 Task: Illustrate a Vector Scene of a Celestial Music Concert.
Action: Mouse moved to (191, 127)
Screenshot: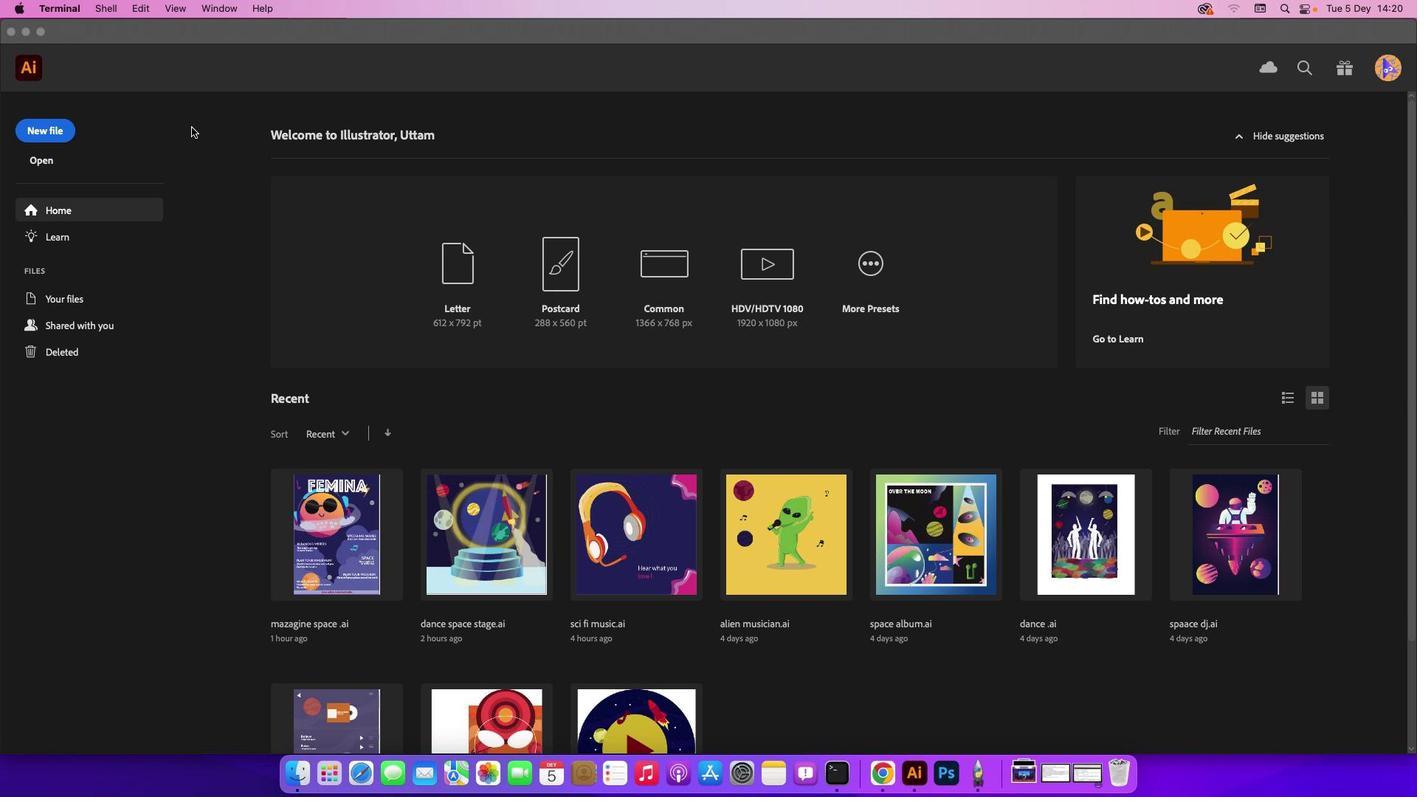 
Action: Mouse pressed left at (191, 127)
Screenshot: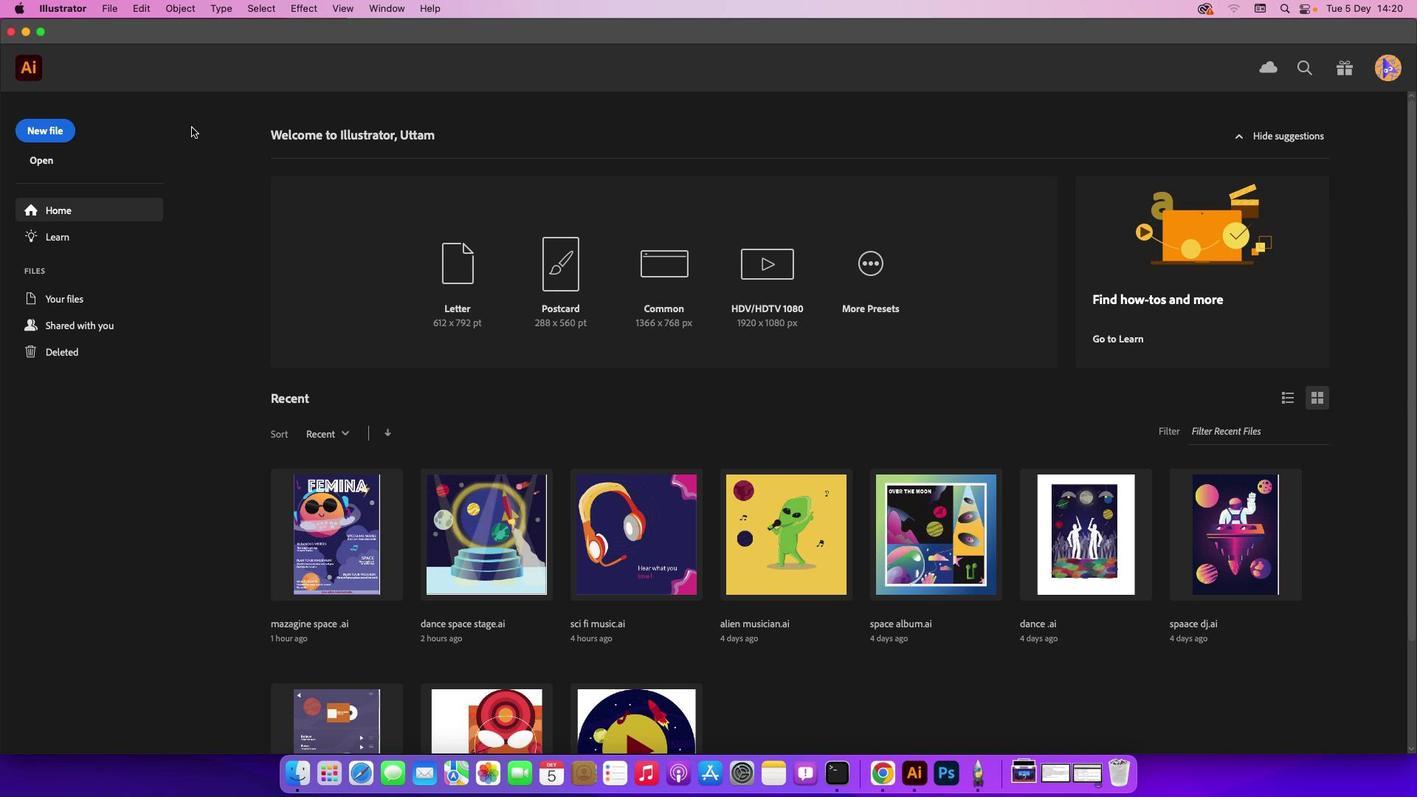 
Action: Mouse moved to (59, 132)
Screenshot: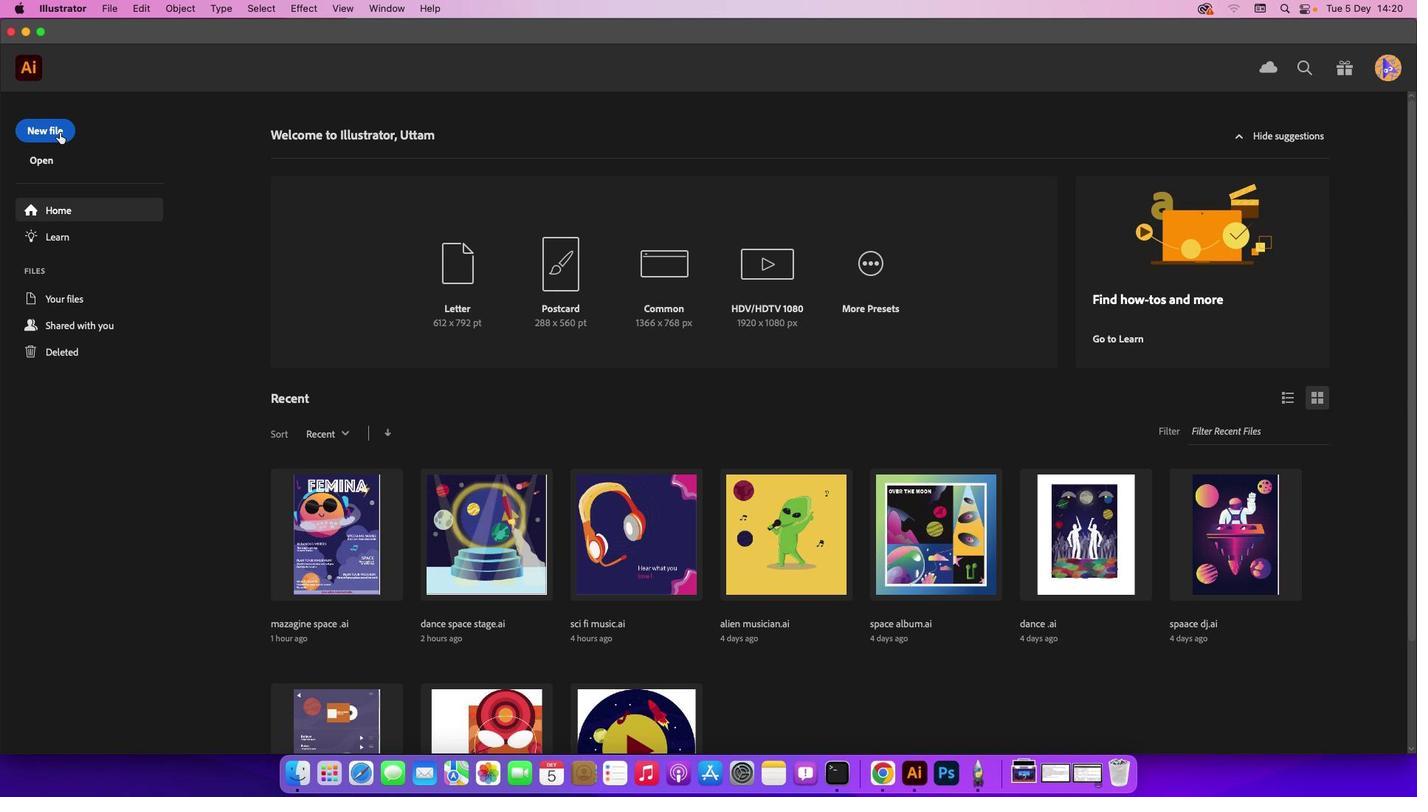 
Action: Mouse pressed left at (59, 132)
Screenshot: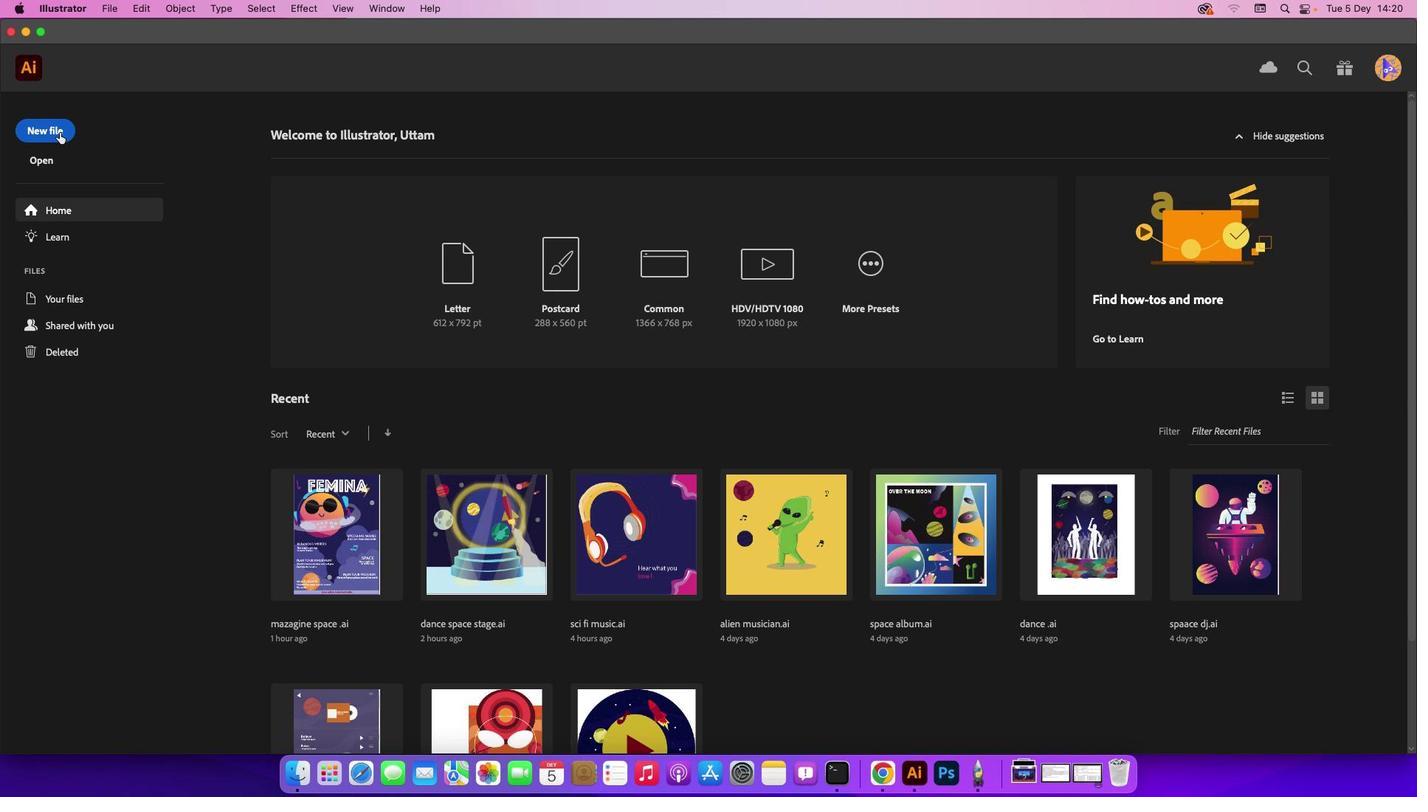 
Action: Mouse moved to (1042, 606)
Screenshot: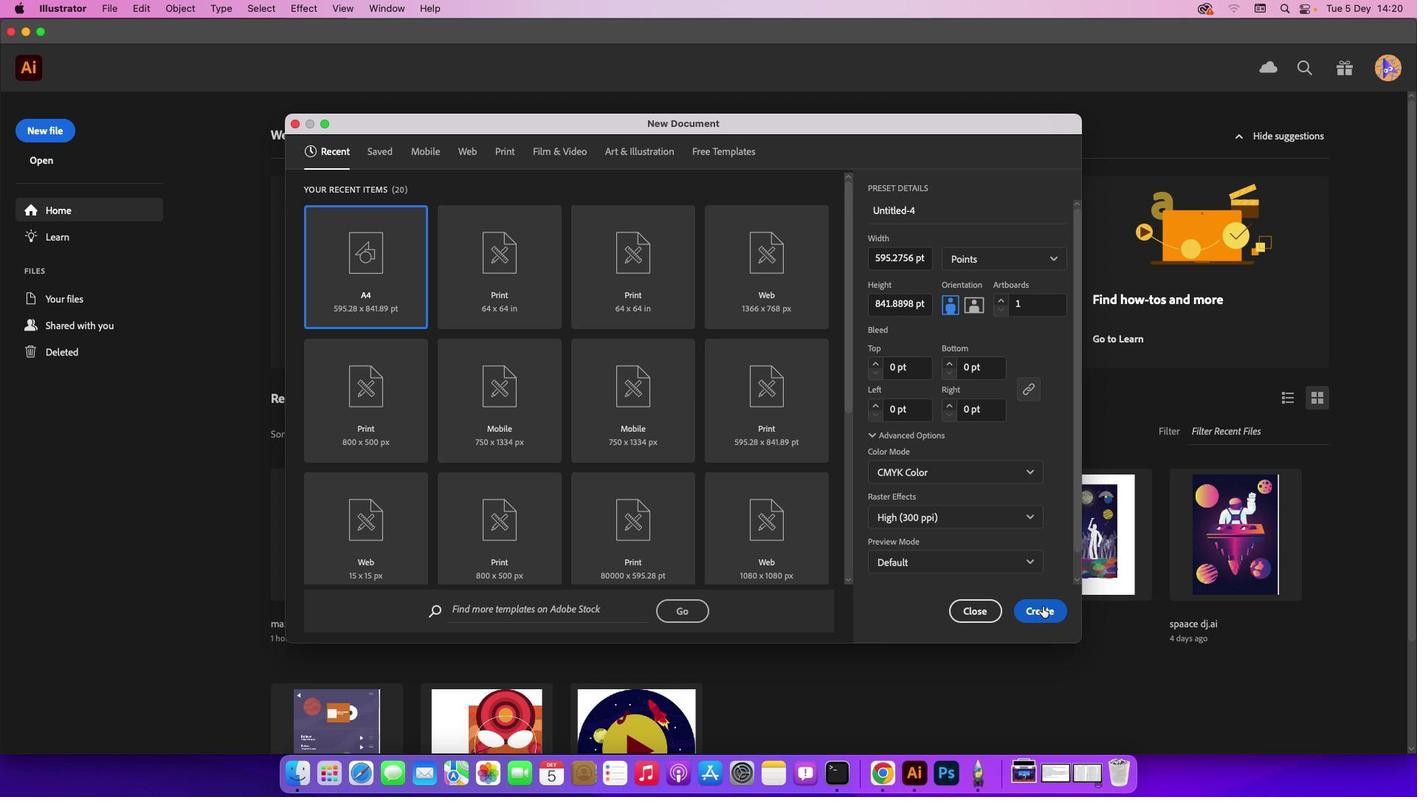 
Action: Mouse pressed left at (1042, 606)
Screenshot: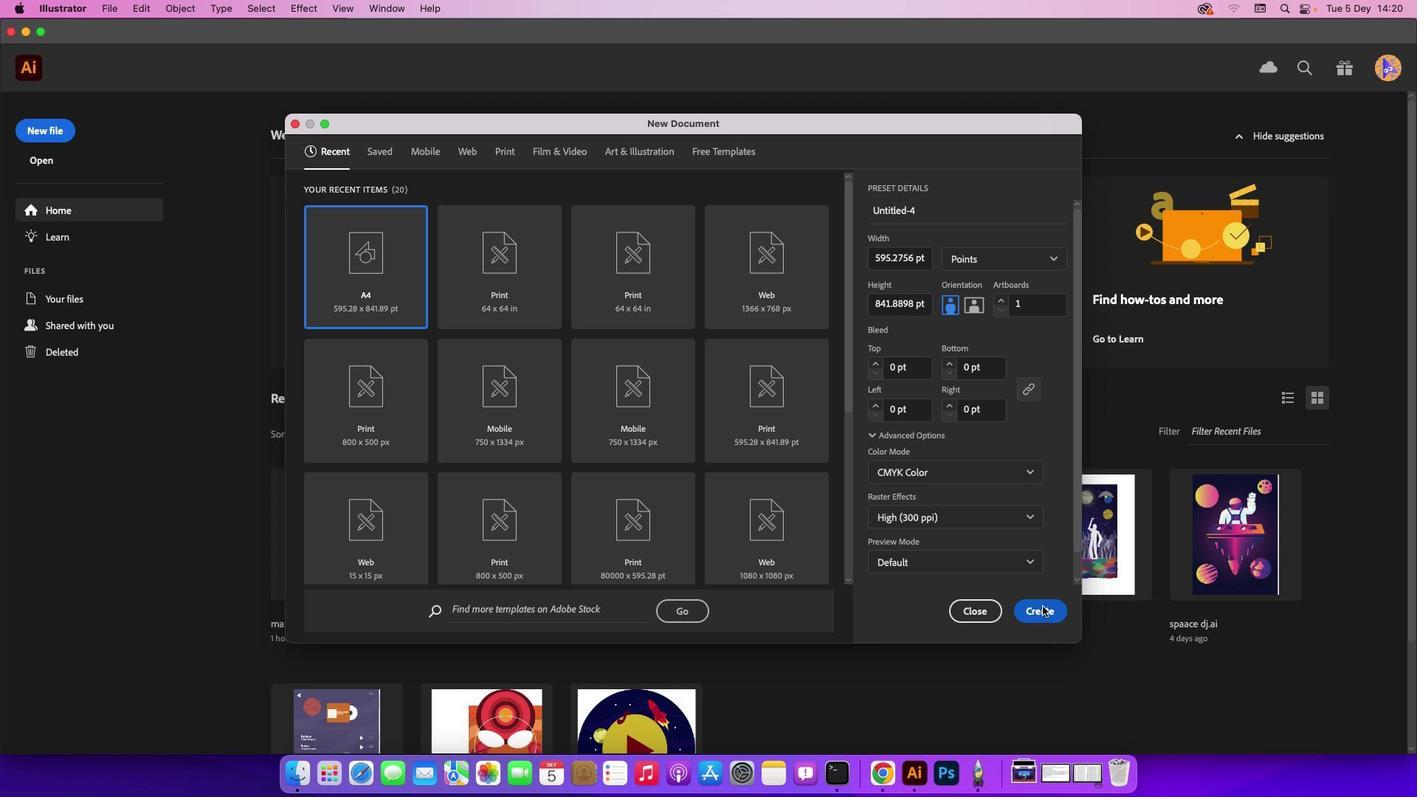 
Action: Mouse moved to (1376, 743)
Screenshot: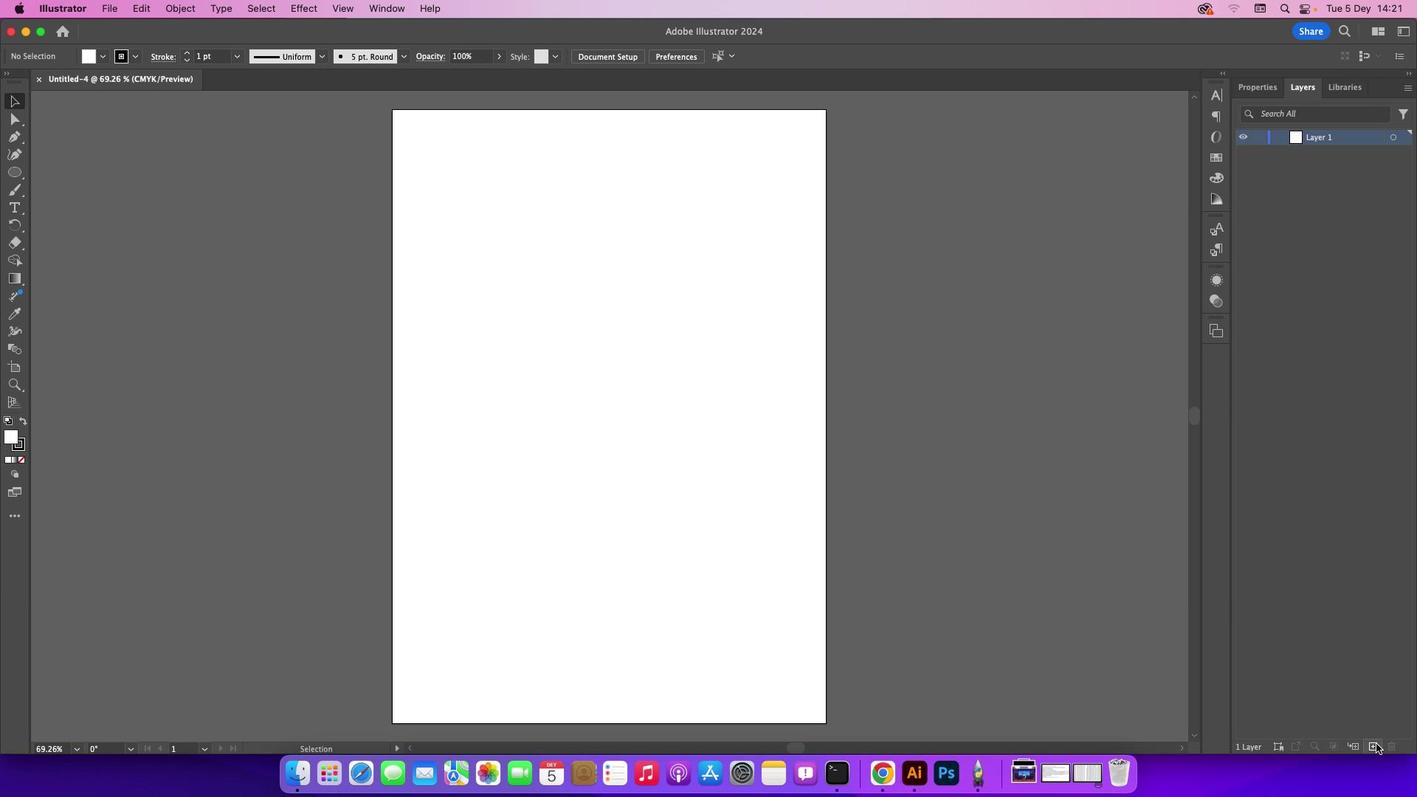 
Action: Mouse pressed left at (1376, 743)
Screenshot: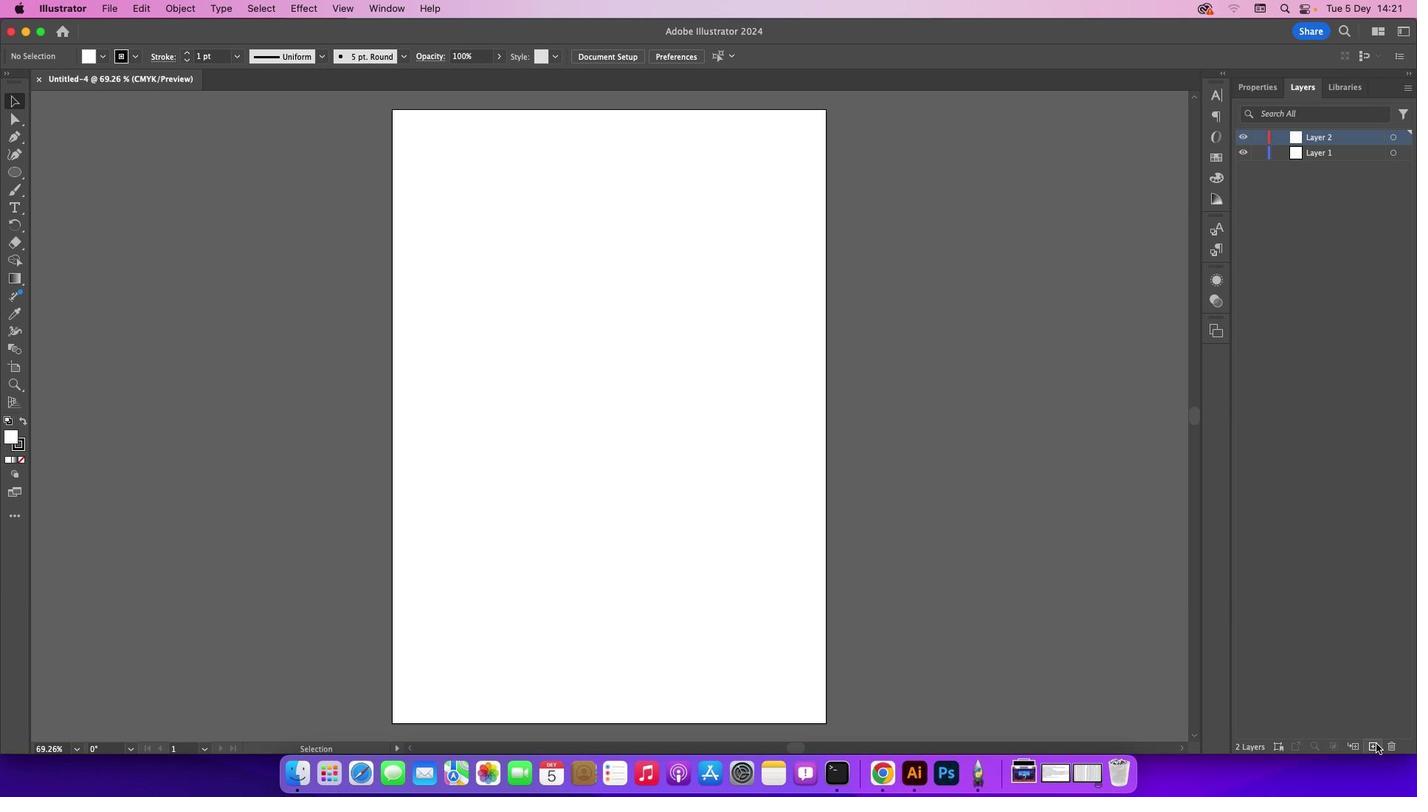 
Action: Mouse moved to (14, 169)
Screenshot: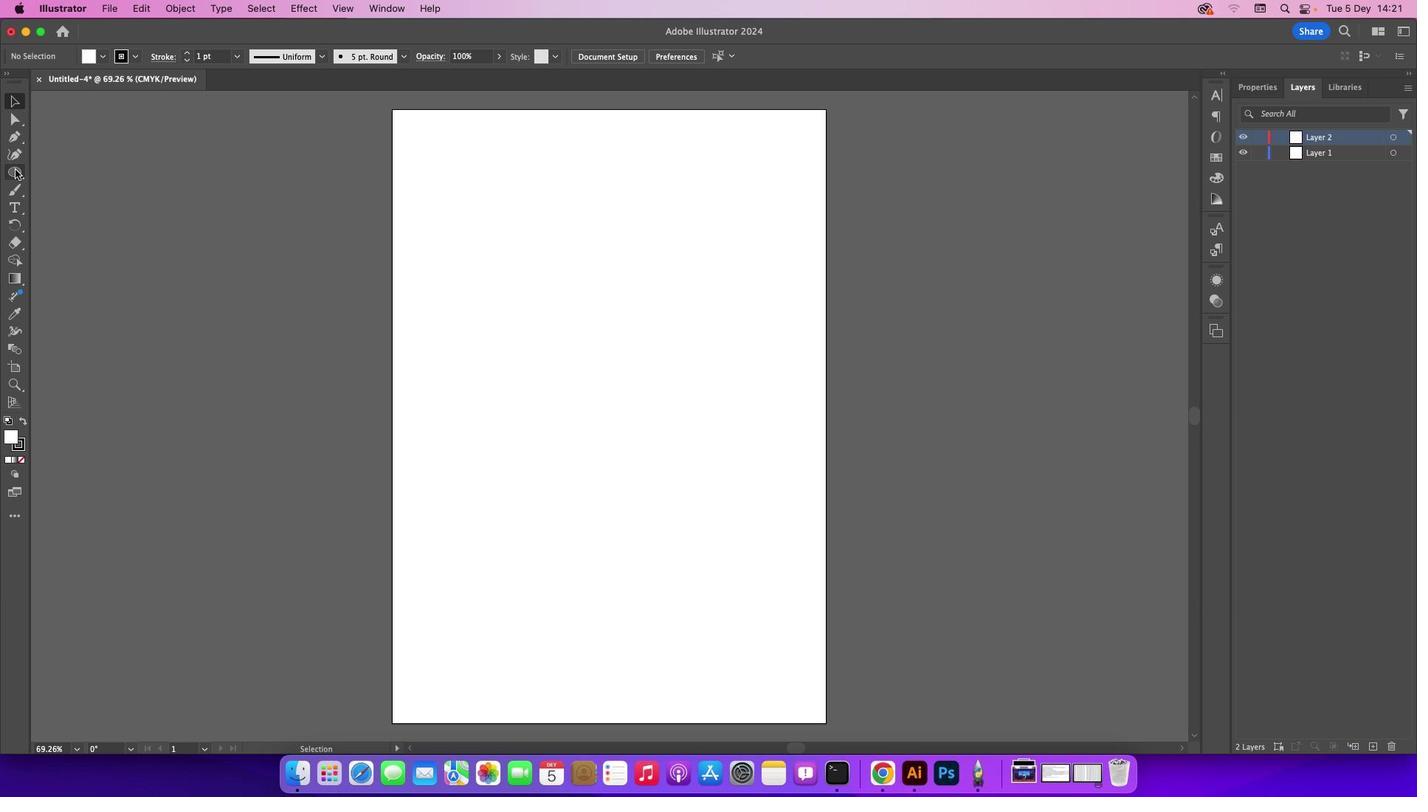 
Action: Mouse pressed left at (14, 169)
Screenshot: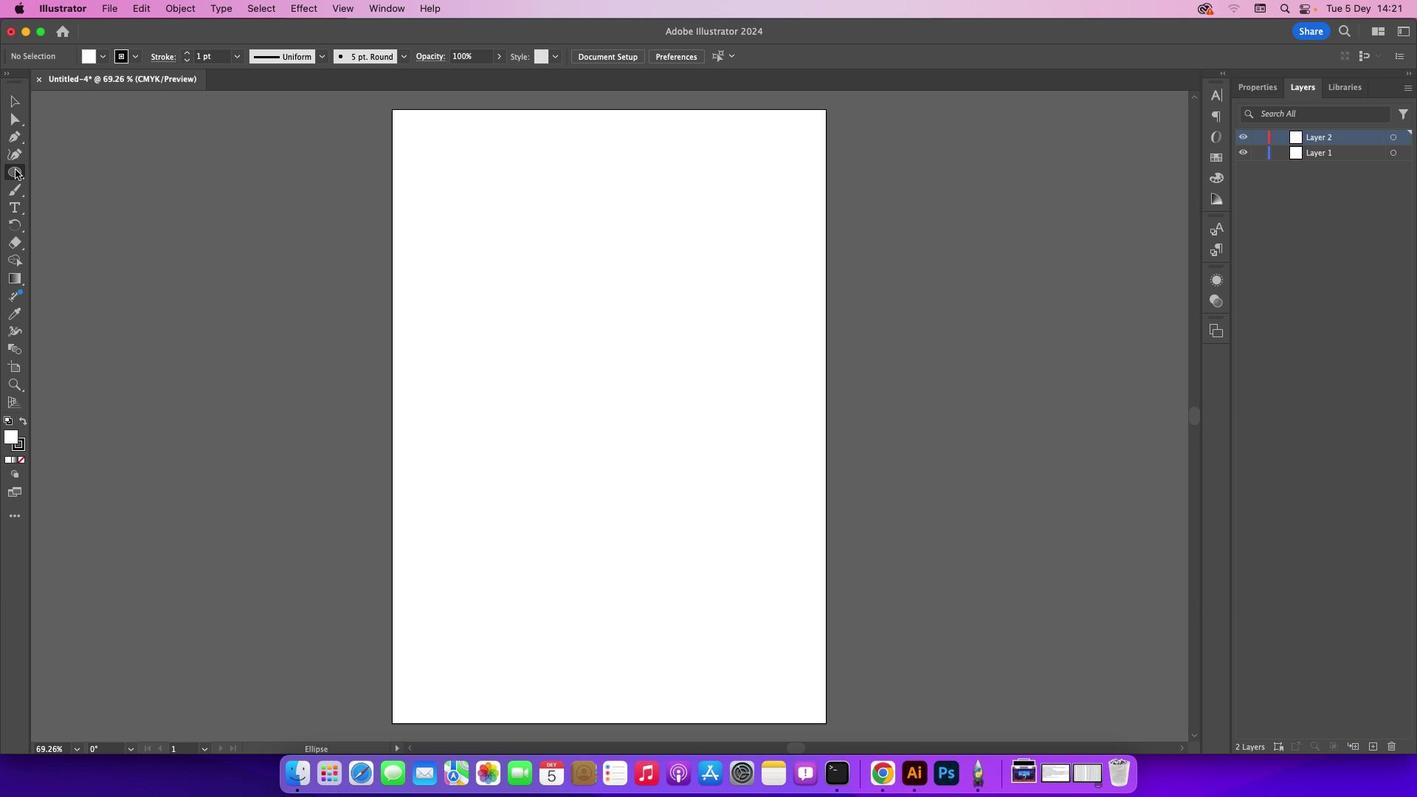 
Action: Mouse moved to (78, 183)
Screenshot: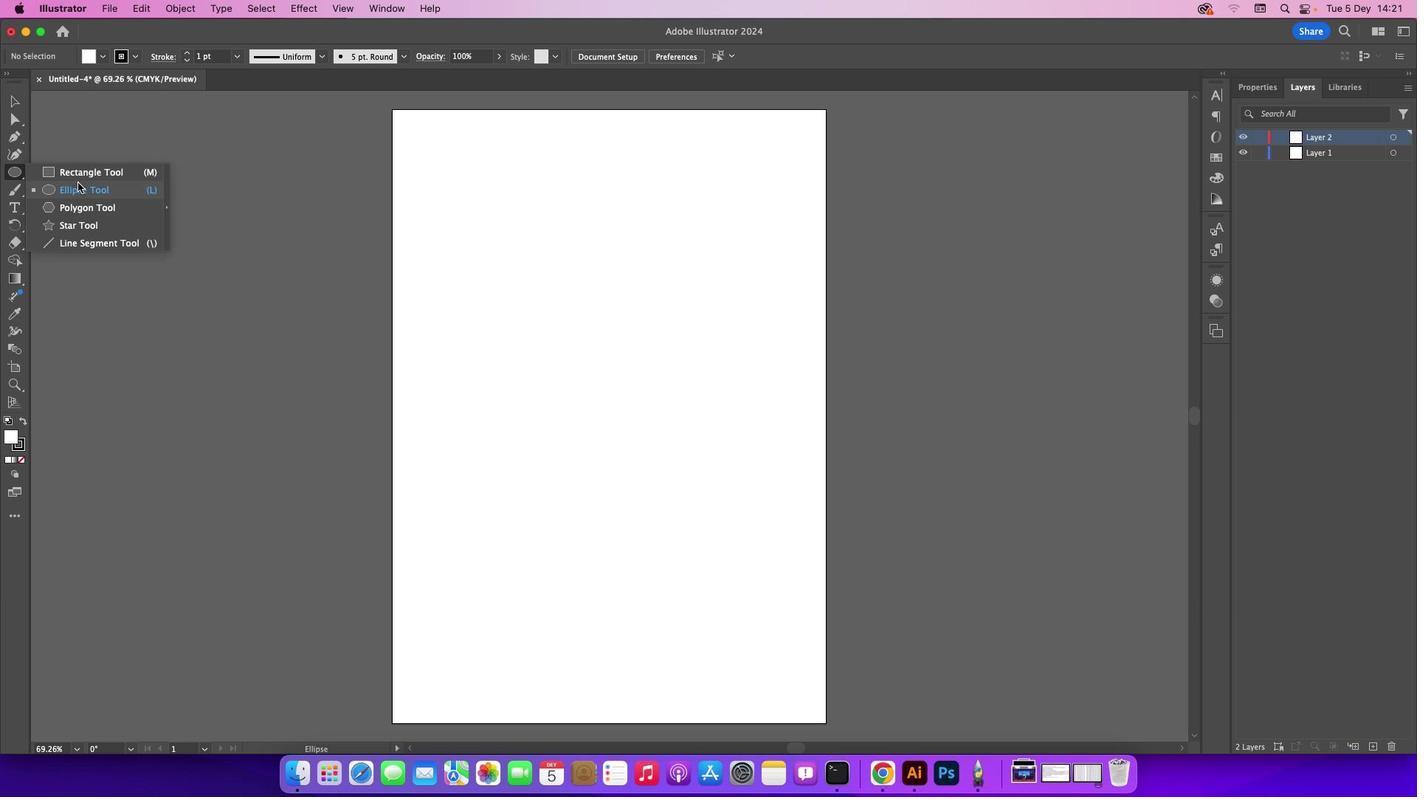 
Action: Mouse pressed left at (78, 183)
Screenshot: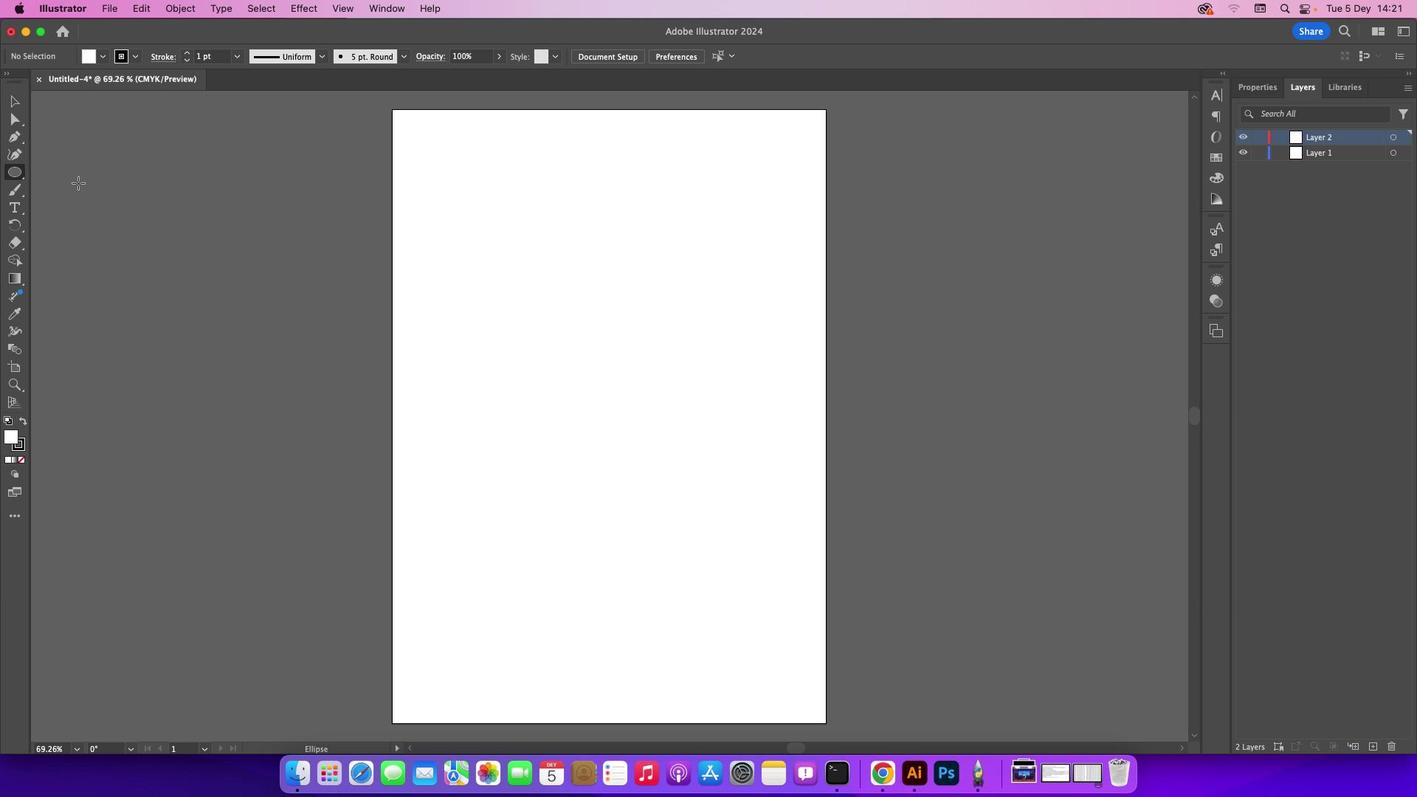 
Action: Mouse moved to (11, 166)
Screenshot: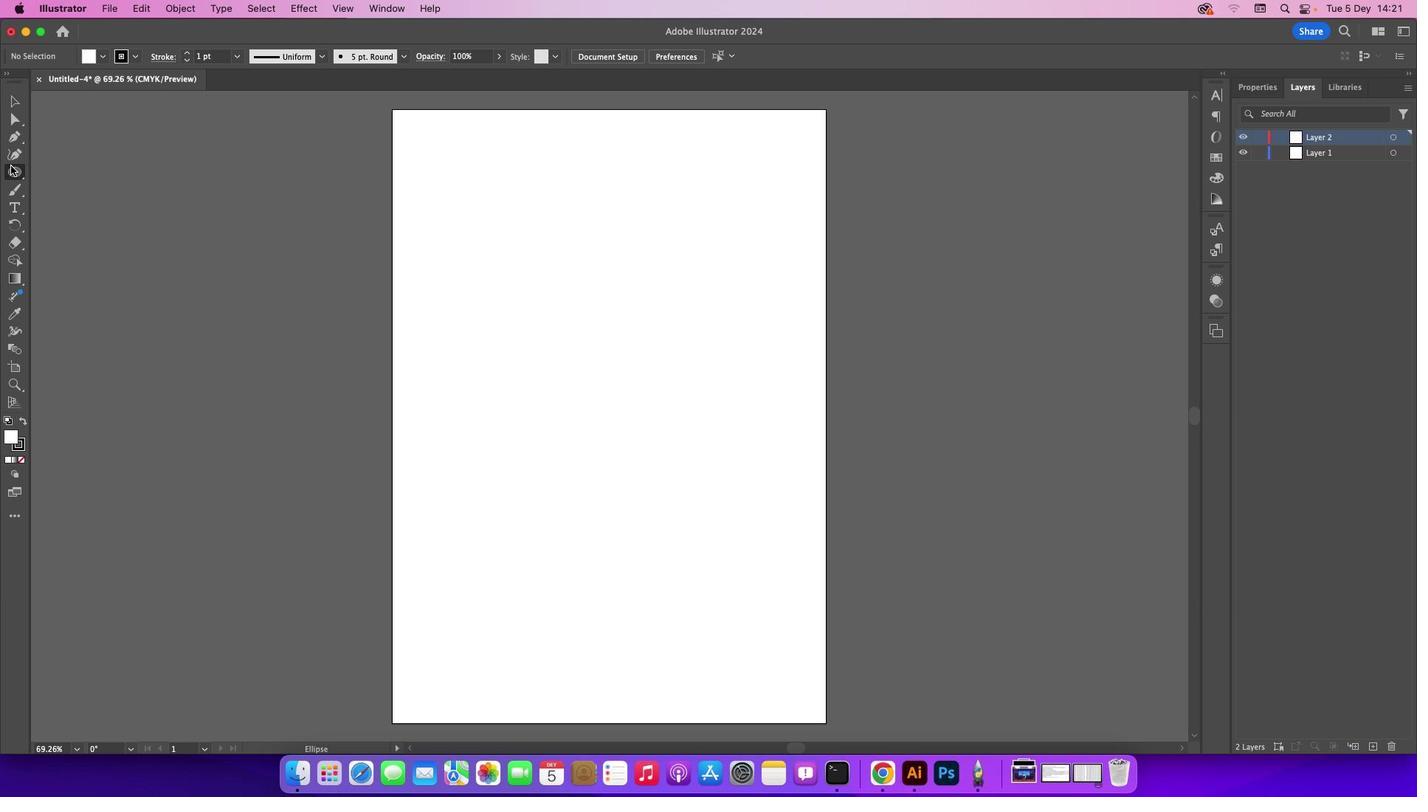 
Action: Mouse pressed left at (11, 166)
Screenshot: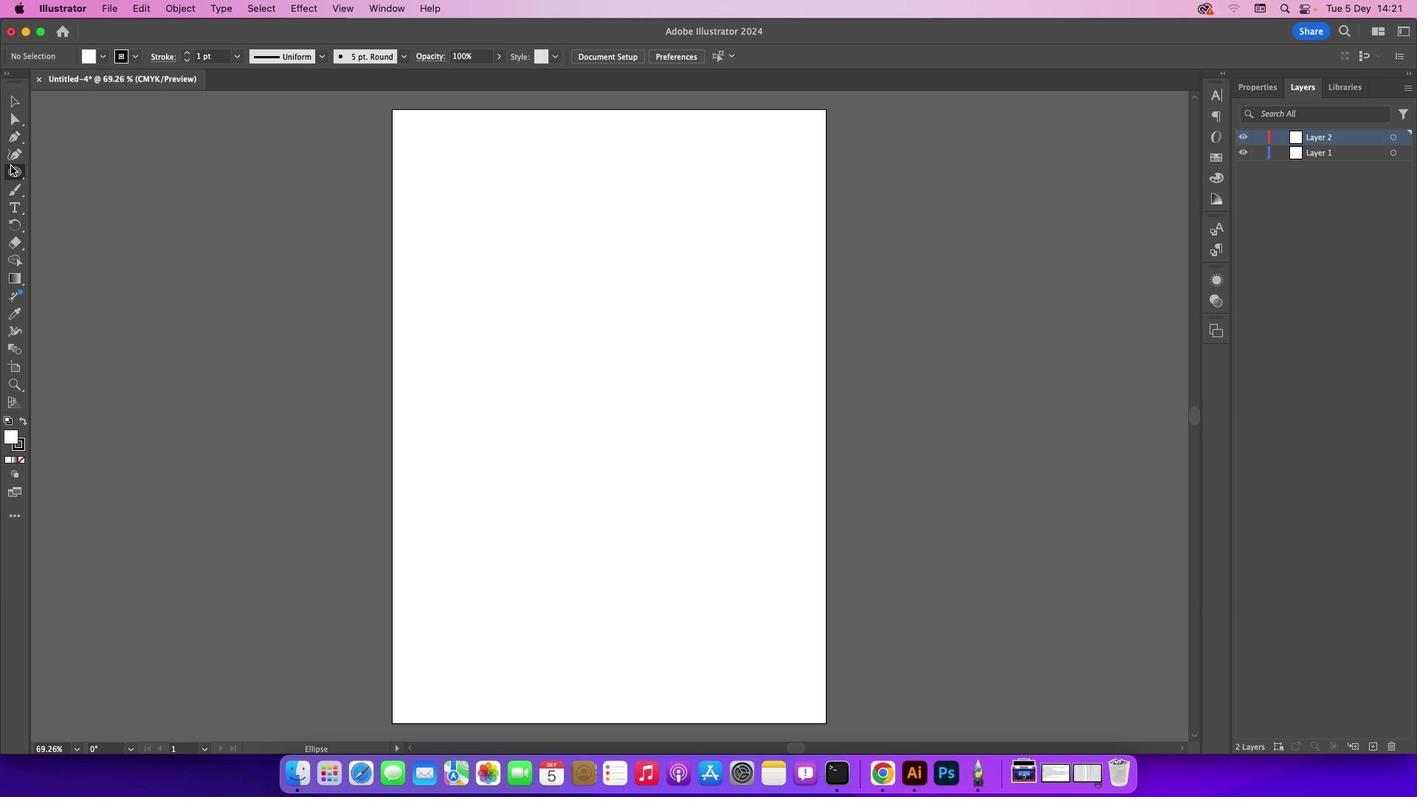 
Action: Mouse moved to (53, 165)
Screenshot: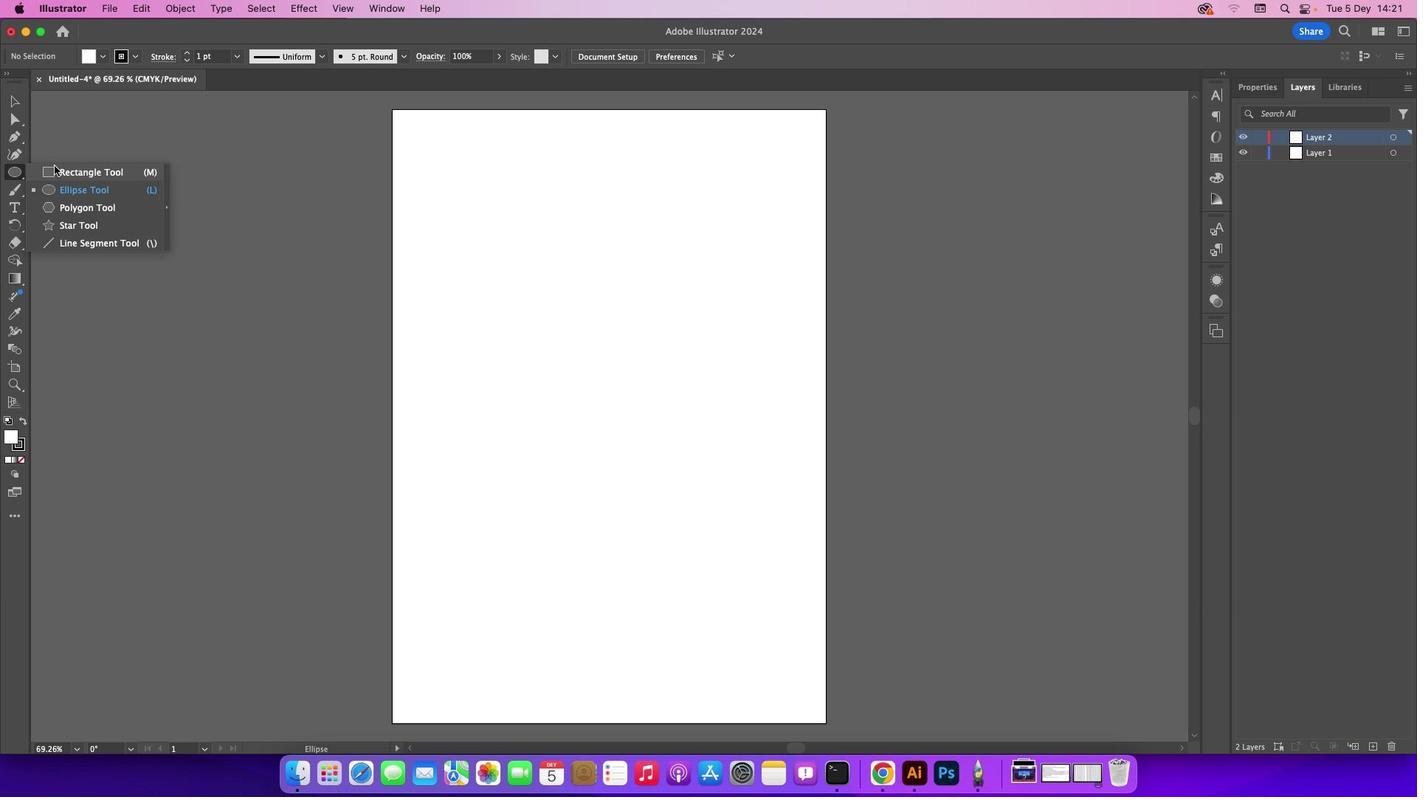 
Action: Mouse pressed left at (53, 165)
Screenshot: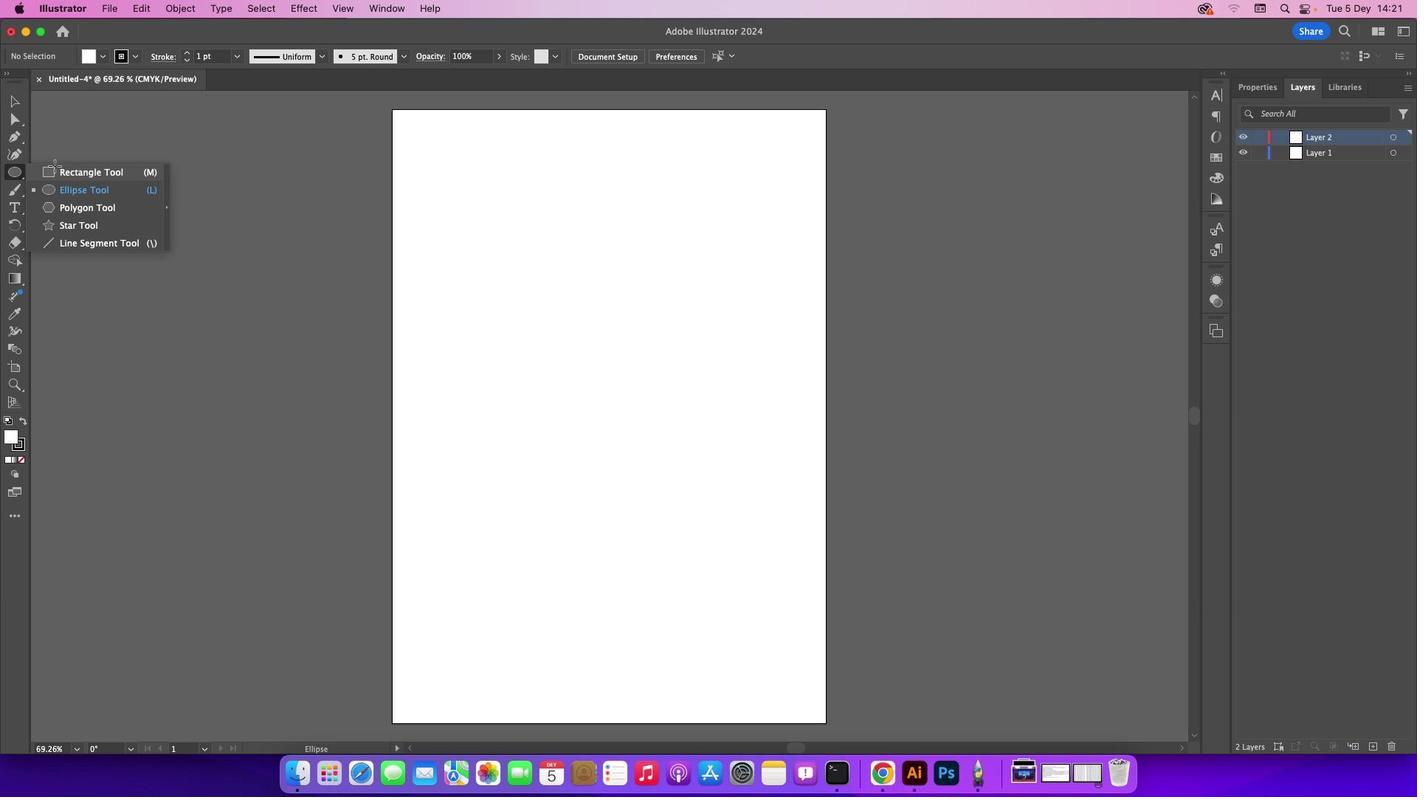 
Action: Mouse moved to (392, 109)
Screenshot: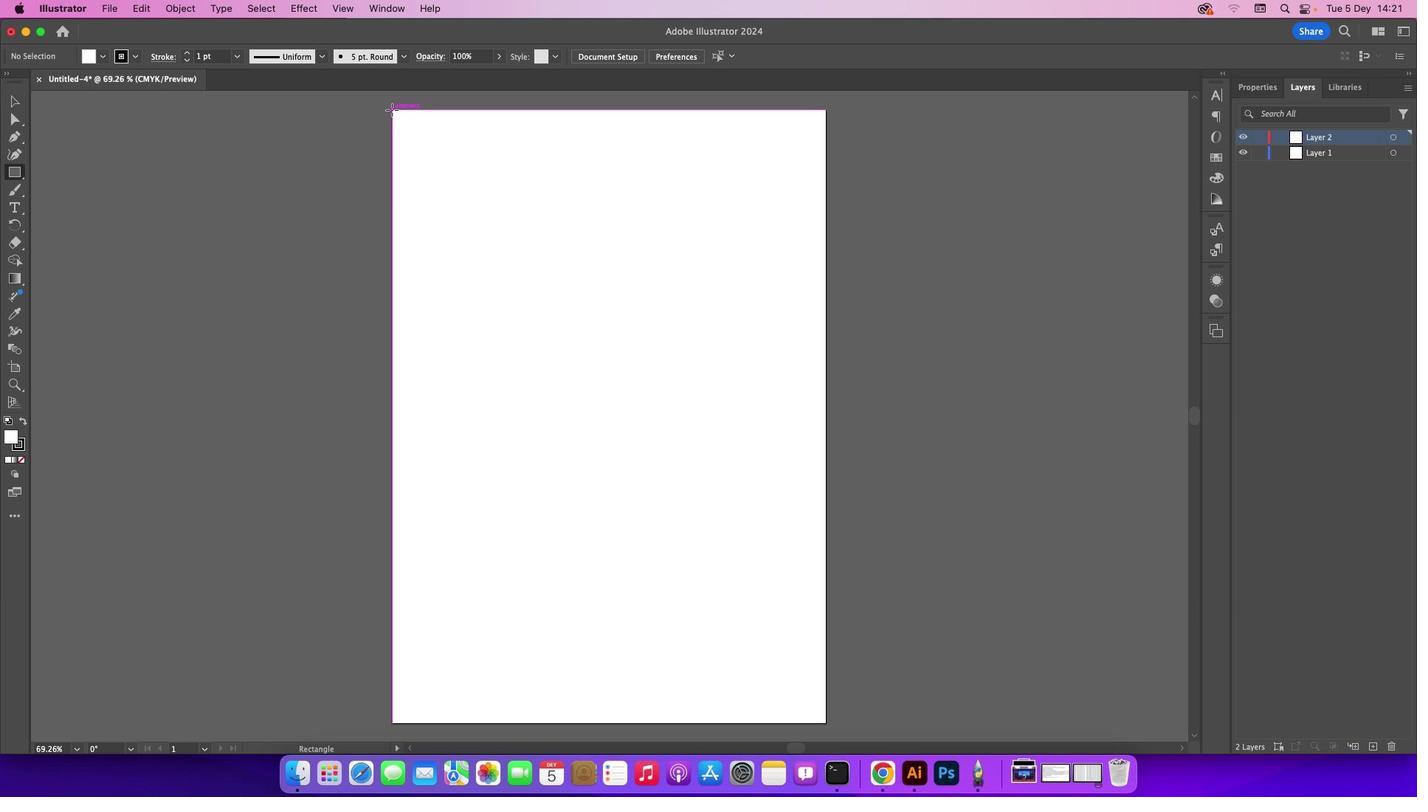 
Action: Mouse pressed left at (392, 109)
Screenshot: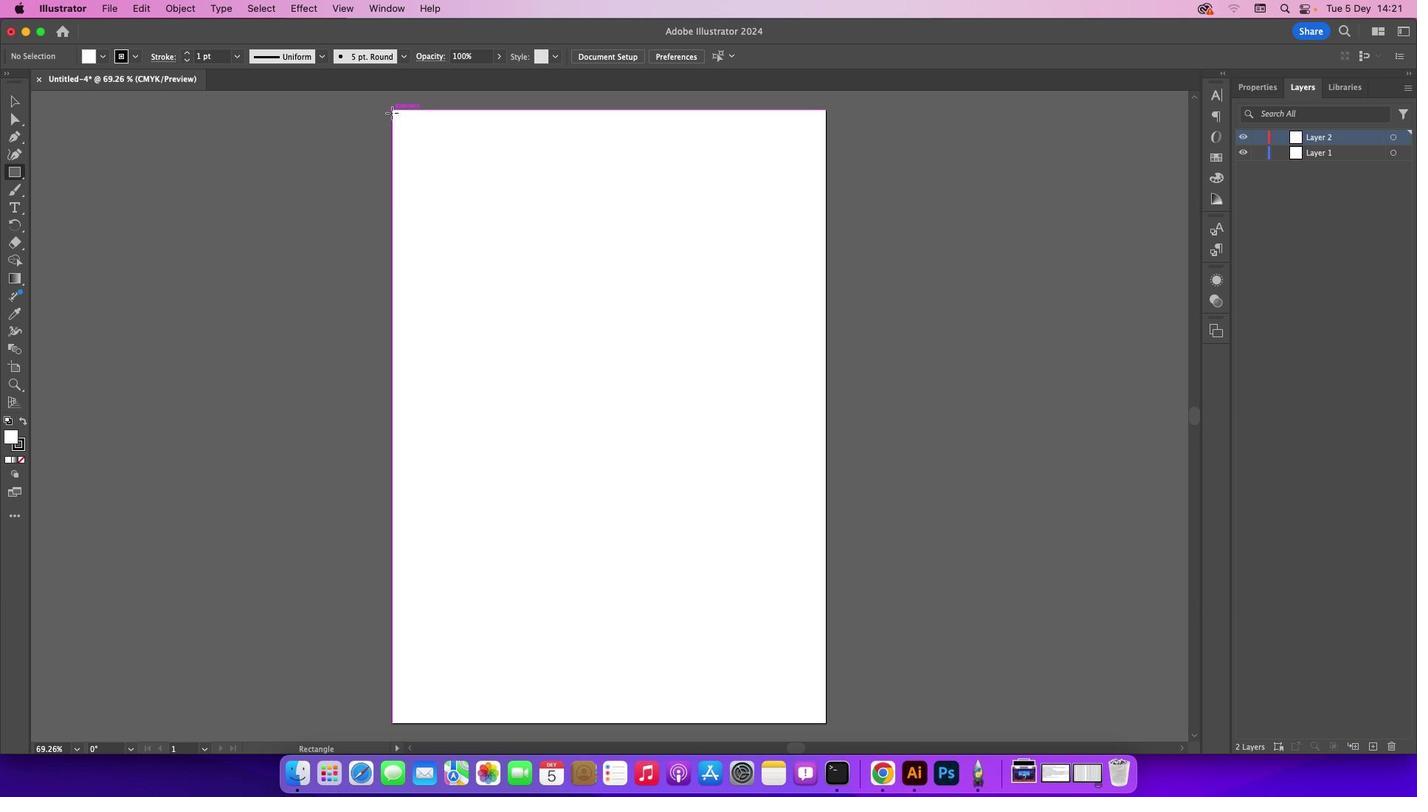 
Action: Mouse moved to (23, 450)
Screenshot: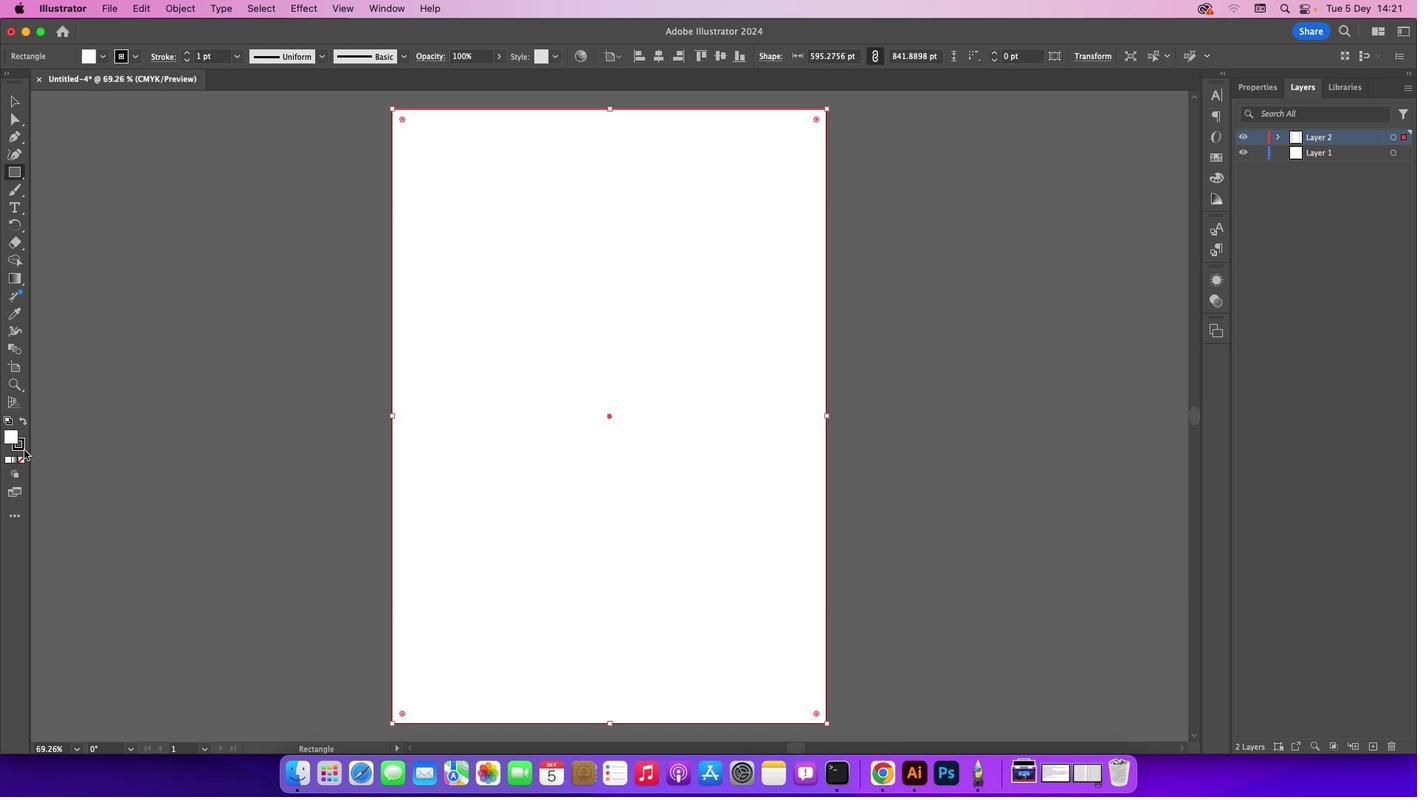 
Action: Mouse pressed left at (23, 450)
Screenshot: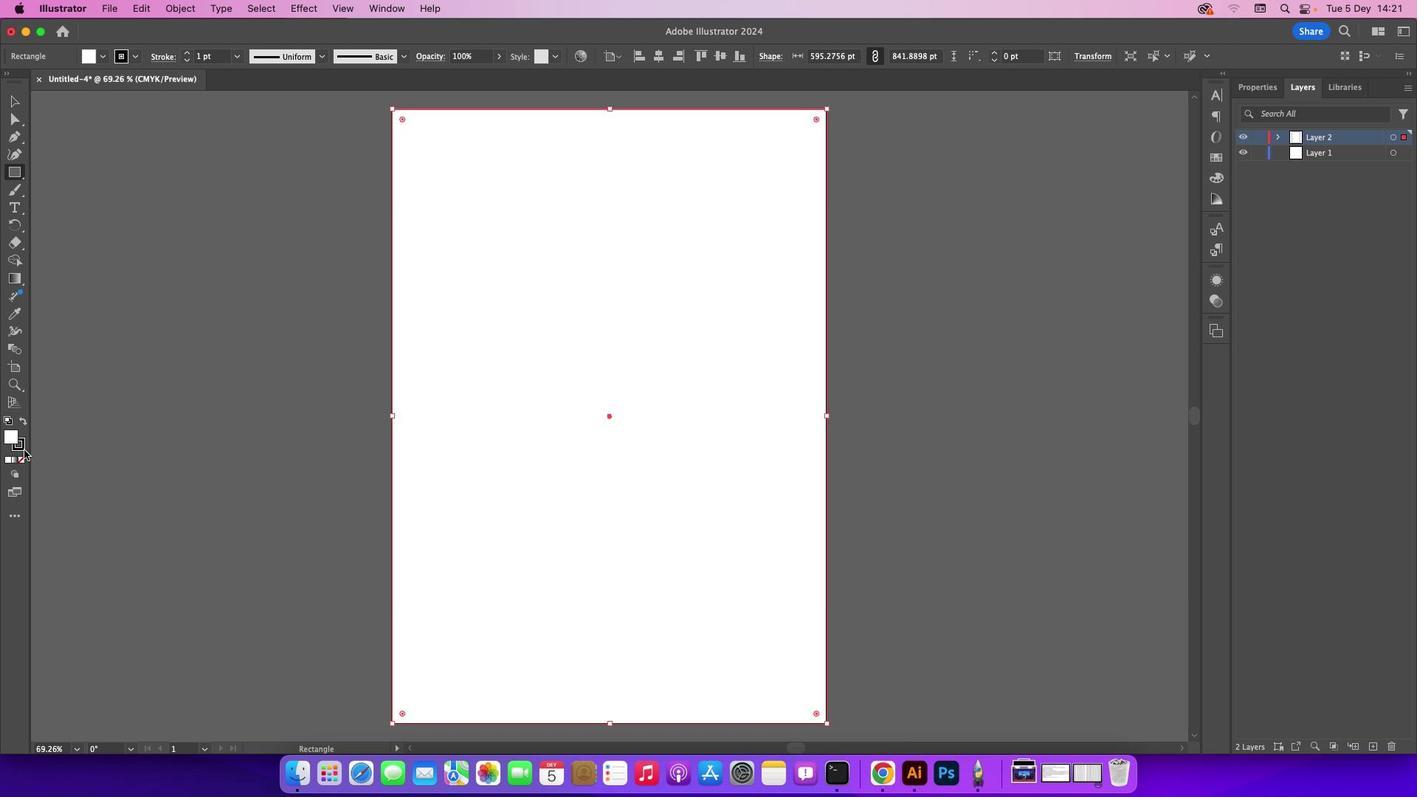 
Action: Mouse moved to (20, 462)
Screenshot: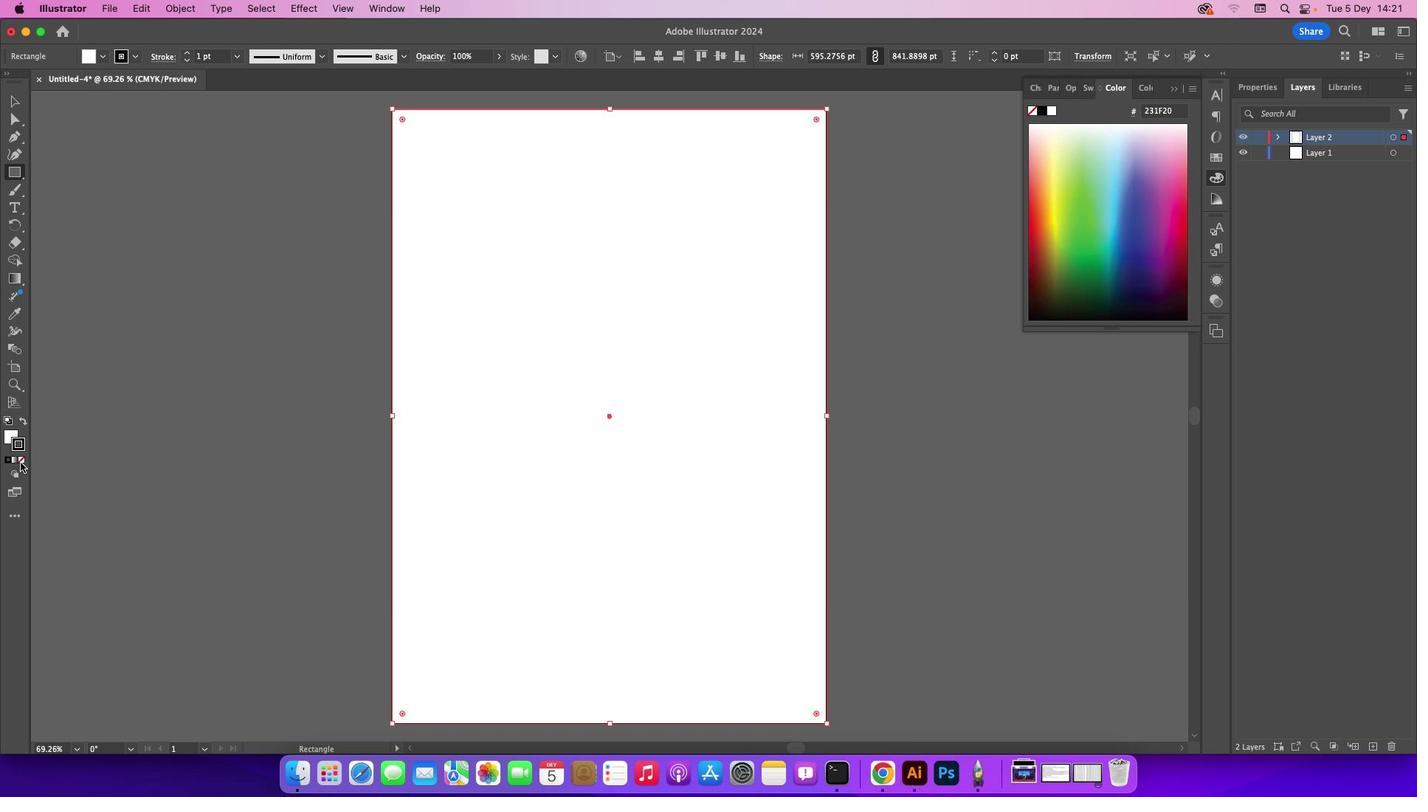 
Action: Mouse pressed left at (20, 462)
Screenshot: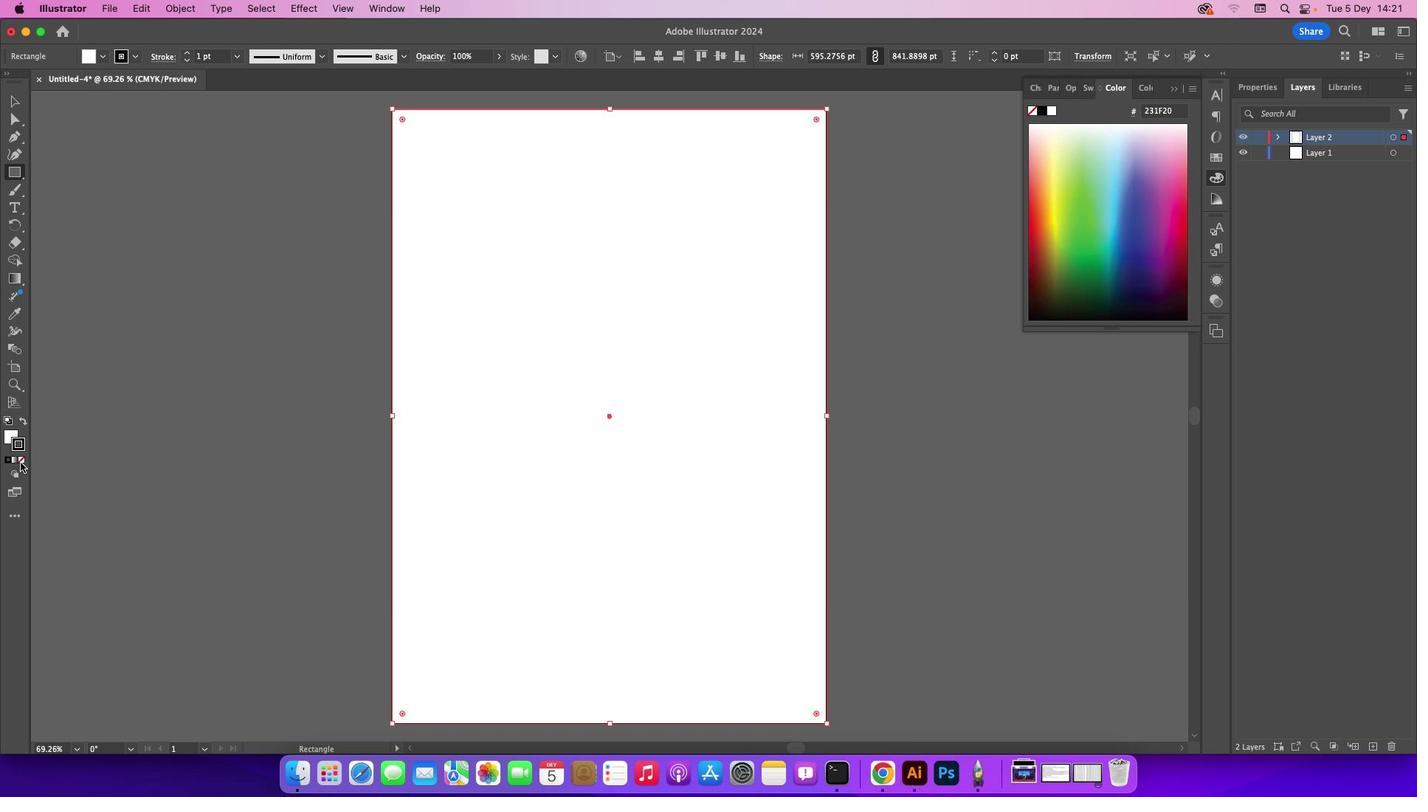 
Action: Mouse moved to (9, 433)
Screenshot: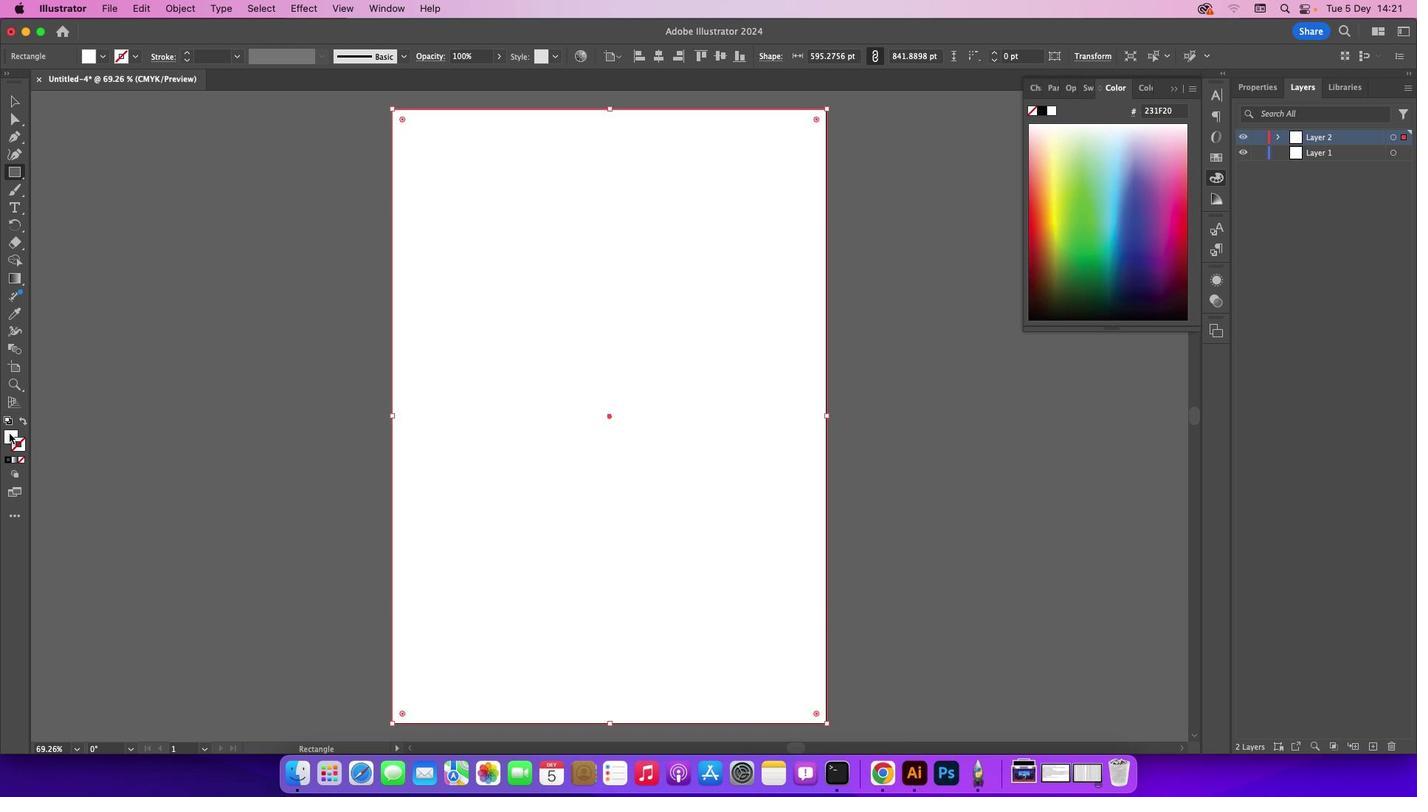 
Action: Mouse pressed left at (9, 433)
Screenshot: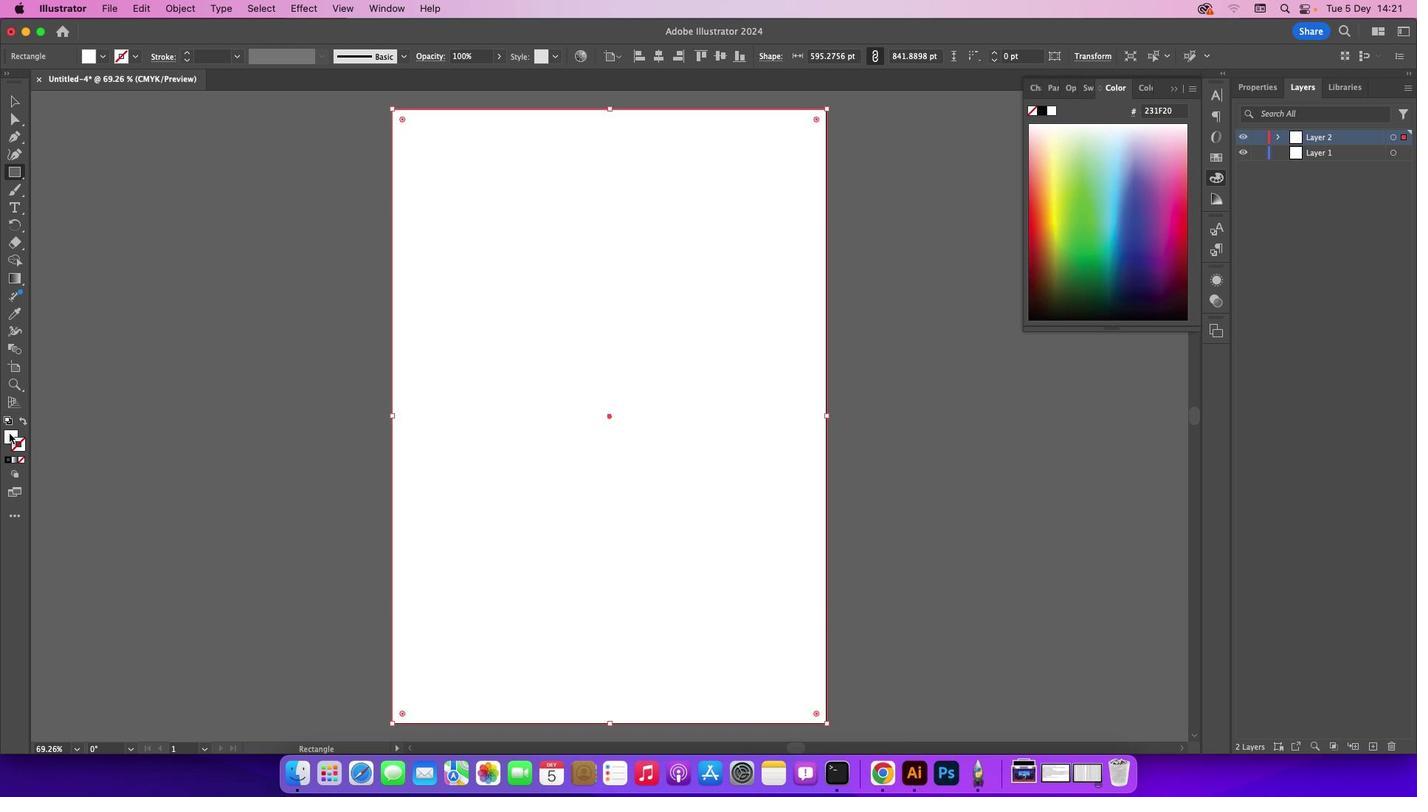 
Action: Mouse pressed left at (9, 433)
Screenshot: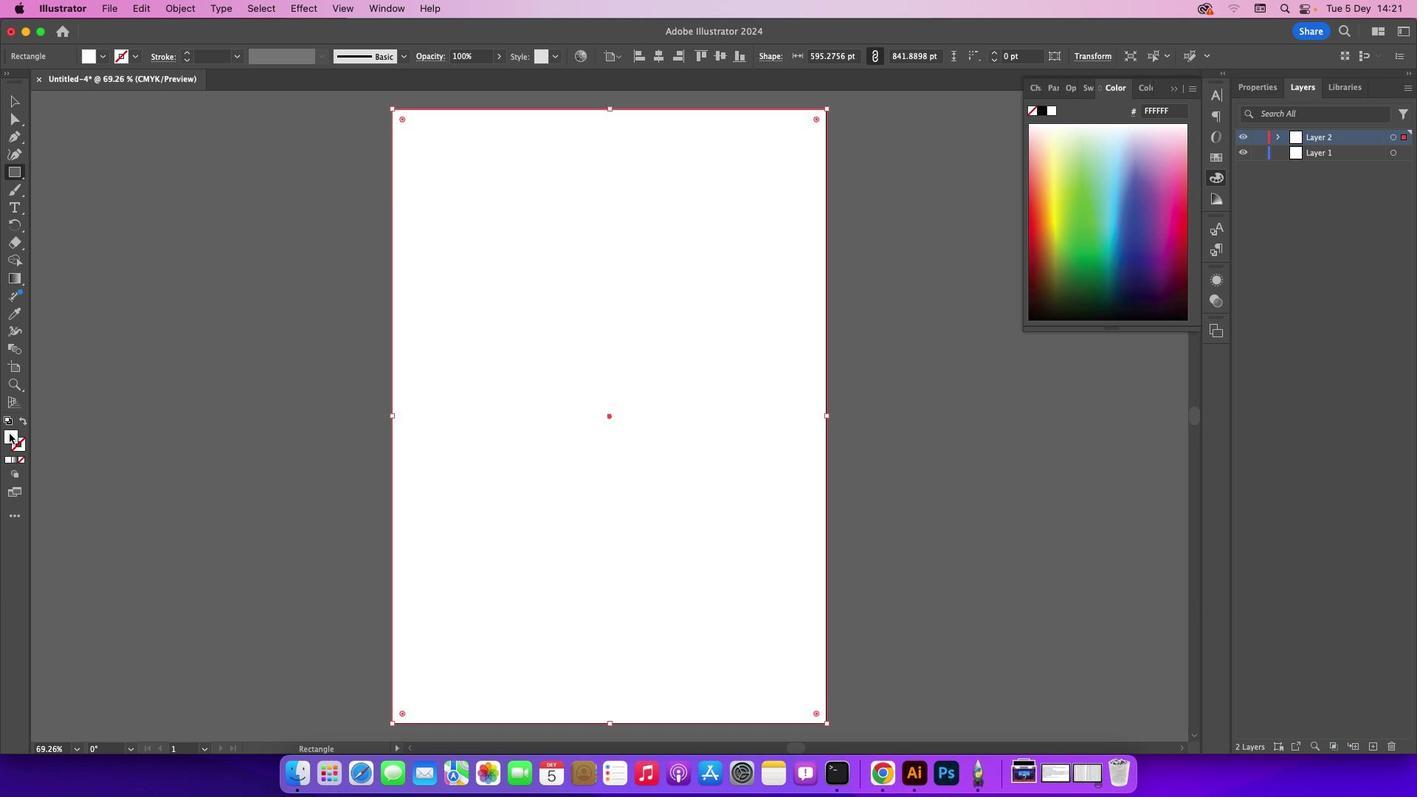 
Action: Mouse pressed left at (9, 433)
Screenshot: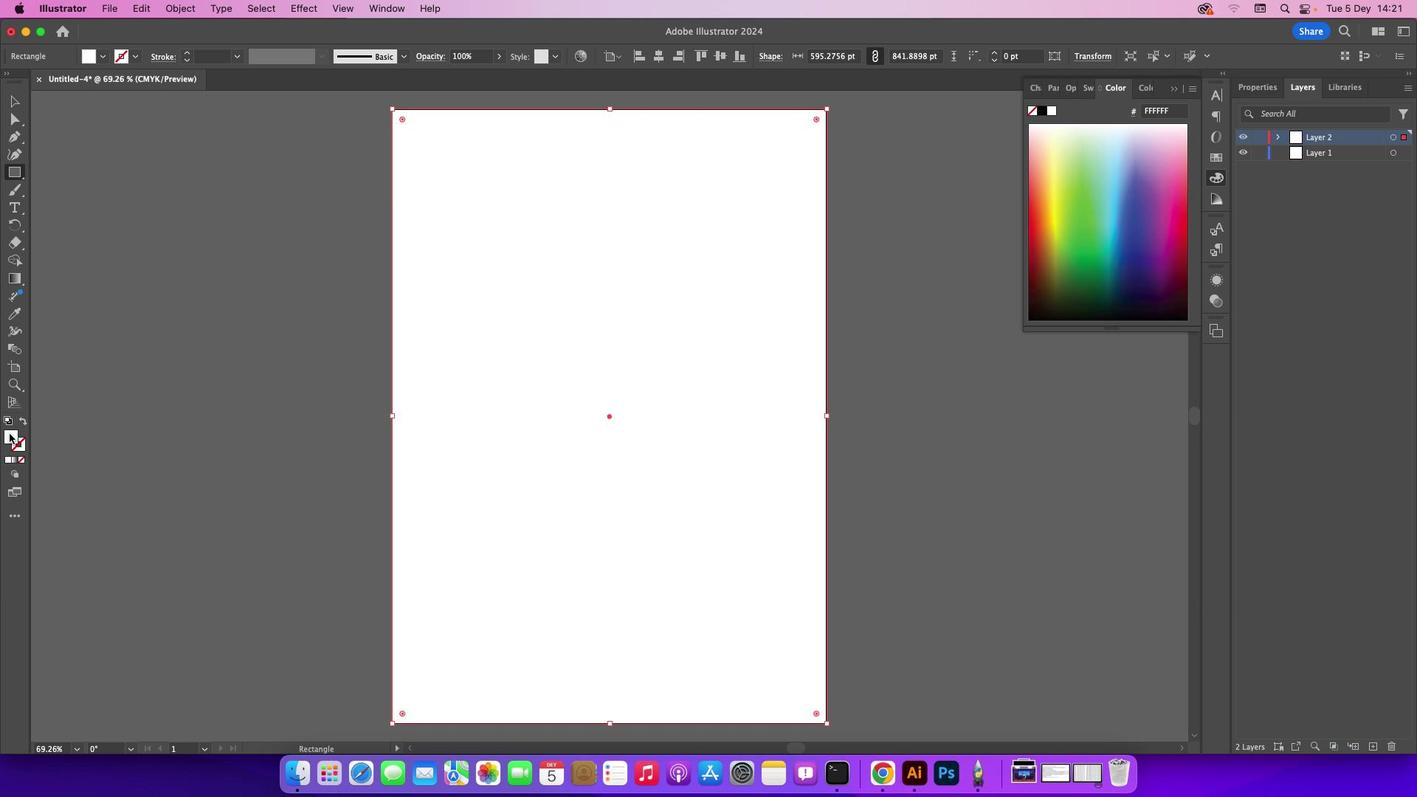 
Action: Mouse moved to (1025, 438)
Screenshot: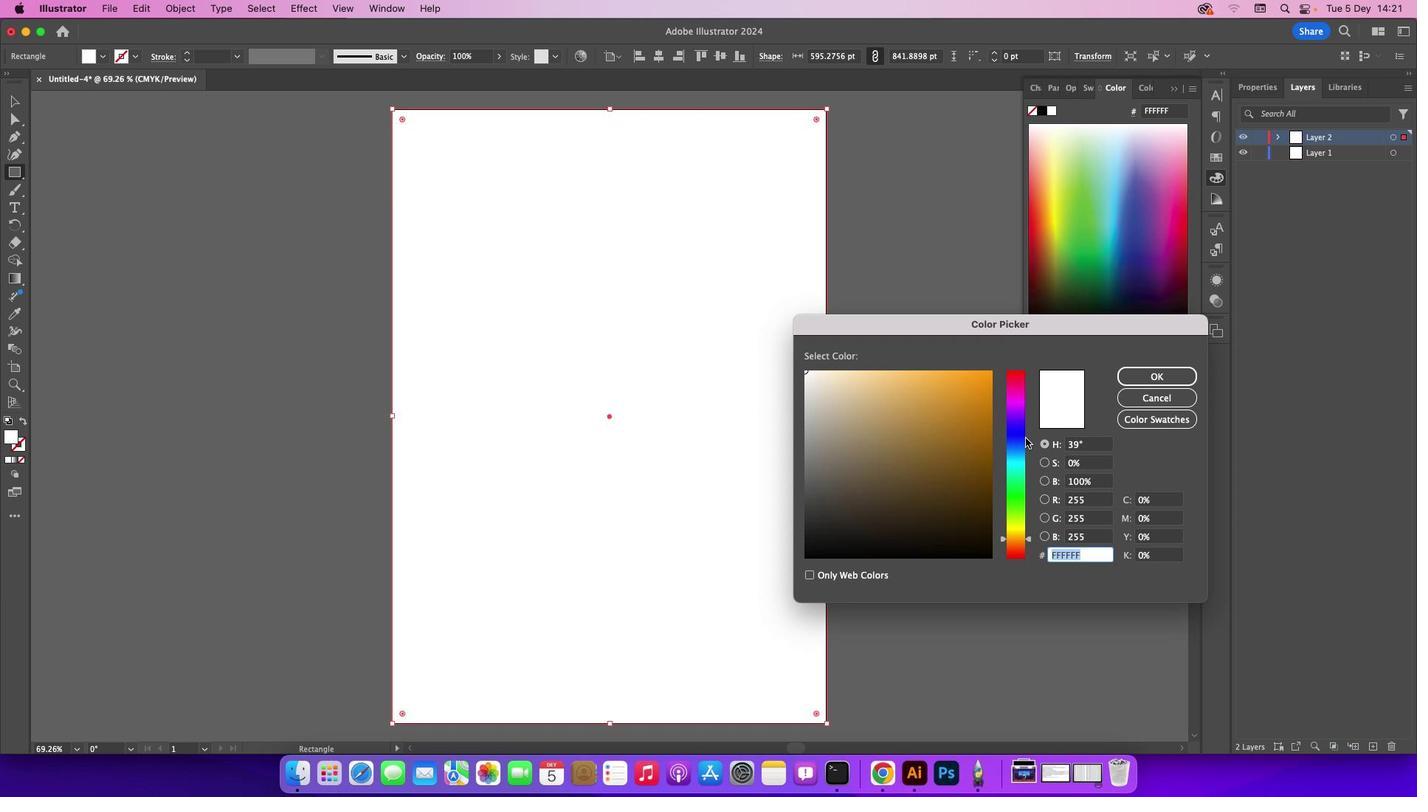 
Action: Mouse pressed left at (1025, 438)
Screenshot: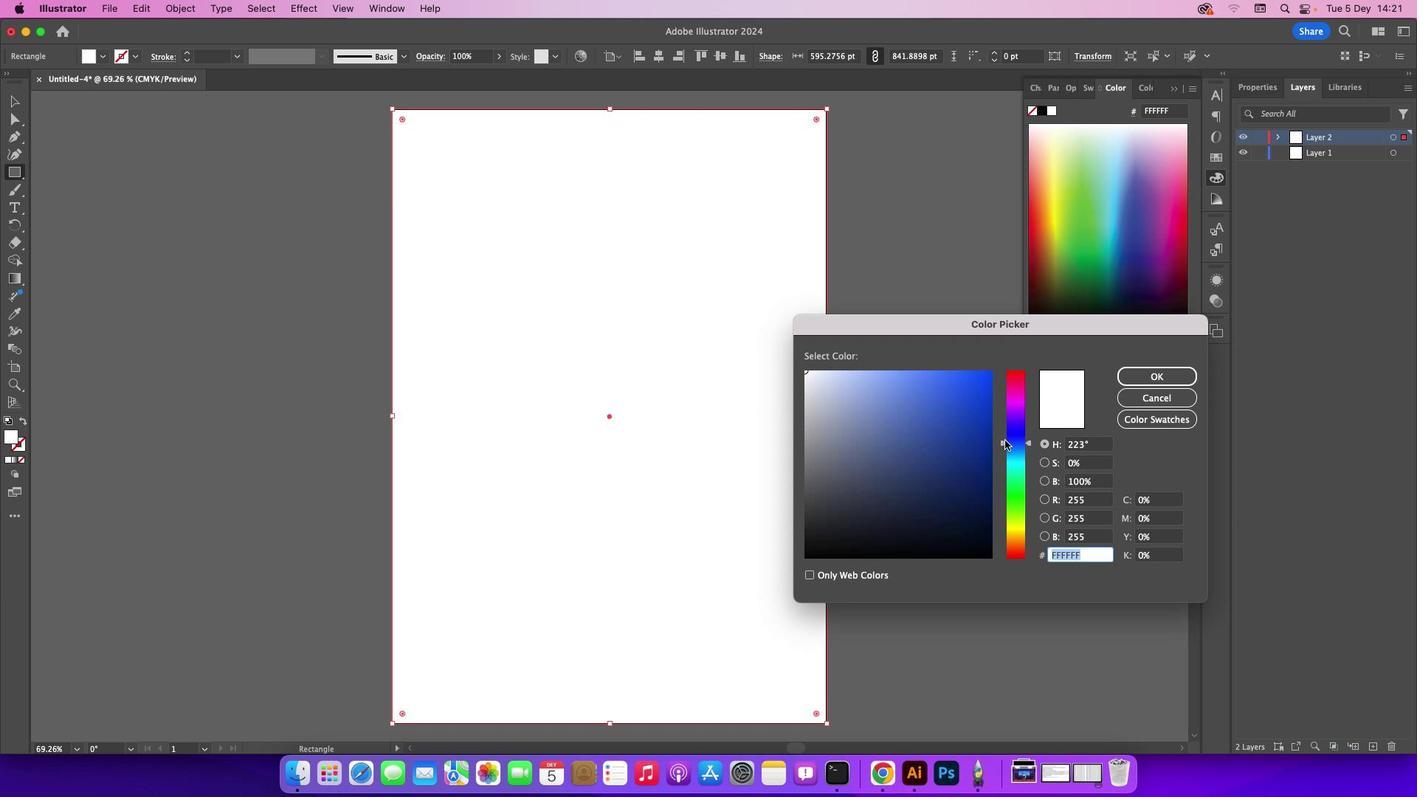 
Action: Mouse moved to (959, 495)
Screenshot: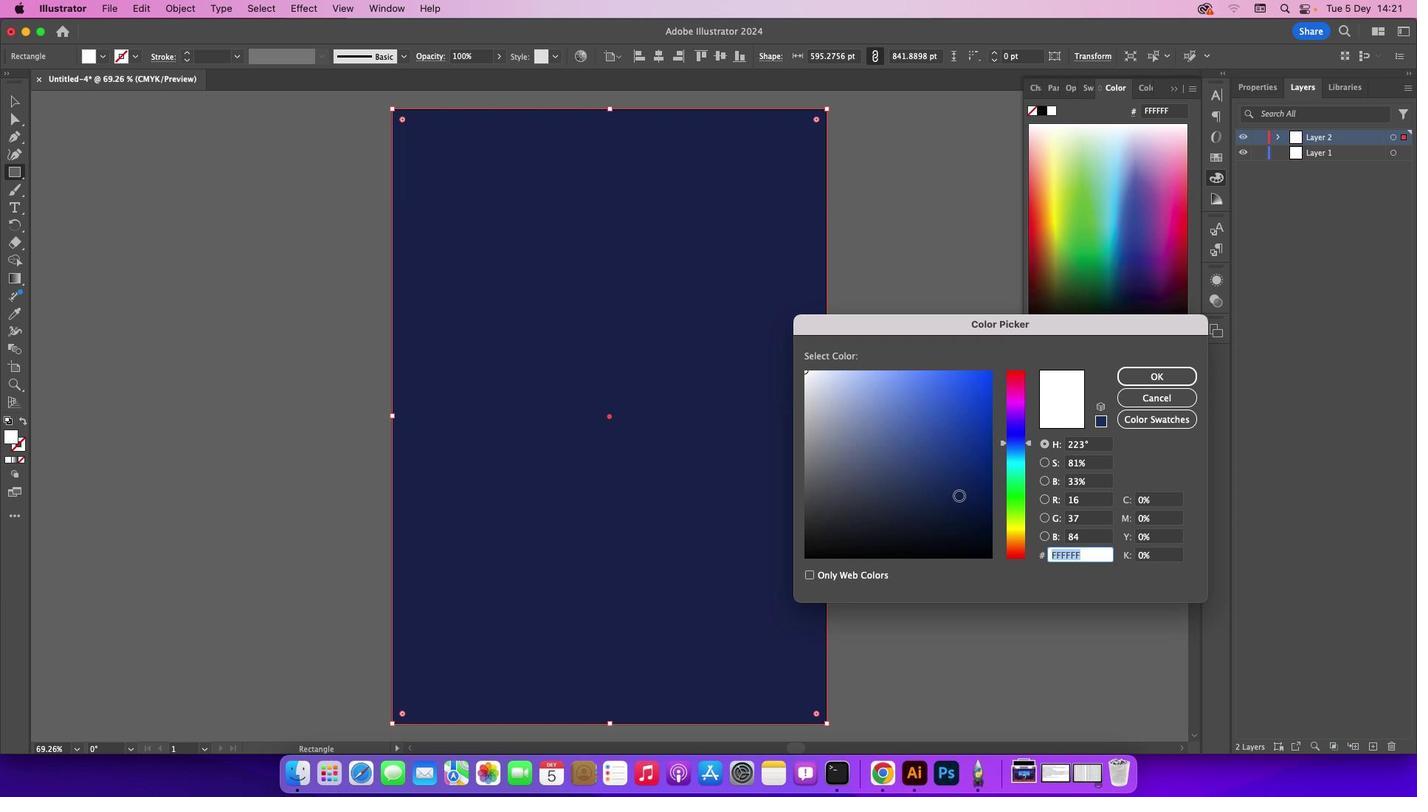 
Action: Mouse pressed left at (959, 495)
Screenshot: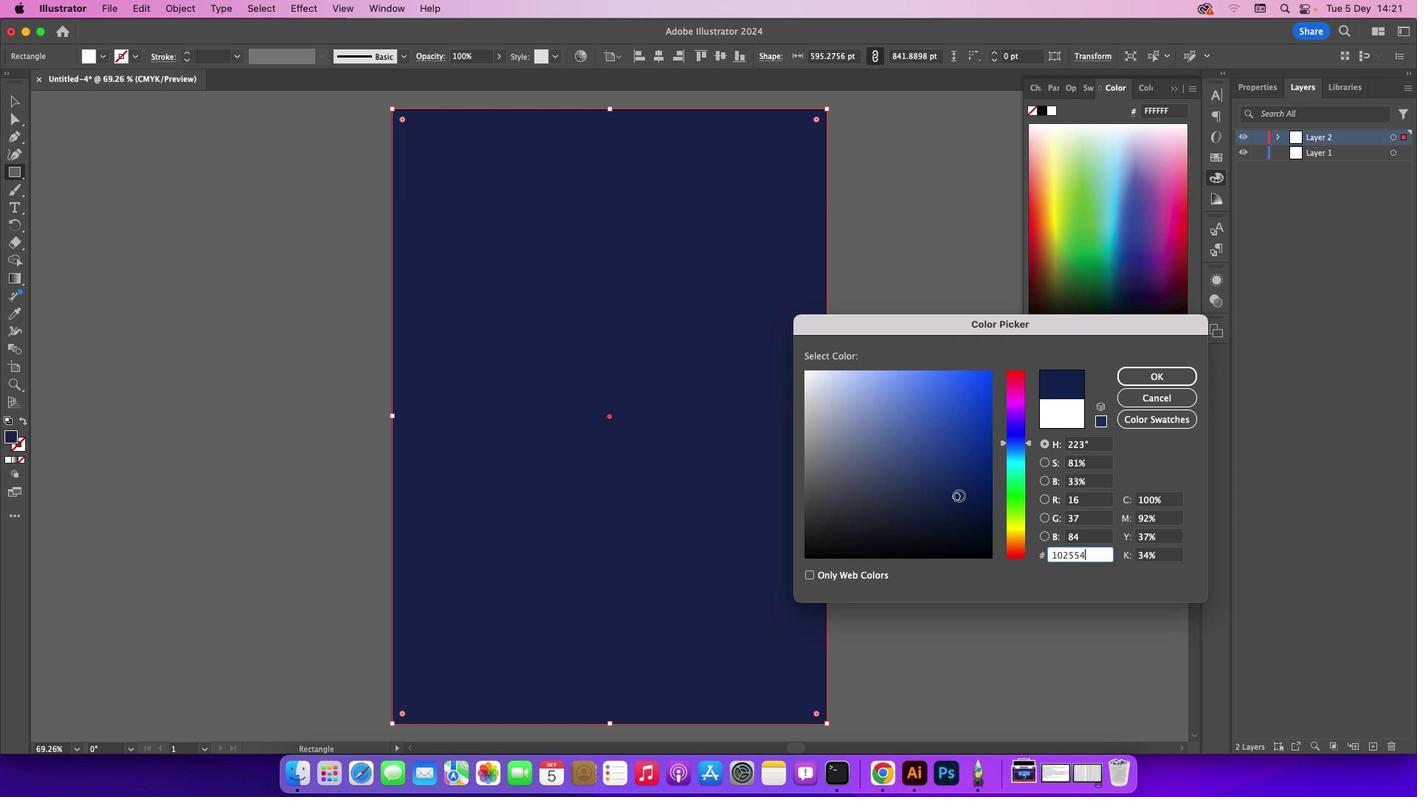 
Action: Mouse moved to (962, 446)
Screenshot: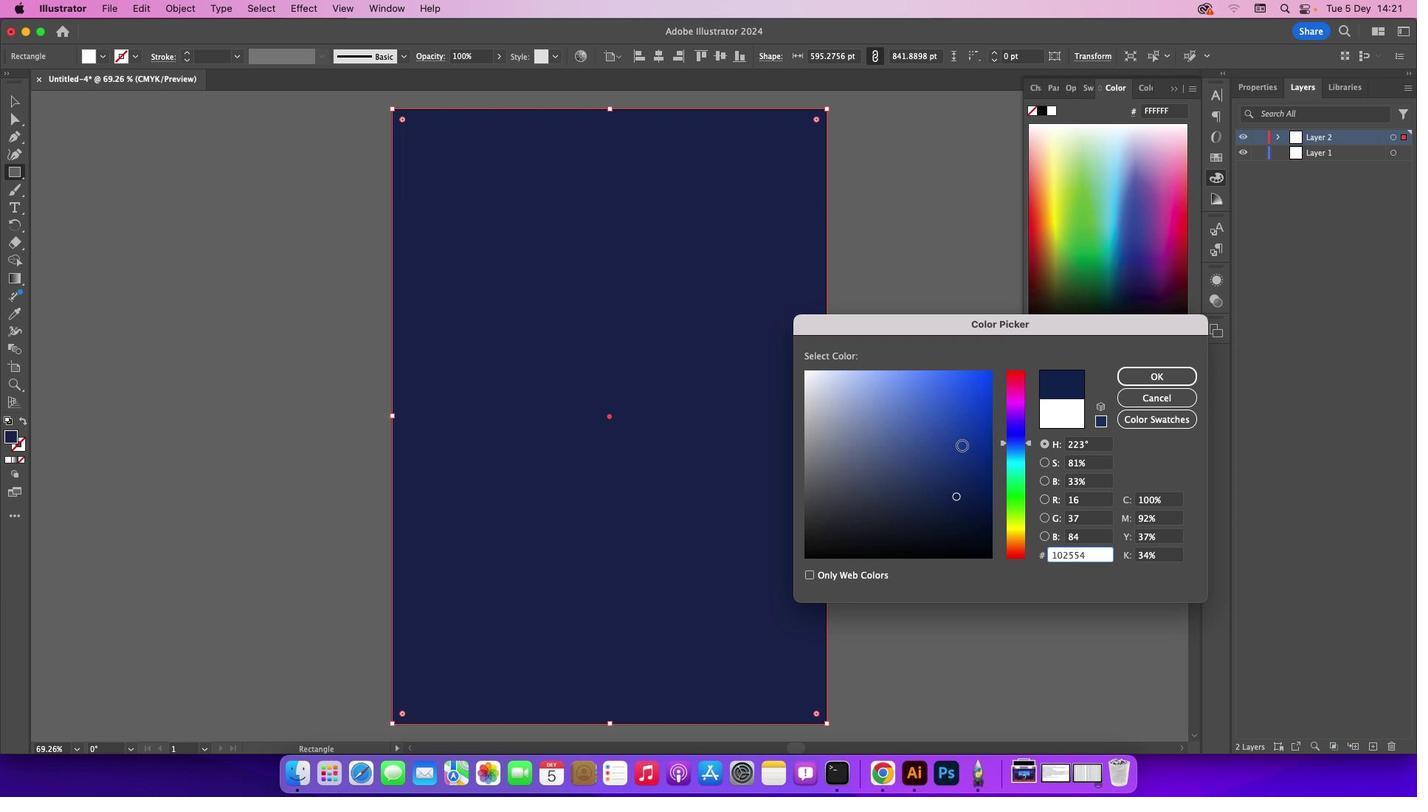 
Action: Mouse pressed left at (962, 446)
Screenshot: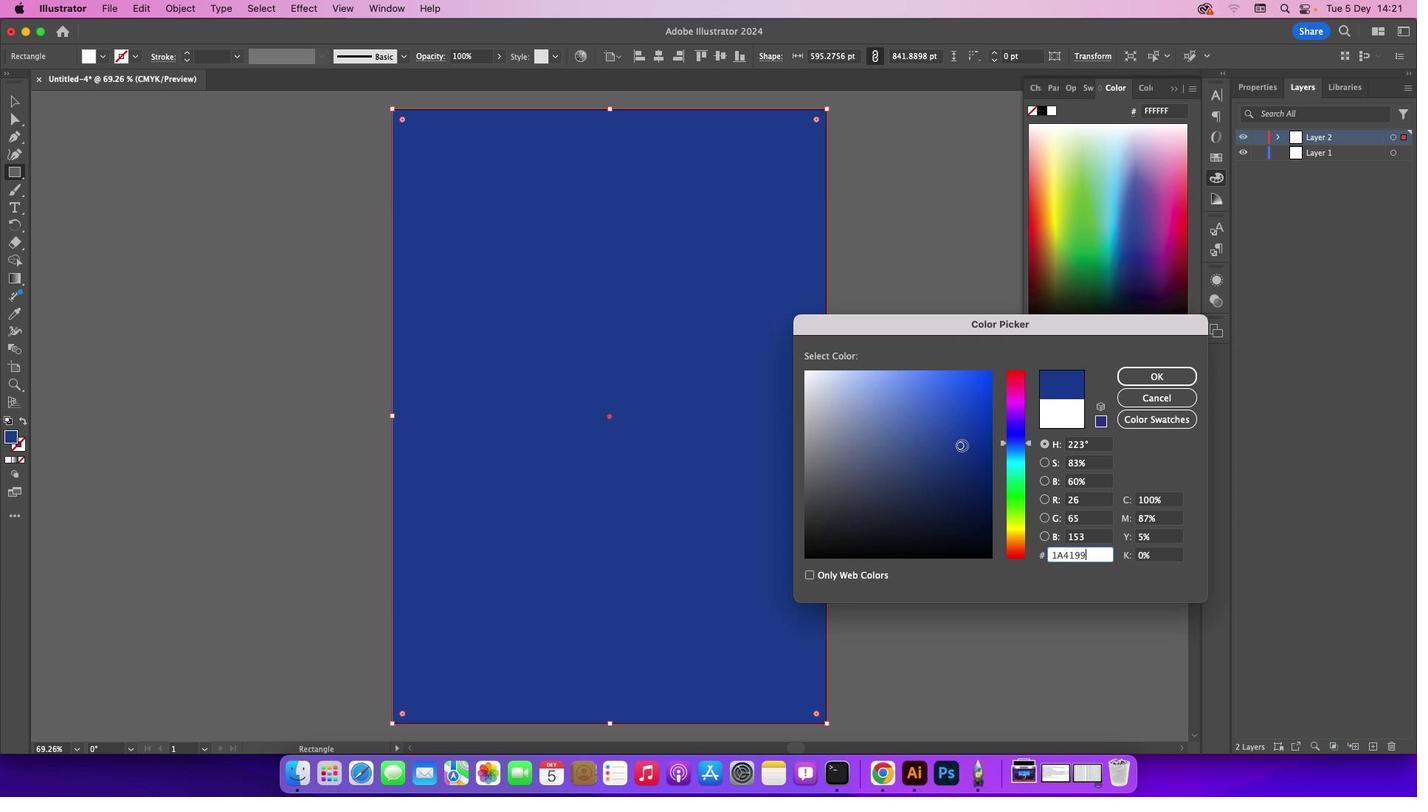
Action: Mouse moved to (865, 522)
Screenshot: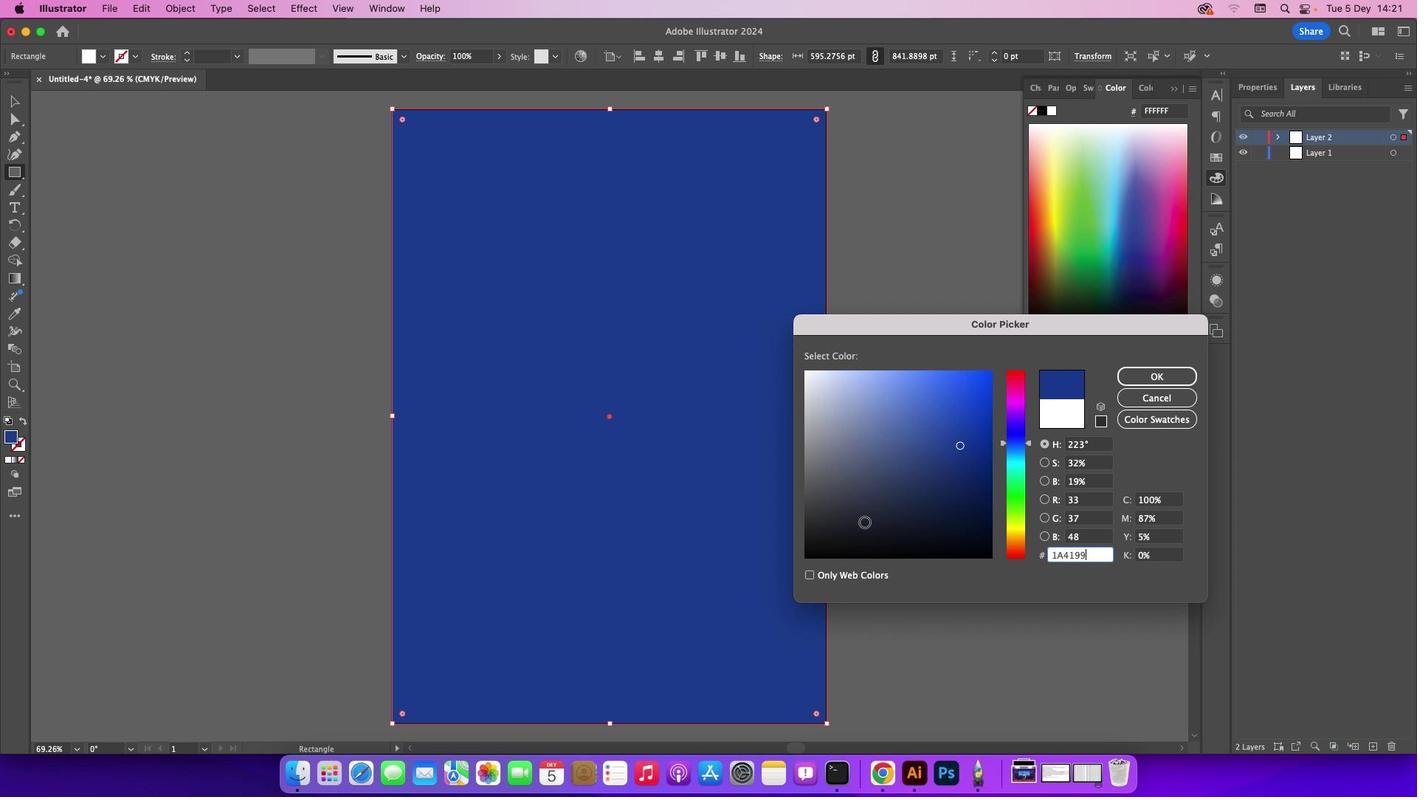
Action: Mouse pressed left at (865, 522)
Screenshot: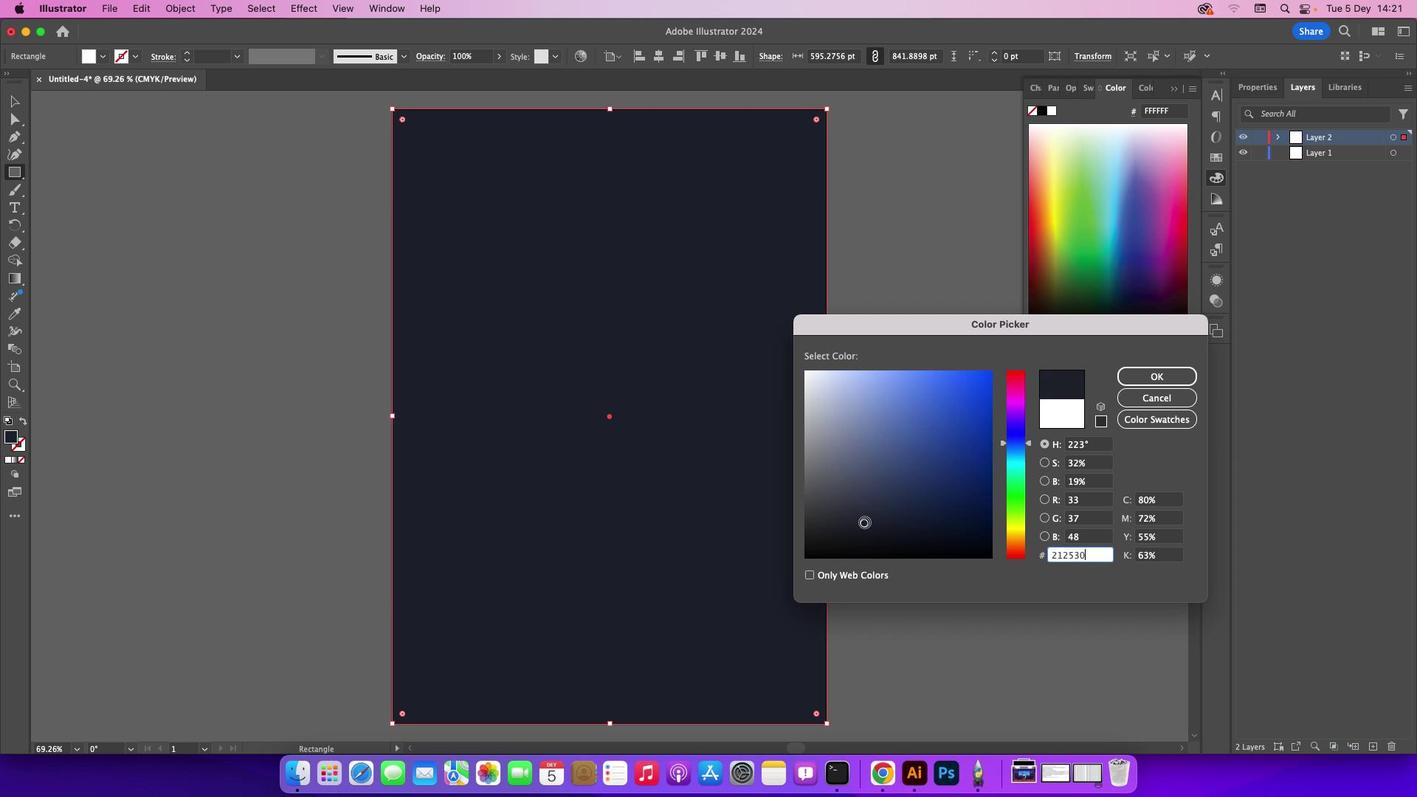
Action: Mouse moved to (973, 475)
Screenshot: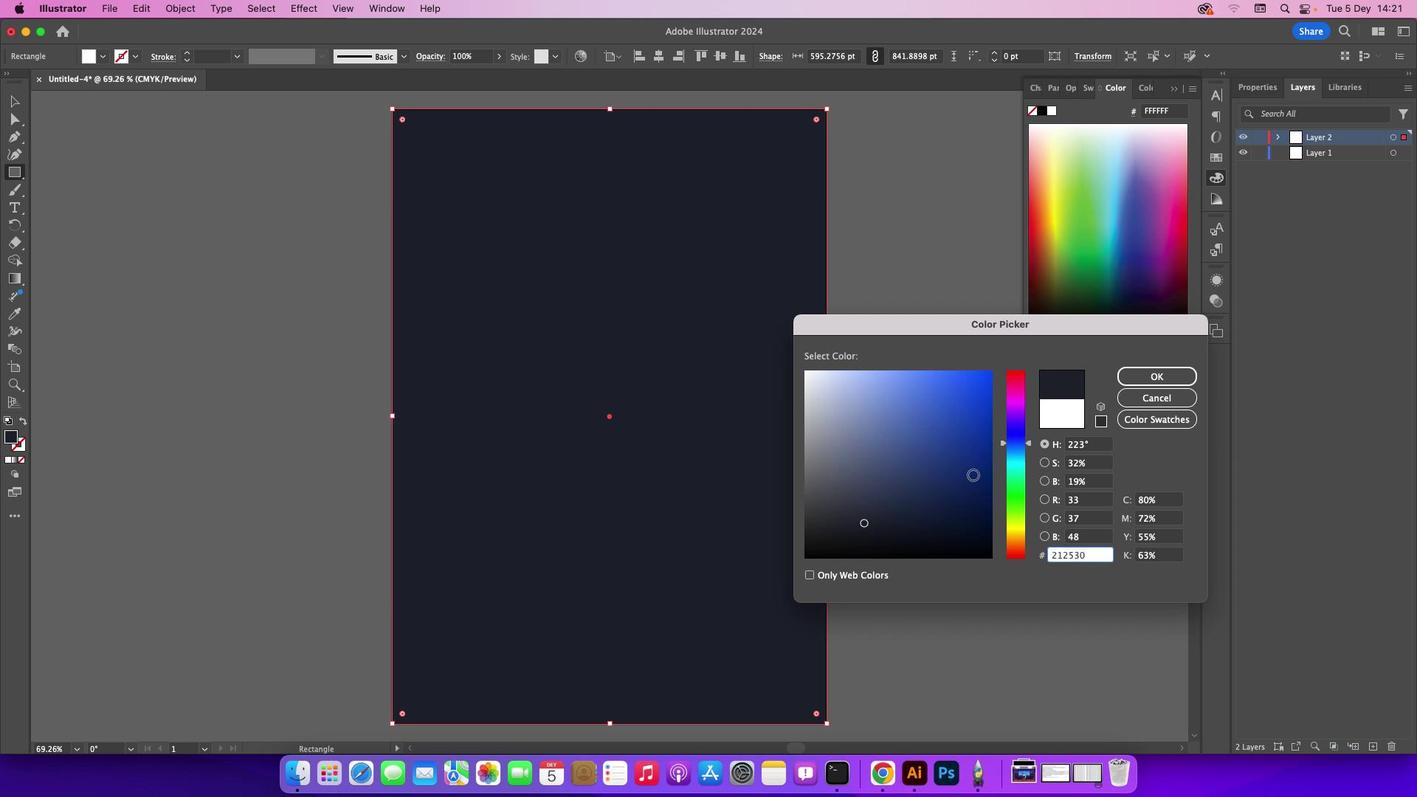 
Action: Mouse pressed left at (973, 475)
Screenshot: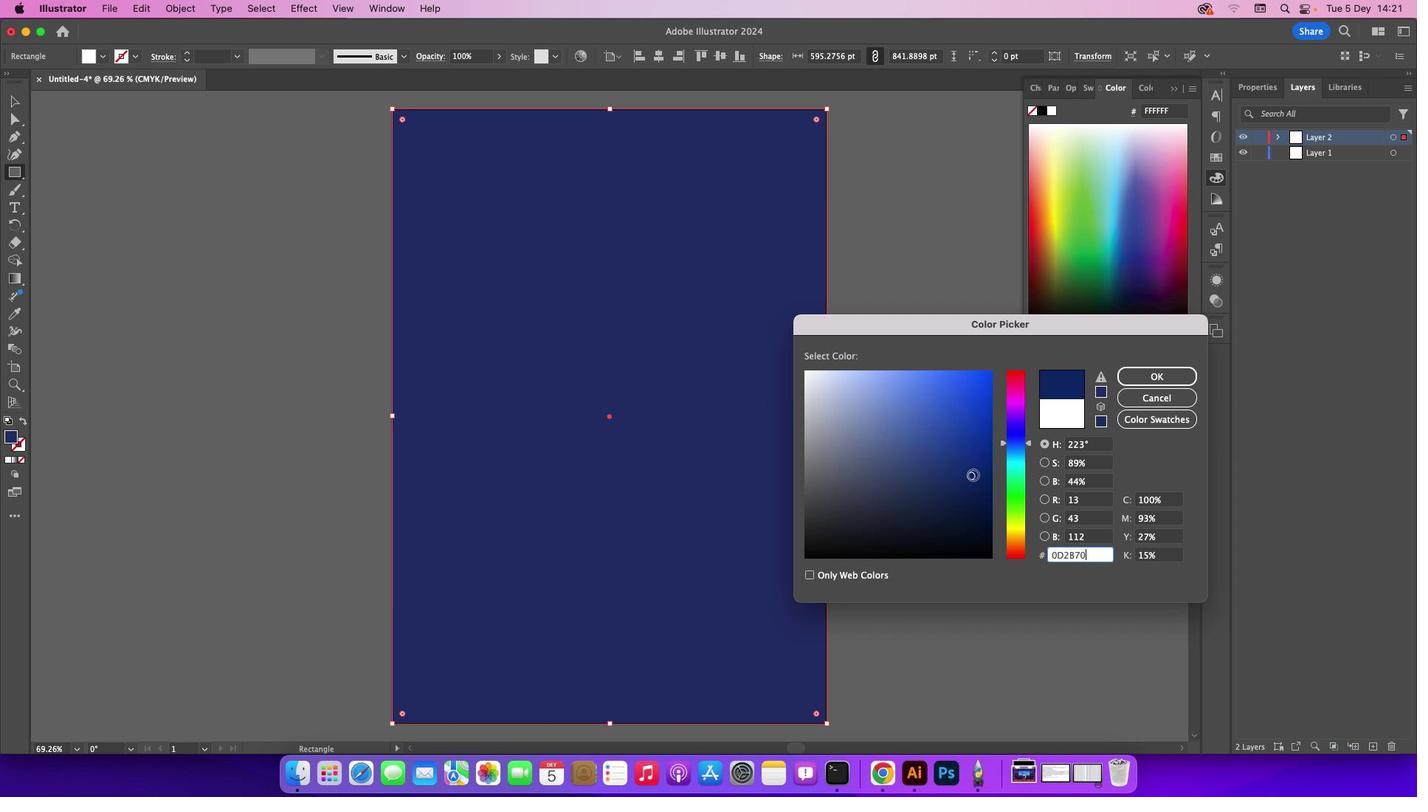 
Action: Mouse moved to (948, 488)
Screenshot: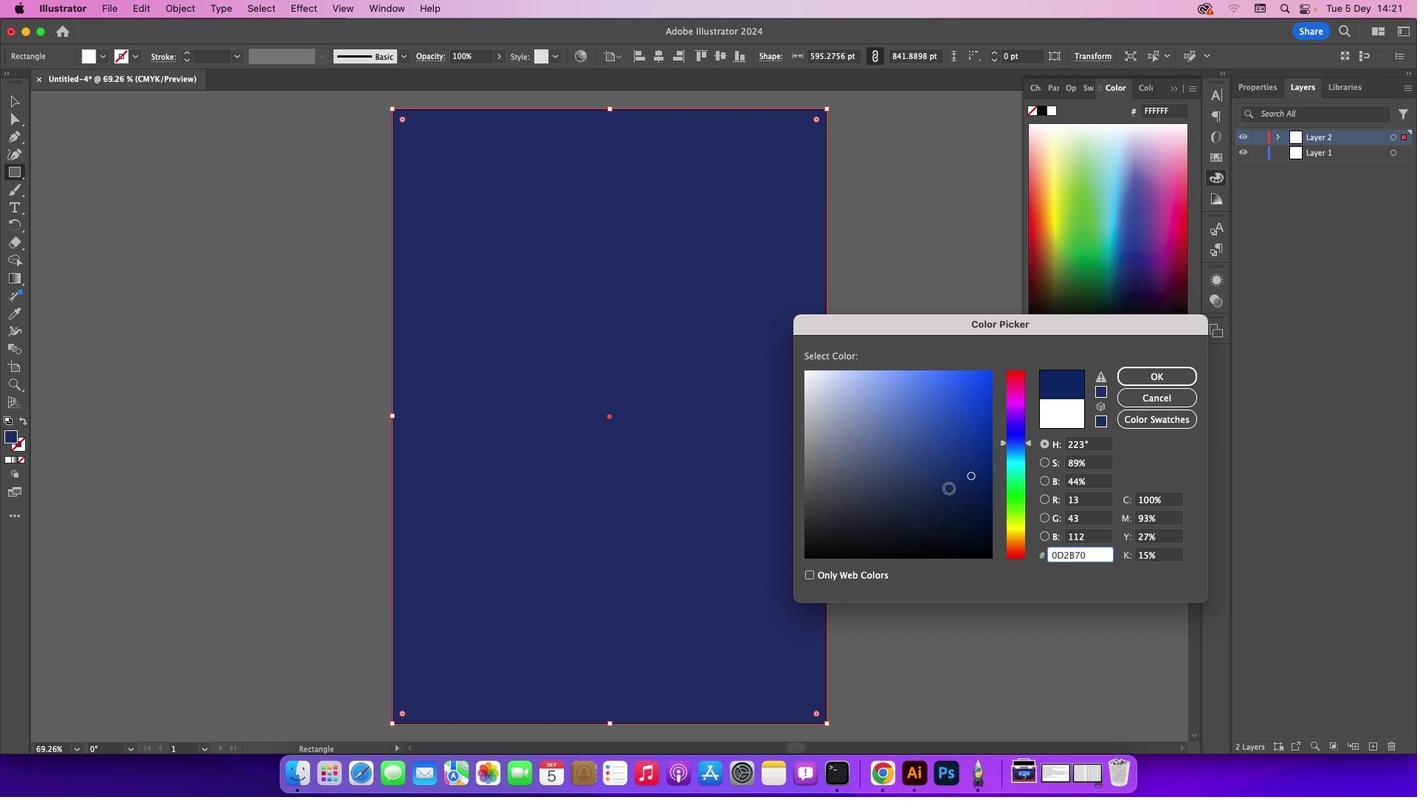 
Action: Mouse pressed left at (948, 488)
Screenshot: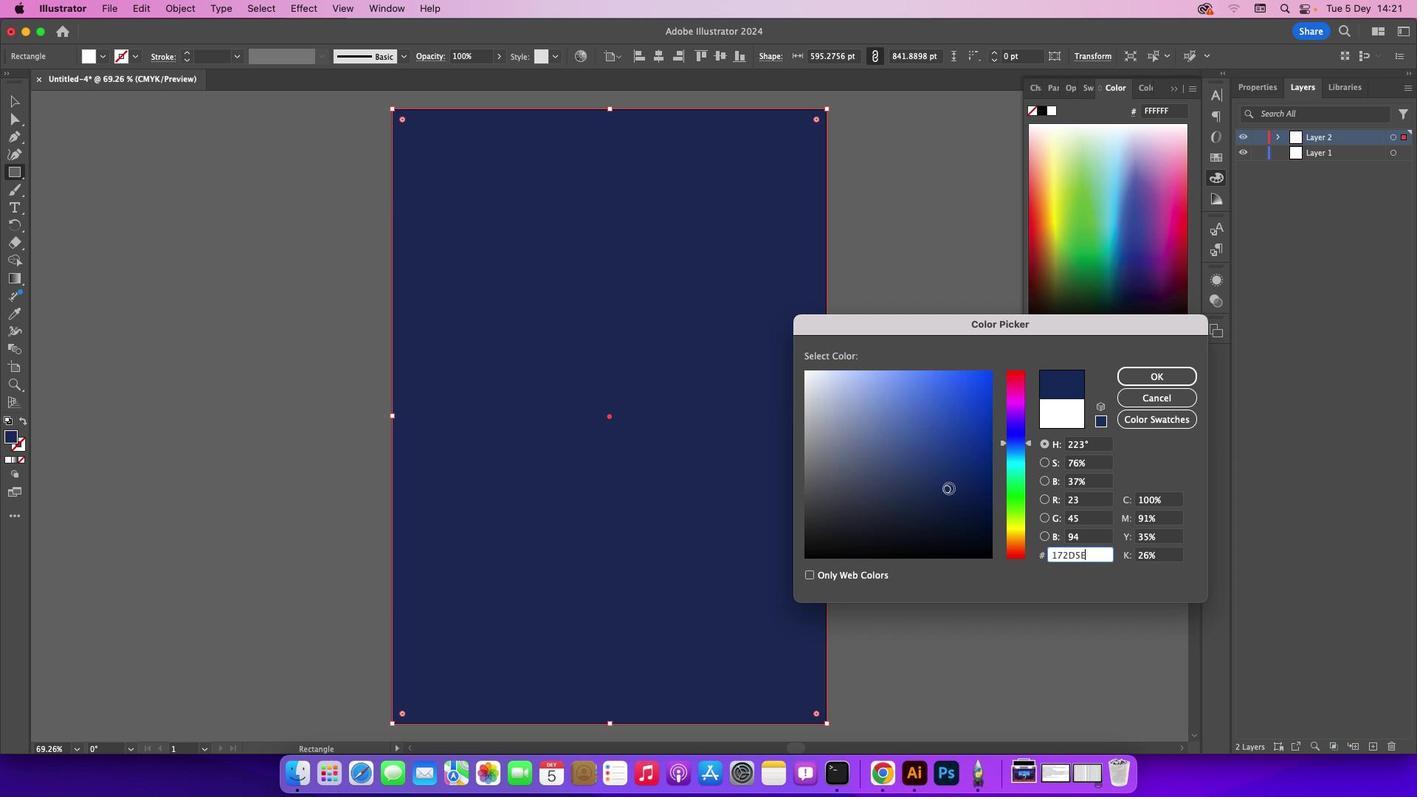
Action: Mouse moved to (1164, 376)
Screenshot: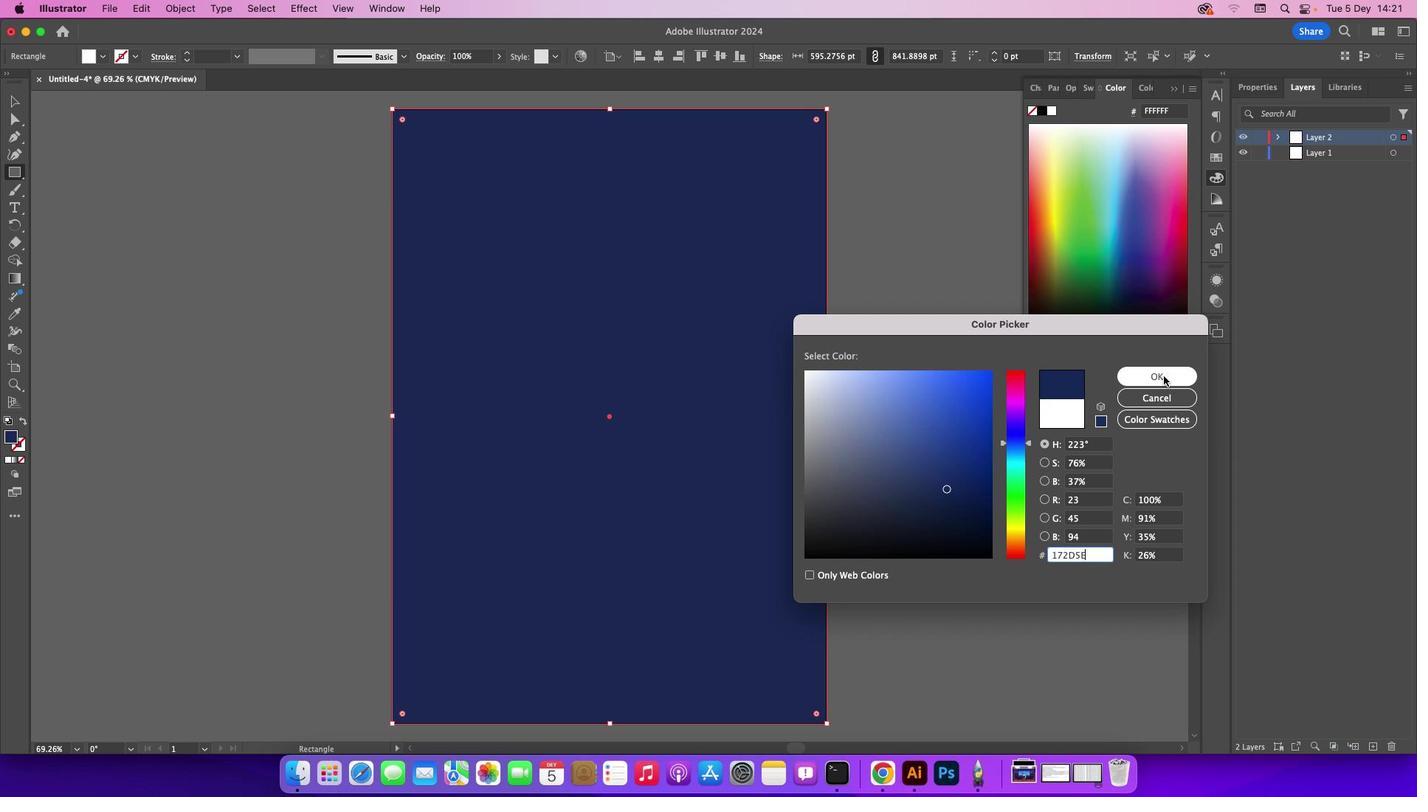 
Action: Mouse pressed left at (1164, 376)
Screenshot: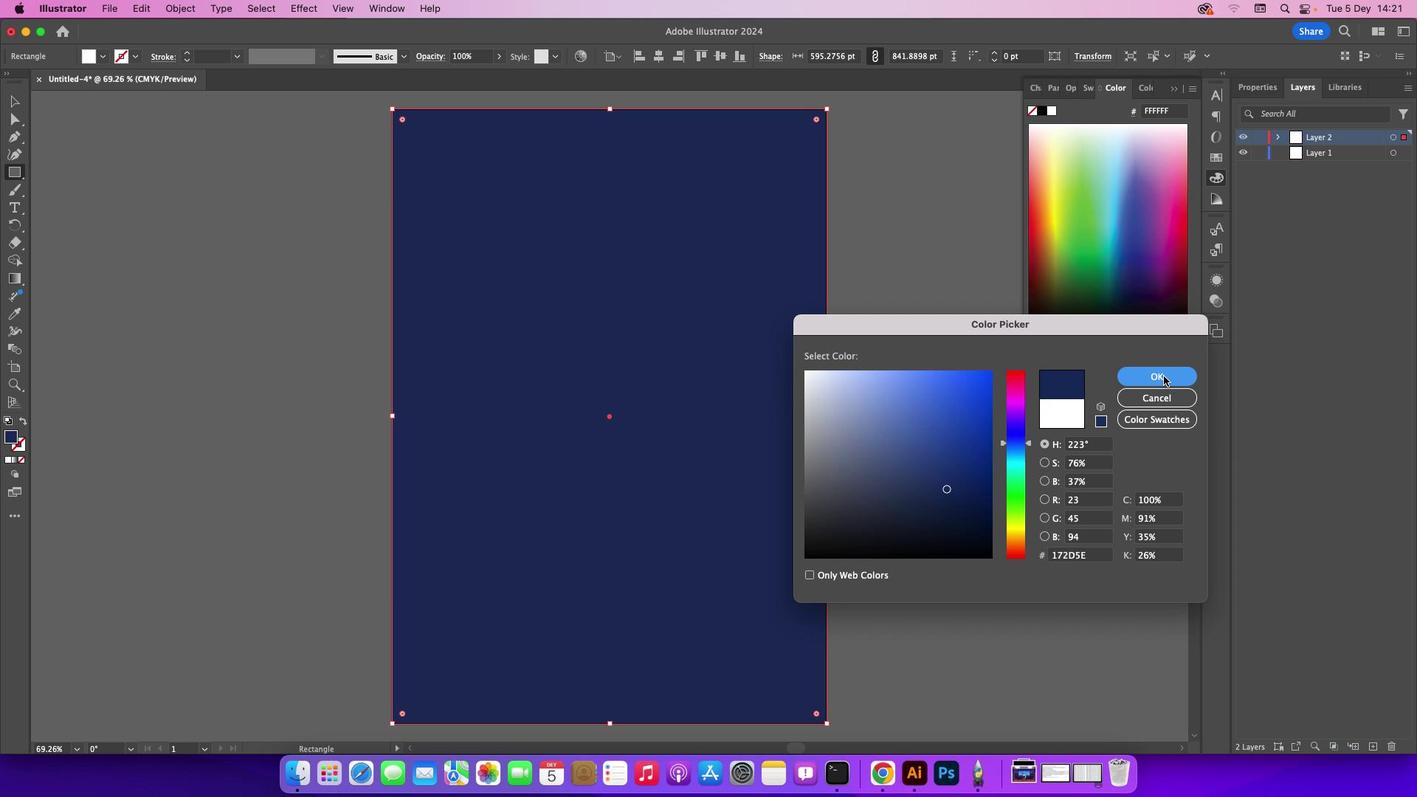 
Action: Mouse moved to (17, 104)
Screenshot: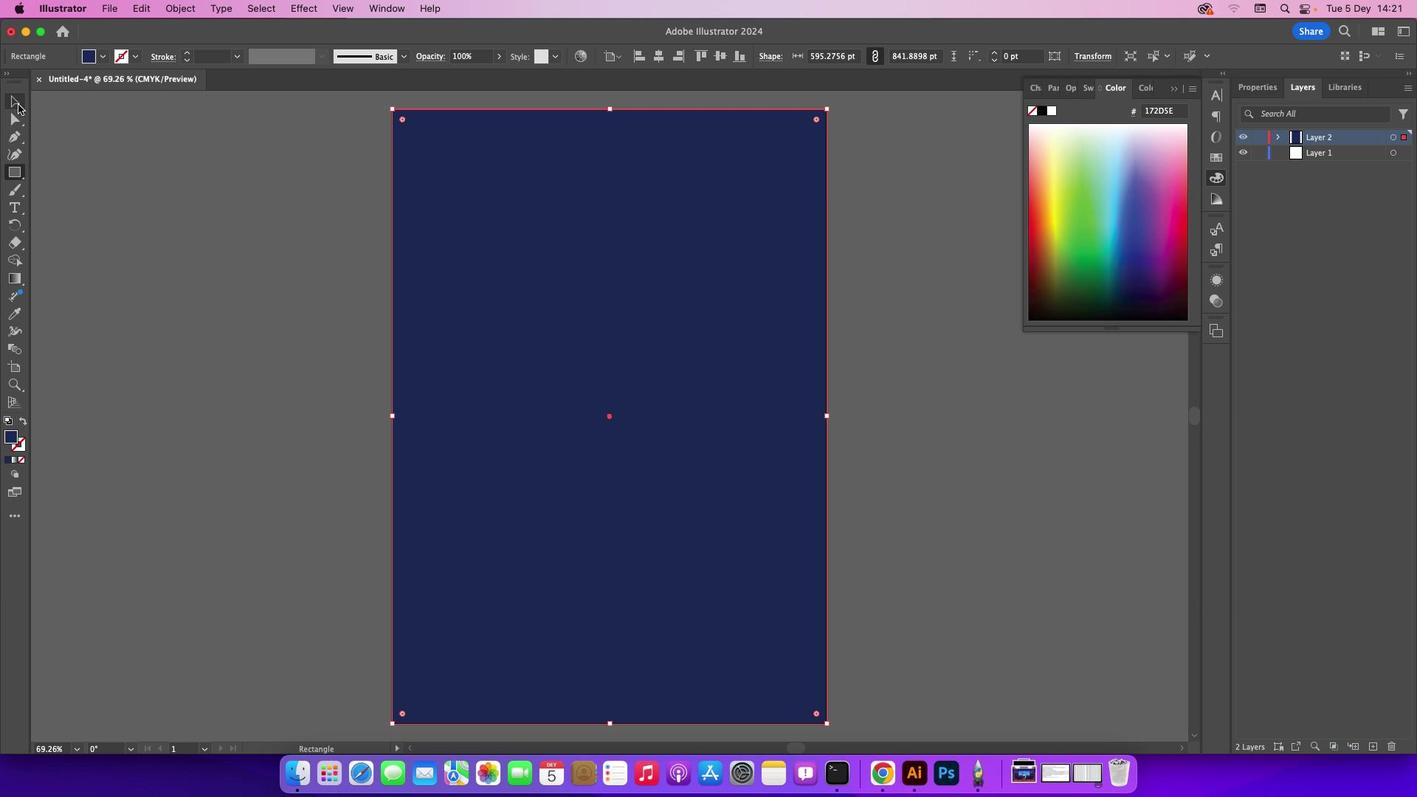 
Action: Mouse pressed left at (17, 104)
Screenshot: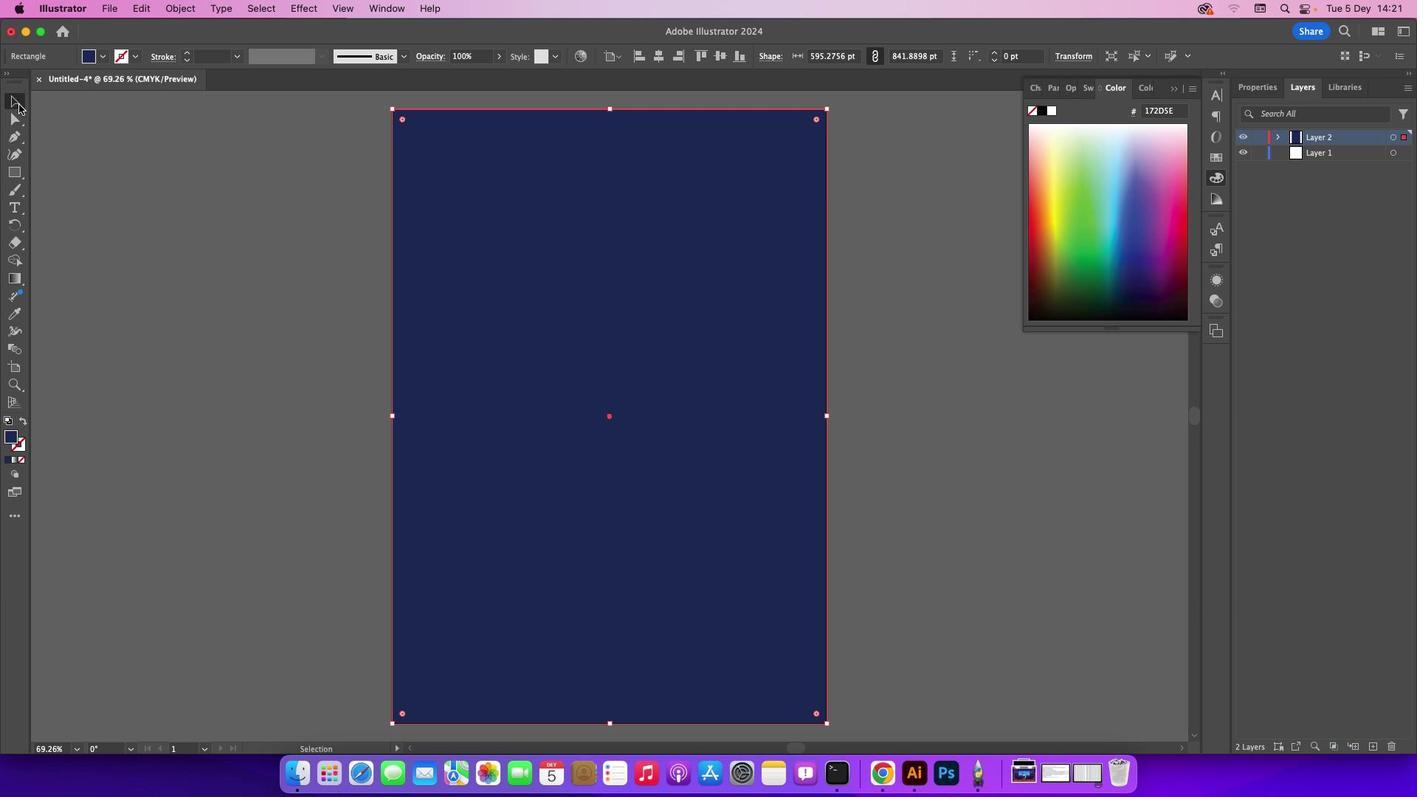 
Action: Mouse moved to (166, 170)
Screenshot: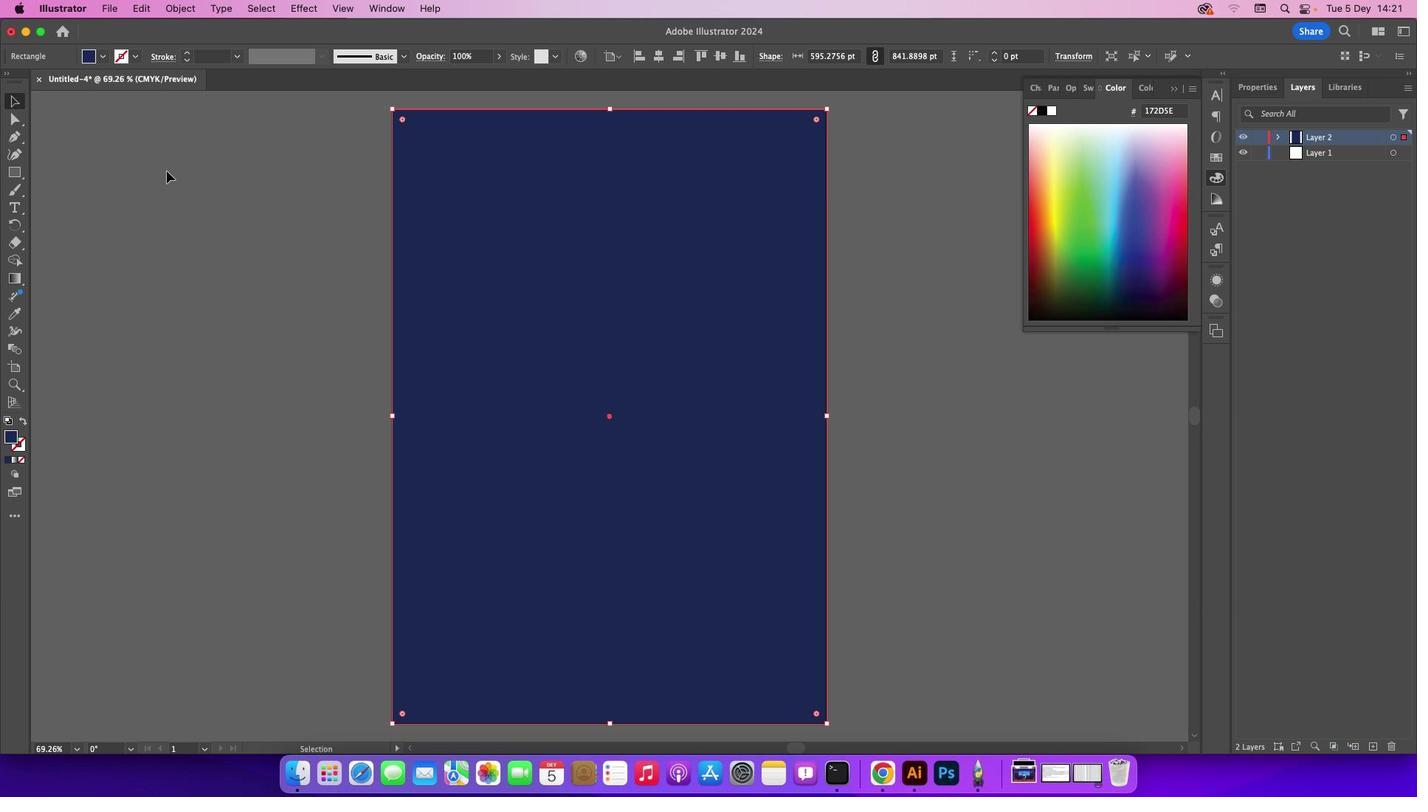 
Action: Mouse pressed left at (166, 170)
Screenshot: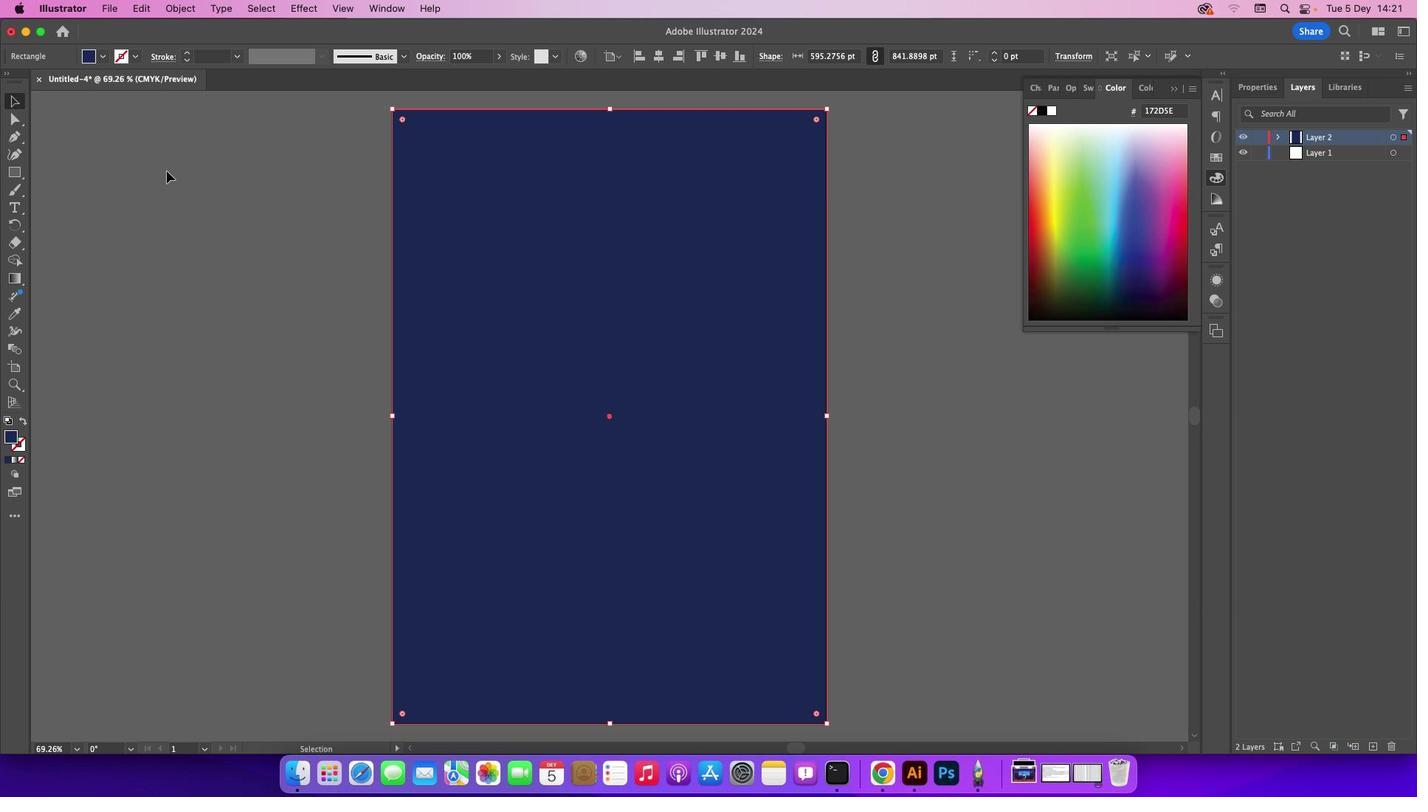 
Action: Mouse moved to (1375, 749)
Screenshot: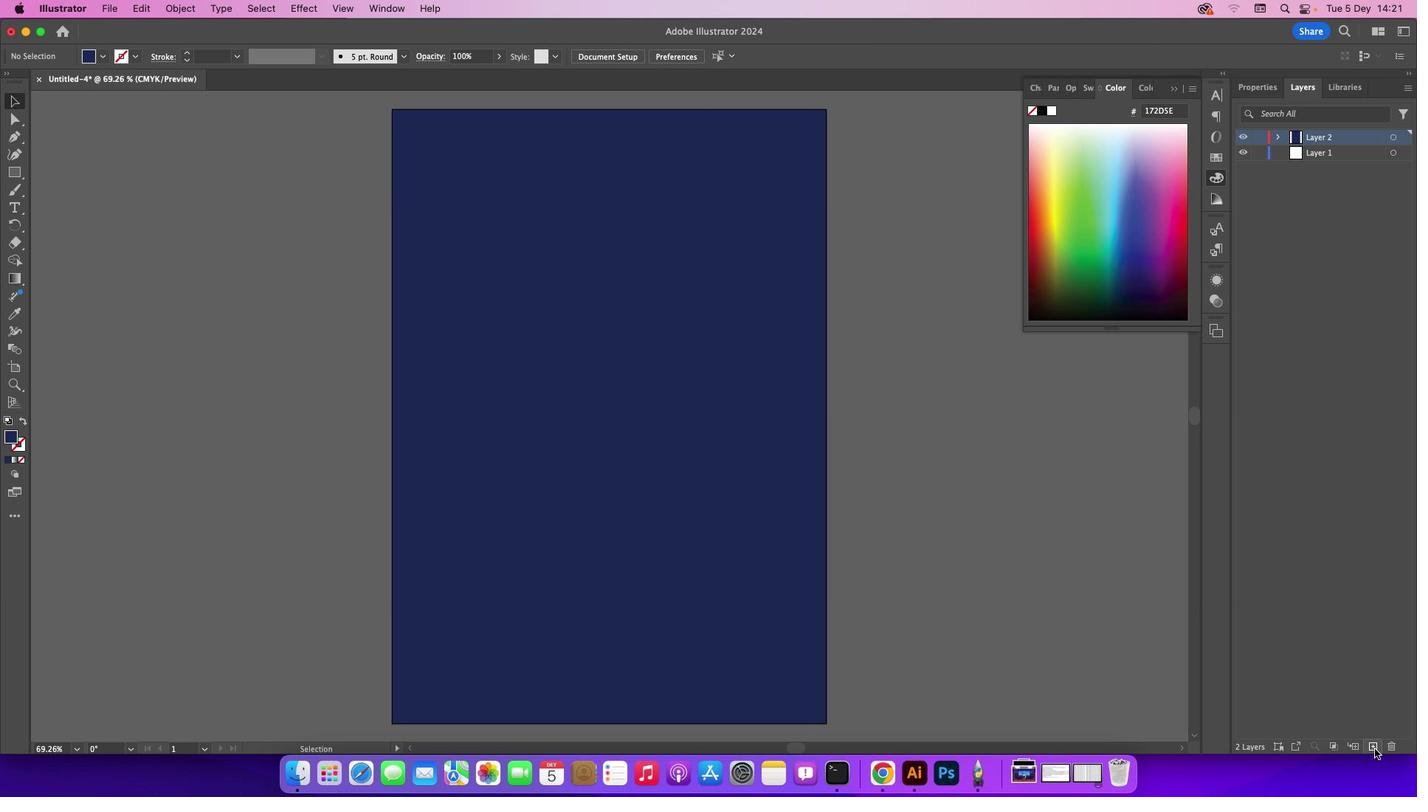 
Action: Mouse pressed left at (1375, 749)
Screenshot: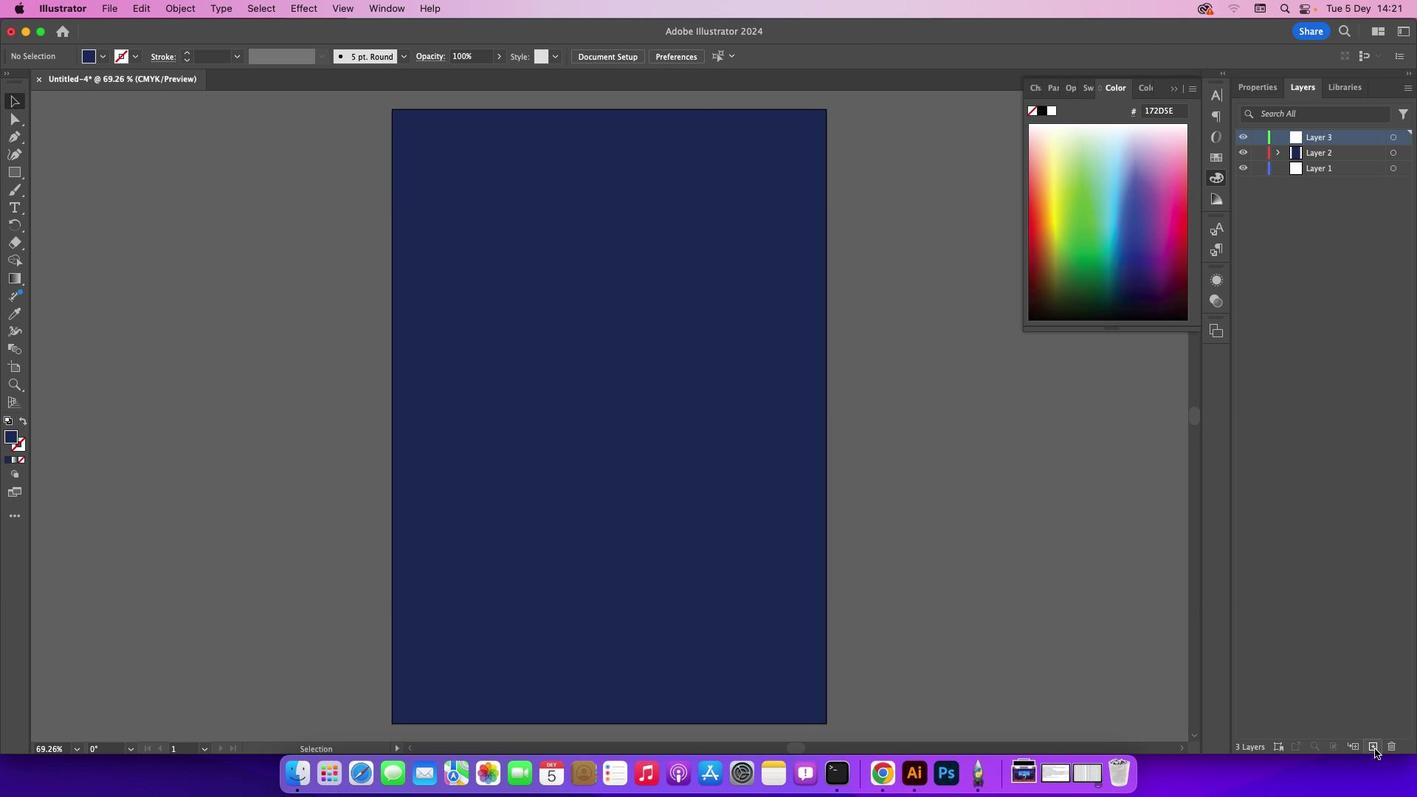 
Action: Mouse moved to (1173, 93)
Screenshot: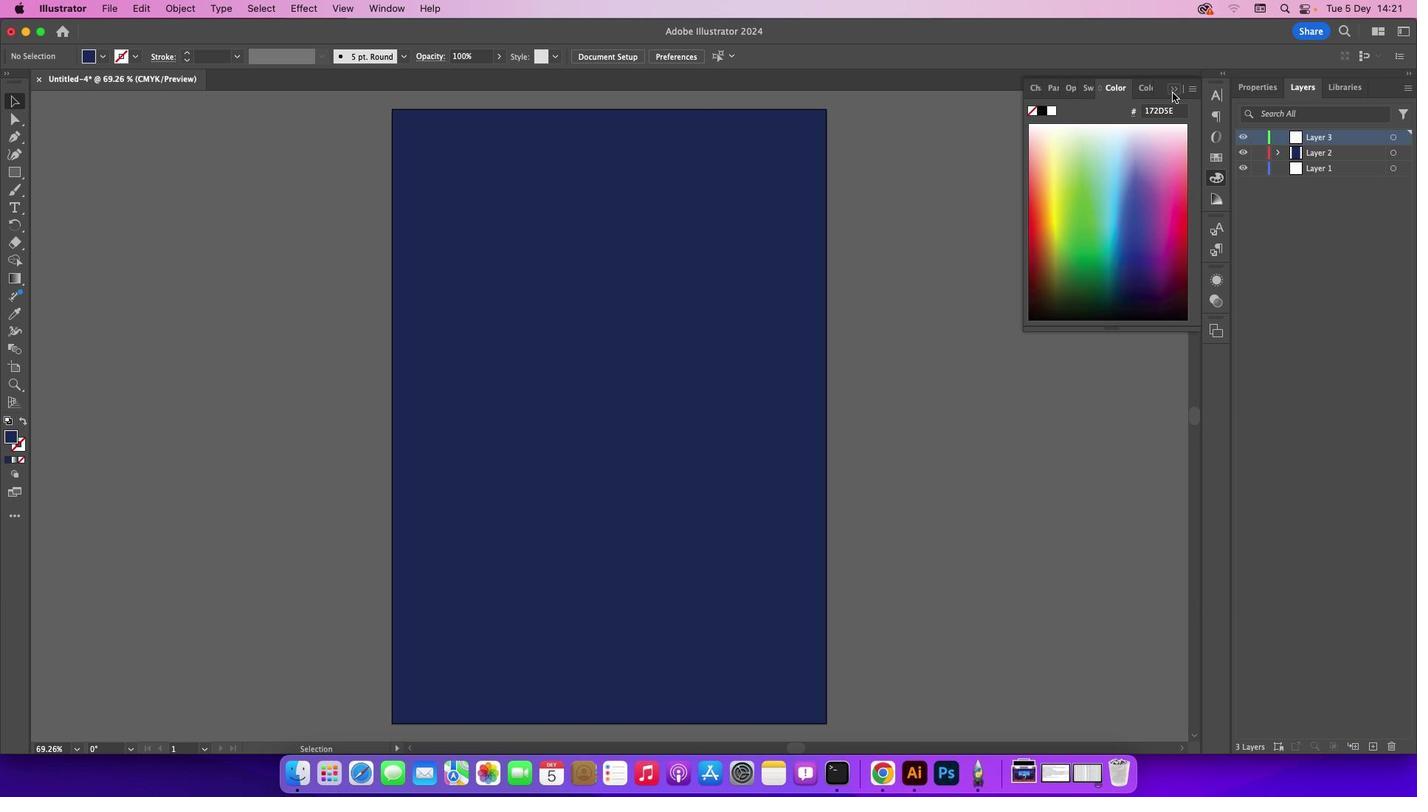 
Action: Mouse pressed left at (1173, 93)
Screenshot: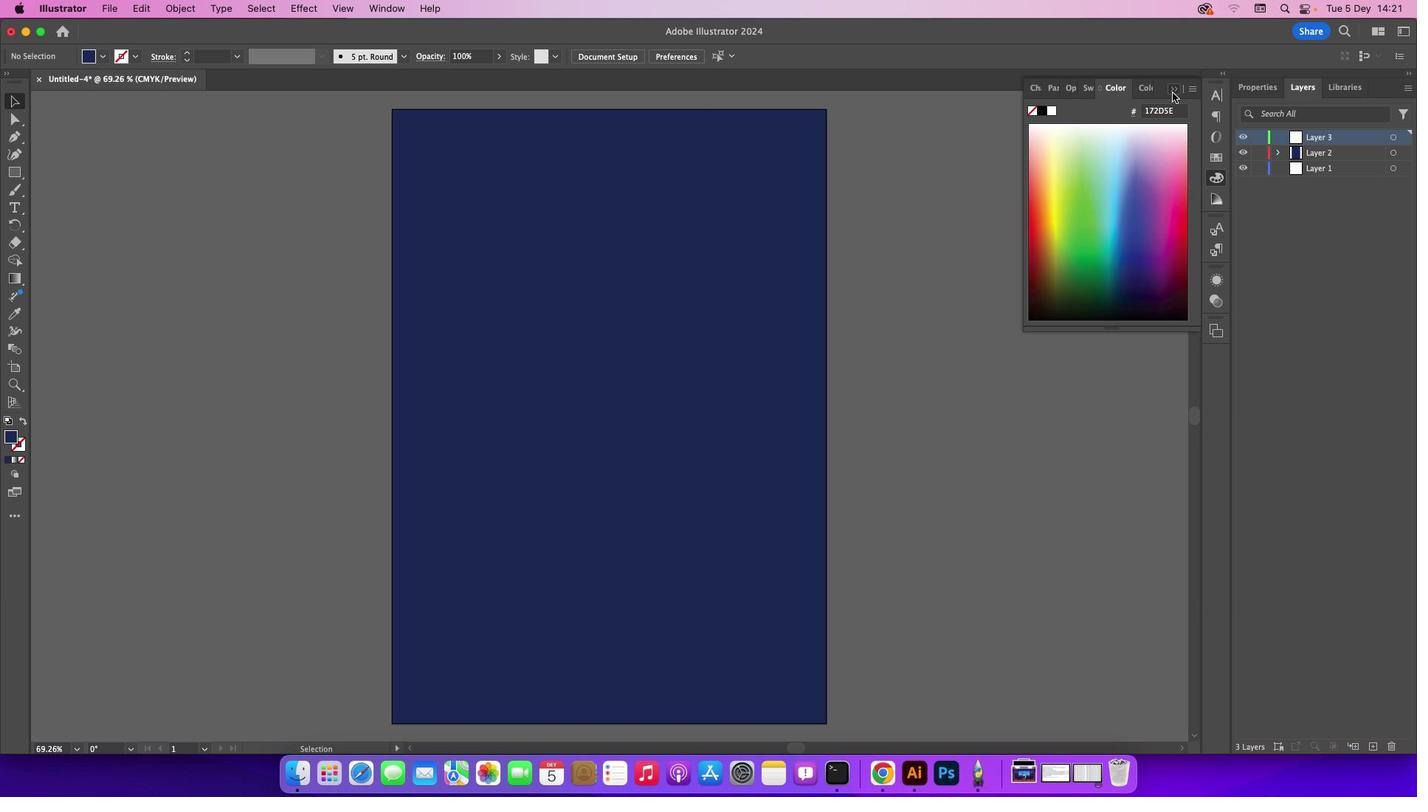 
Action: Mouse moved to (14, 135)
Screenshot: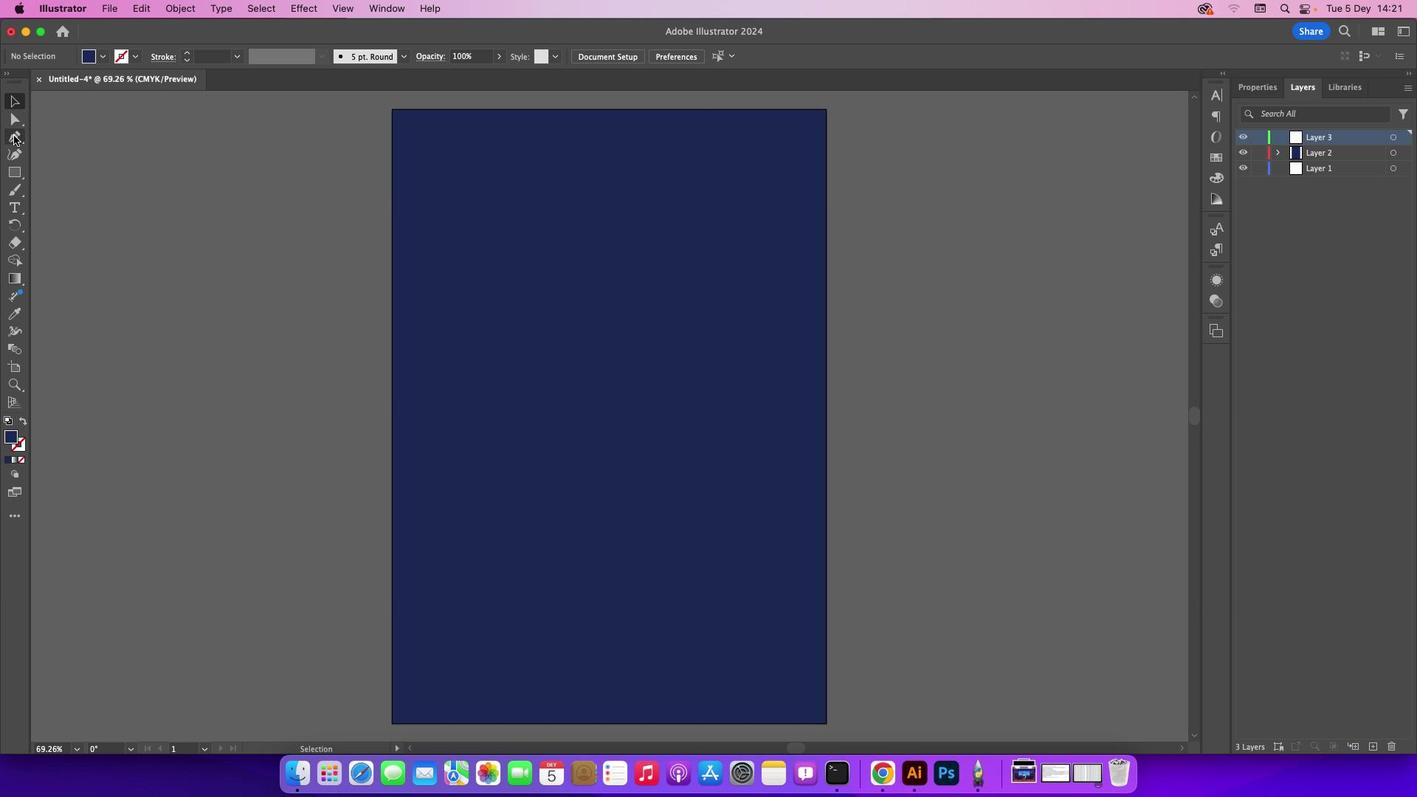 
Action: Mouse pressed left at (14, 135)
Screenshot: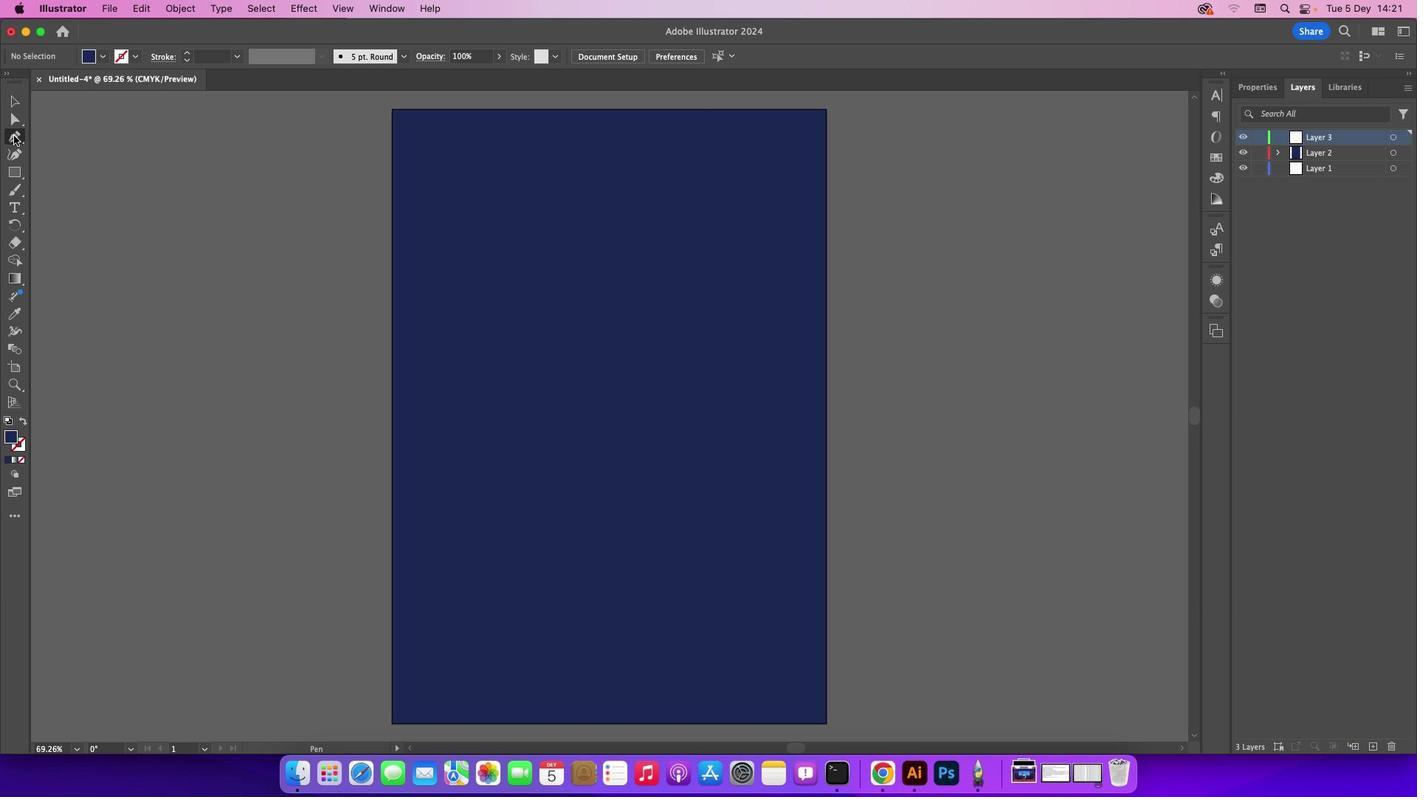 
Action: Mouse moved to (290, 186)
Screenshot: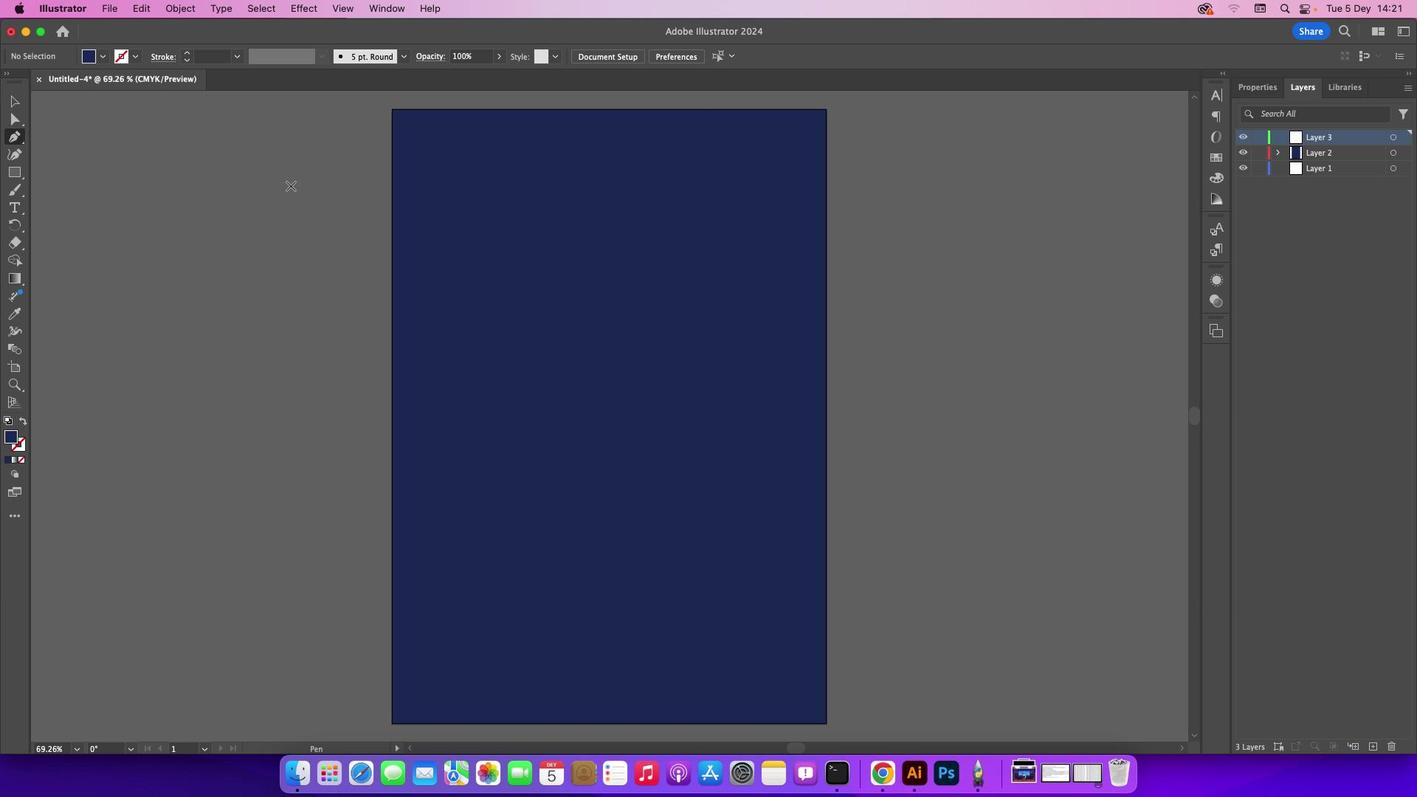 
Action: Key pressed Key.caps_lock
Screenshot: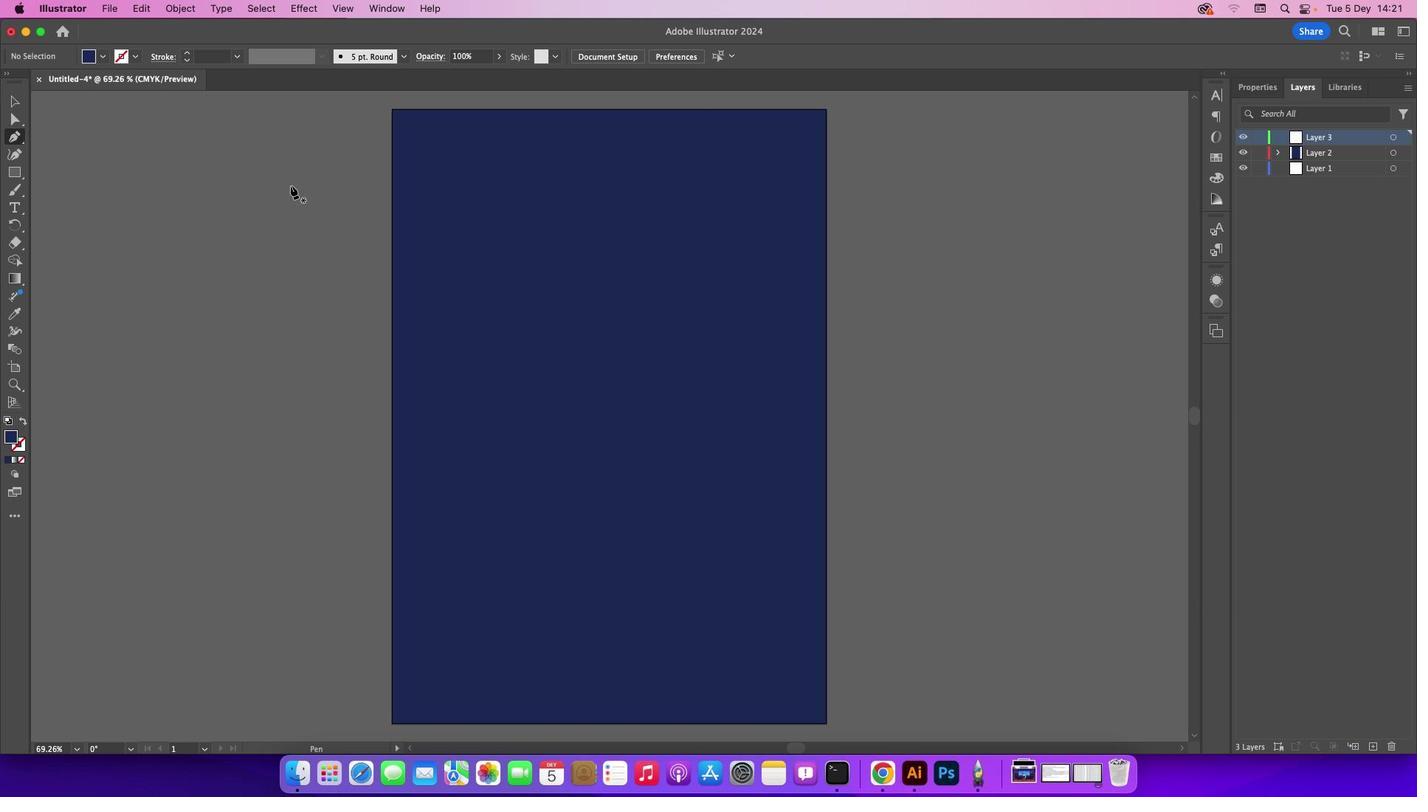 
Action: Mouse moved to (392, 235)
Screenshot: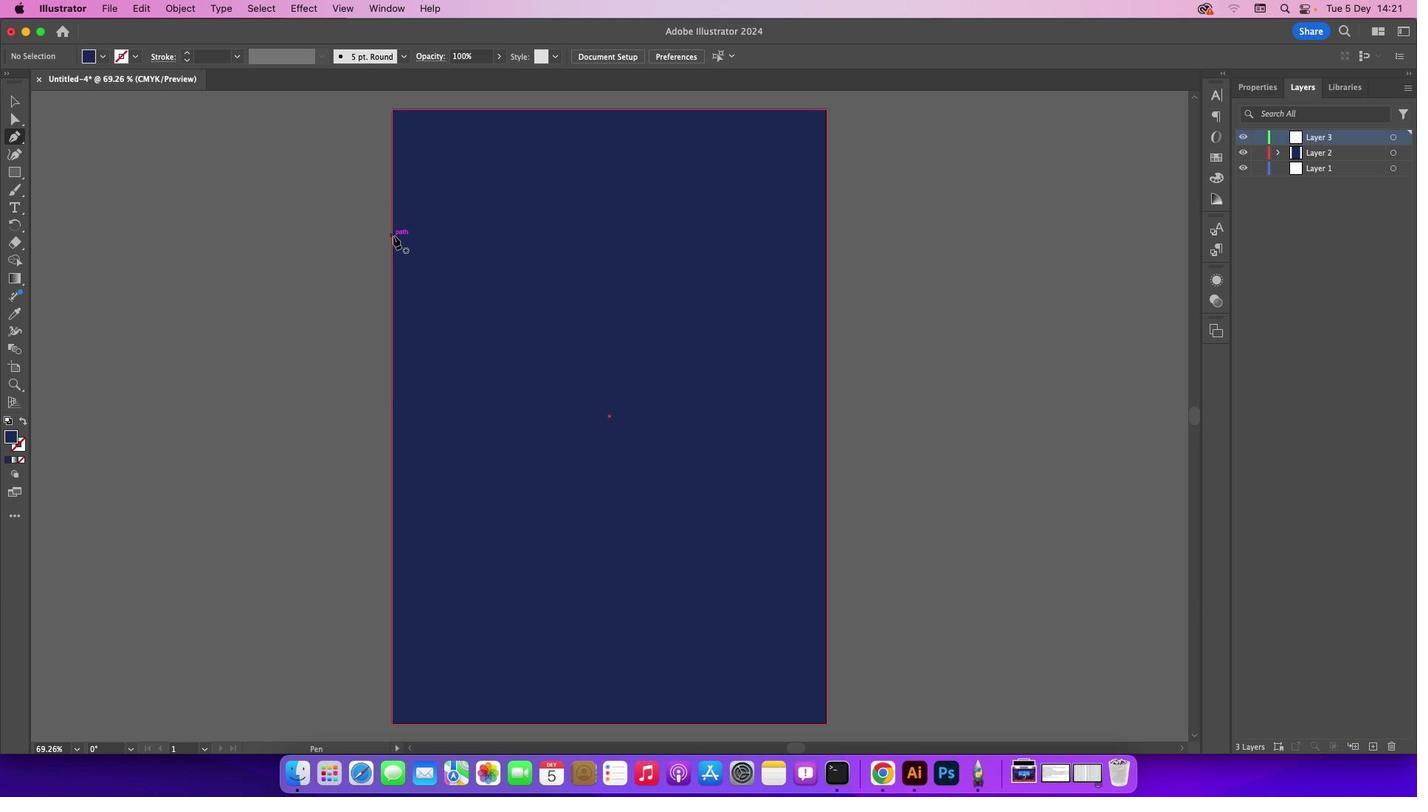 
Action: Mouse pressed left at (392, 235)
Screenshot: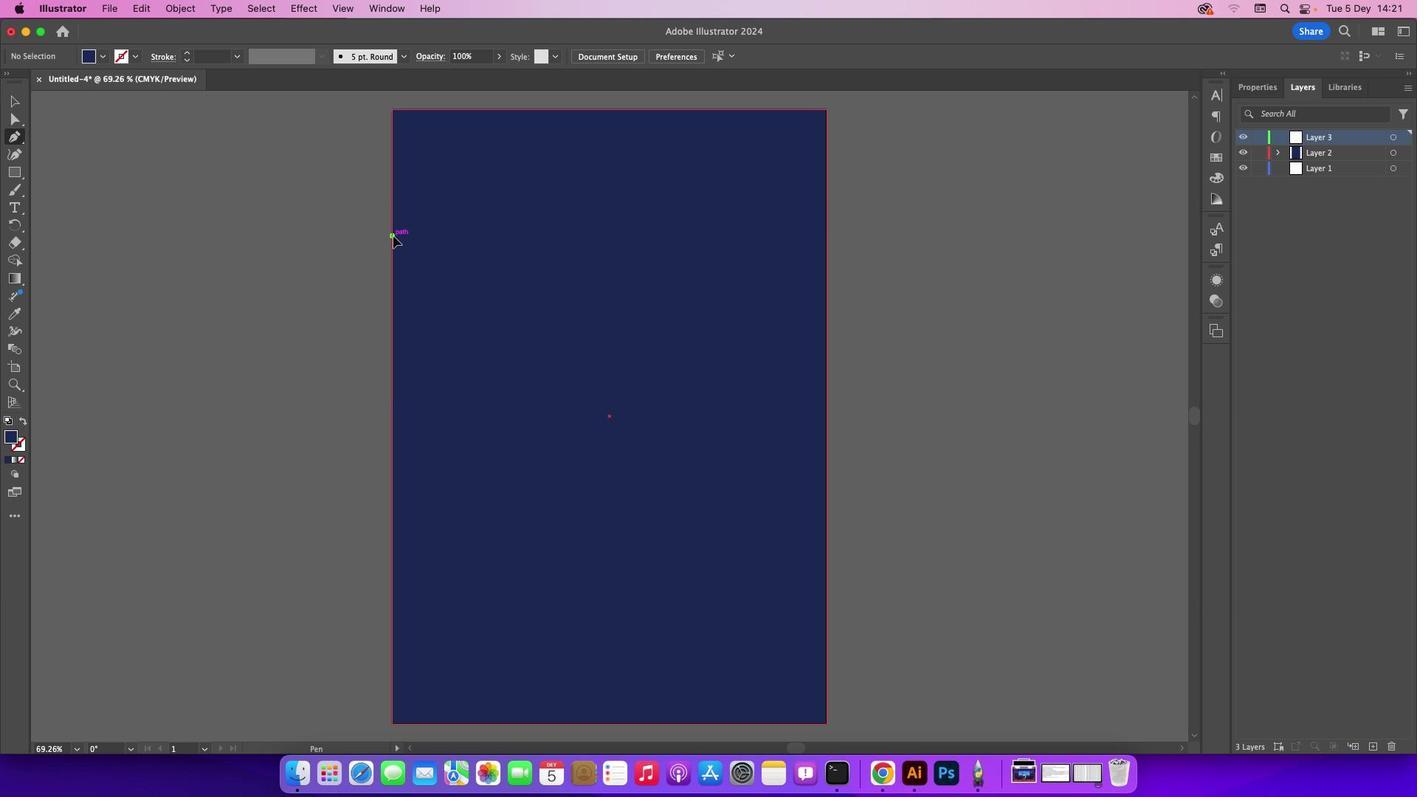 
Action: Mouse moved to (457, 258)
Screenshot: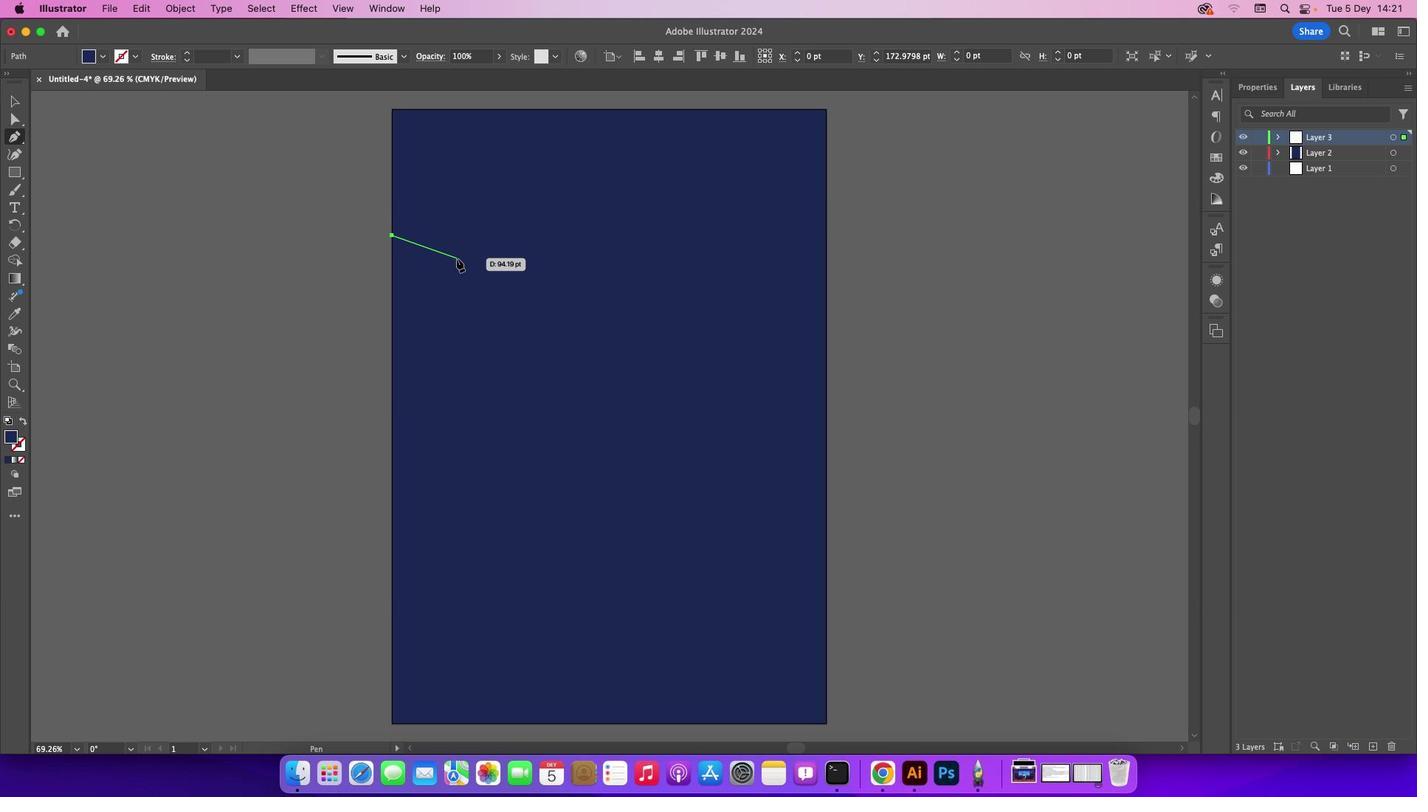 
Action: Mouse pressed left at (457, 258)
Screenshot: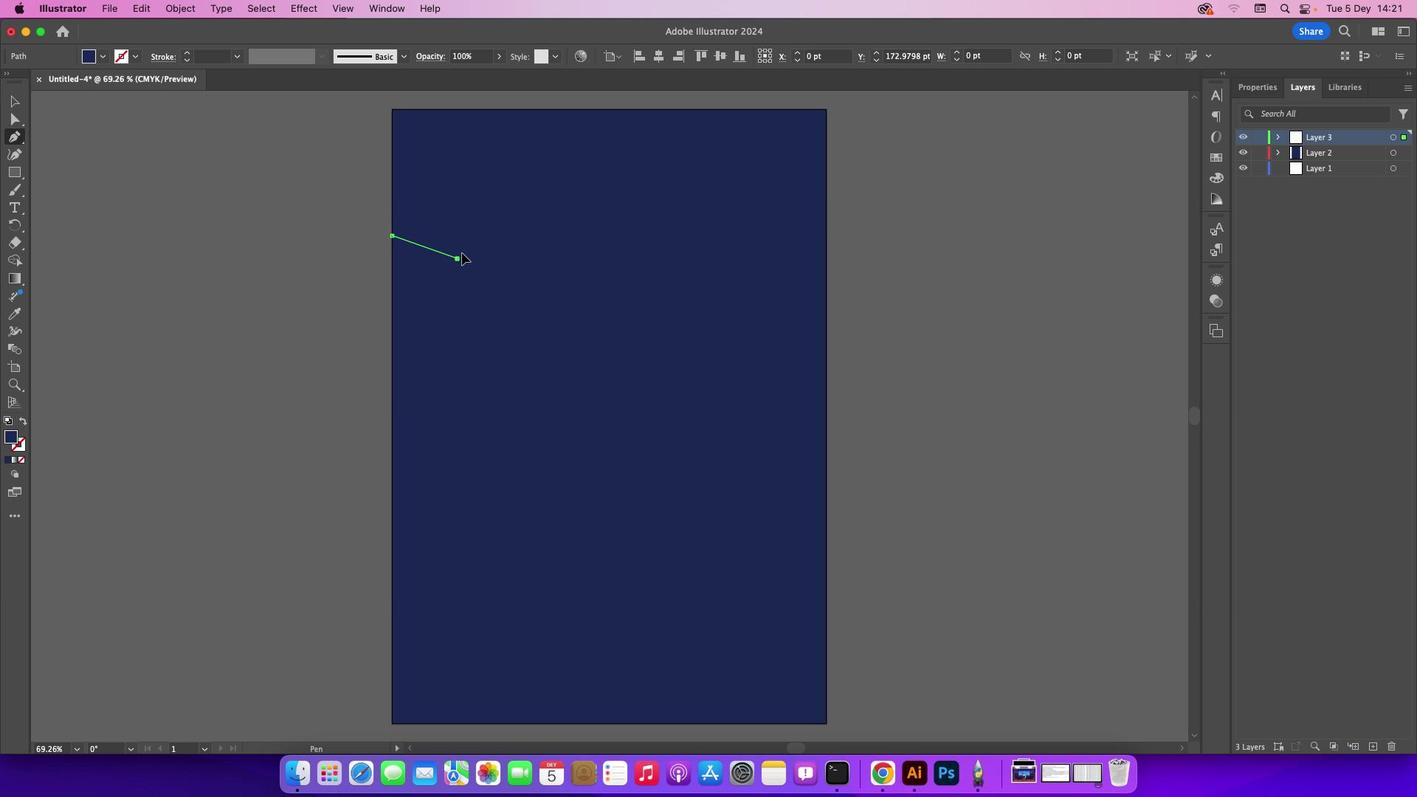 
Action: Mouse moved to (522, 194)
Screenshot: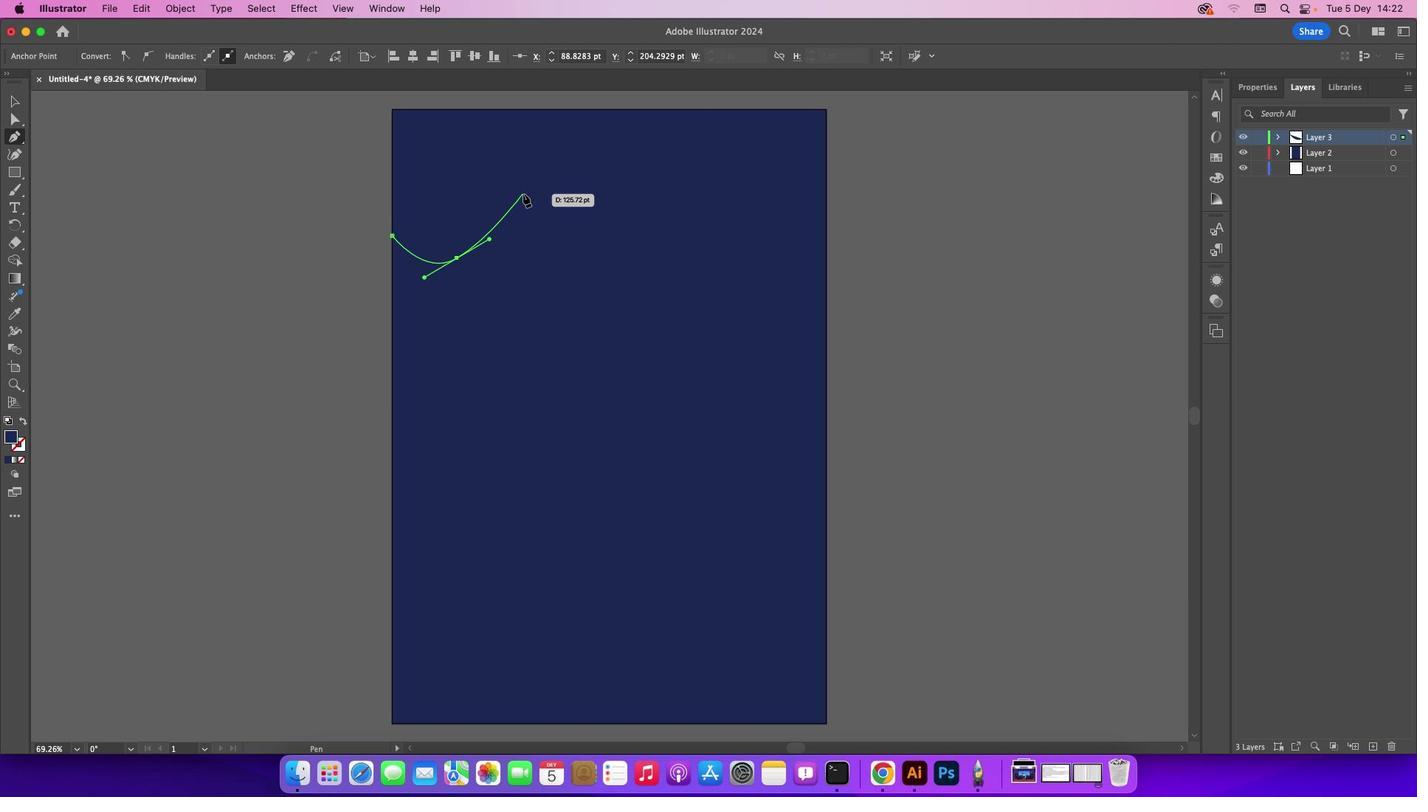 
Action: Mouse pressed left at (522, 194)
Screenshot: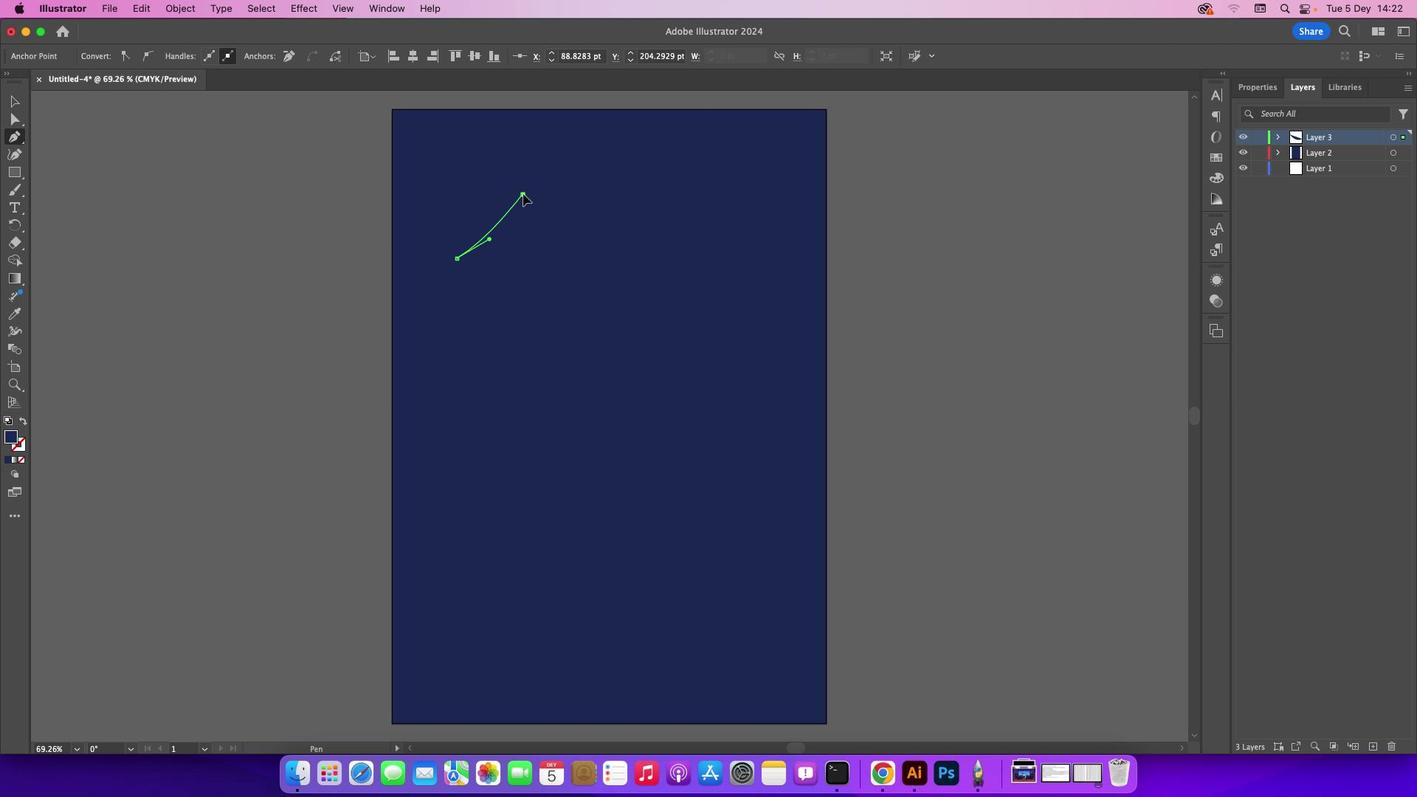
Action: Mouse moved to (664, 177)
Screenshot: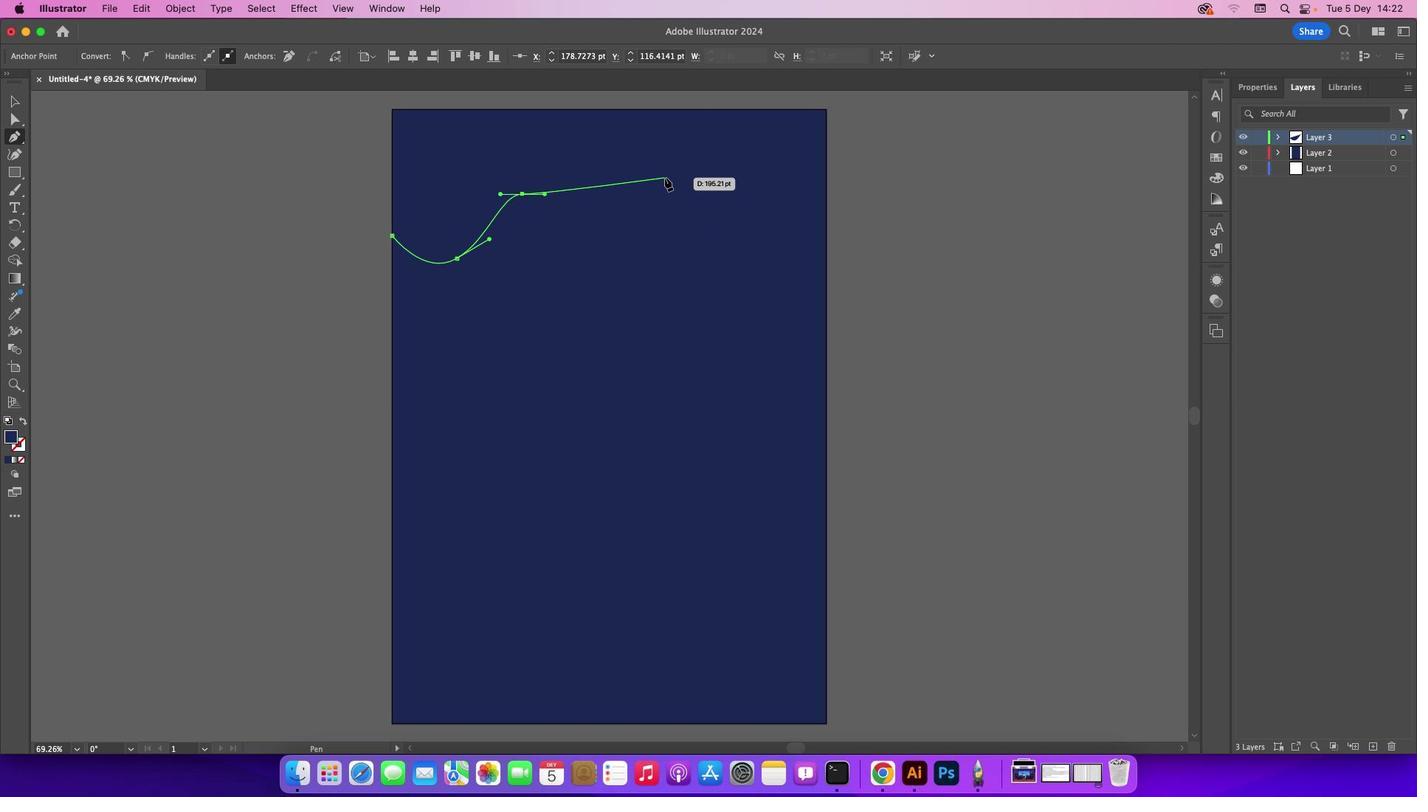 
Action: Mouse pressed left at (664, 177)
Screenshot: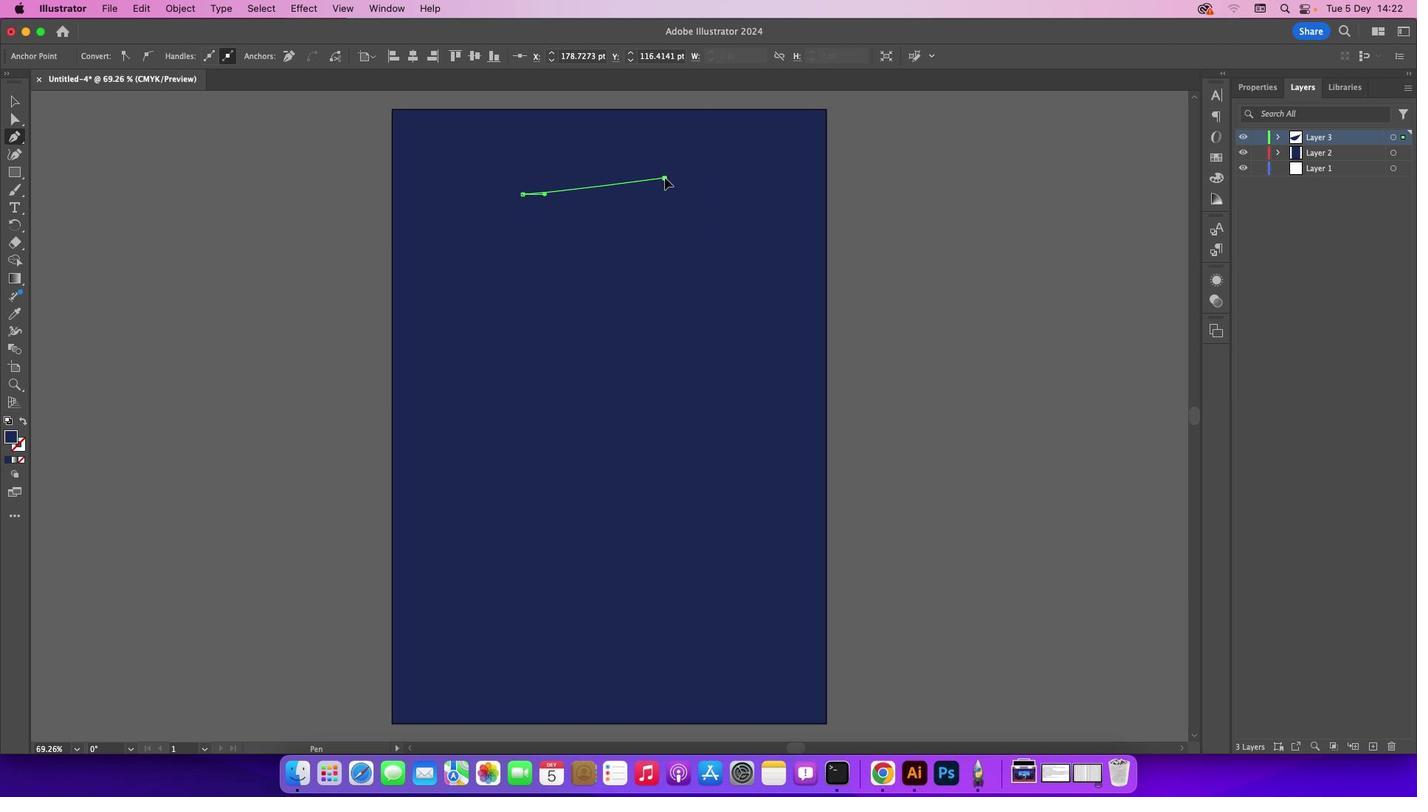 
Action: Mouse moved to (732, 128)
Screenshot: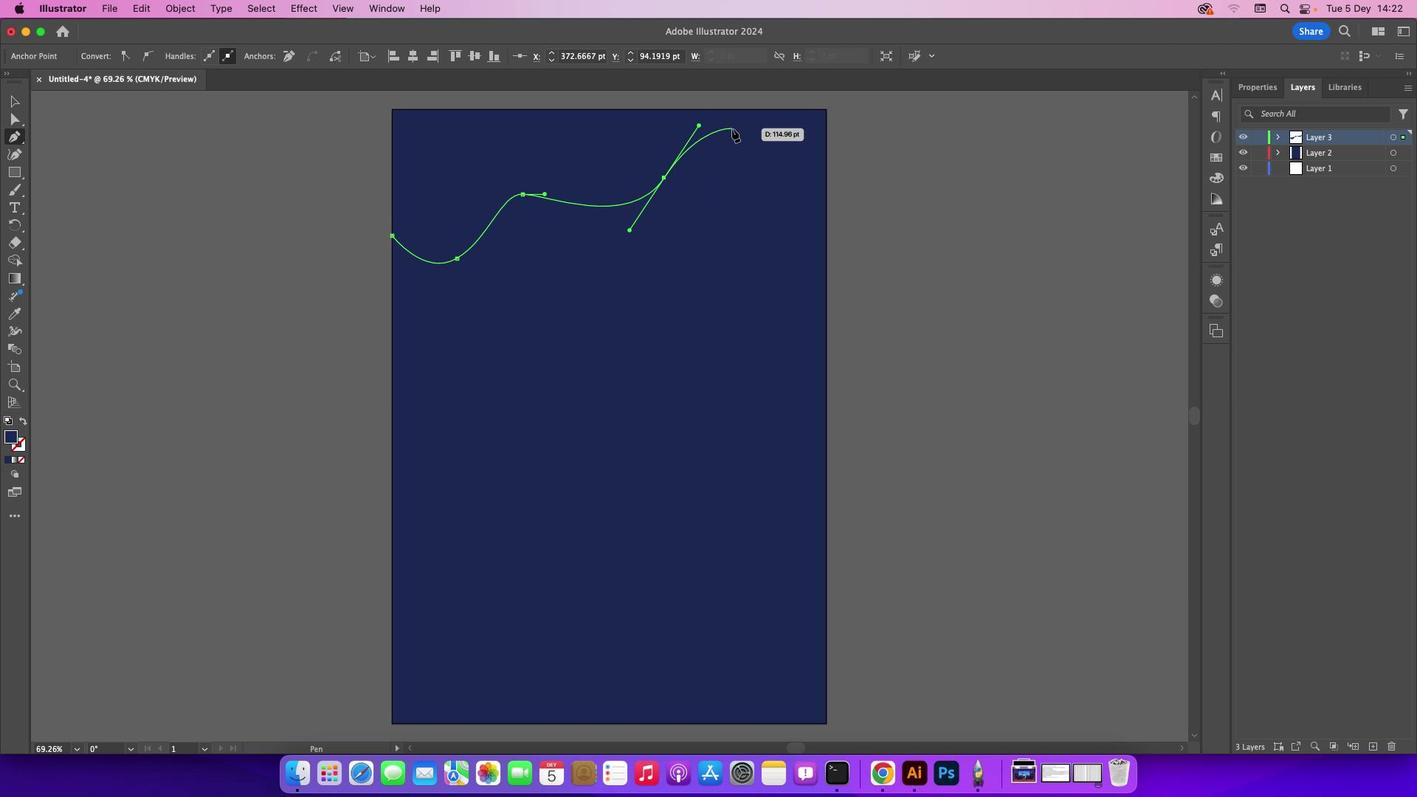 
Action: Mouse pressed left at (732, 128)
Screenshot: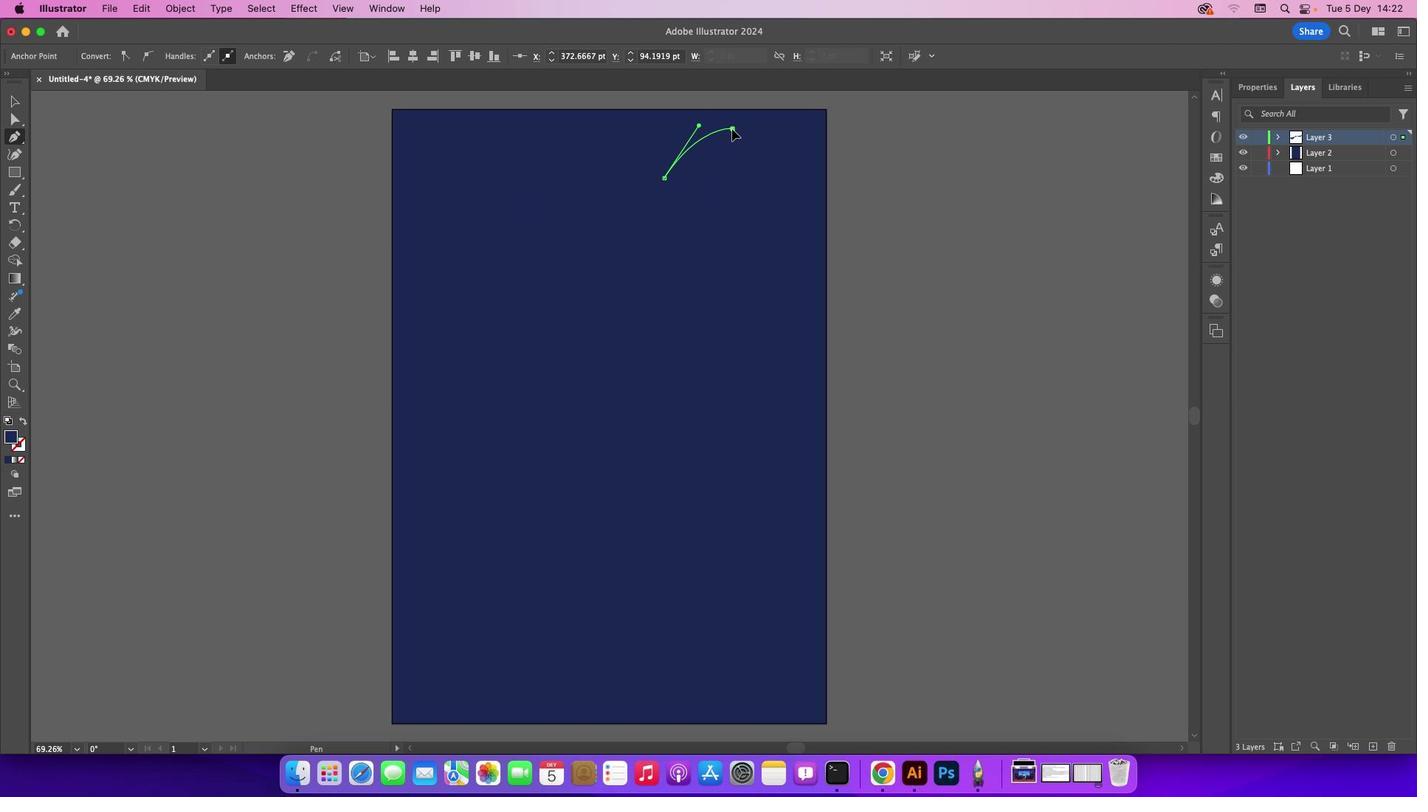 
Action: Mouse moved to (825, 133)
Screenshot: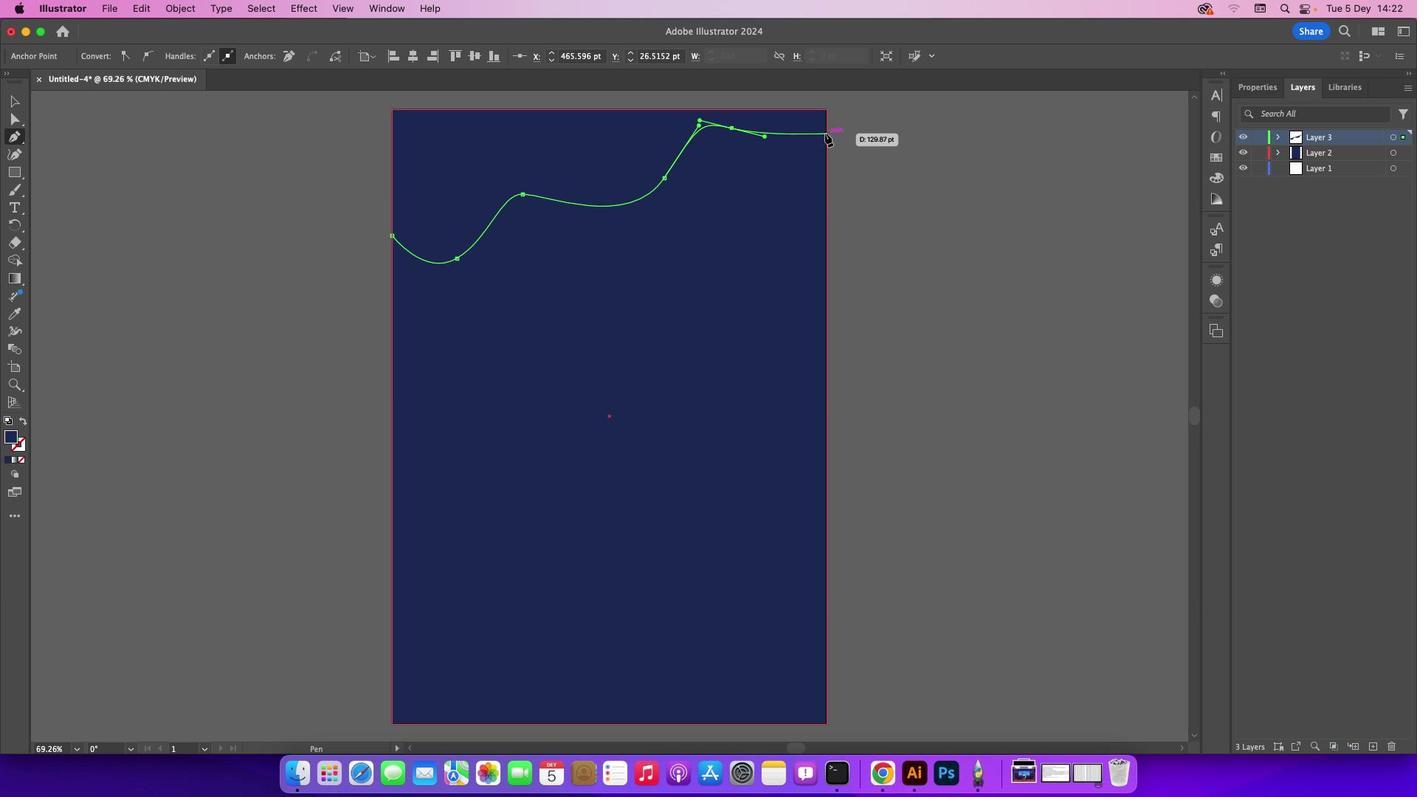 
Action: Mouse pressed left at (825, 133)
Screenshot: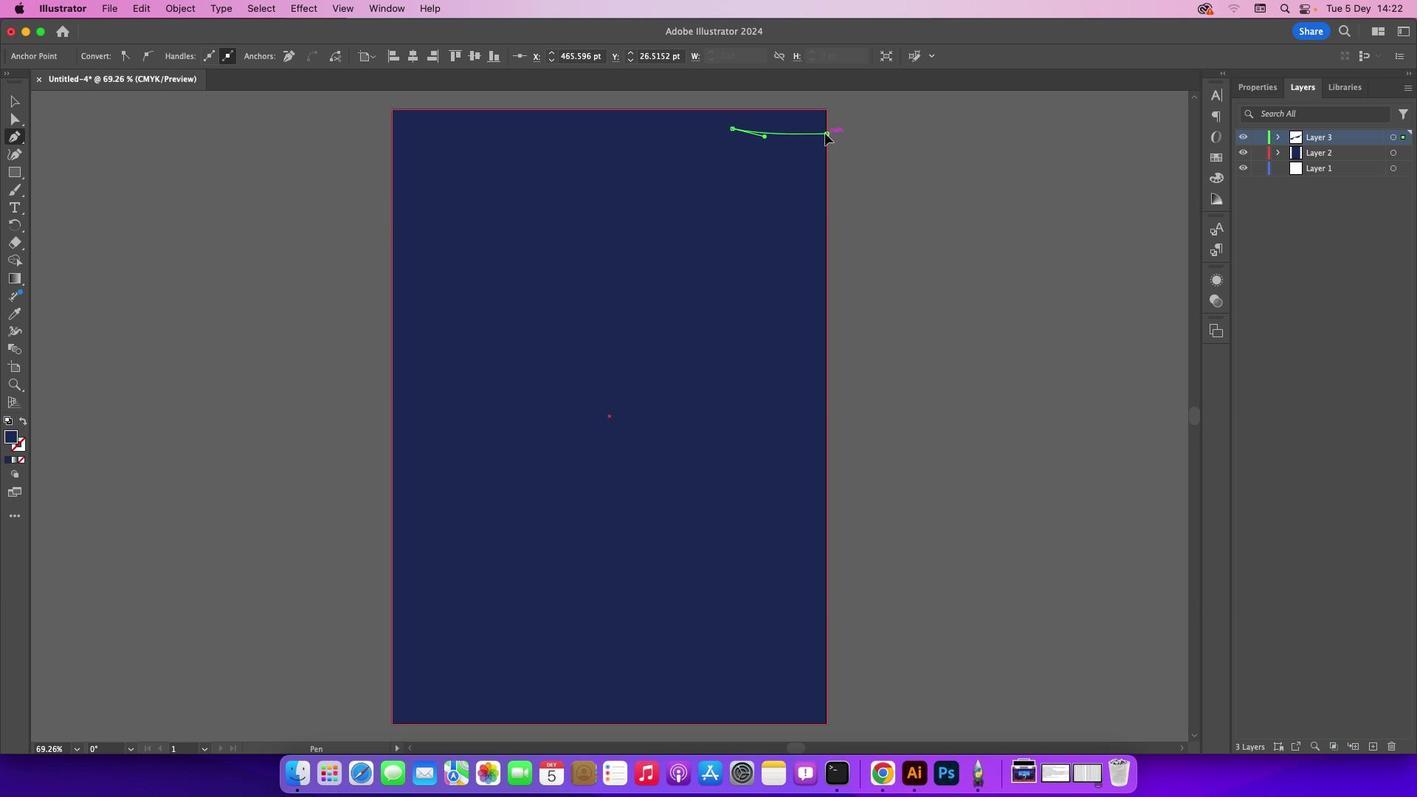 
Action: Mouse moved to (826, 132)
Screenshot: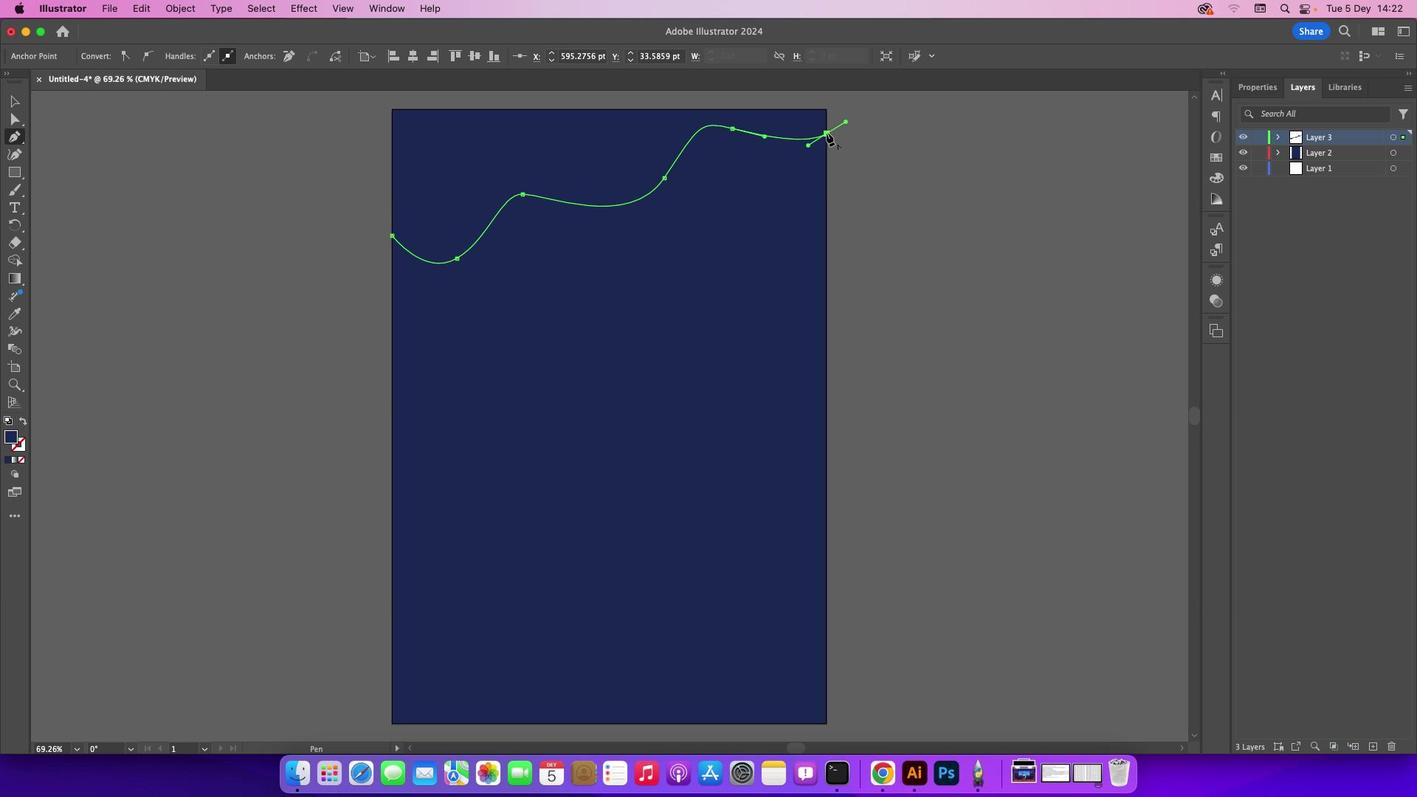 
Action: Mouse pressed left at (826, 132)
Screenshot: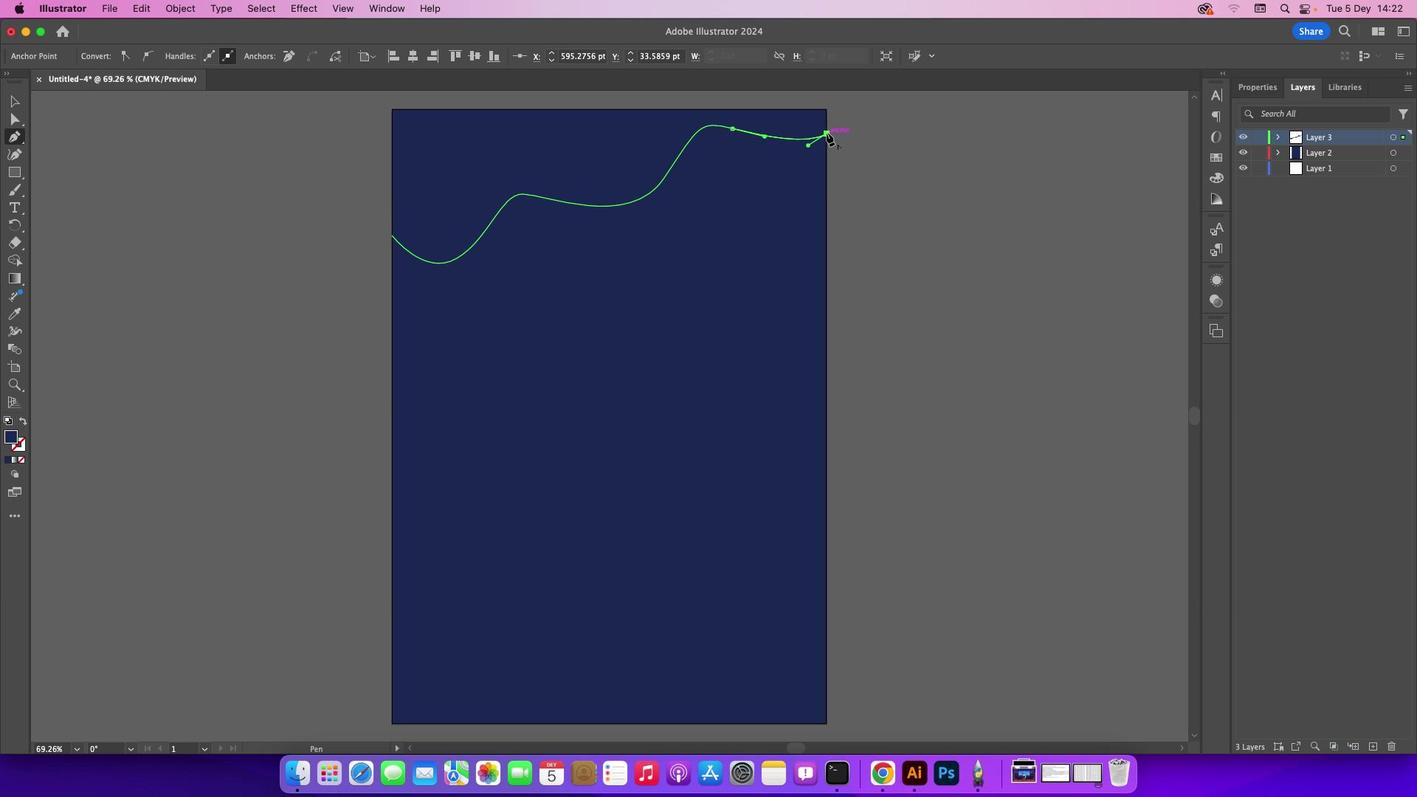 
Action: Mouse moved to (827, 110)
Screenshot: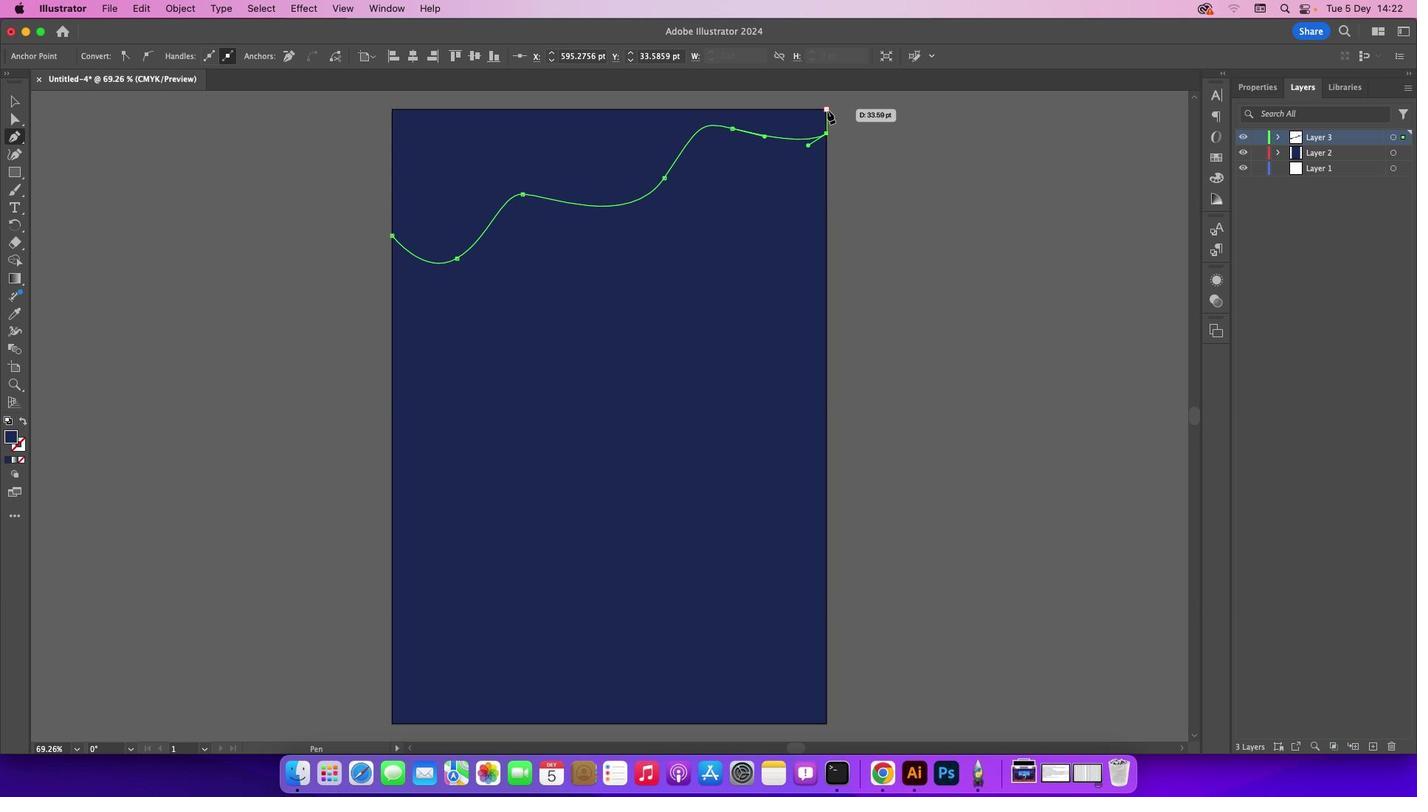 
Action: Mouse pressed left at (827, 110)
Screenshot: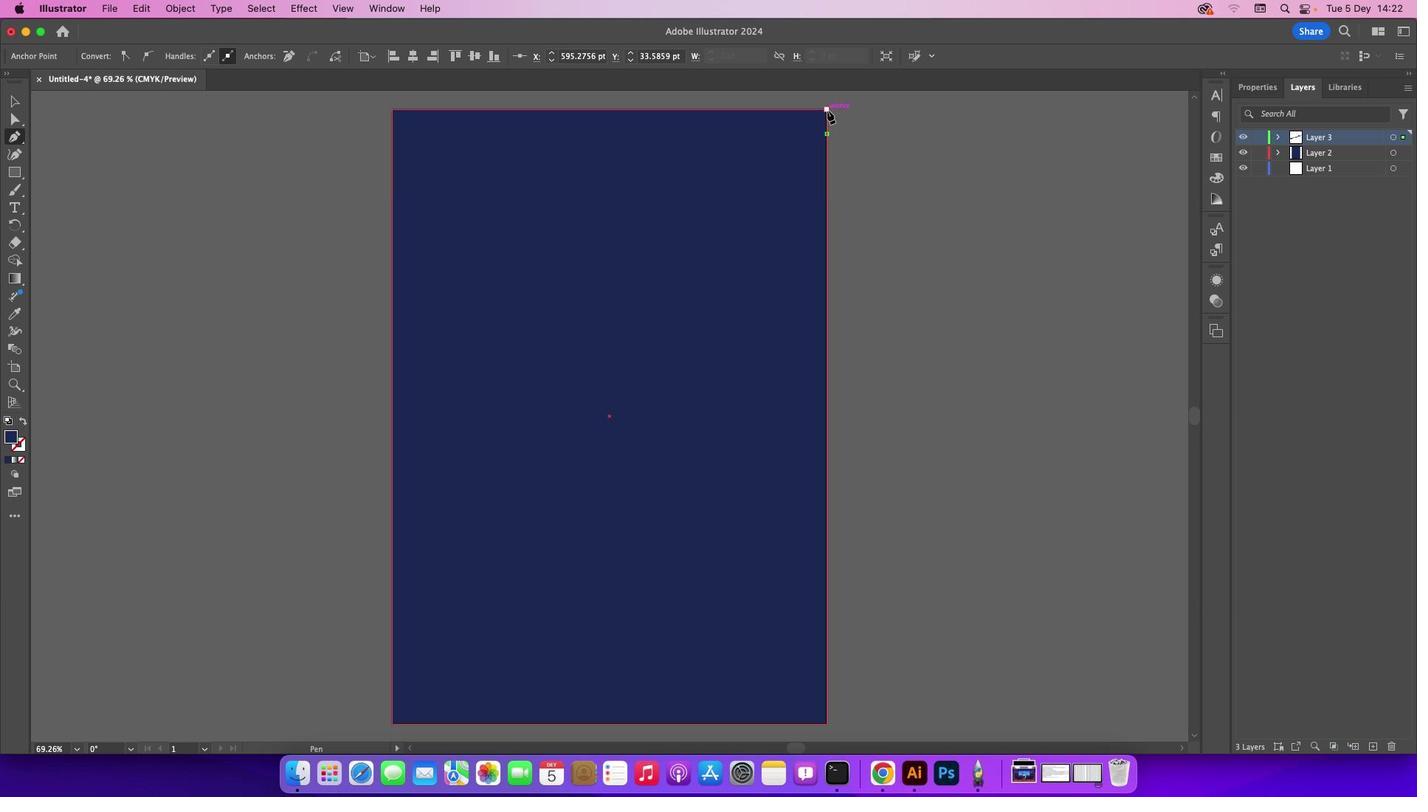 
Action: Mouse moved to (395, 109)
Screenshot: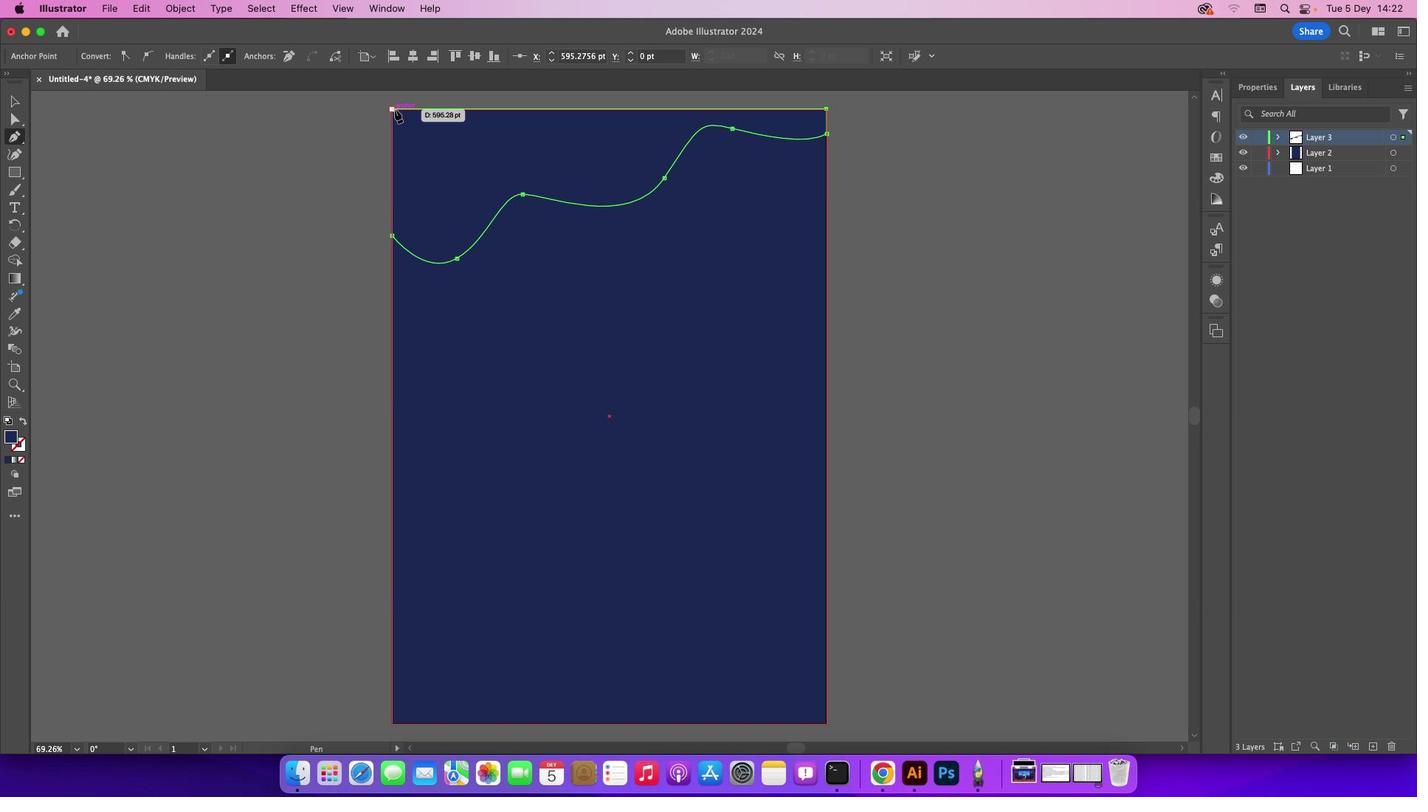 
Action: Mouse pressed left at (395, 109)
Screenshot: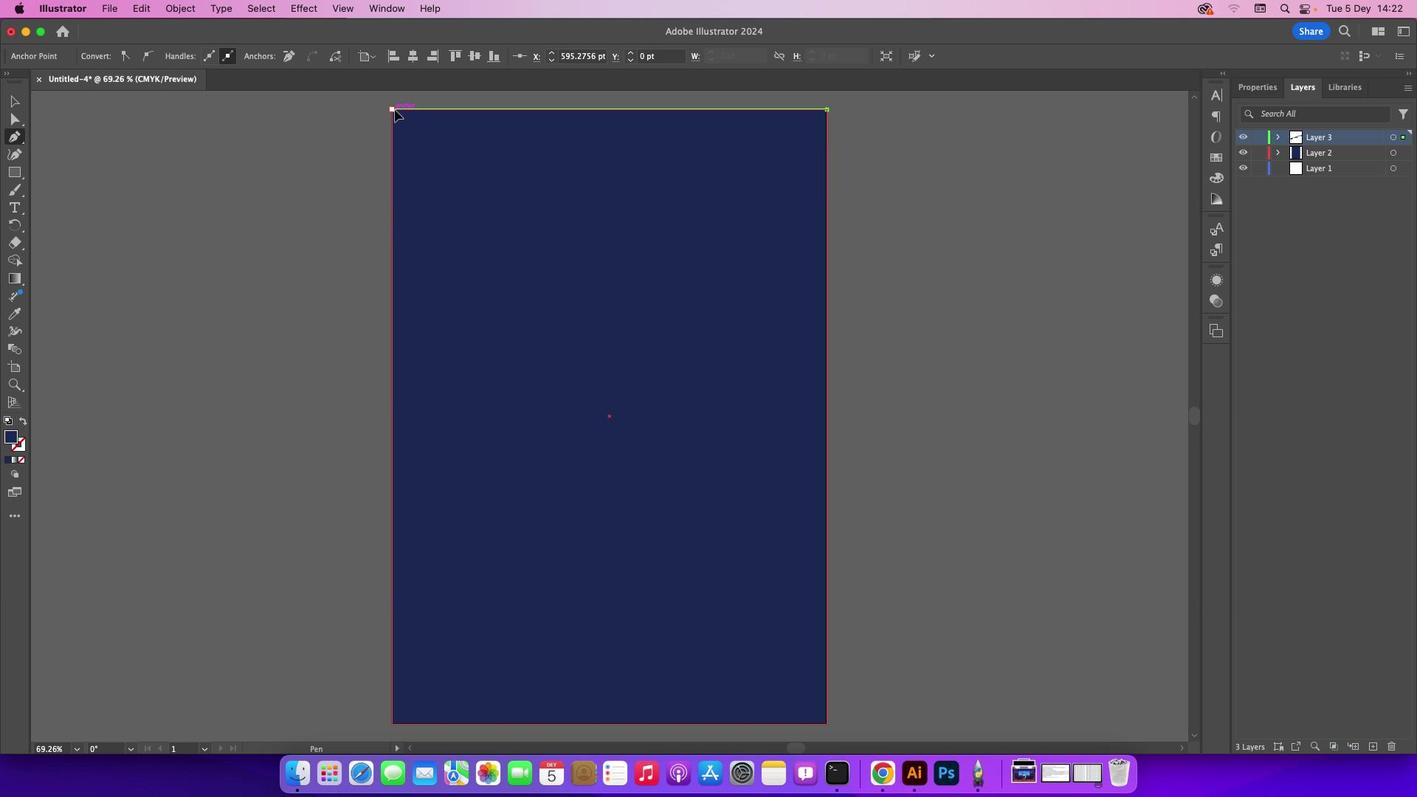 
Action: Mouse moved to (392, 234)
Screenshot: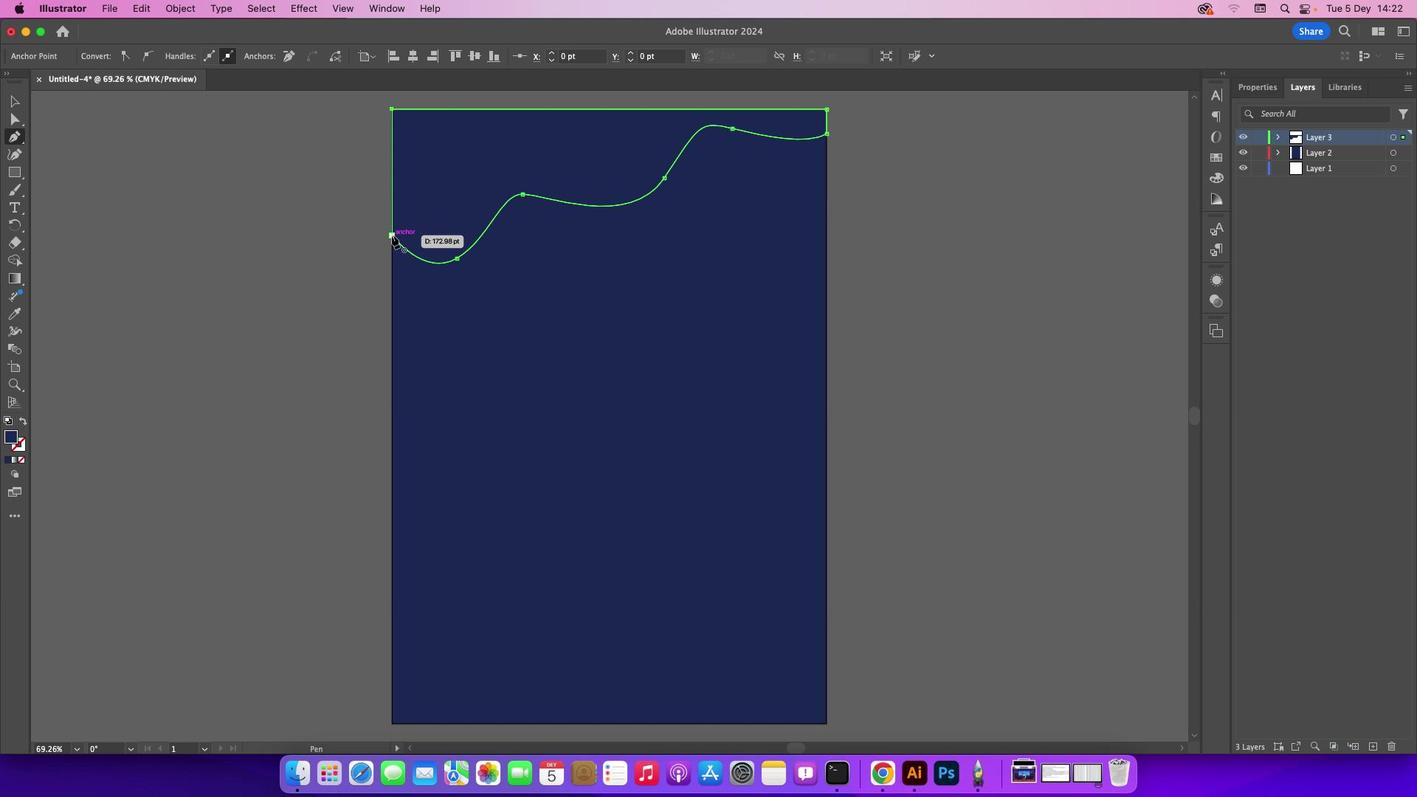 
Action: Mouse pressed left at (392, 234)
Screenshot: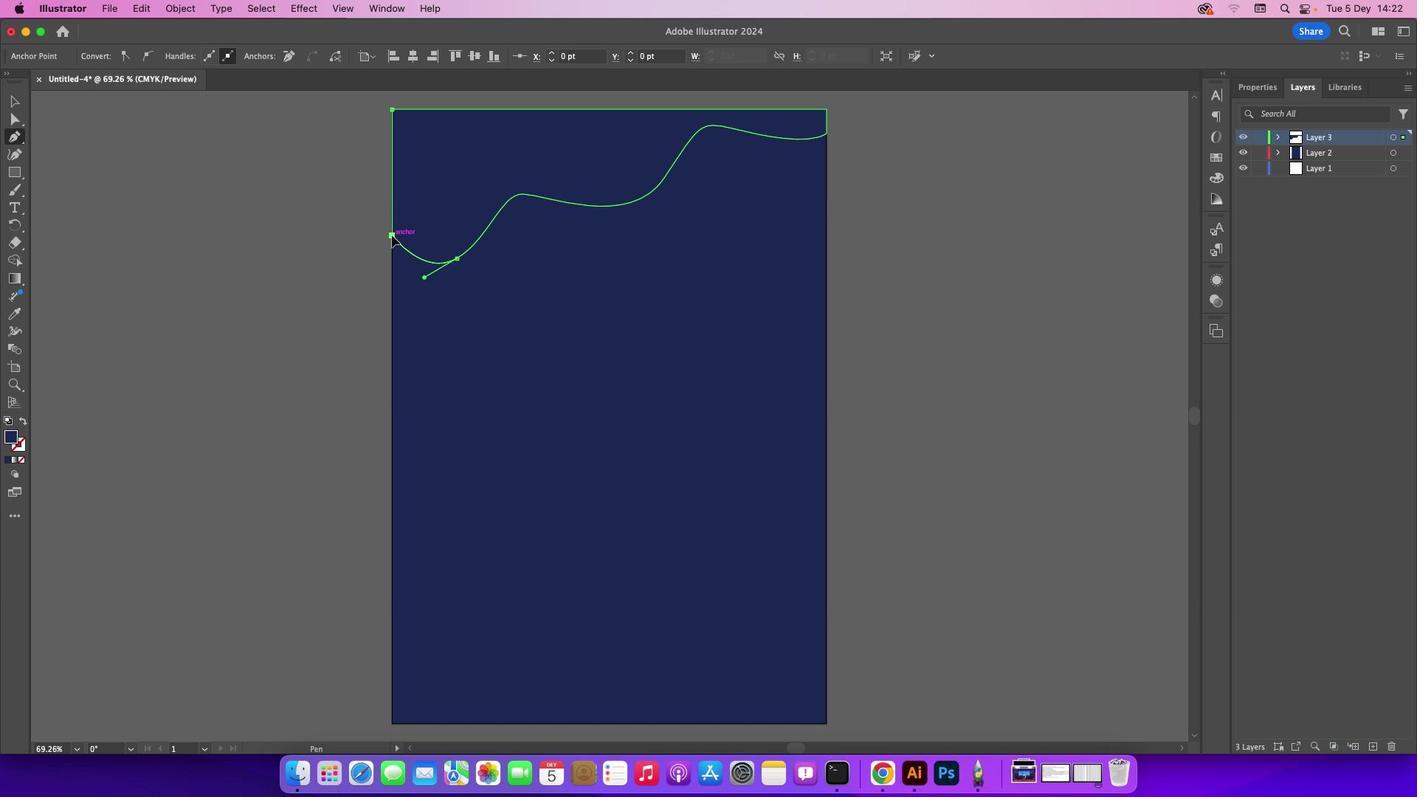 
Action: Mouse moved to (13, 105)
Screenshot: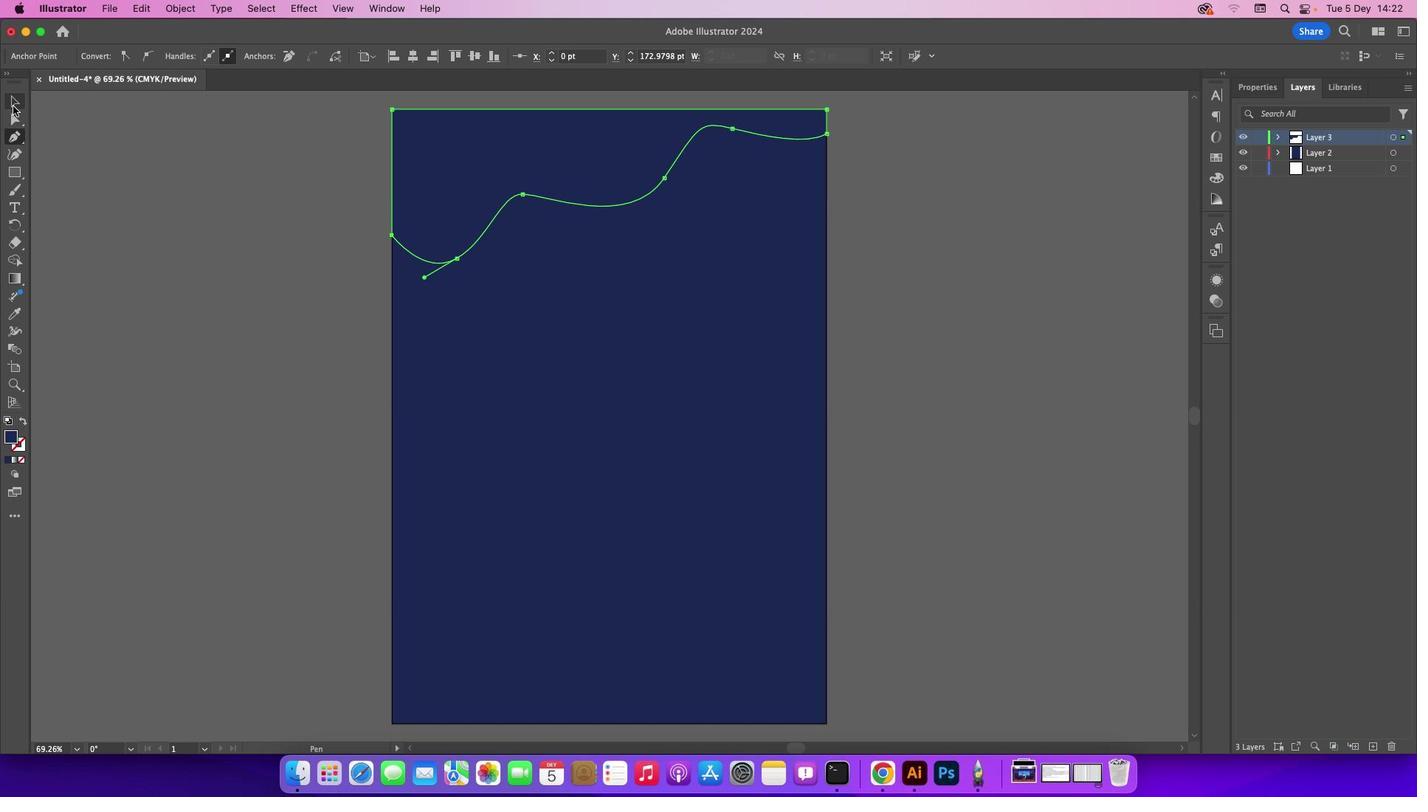 
Action: Mouse pressed left at (13, 105)
Screenshot: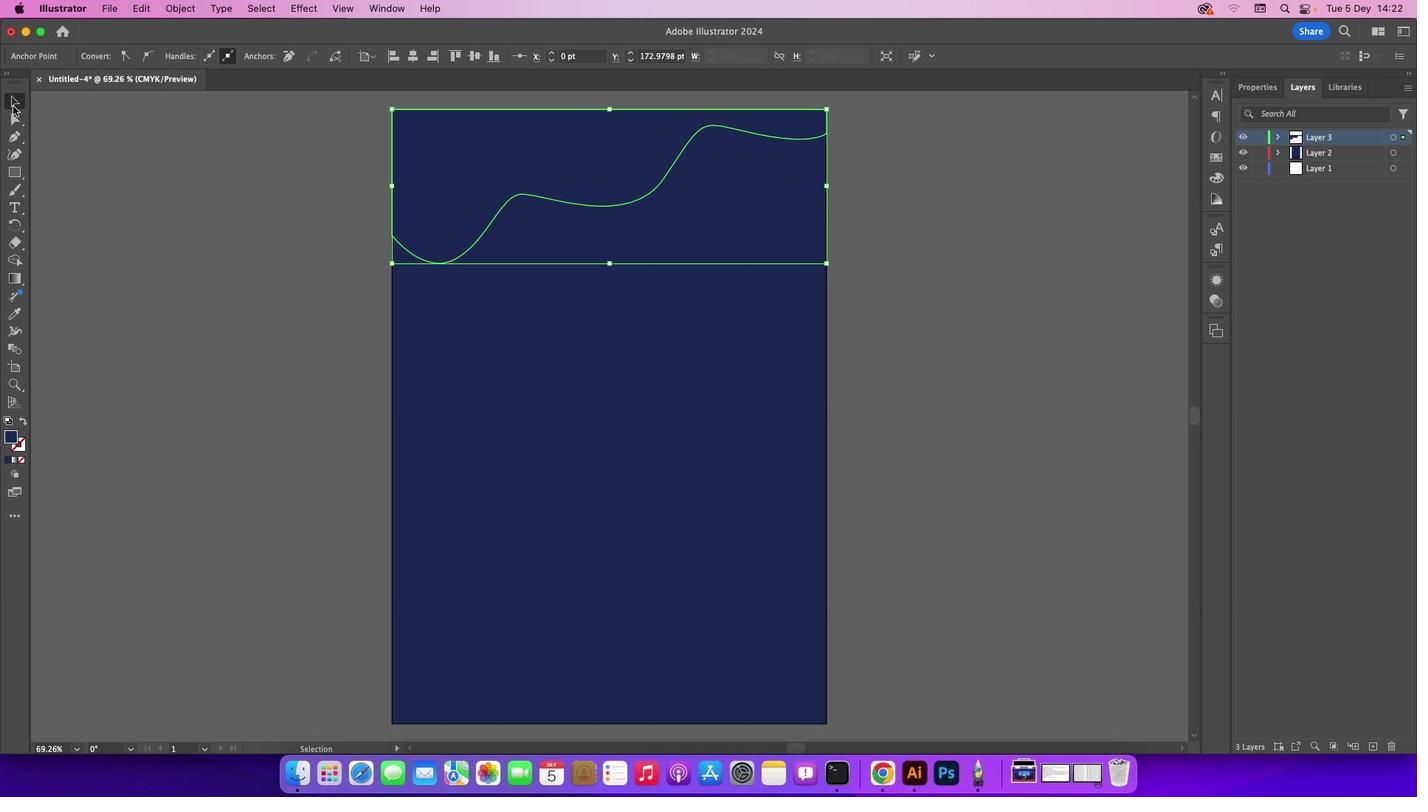 
Action: Mouse moved to (14, 461)
Screenshot: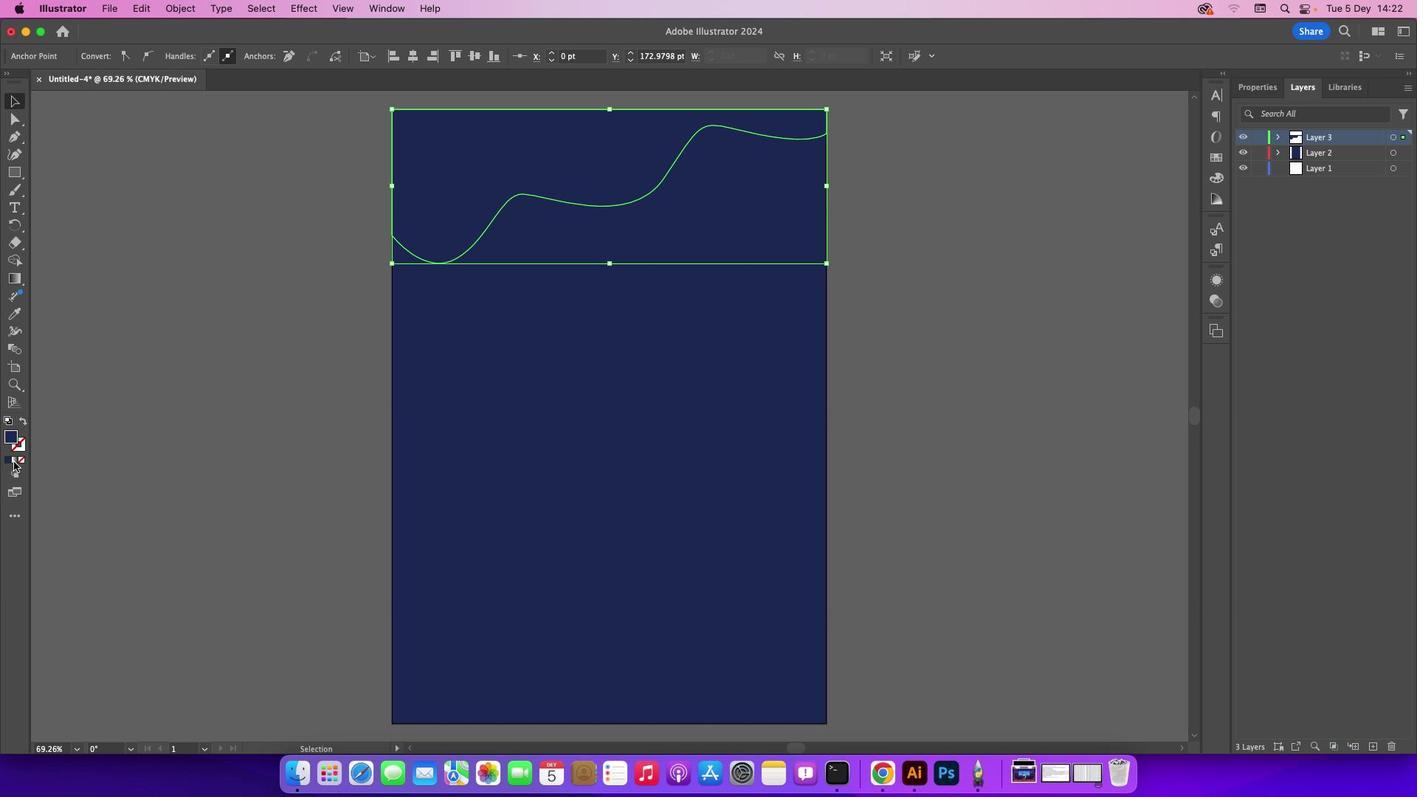 
Action: Mouse pressed left at (14, 461)
Screenshot: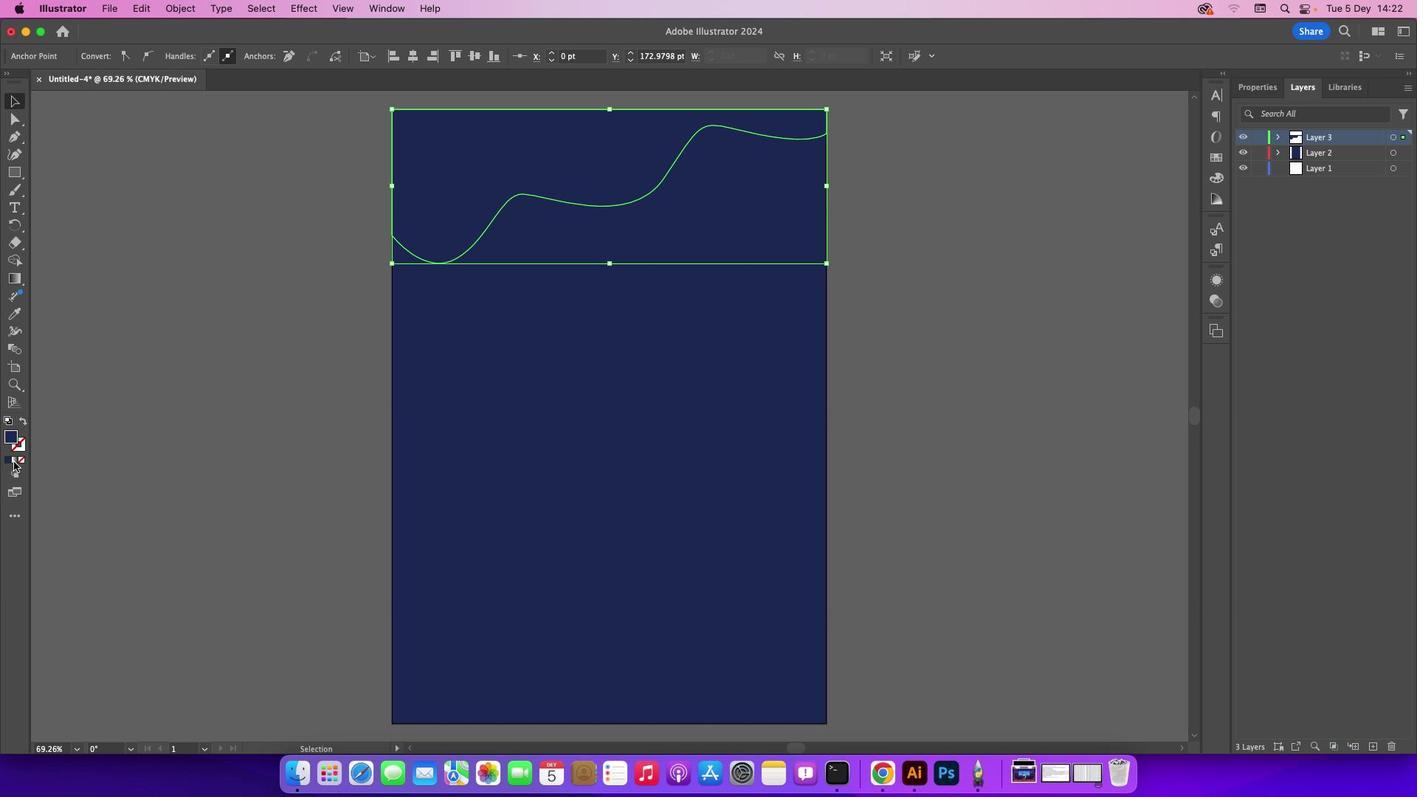 
Action: Mouse moved to (190, 477)
Screenshot: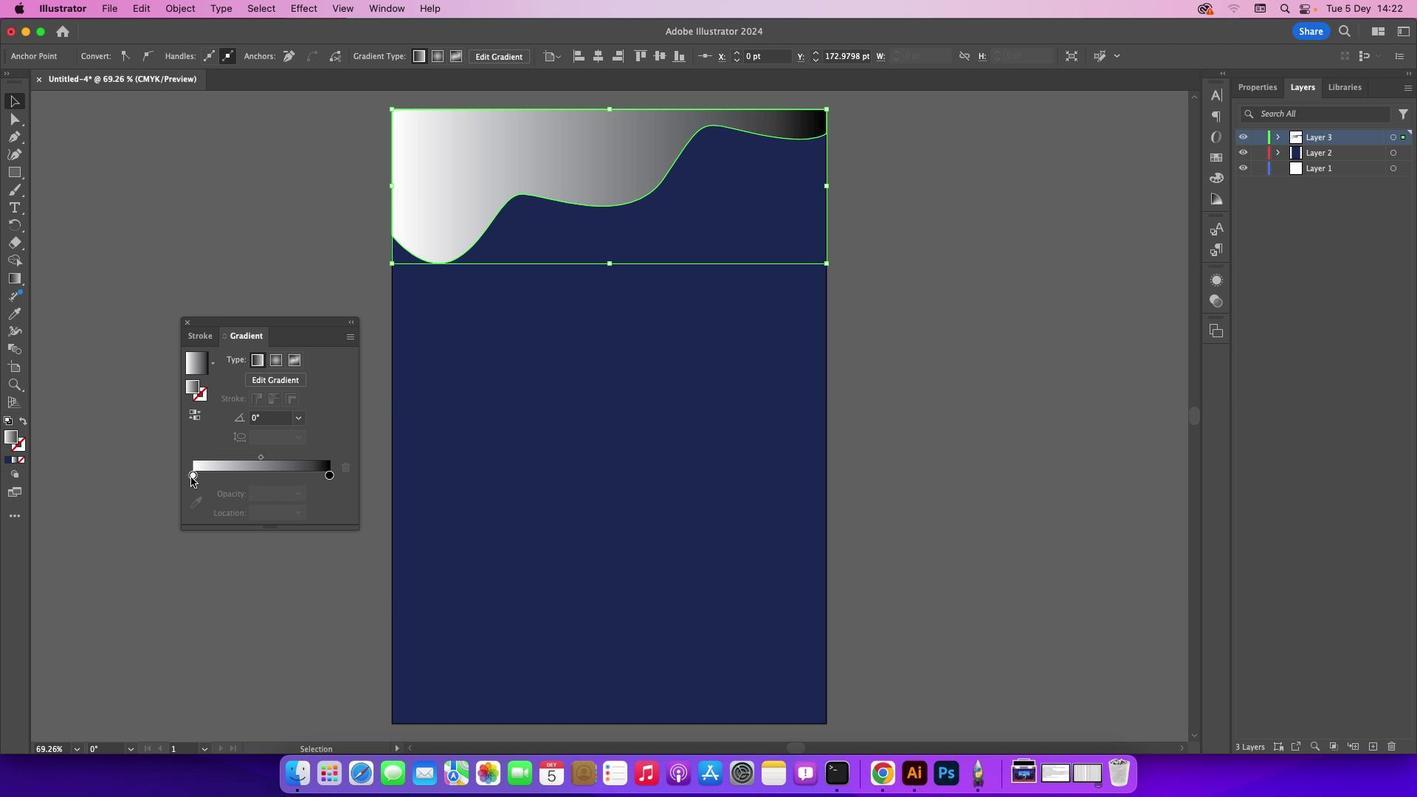 
Action: Mouse pressed left at (190, 477)
Screenshot: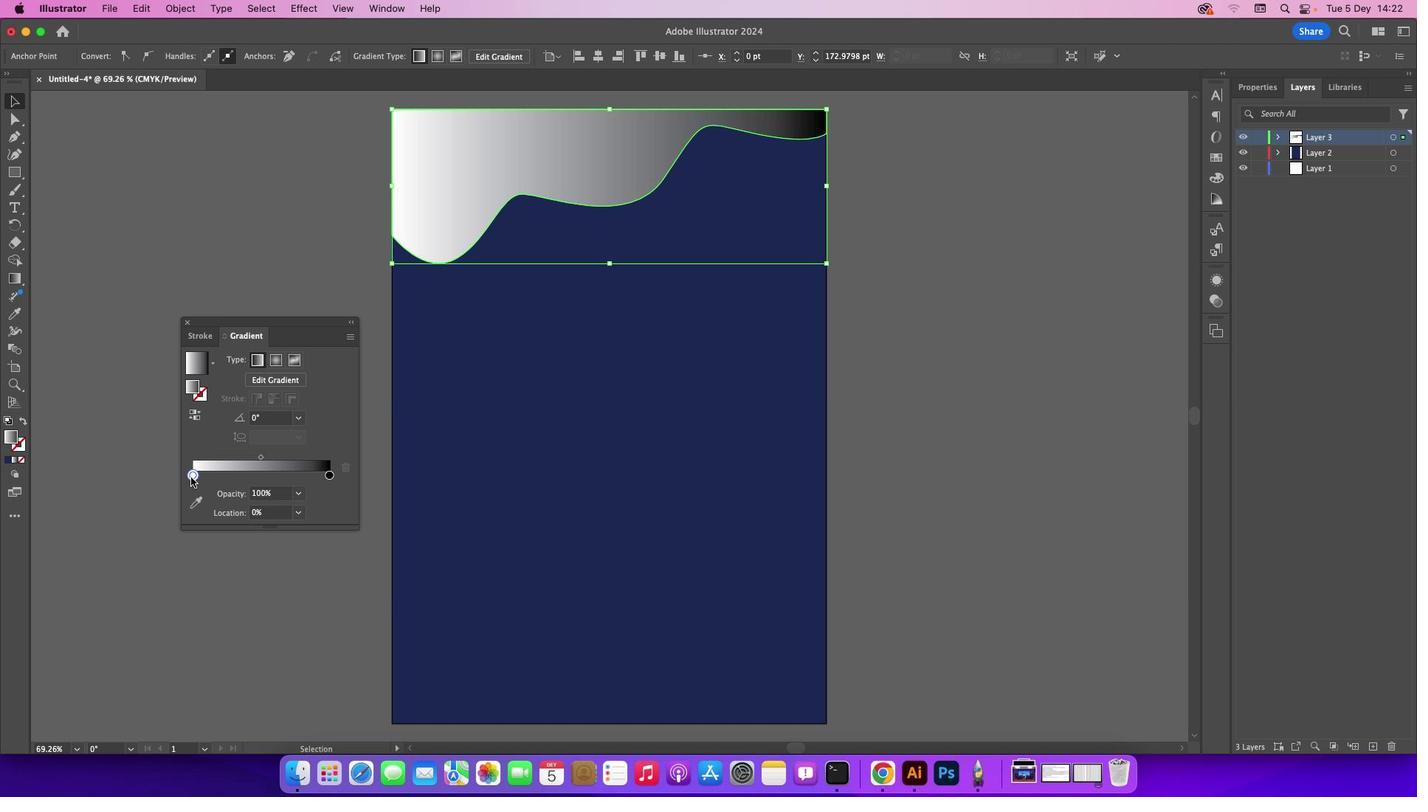 
Action: Mouse pressed left at (190, 477)
Screenshot: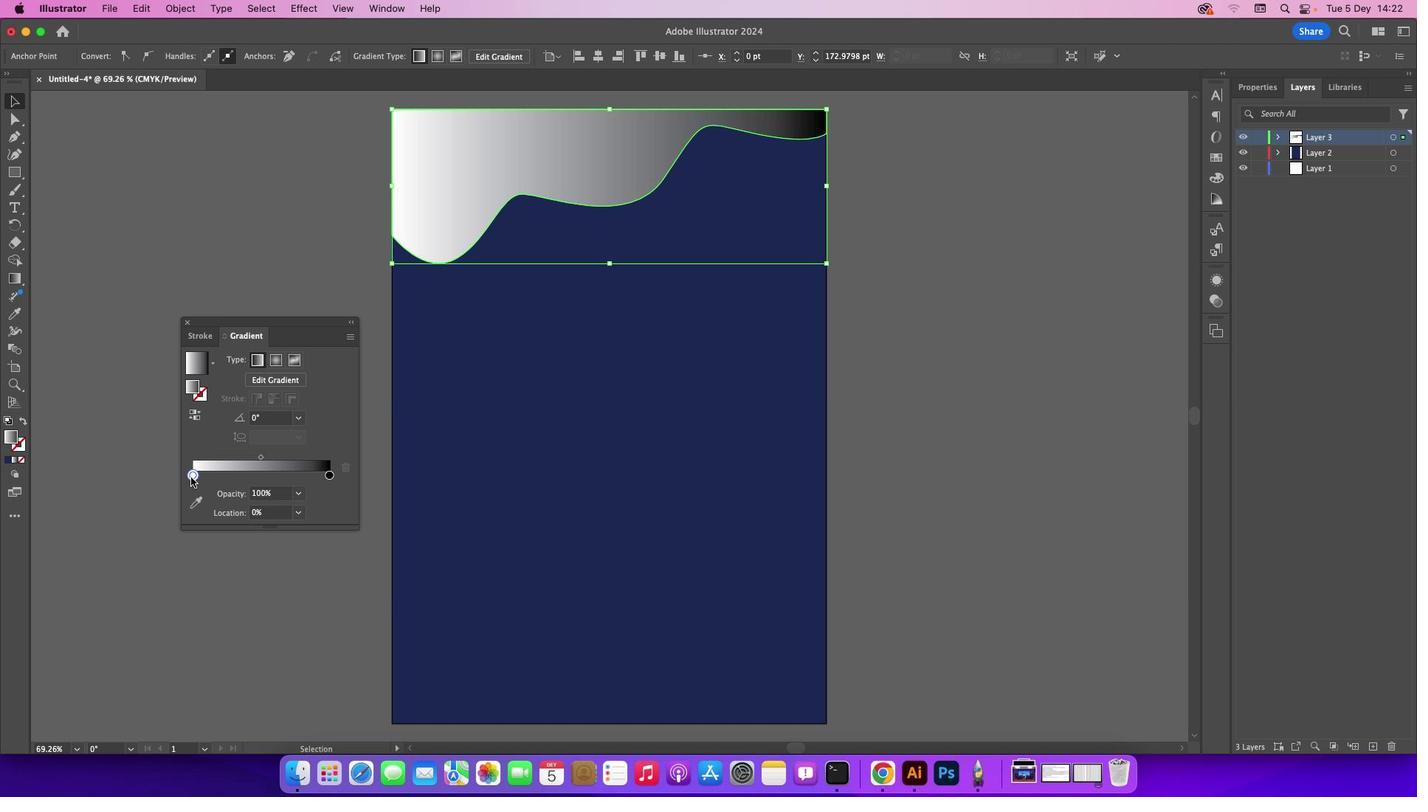 
Action: Mouse moved to (270, 626)
Screenshot: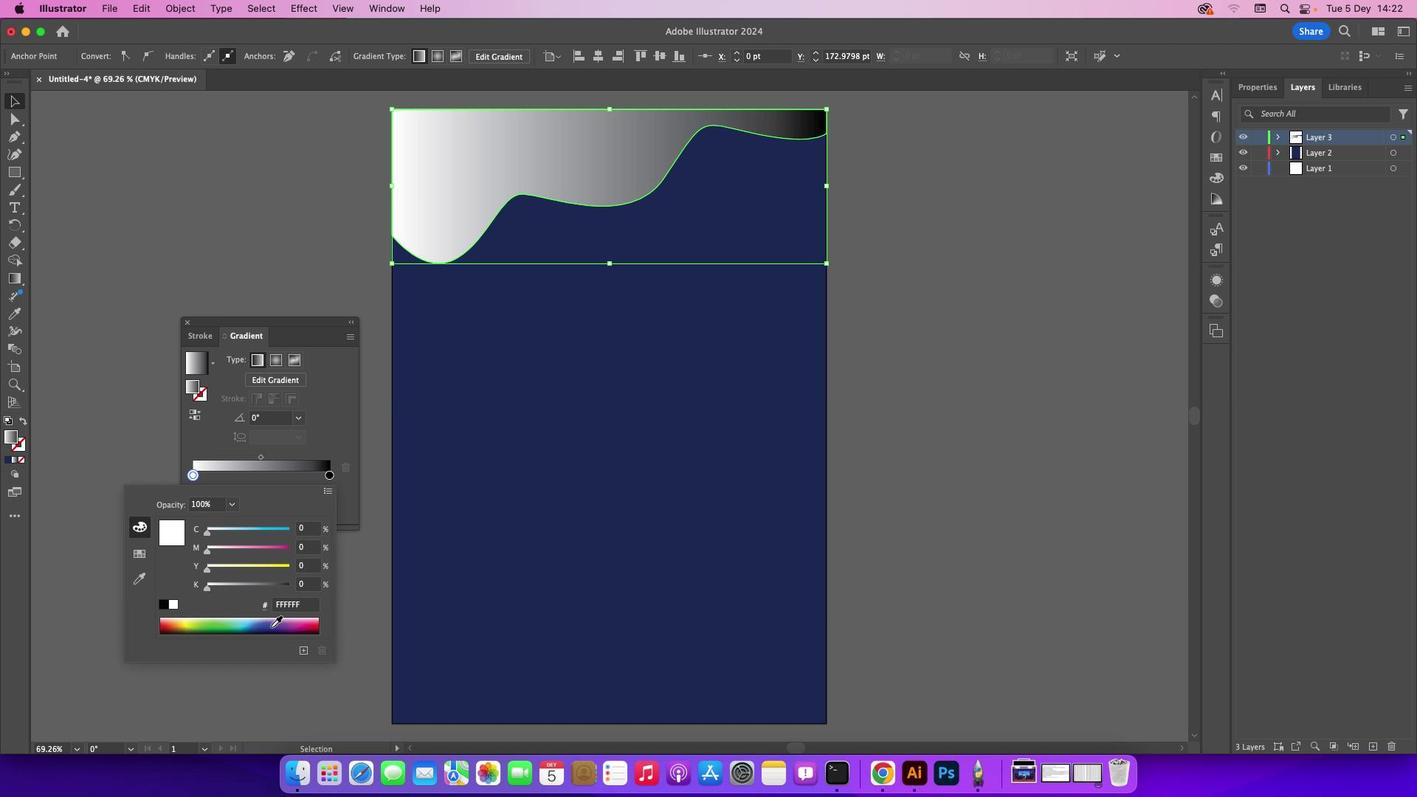 
Action: Mouse pressed left at (270, 626)
Screenshot: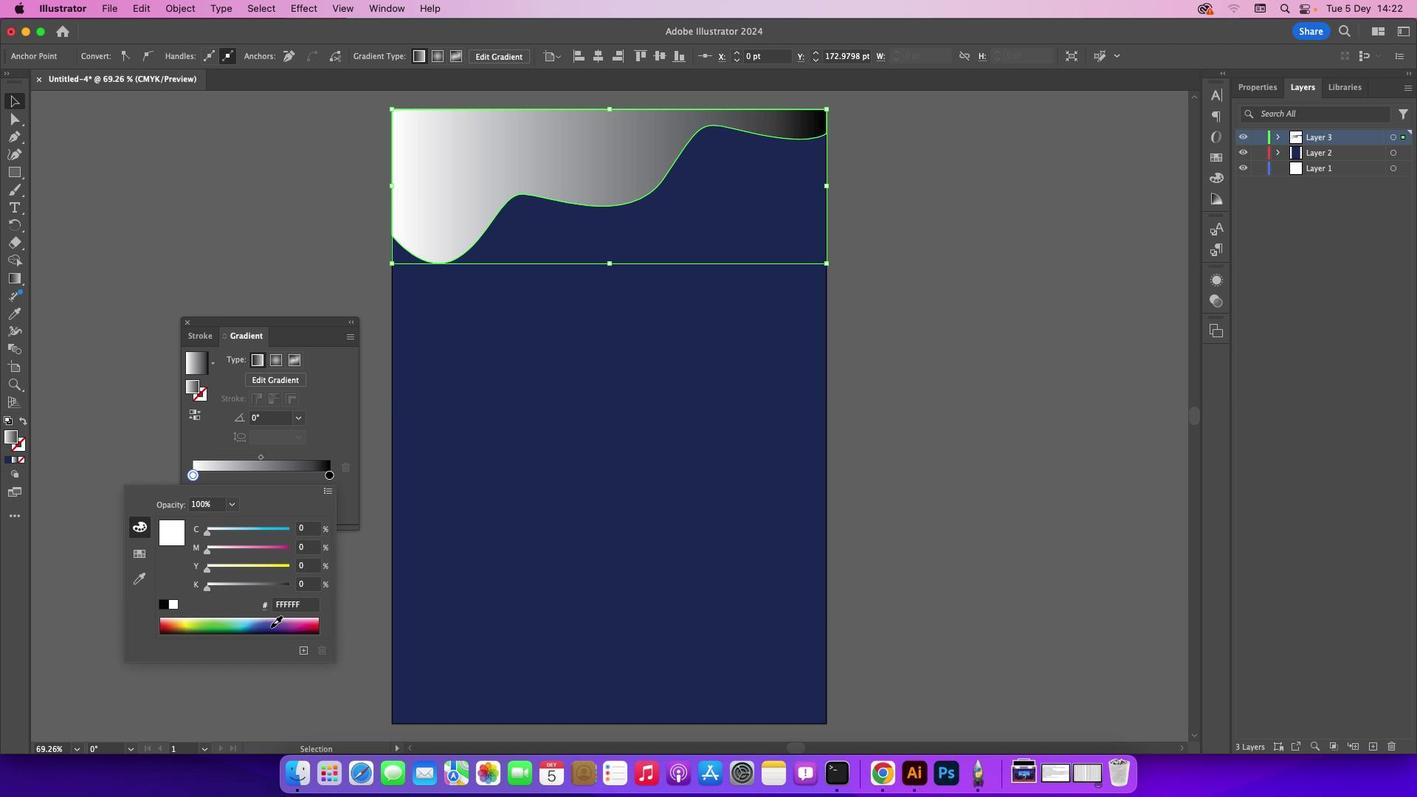 
Action: Mouse moved to (326, 416)
Screenshot: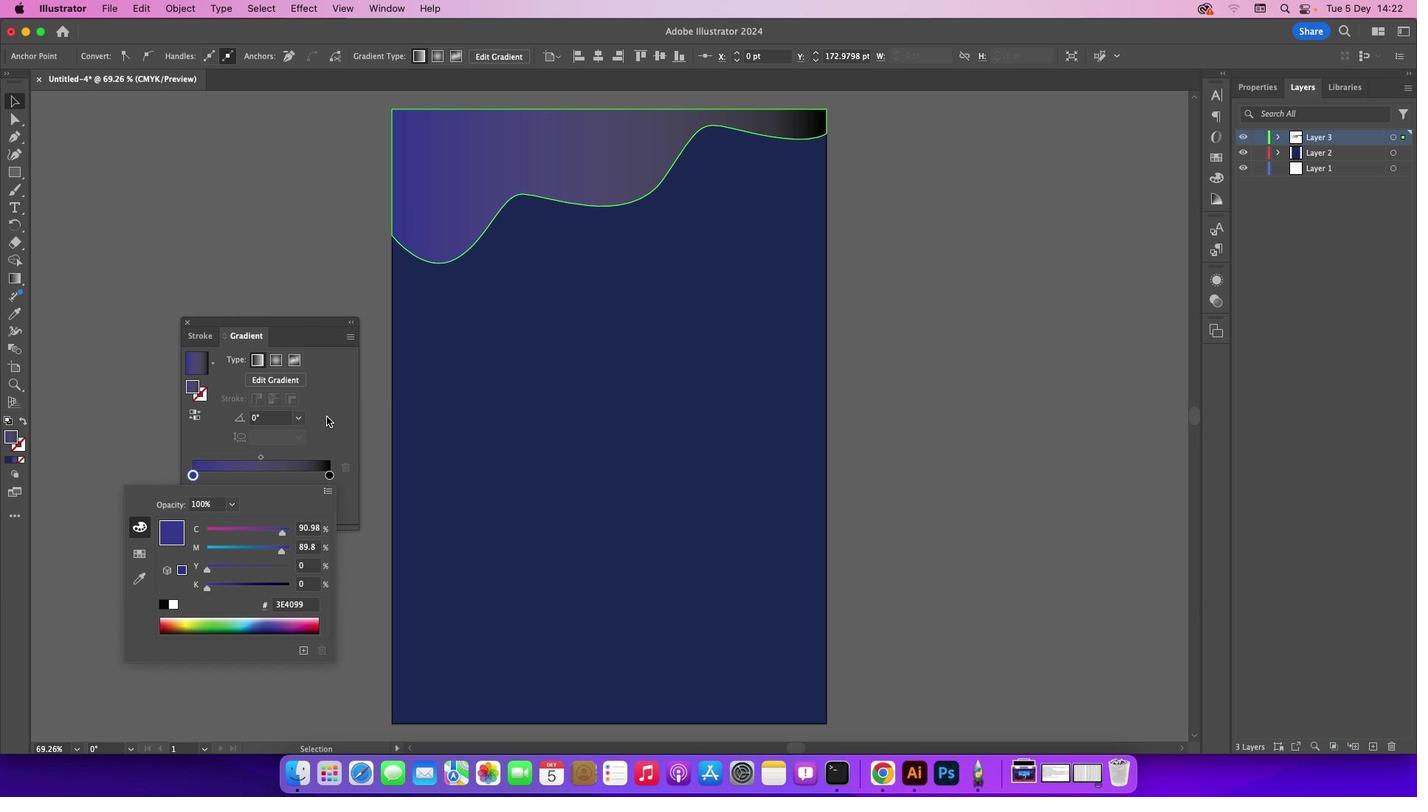 
Action: Mouse pressed left at (326, 416)
Screenshot: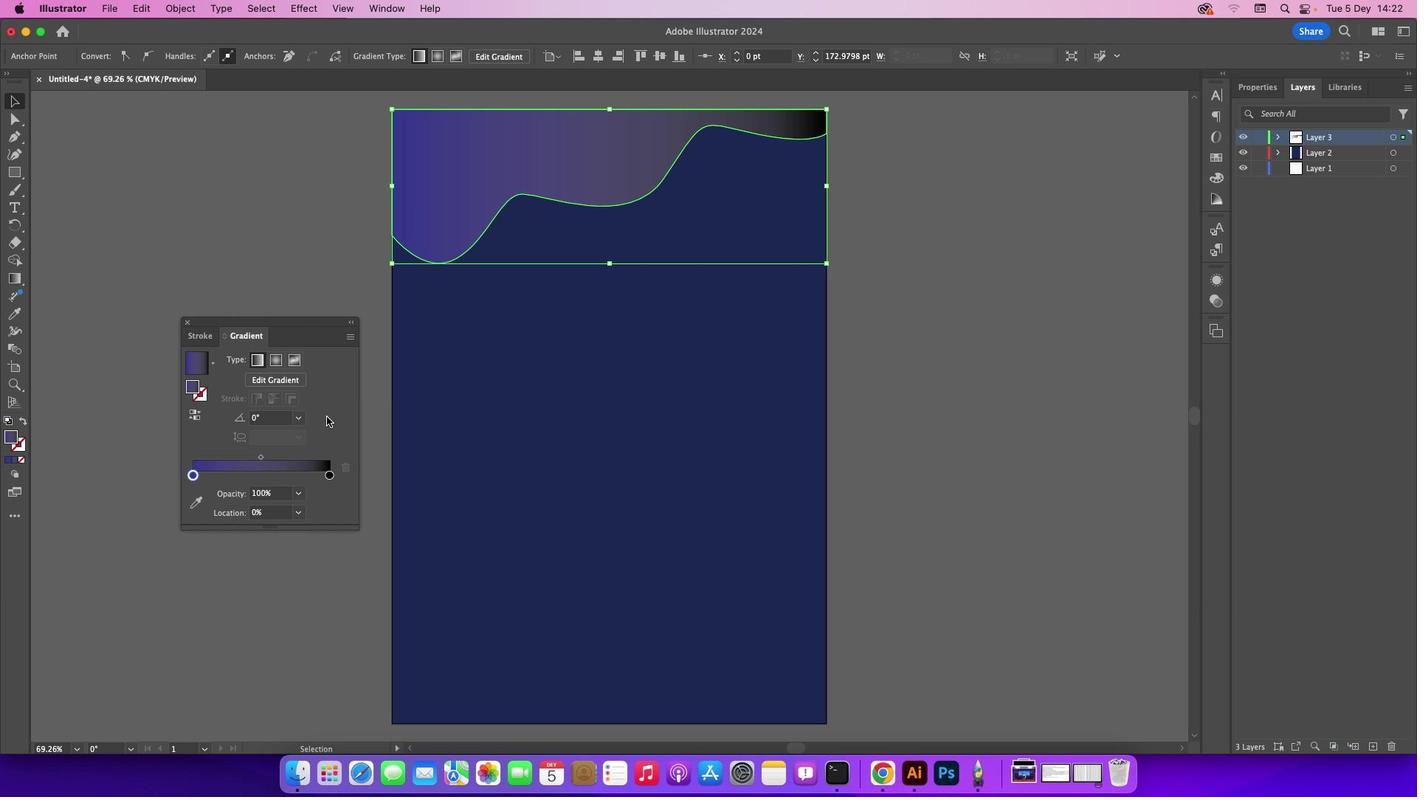 
Action: Mouse moved to (331, 478)
Screenshot: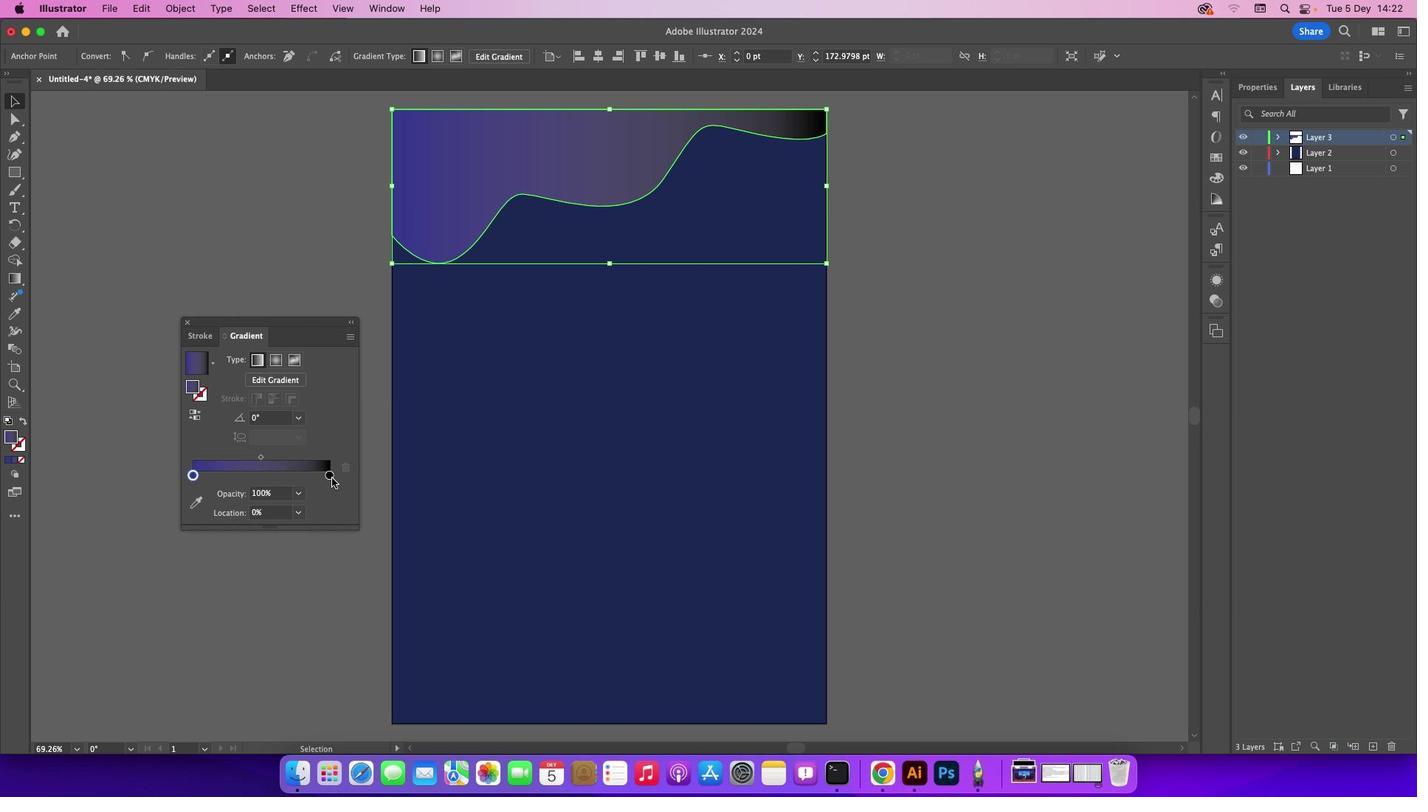 
Action: Mouse pressed left at (331, 478)
Screenshot: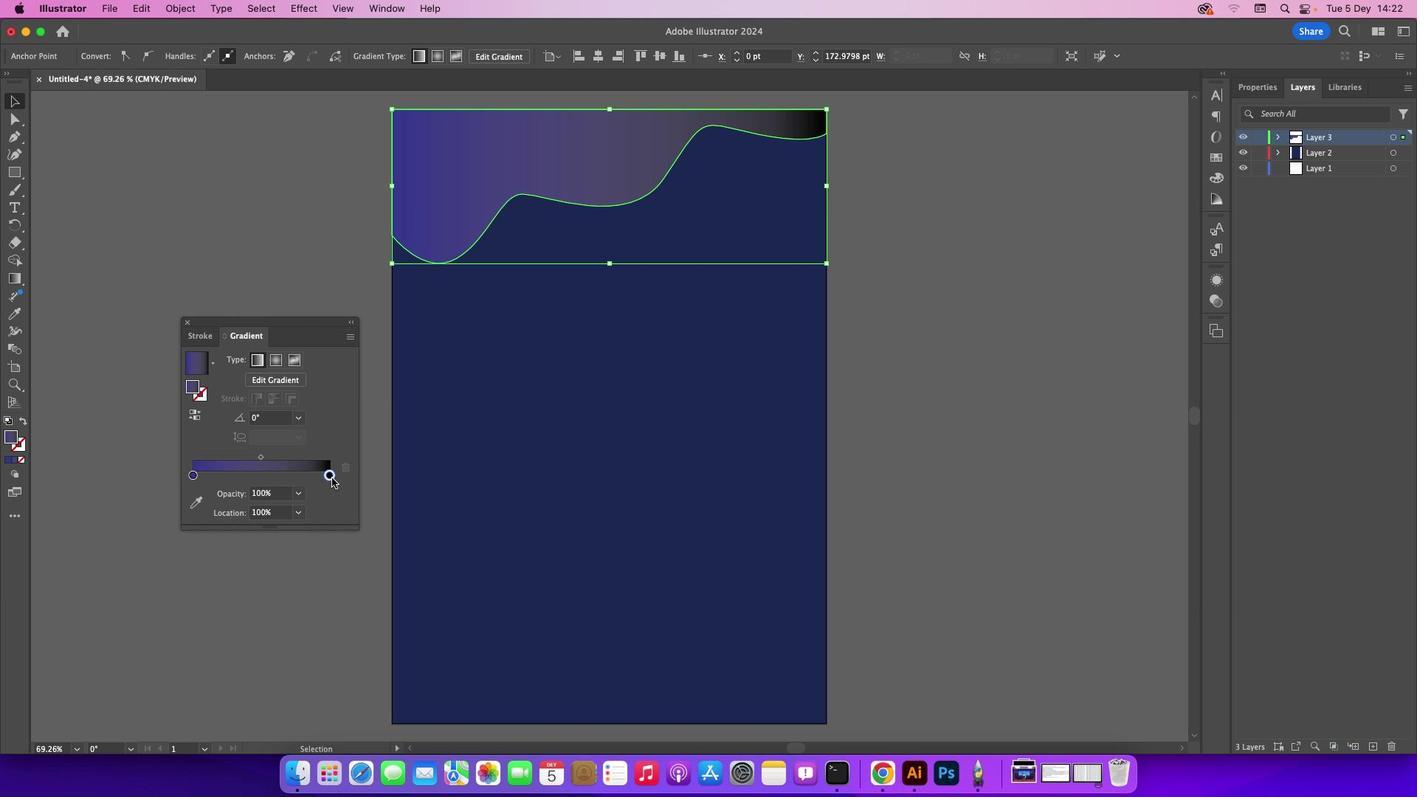 
Action: Mouse pressed left at (331, 478)
Screenshot: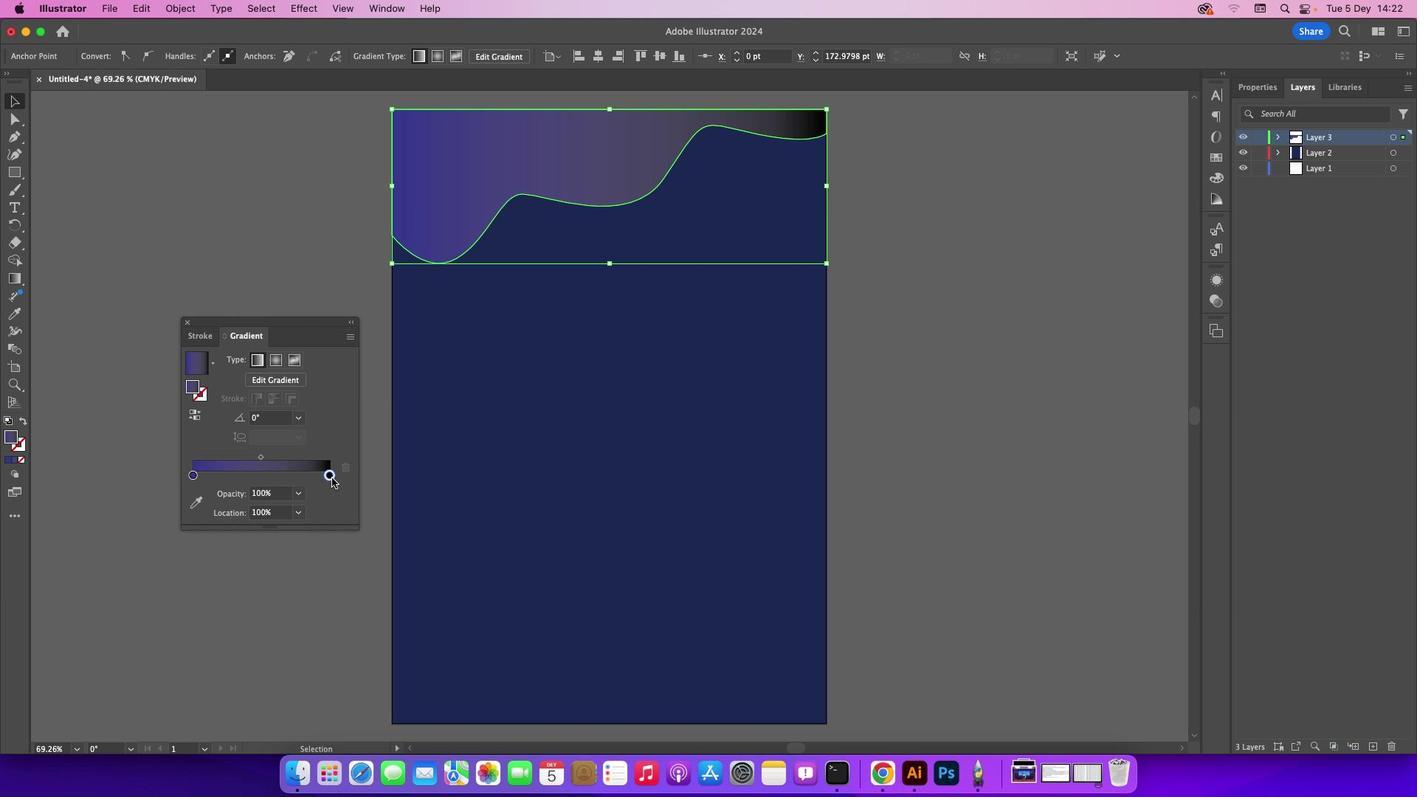 
Action: Mouse moved to (298, 623)
Screenshot: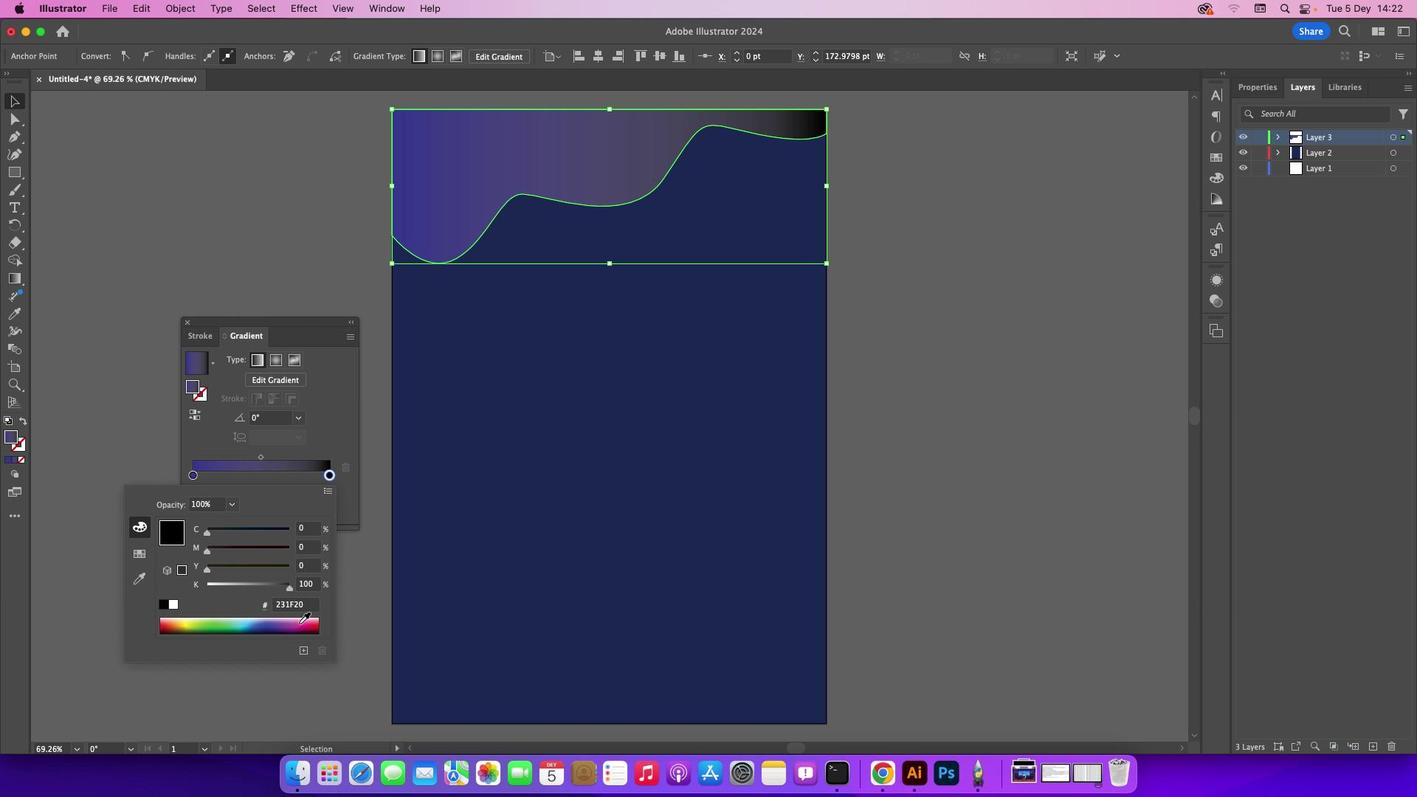 
Action: Mouse pressed left at (298, 623)
Screenshot: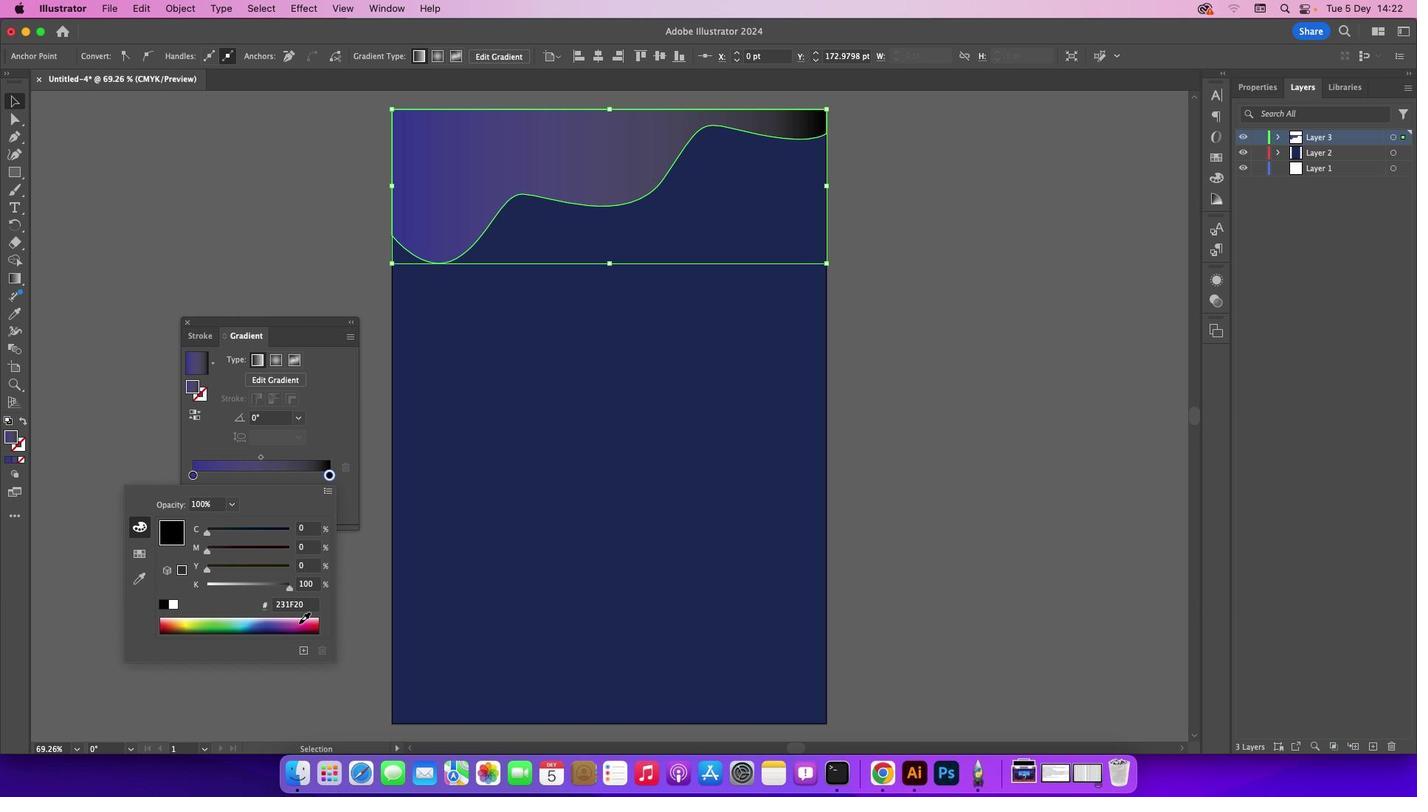 
Action: Mouse moved to (333, 415)
Screenshot: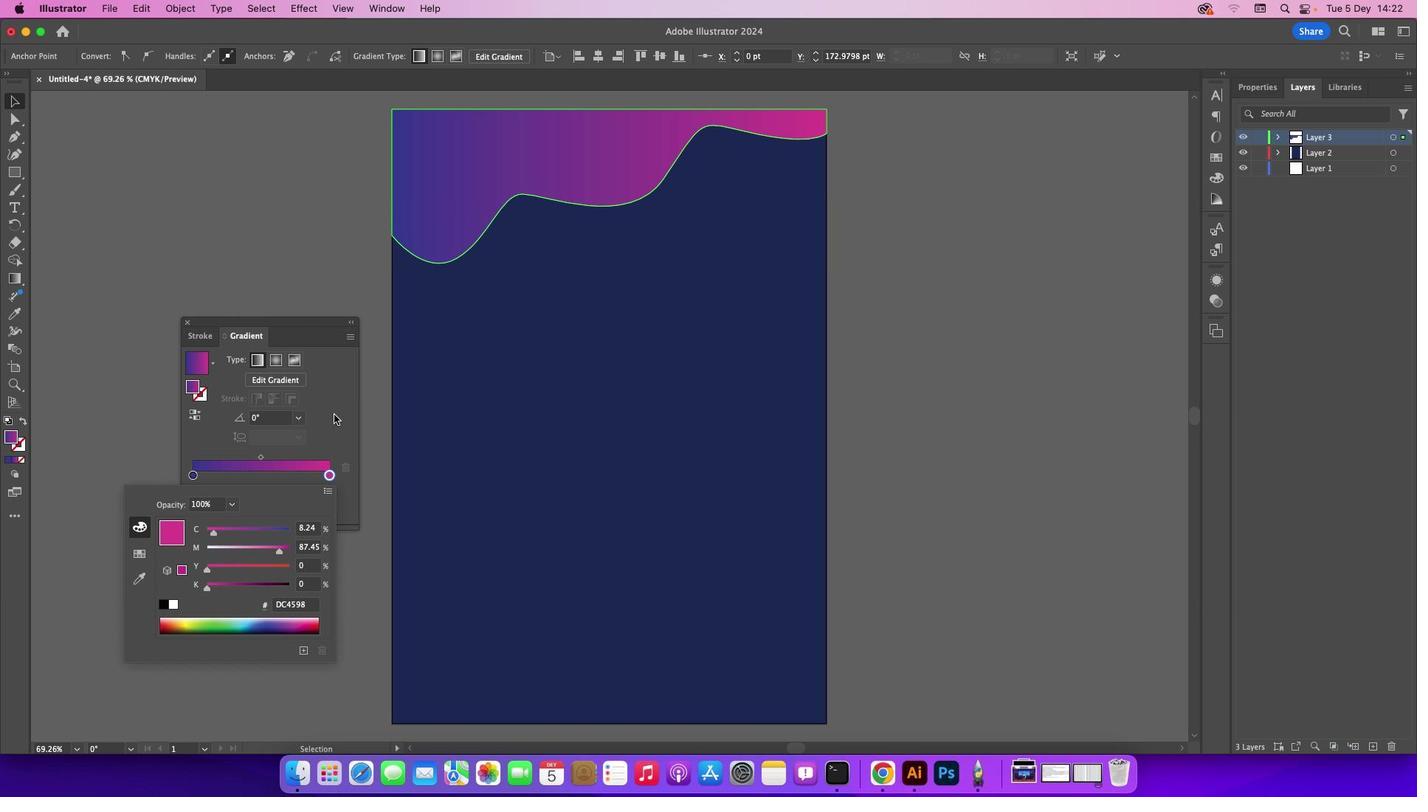 
Action: Mouse pressed left at (333, 415)
Screenshot: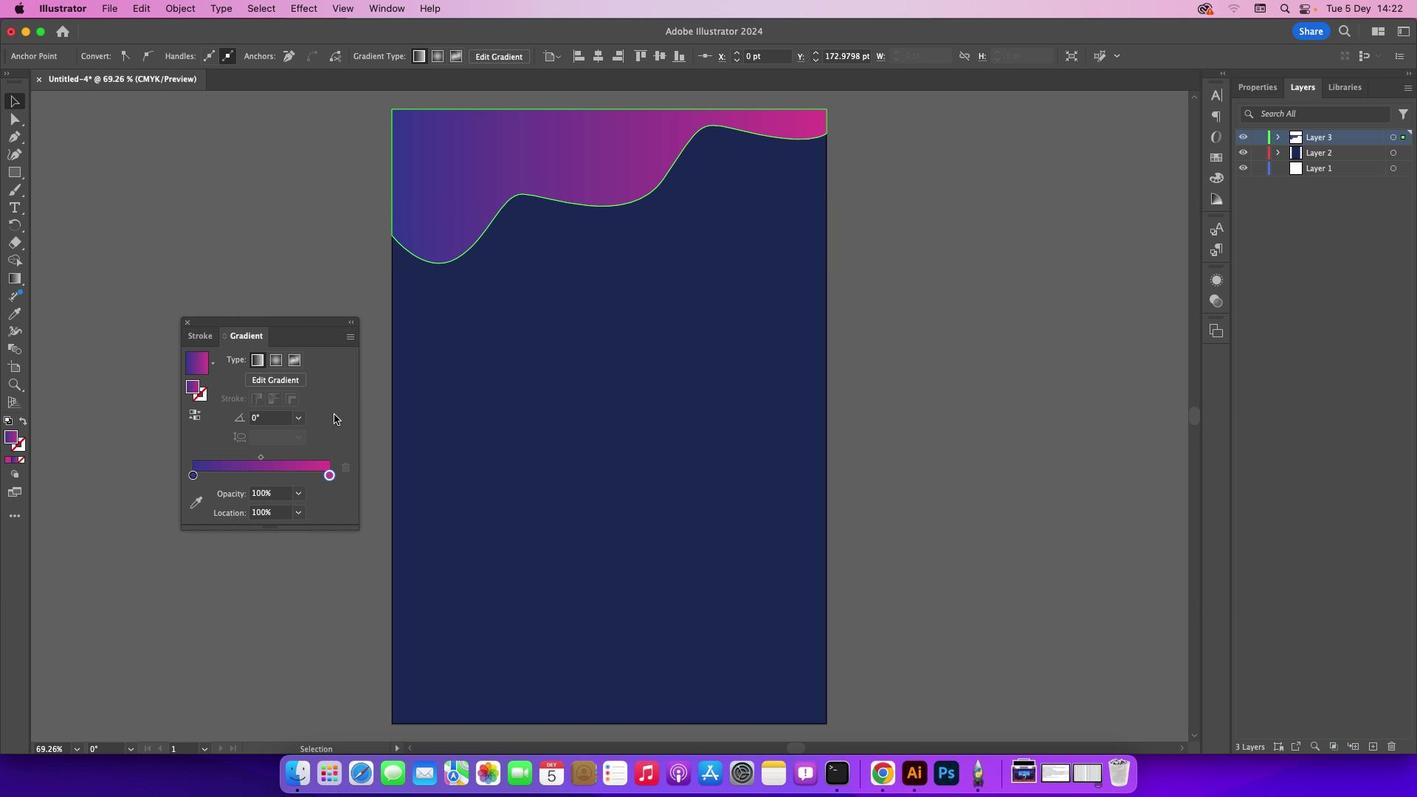 
Action: Mouse moved to (226, 228)
Screenshot: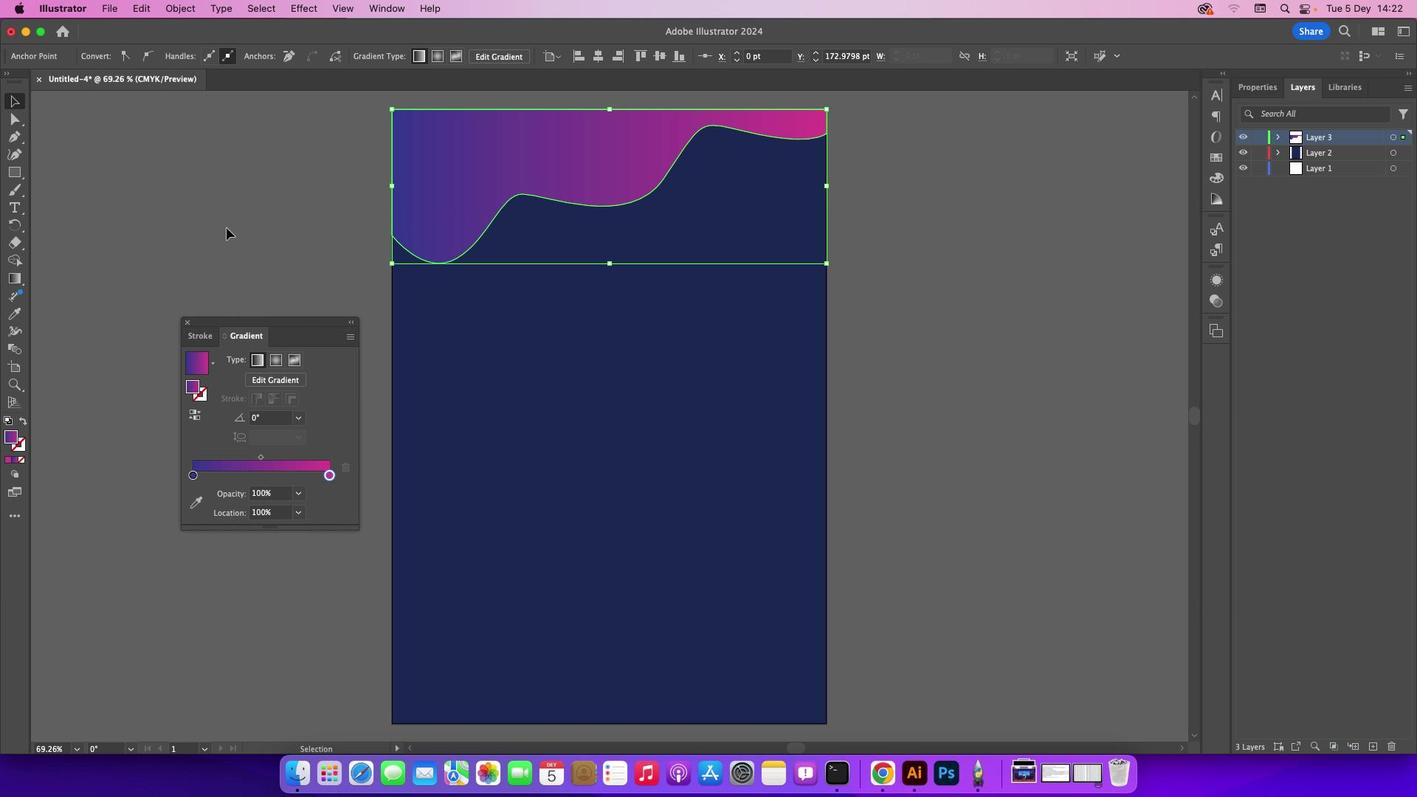
Action: Mouse pressed left at (226, 228)
Screenshot: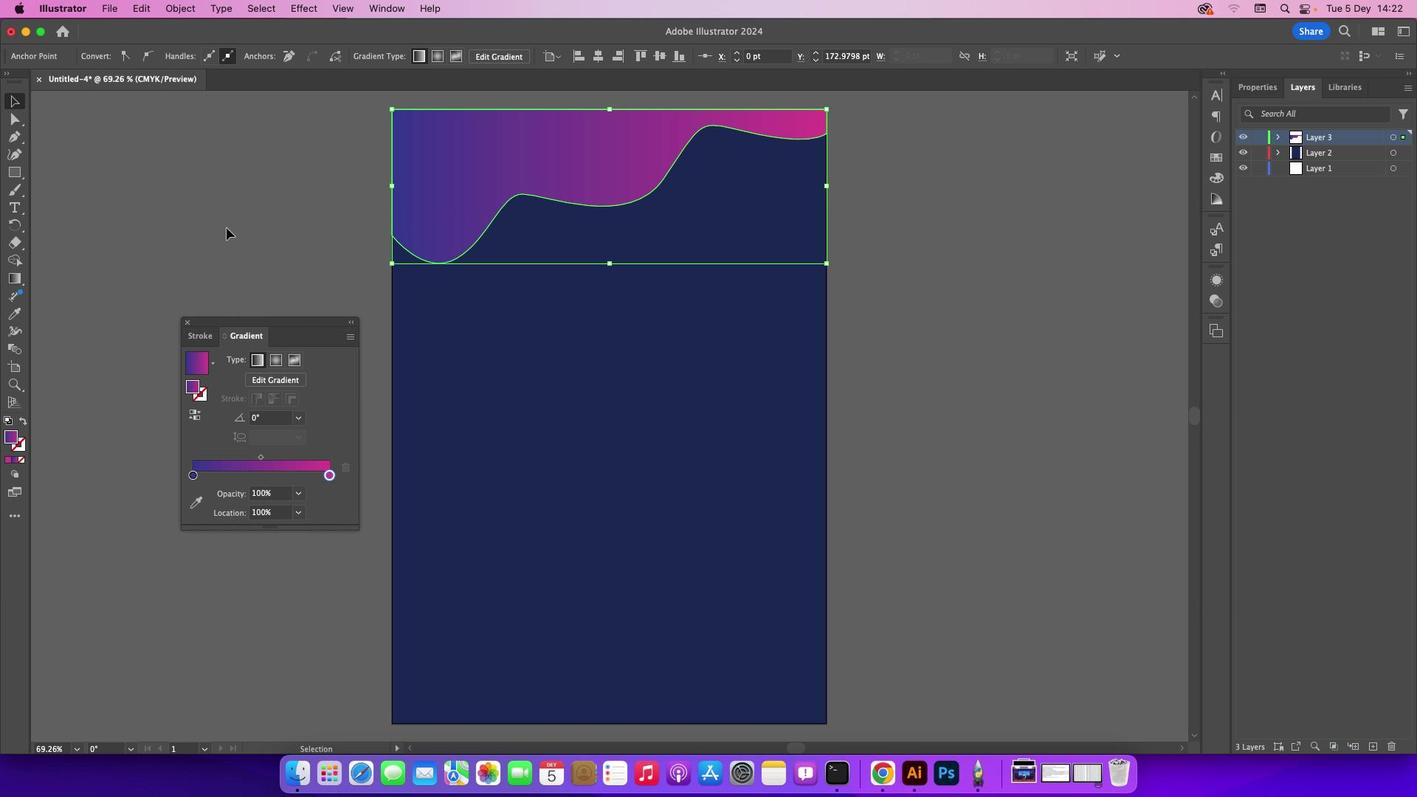 
Action: Mouse moved to (187, 321)
Screenshot: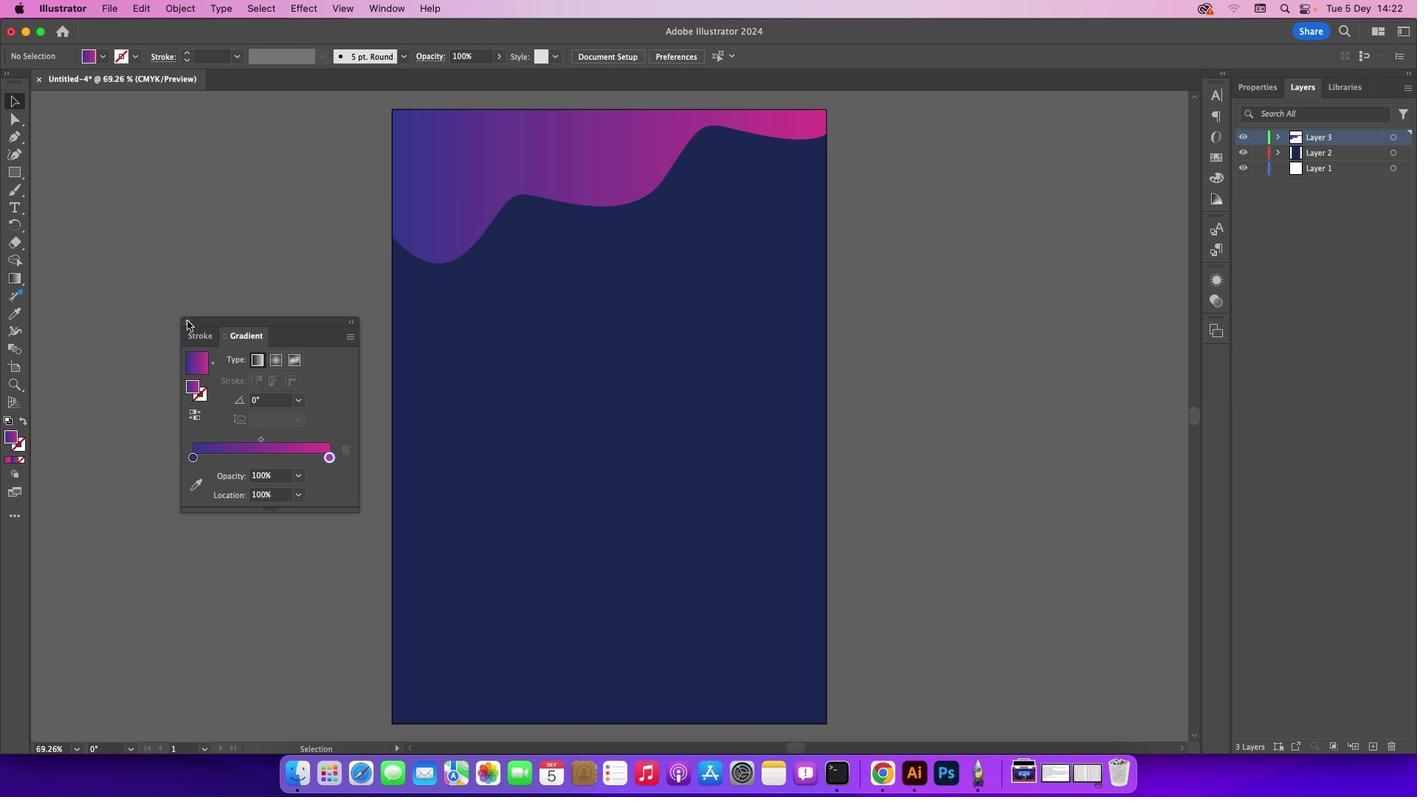
Action: Mouse pressed left at (187, 321)
Screenshot: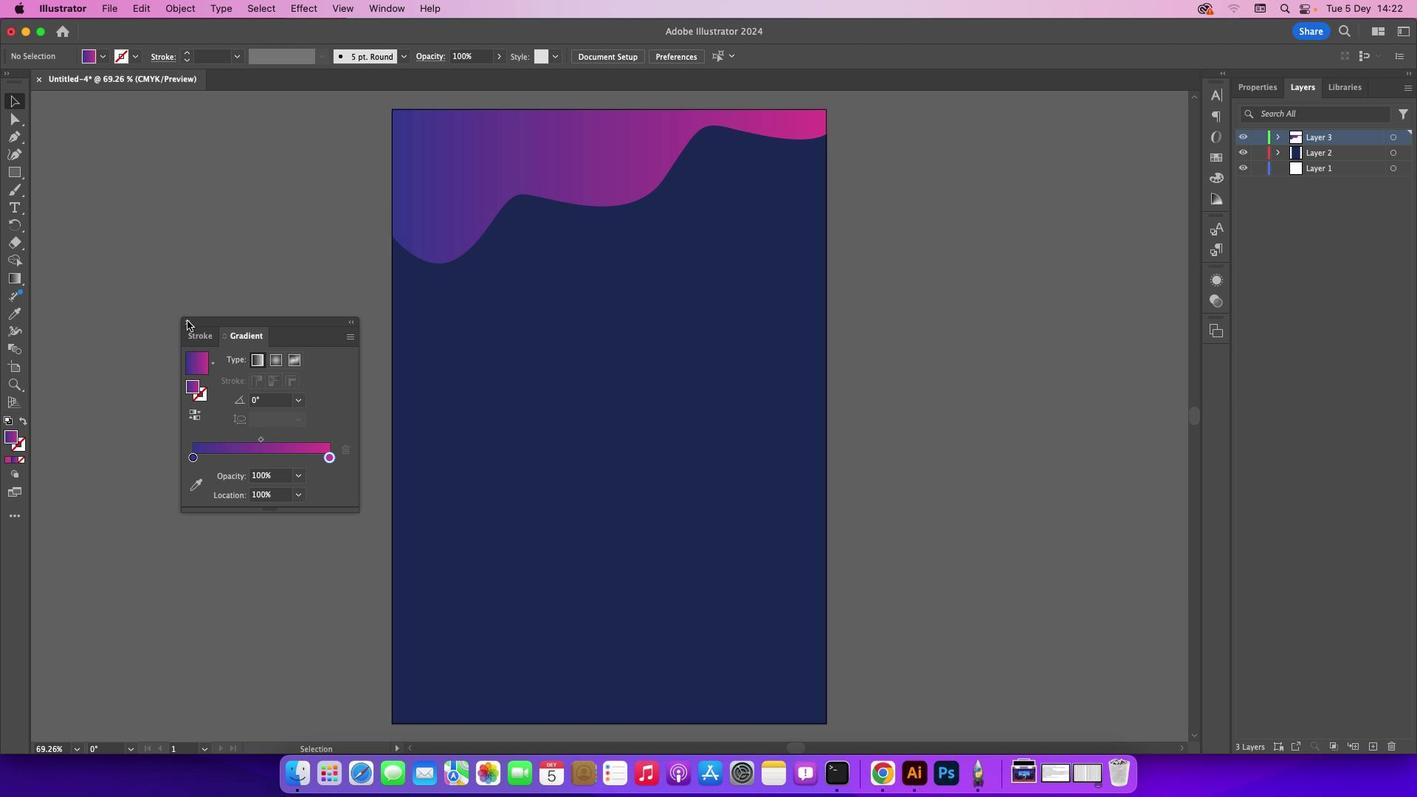
Action: Mouse moved to (510, 183)
Screenshot: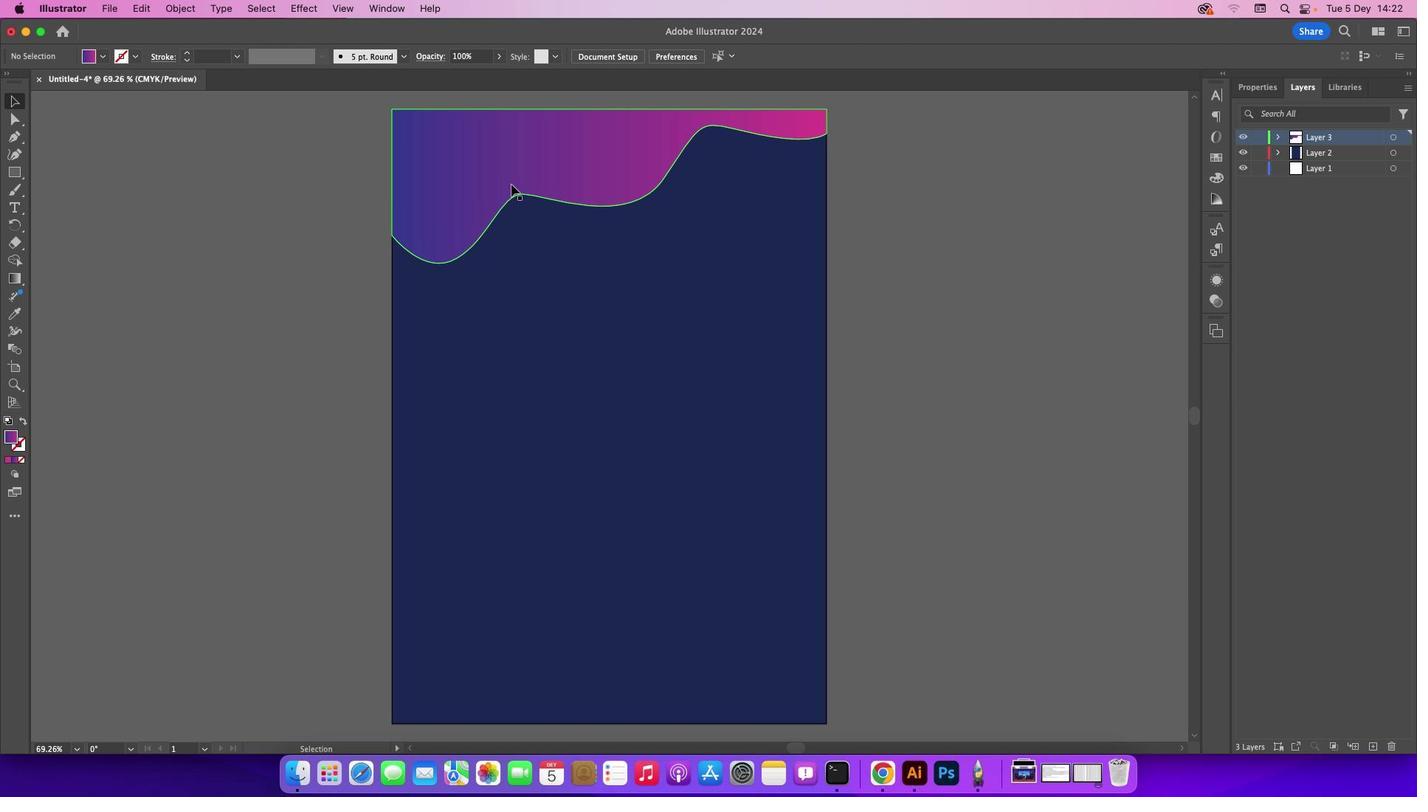 
Action: Mouse pressed left at (510, 183)
Screenshot: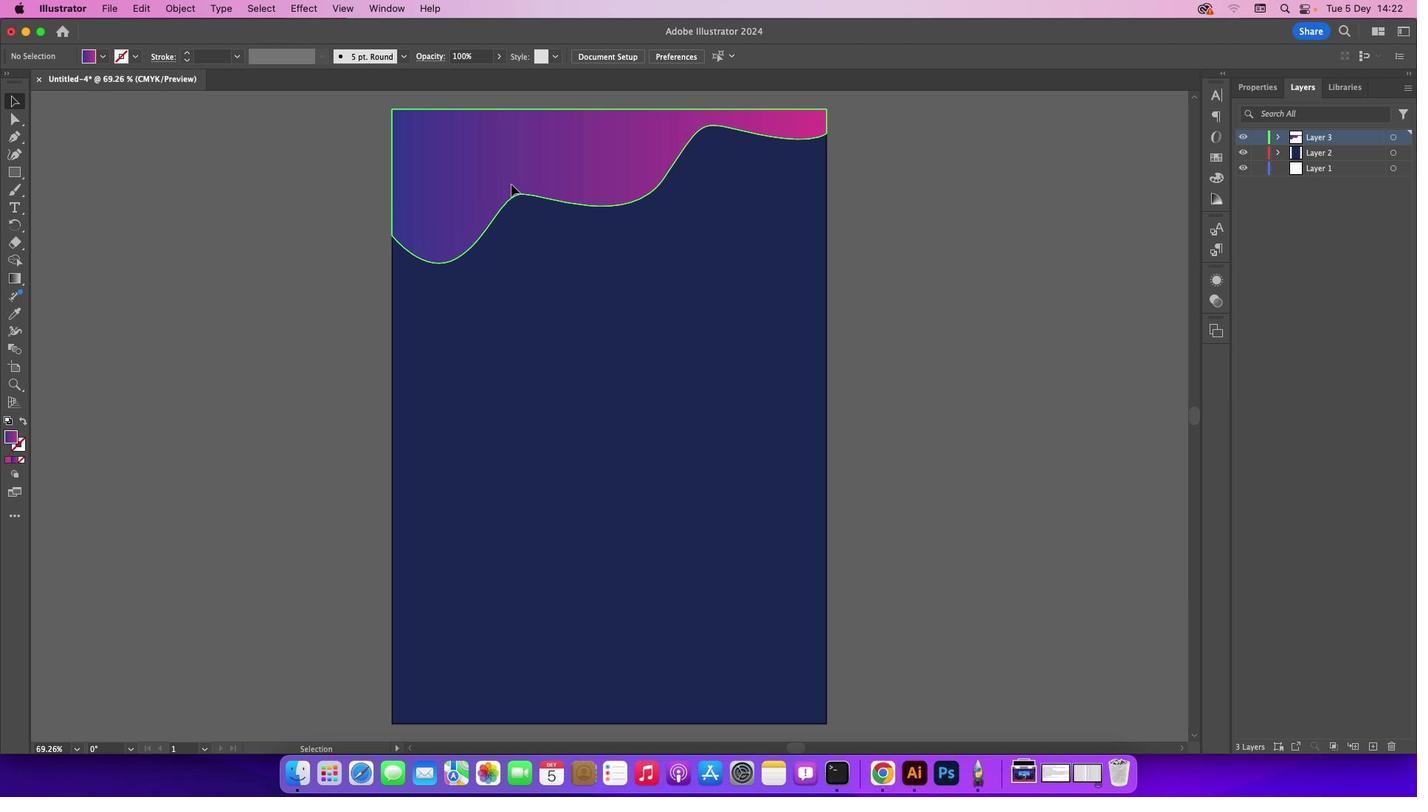 
Action: Mouse moved to (1366, 747)
Screenshot: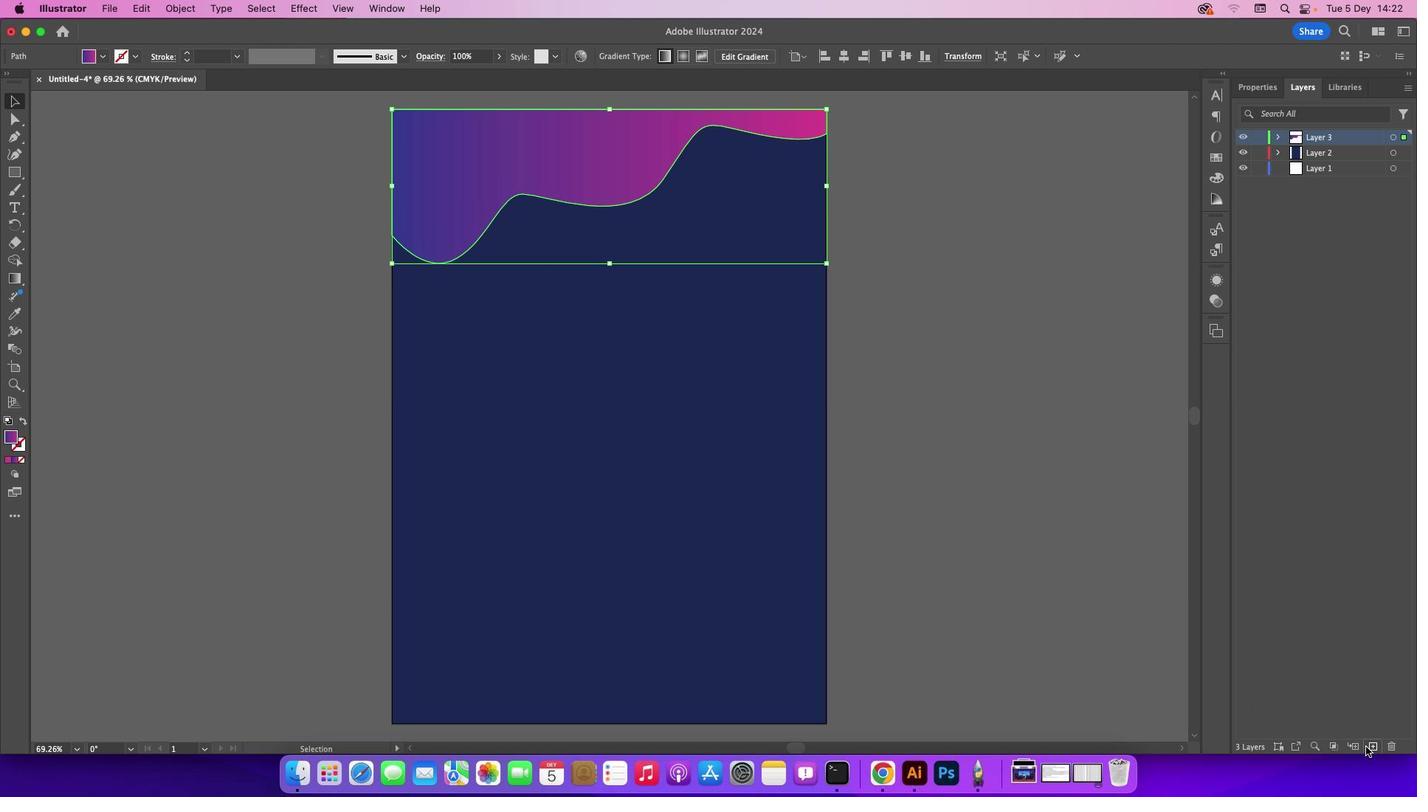 
Action: Mouse pressed left at (1366, 747)
Screenshot: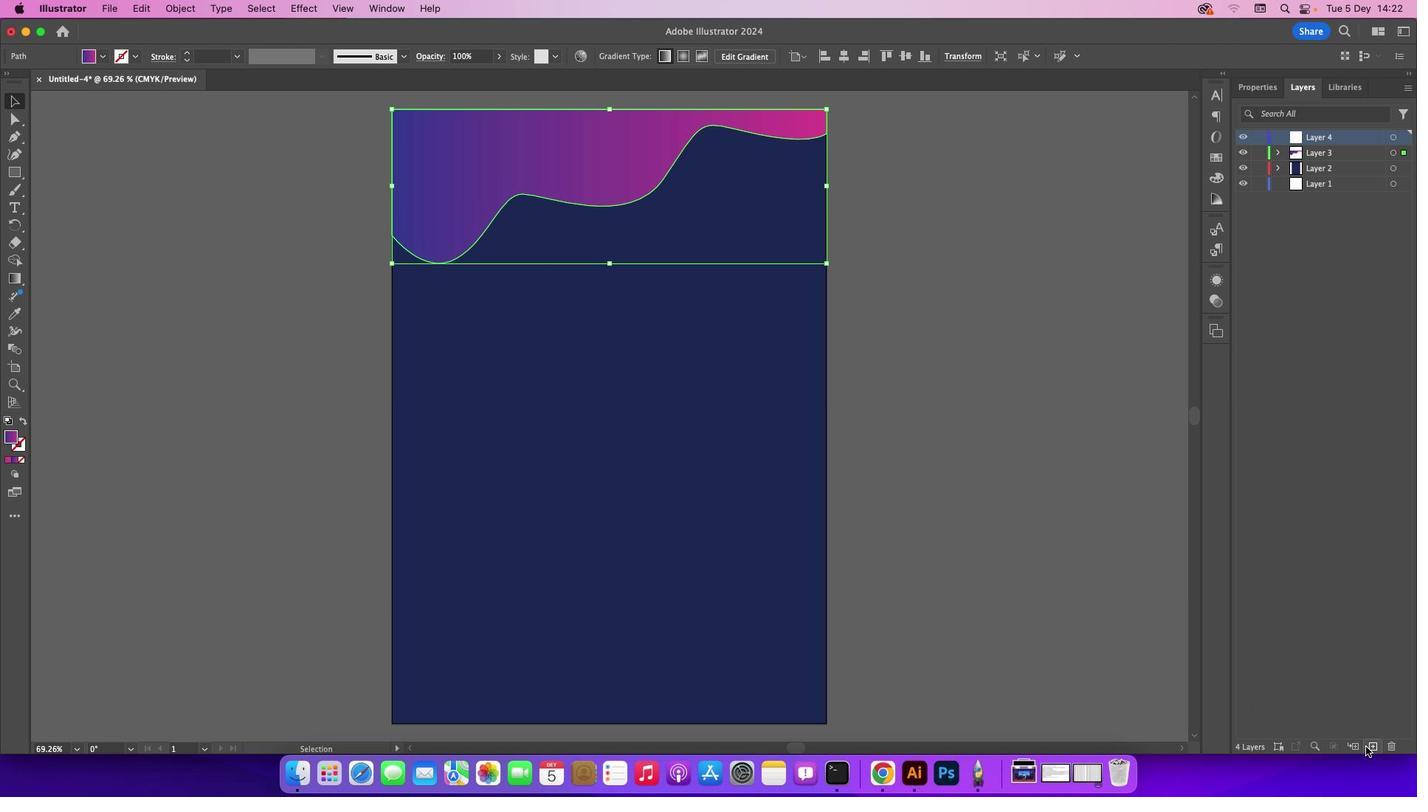 
Action: Mouse moved to (906, 494)
Screenshot: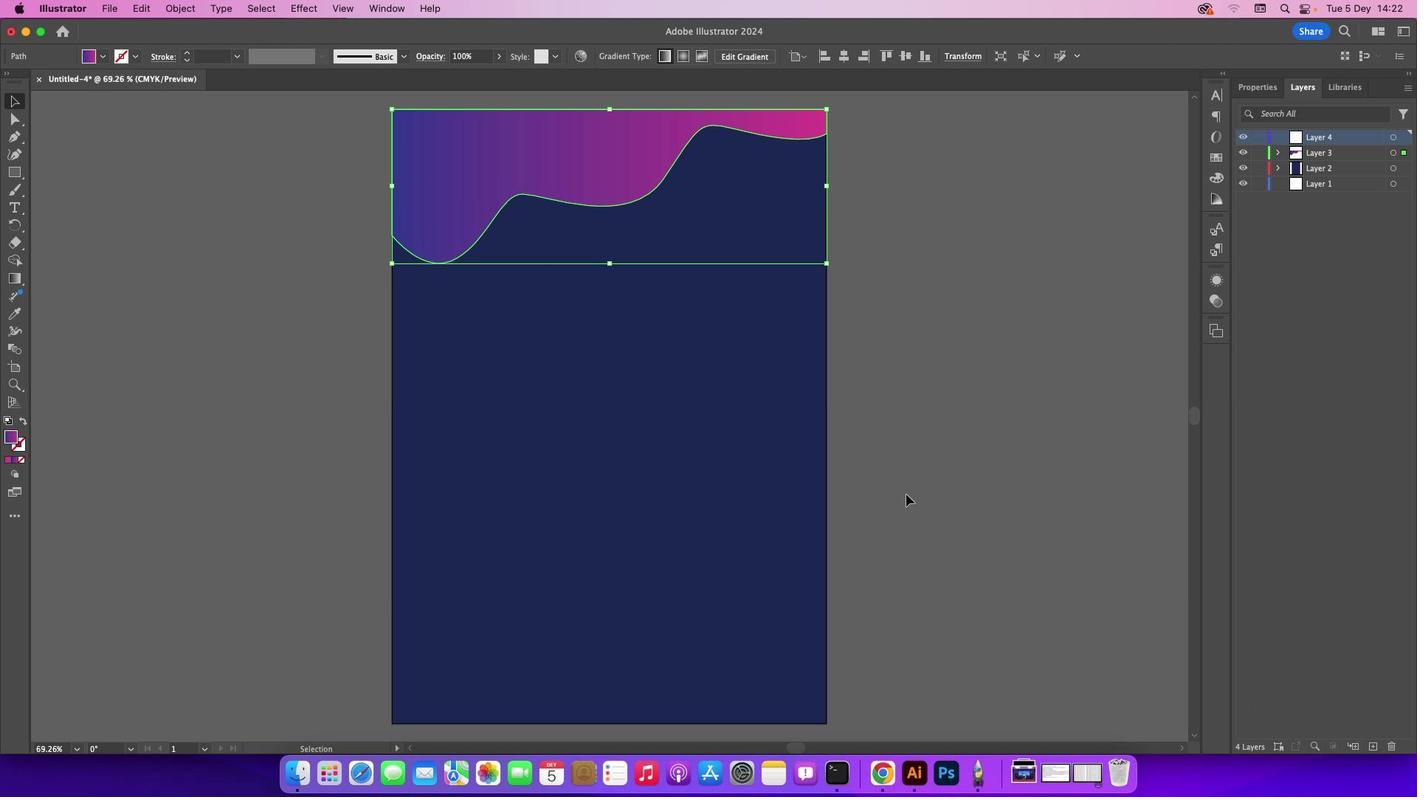 
Action: Mouse pressed left at (906, 494)
Screenshot: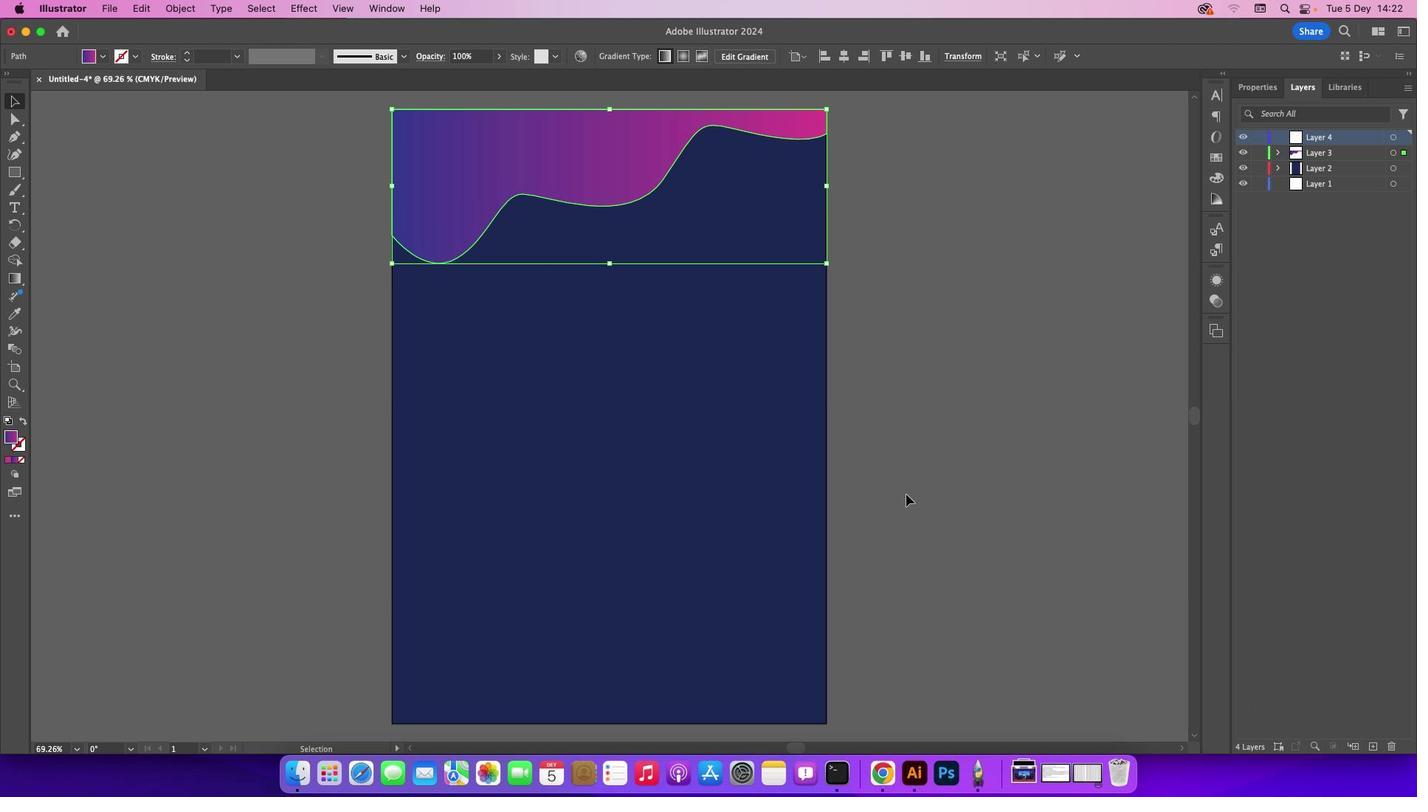
Action: Mouse moved to (440, 118)
Screenshot: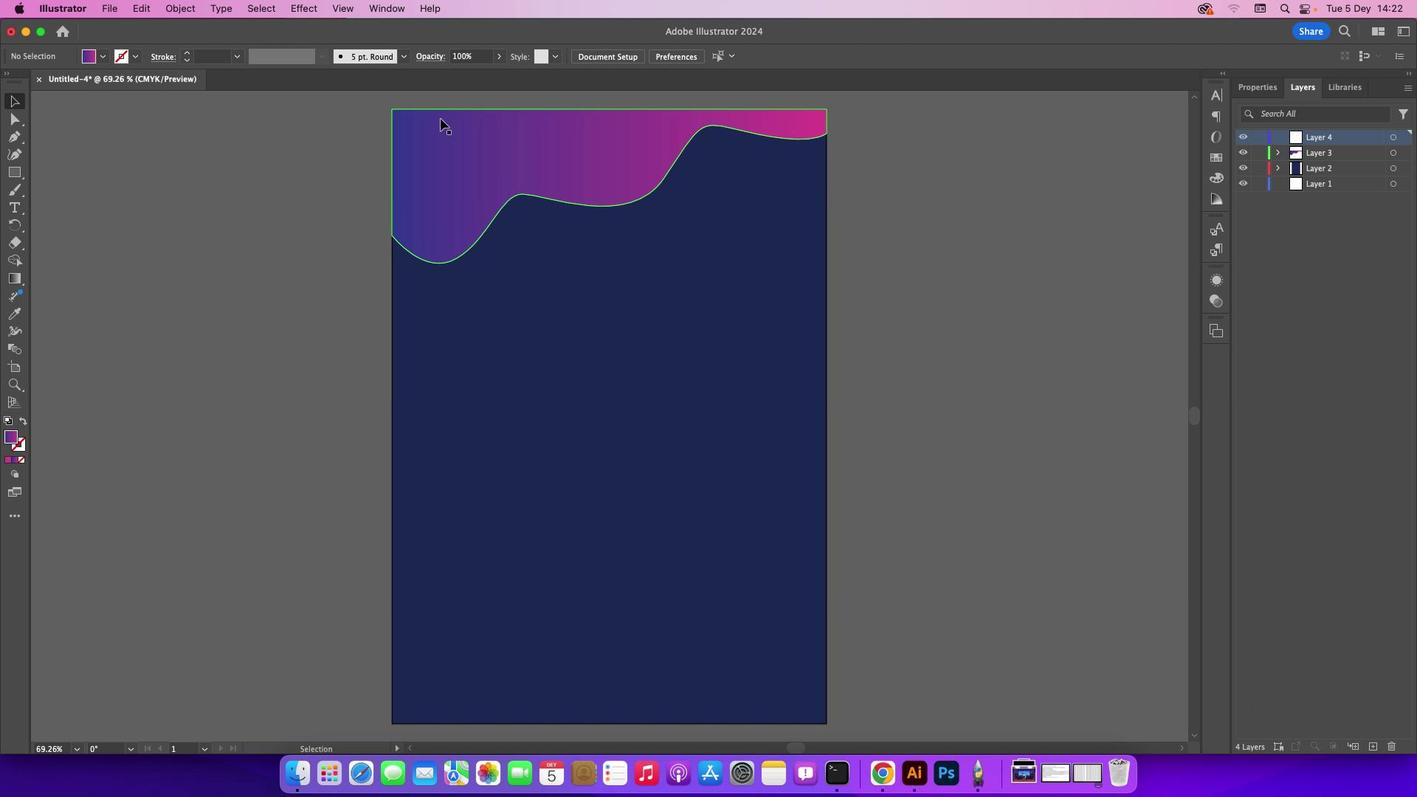 
Action: Mouse pressed left at (440, 118)
Screenshot: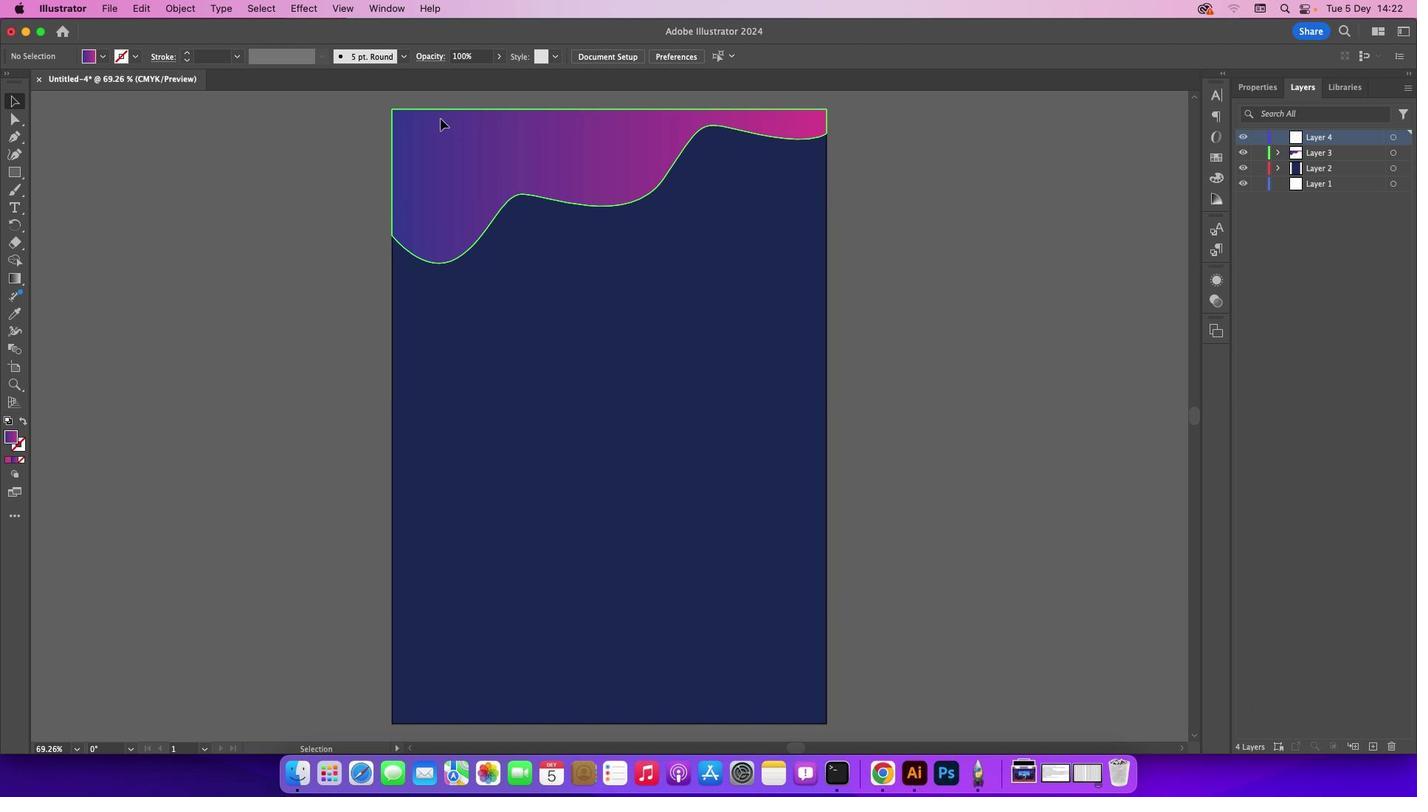 
Action: Mouse moved to (11, 282)
Screenshot: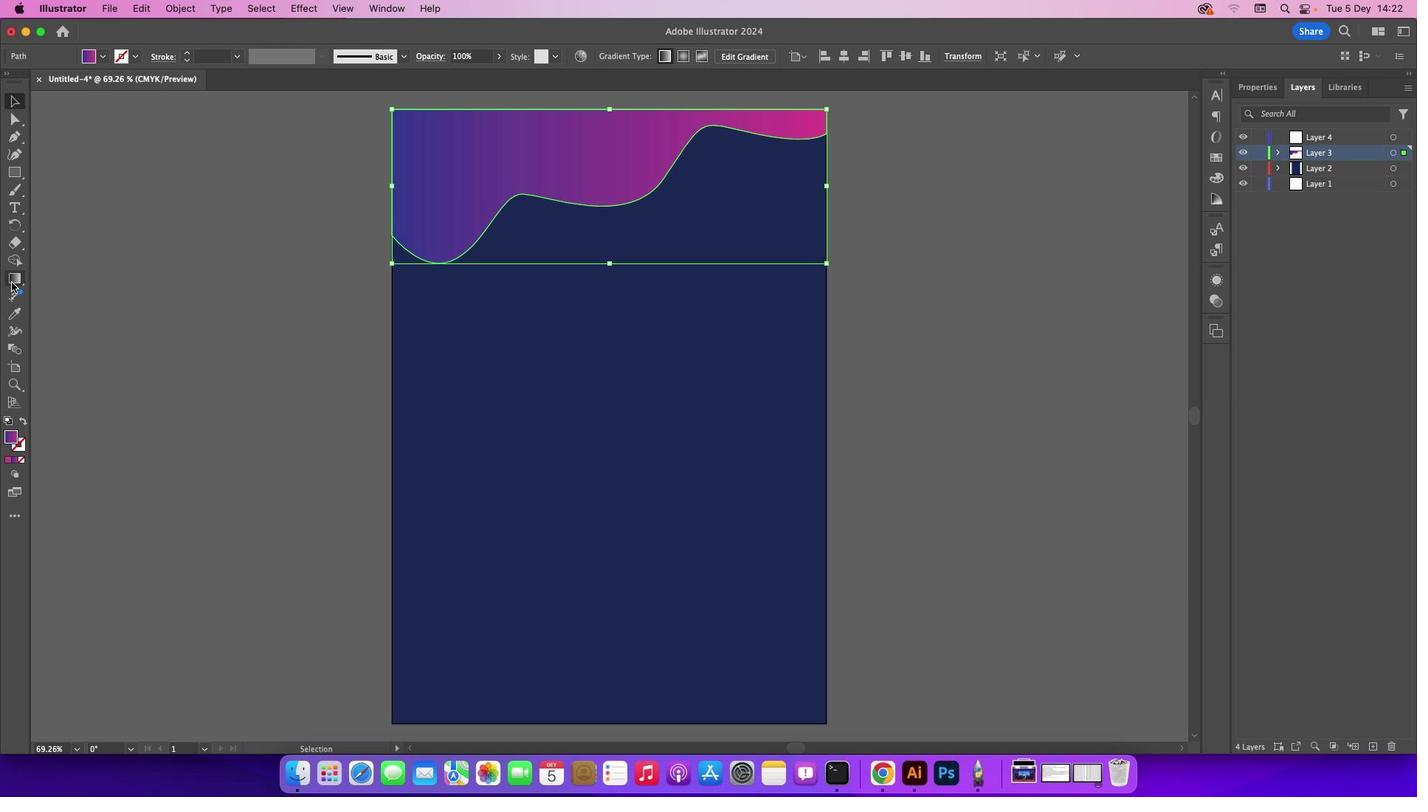
Action: Mouse pressed left at (11, 282)
Screenshot: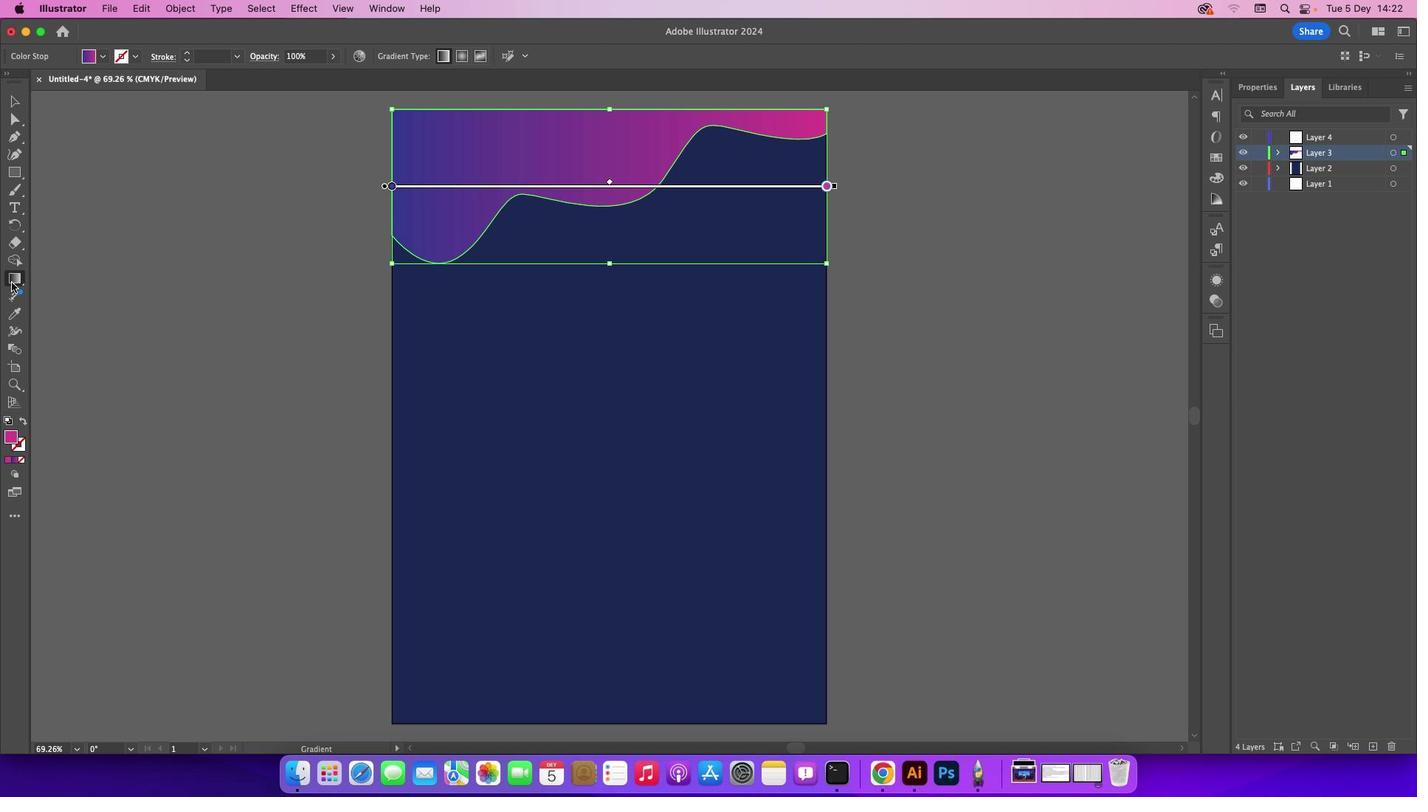 
Action: Mouse moved to (16, 276)
Screenshot: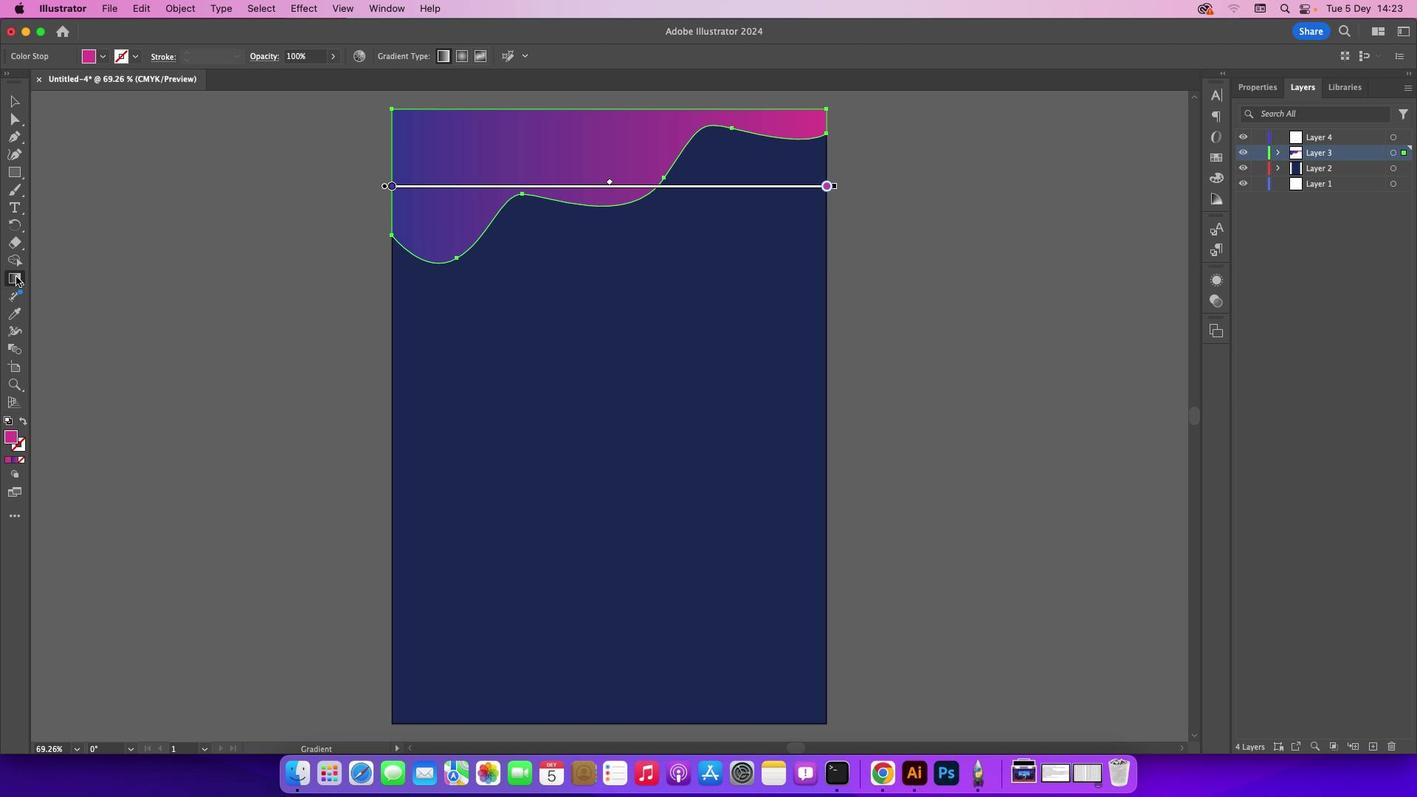 
Action: Mouse pressed left at (16, 276)
Screenshot: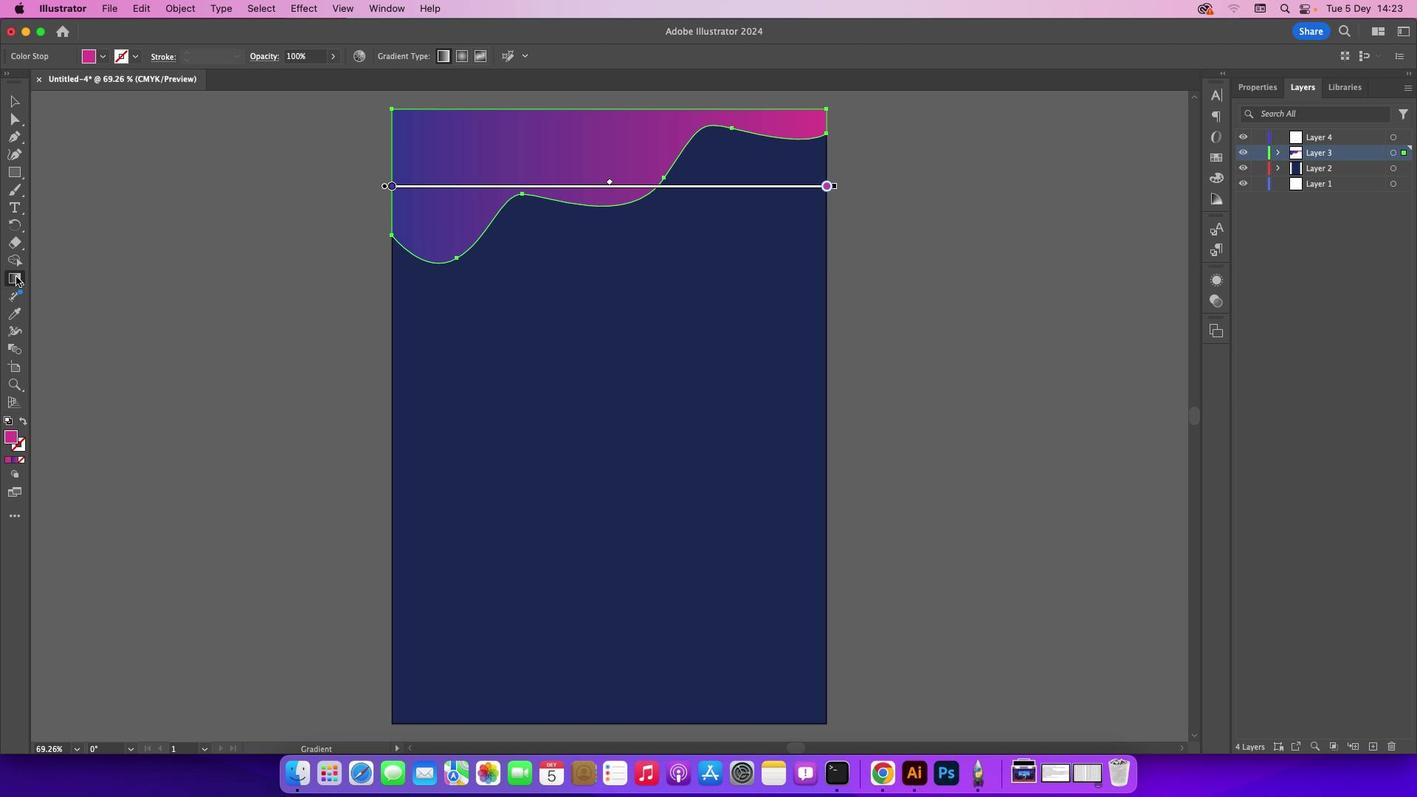 
Action: Mouse pressed left at (16, 276)
Screenshot: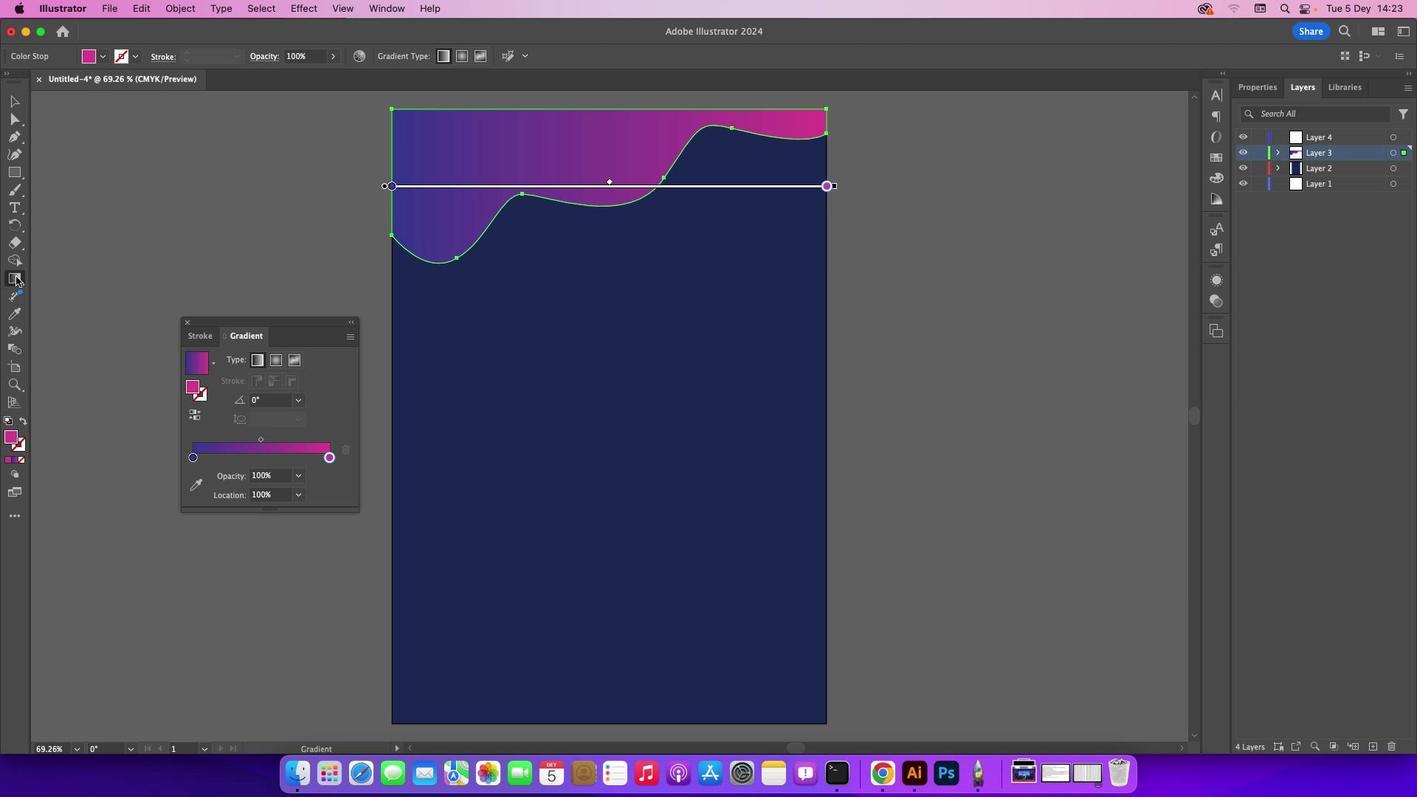
Action: Mouse moved to (262, 437)
Screenshot: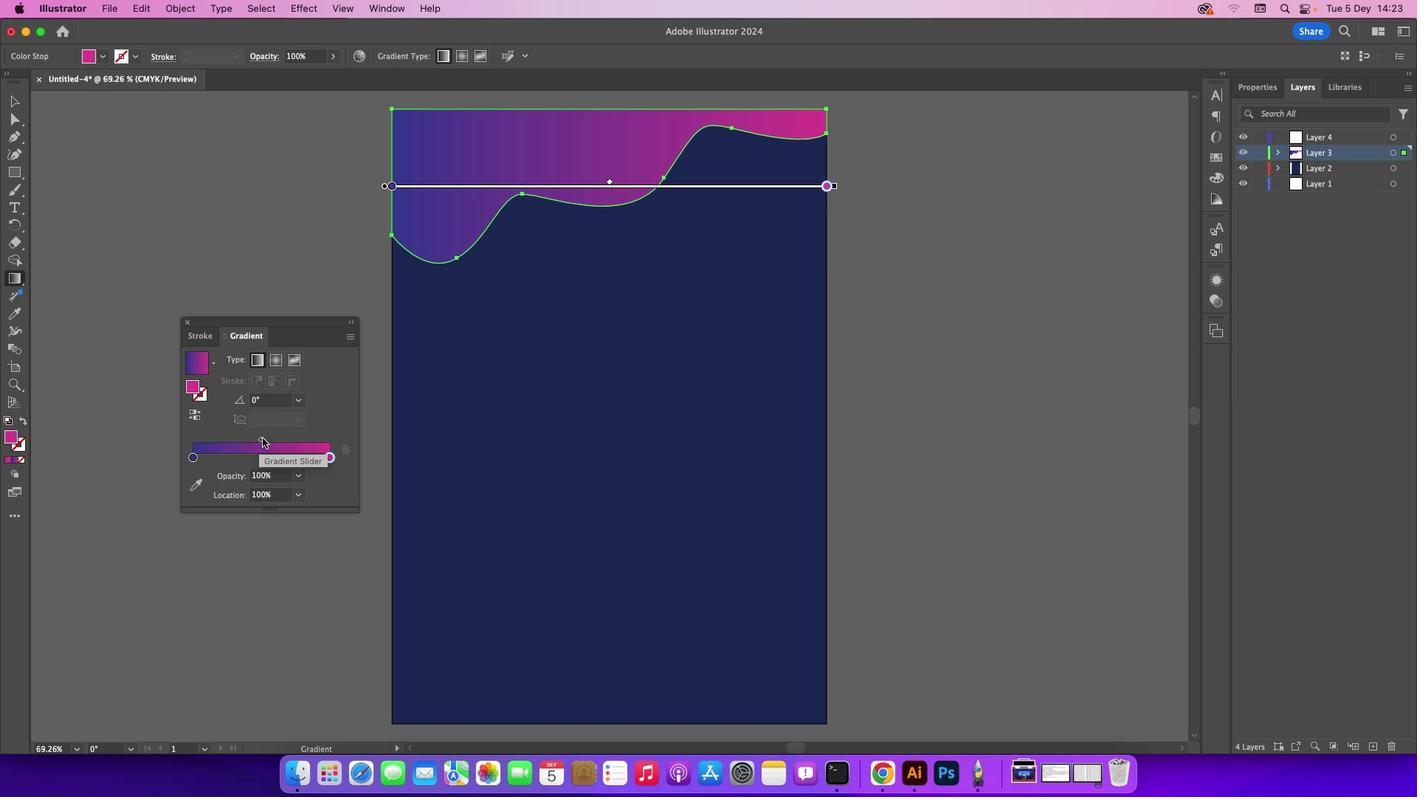
Action: Mouse pressed left at (262, 437)
Screenshot: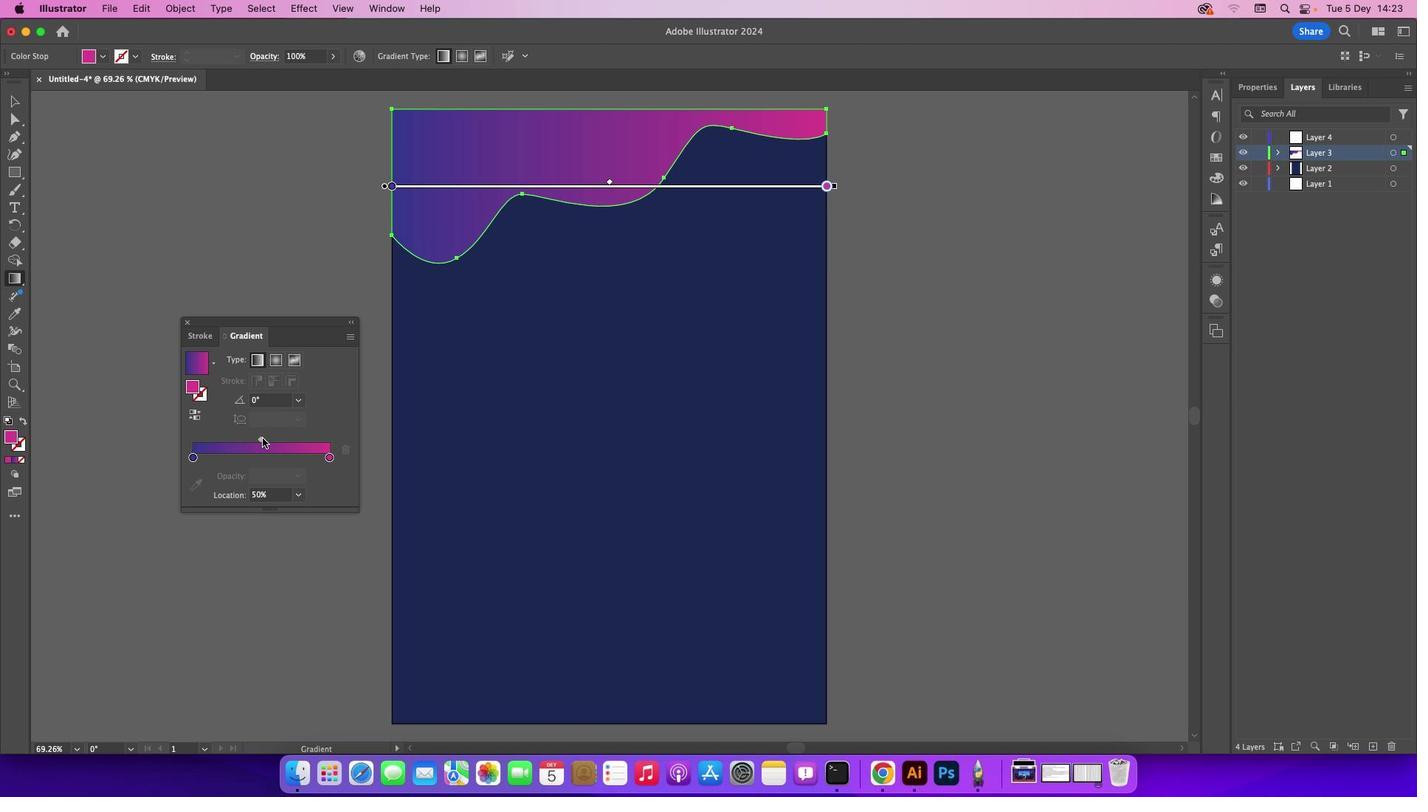 
Action: Mouse moved to (261, 440)
Screenshot: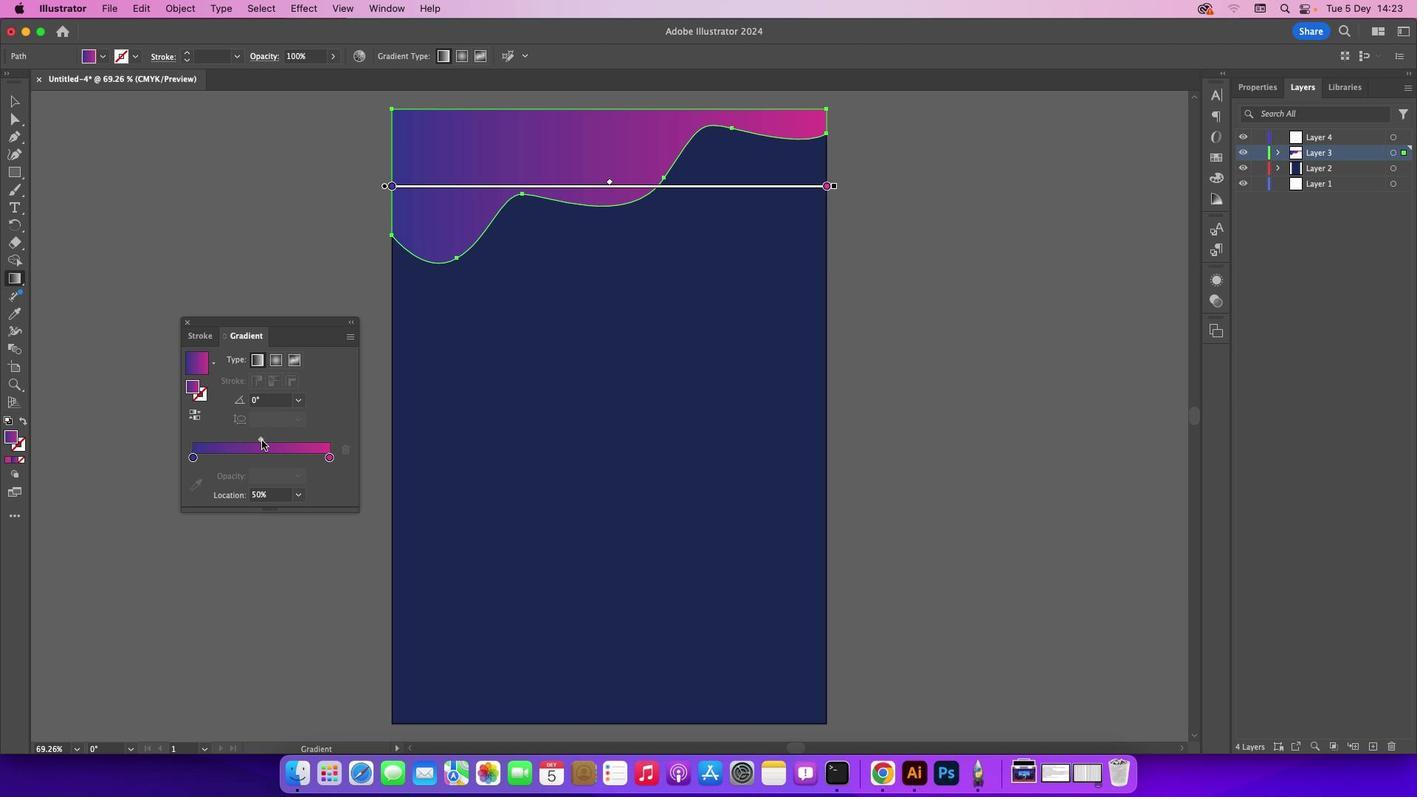 
Action: Mouse pressed left at (261, 440)
Screenshot: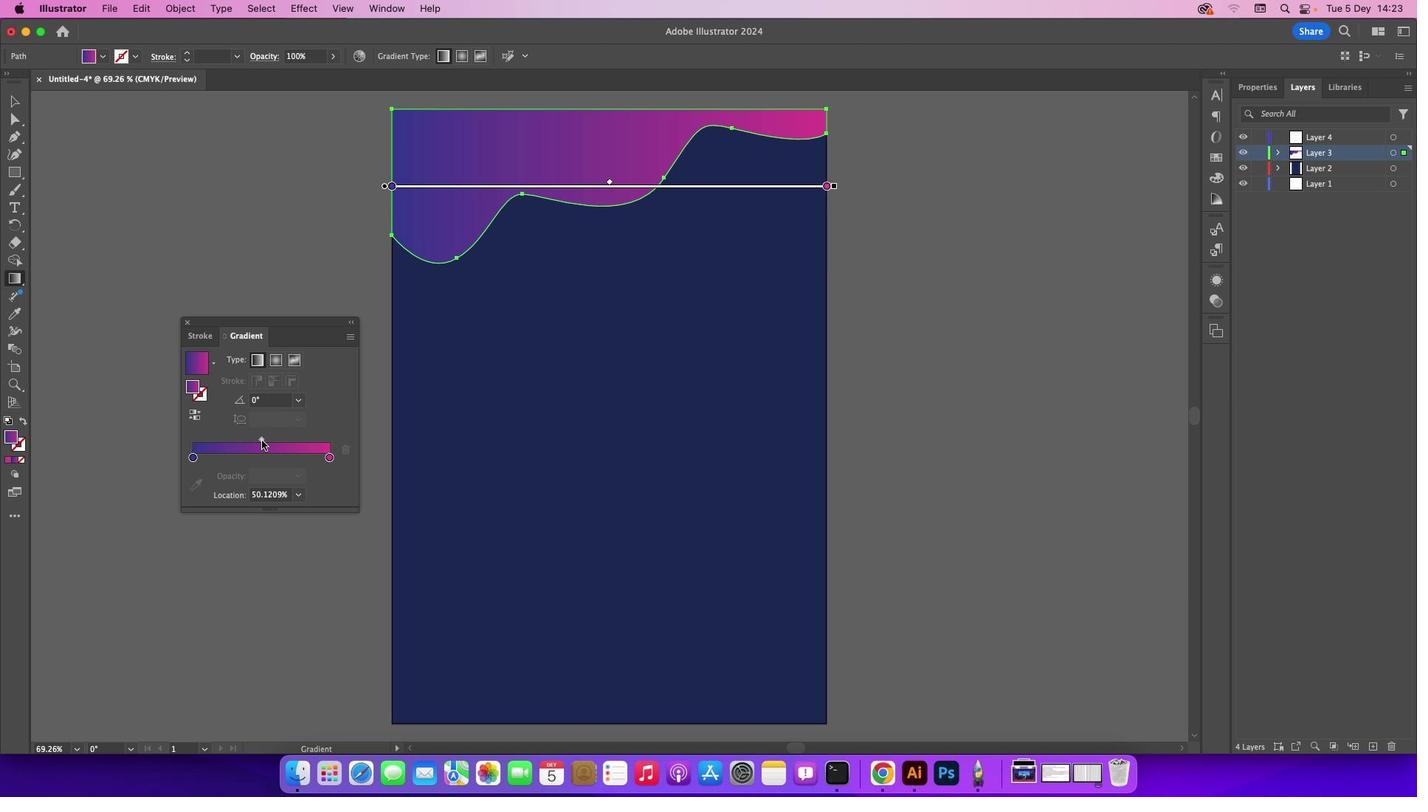 
Action: Mouse moved to (188, 322)
Screenshot: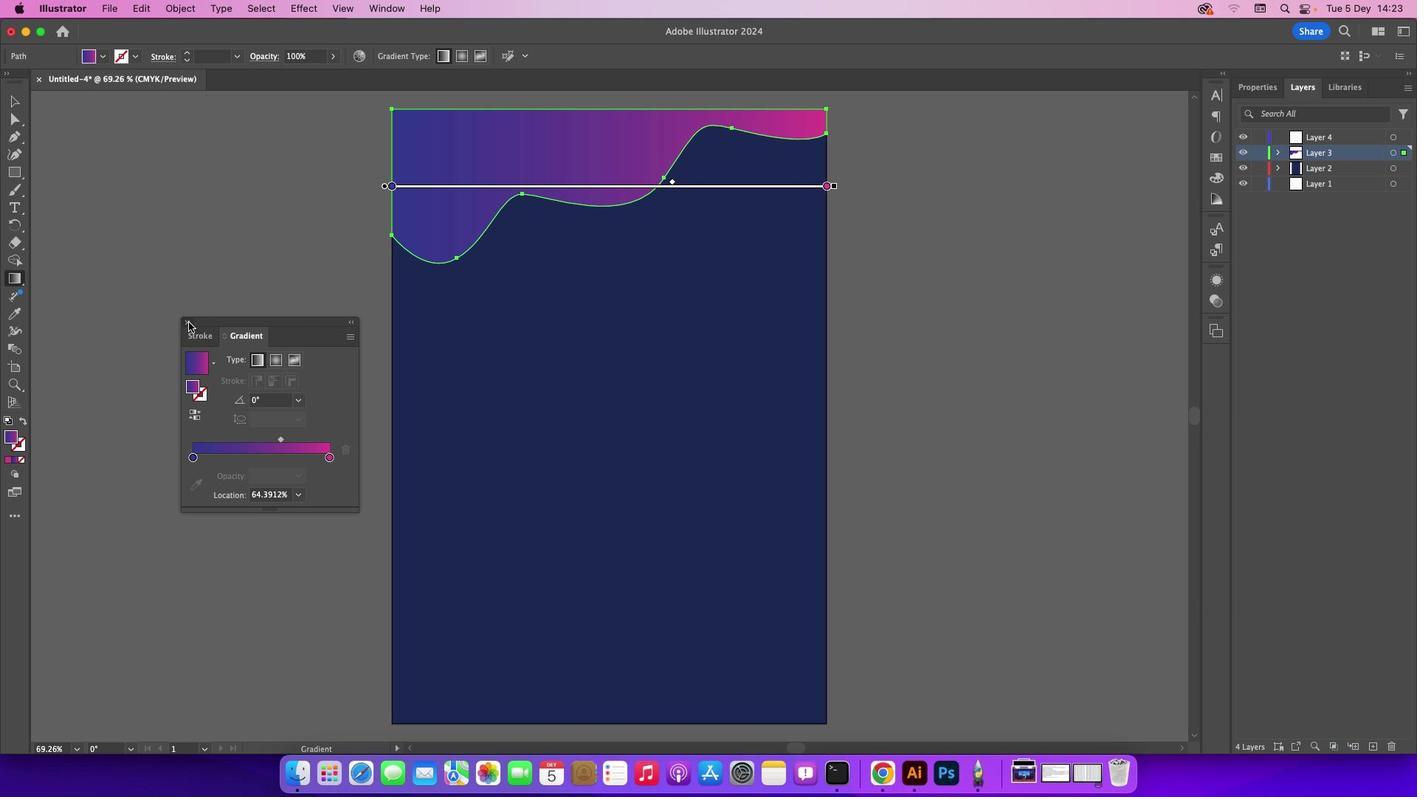 
Action: Mouse pressed left at (188, 322)
Screenshot: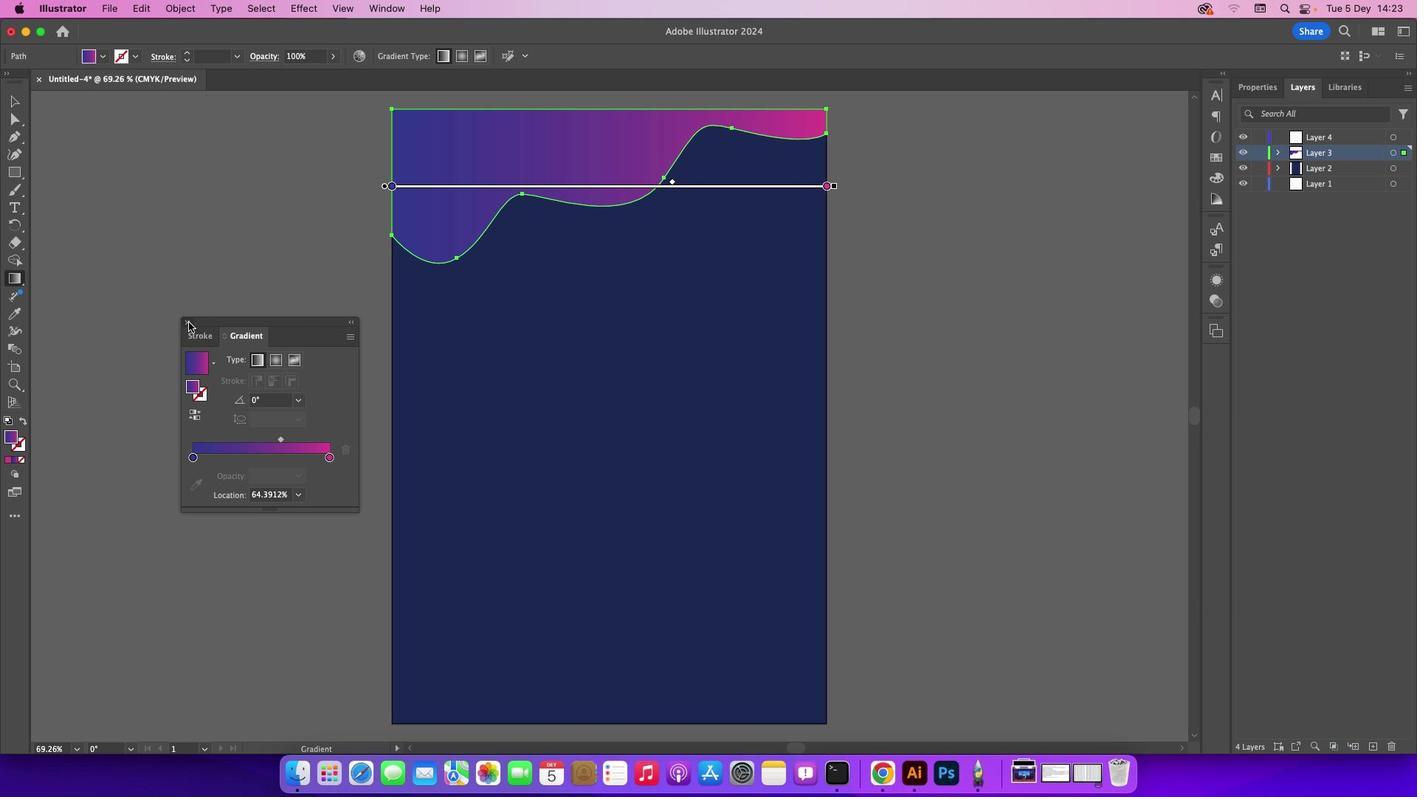
Action: Mouse moved to (18, 110)
Screenshot: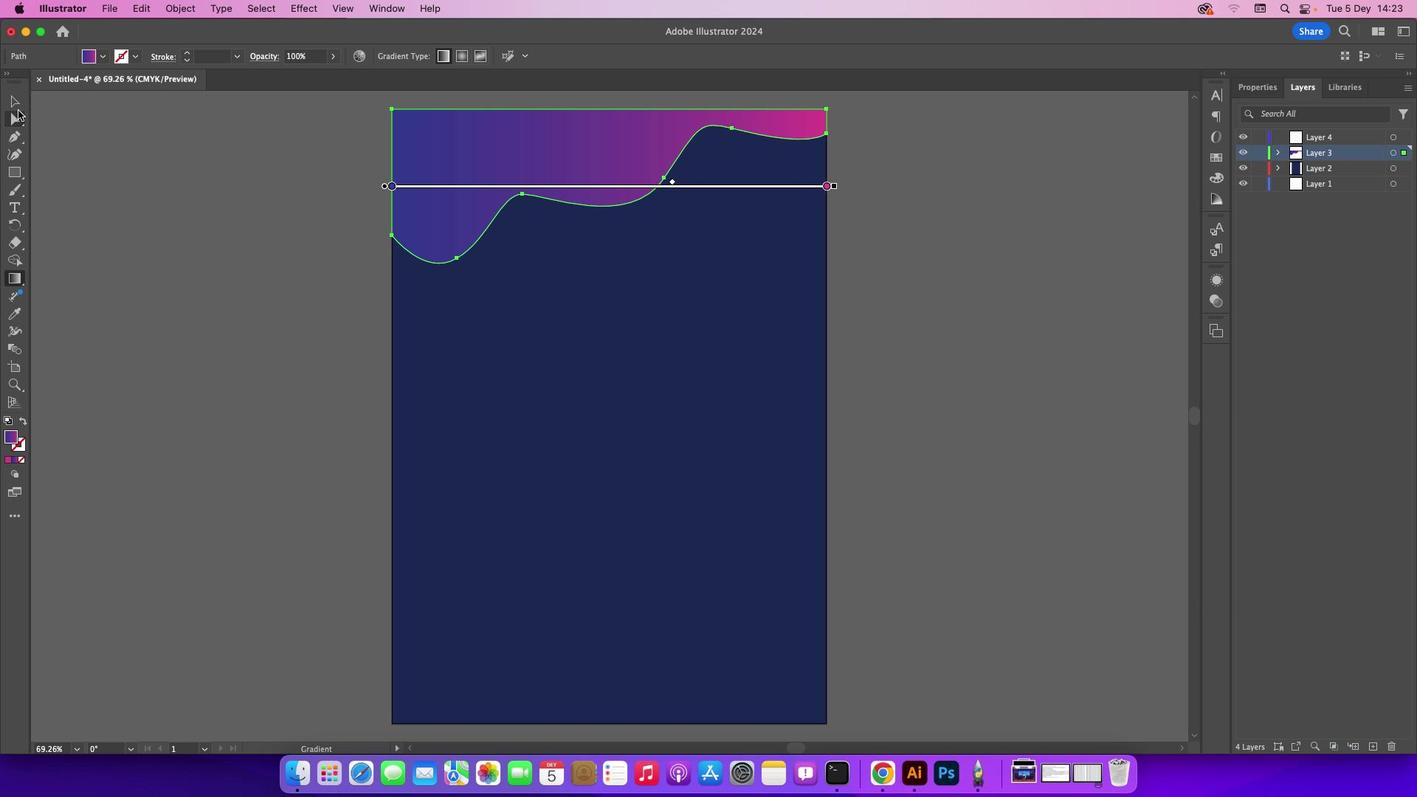 
Action: Mouse pressed left at (18, 110)
Screenshot: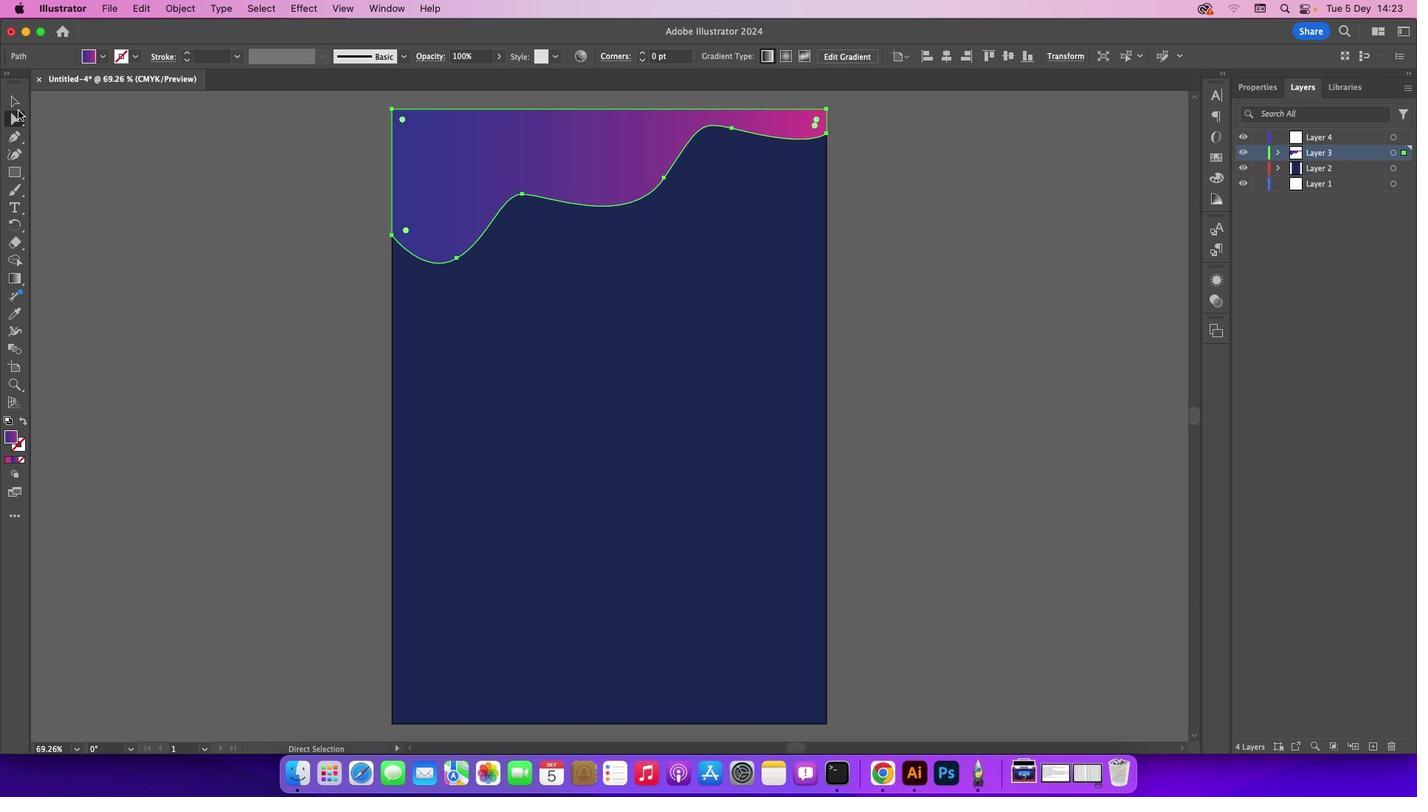 
Action: Mouse moved to (16, 97)
Screenshot: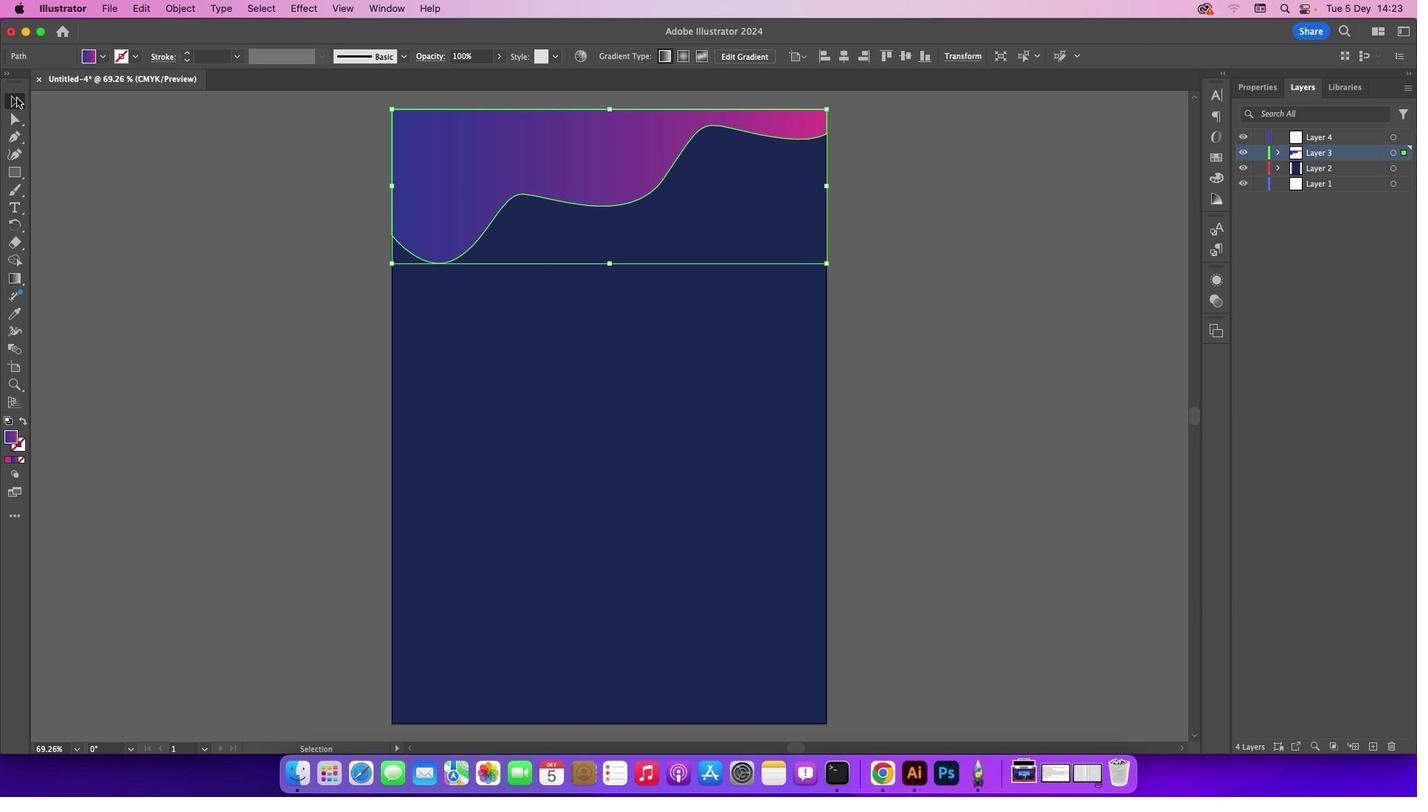
Action: Mouse pressed left at (16, 97)
Screenshot: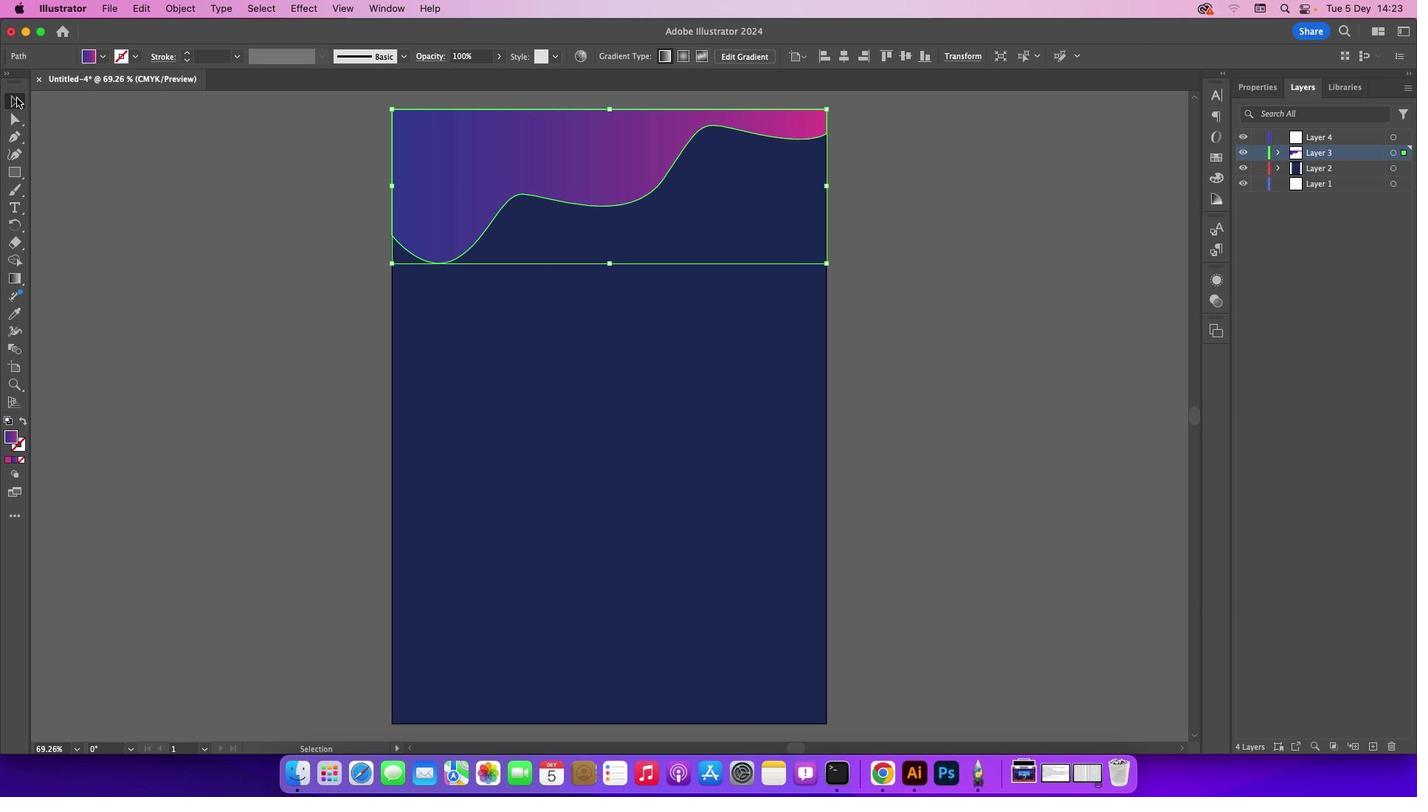 
Action: Mouse moved to (294, 220)
Screenshot: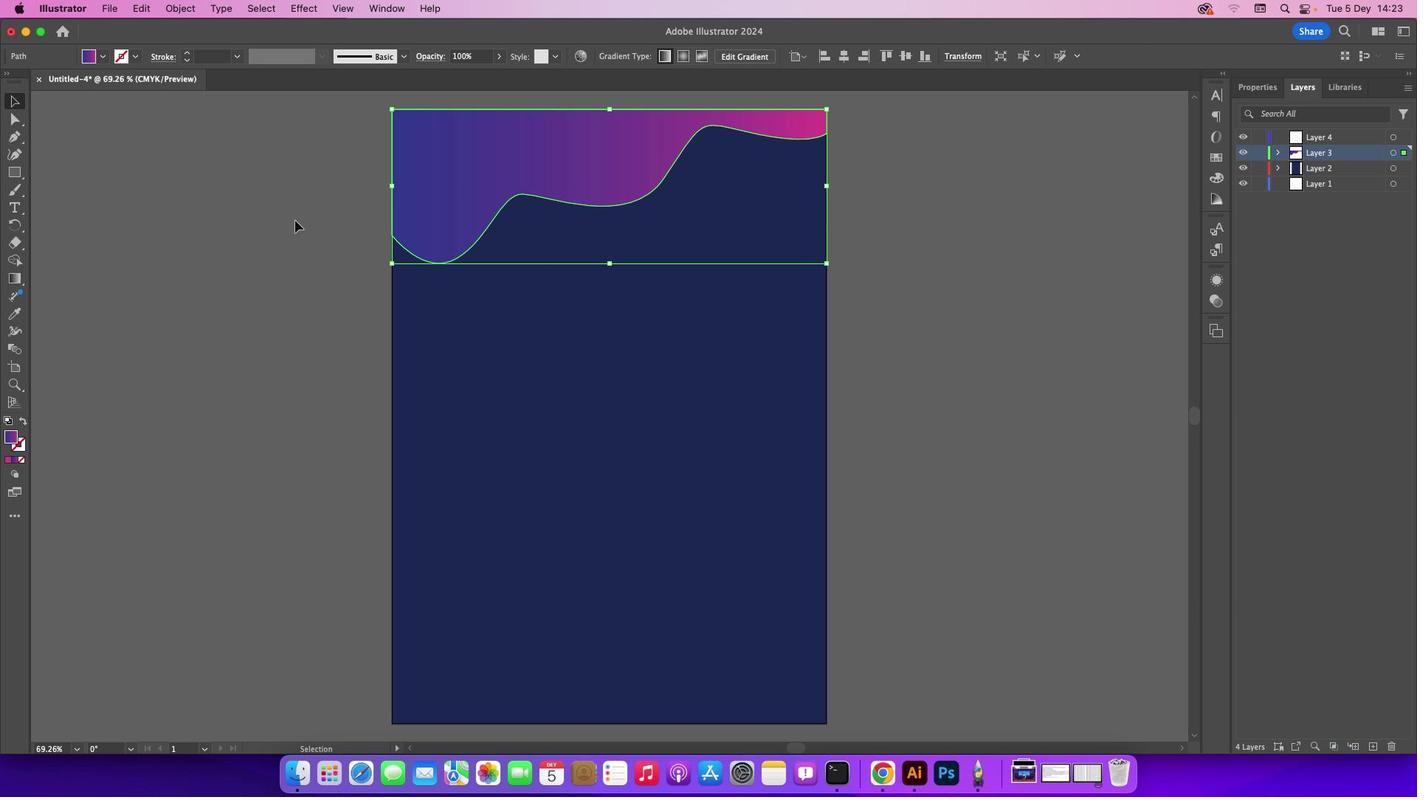 
Action: Mouse pressed left at (294, 220)
Screenshot: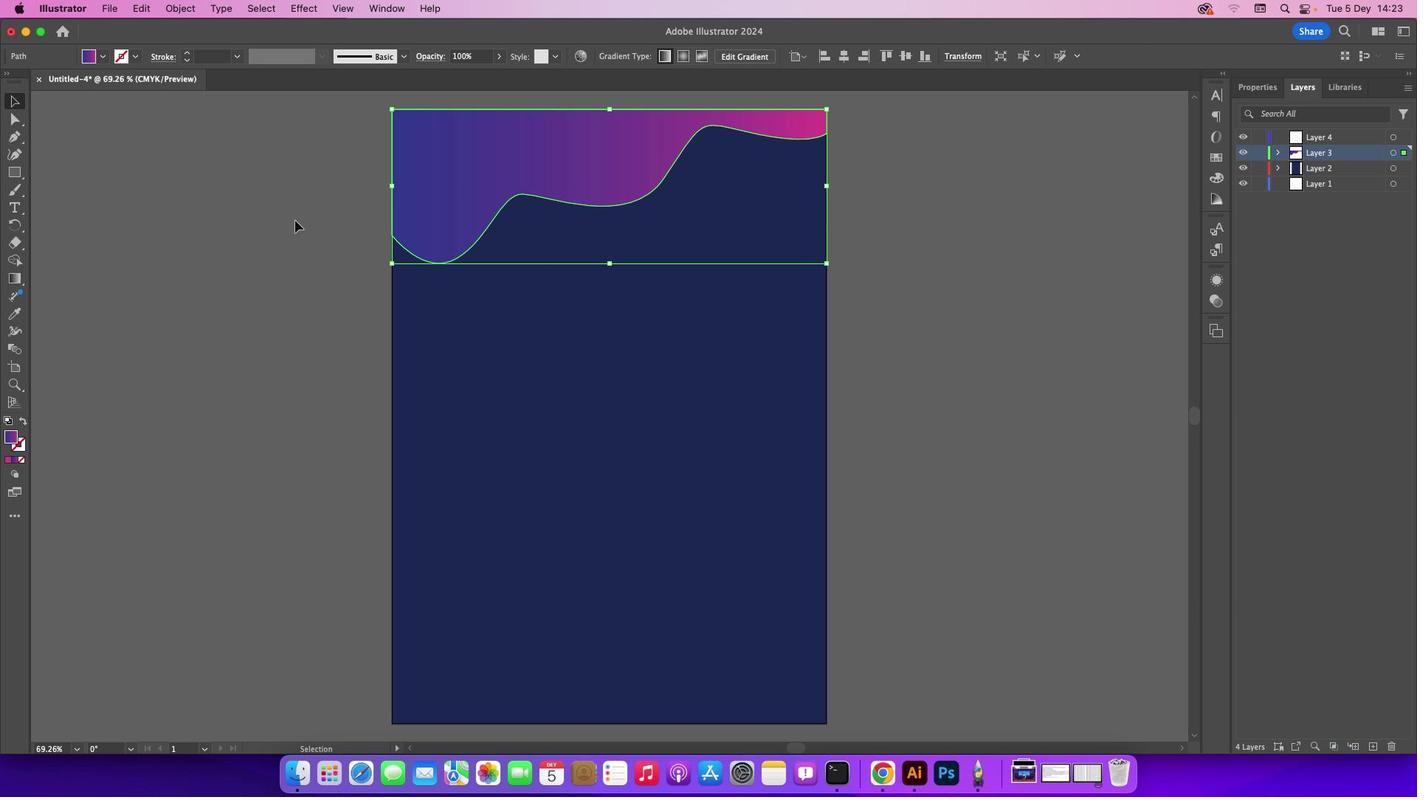 
Action: Mouse moved to (503, 136)
Screenshot: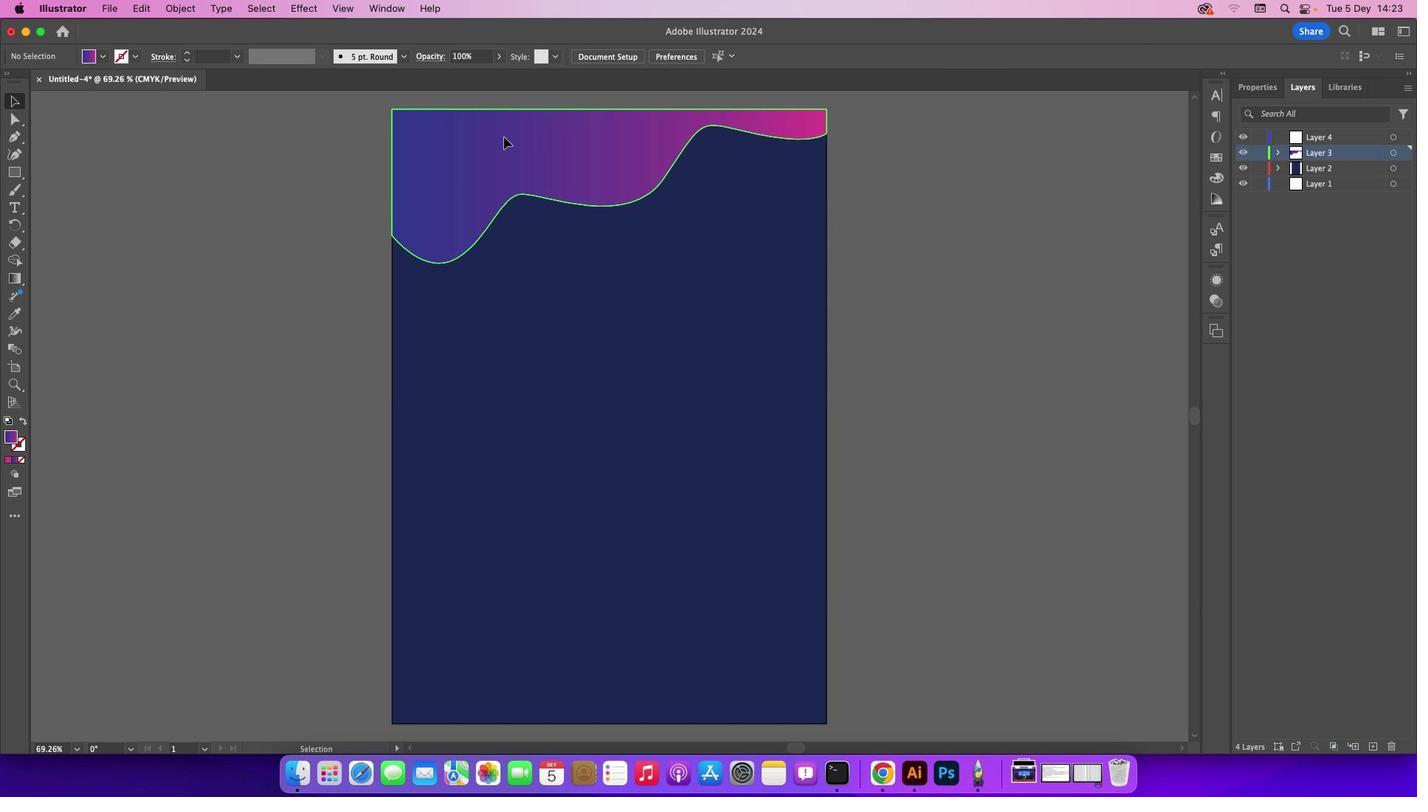 
Action: Mouse pressed left at (503, 136)
Screenshot: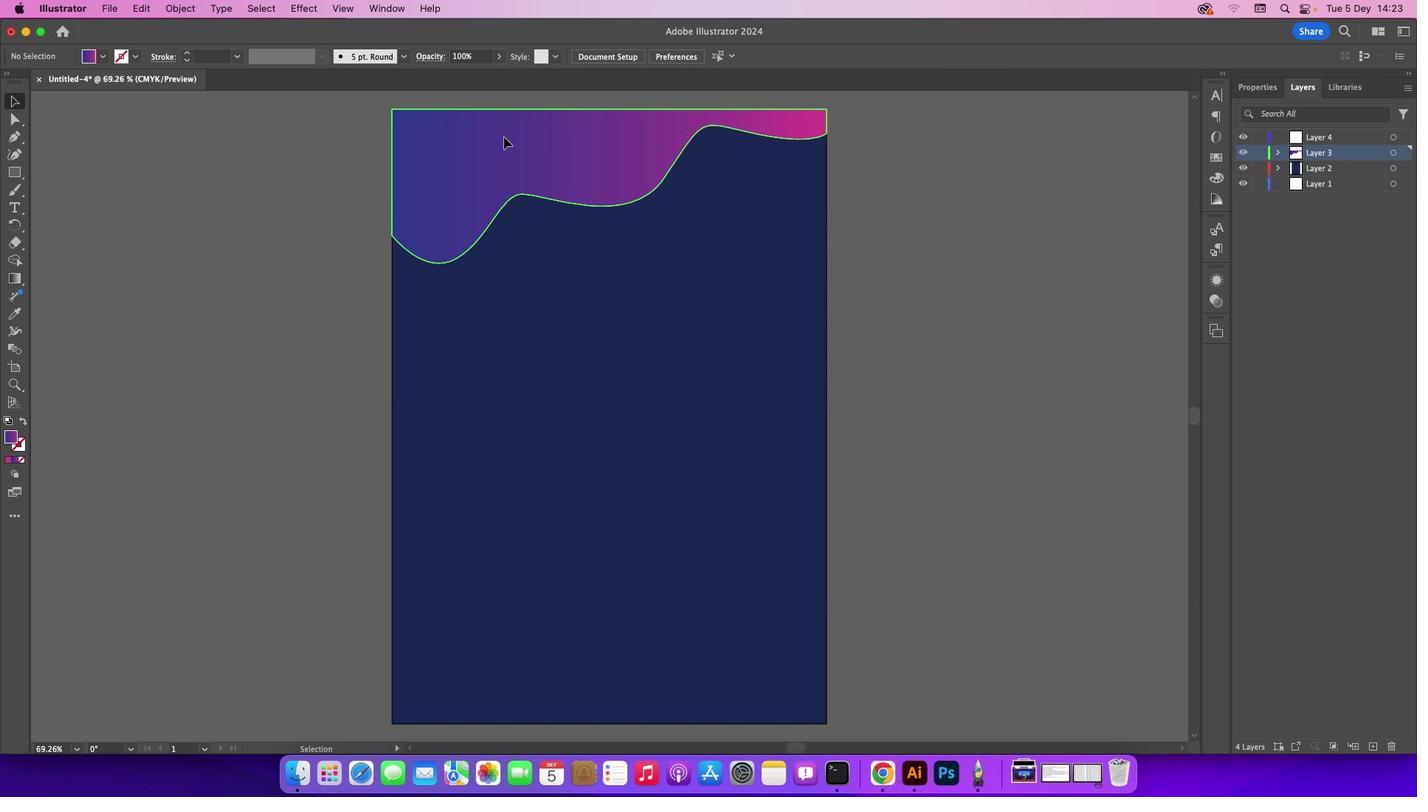 
Action: Mouse moved to (503, 137)
Screenshot: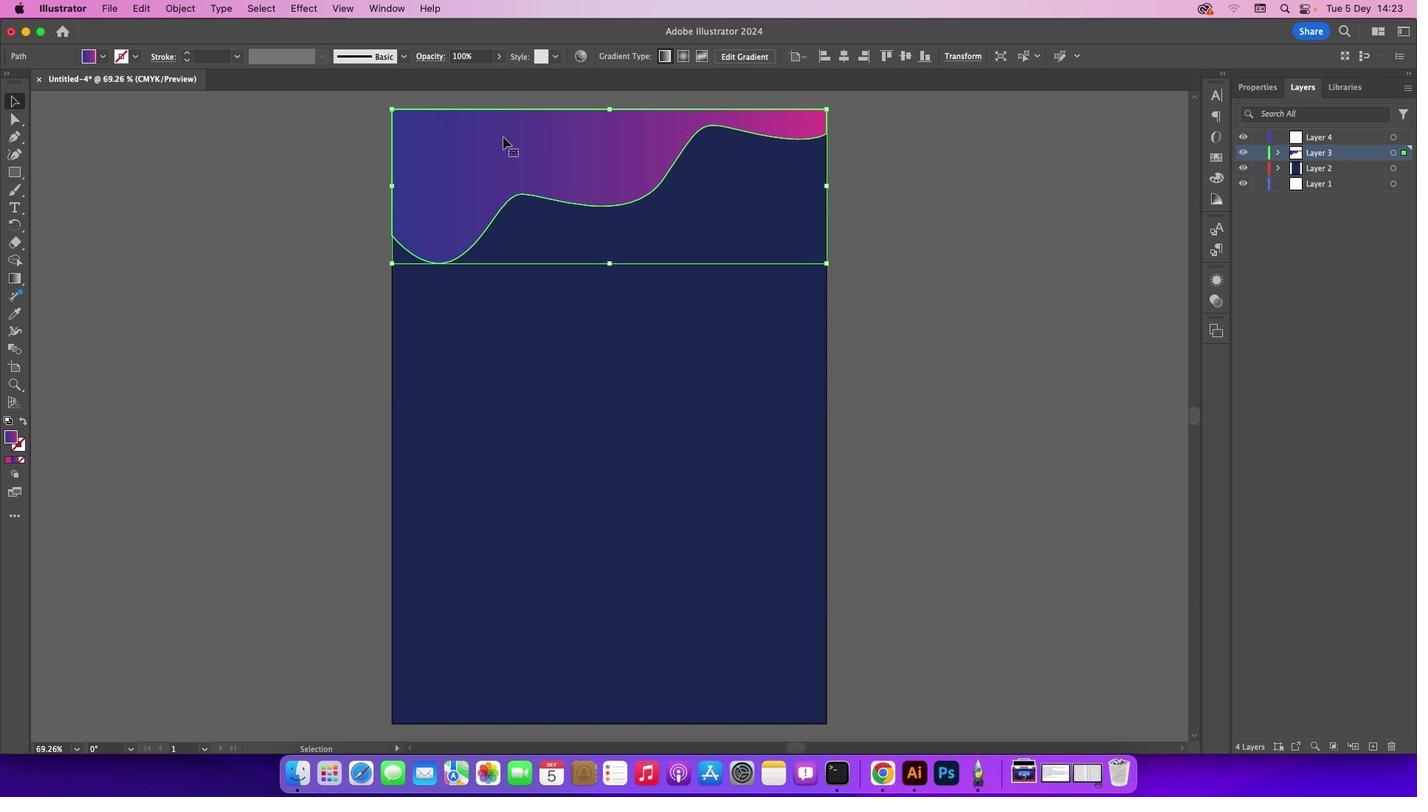 
Action: Key pressed Key.up
Screenshot: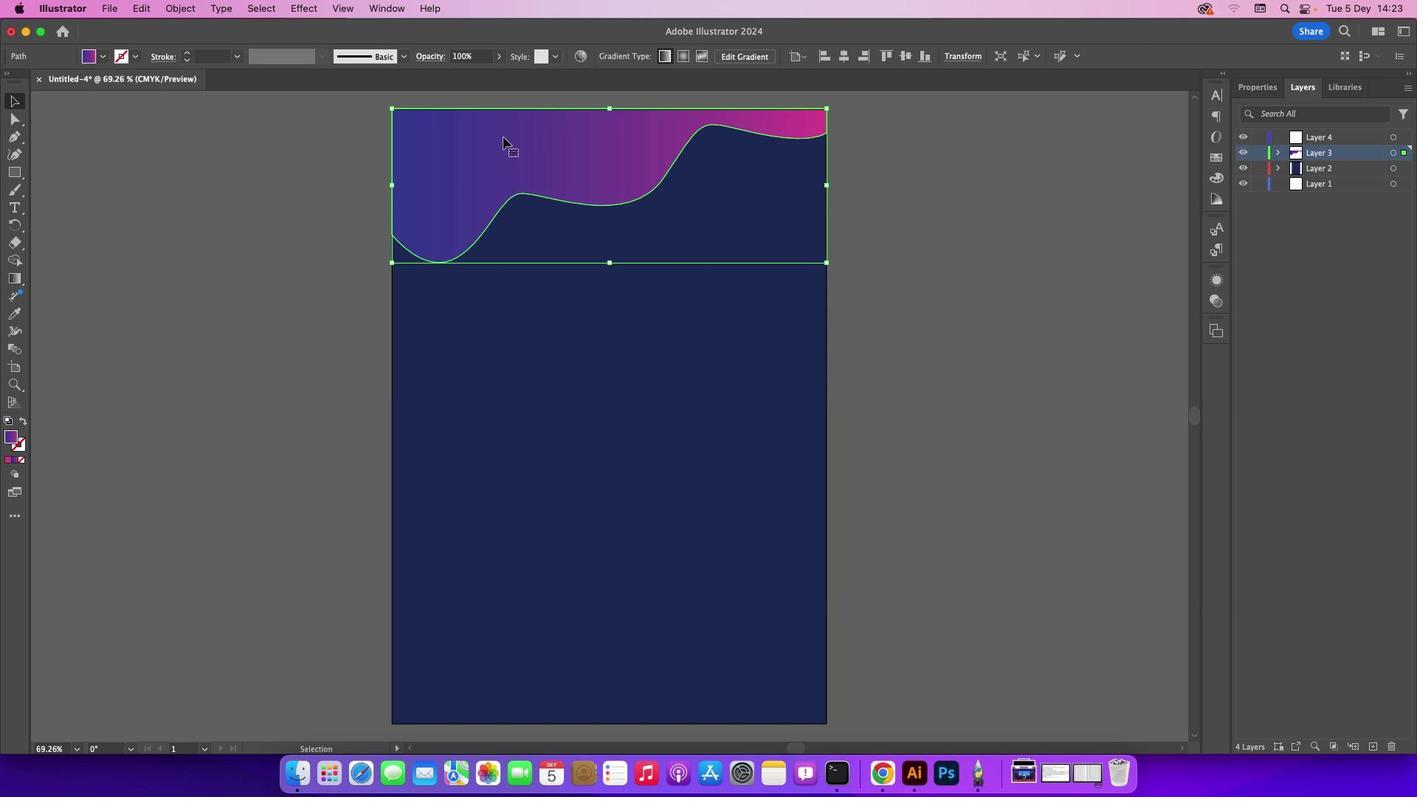 
Action: Mouse moved to (911, 378)
Screenshot: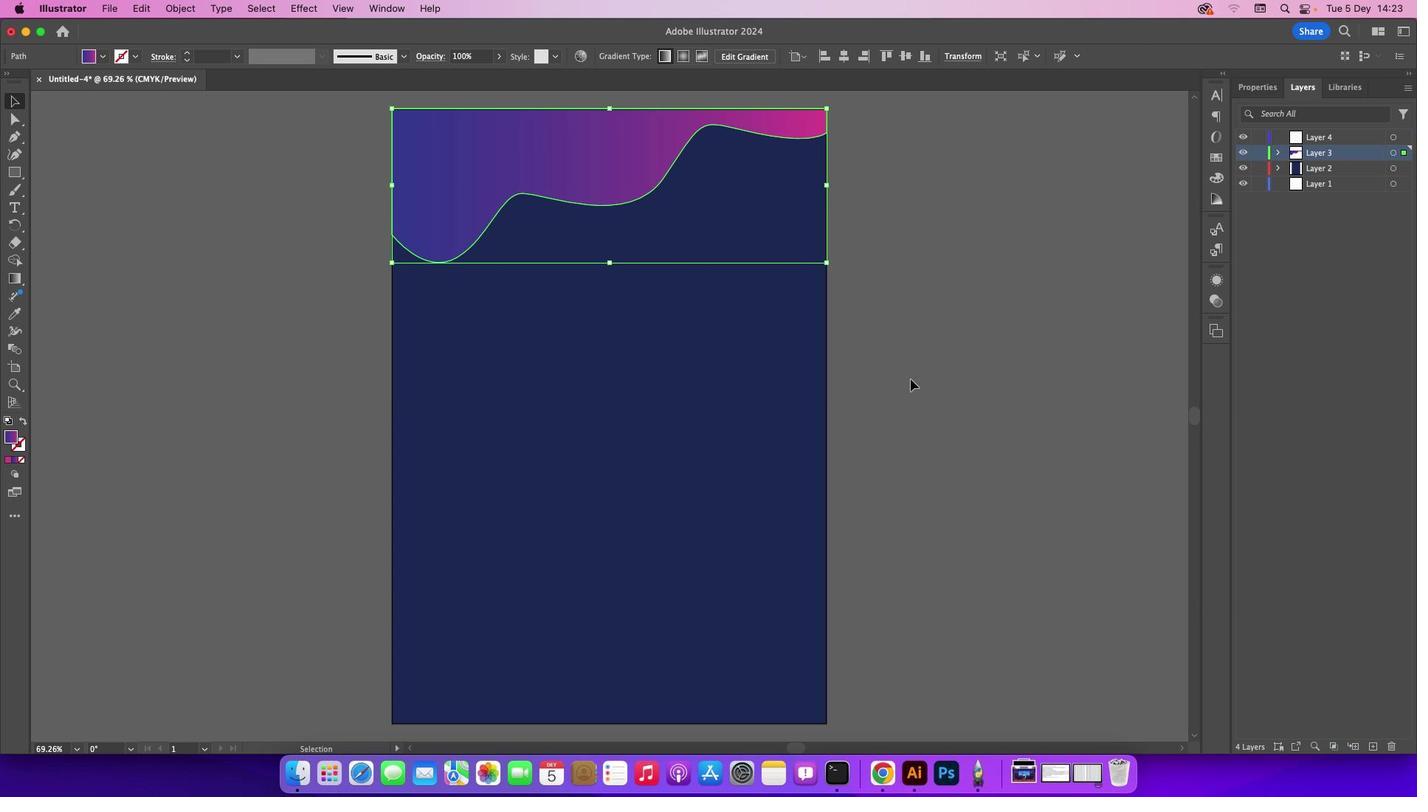 
Action: Mouse pressed left at (911, 378)
Screenshot: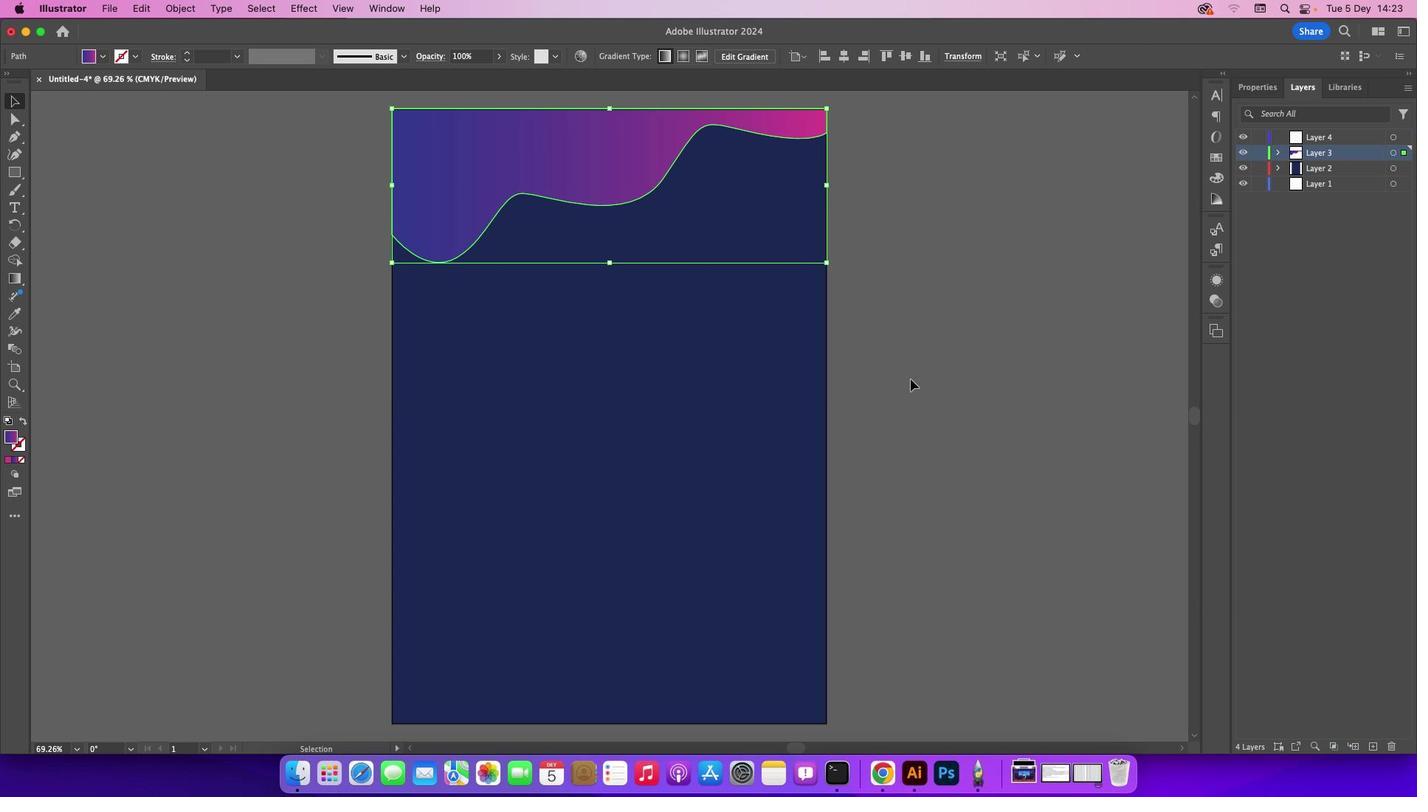 
Action: Mouse moved to (595, 152)
Screenshot: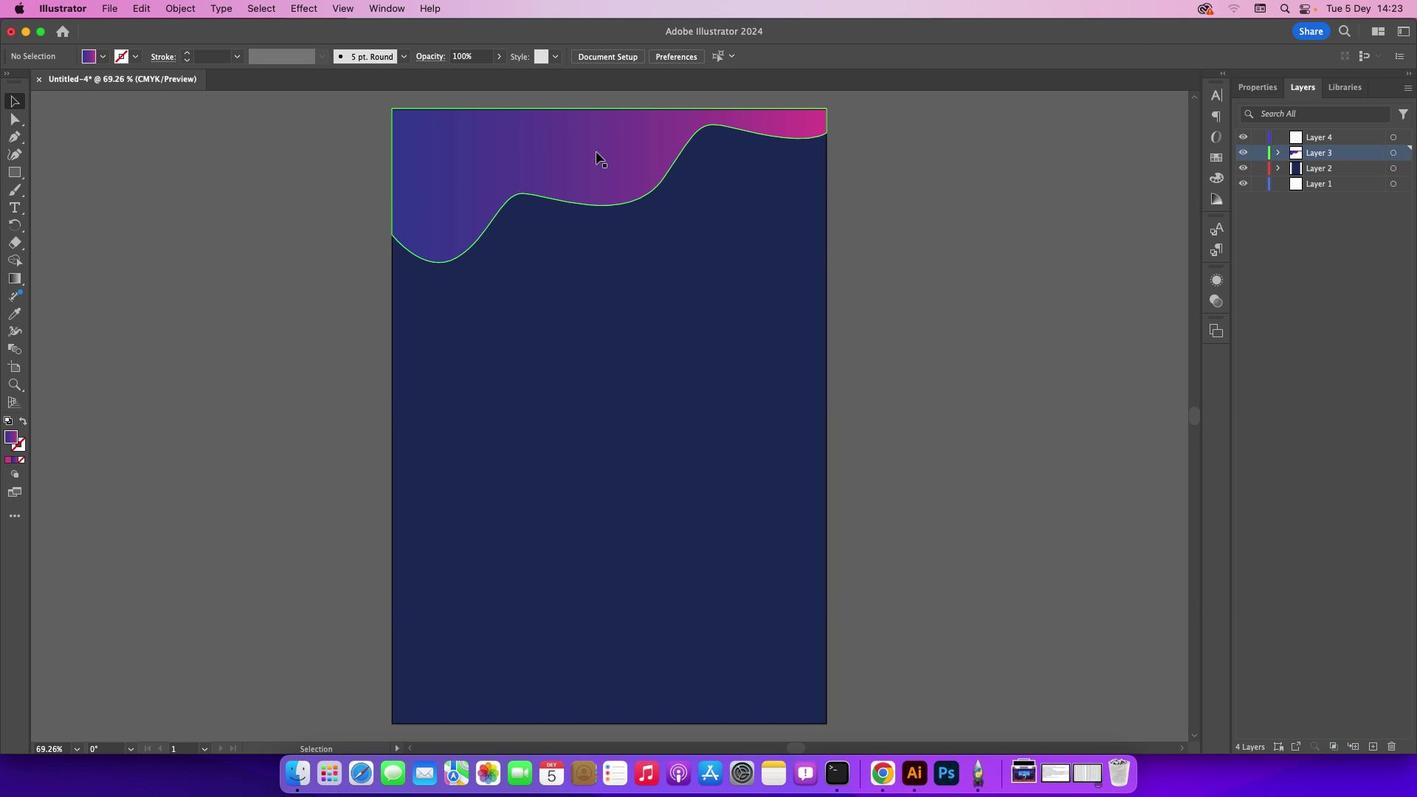 
Action: Mouse pressed left at (595, 152)
Screenshot: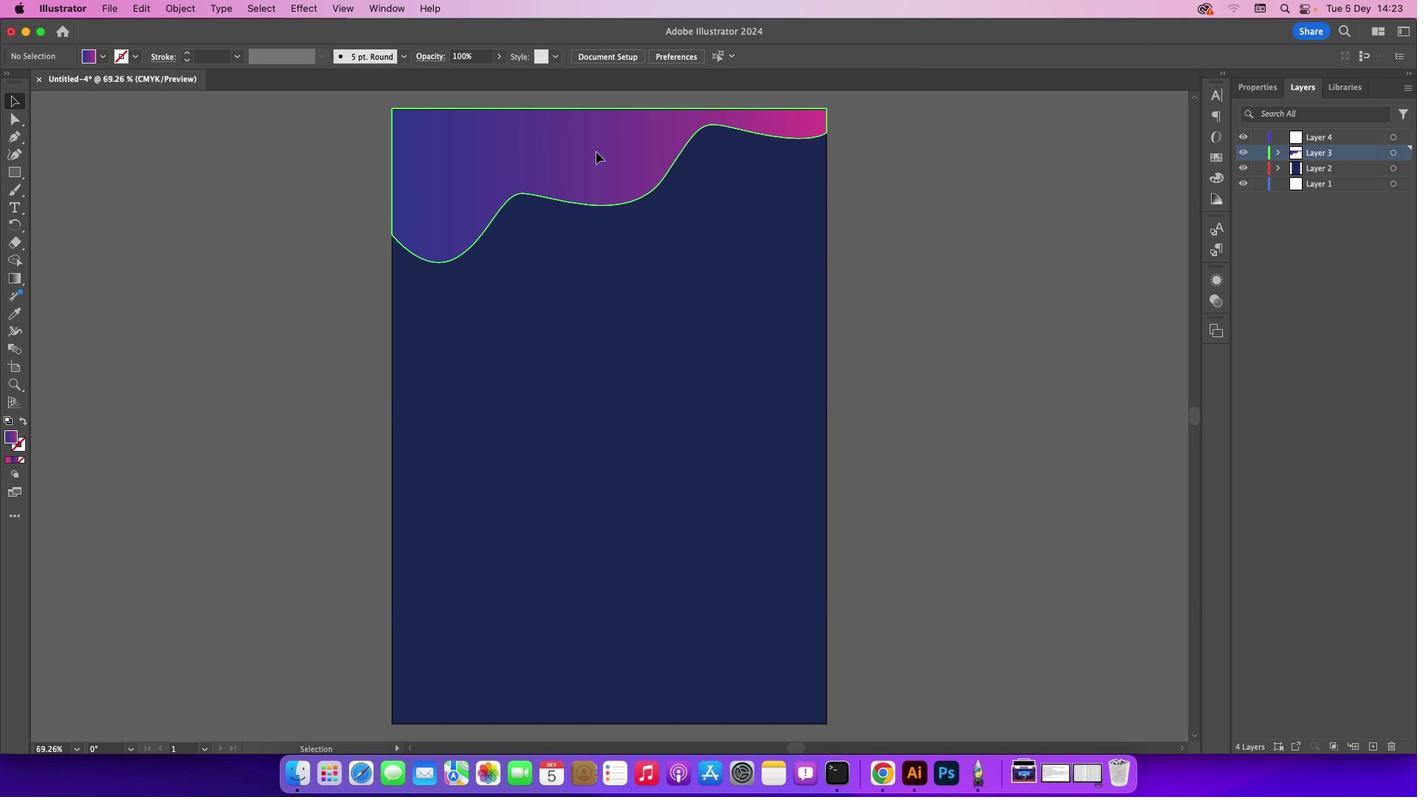
Action: Key pressed Key.down
Screenshot: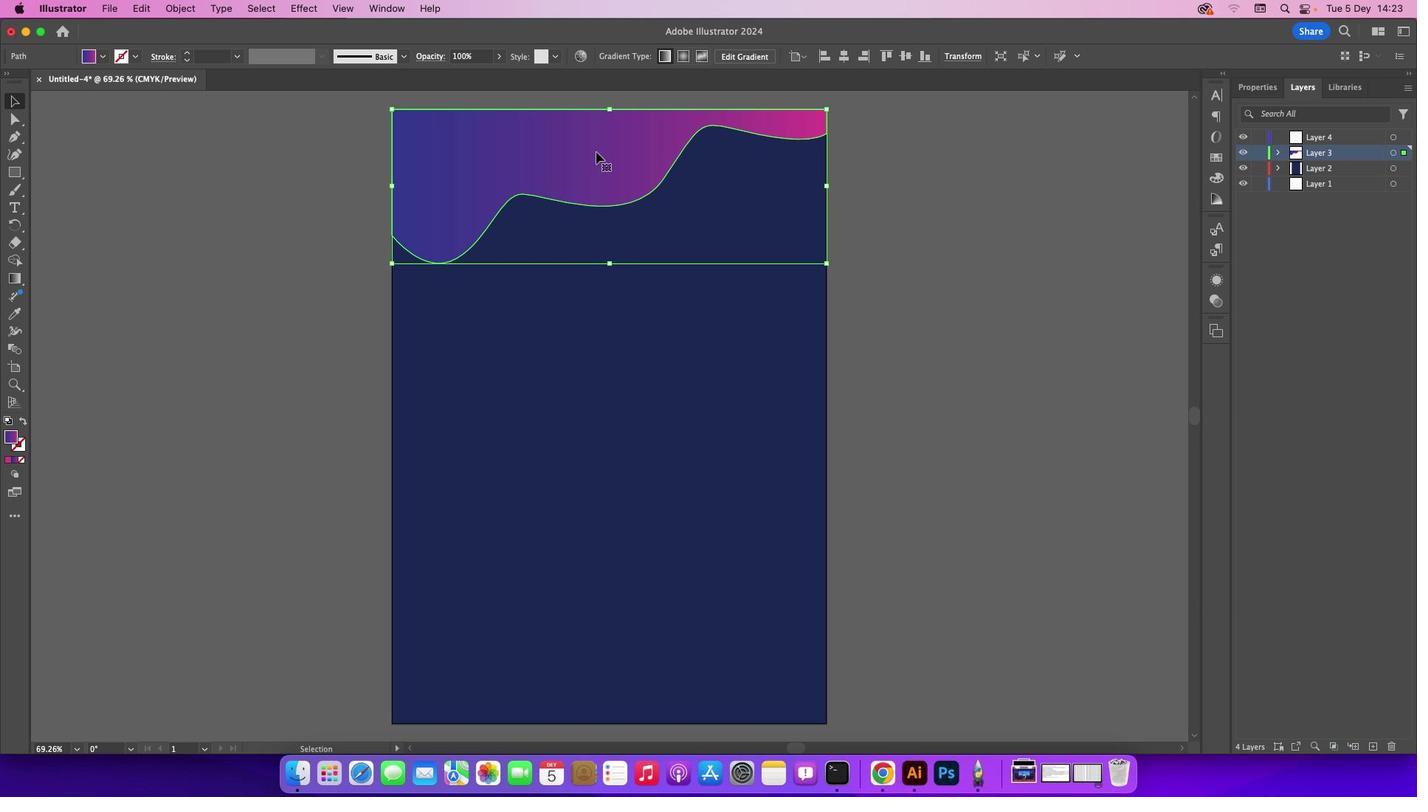 
Action: Mouse moved to (916, 386)
Screenshot: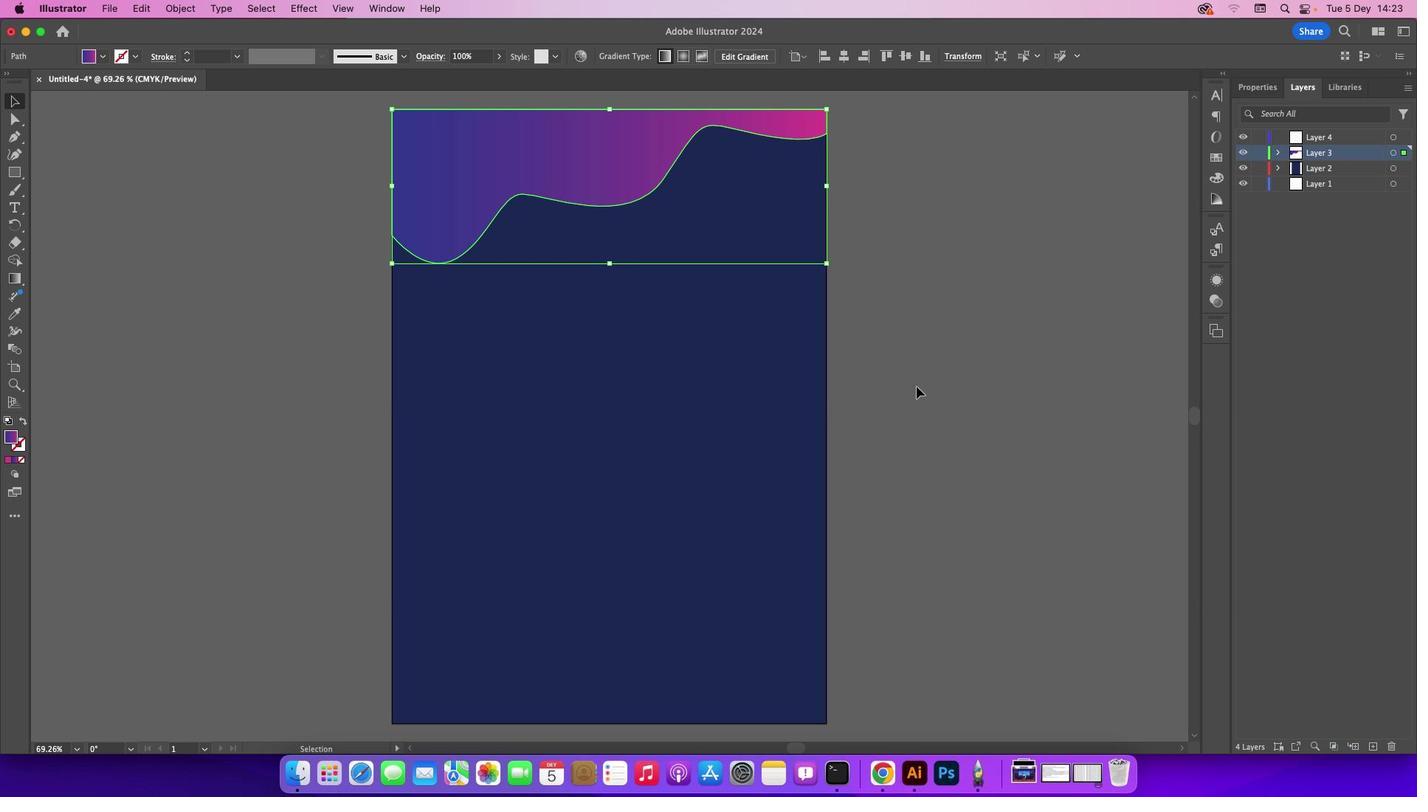 
Action: Mouse pressed left at (916, 386)
Screenshot: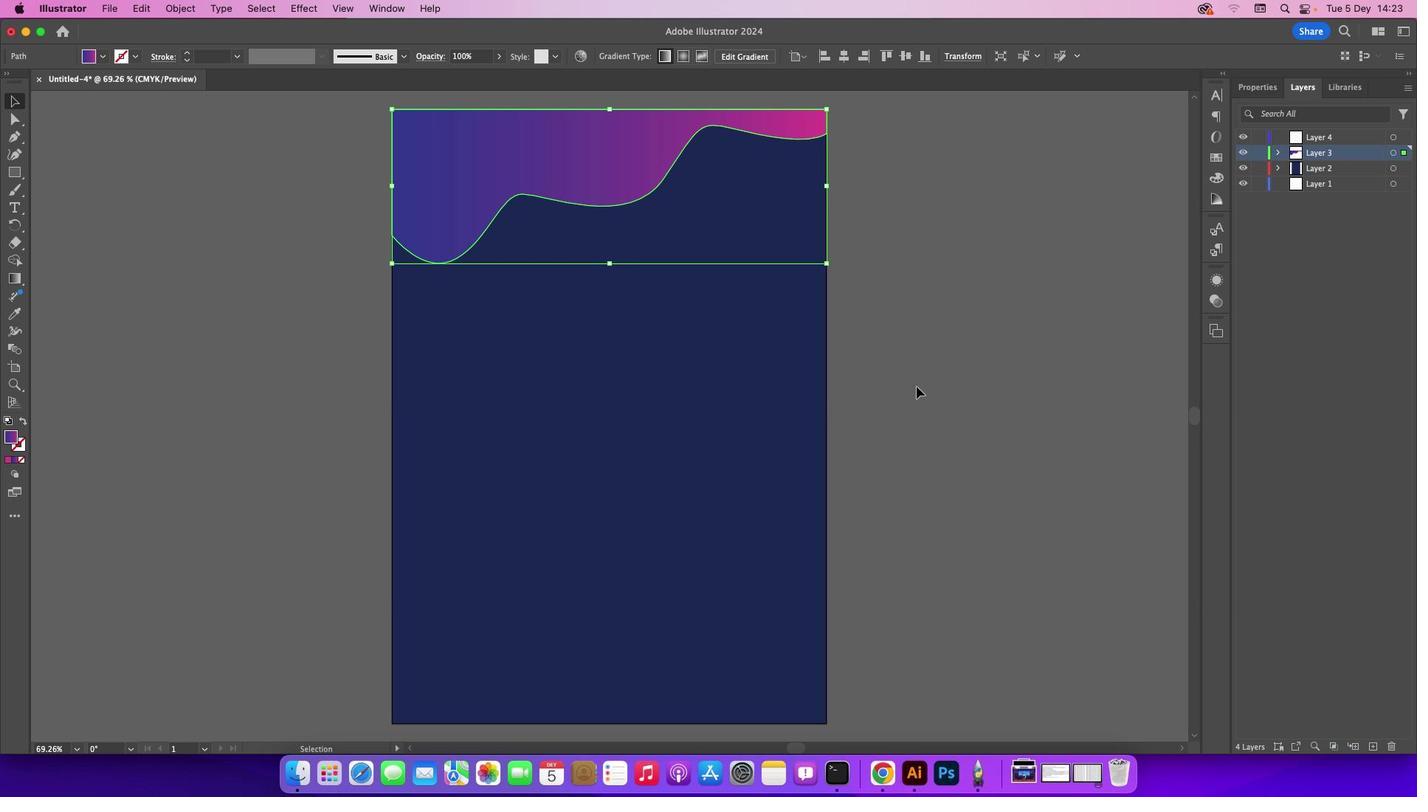 
Action: Mouse moved to (1321, 141)
Screenshot: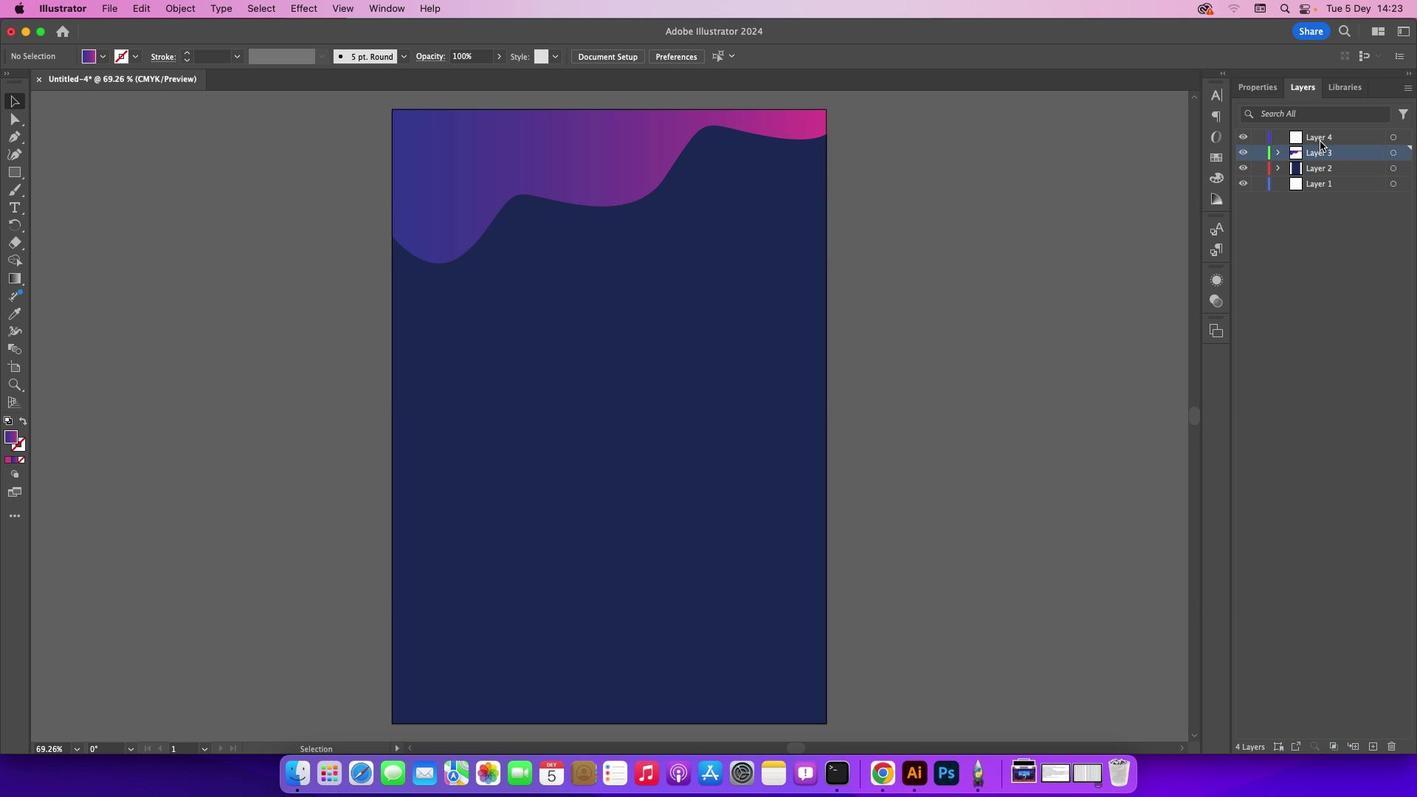 
Action: Mouse pressed left at (1321, 141)
Screenshot: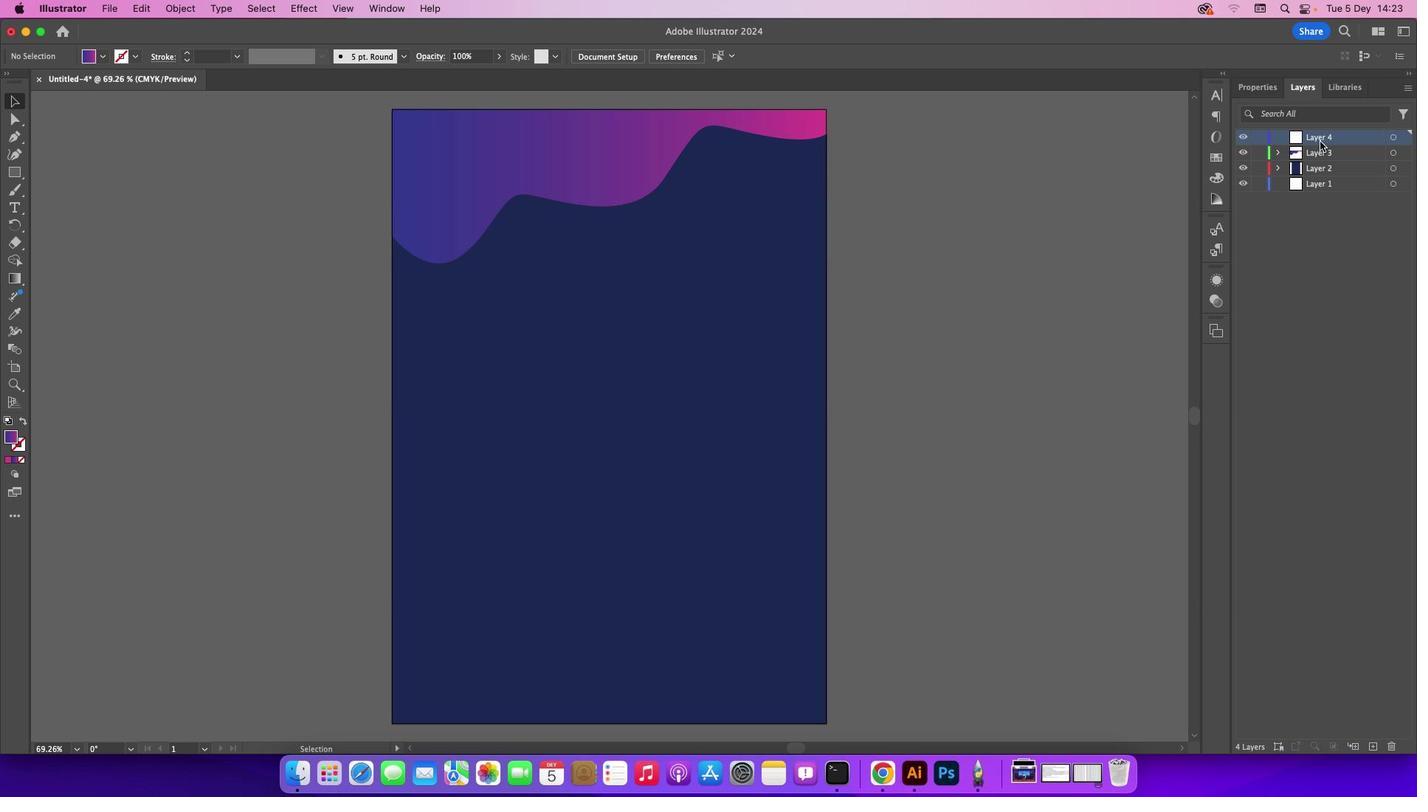 
Action: Mouse moved to (10, 142)
Screenshot: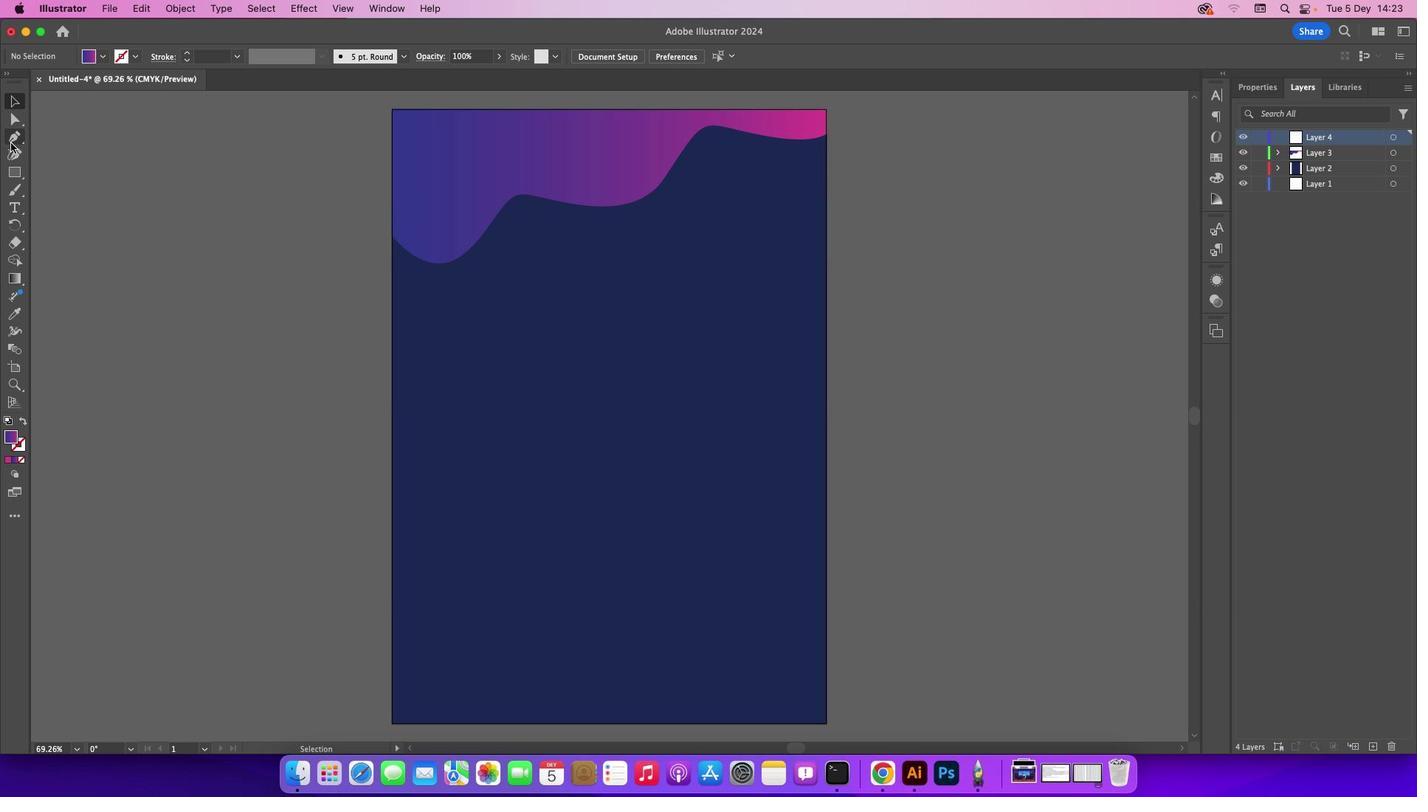 
Action: Mouse pressed left at (10, 142)
Screenshot: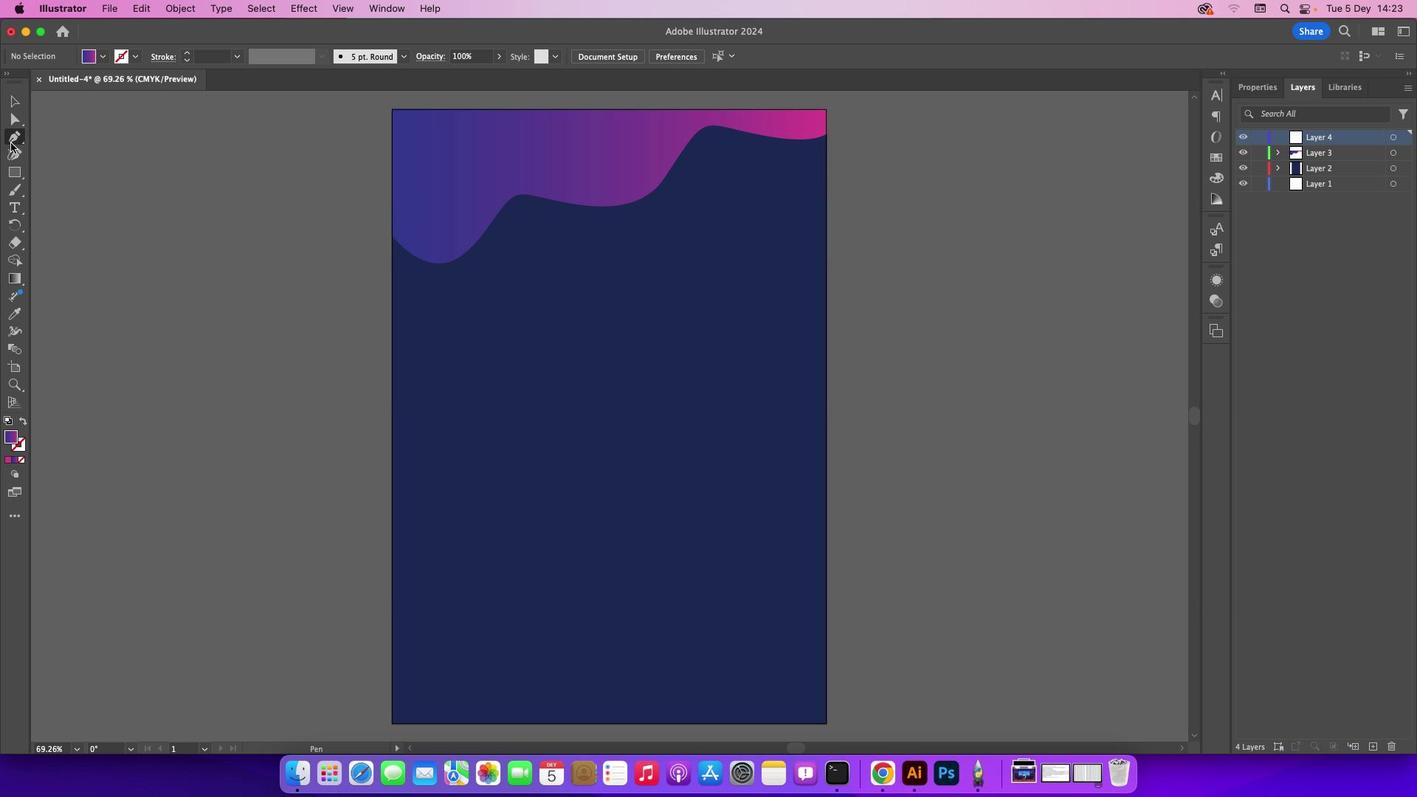 
Action: Mouse moved to (392, 526)
Screenshot: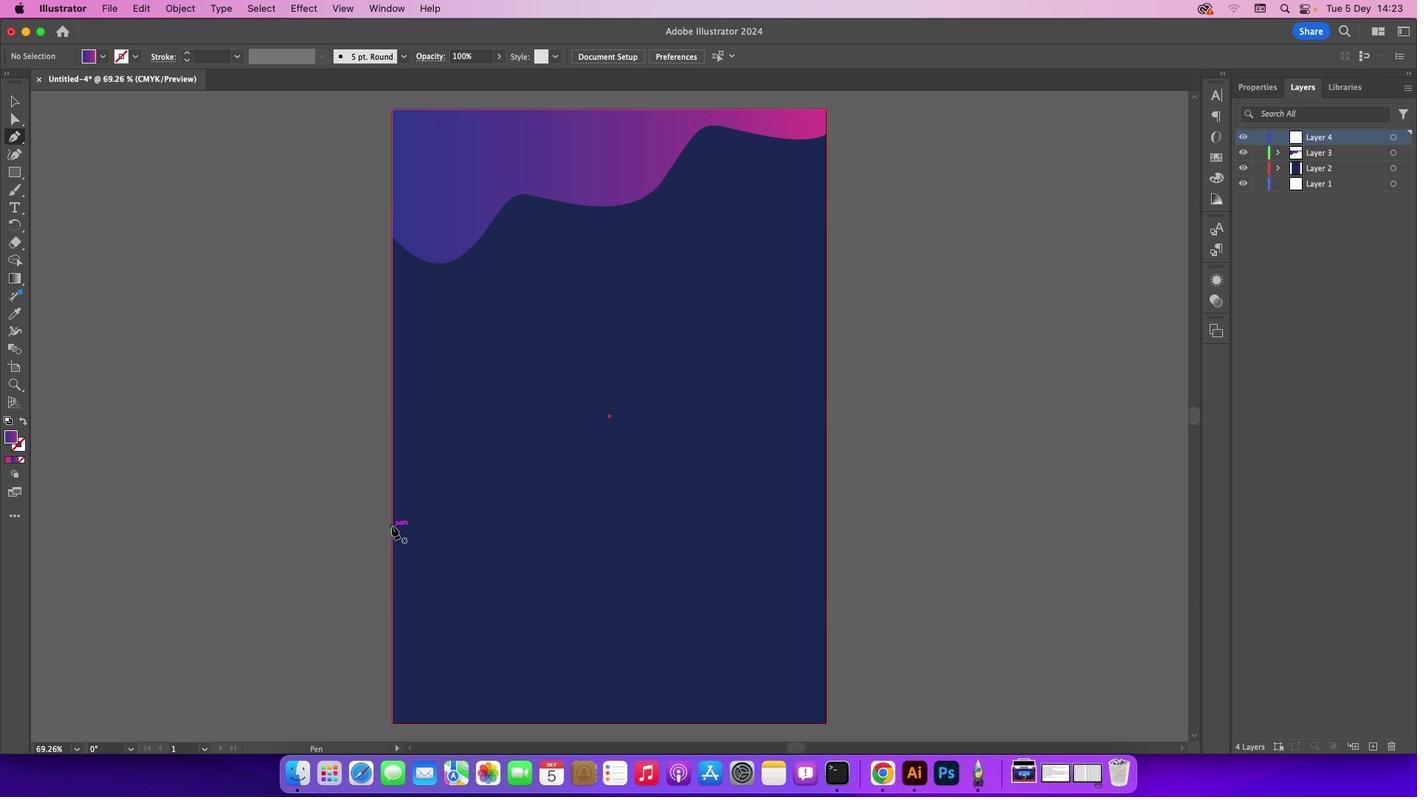 
Action: Mouse pressed left at (392, 526)
Screenshot: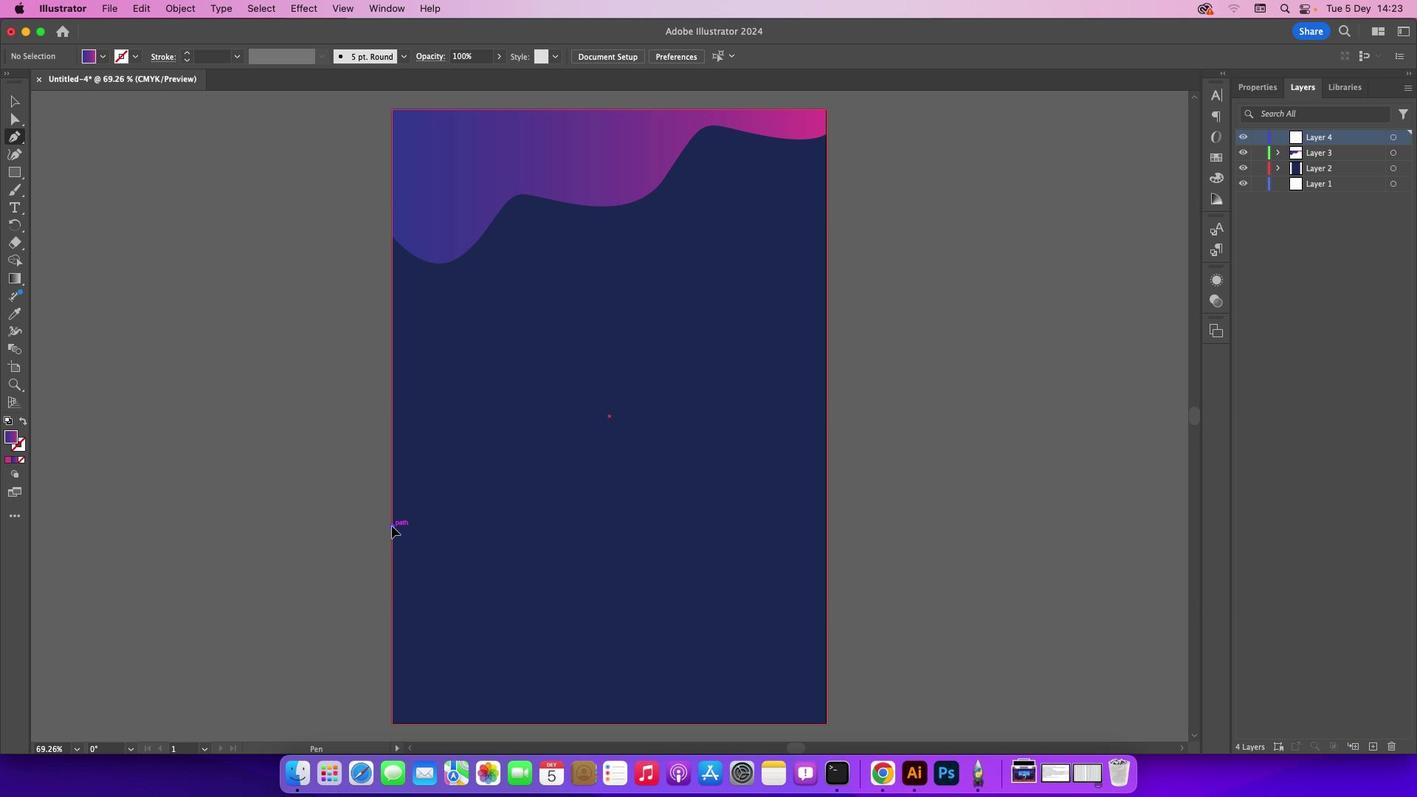 
Action: Mouse moved to (816, 723)
Screenshot: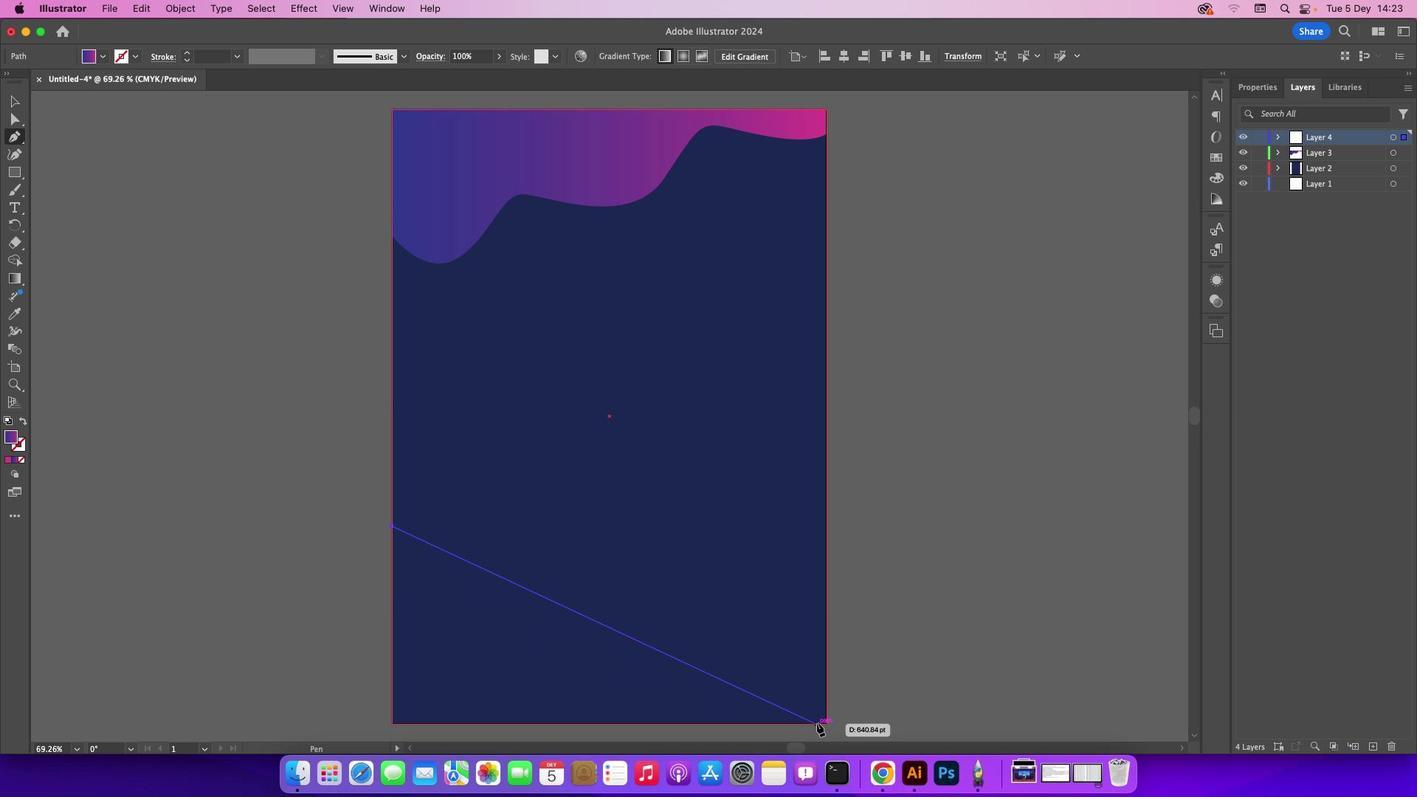 
Action: Mouse pressed left at (816, 723)
Screenshot: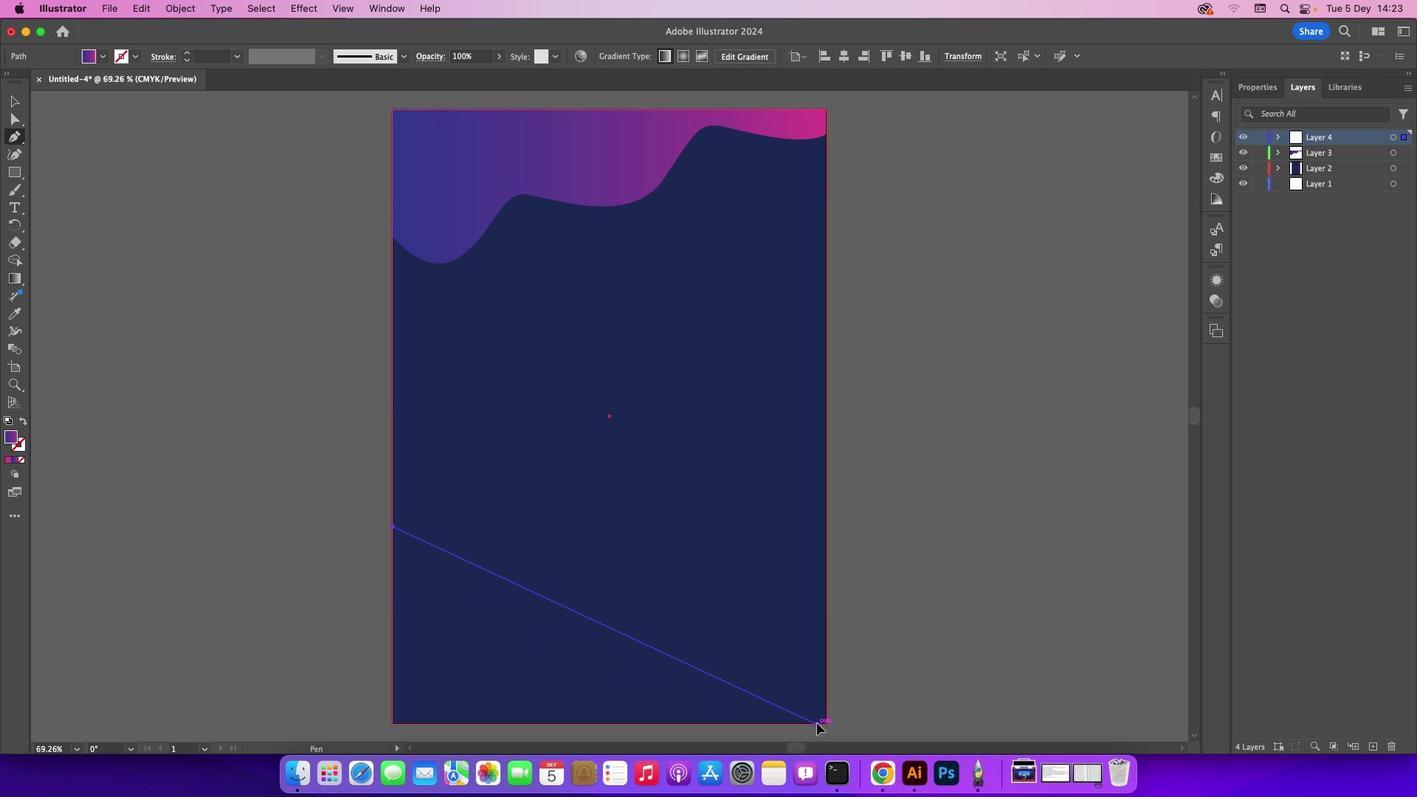 
Action: Mouse moved to (816, 406)
Screenshot: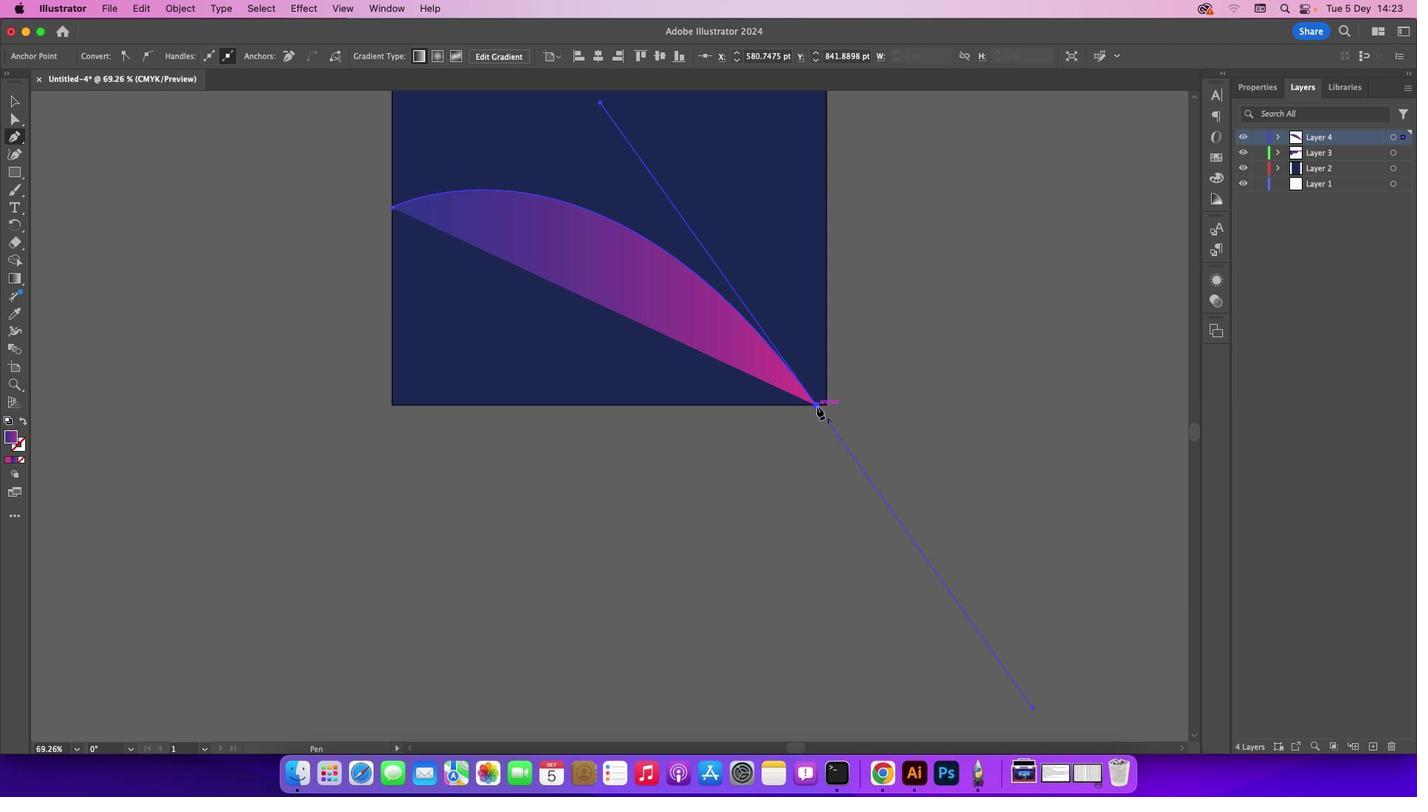 
Action: Mouse pressed left at (816, 406)
Screenshot: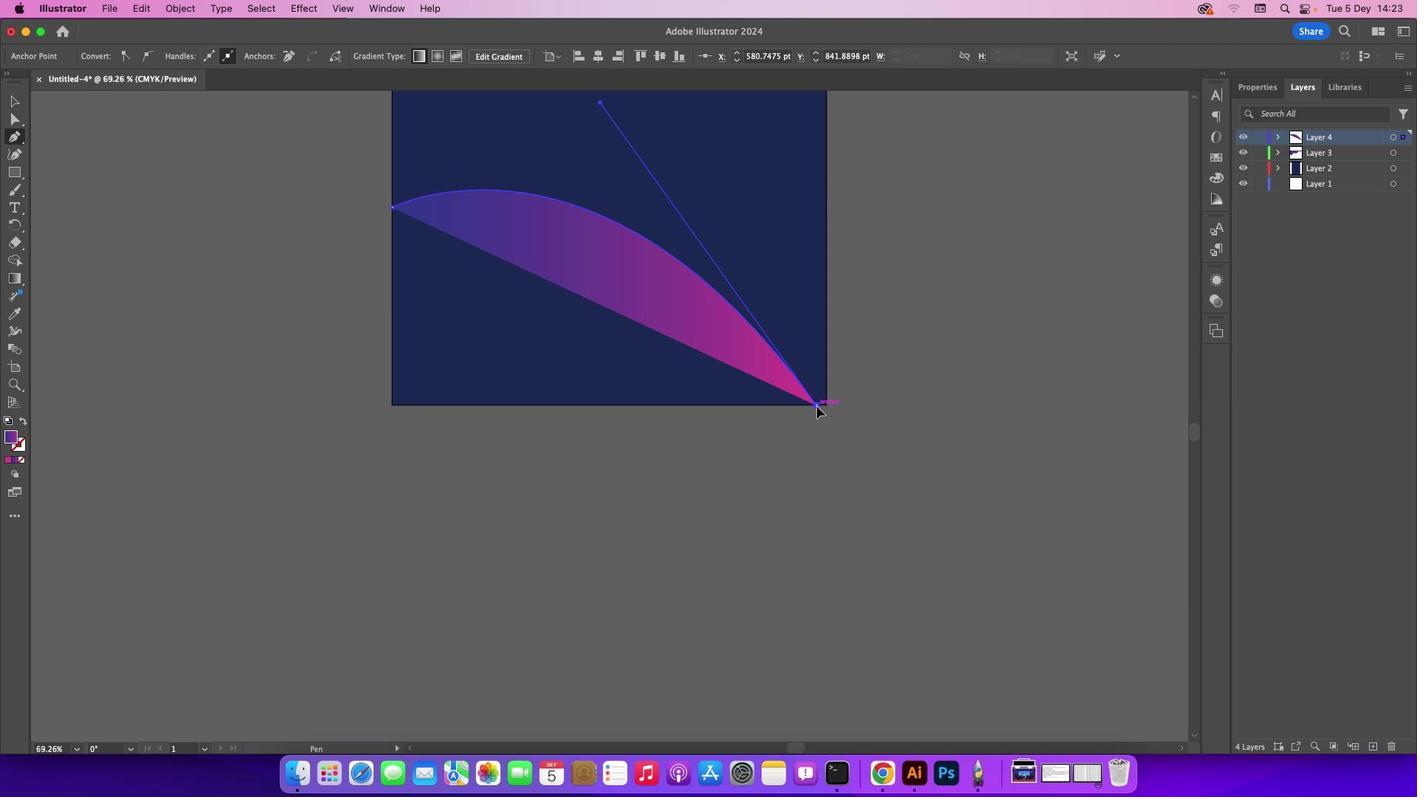 
Action: Mouse moved to (393, 403)
Screenshot: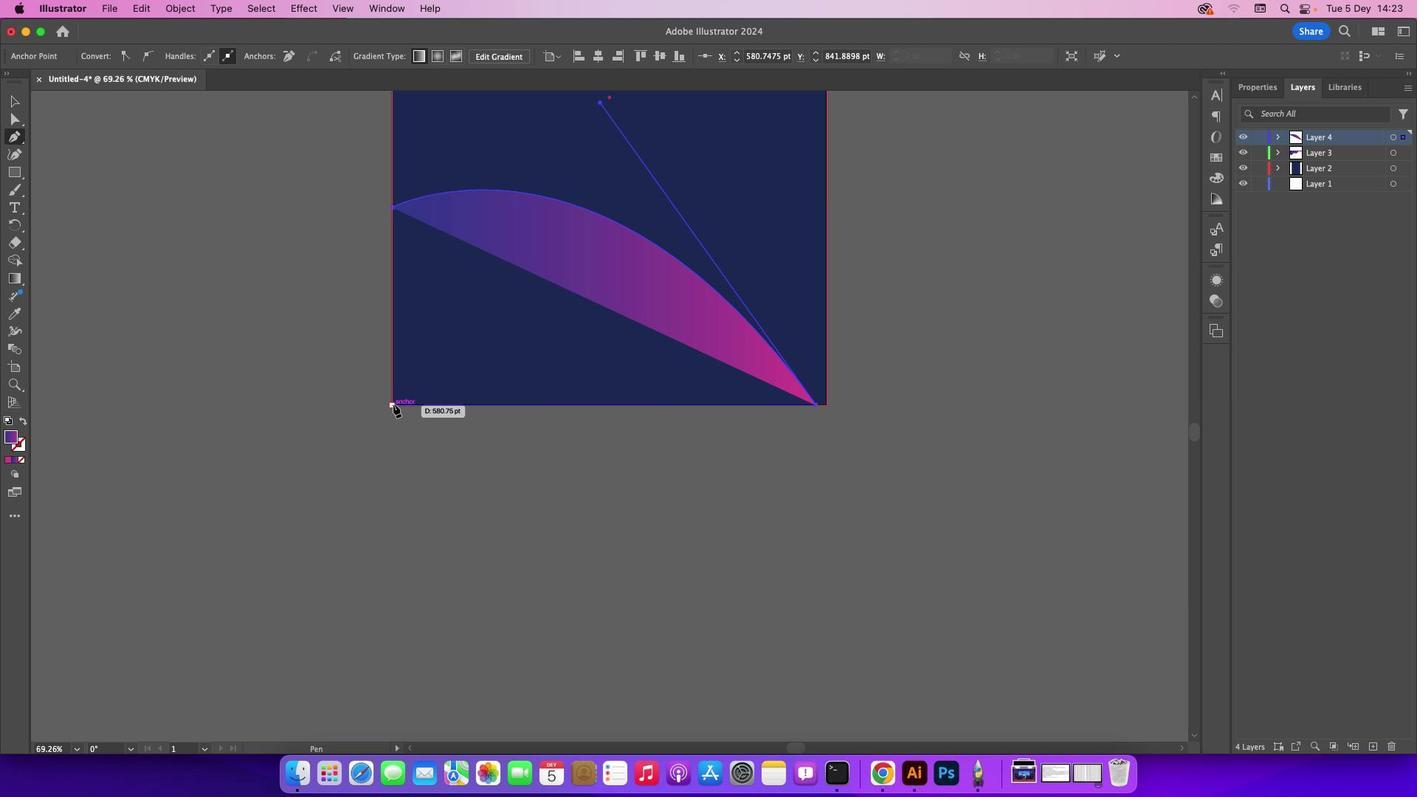 
Action: Mouse pressed left at (393, 403)
Screenshot: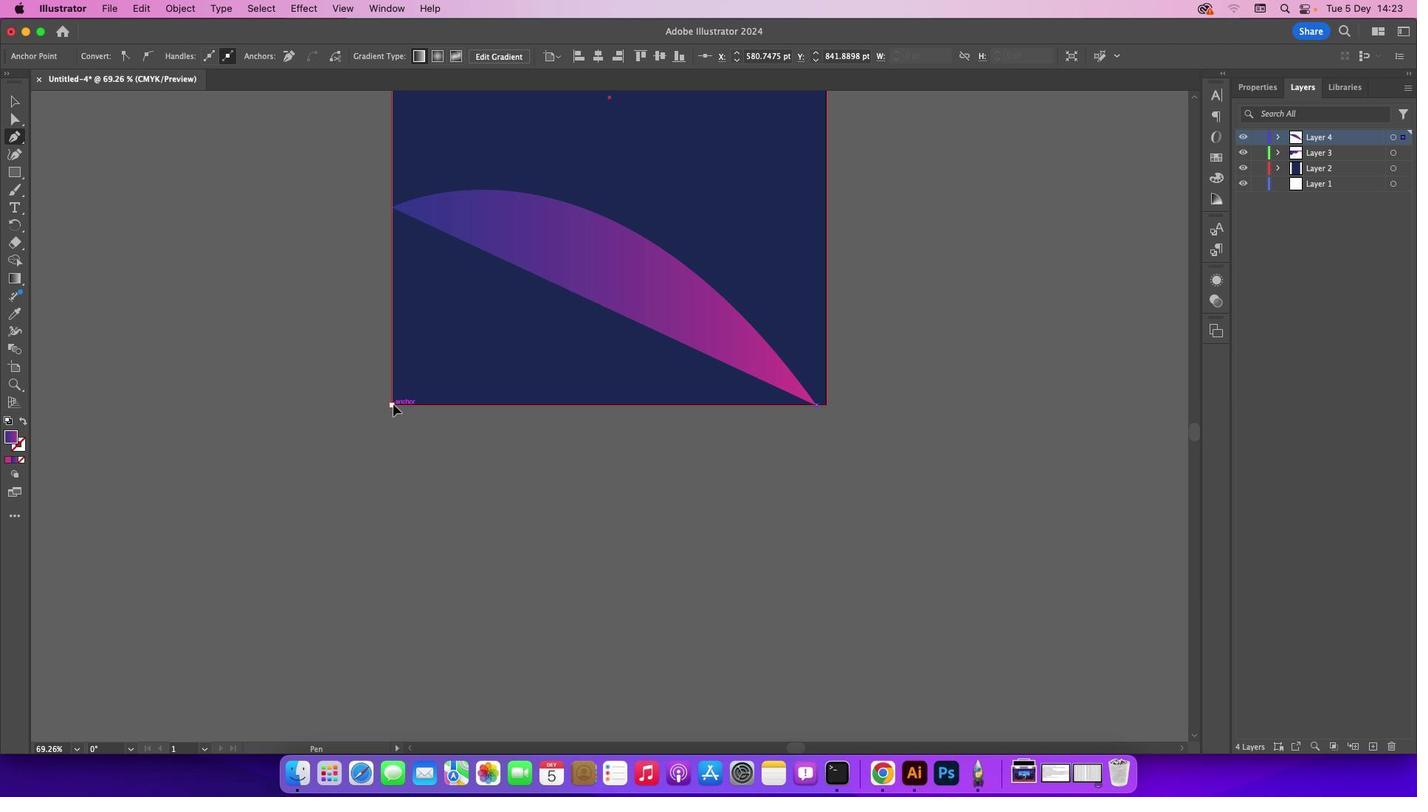 
Action: Mouse moved to (391, 208)
Screenshot: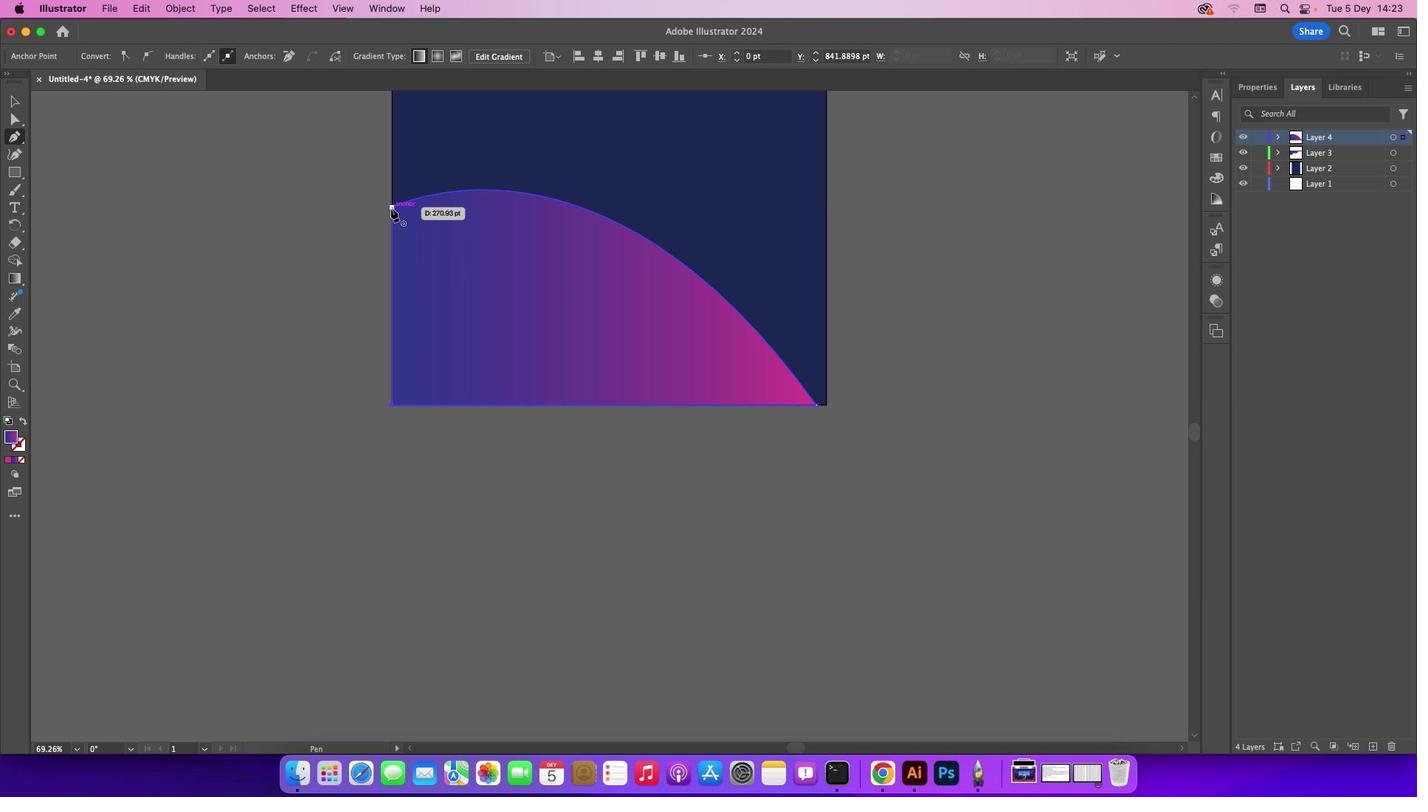 
Action: Mouse pressed left at (391, 208)
Screenshot: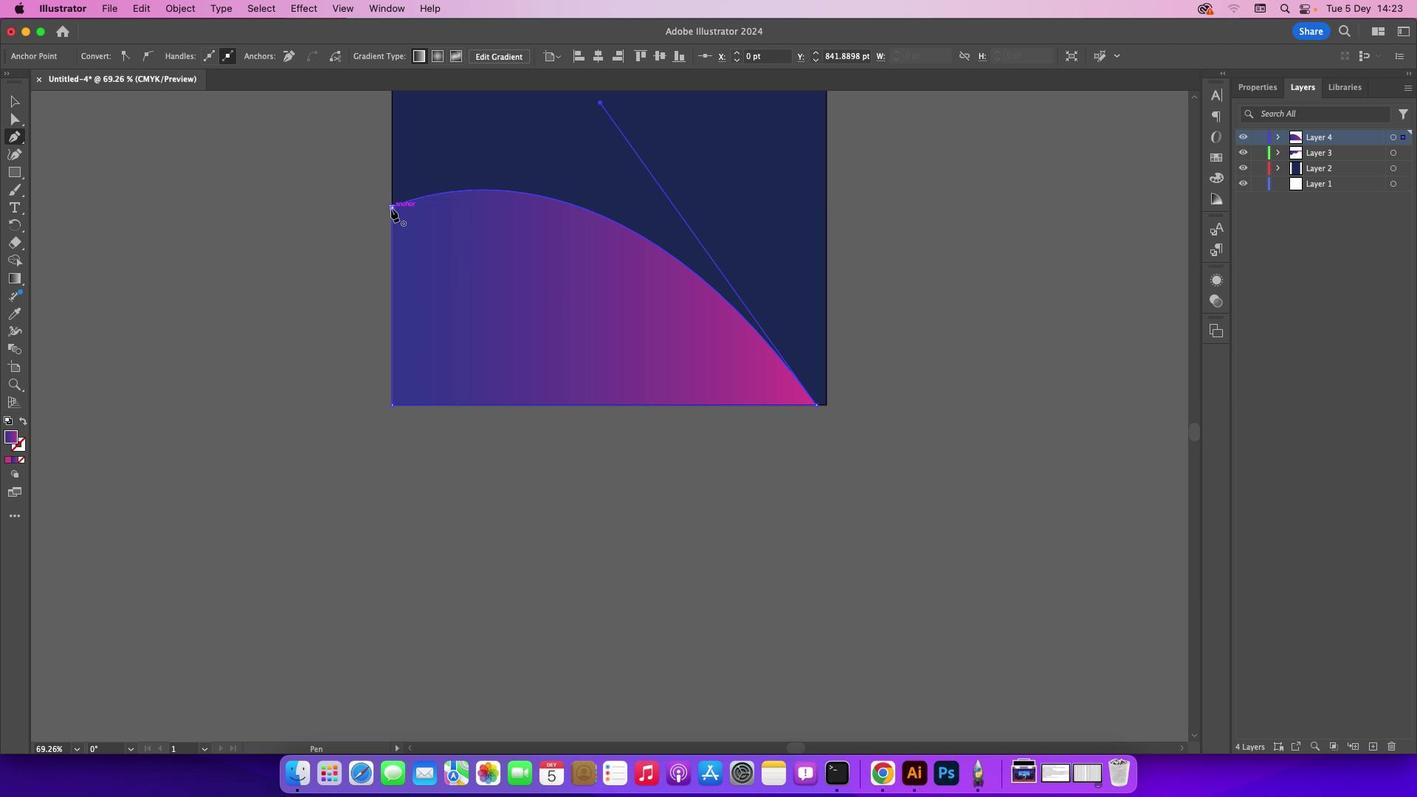 
Action: Mouse moved to (890, 437)
Screenshot: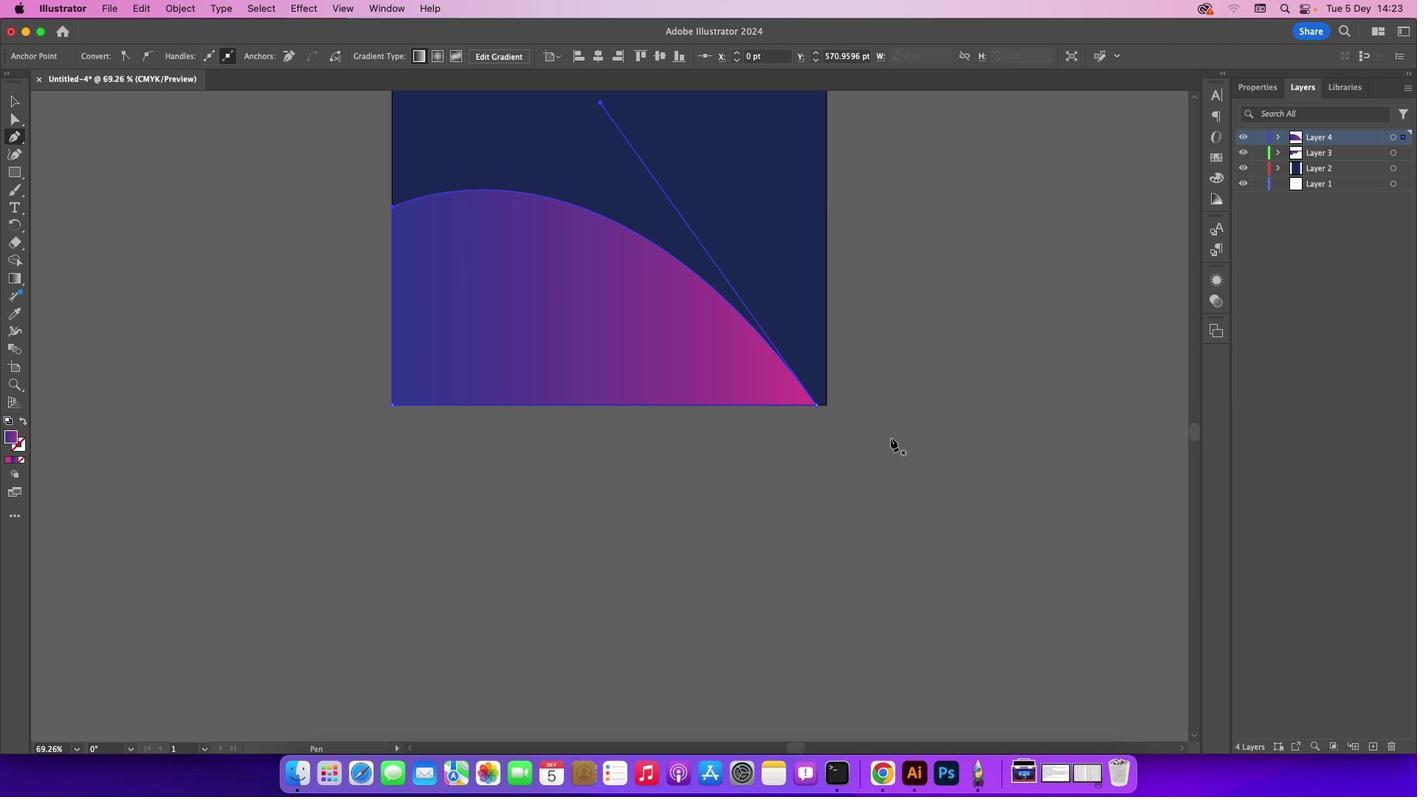 
Action: Mouse scrolled (890, 437) with delta (0, 0)
Screenshot: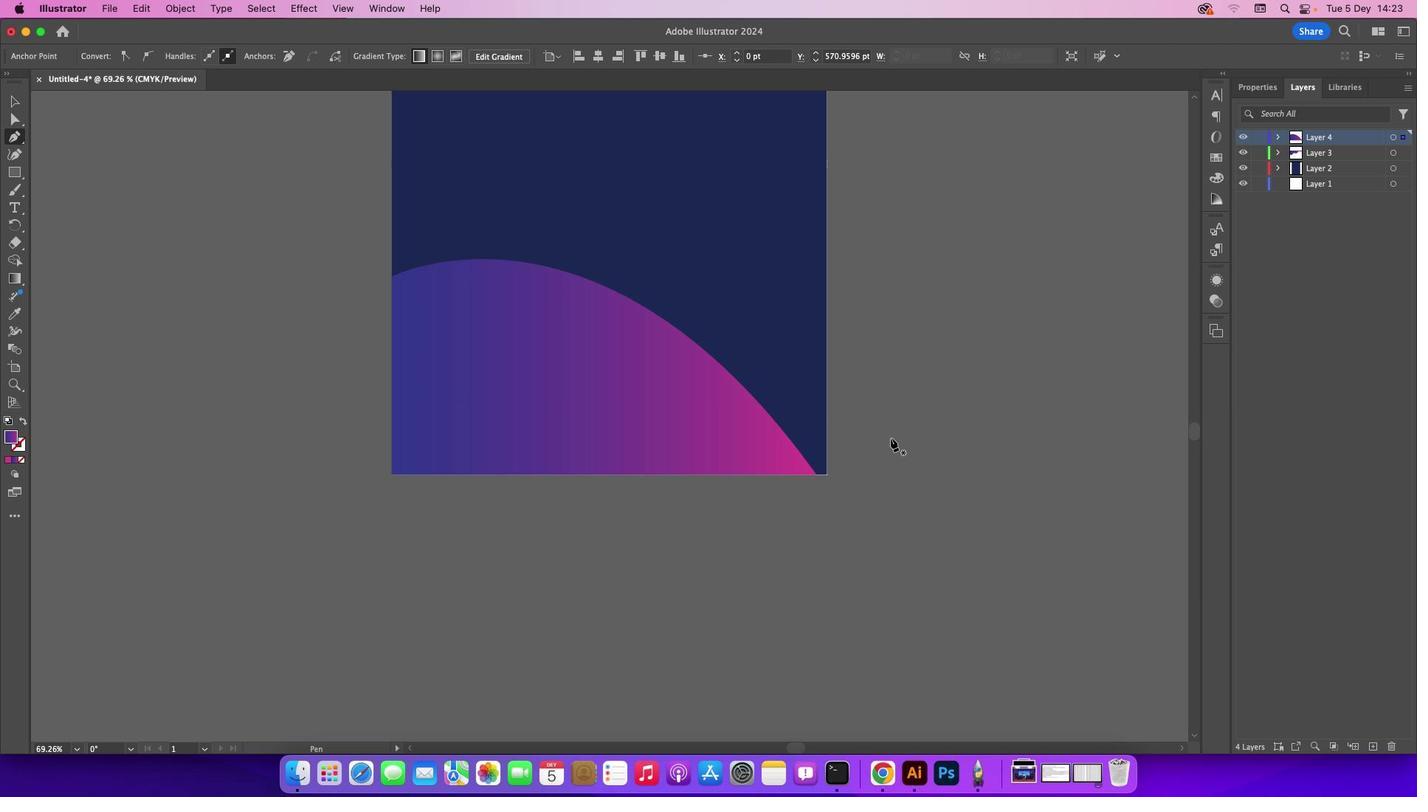 
Action: Mouse scrolled (890, 437) with delta (0, 0)
Screenshot: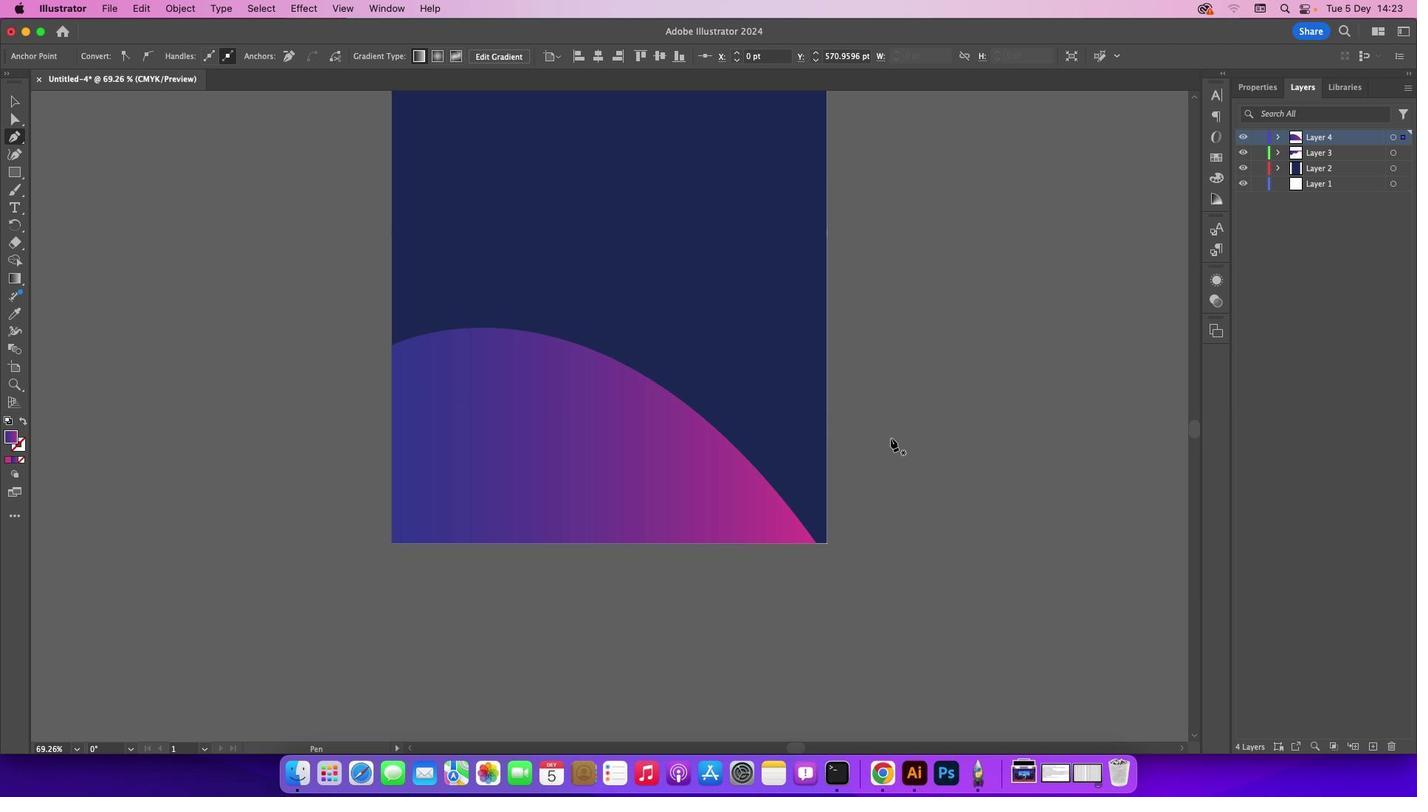 
Action: Mouse scrolled (890, 437) with delta (0, 1)
Screenshot: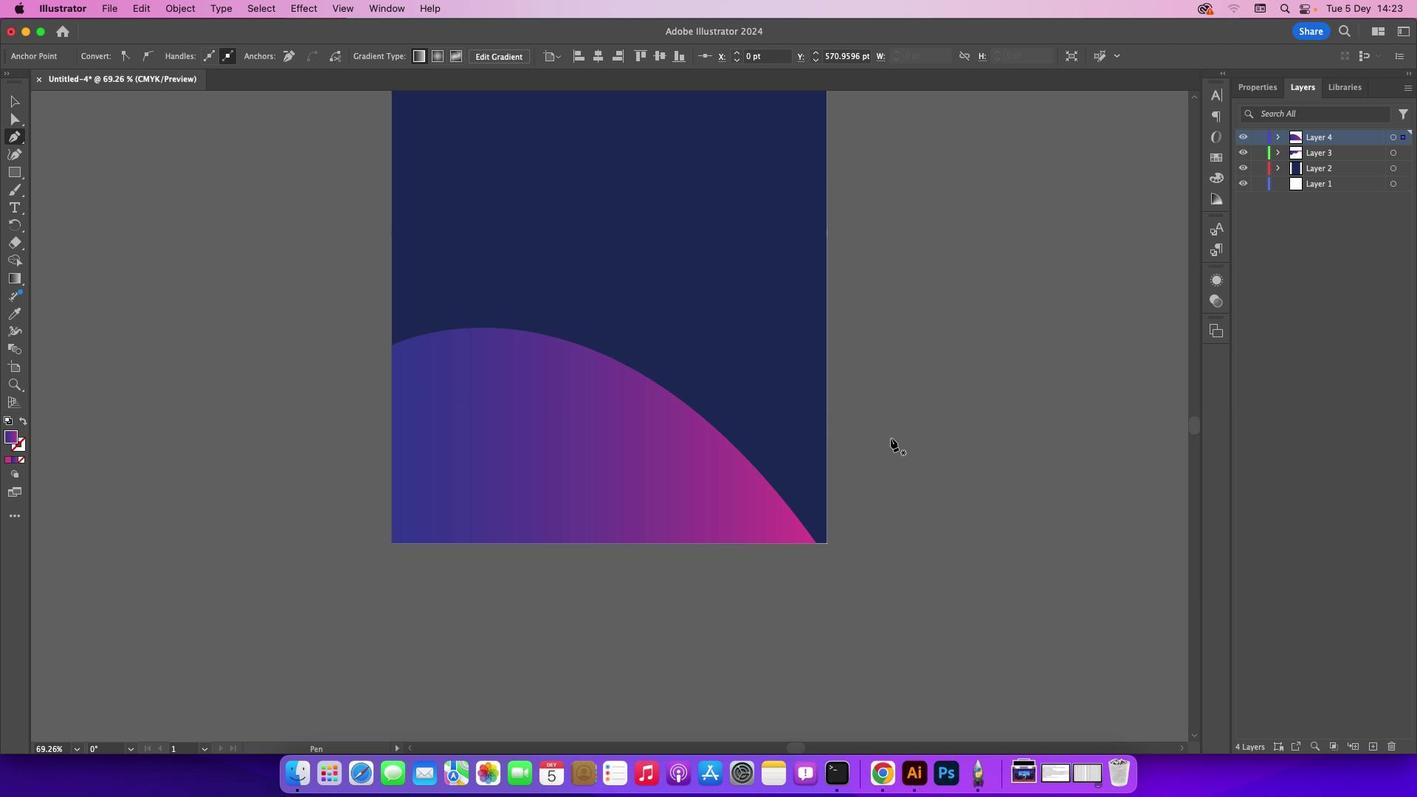 
Action: Mouse scrolled (890, 437) with delta (0, 2)
Screenshot: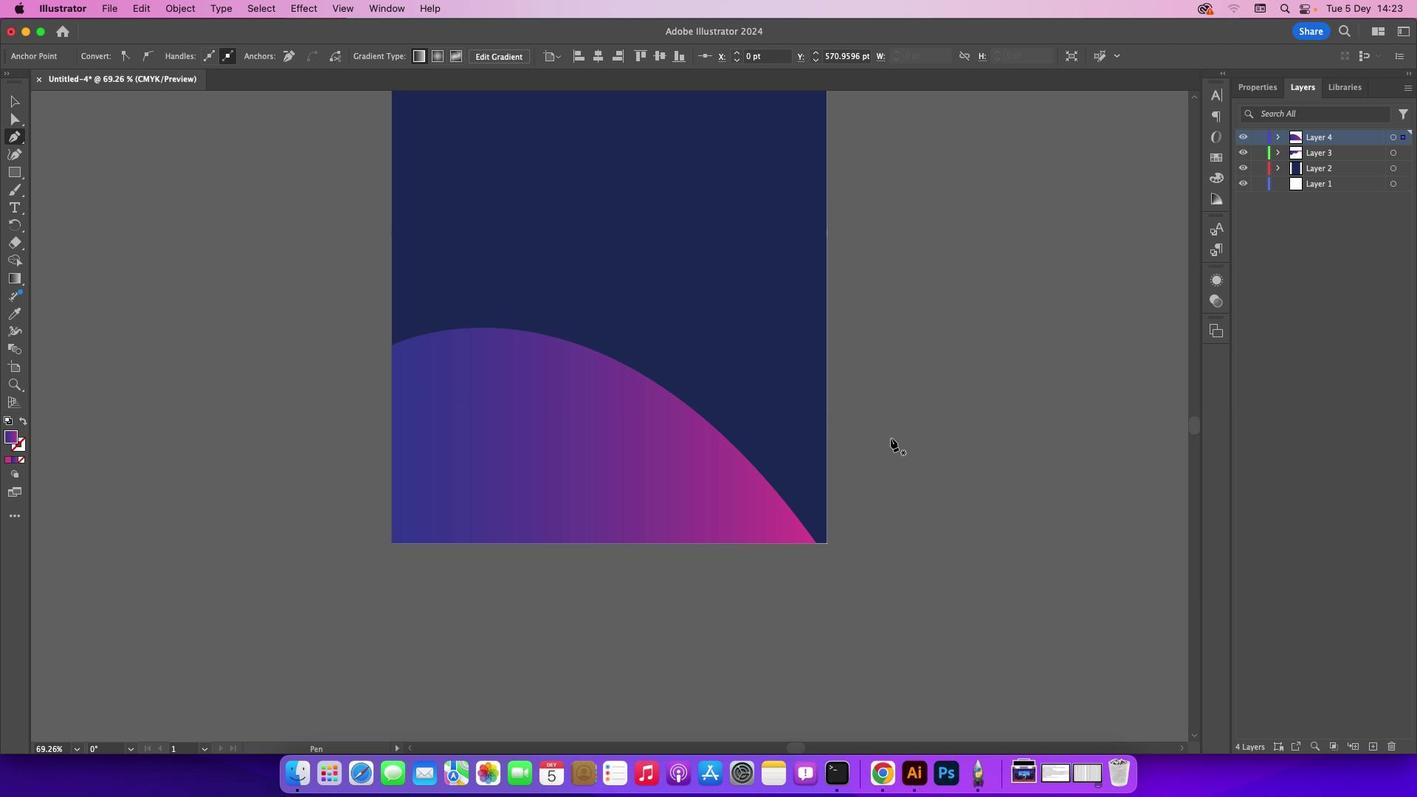 
Action: Mouse scrolled (890, 437) with delta (0, 0)
Screenshot: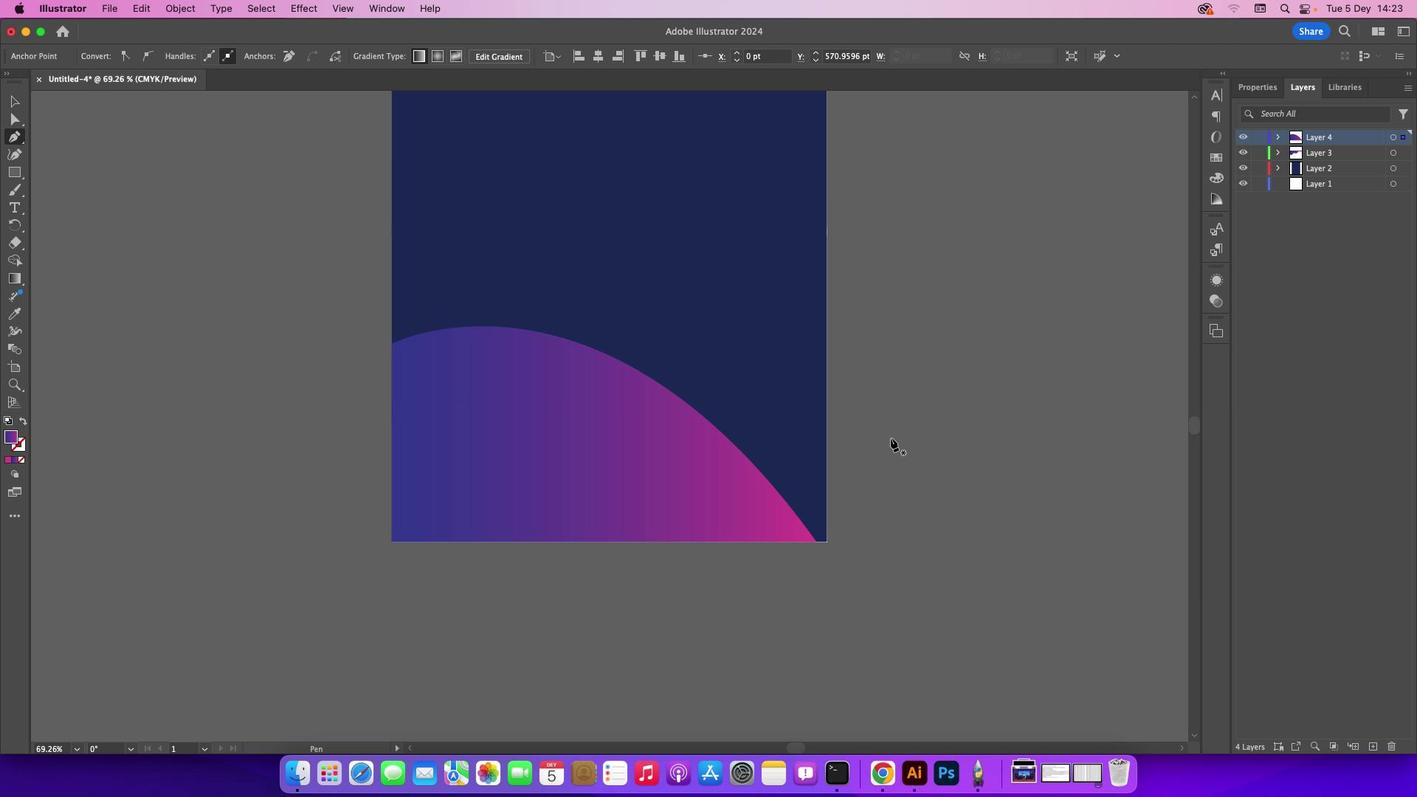 
Action: Mouse scrolled (890, 437) with delta (0, 0)
Screenshot: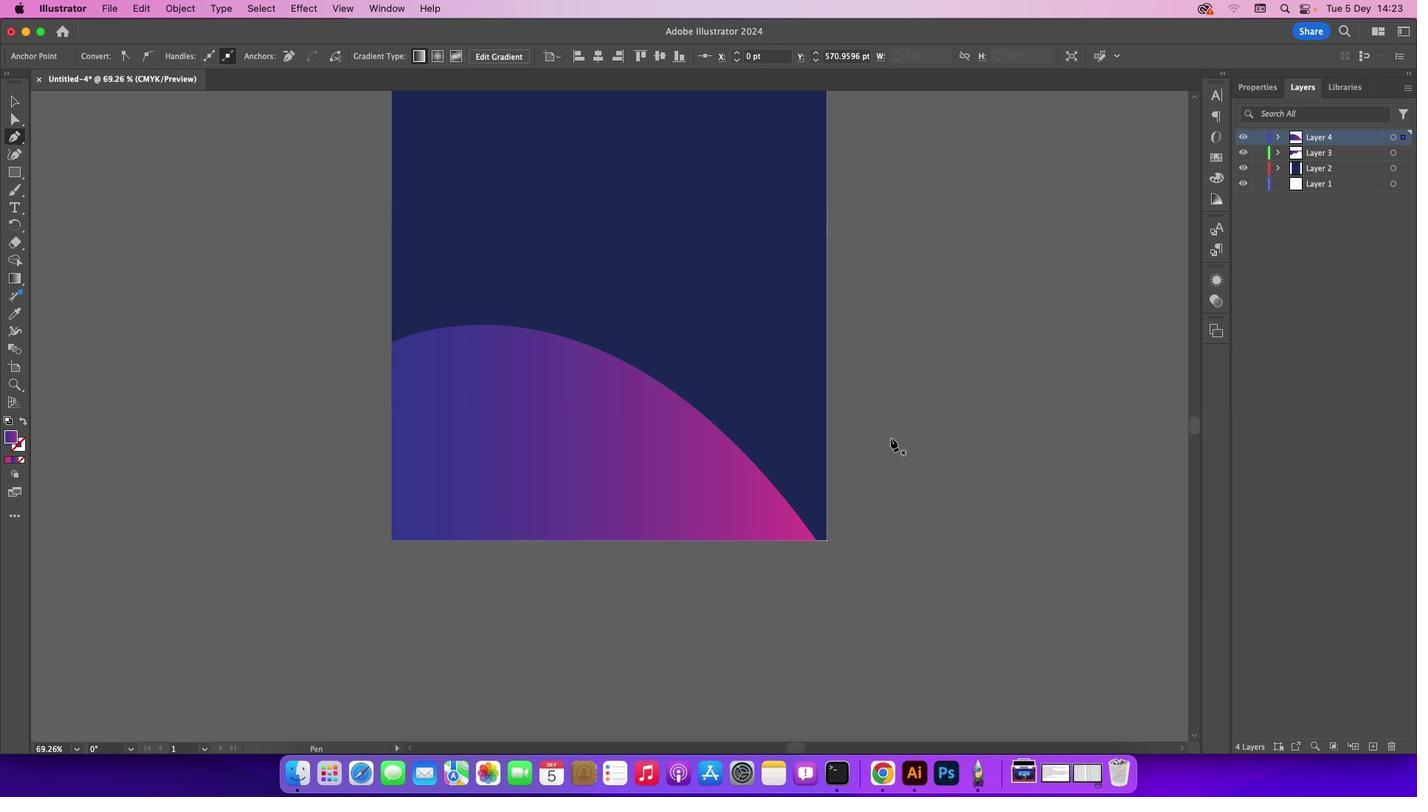 
Action: Mouse moved to (16, 278)
Screenshot: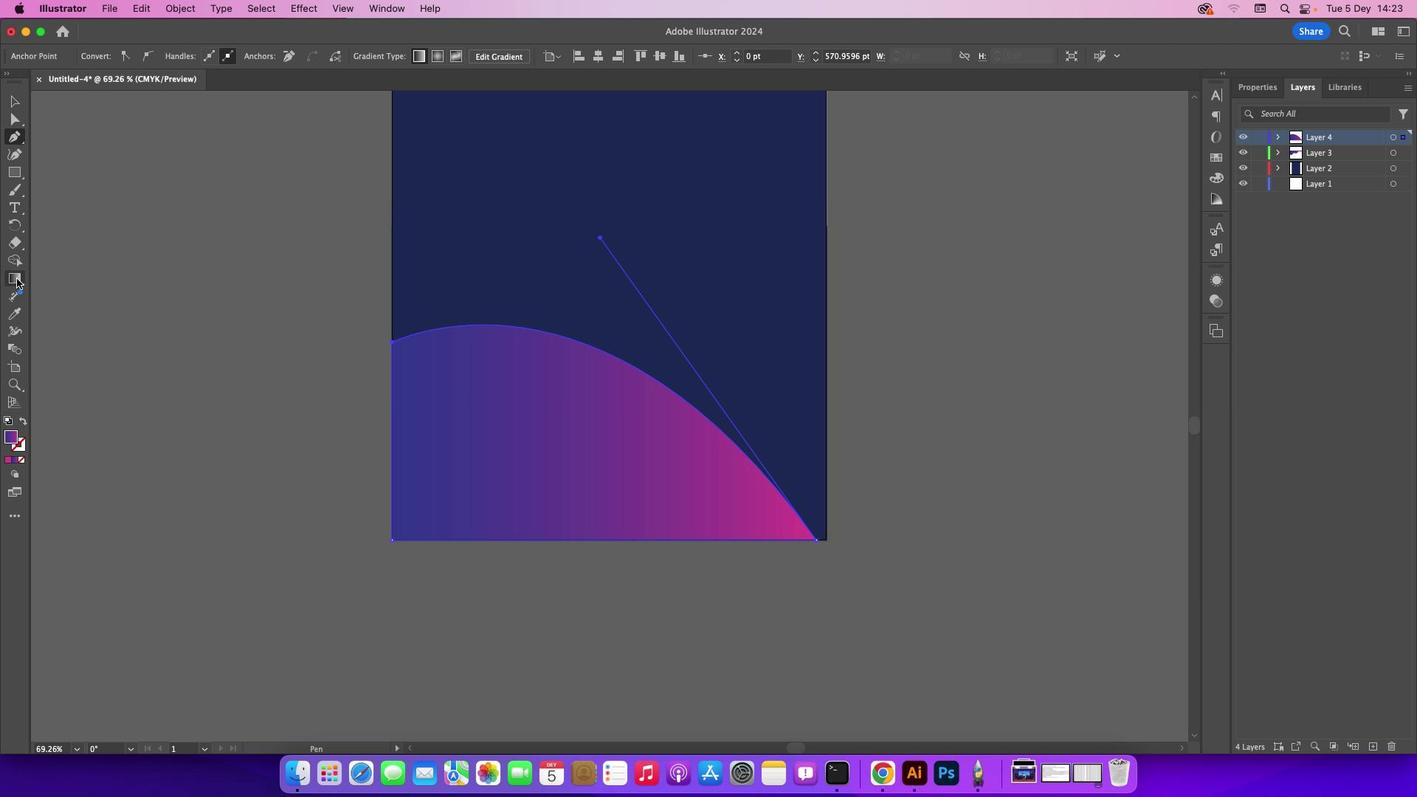 
Action: Mouse pressed left at (16, 278)
Screenshot: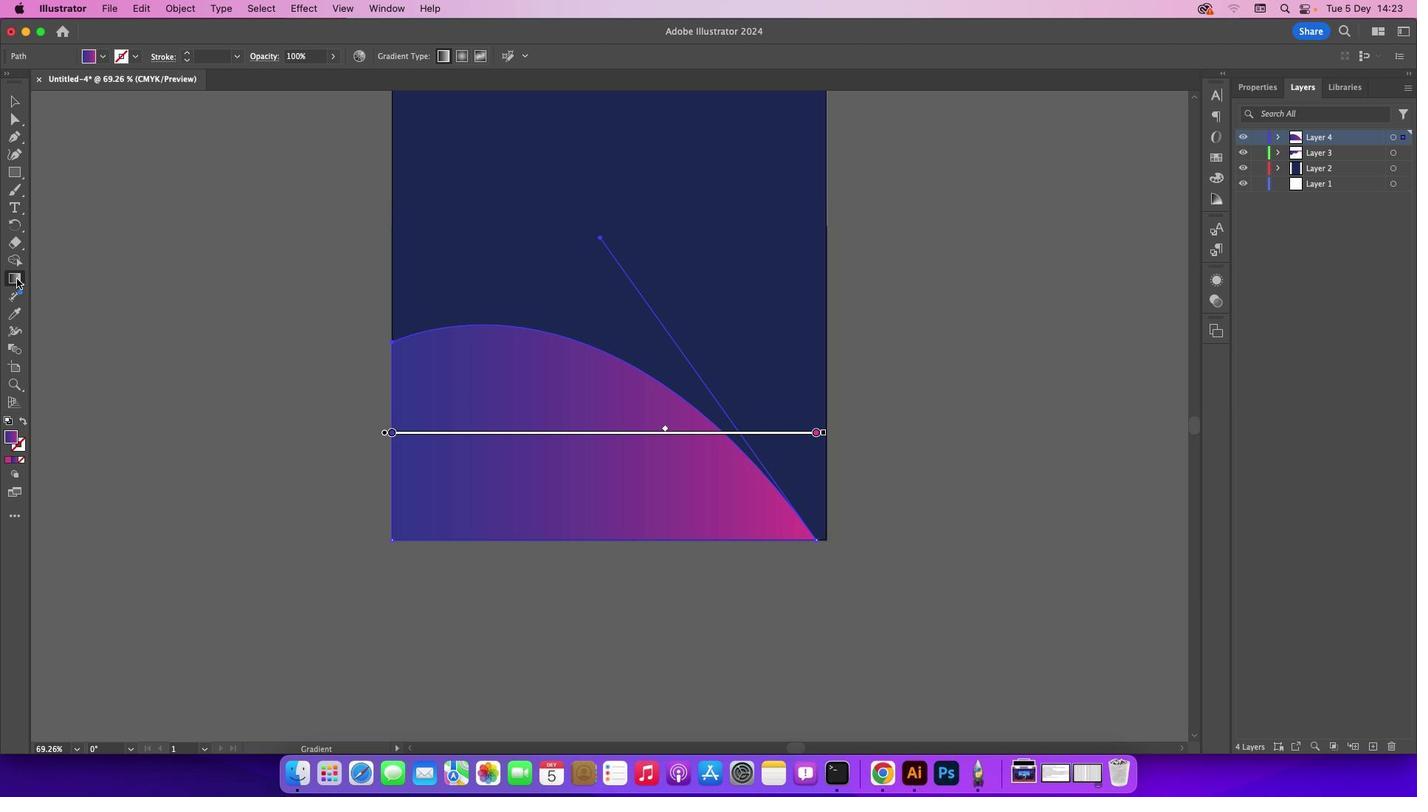 
Action: Mouse moved to (665, 426)
Screenshot: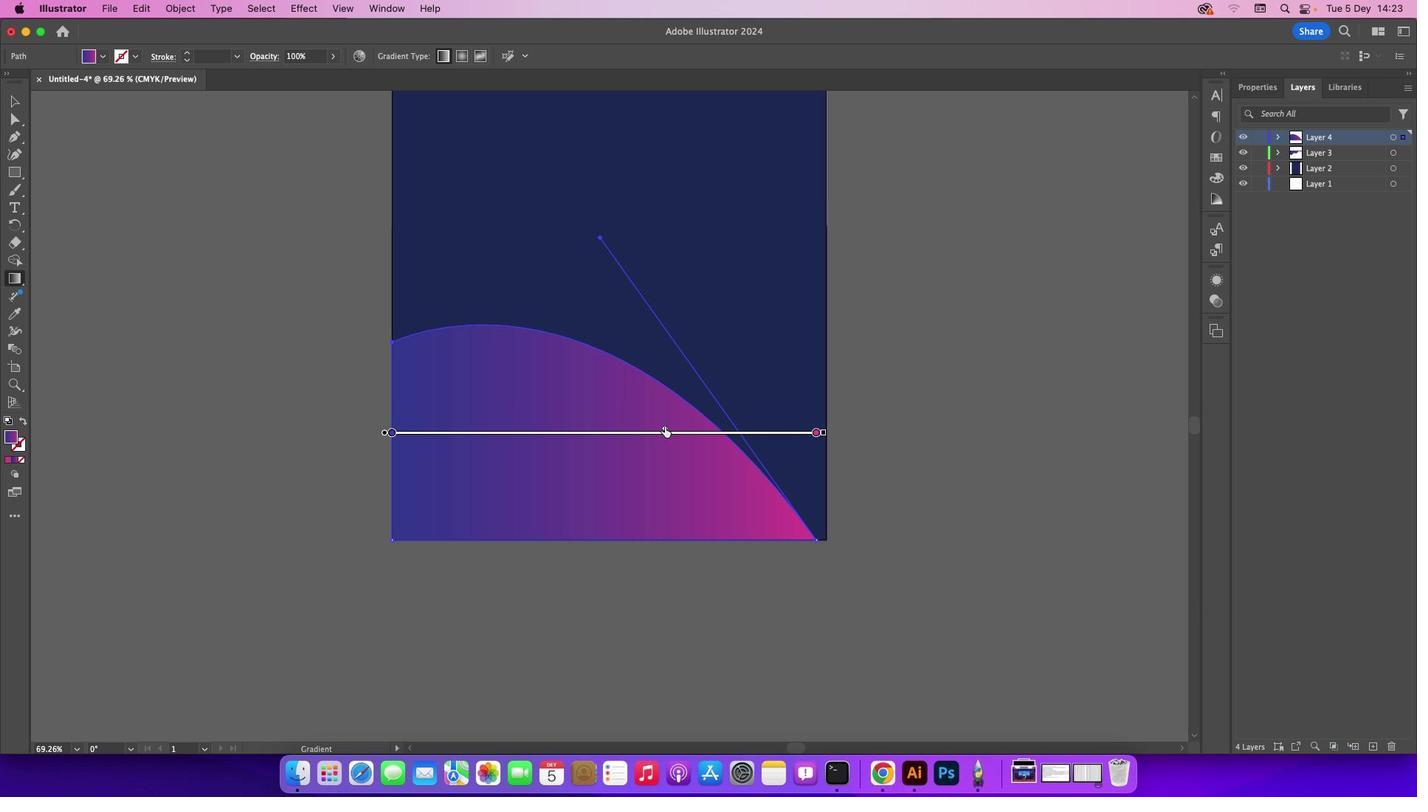 
Action: Mouse pressed left at (665, 426)
Screenshot: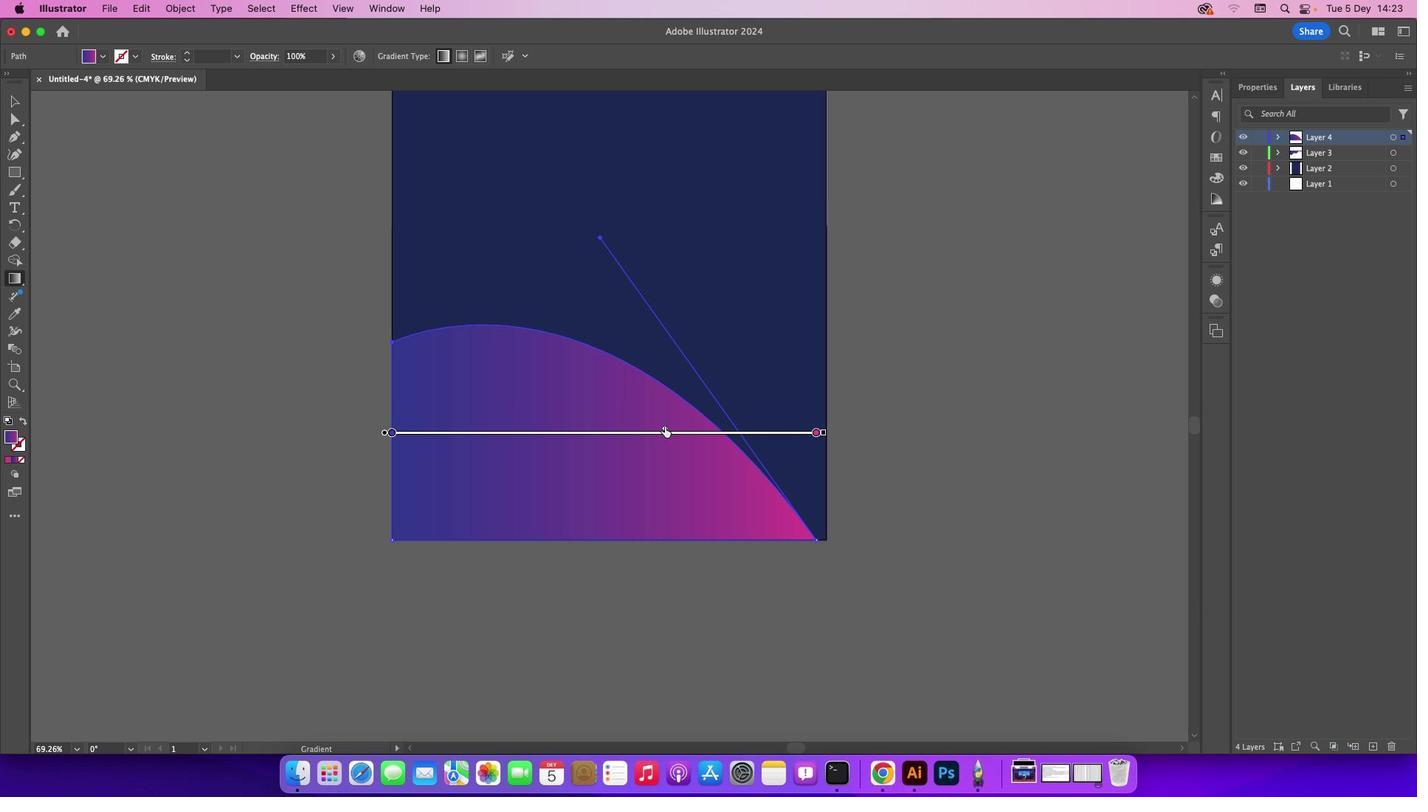 
Action: Mouse moved to (665, 427)
Screenshot: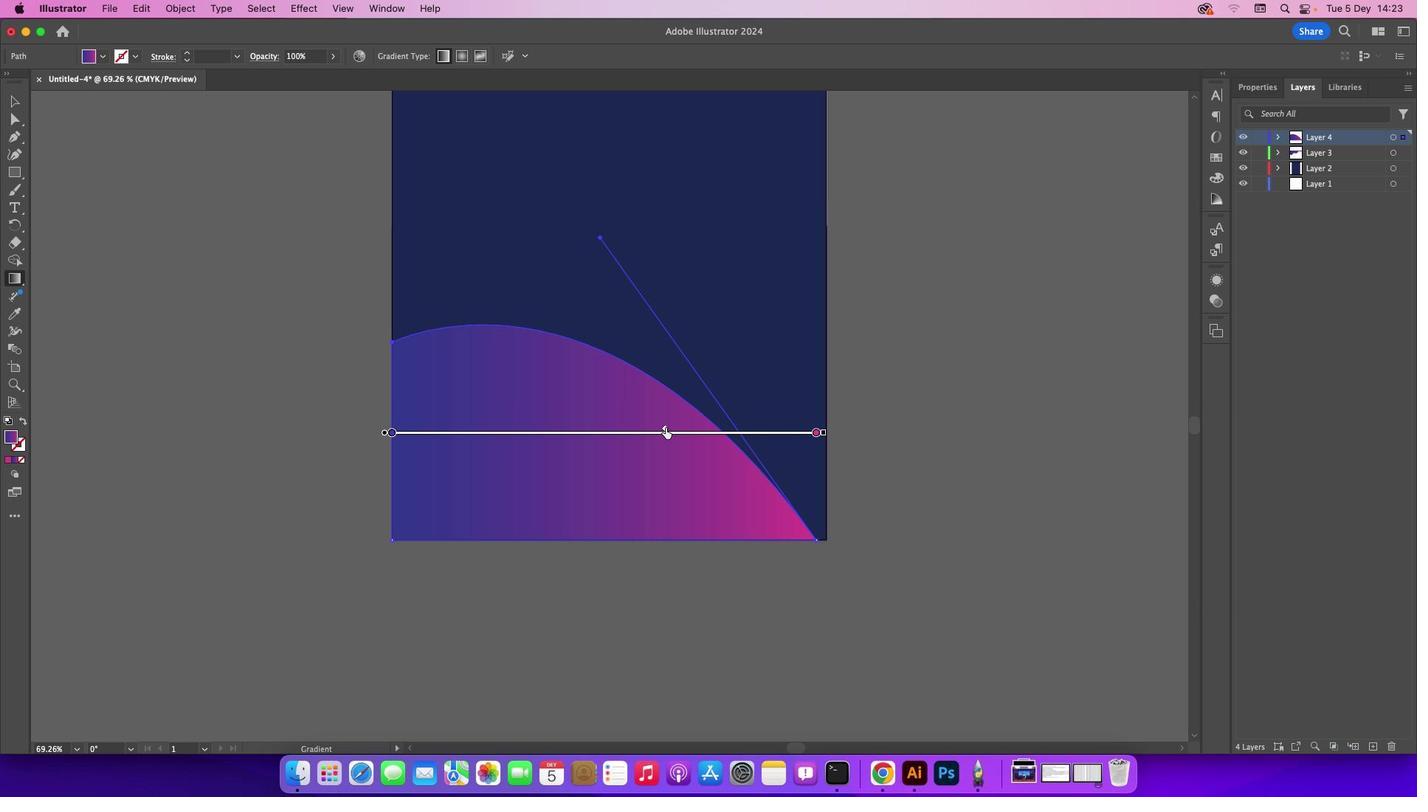 
Action: Mouse pressed left at (665, 427)
Screenshot: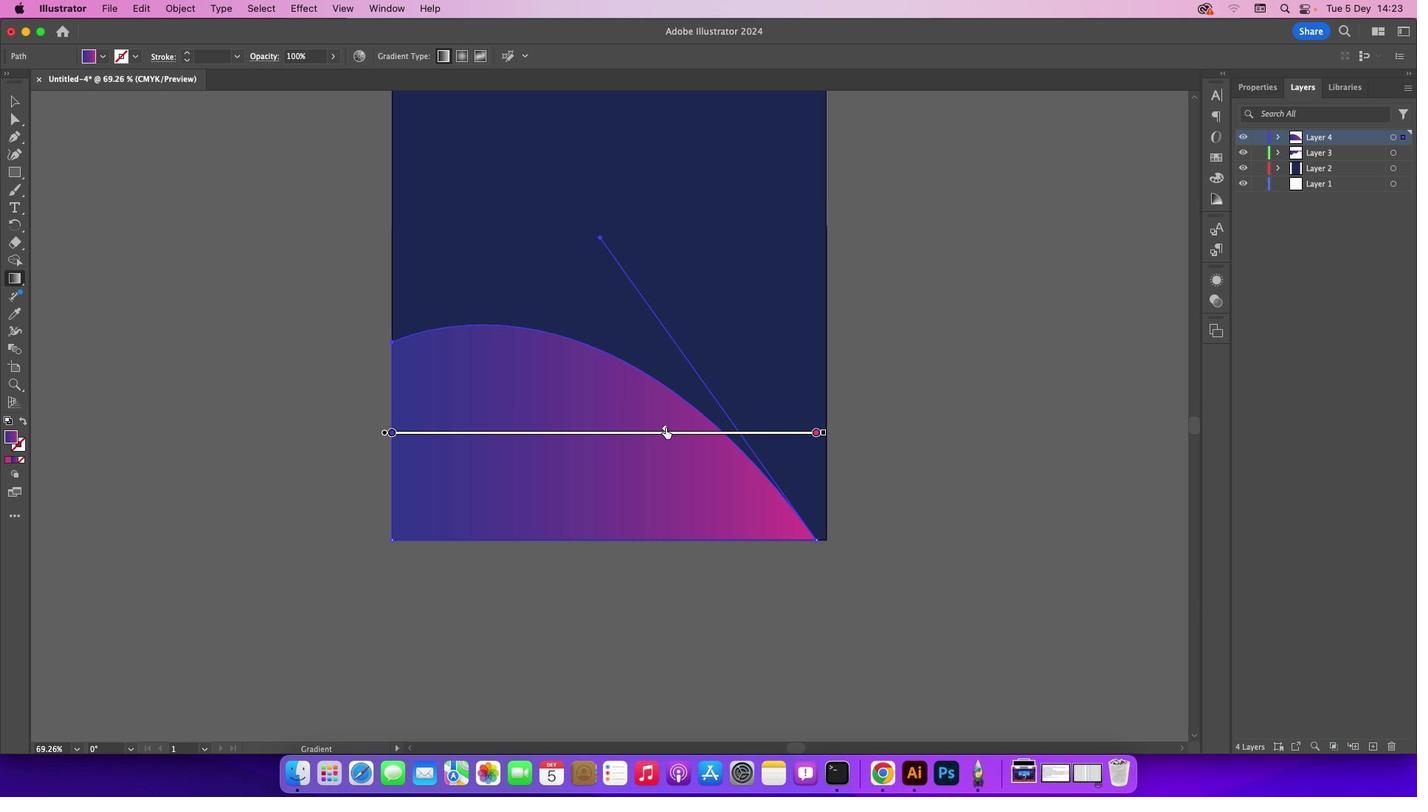 
Action: Mouse moved to (638, 428)
Screenshot: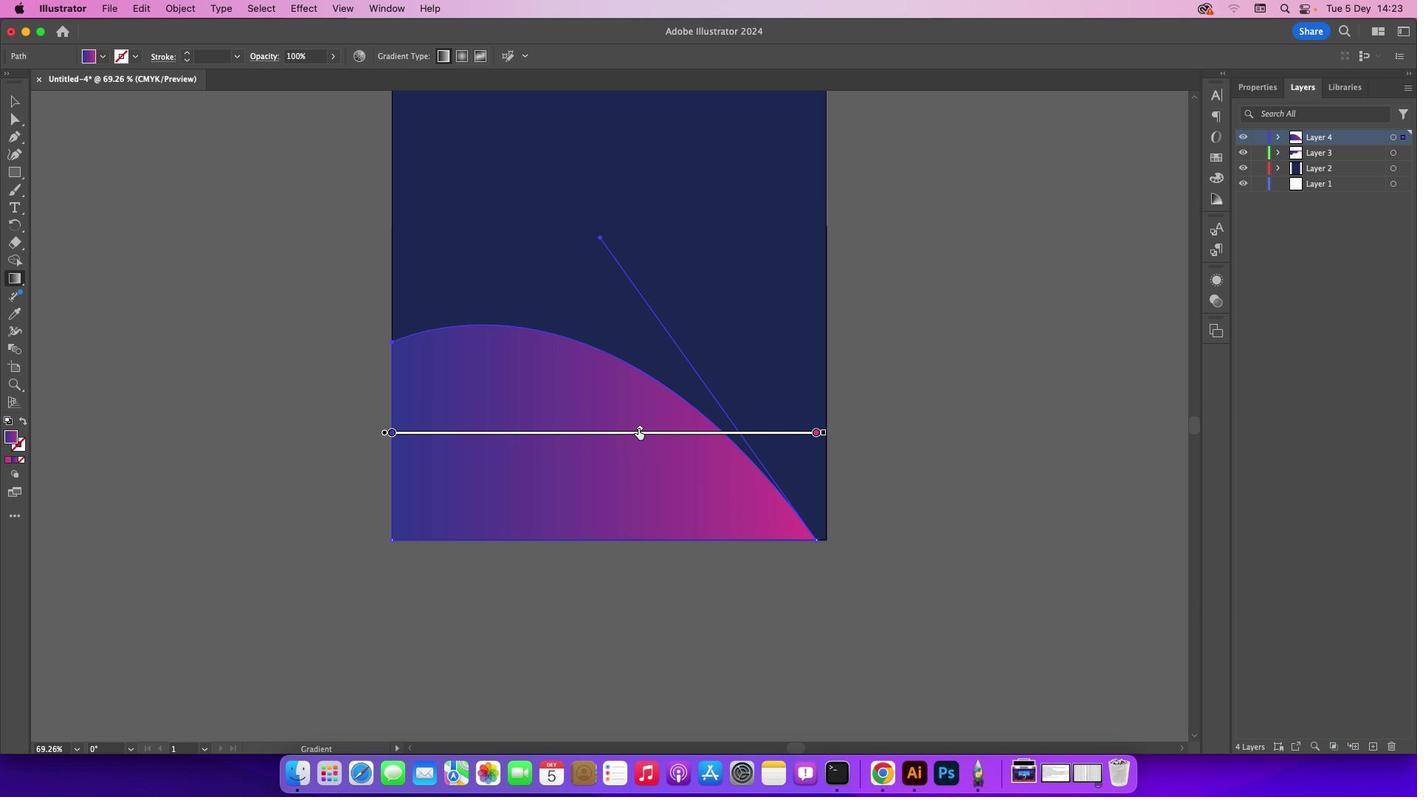 
Action: Mouse pressed left at (638, 428)
Screenshot: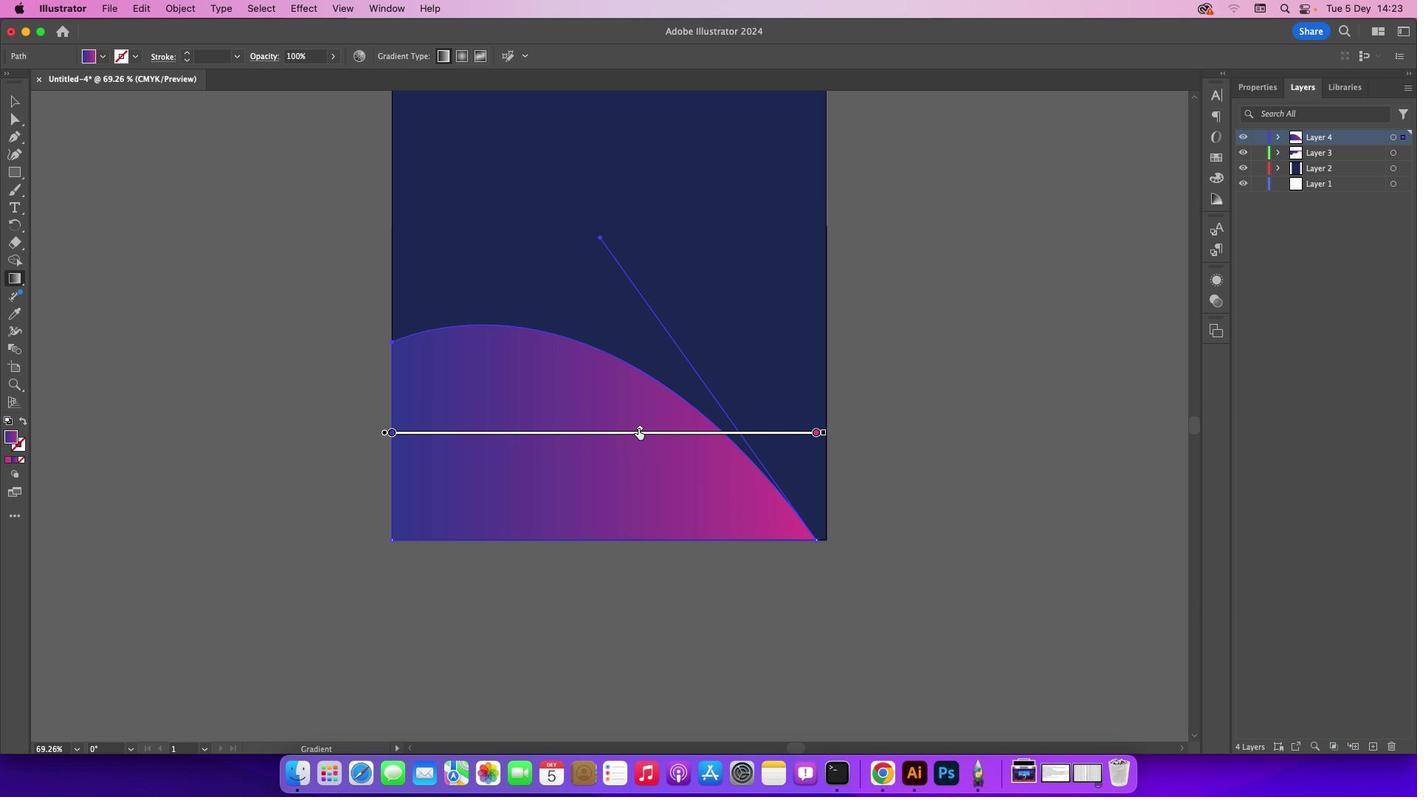 
Action: Mouse moved to (19, 104)
Screenshot: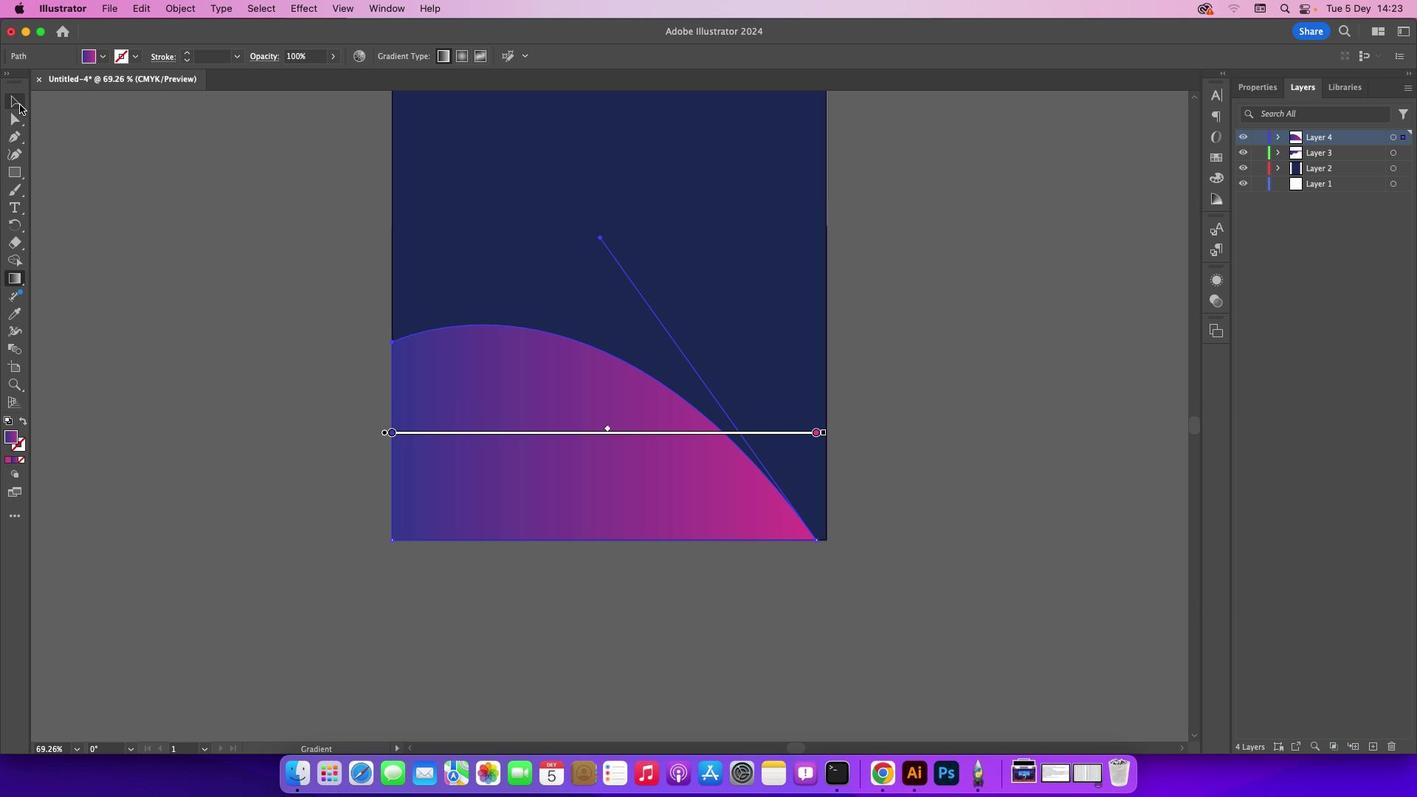 
Action: Mouse pressed left at (19, 104)
Screenshot: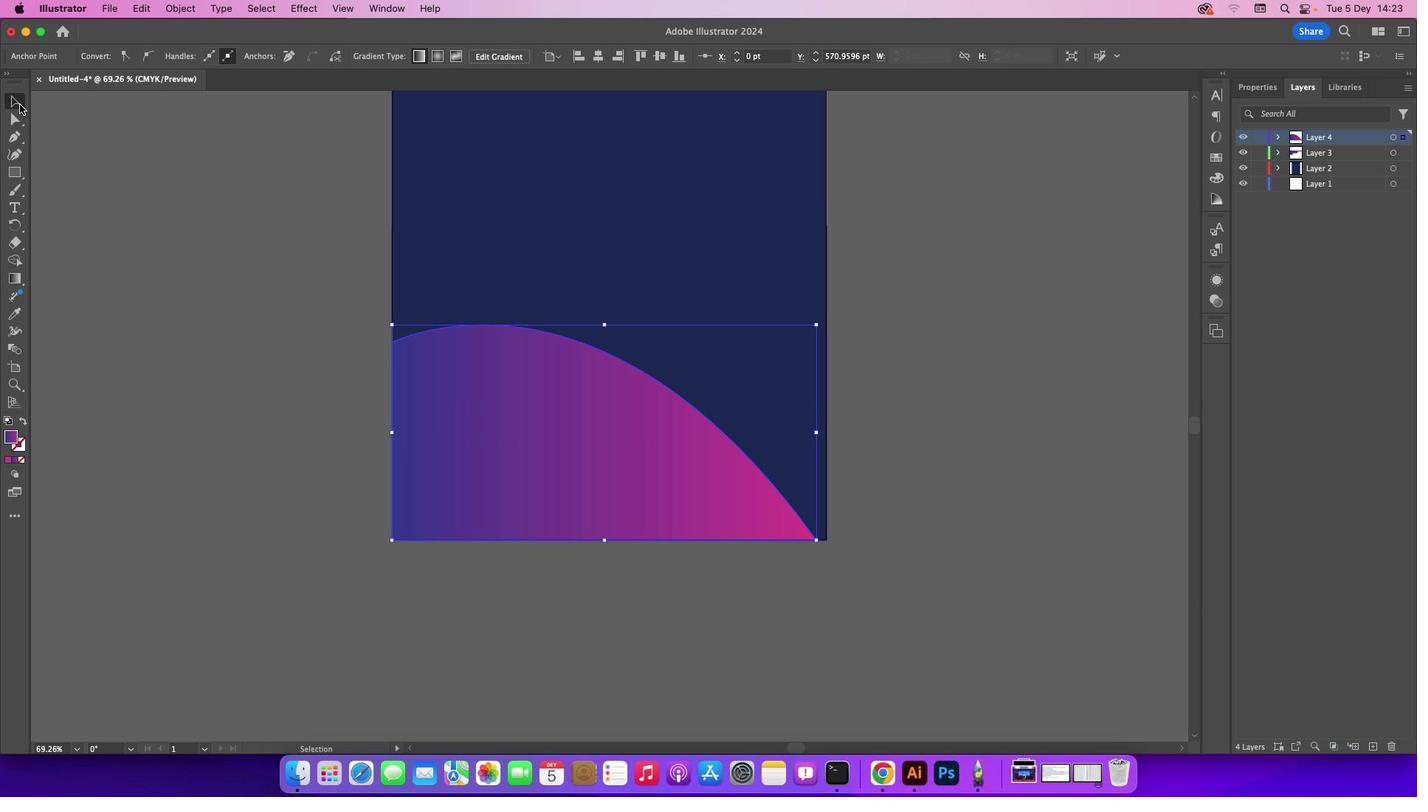 
Action: Mouse moved to (165, 198)
Screenshot: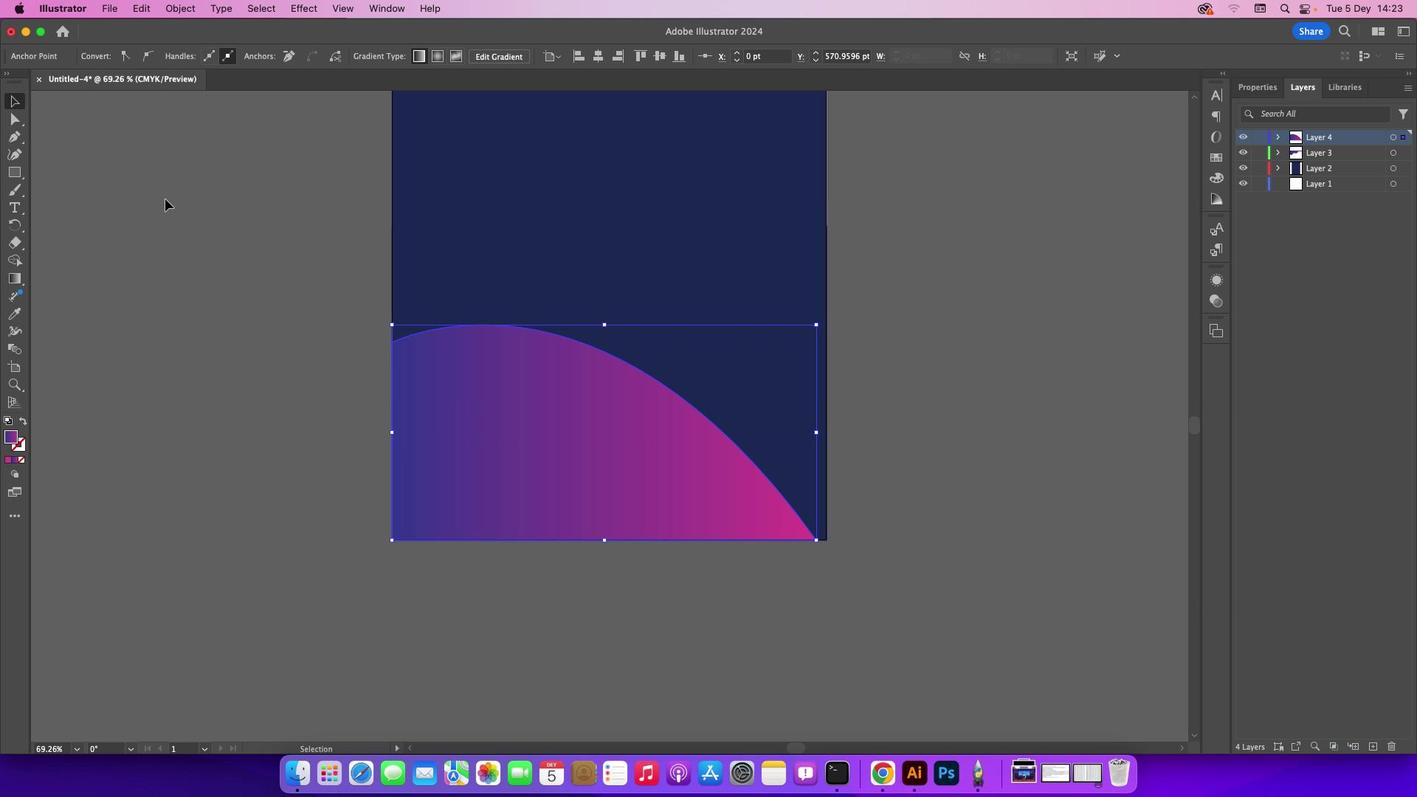 
Action: Mouse pressed left at (165, 198)
Screenshot: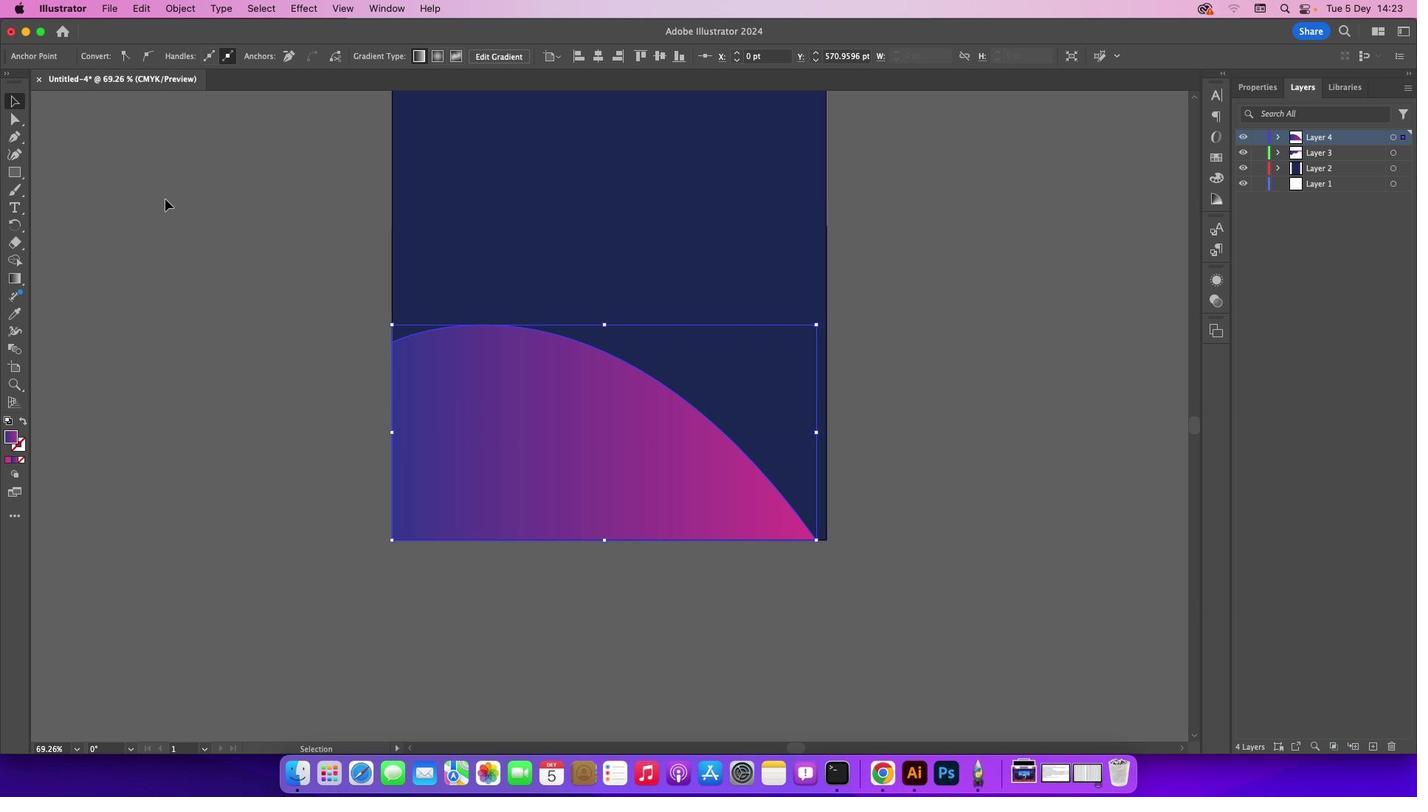 
Action: Mouse moved to (852, 334)
Screenshot: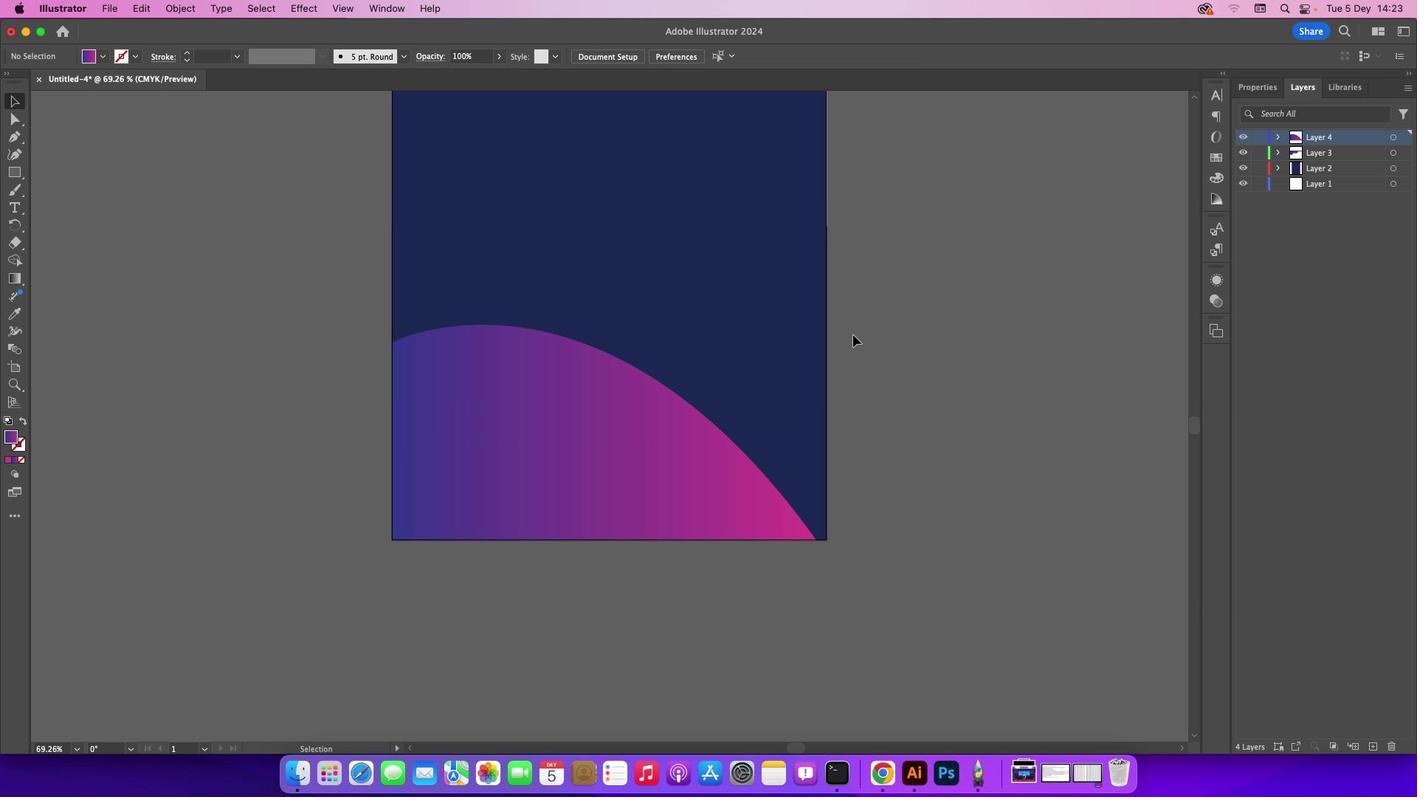 
Action: Mouse scrolled (852, 334) with delta (0, 0)
Screenshot: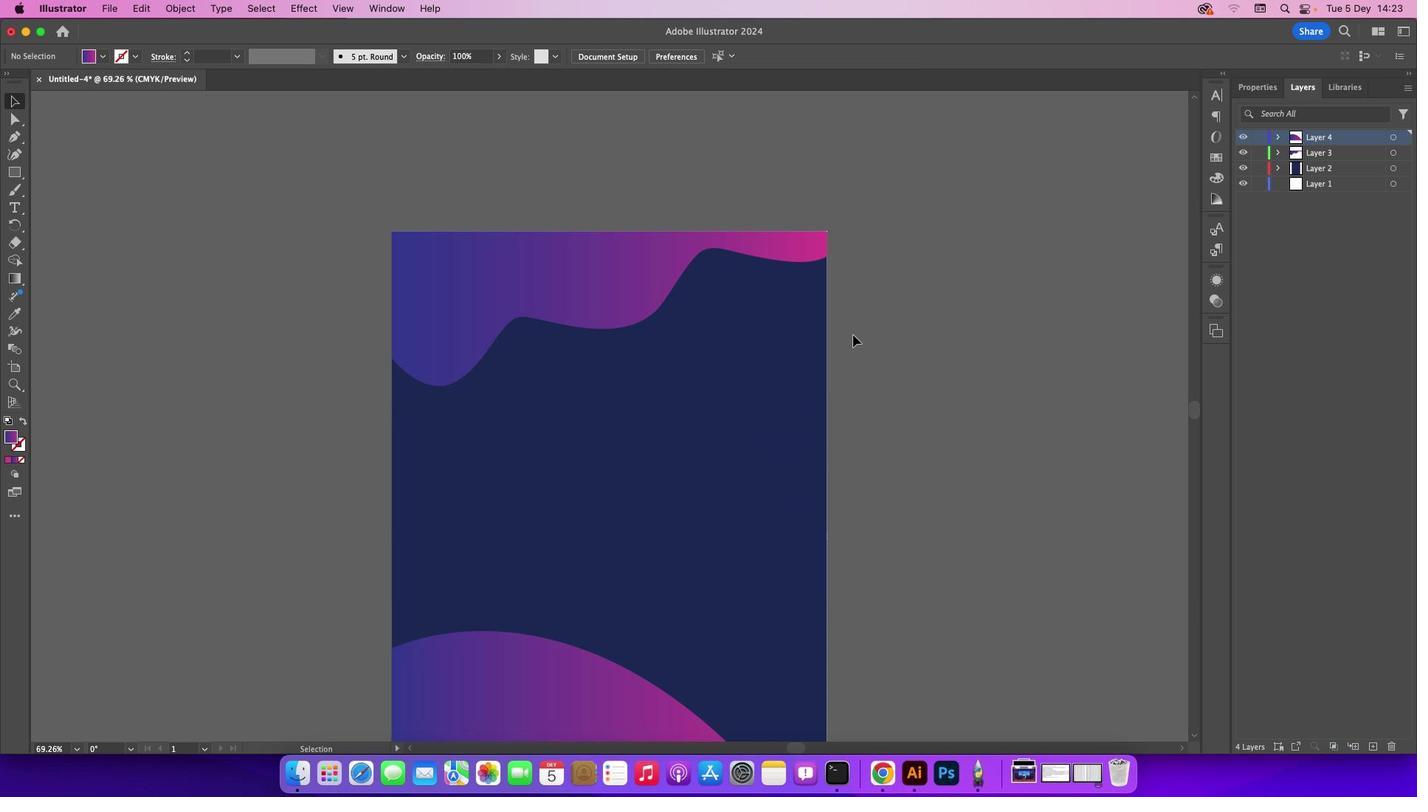 
Action: Mouse scrolled (852, 334) with delta (0, 0)
Screenshot: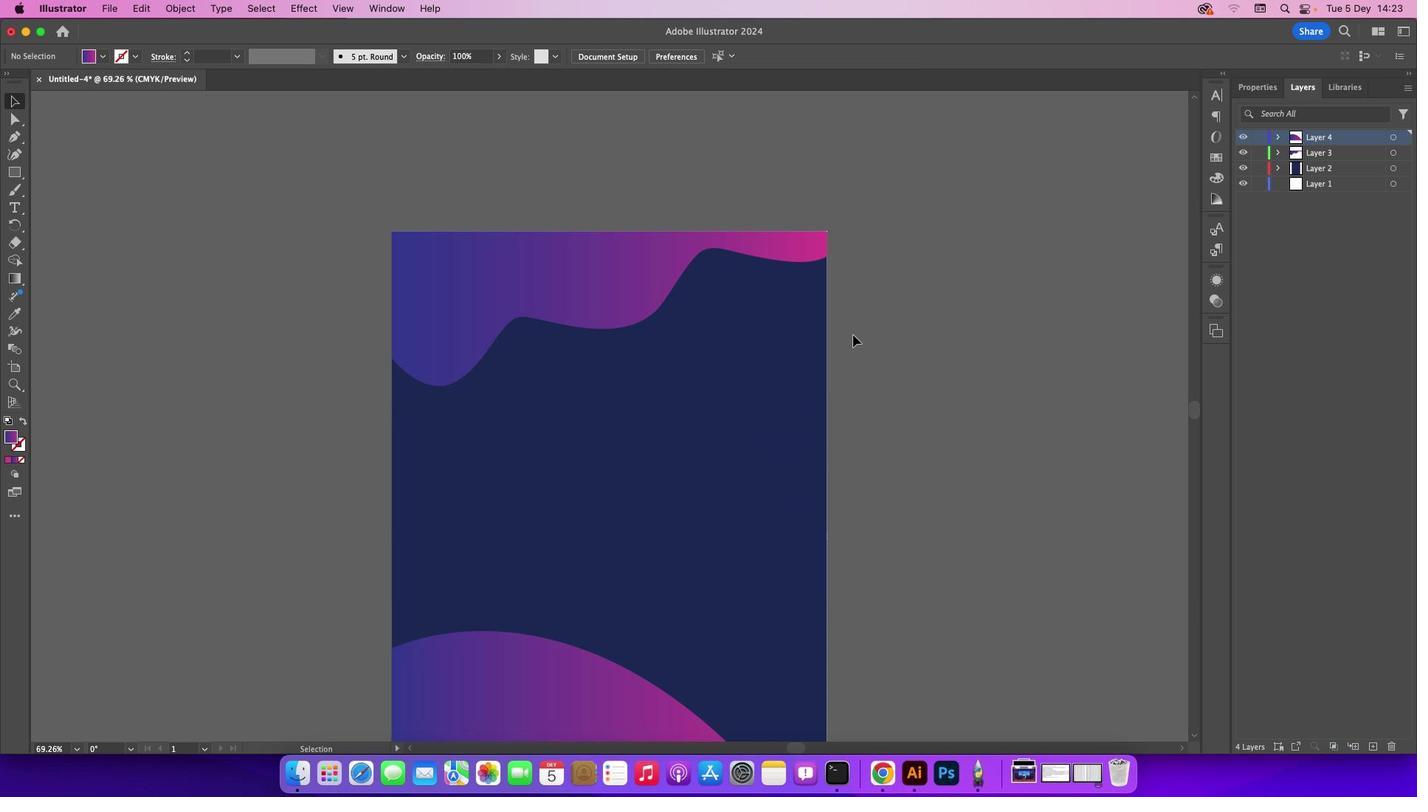 
Action: Mouse scrolled (852, 334) with delta (0, 2)
Screenshot: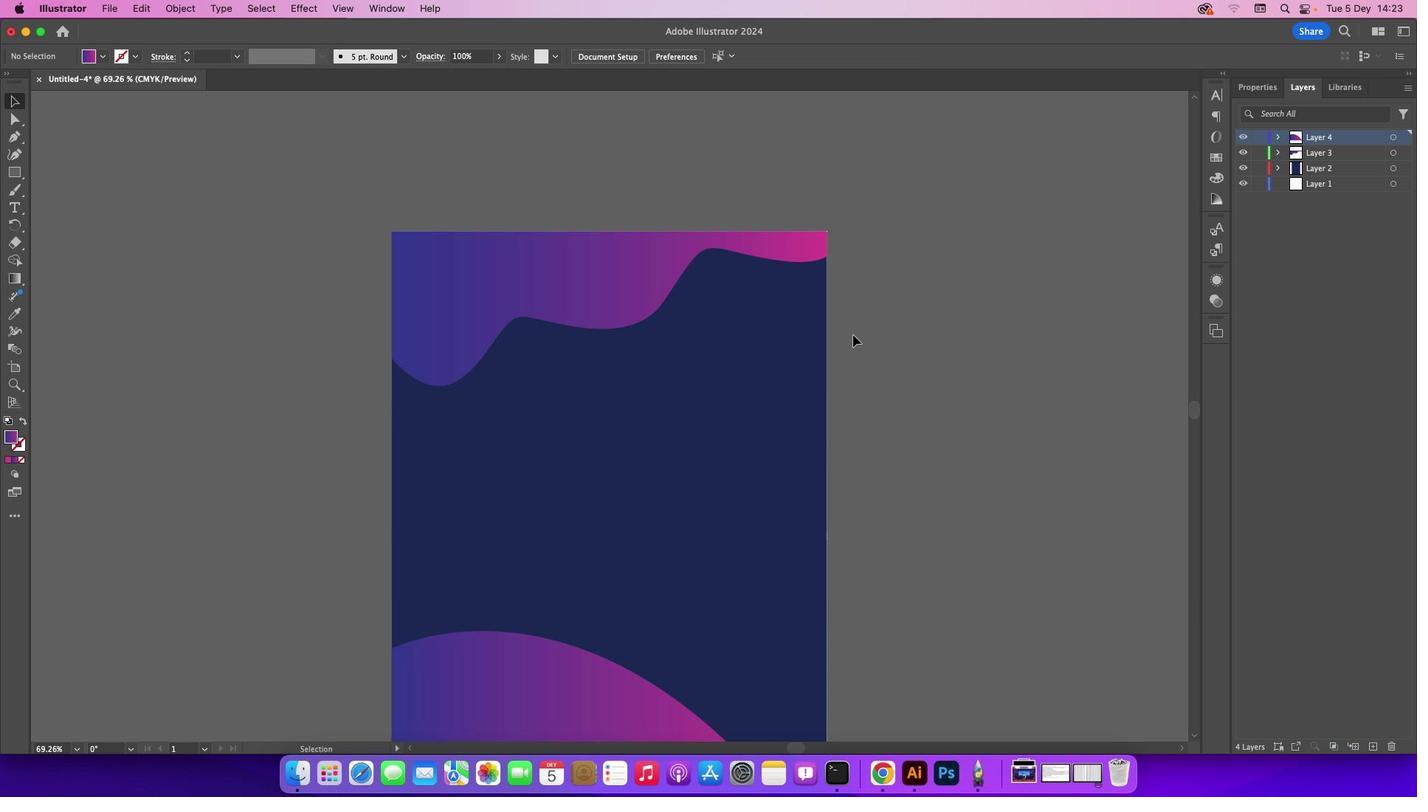 
Action: Mouse scrolled (852, 334) with delta (0, 3)
Screenshot: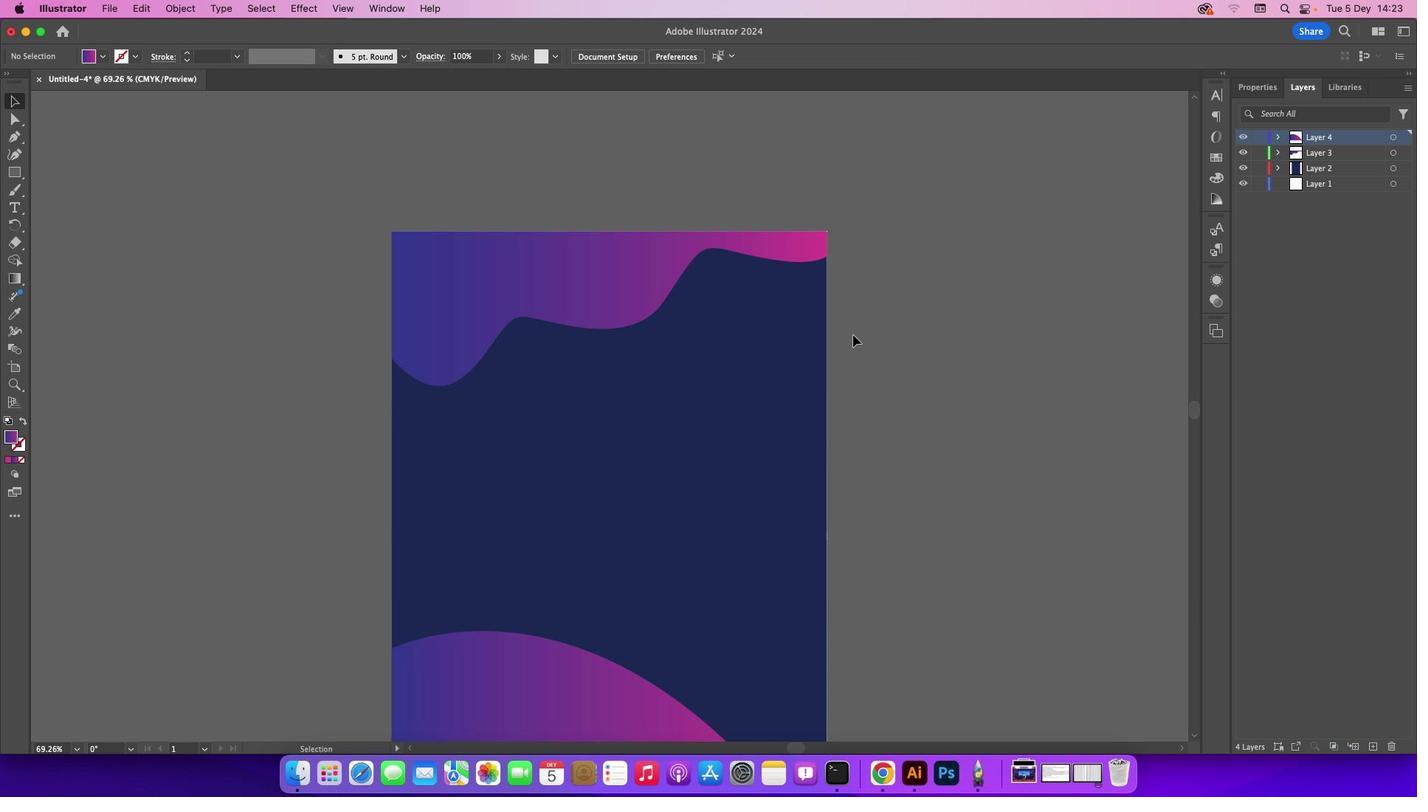 
Action: Mouse scrolled (852, 334) with delta (0, 4)
Screenshot: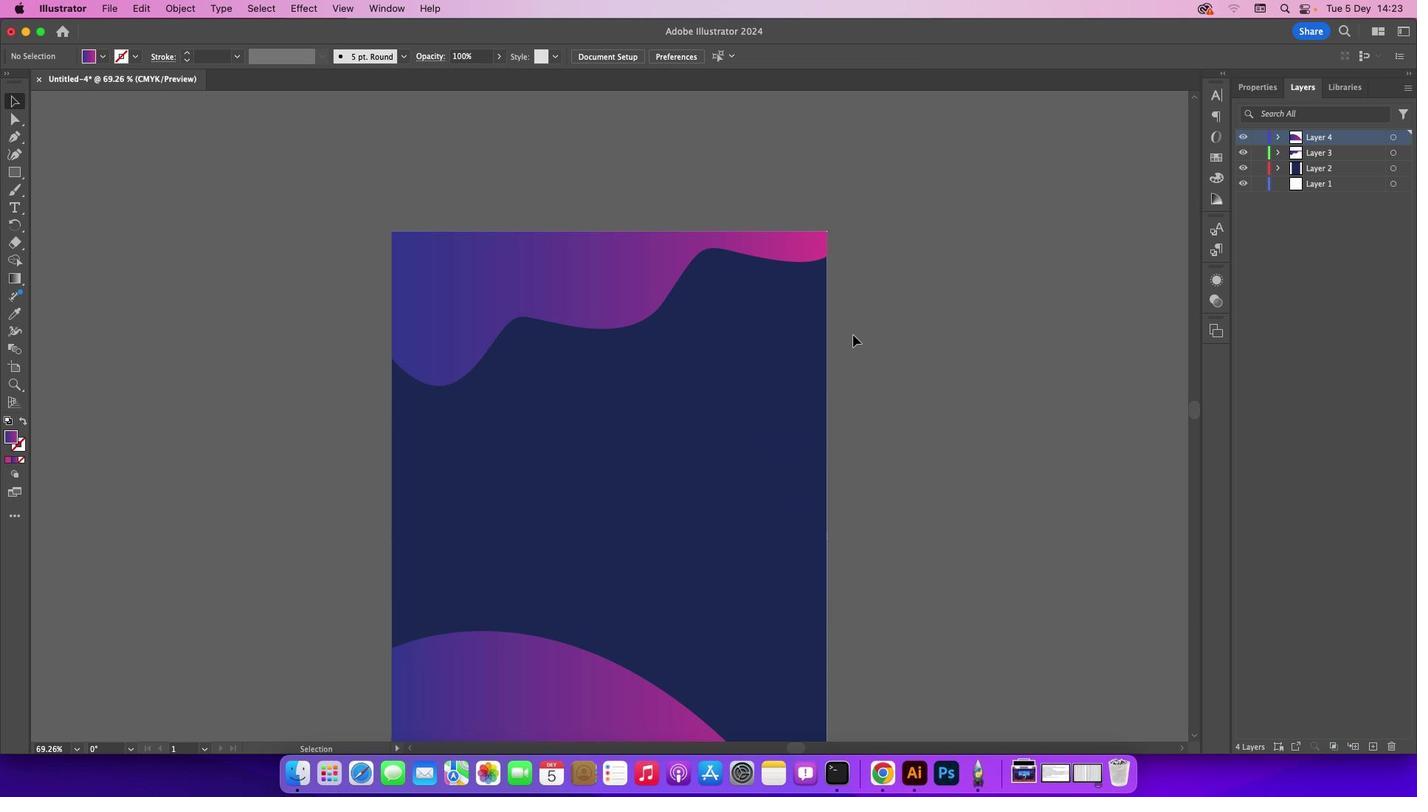 
Action: Mouse scrolled (852, 334) with delta (0, 0)
Screenshot: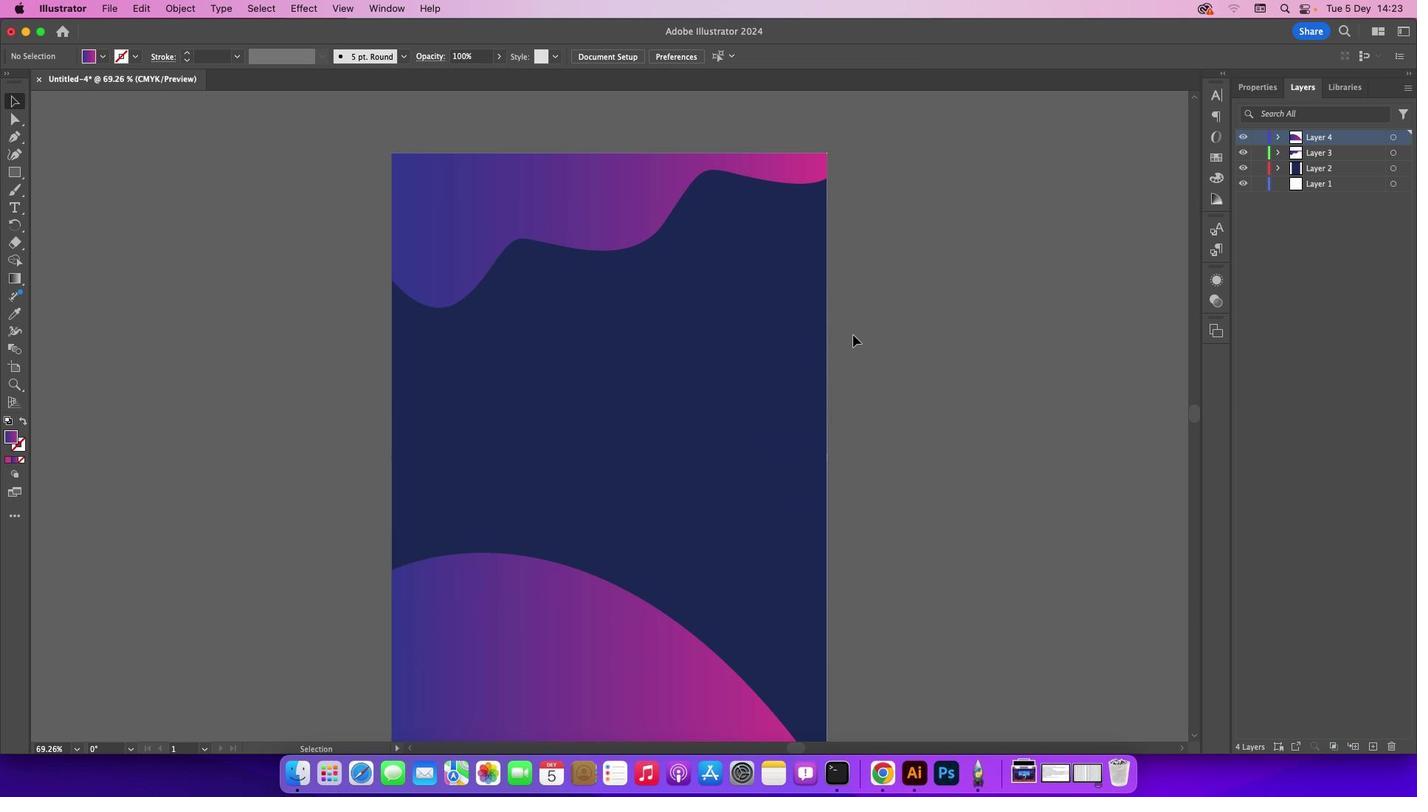 
Action: Mouse scrolled (852, 334) with delta (0, 0)
Screenshot: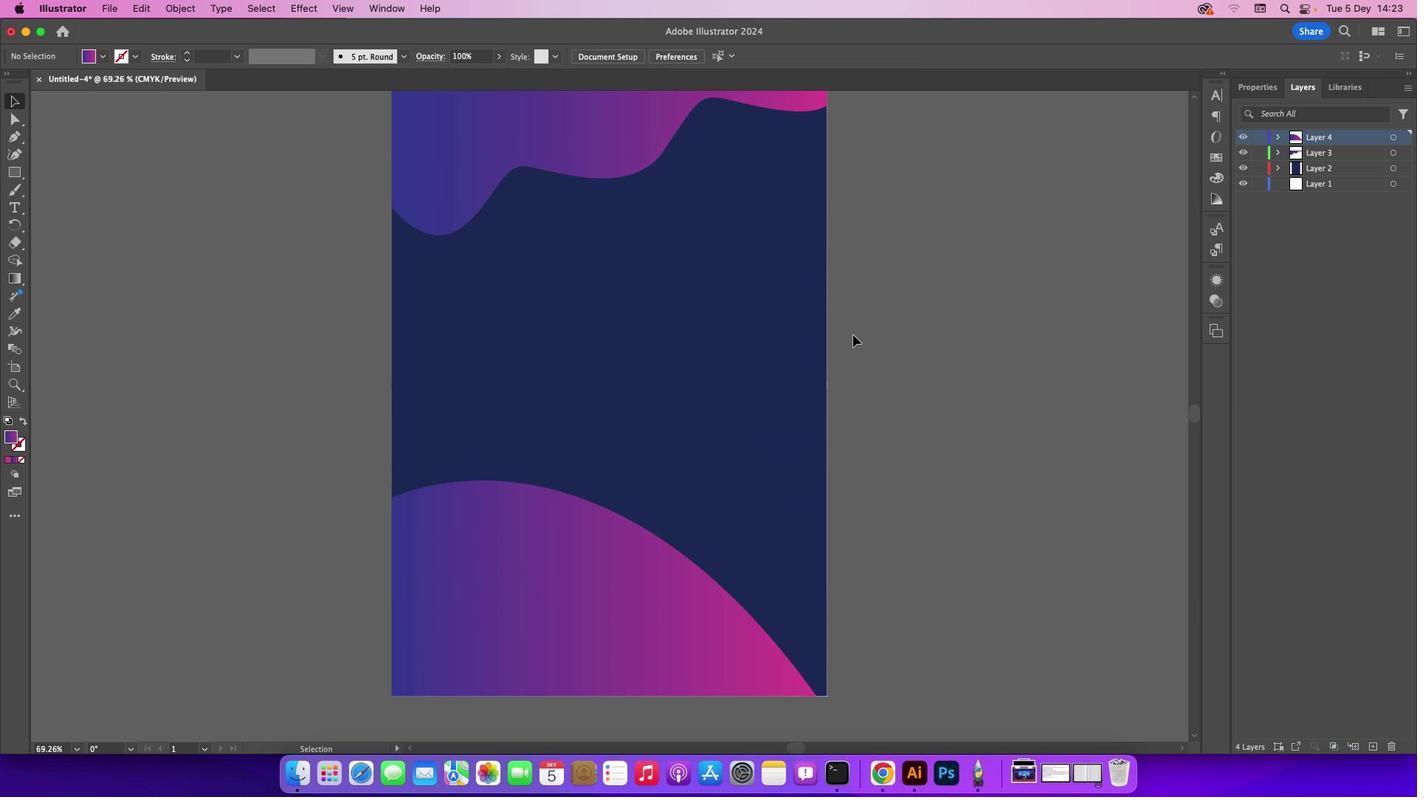 
Action: Mouse scrolled (852, 334) with delta (0, -2)
Screenshot: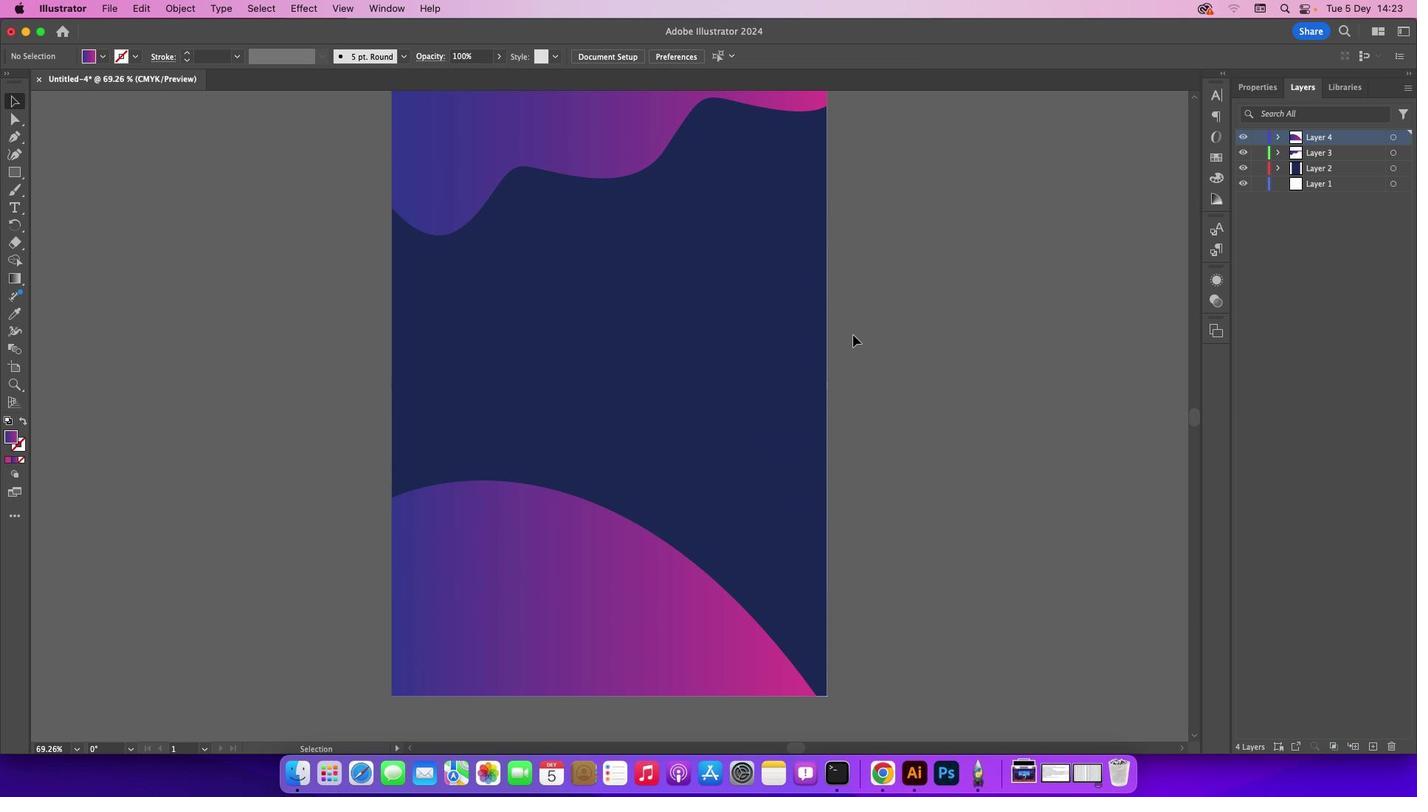 
Action: Mouse scrolled (852, 334) with delta (0, -2)
Screenshot: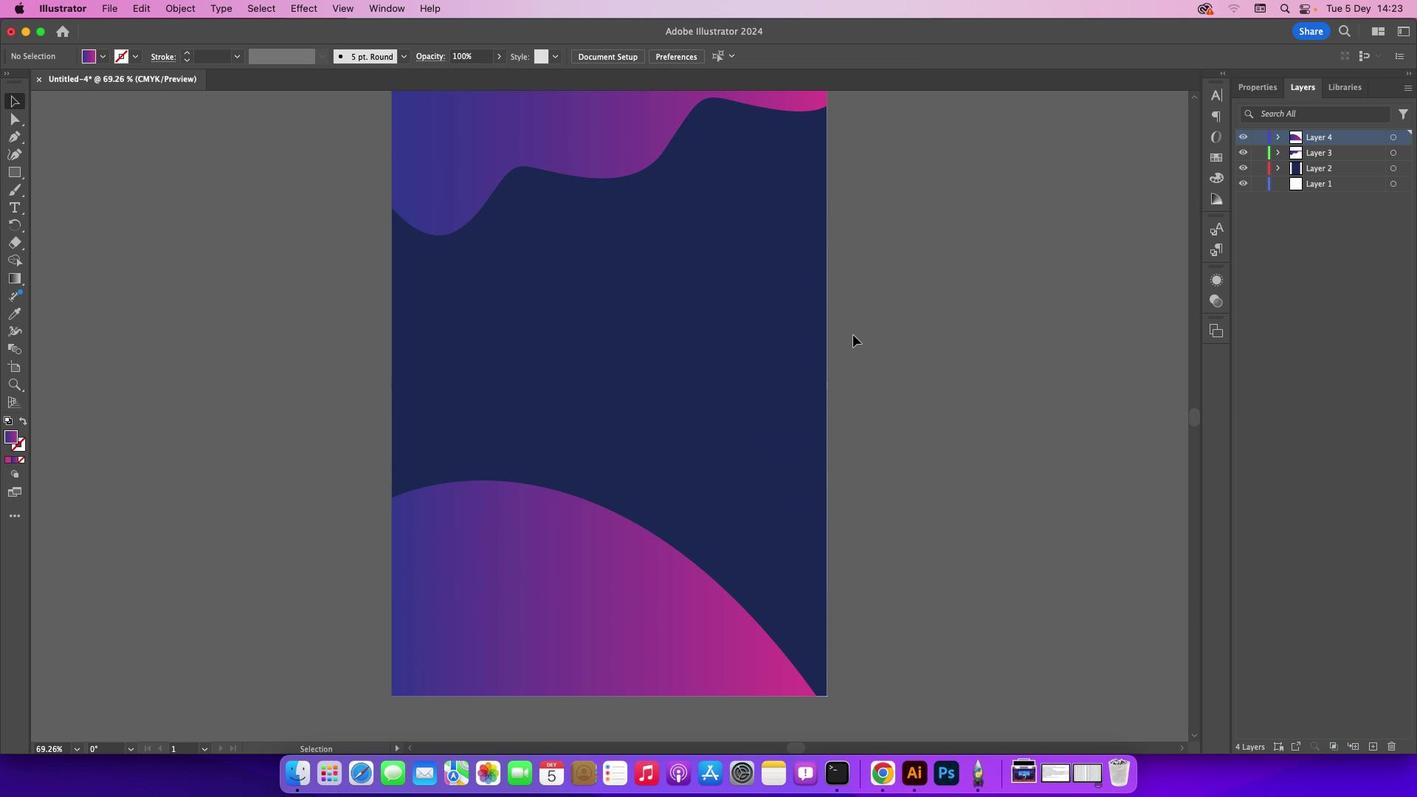
Action: Mouse scrolled (852, 334) with delta (0, 0)
Screenshot: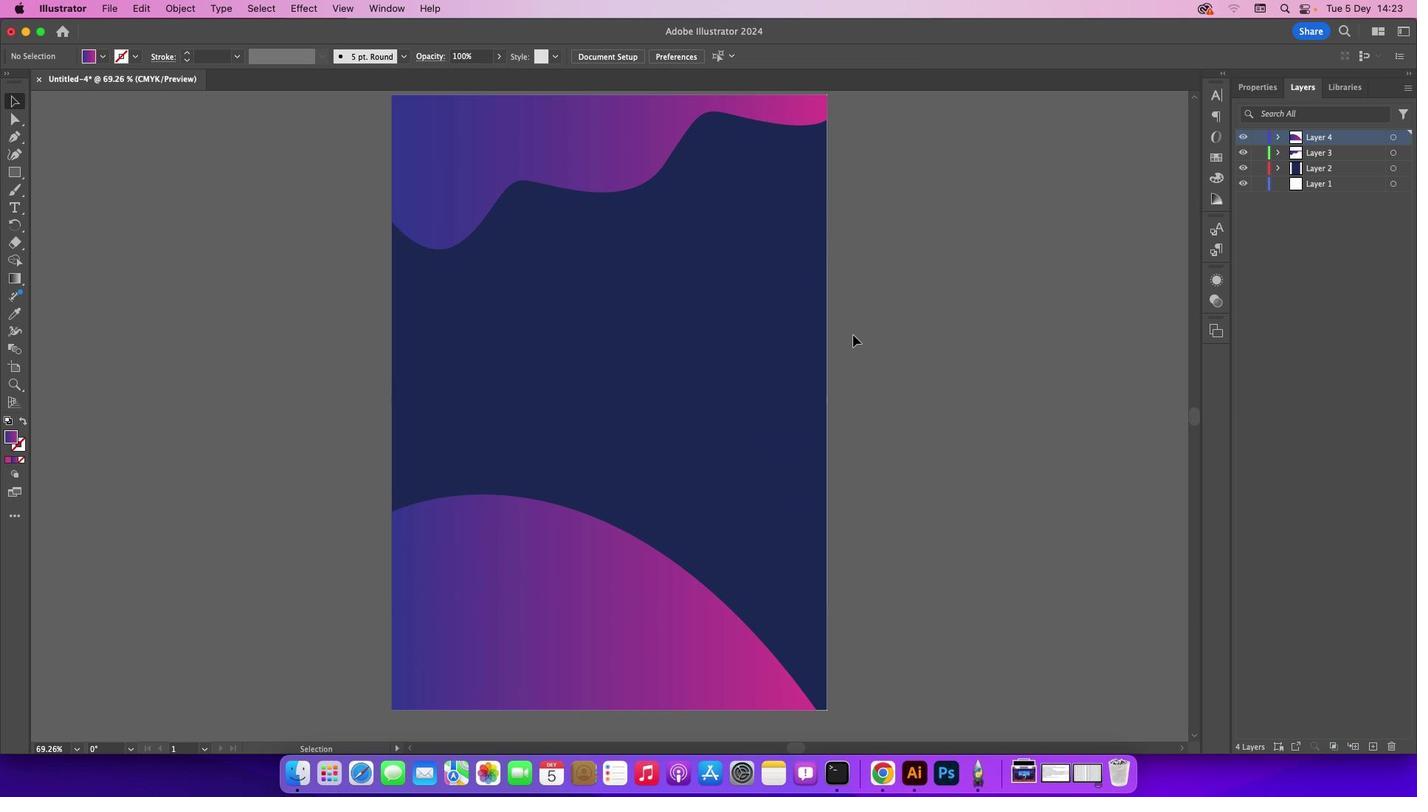 
Action: Mouse scrolled (852, 334) with delta (0, 0)
Screenshot: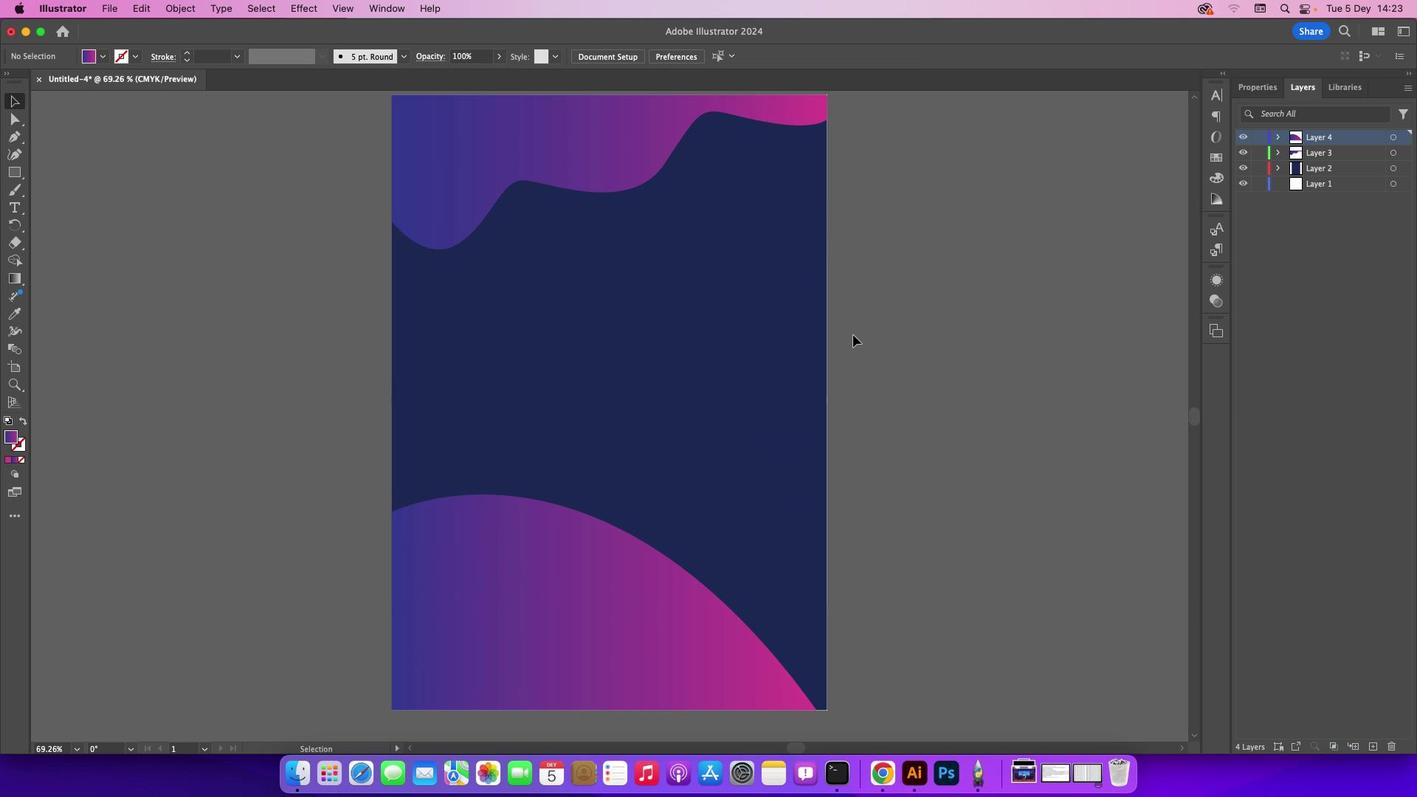 
Action: Mouse scrolled (852, 334) with delta (0, 0)
Screenshot: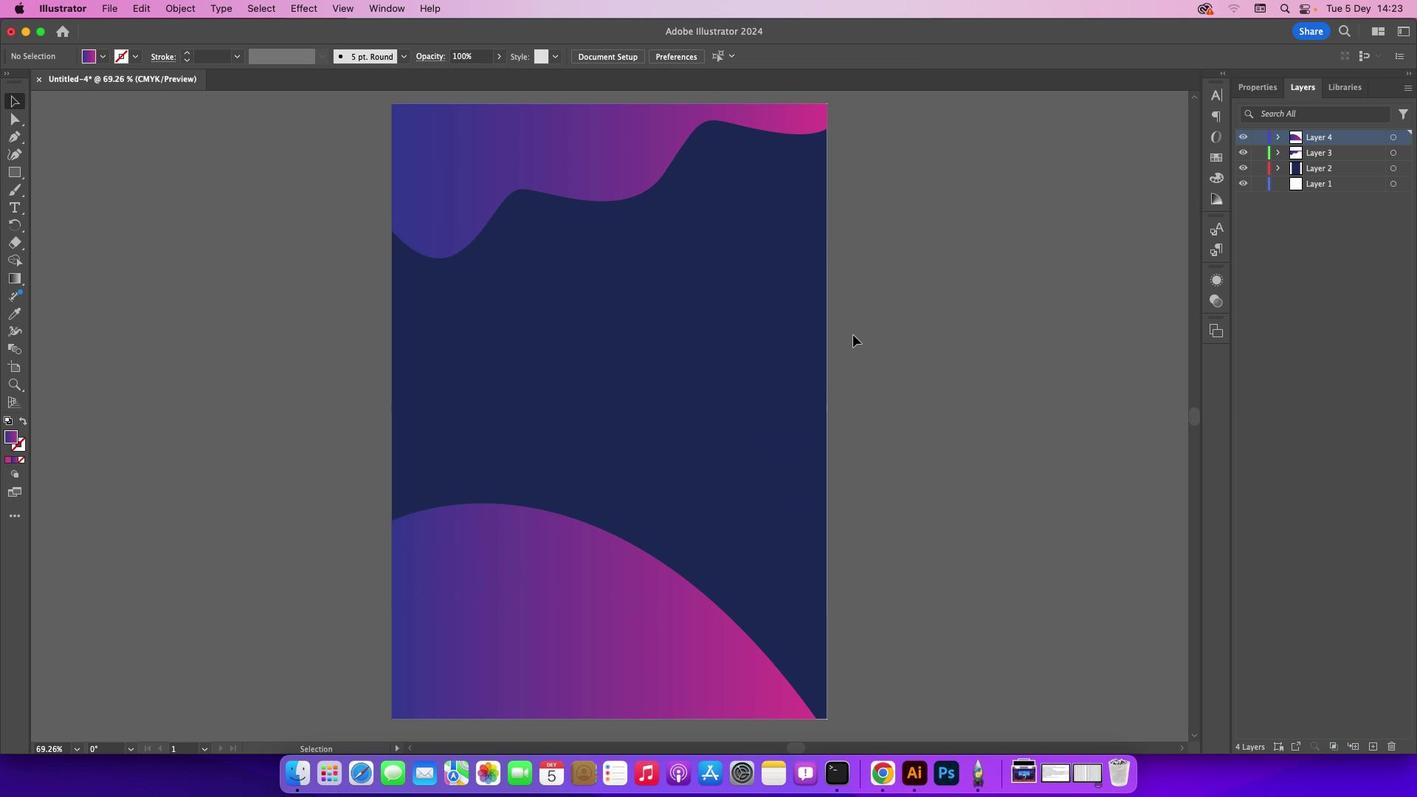 
Action: Mouse scrolled (852, 334) with delta (0, 0)
Screenshot: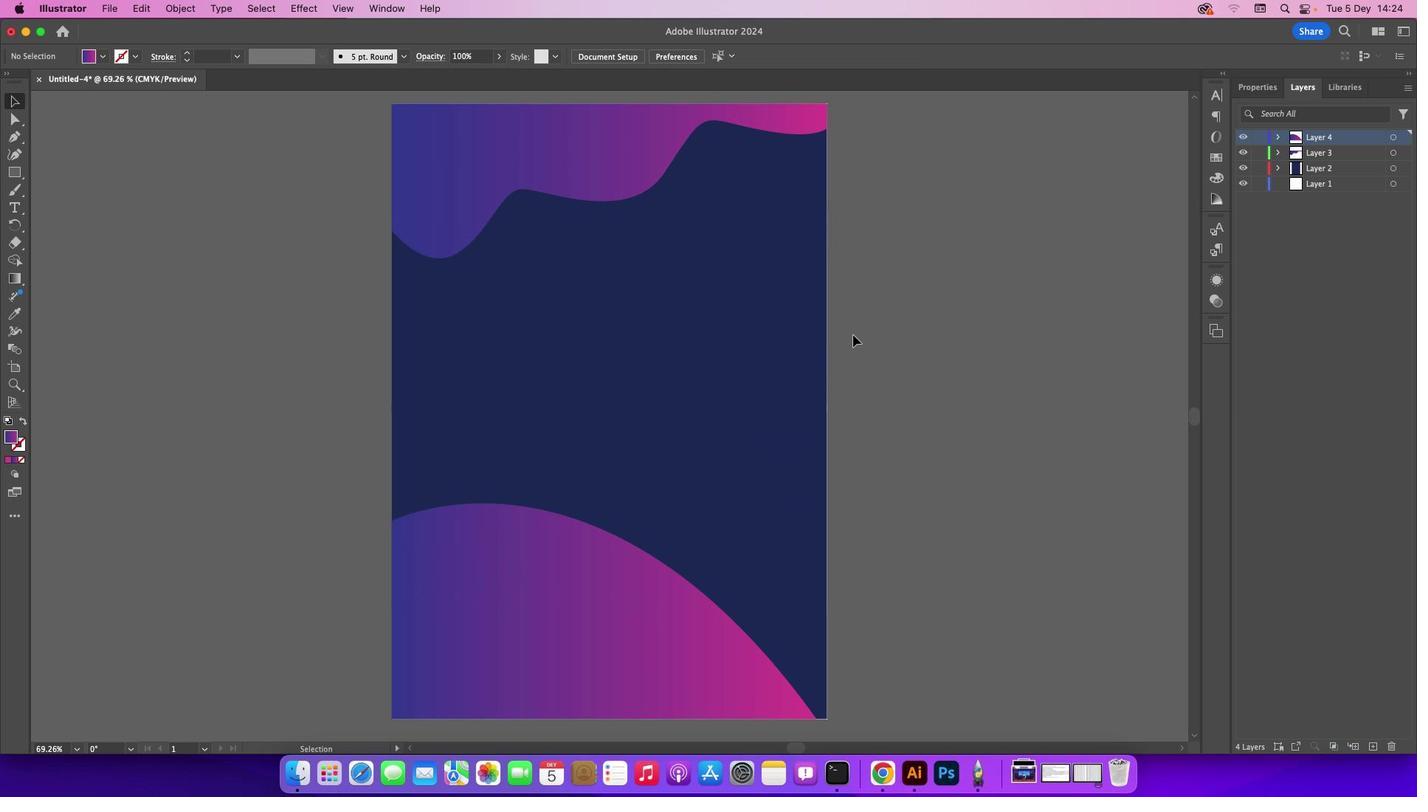 
Action: Mouse scrolled (852, 334) with delta (0, 0)
Screenshot: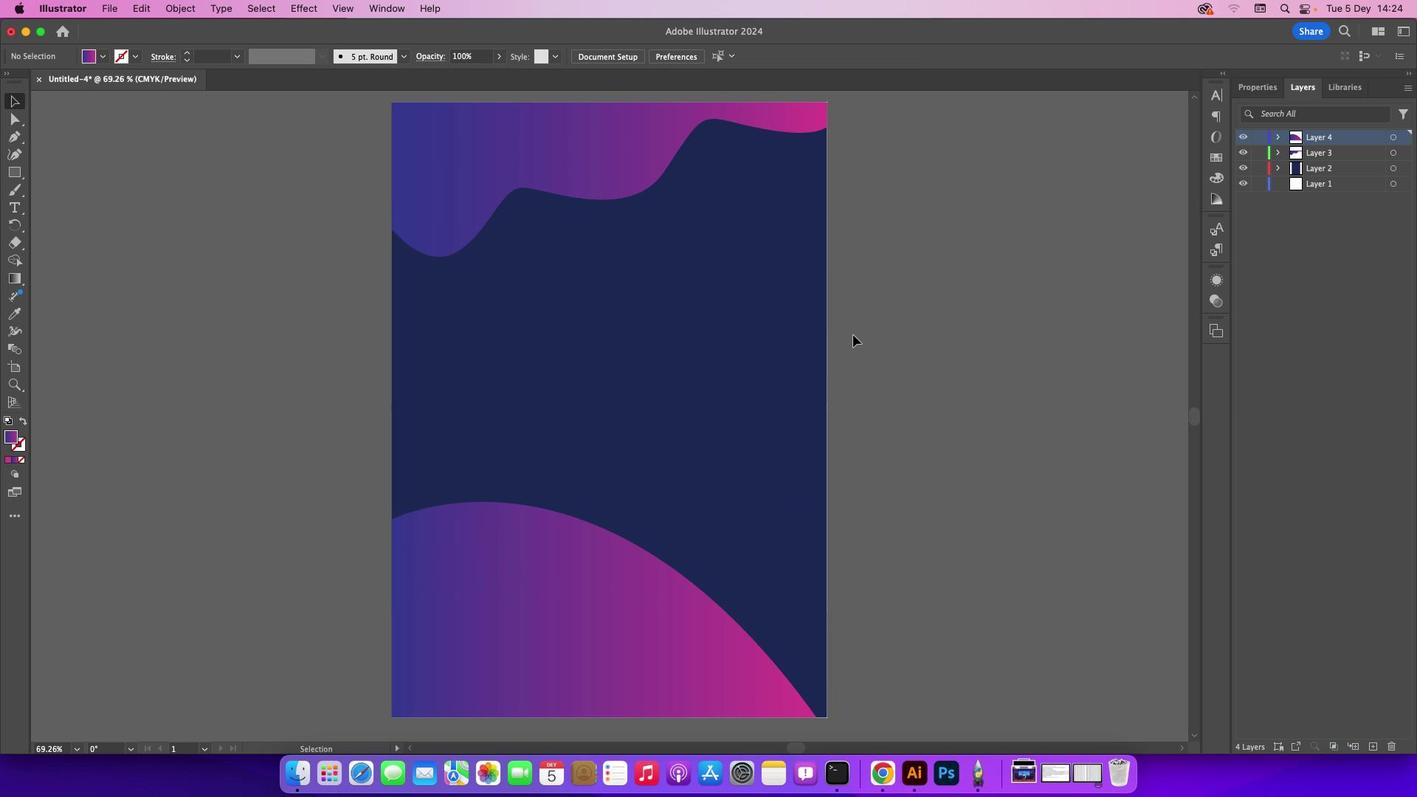 
Action: Mouse moved to (1372, 740)
Screenshot: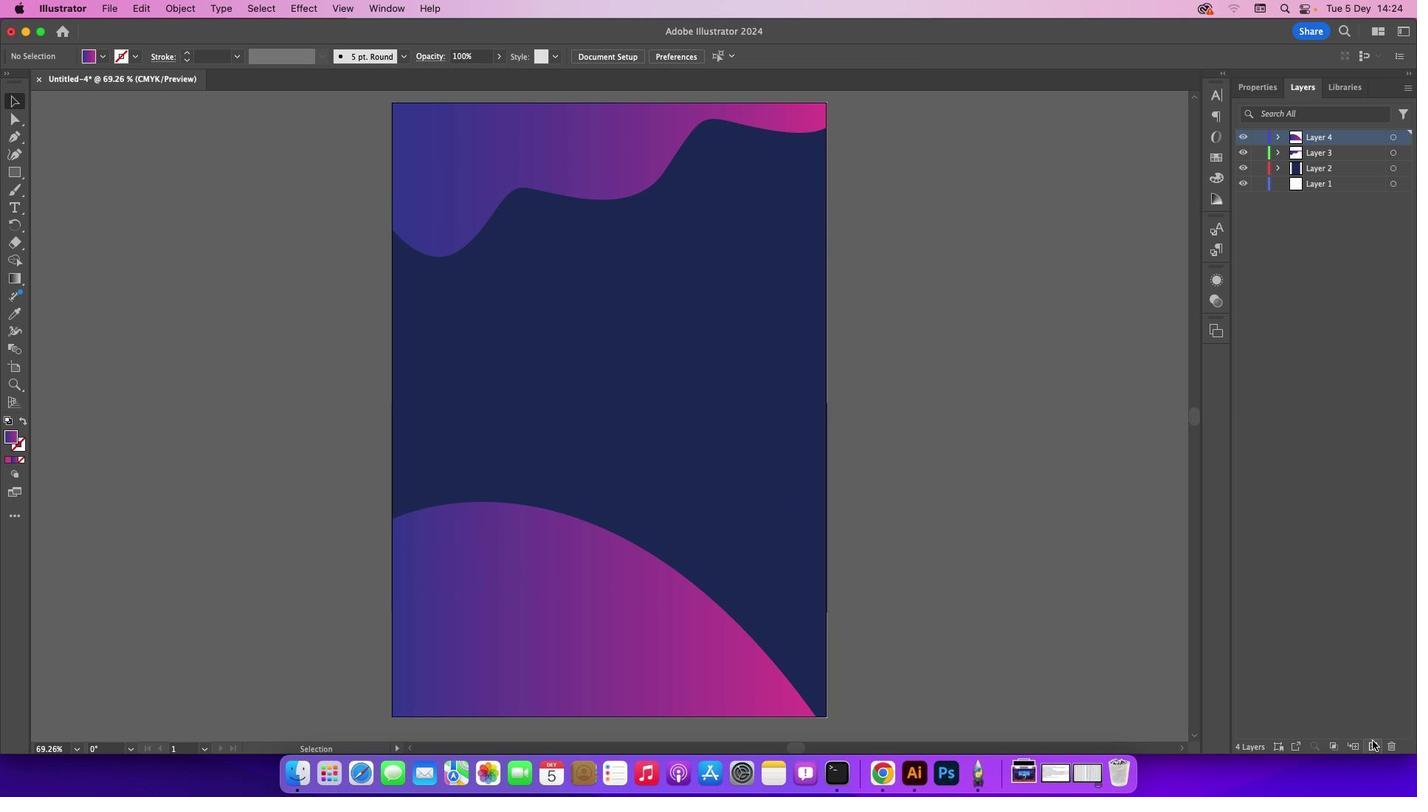 
Action: Mouse pressed left at (1372, 740)
Screenshot: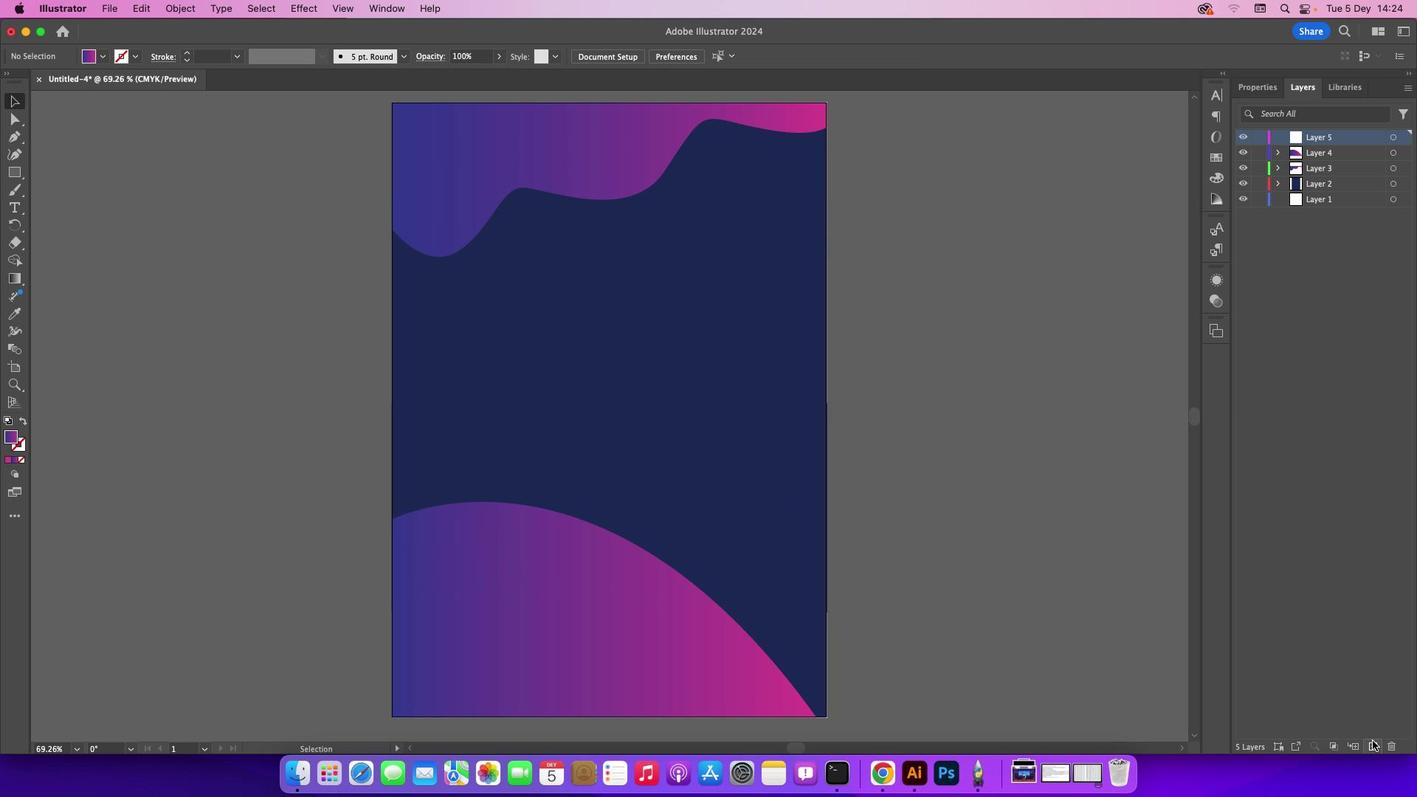 
Action: Mouse moved to (13, 132)
Screenshot: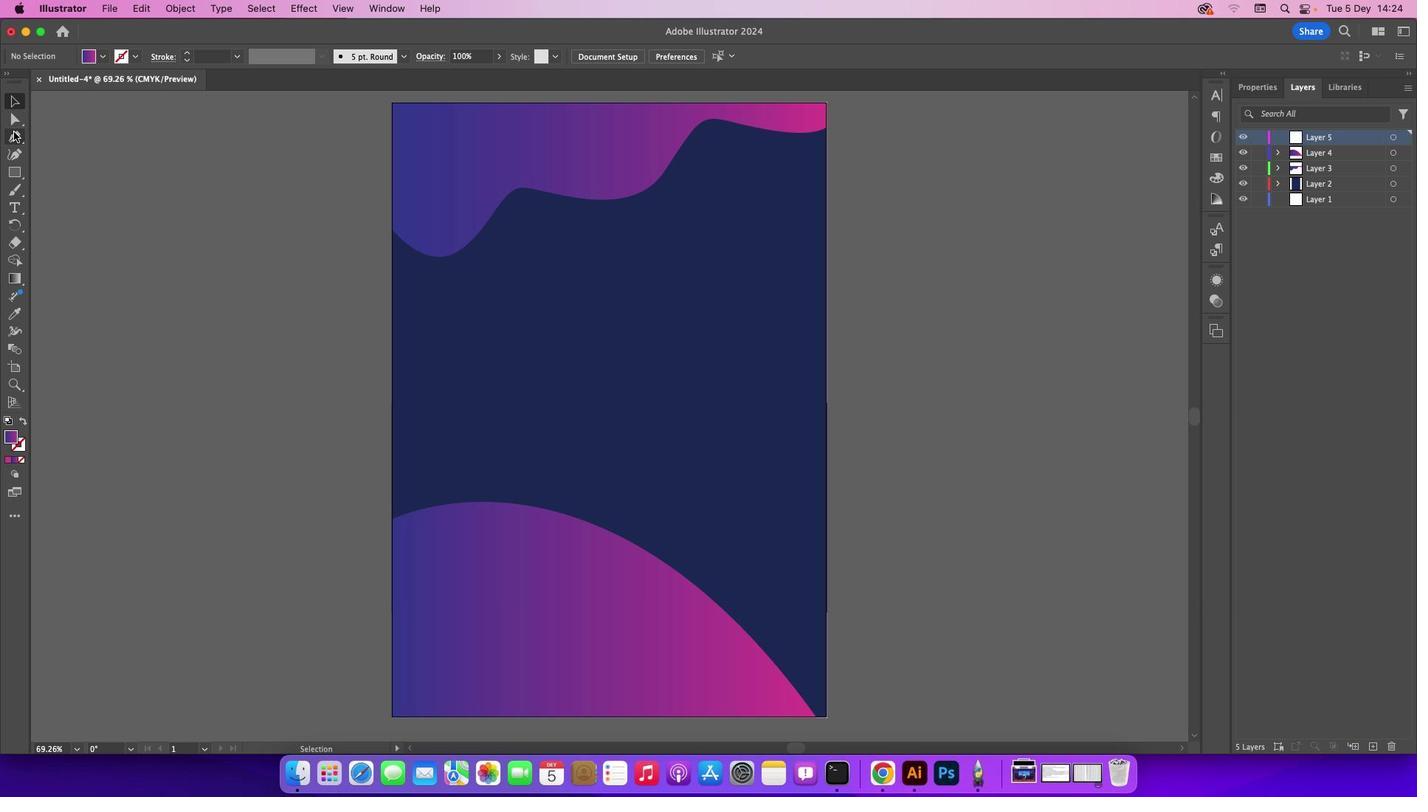 
Action: Mouse pressed left at (13, 132)
Screenshot: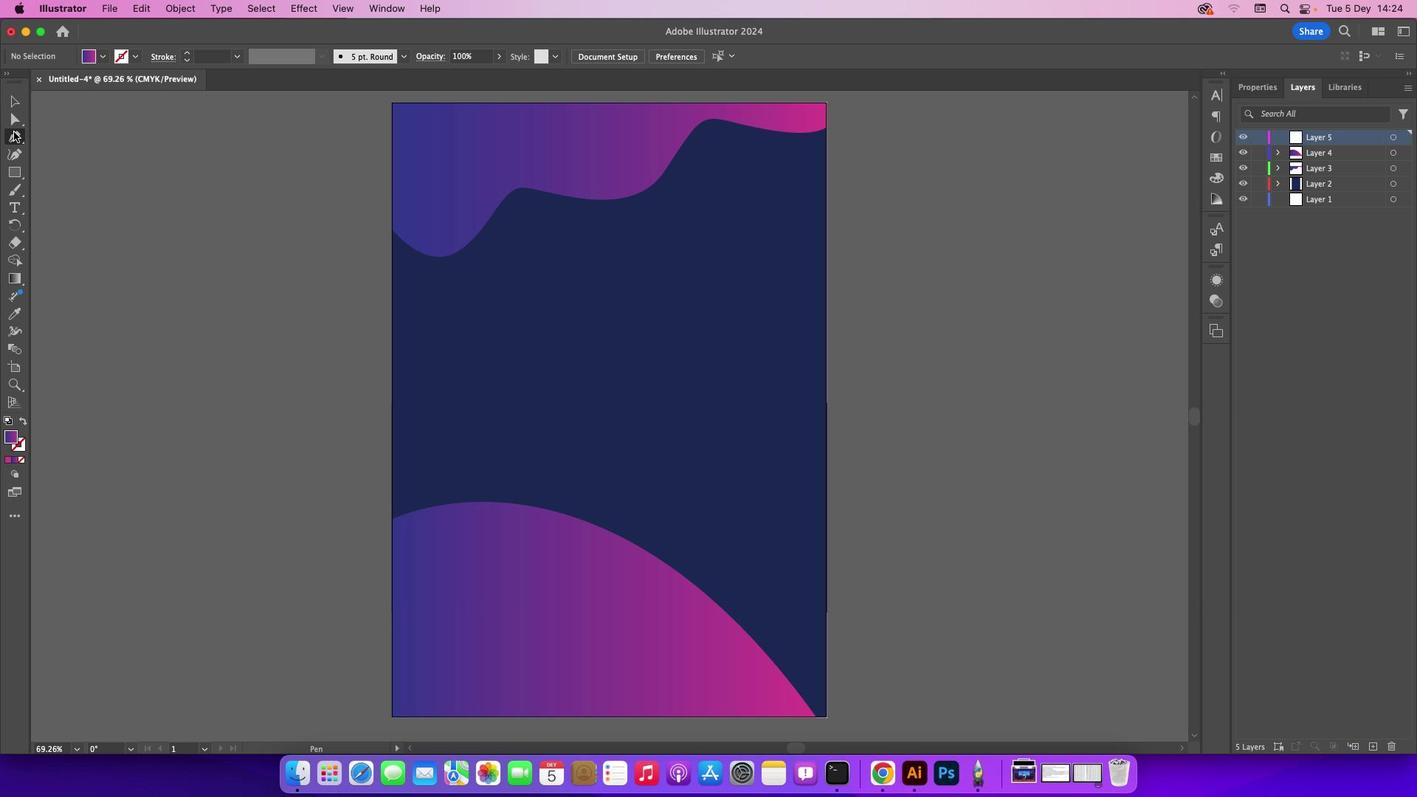
Action: Mouse moved to (826, 152)
Screenshot: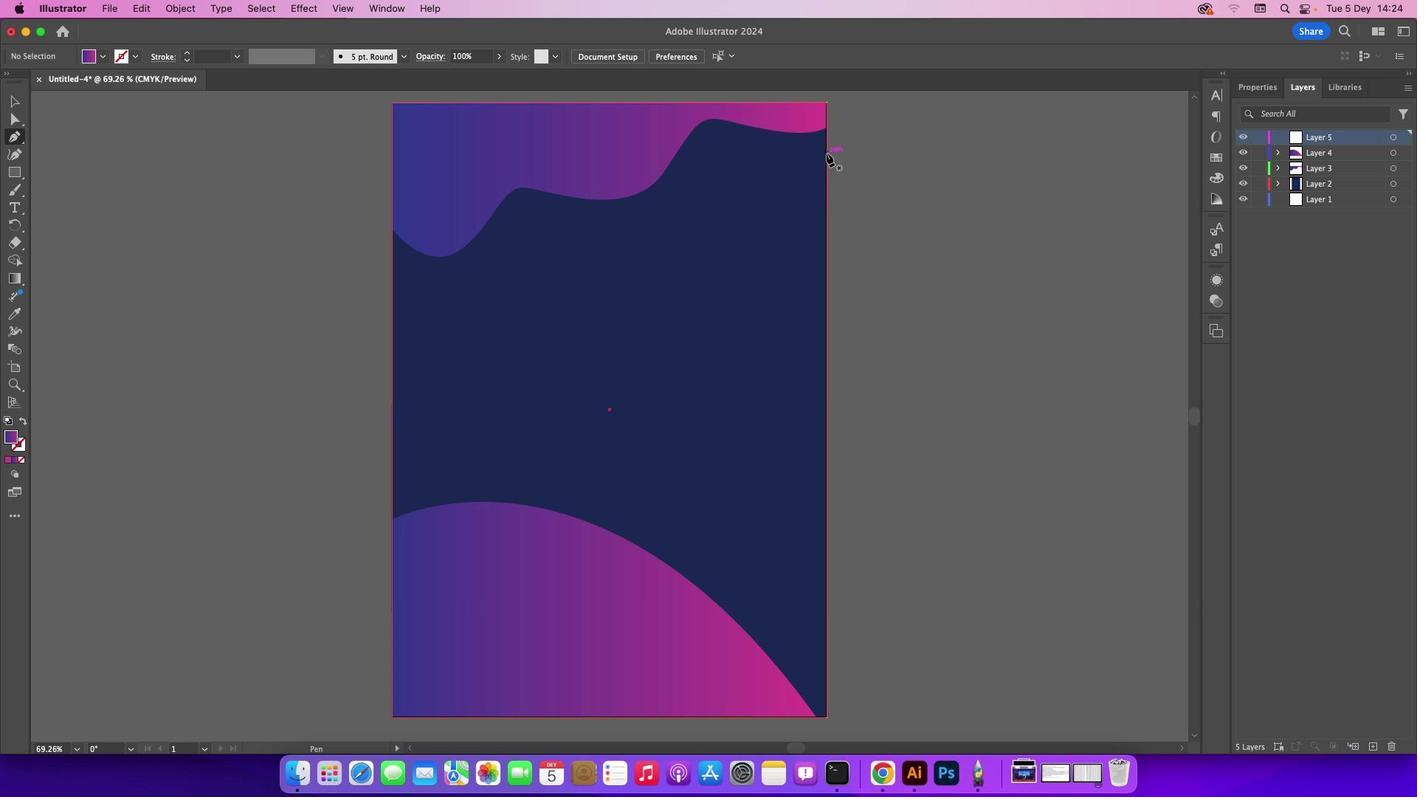 
Action: Mouse pressed left at (826, 152)
Screenshot: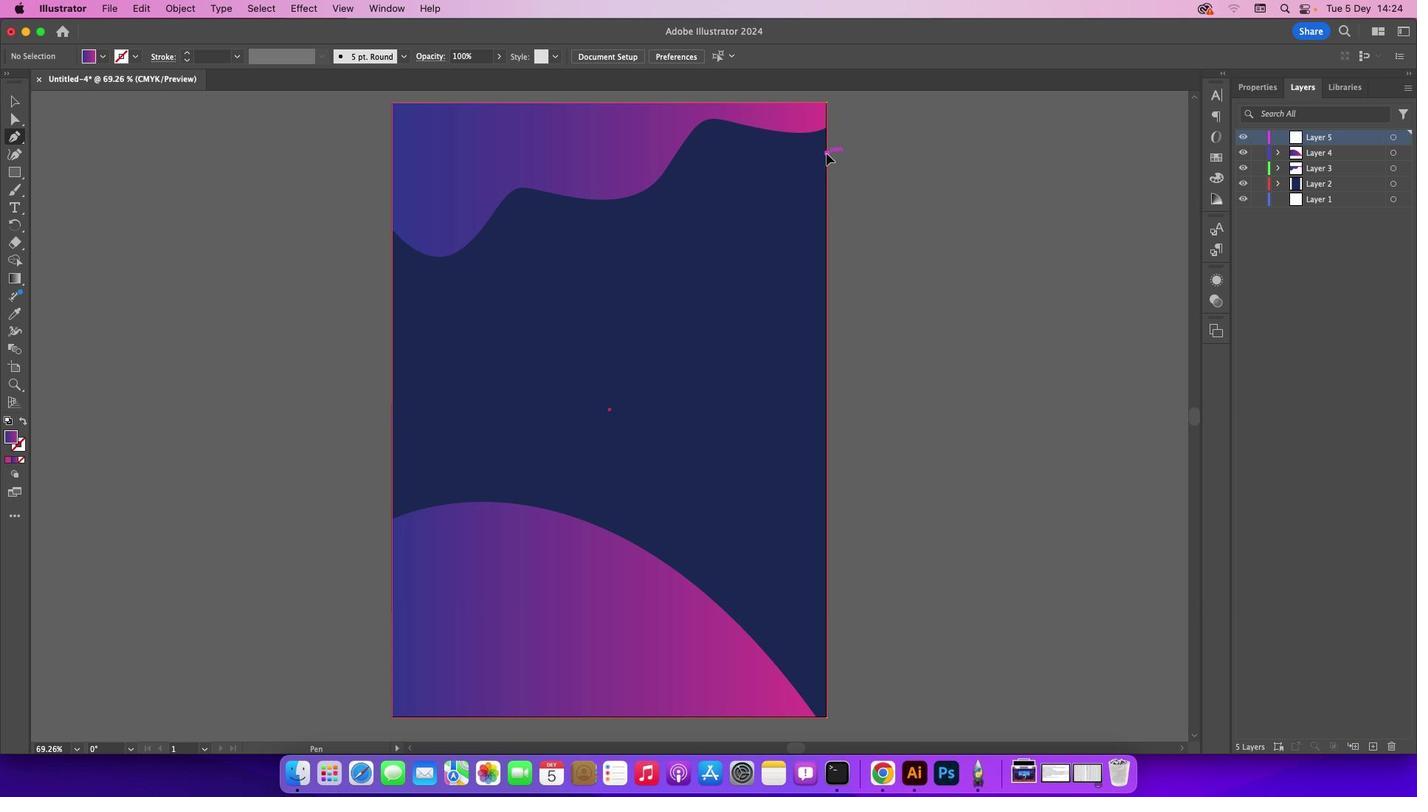 
Action: Mouse moved to (725, 251)
Screenshot: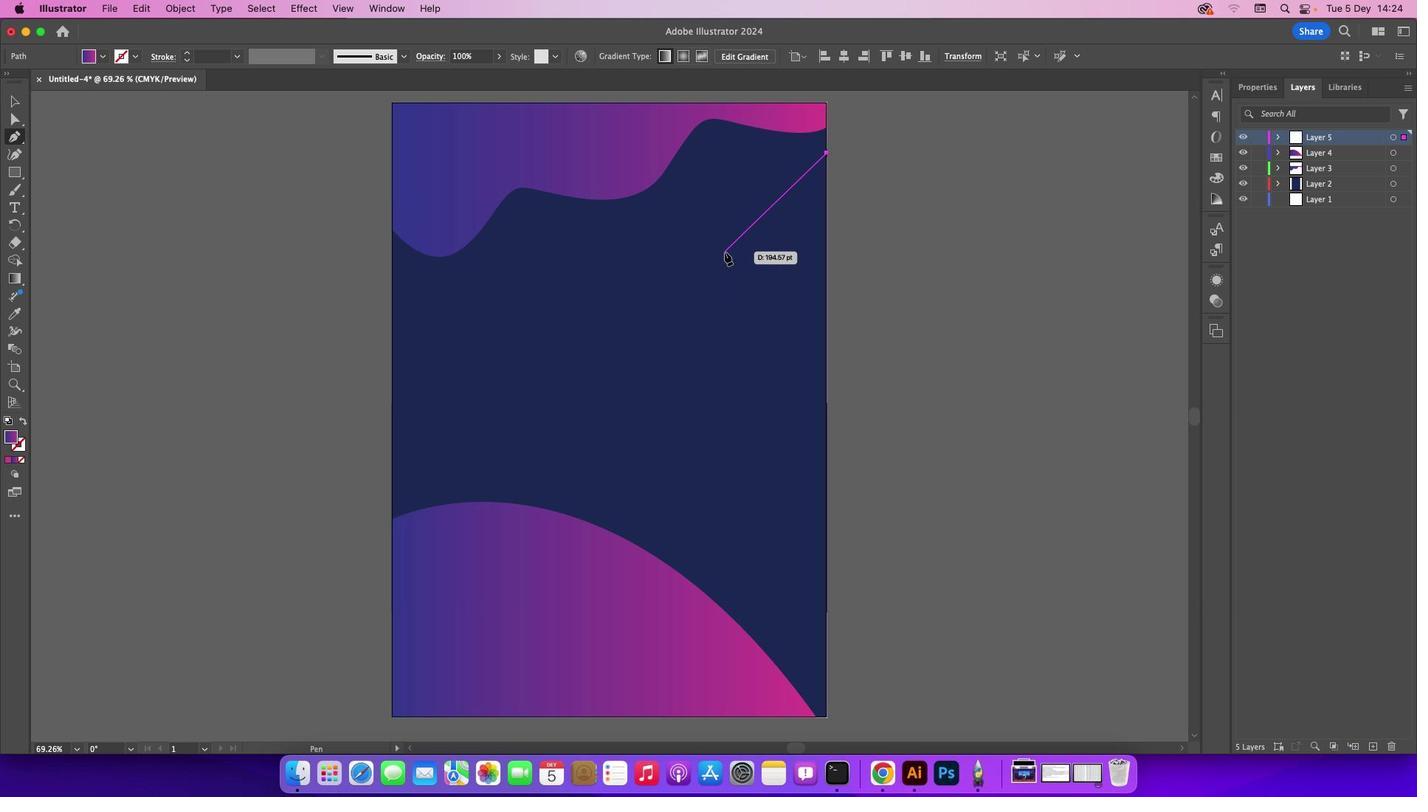 
Action: Mouse pressed left at (725, 251)
Screenshot: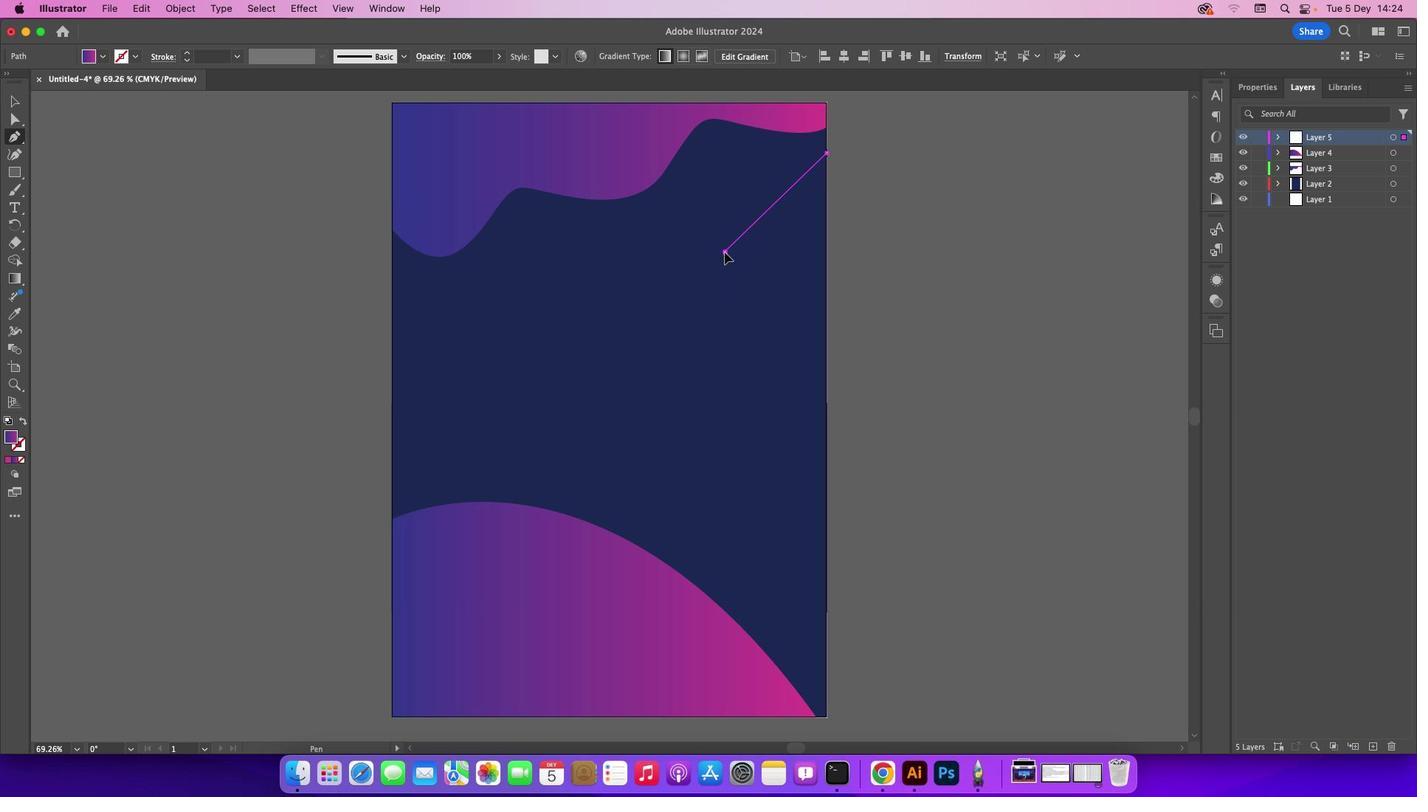 
Action: Mouse moved to (825, 321)
Screenshot: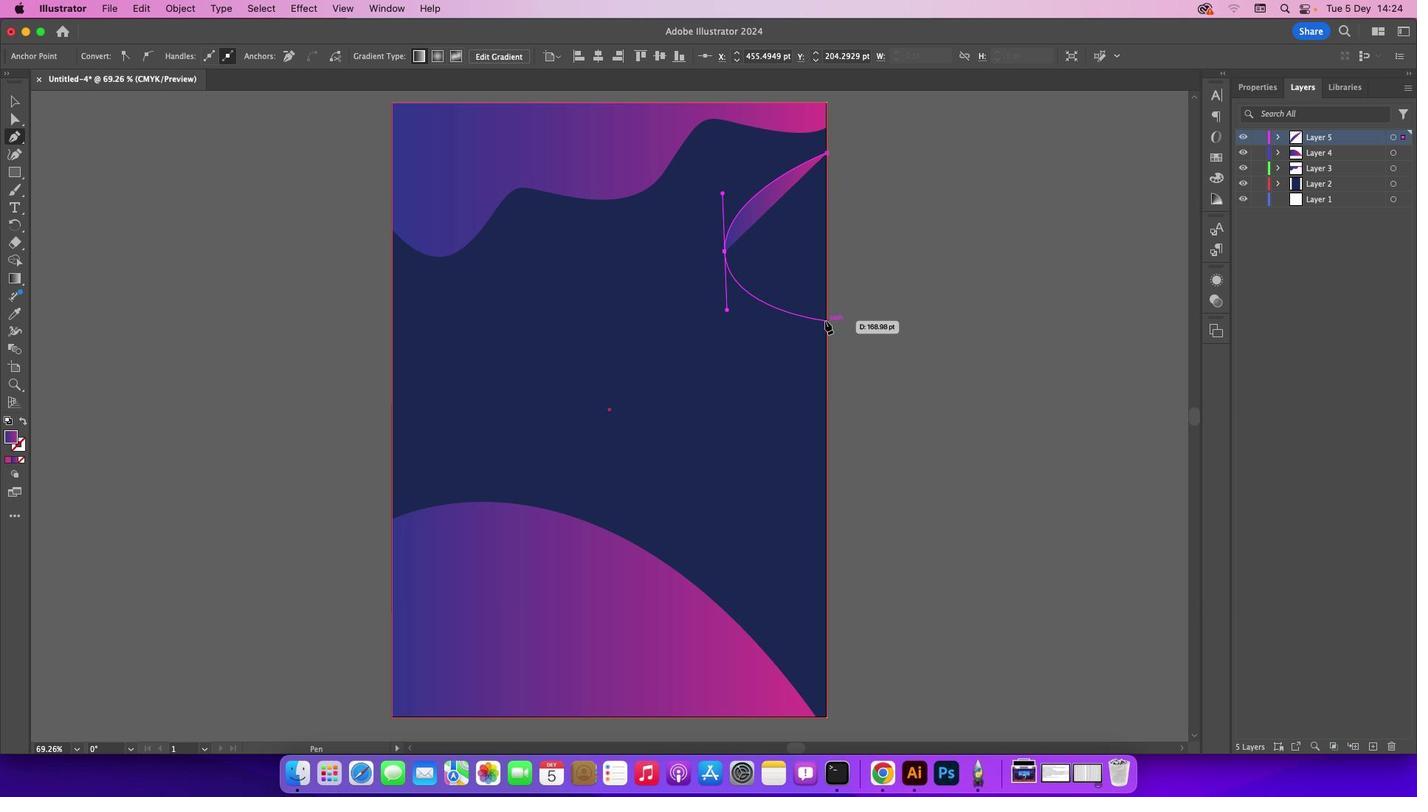 
Action: Mouse pressed left at (825, 321)
Screenshot: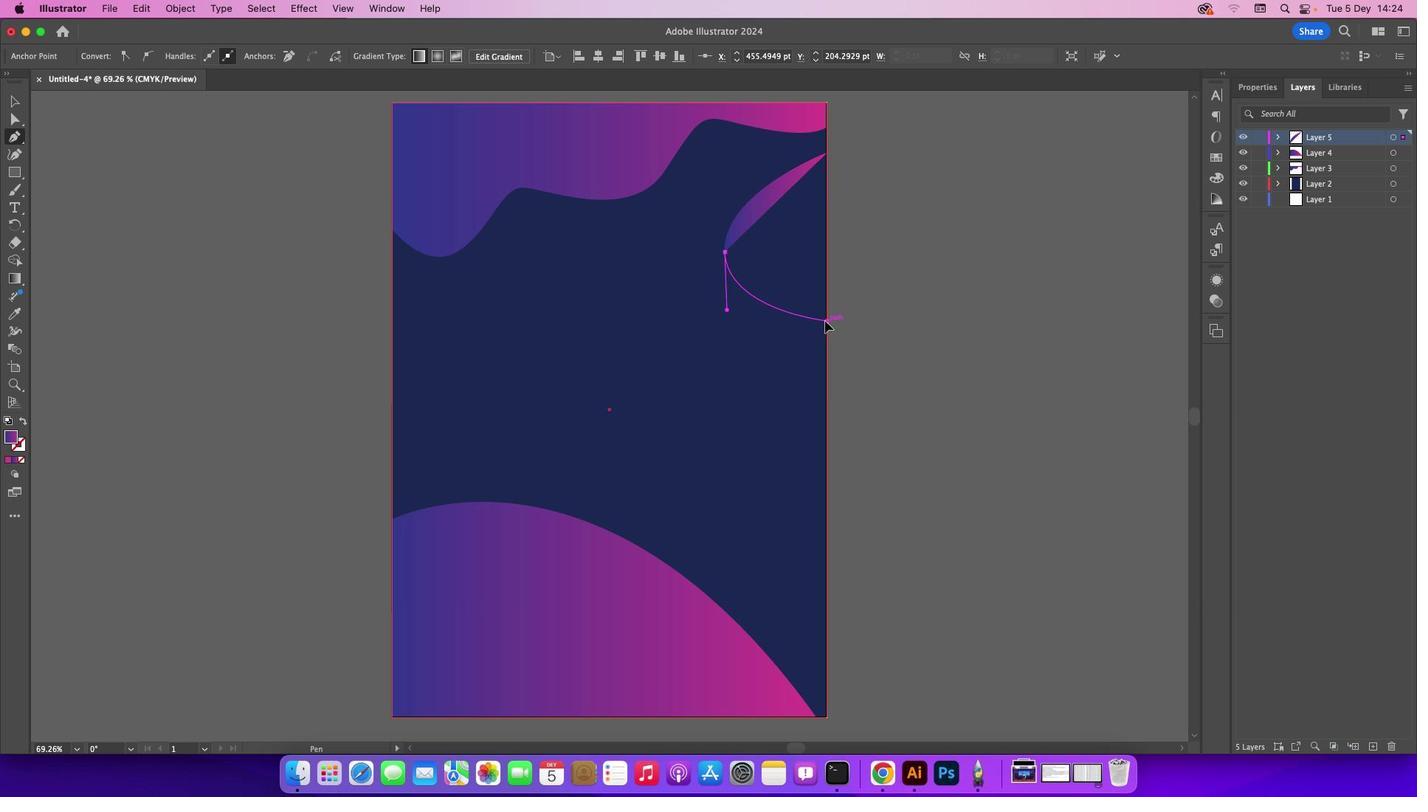 
Action: Mouse moved to (827, 150)
Screenshot: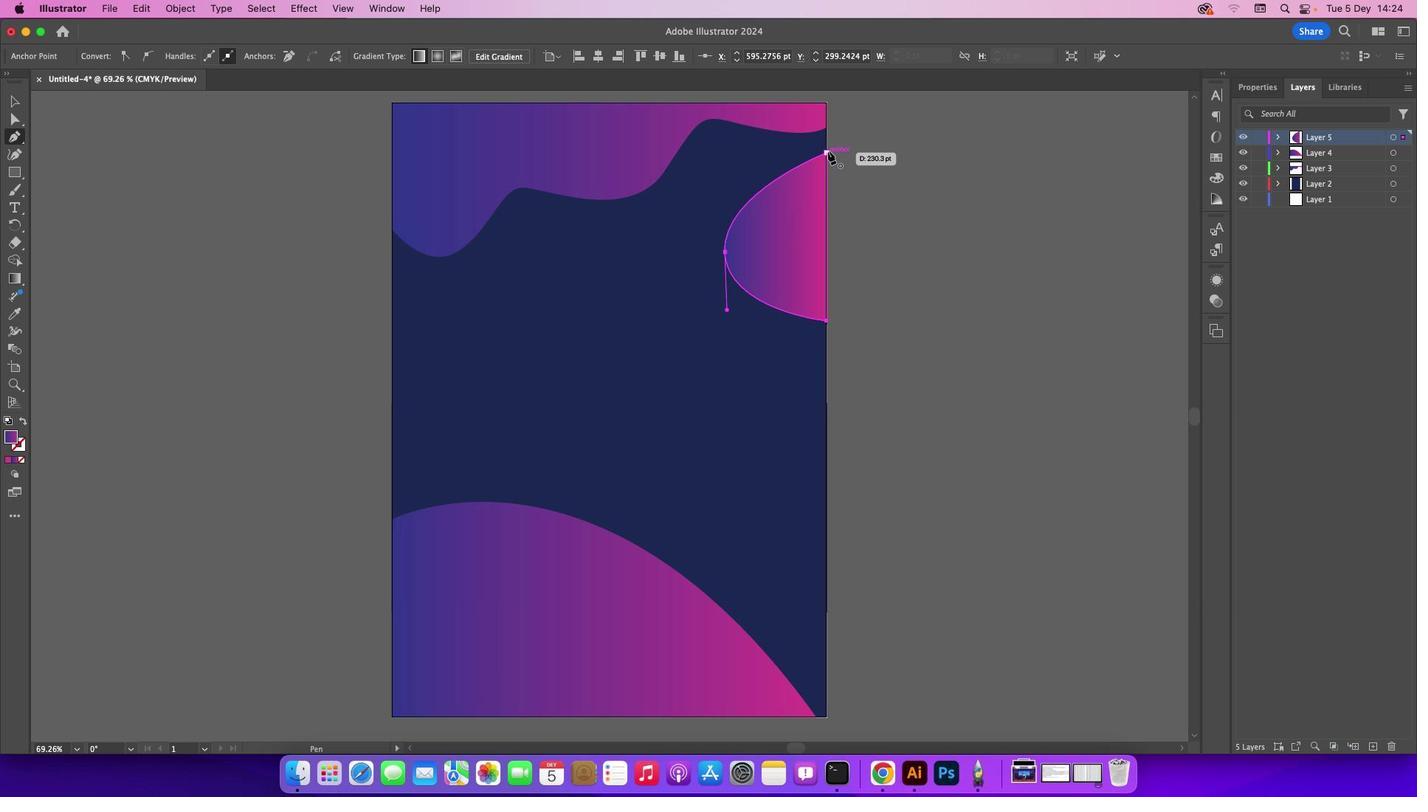 
Action: Mouse pressed left at (827, 150)
Screenshot: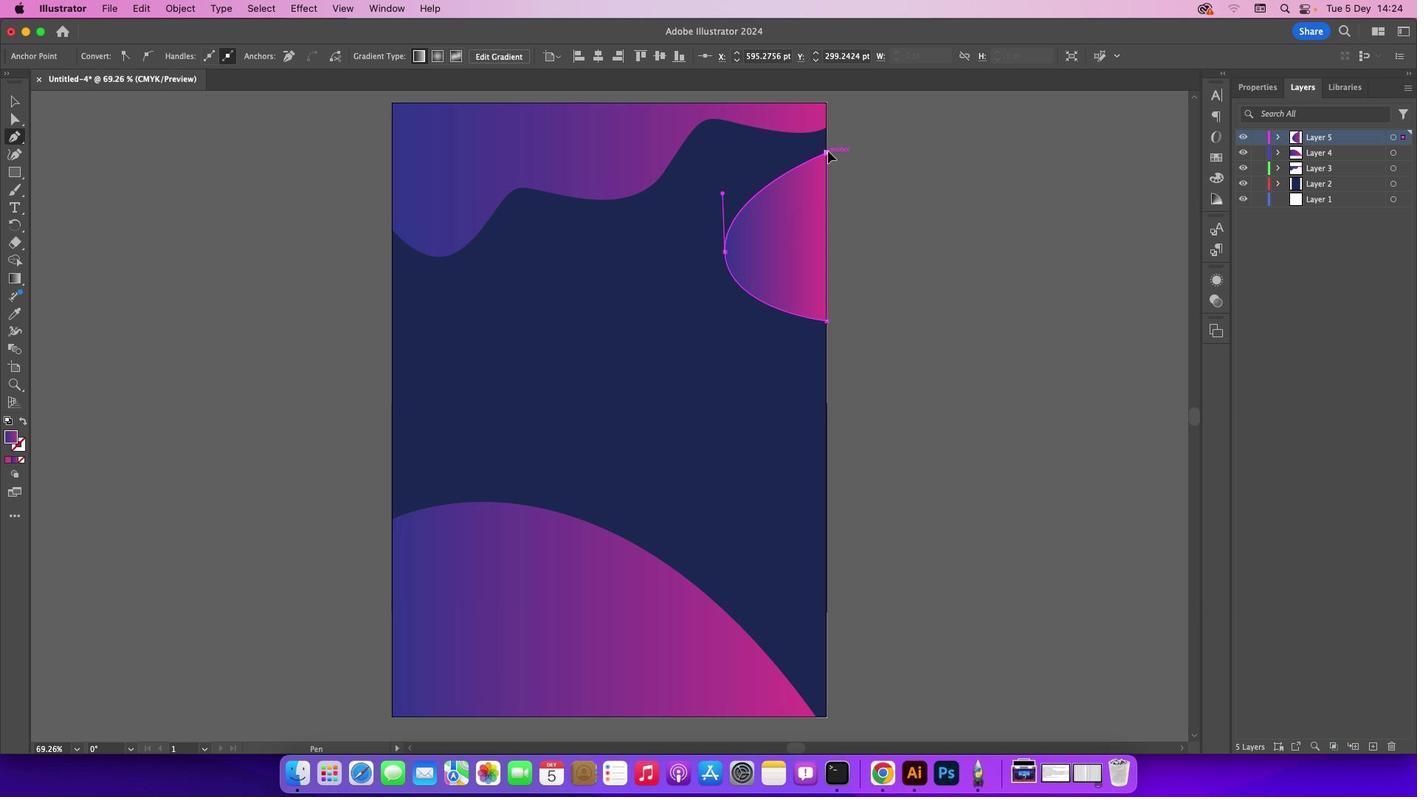 
Action: Mouse moved to (22, 107)
Screenshot: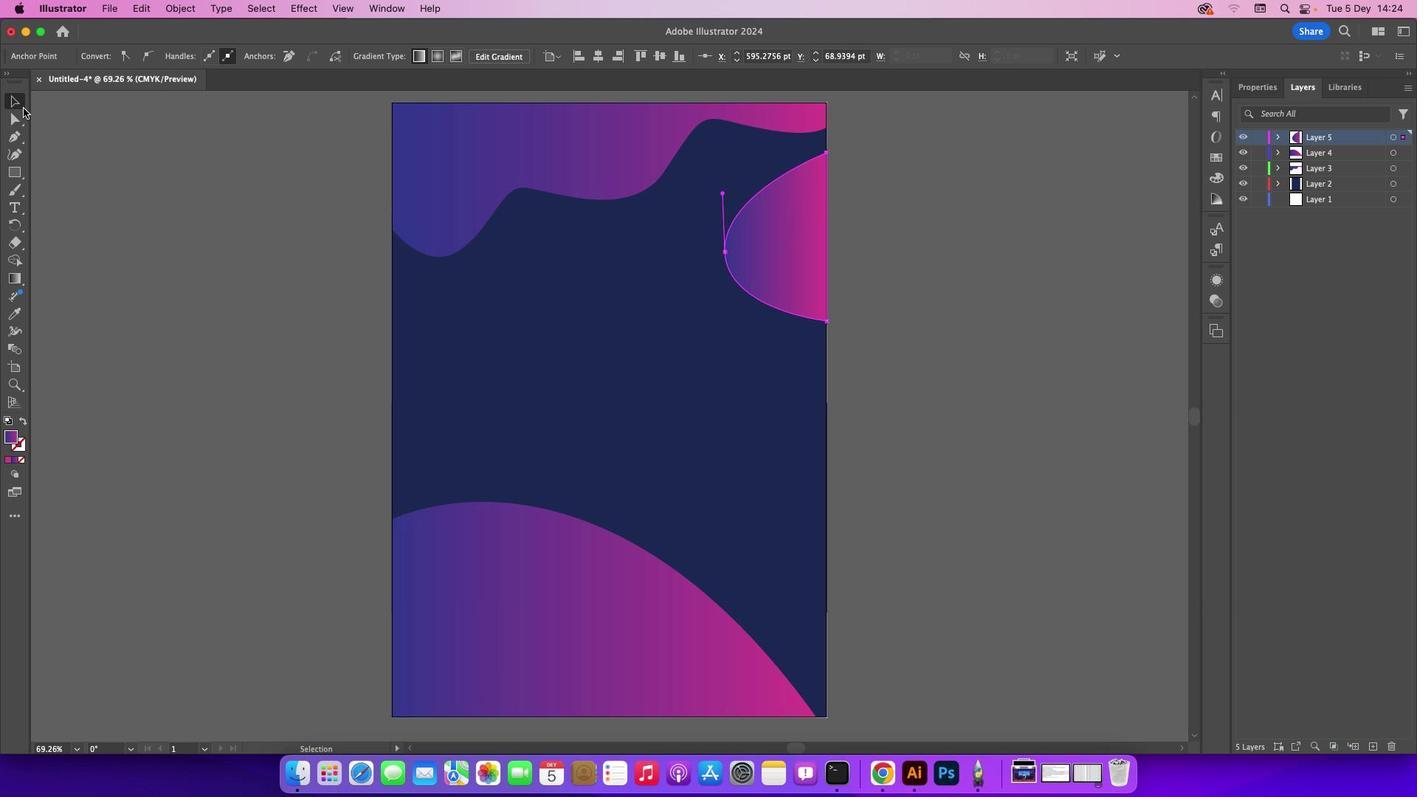 
Action: Mouse pressed left at (22, 107)
Screenshot: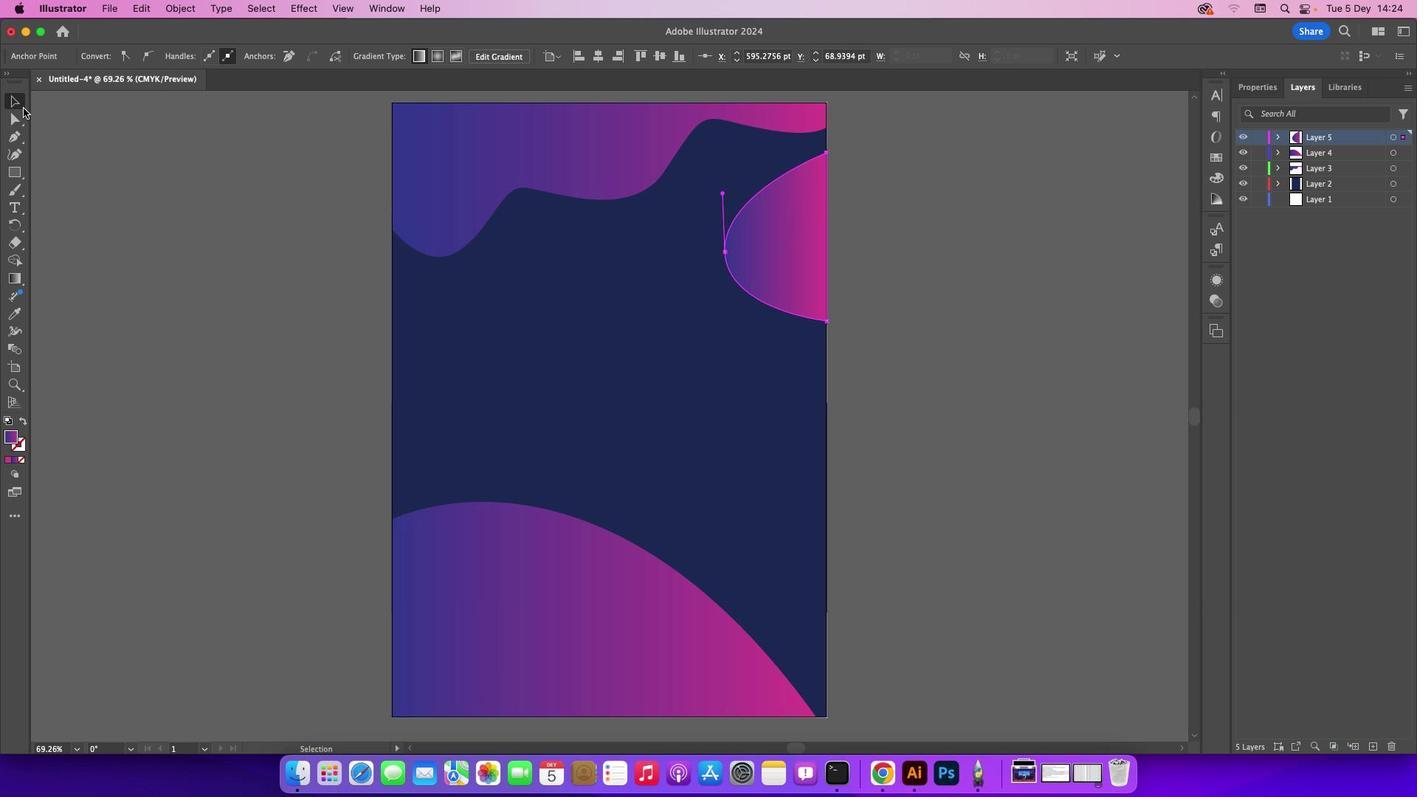 
Action: Mouse moved to (577, 594)
Screenshot: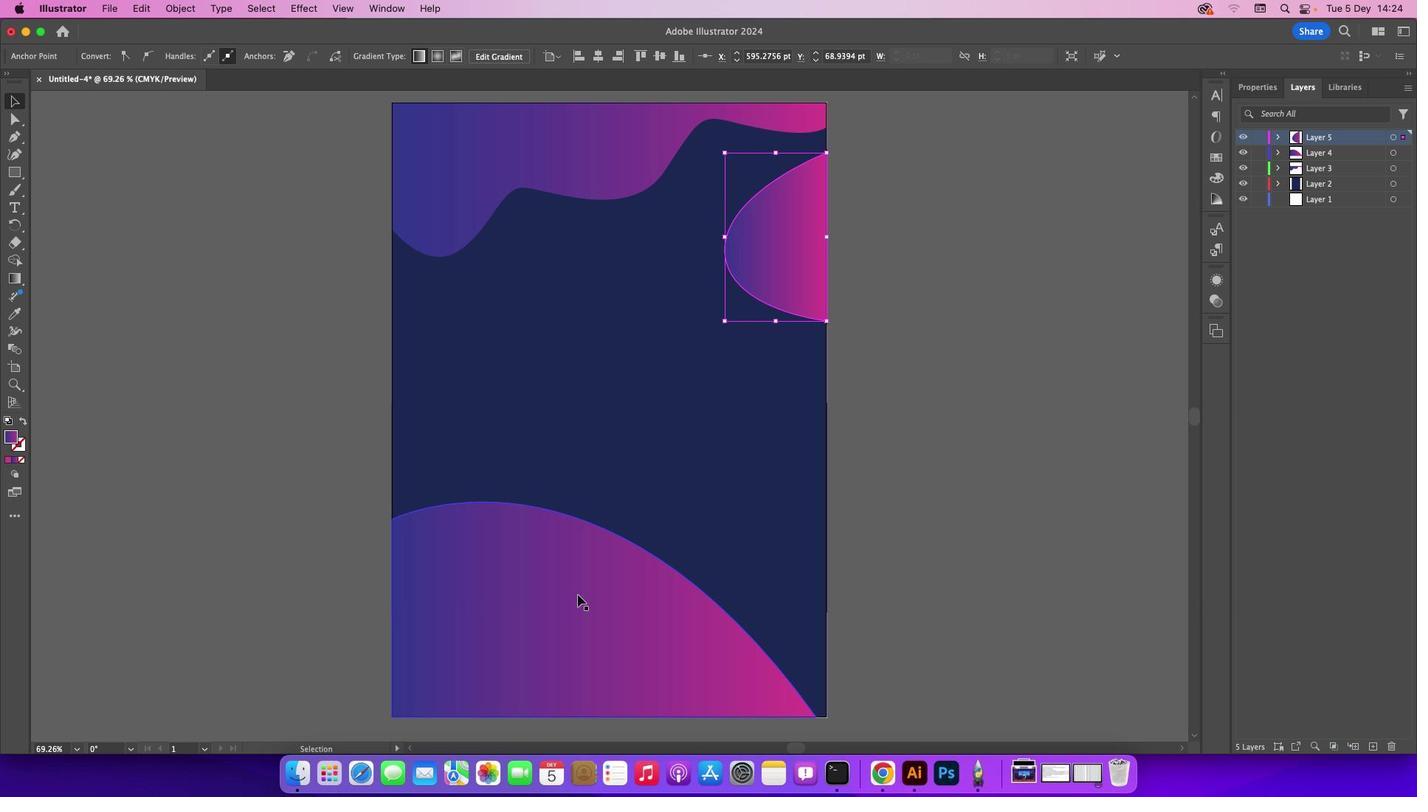 
Action: Mouse pressed left at (577, 594)
Screenshot: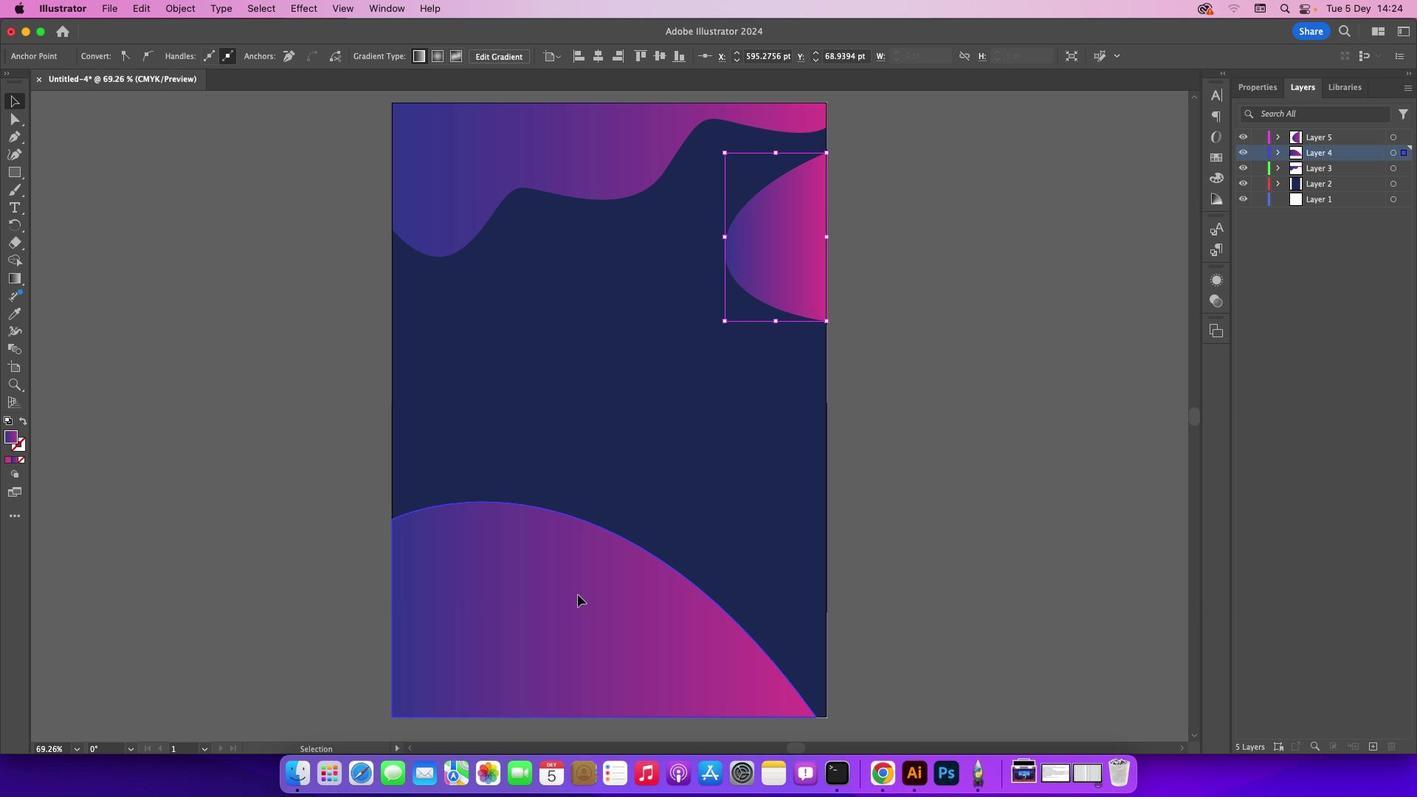 
Action: Mouse moved to (9, 285)
Screenshot: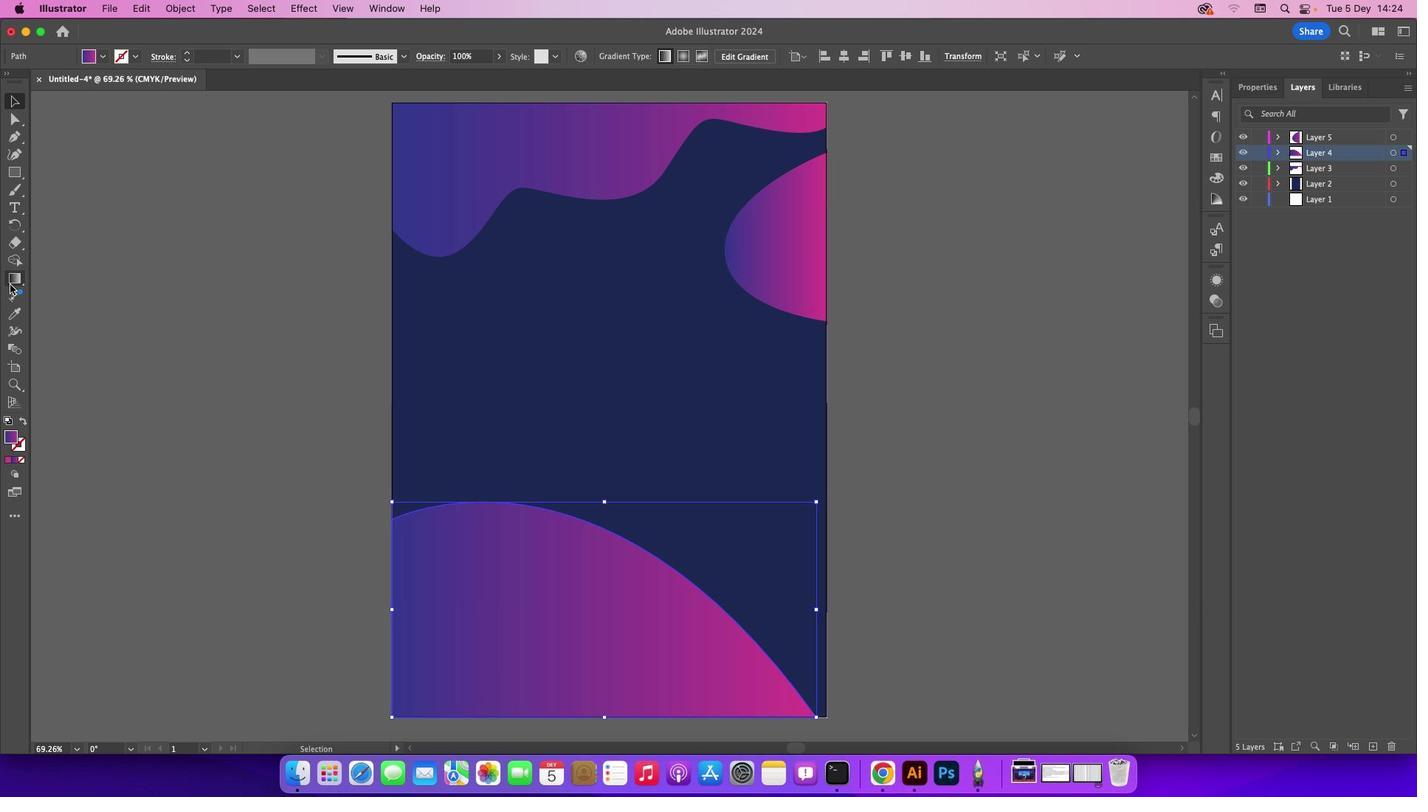 
Action: Mouse pressed left at (9, 285)
Screenshot: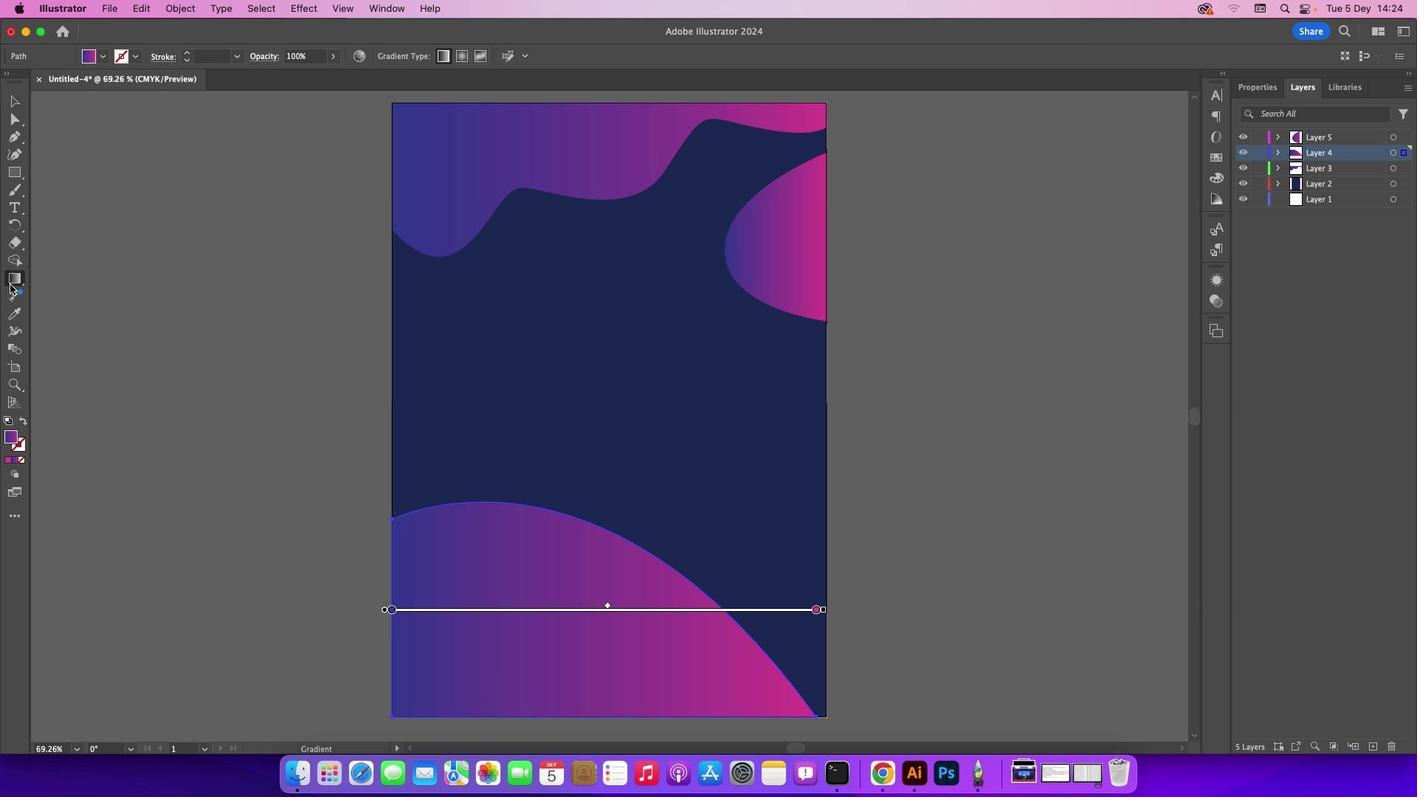 
Action: Mouse pressed left at (9, 285)
Screenshot: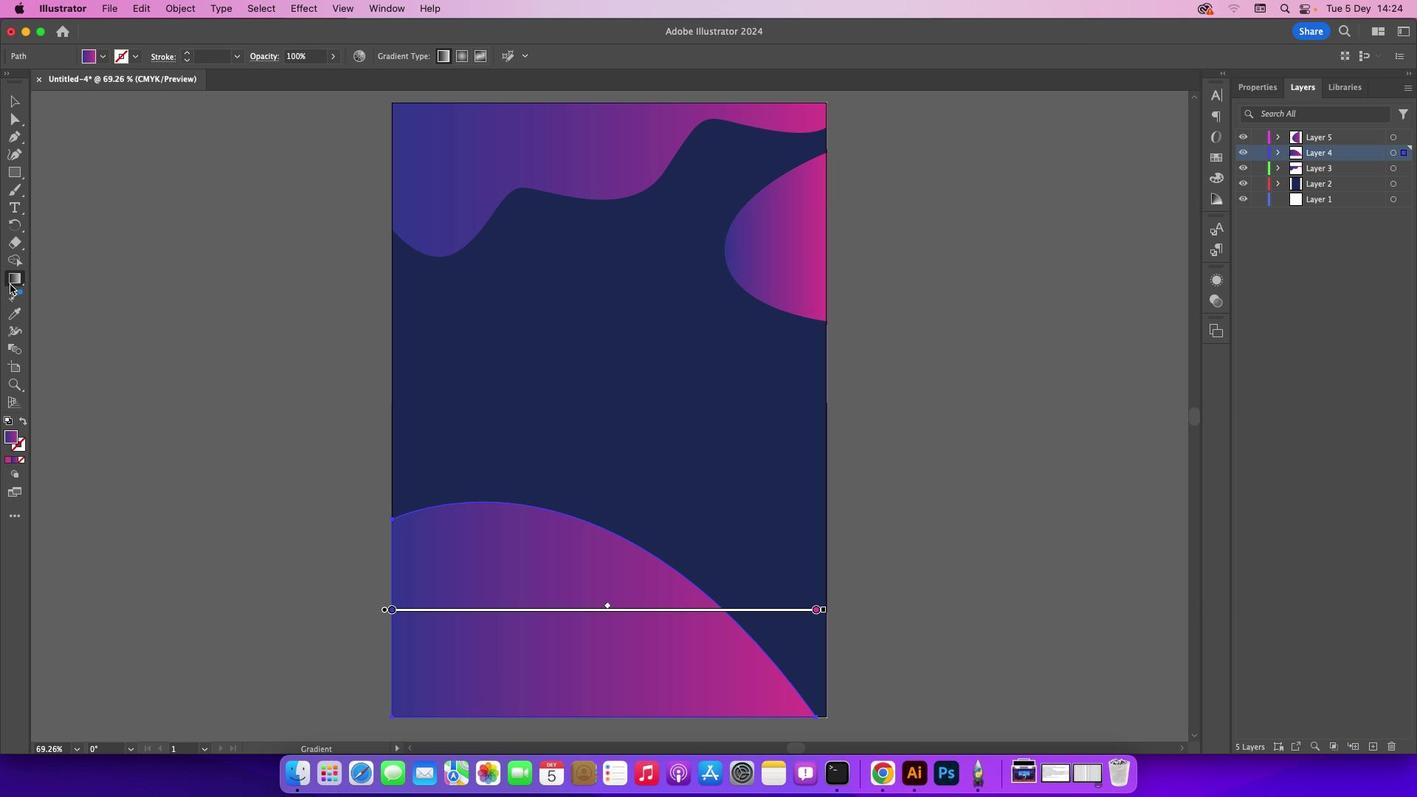 
Action: Mouse pressed left at (9, 285)
Screenshot: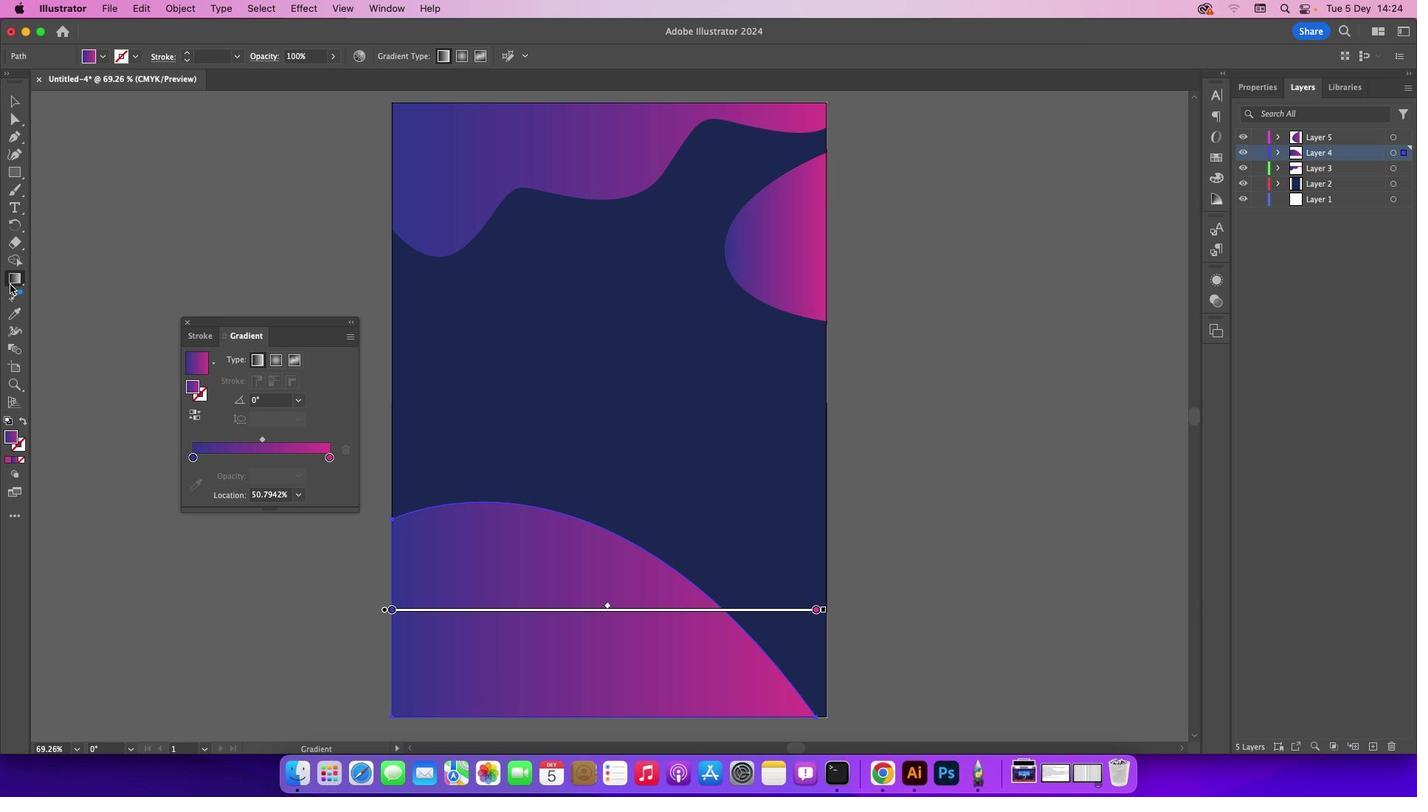 
Action: Mouse moved to (262, 440)
Screenshot: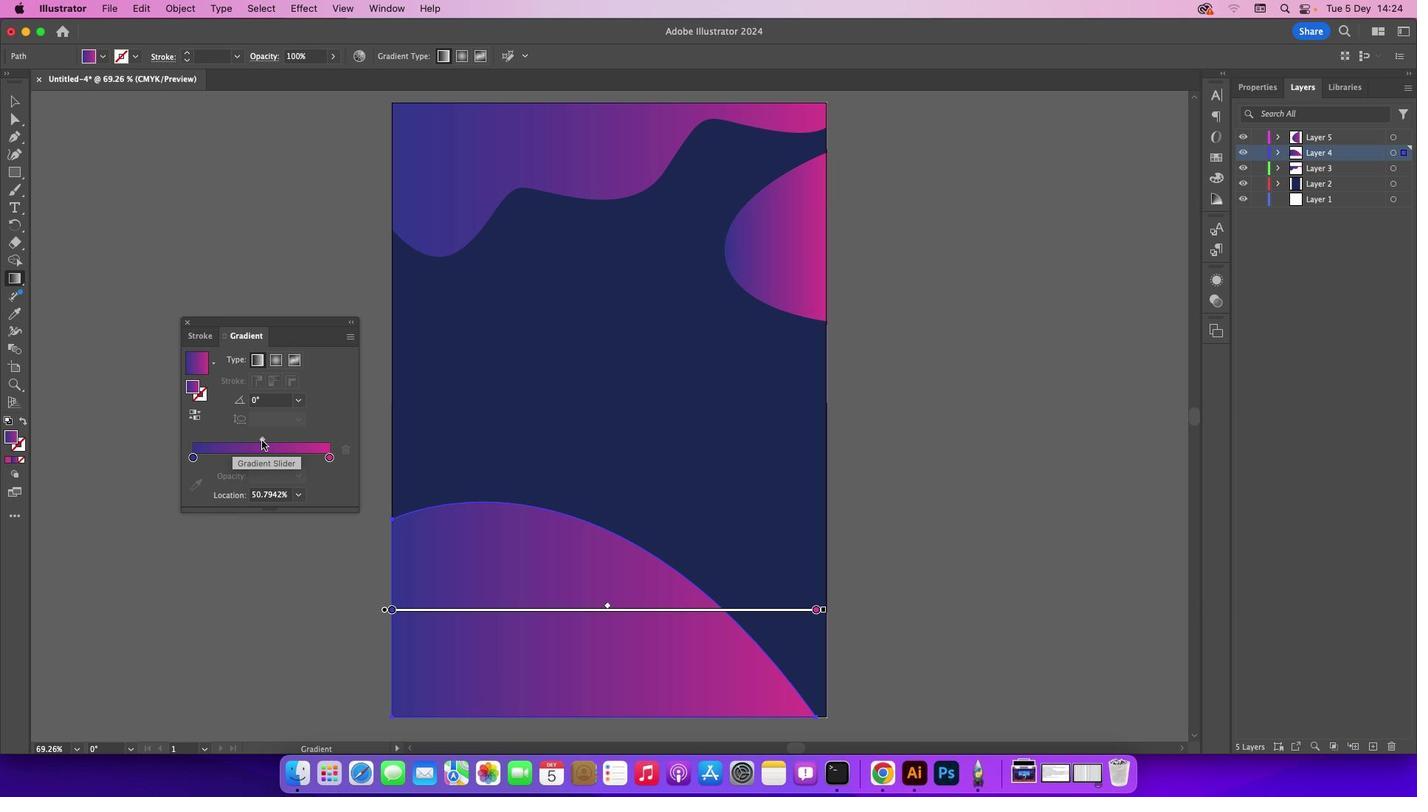 
Action: Mouse pressed left at (262, 440)
Screenshot: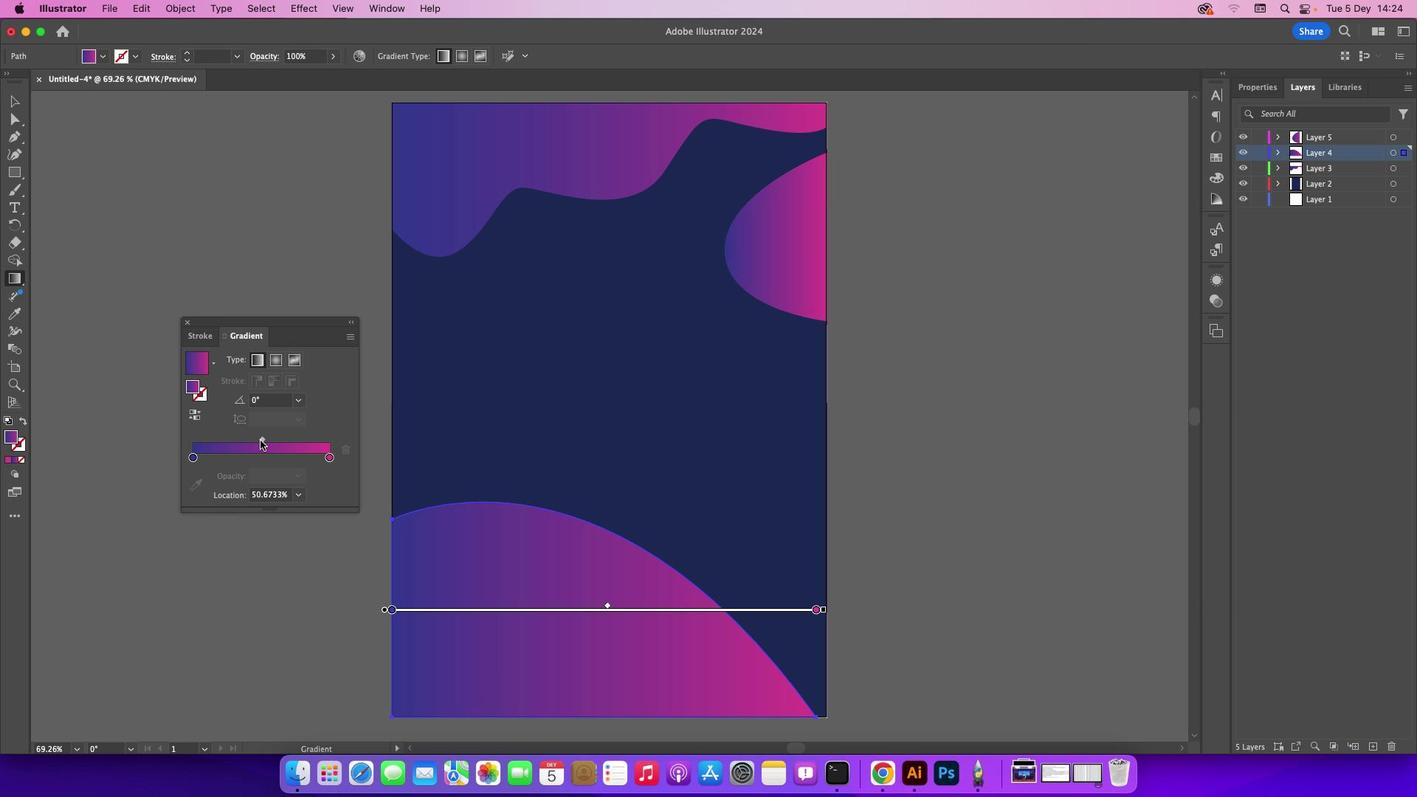 
Action: Mouse moved to (237, 441)
Screenshot: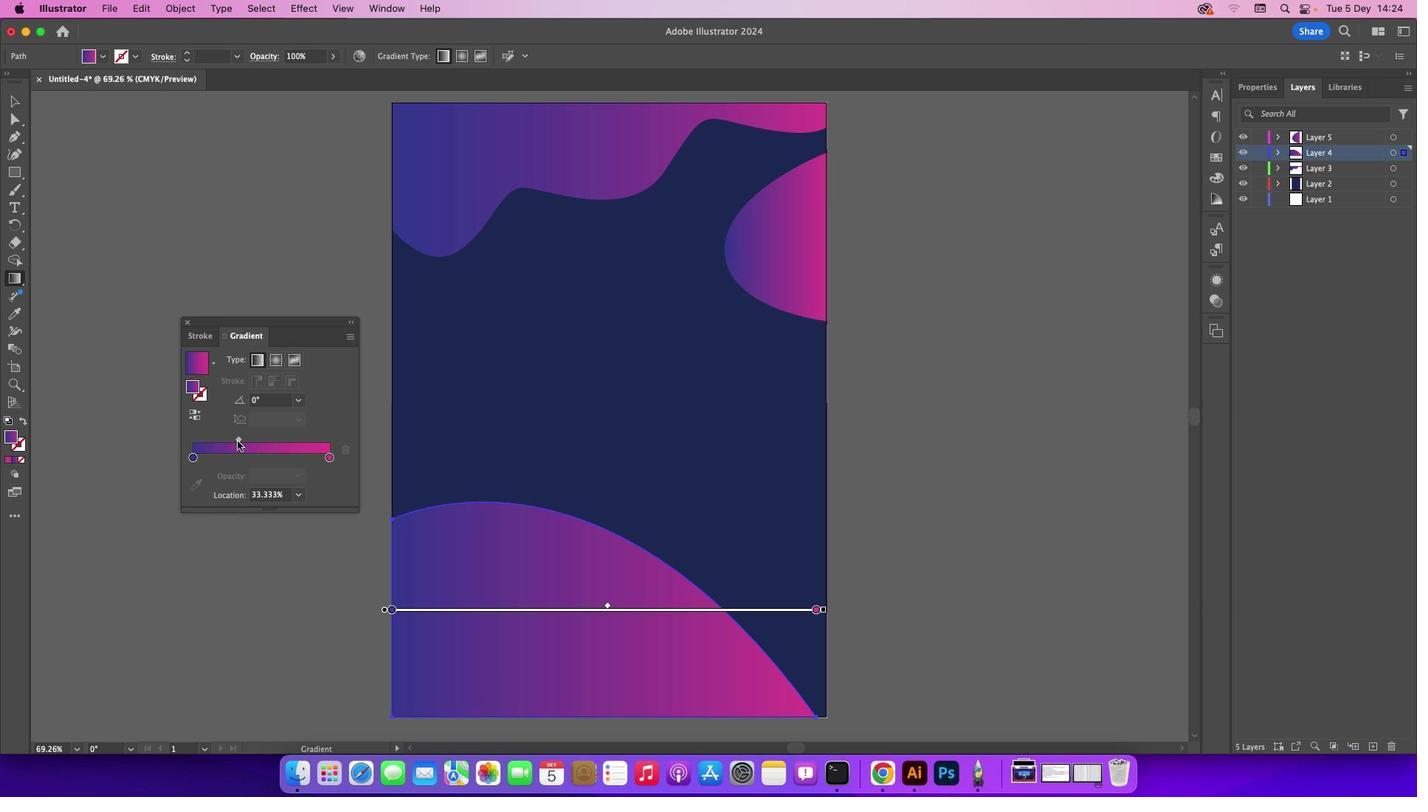
Action: Mouse pressed left at (237, 441)
Screenshot: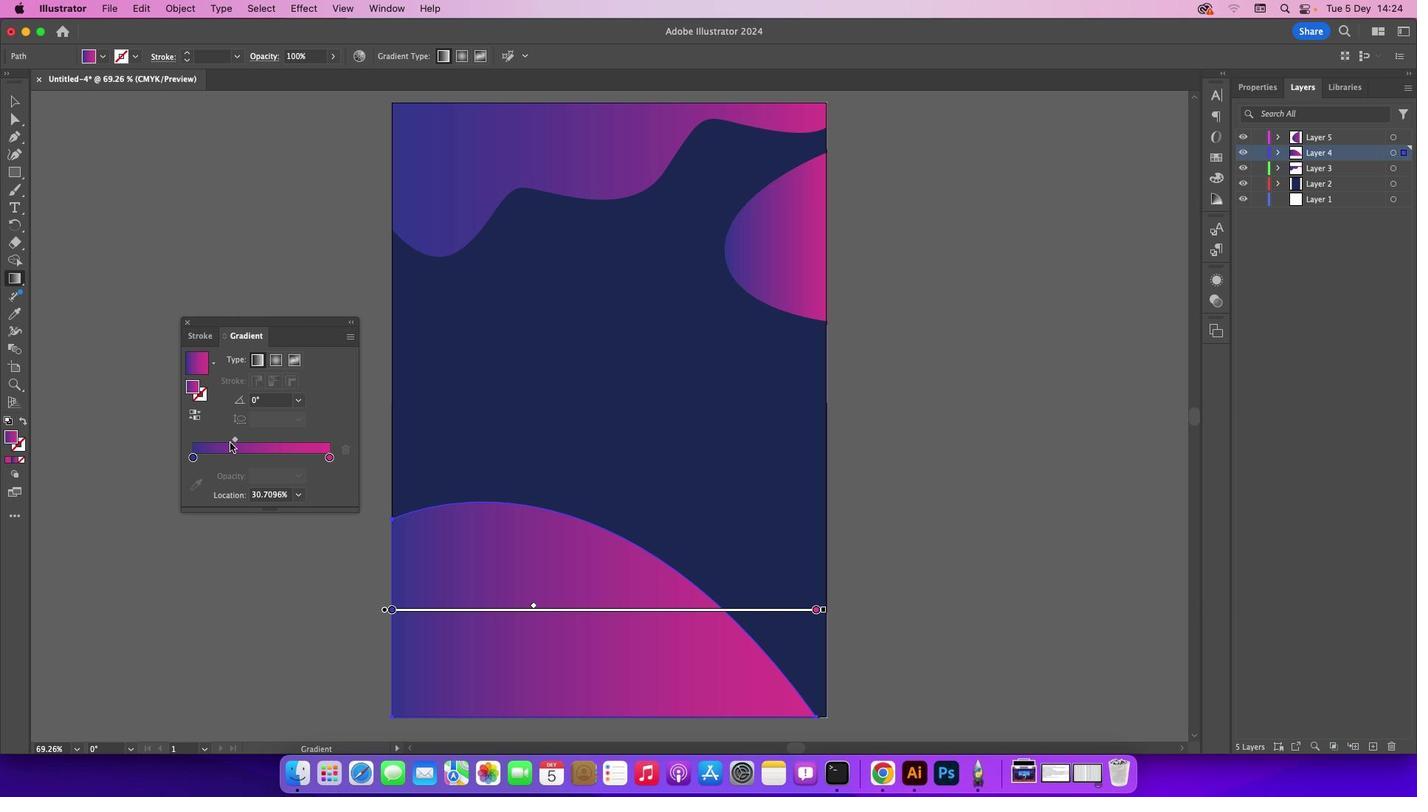 
Action: Mouse moved to (190, 324)
Screenshot: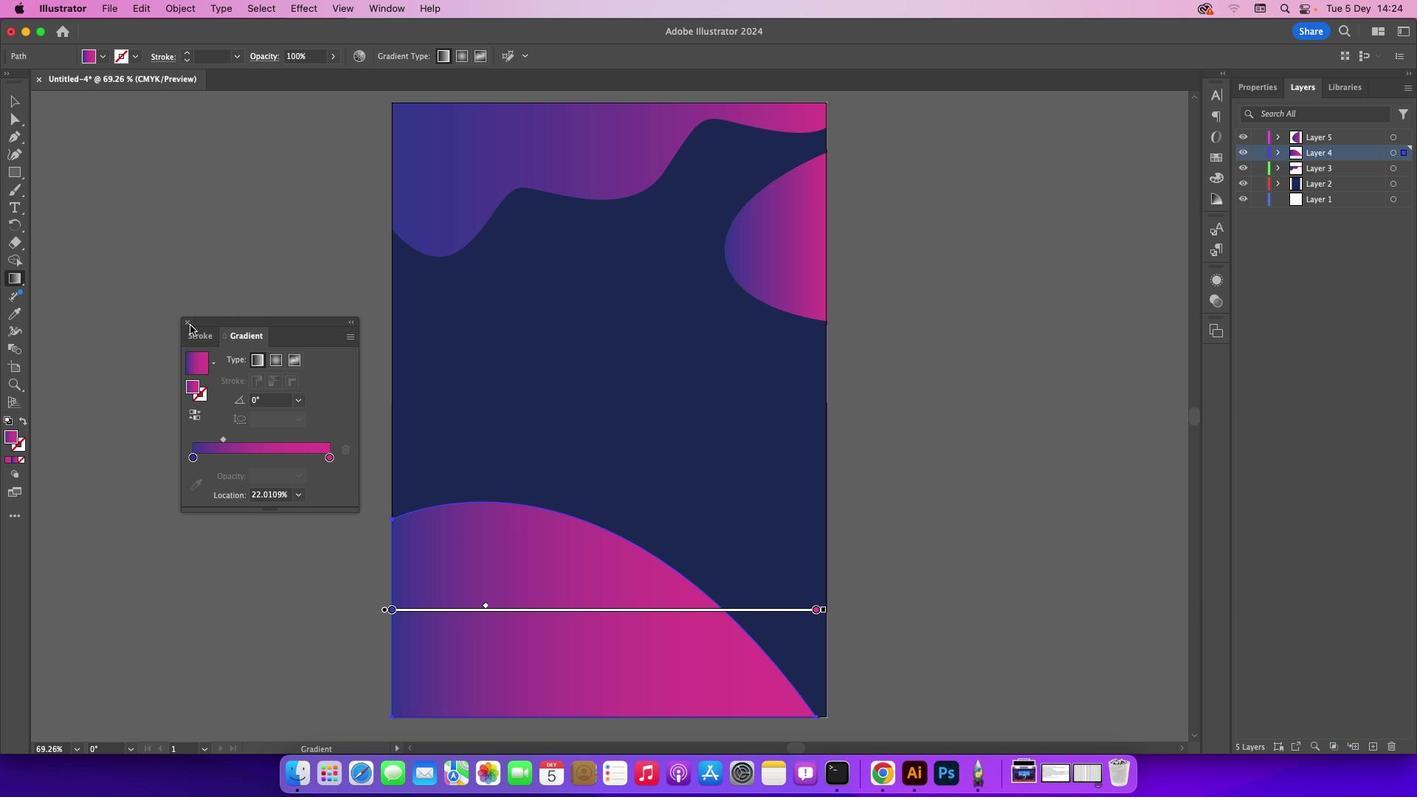 
Action: Mouse pressed left at (190, 324)
Screenshot: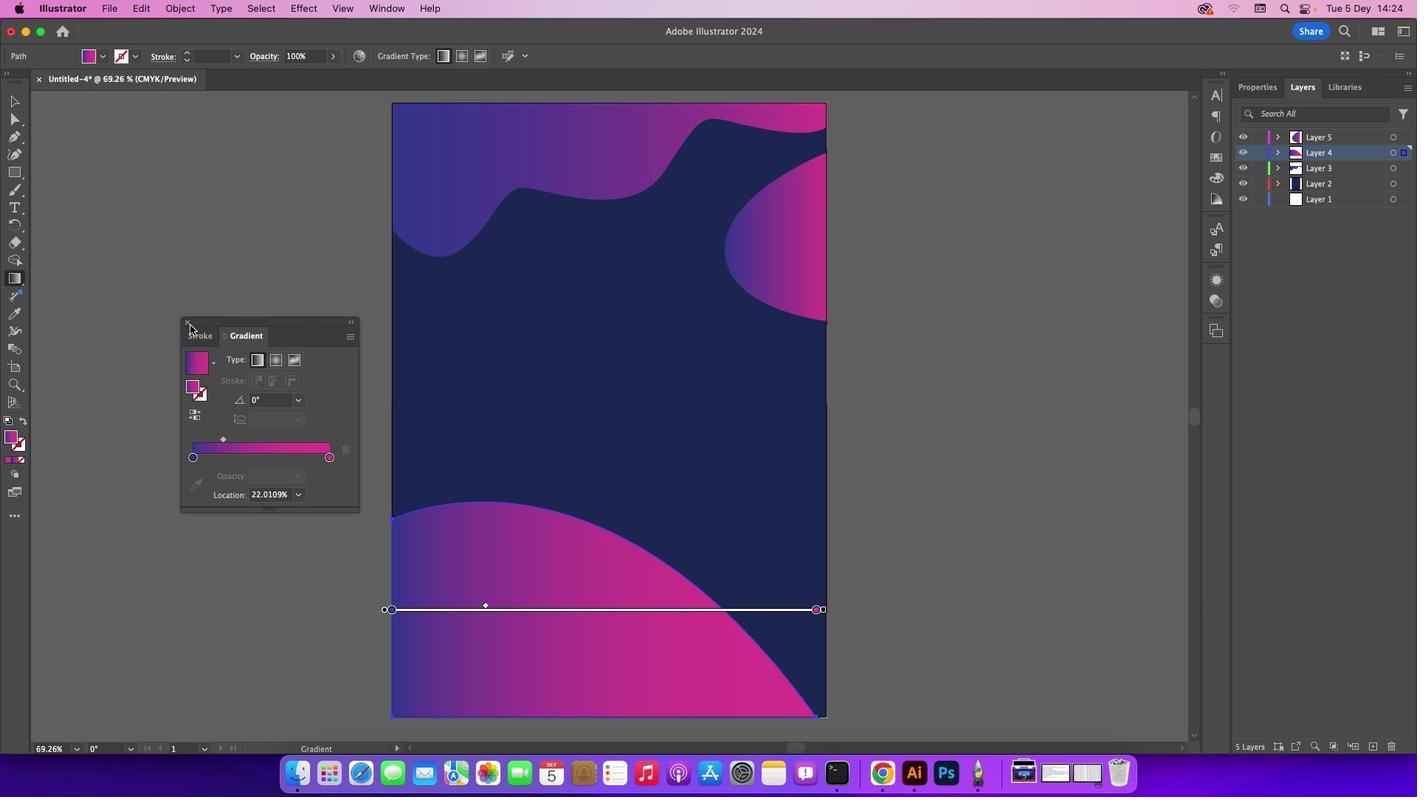 
Action: Mouse moved to (19, 100)
Screenshot: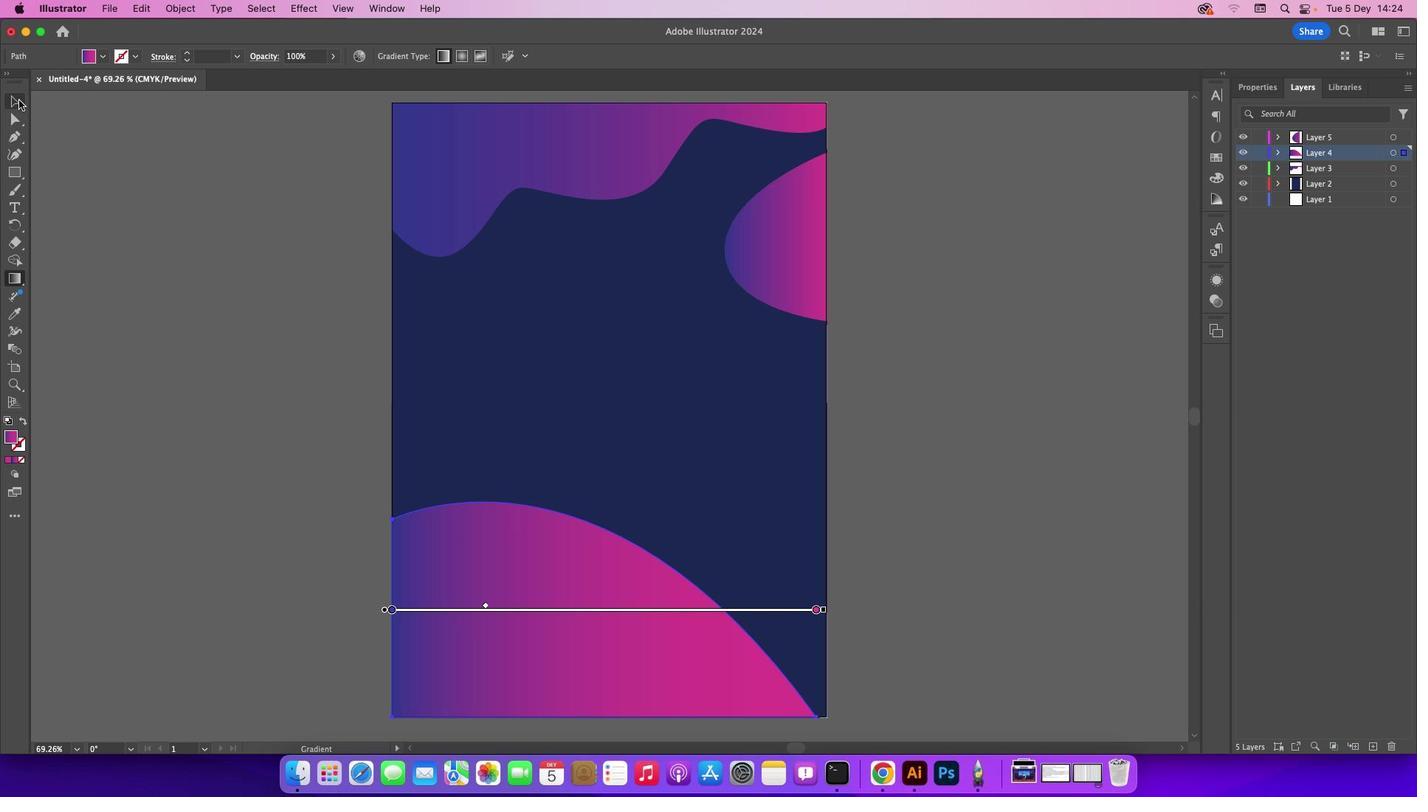 
Action: Mouse pressed left at (19, 100)
Screenshot: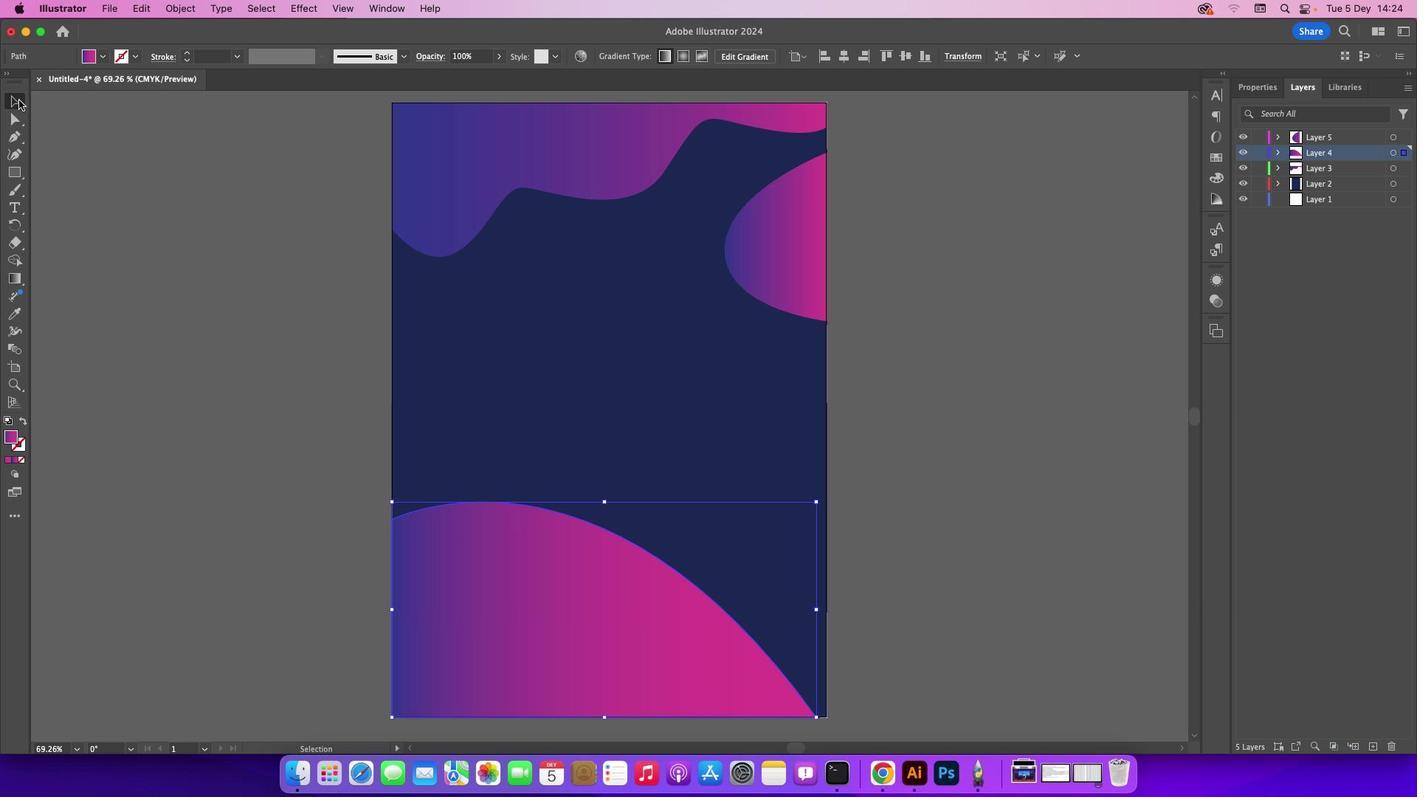 
Action: Mouse moved to (237, 206)
Screenshot: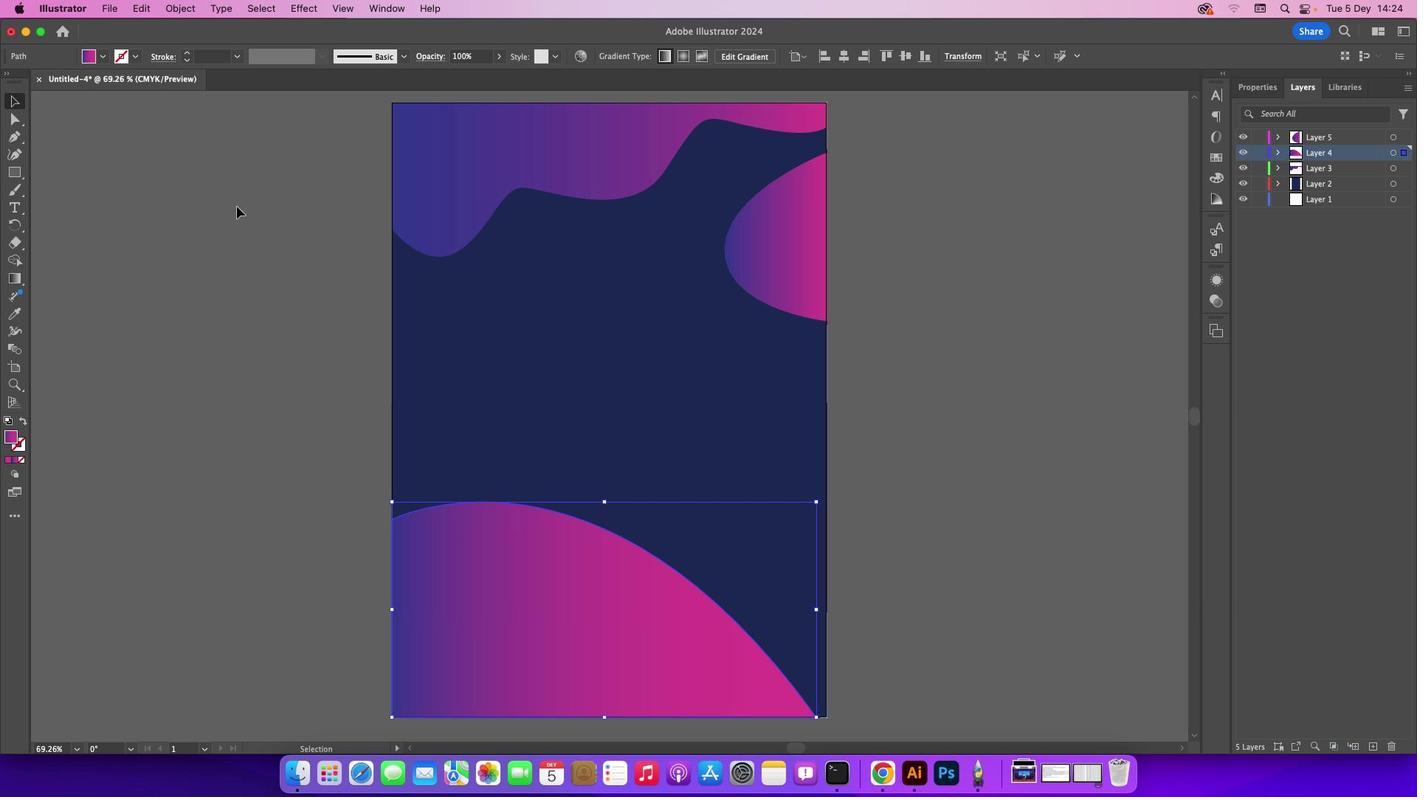 
Action: Mouse pressed left at (237, 206)
Screenshot: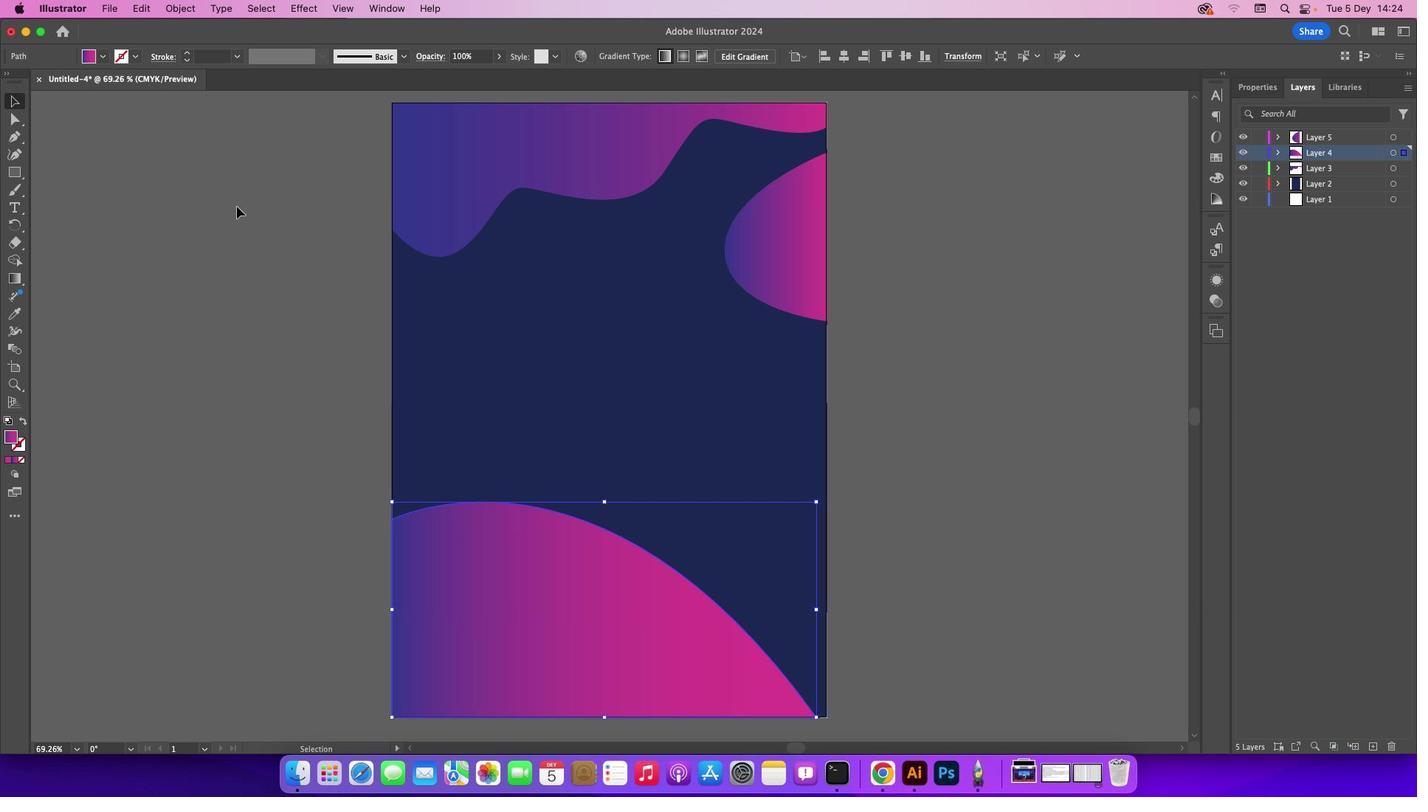 
Action: Mouse moved to (1318, 142)
Screenshot: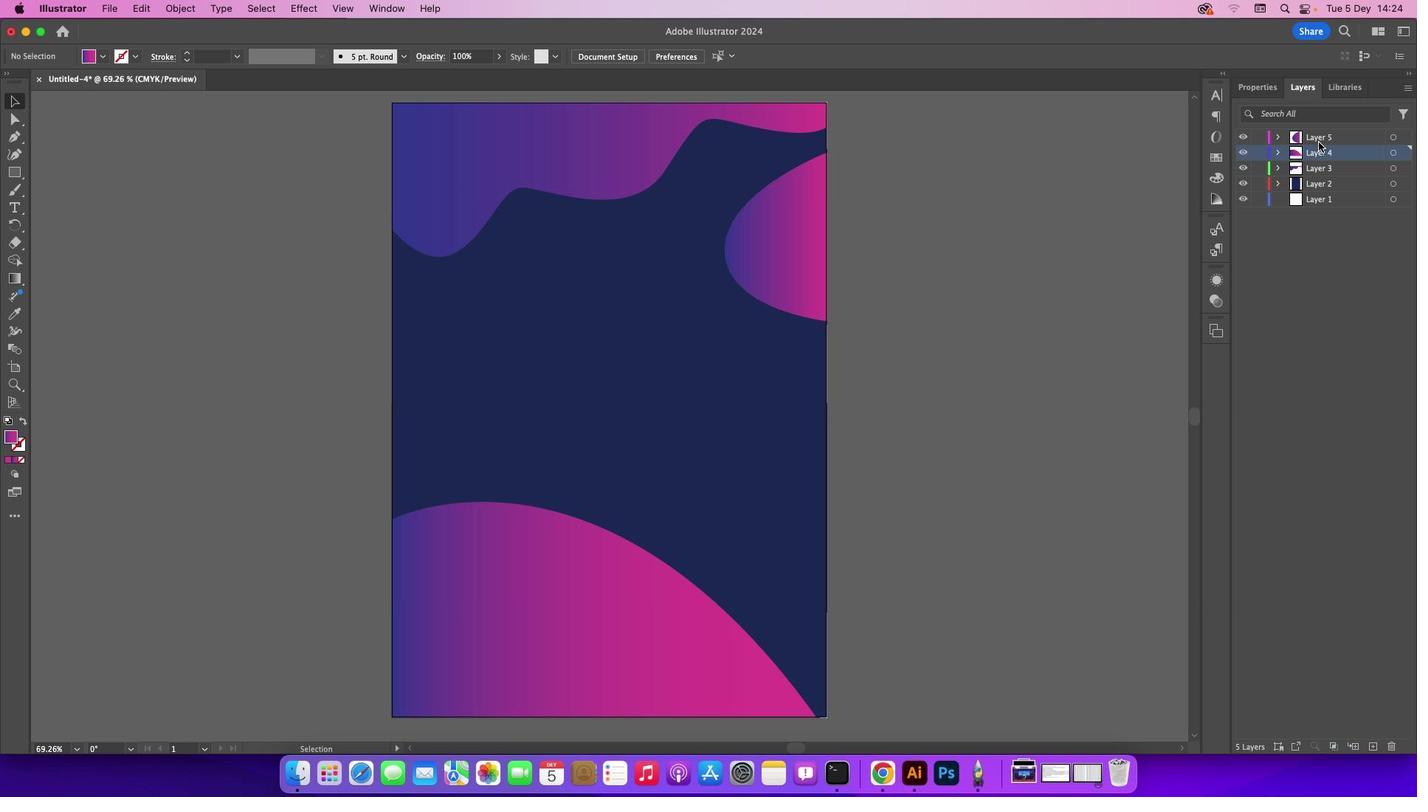
Action: Mouse pressed left at (1318, 142)
Screenshot: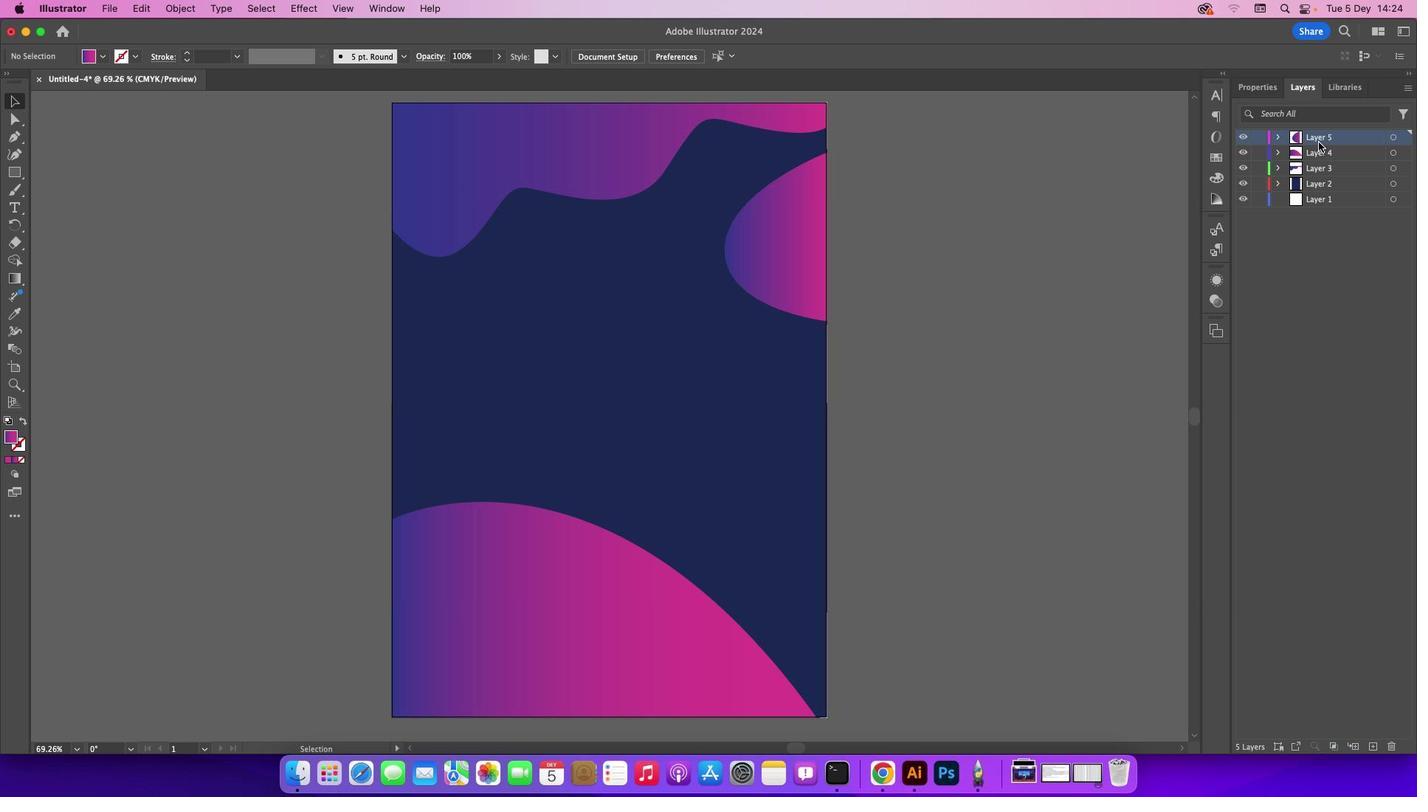 
Action: Mouse moved to (797, 247)
Screenshot: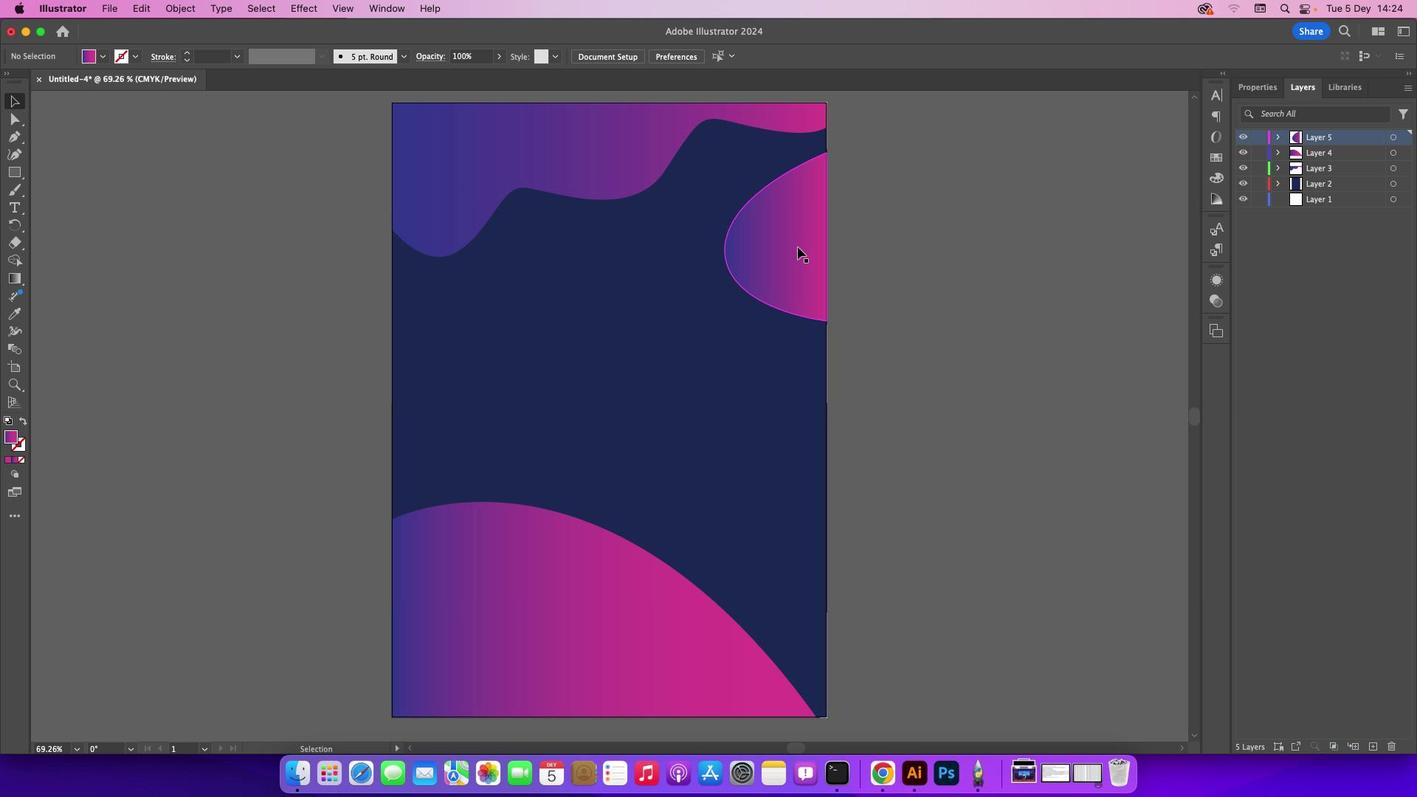 
Action: Mouse pressed left at (797, 247)
Screenshot: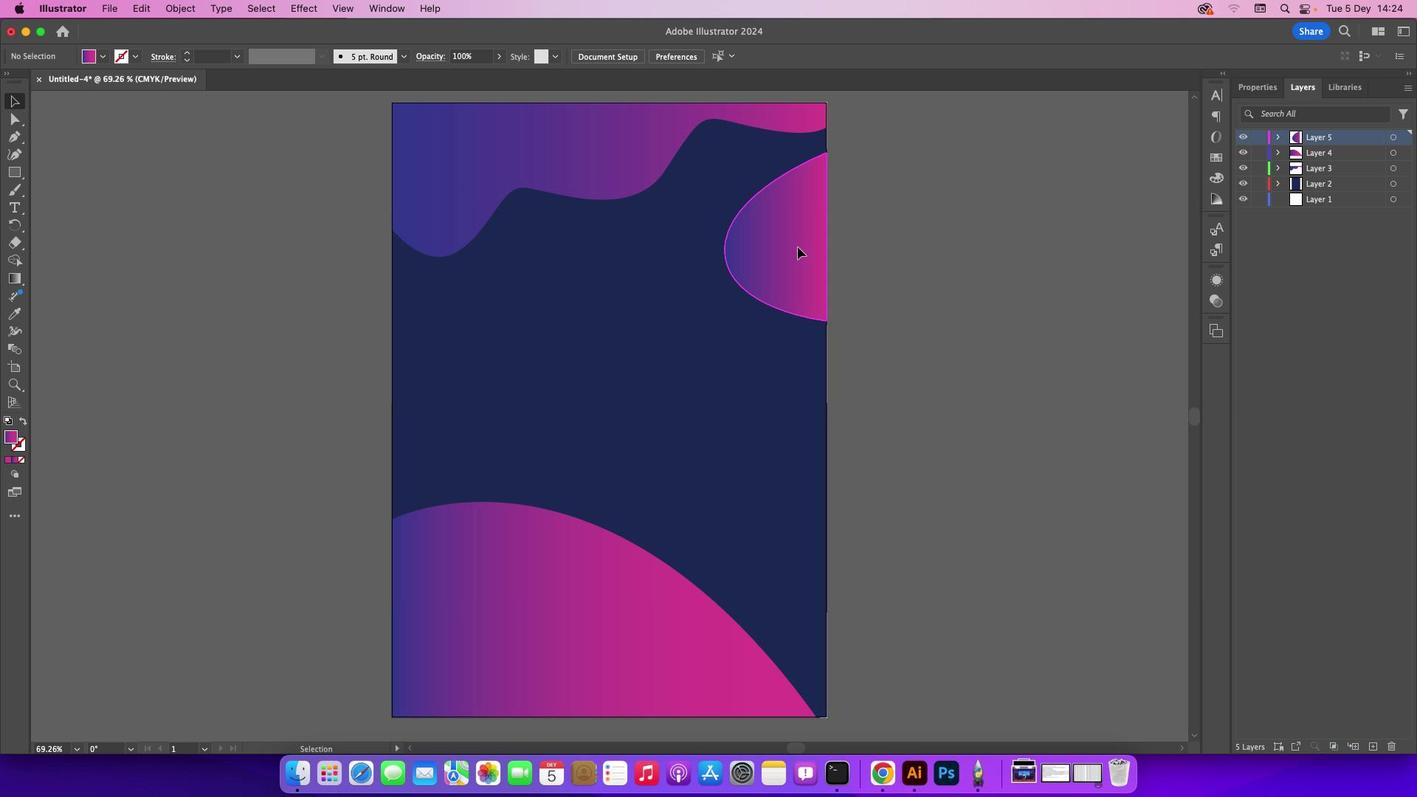 
Action: Mouse moved to (14, 277)
Screenshot: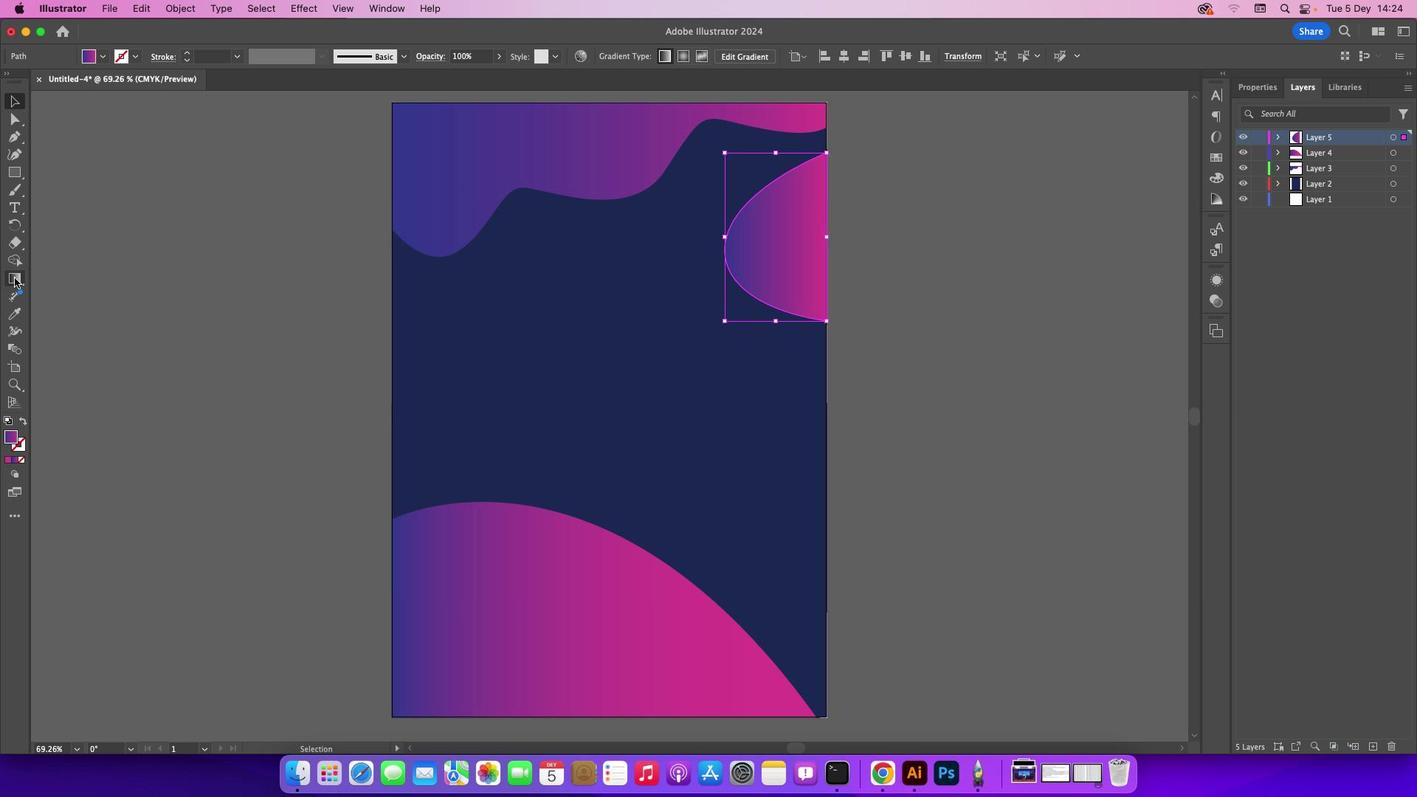 
Action: Mouse pressed left at (14, 277)
Screenshot: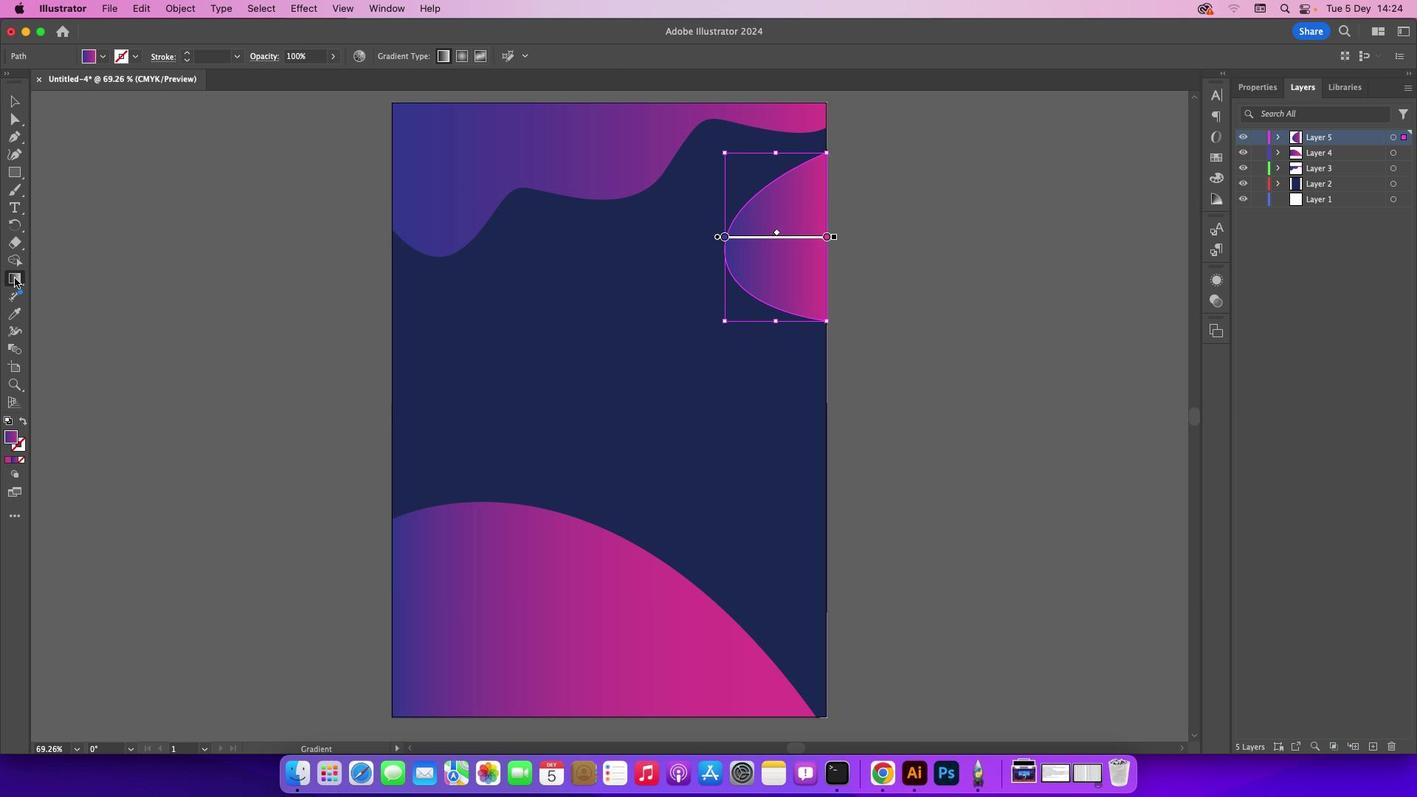 
Action: Mouse pressed left at (14, 277)
Screenshot: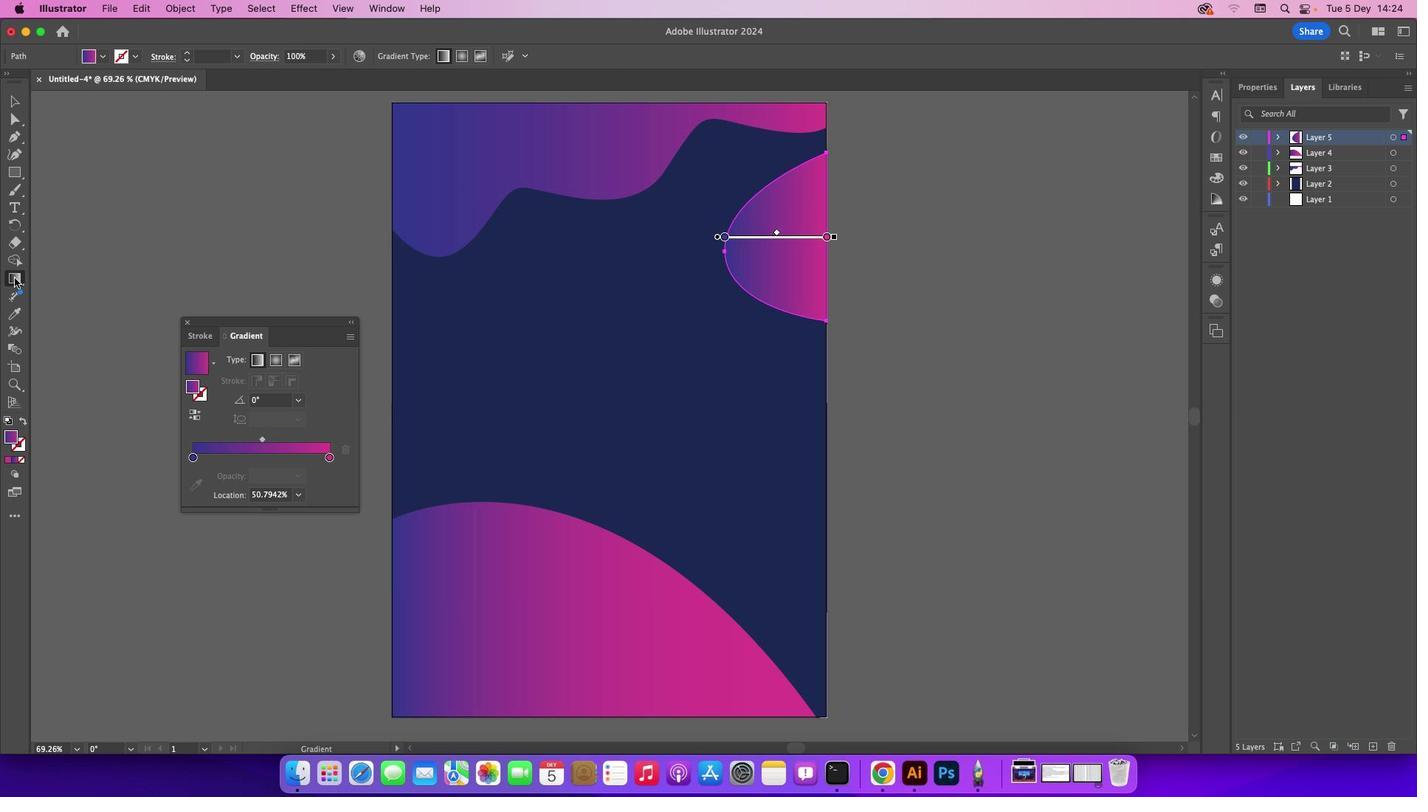 
Action: Mouse moved to (193, 456)
Screenshot: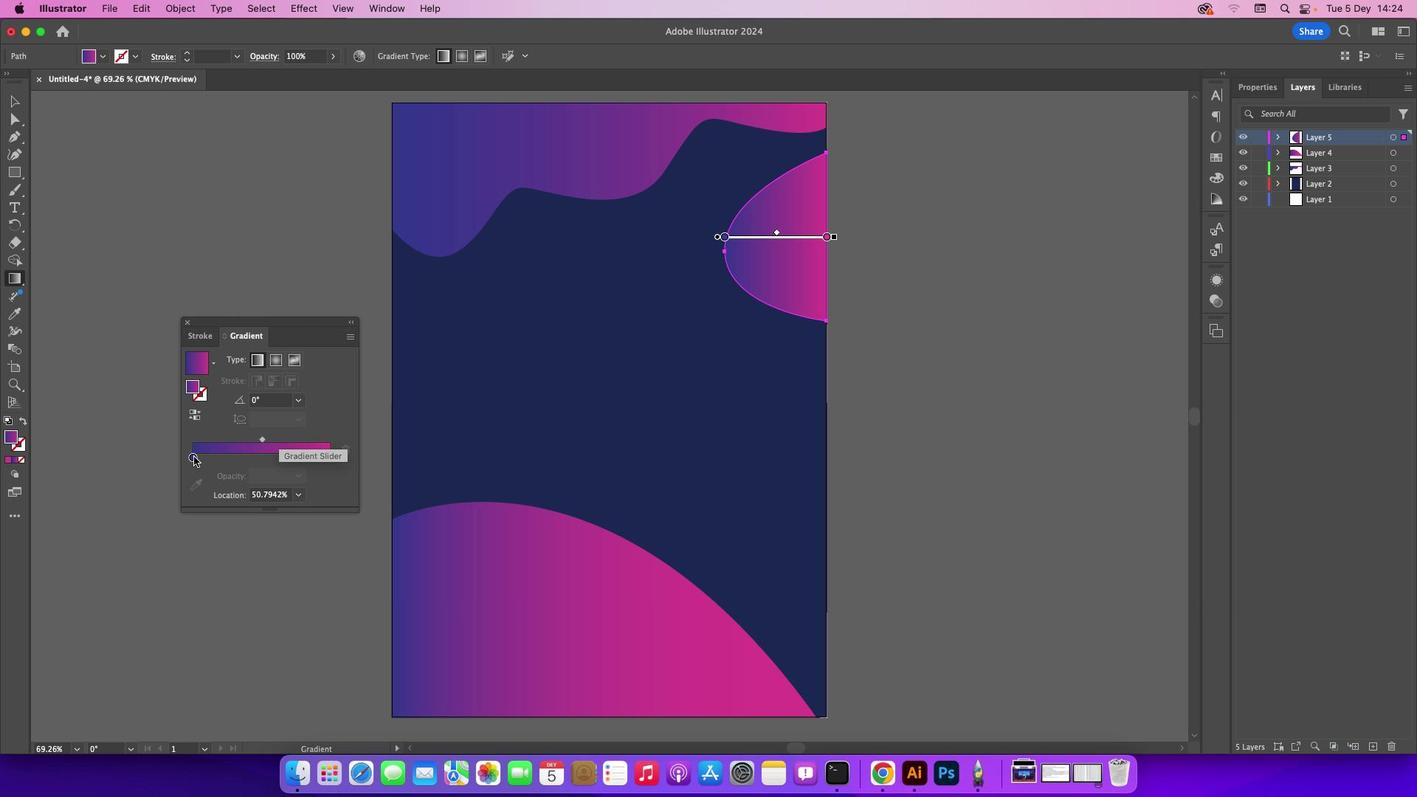 
Action: Mouse pressed left at (193, 456)
Screenshot: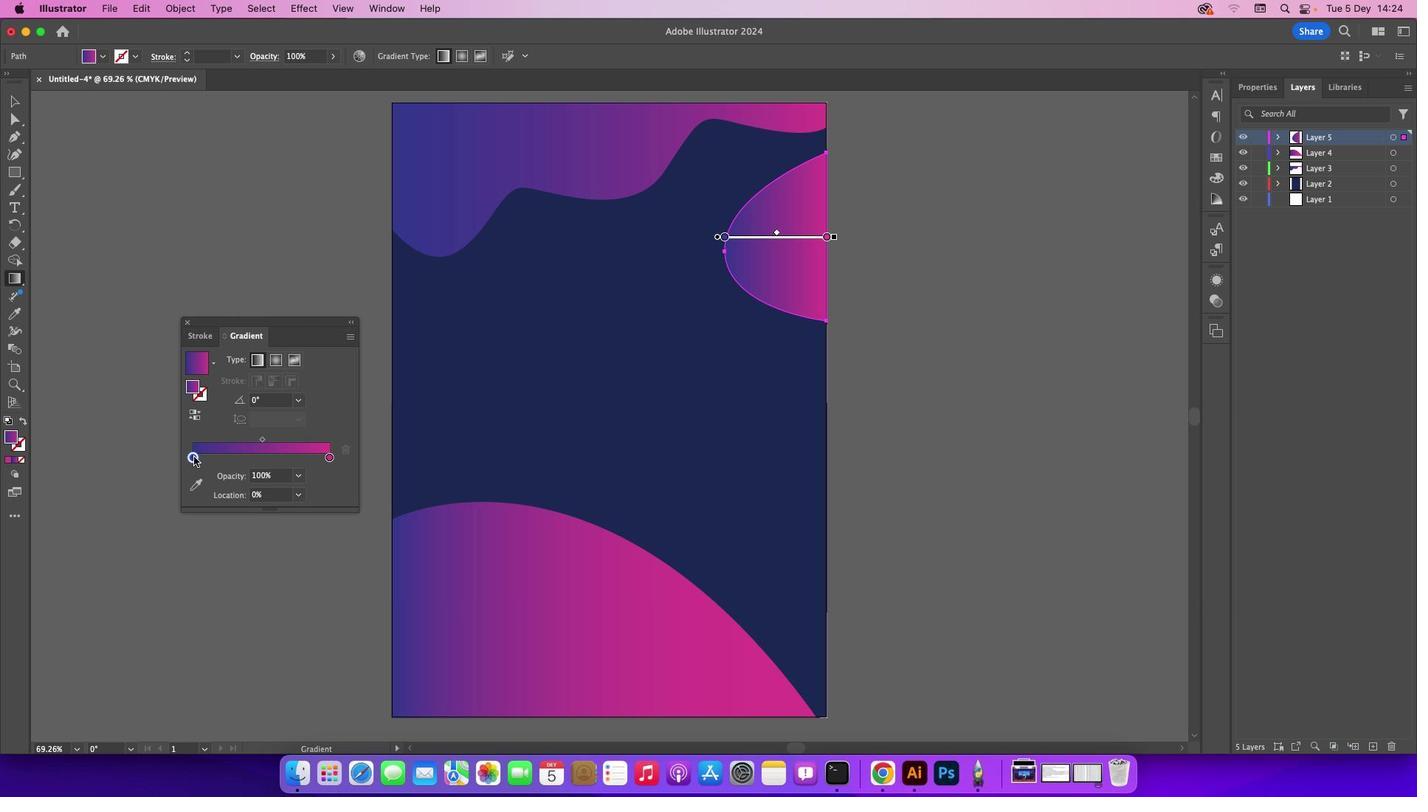 
Action: Mouse pressed left at (193, 456)
Screenshot: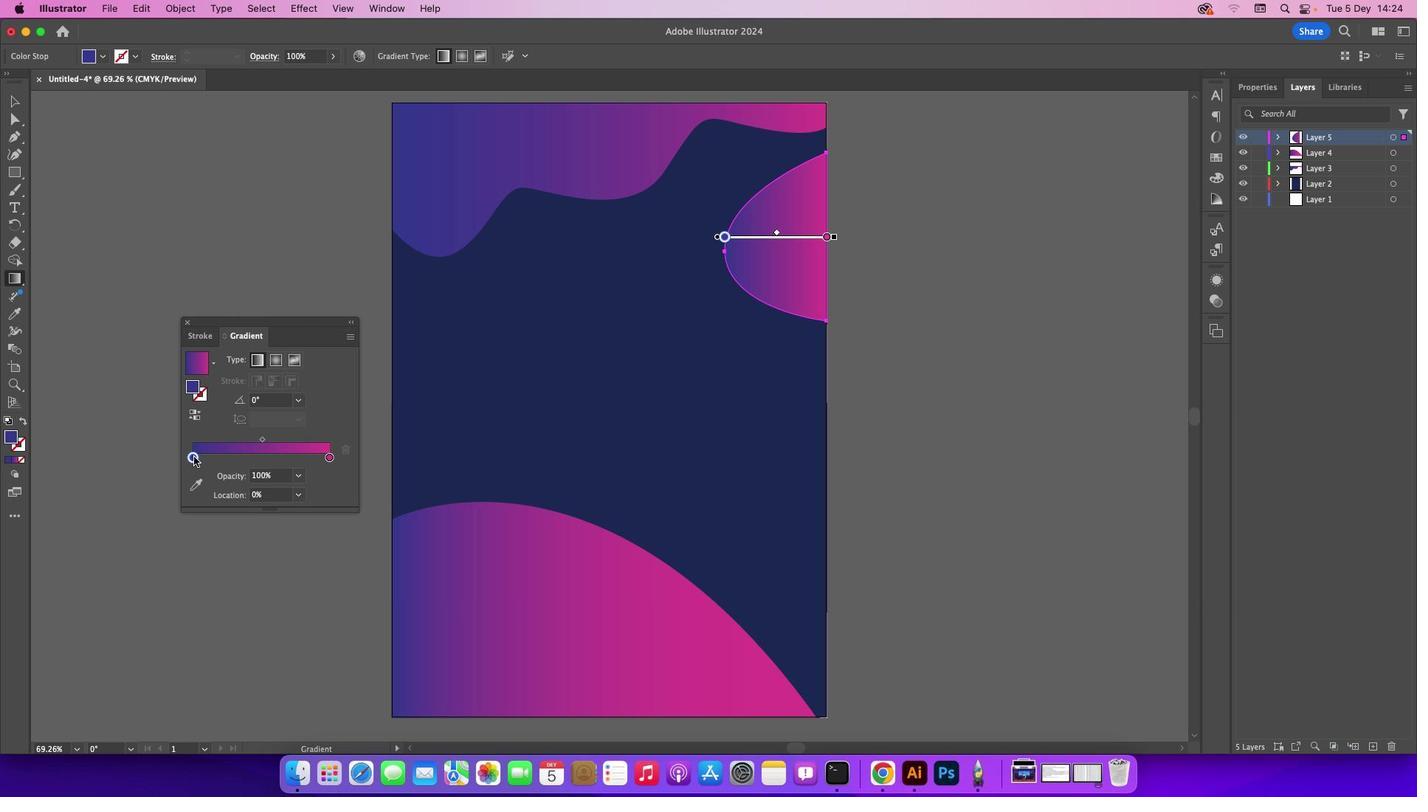 
Action: Mouse moved to (291, 608)
Screenshot: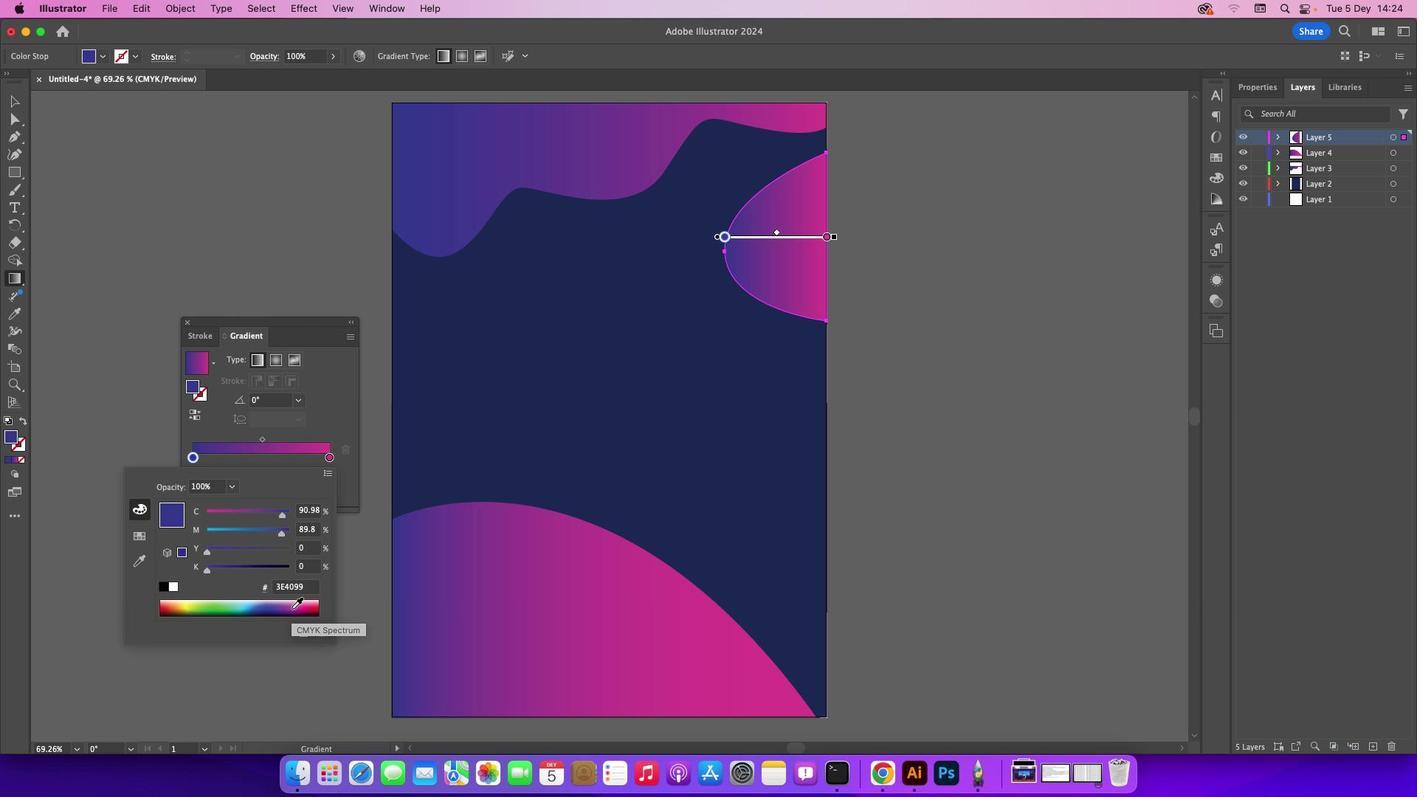 
Action: Mouse pressed left at (291, 608)
Screenshot: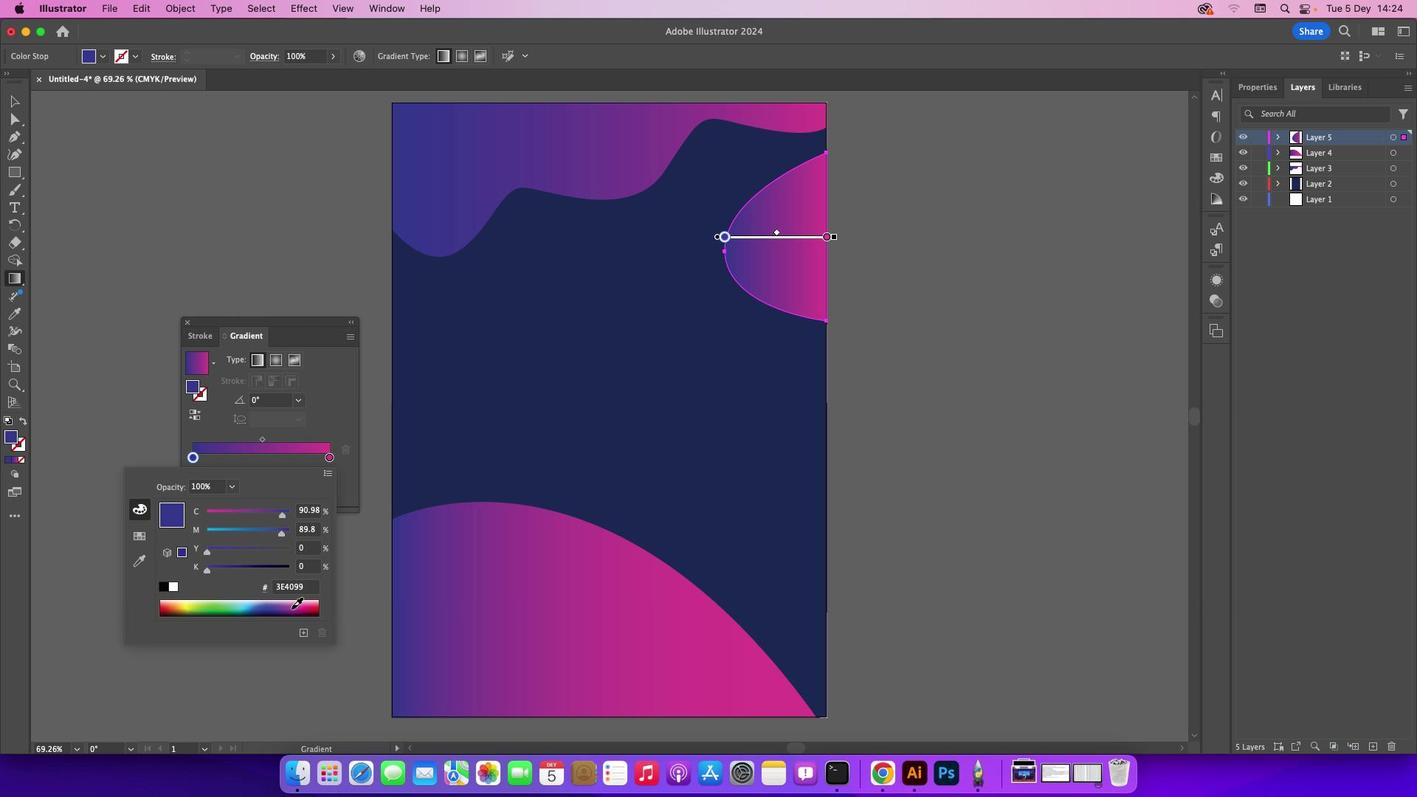 
Action: Mouse moved to (293, 608)
Screenshot: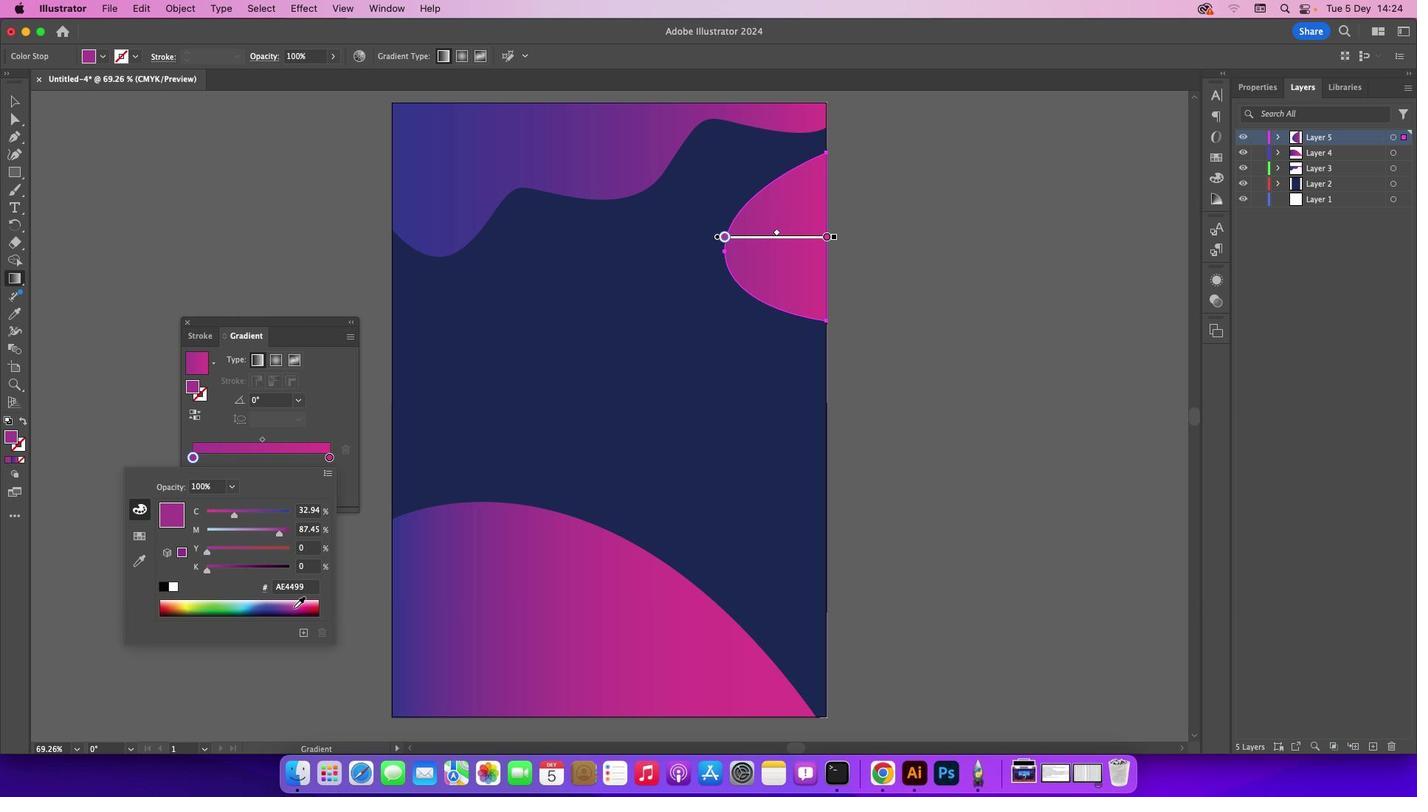 
Action: Mouse pressed left at (293, 608)
Screenshot: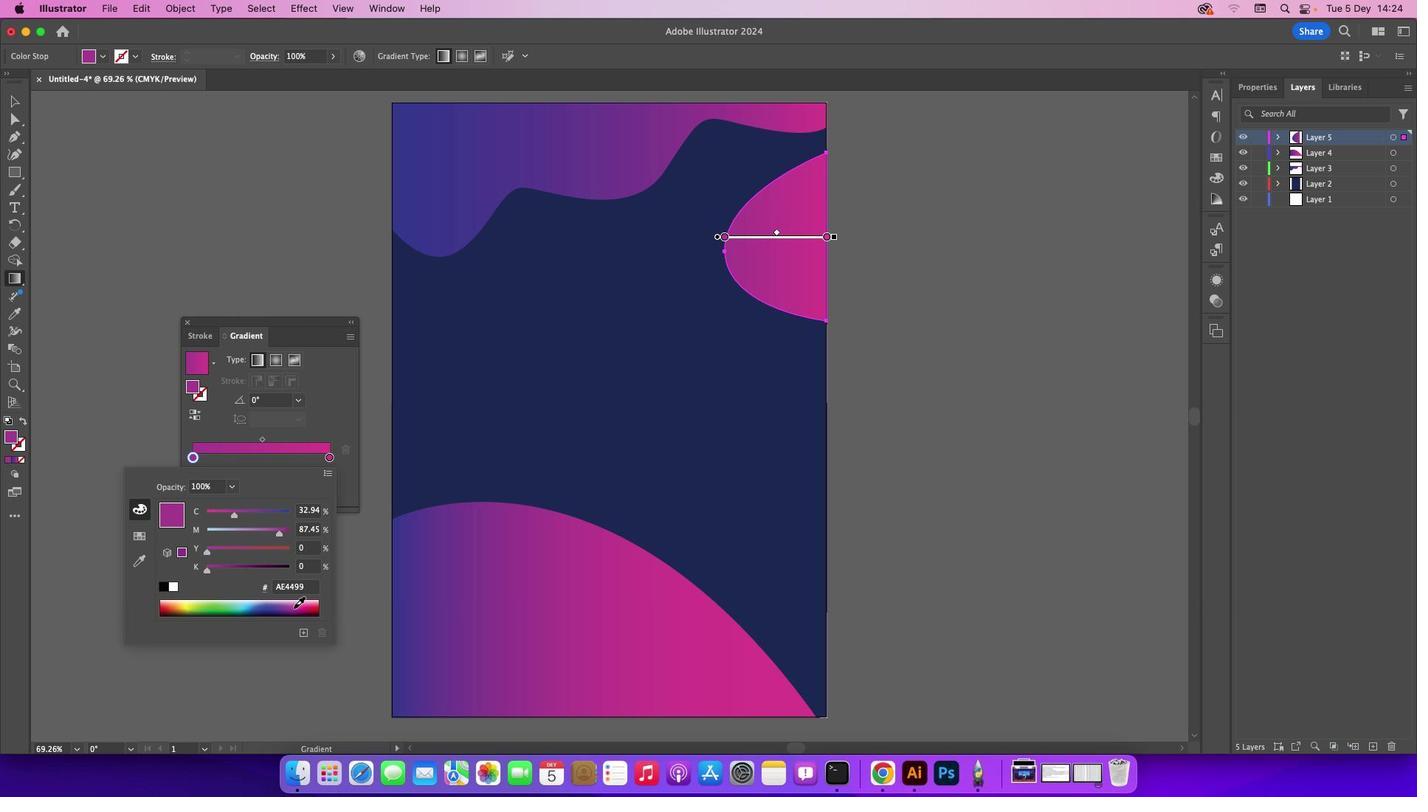 
Action: Mouse moved to (298, 612)
Screenshot: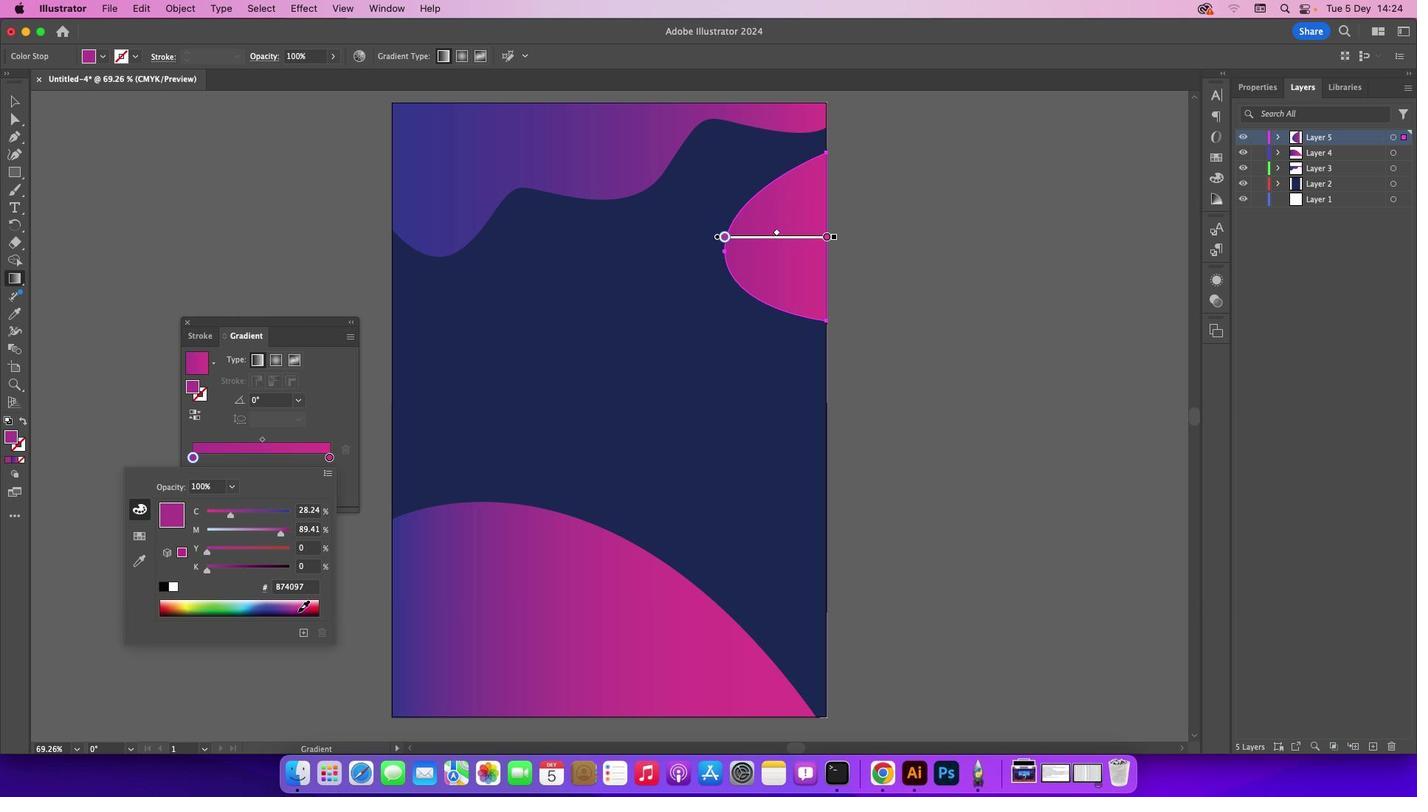 
Action: Mouse pressed left at (298, 612)
Screenshot: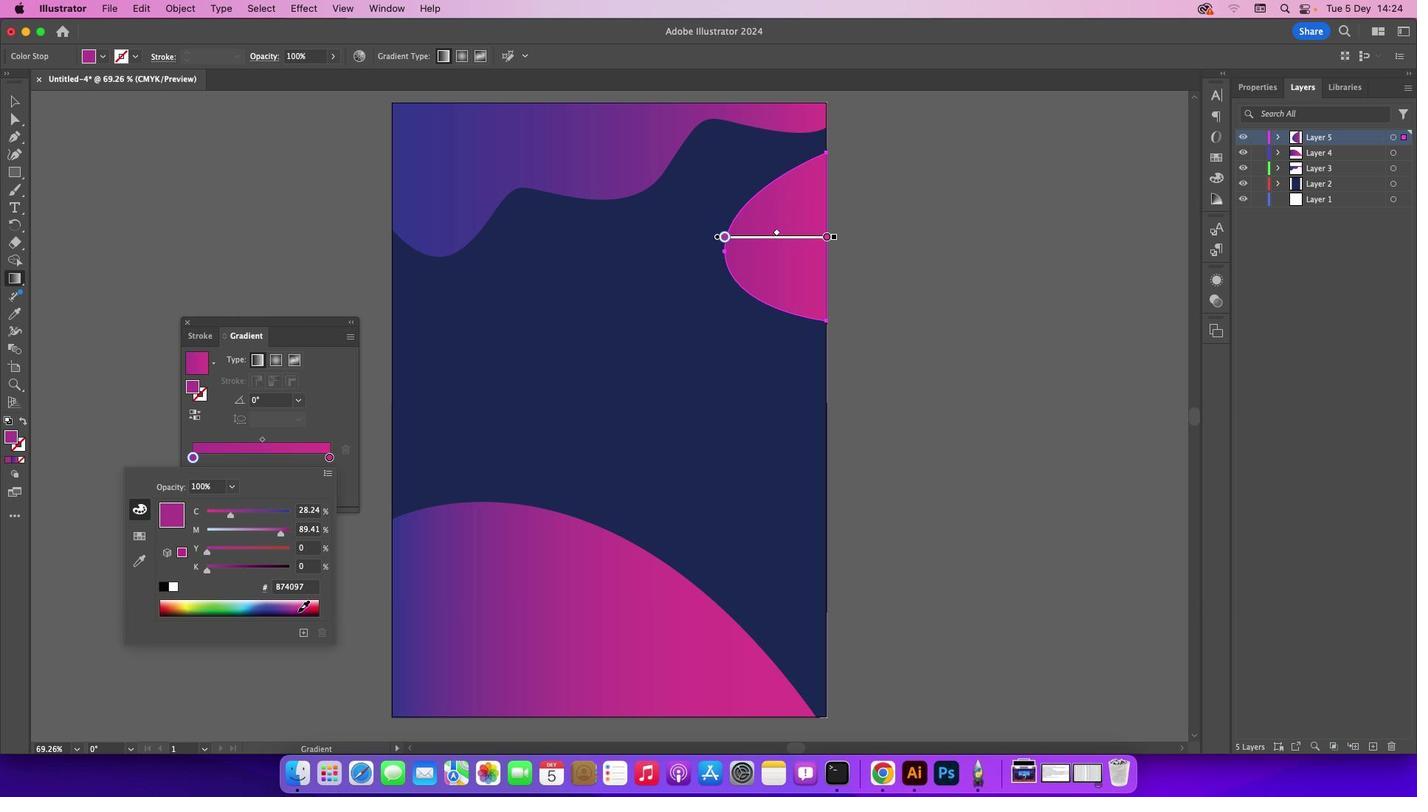 
Action: Mouse moved to (281, 608)
Screenshot: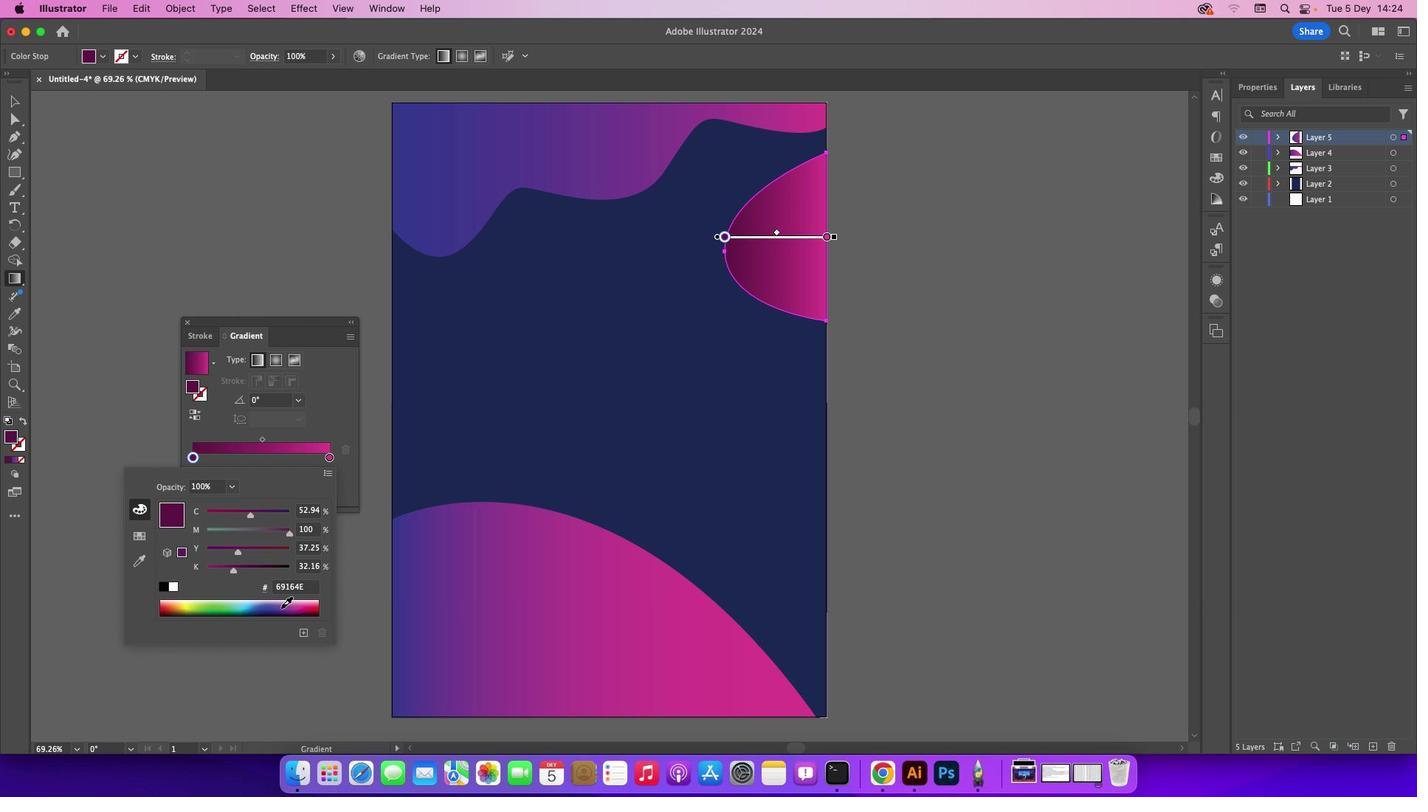 
Action: Mouse pressed left at (281, 608)
Screenshot: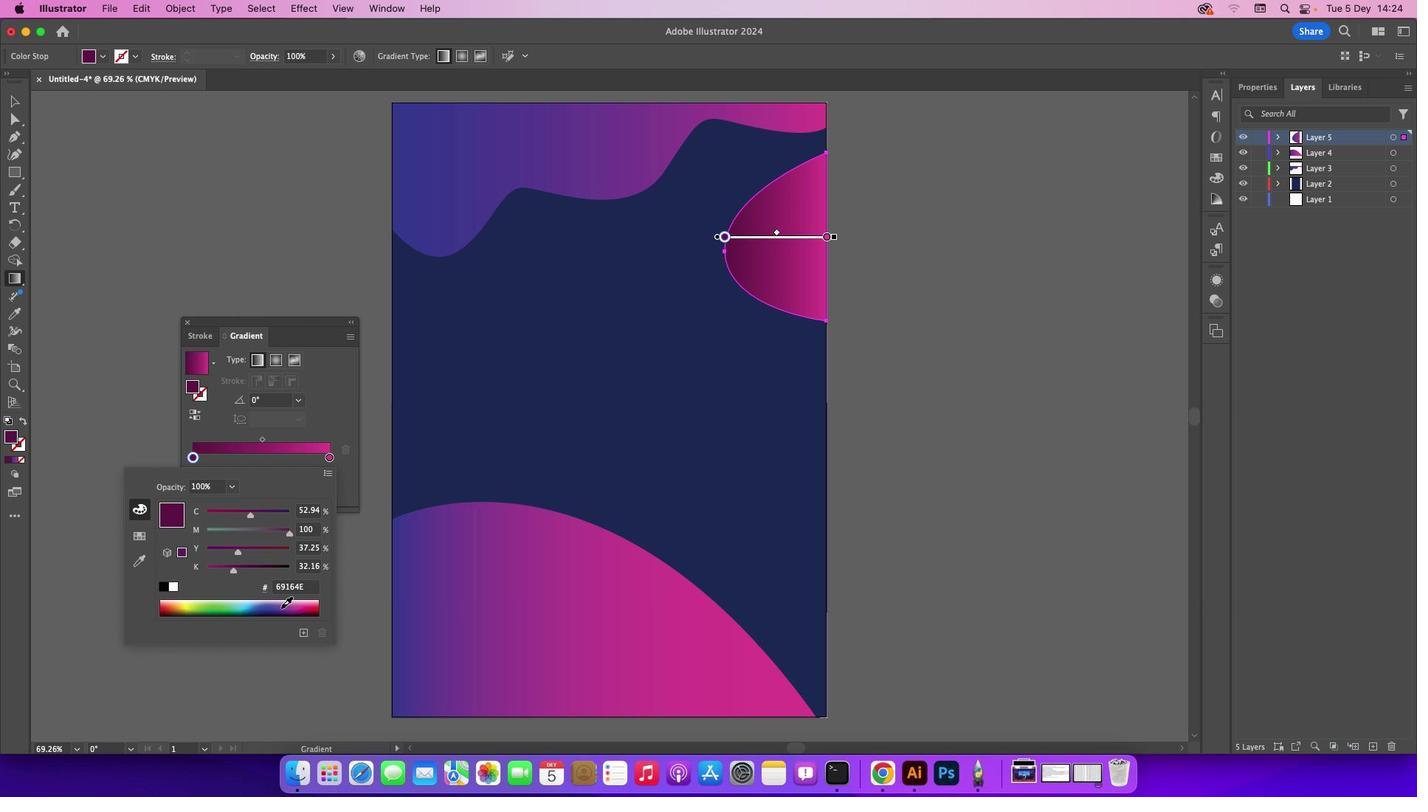 
Action: Mouse moved to (339, 381)
Screenshot: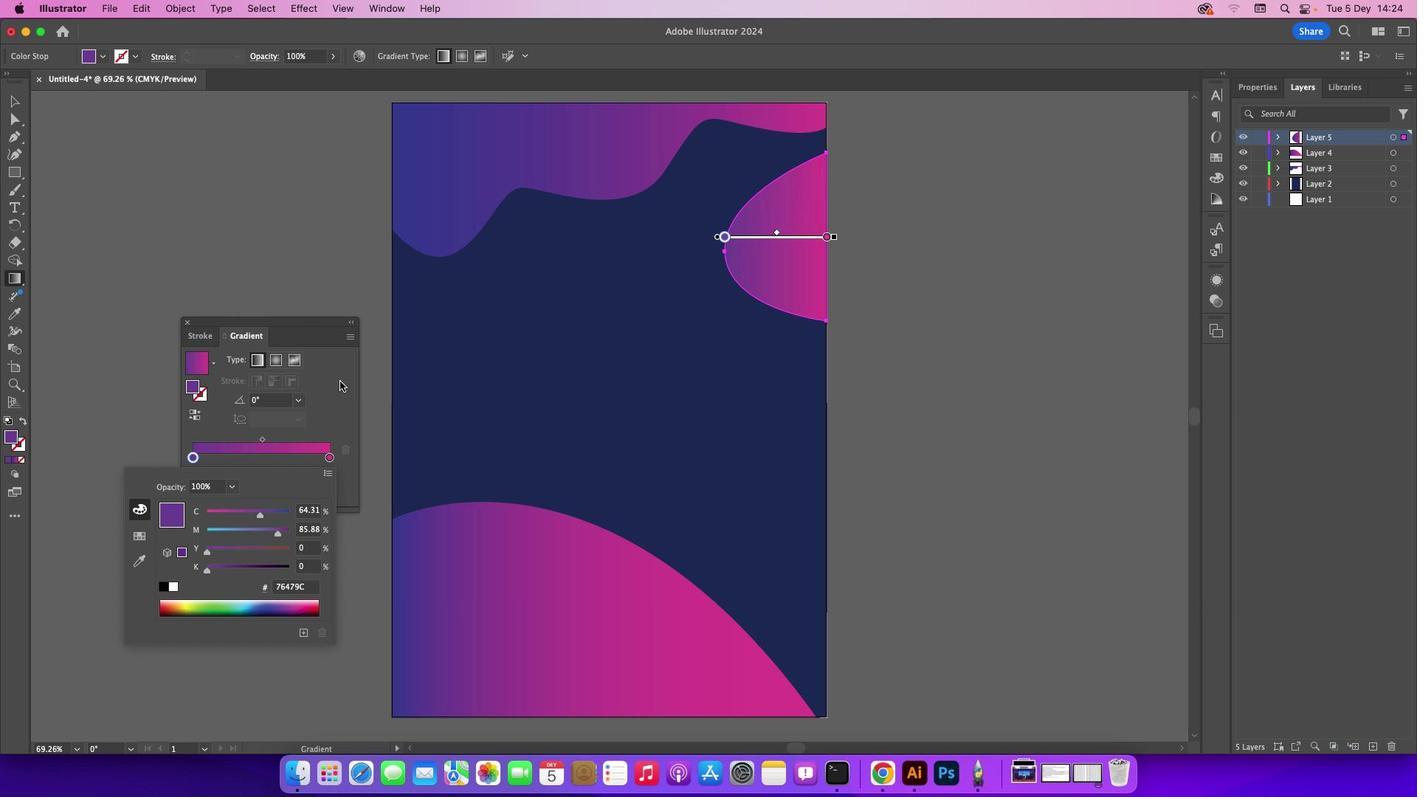 
Action: Mouse pressed left at (339, 381)
Screenshot: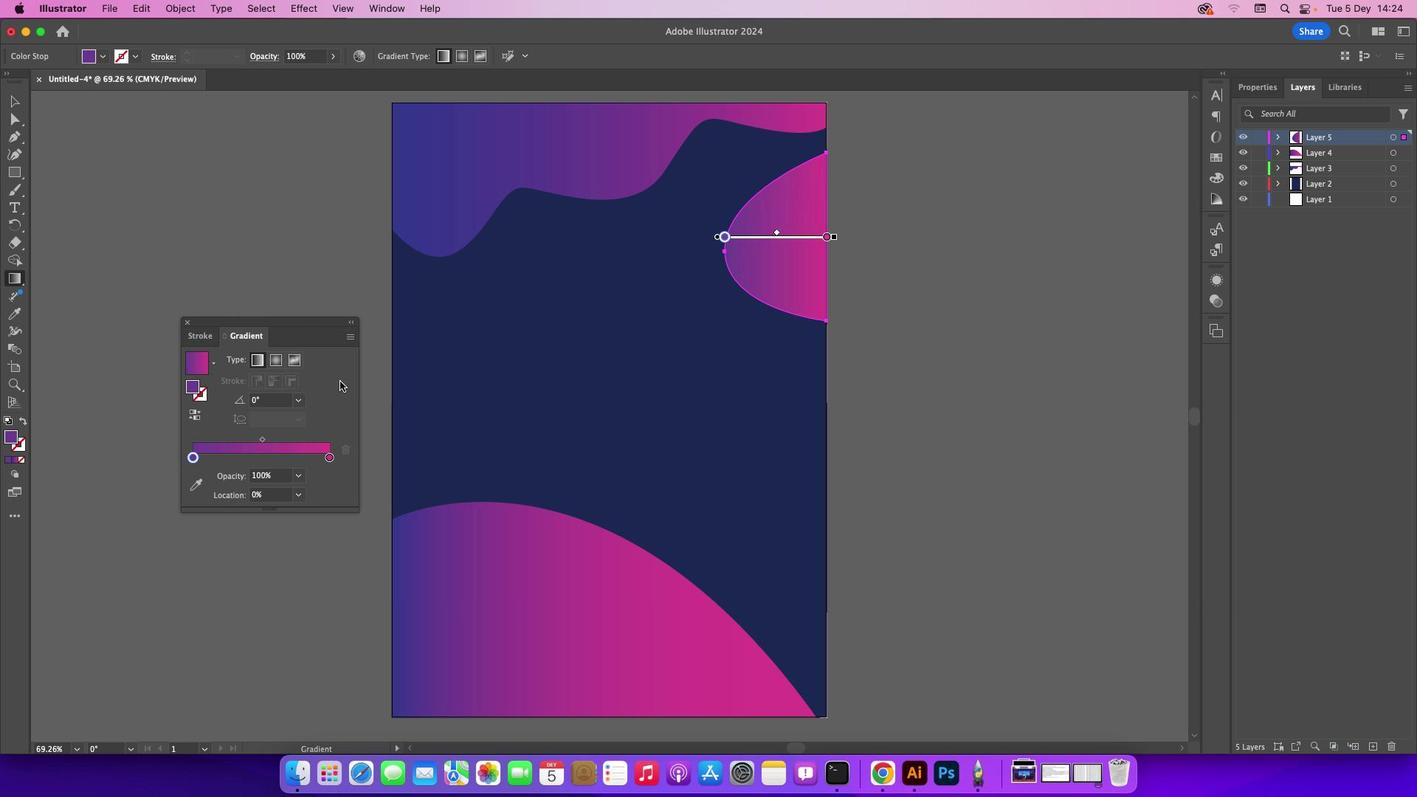 
Action: Mouse moved to (185, 322)
Screenshot: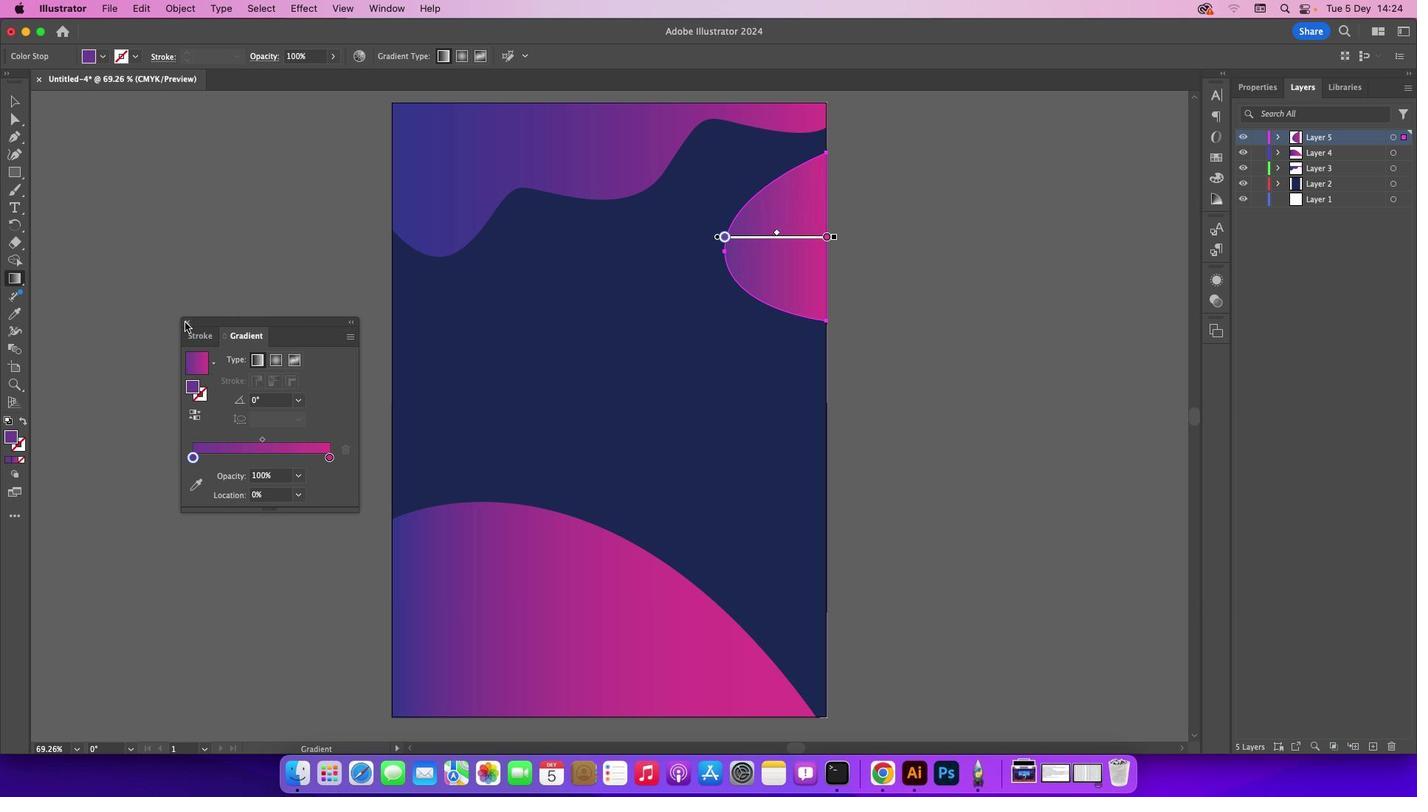 
Action: Mouse pressed left at (185, 322)
Screenshot: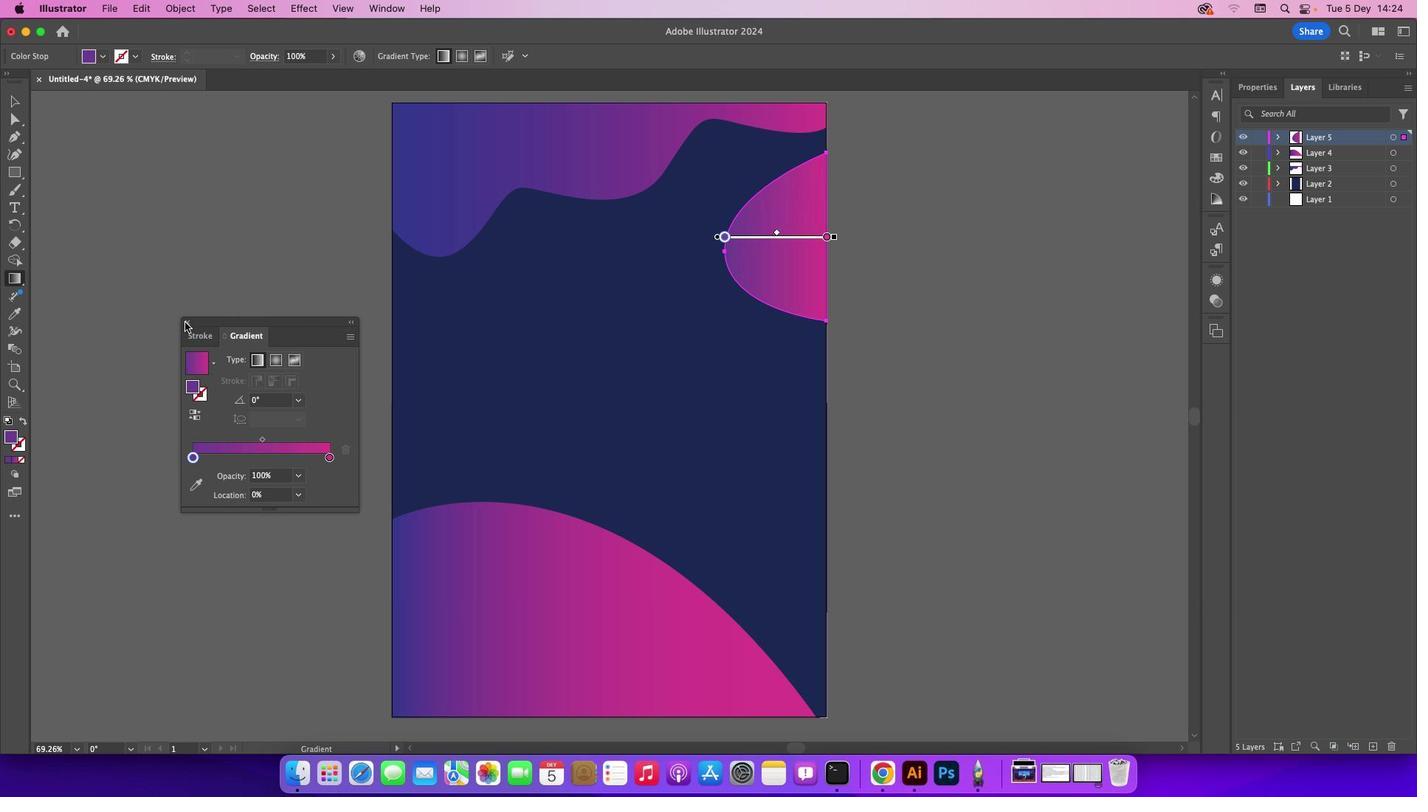 
Action: Mouse moved to (18, 103)
Screenshot: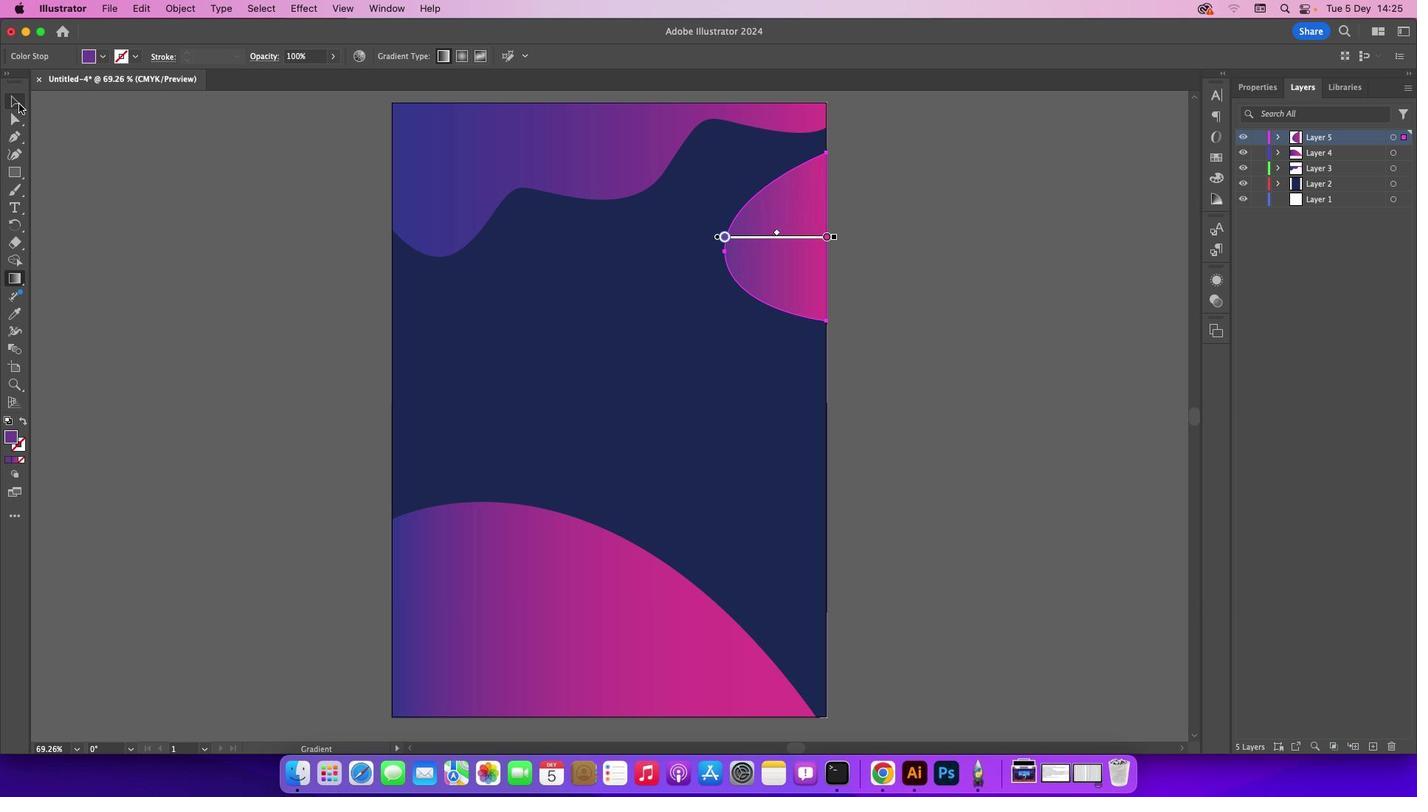 
Action: Mouse pressed left at (18, 103)
Screenshot: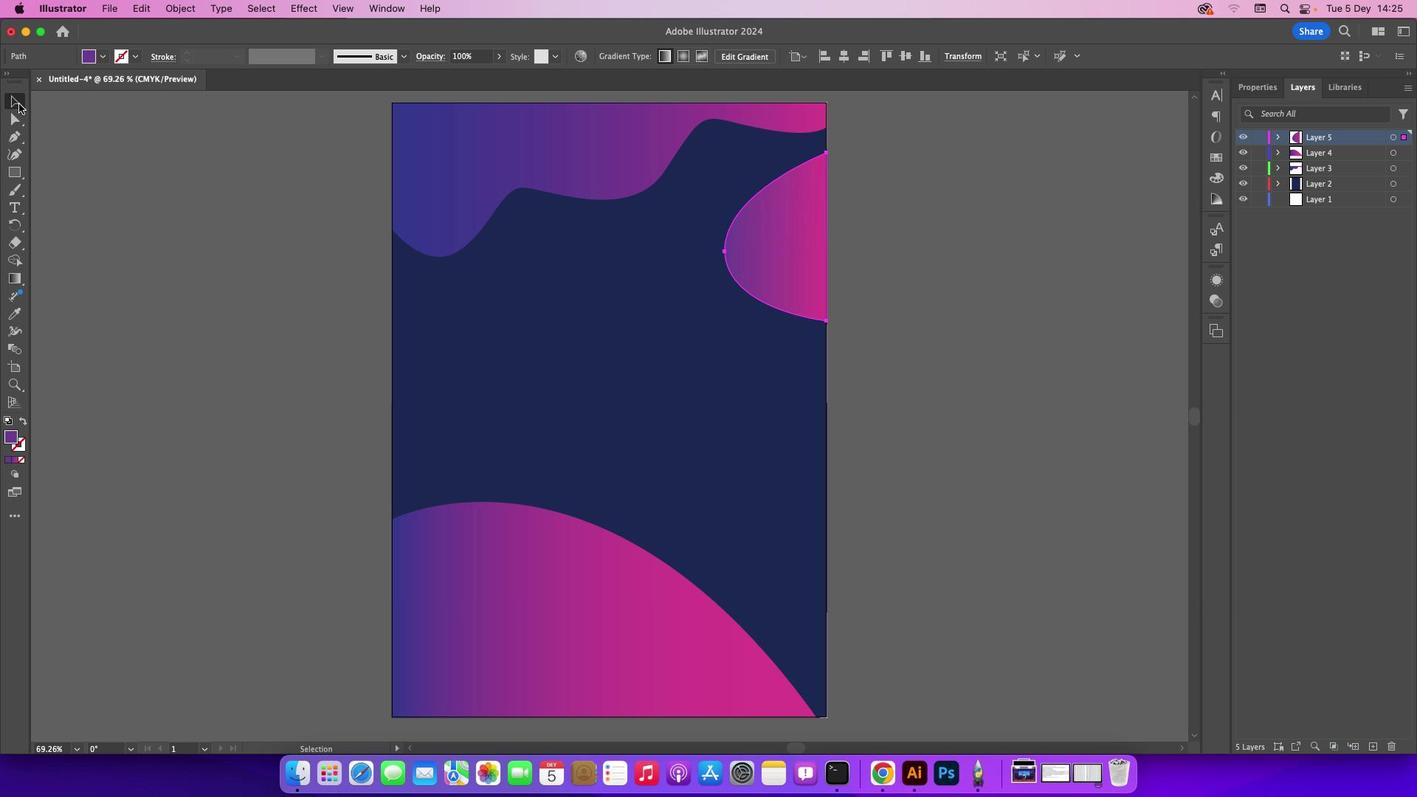 
Action: Mouse moved to (175, 182)
Screenshot: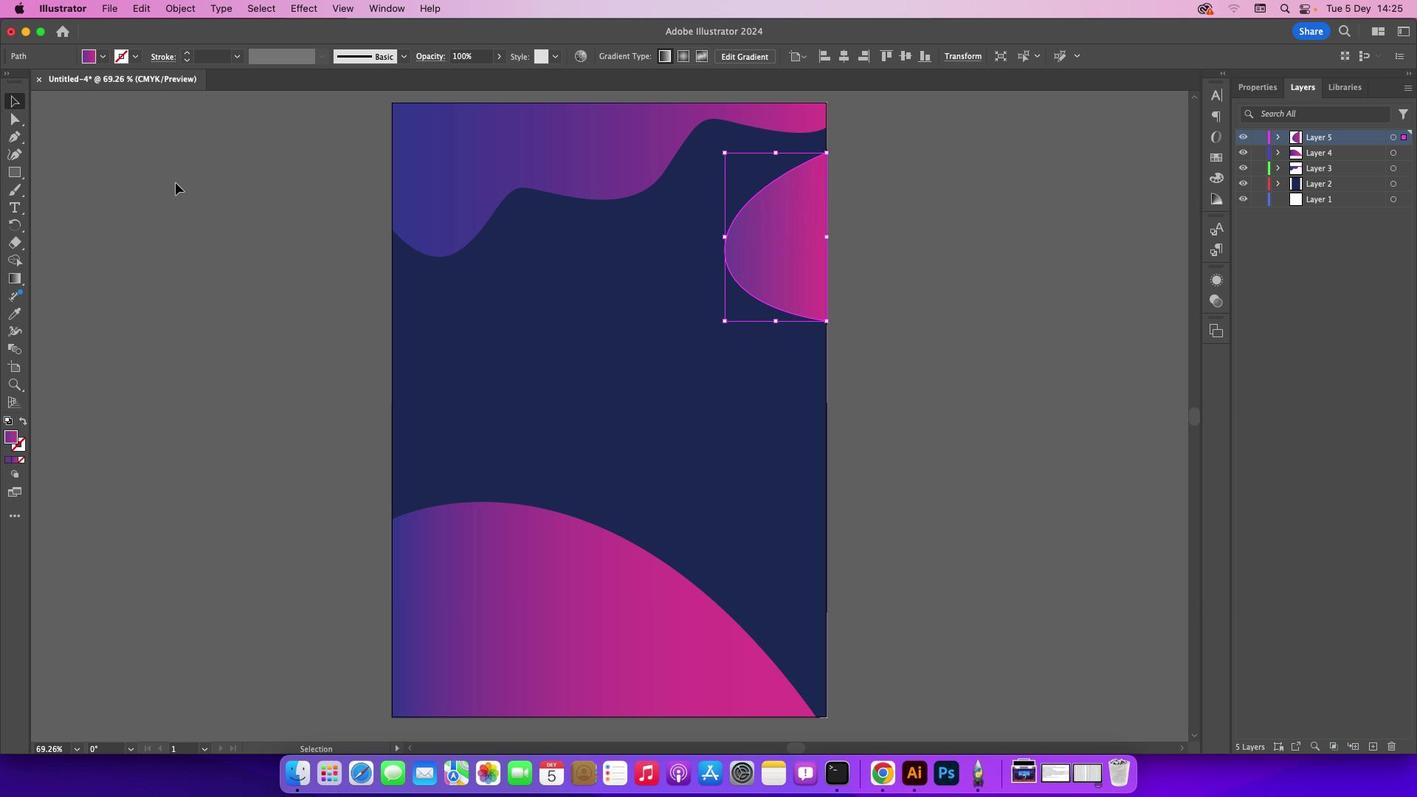 
Action: Mouse pressed left at (175, 182)
Screenshot: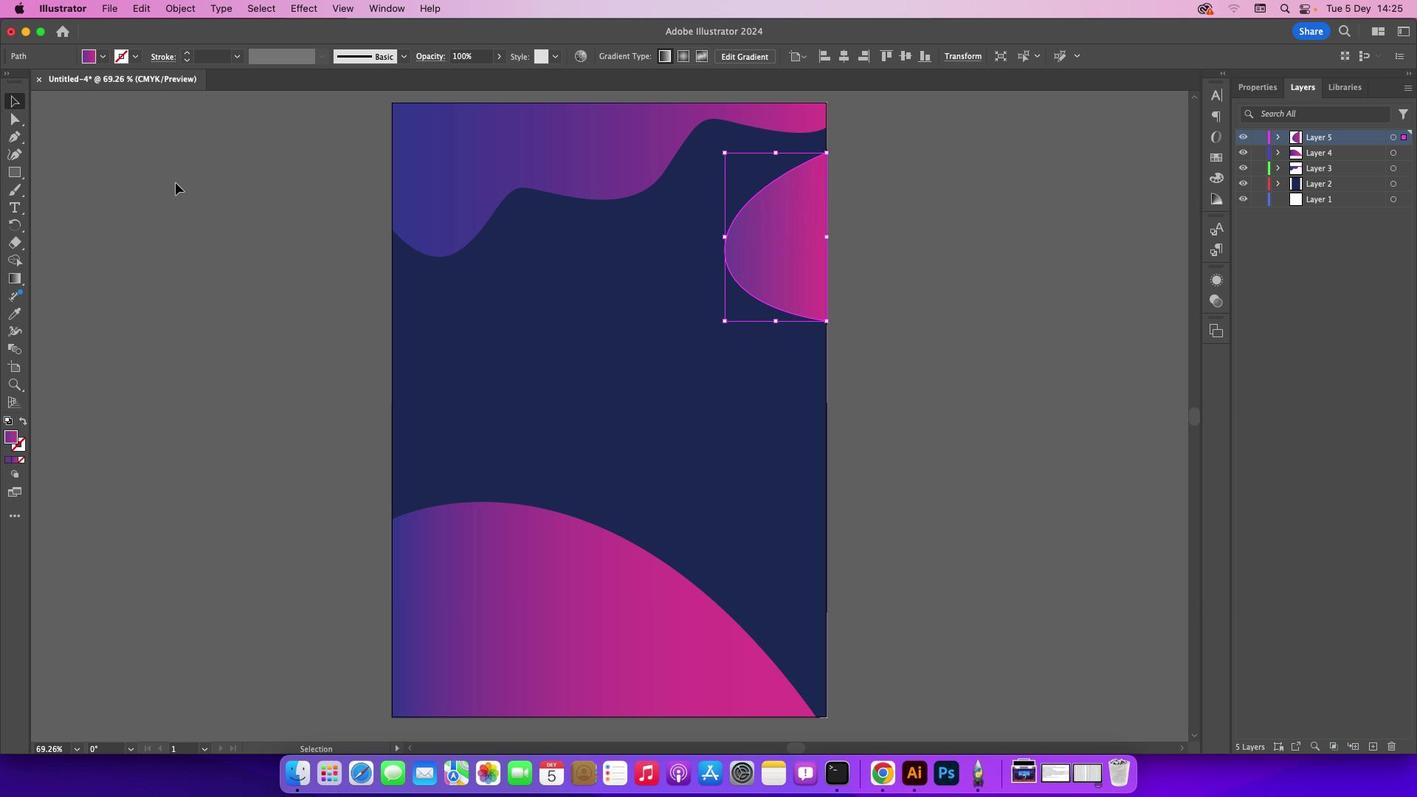 
Action: Mouse moved to (1377, 743)
Screenshot: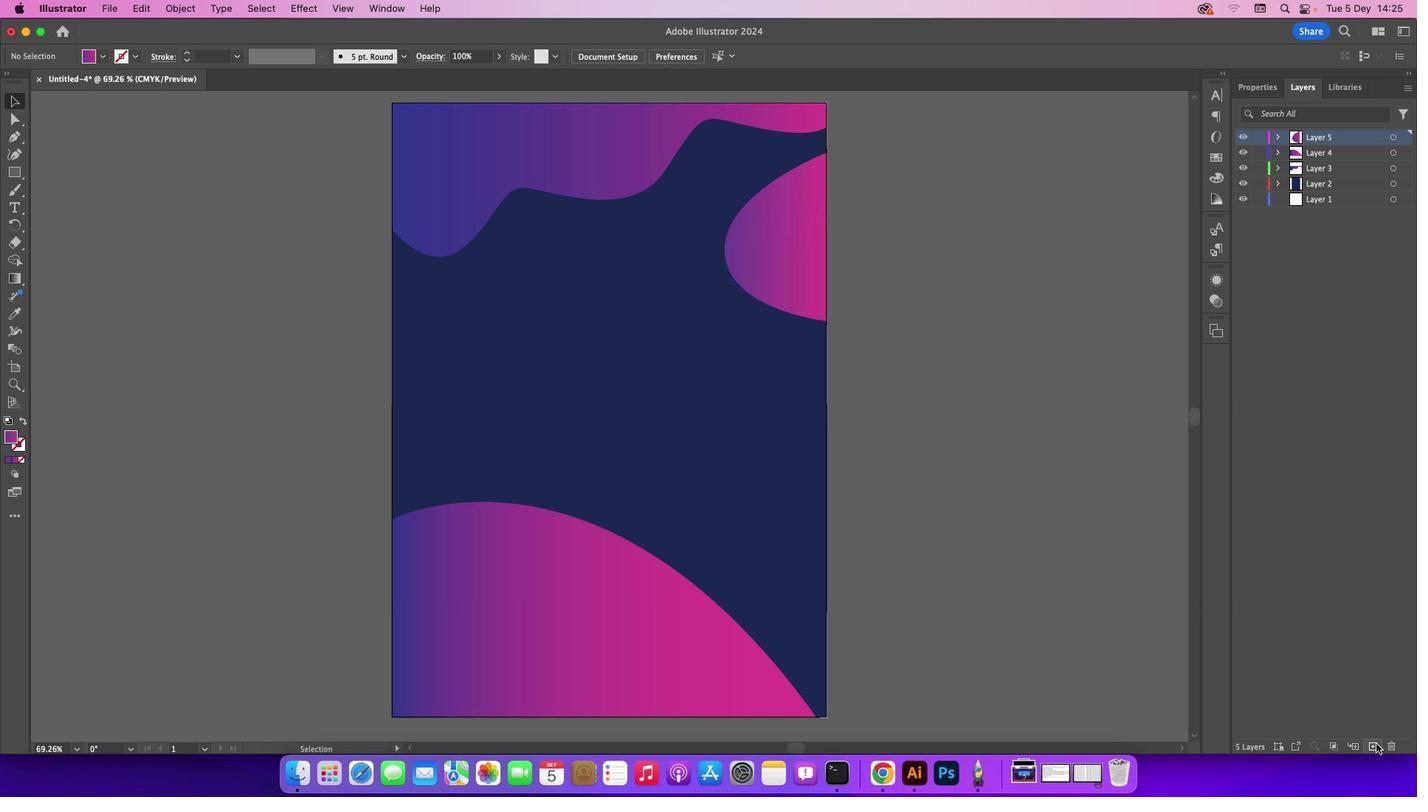 
Action: Mouse pressed left at (1377, 743)
Screenshot: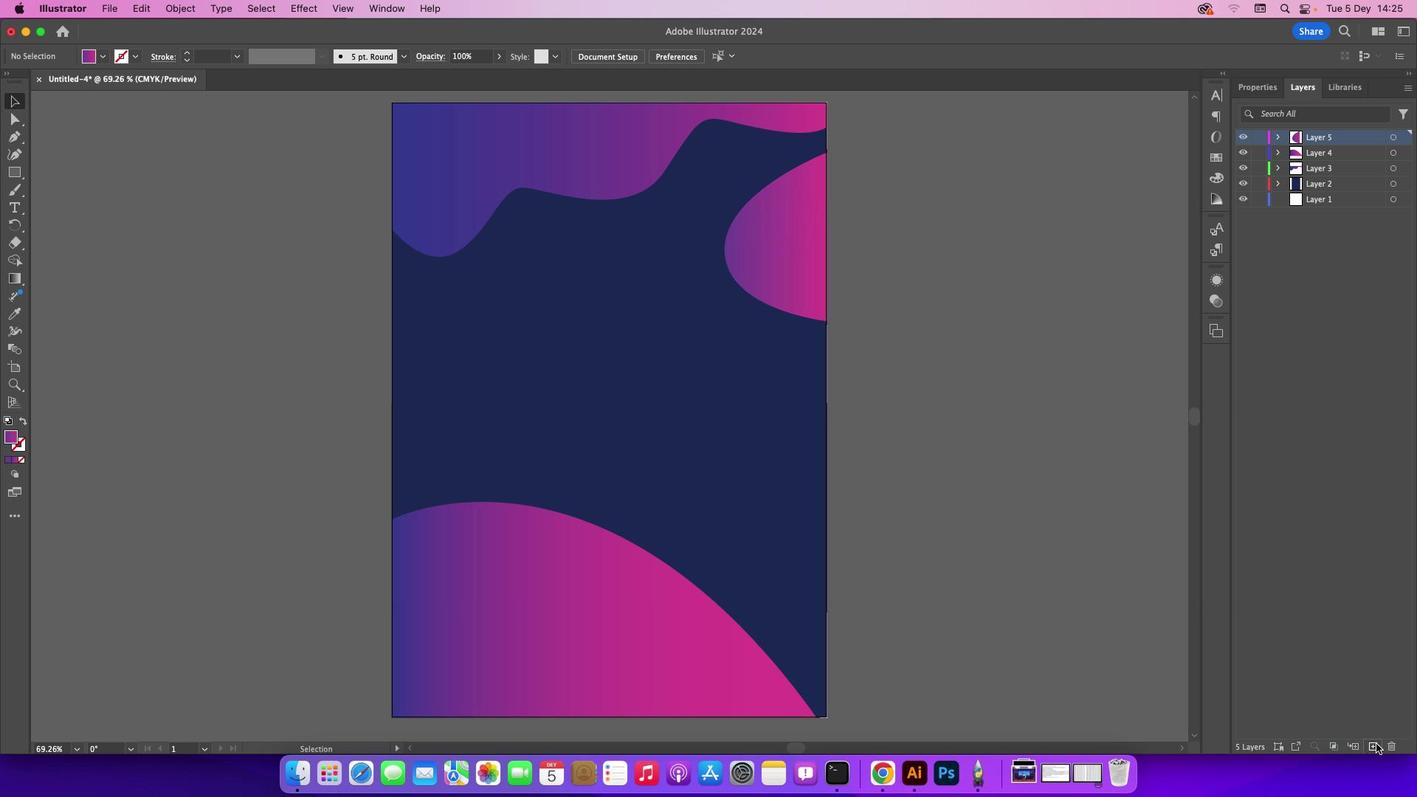 
Action: Mouse moved to (18, 135)
Screenshot: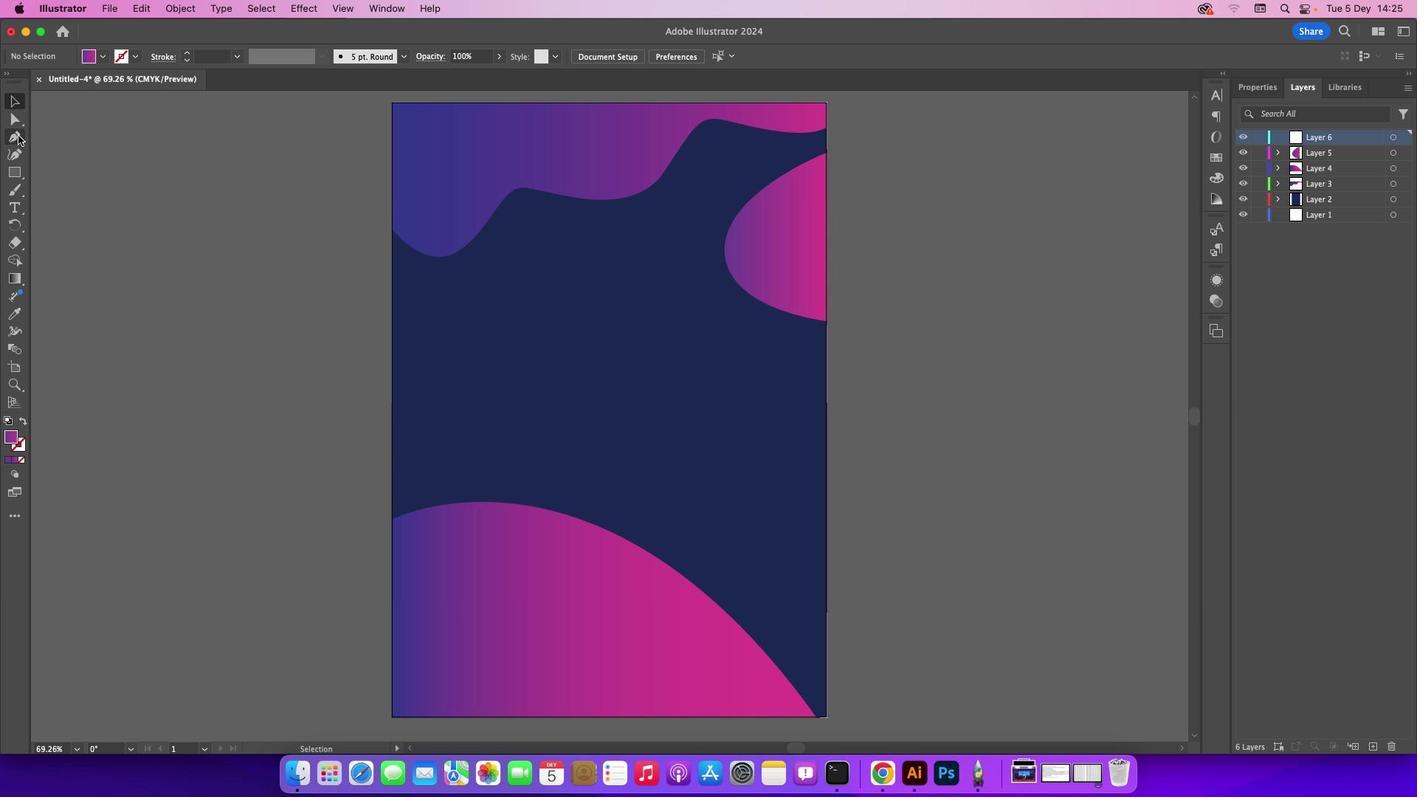 
Action: Mouse pressed left at (18, 135)
Screenshot: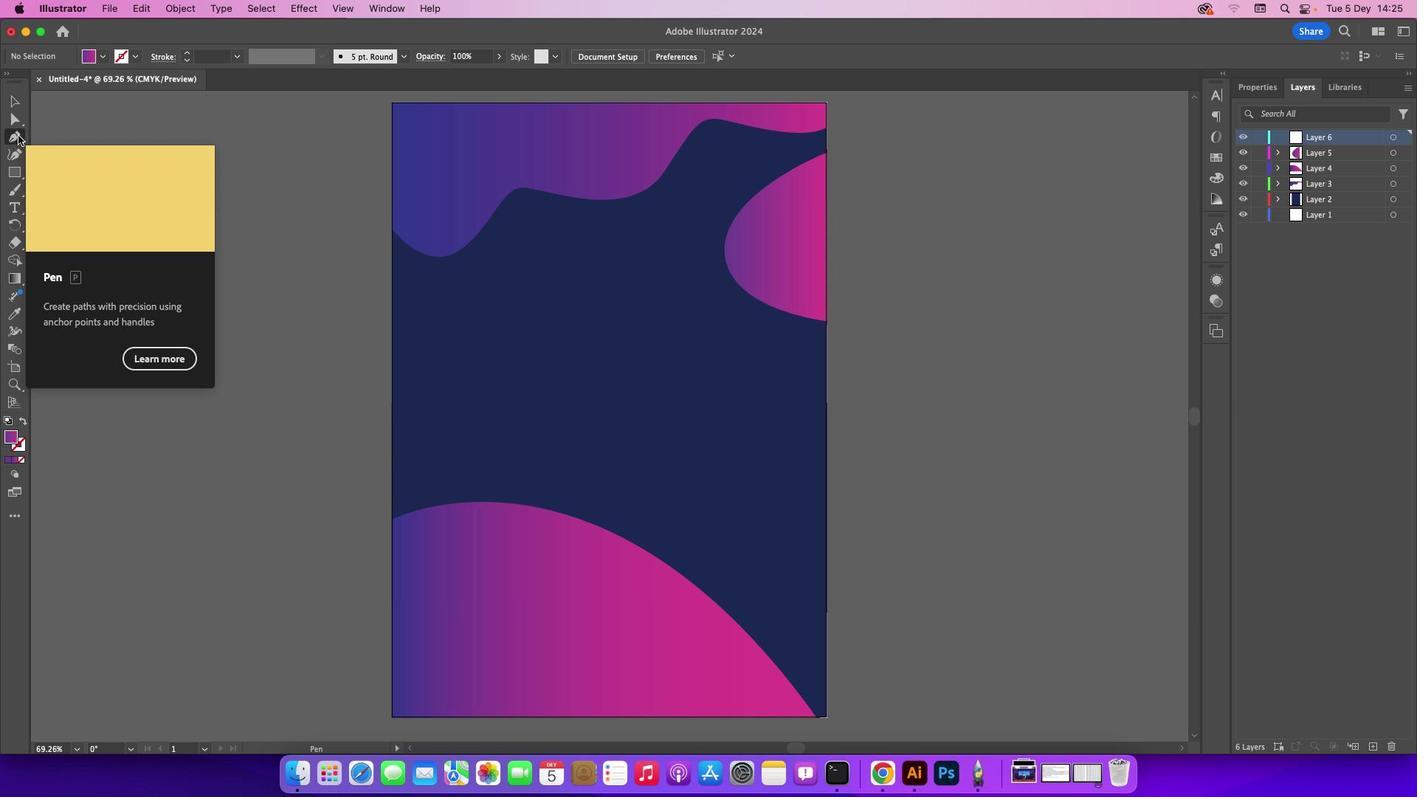 
Action: Mouse moved to (663, 279)
Screenshot: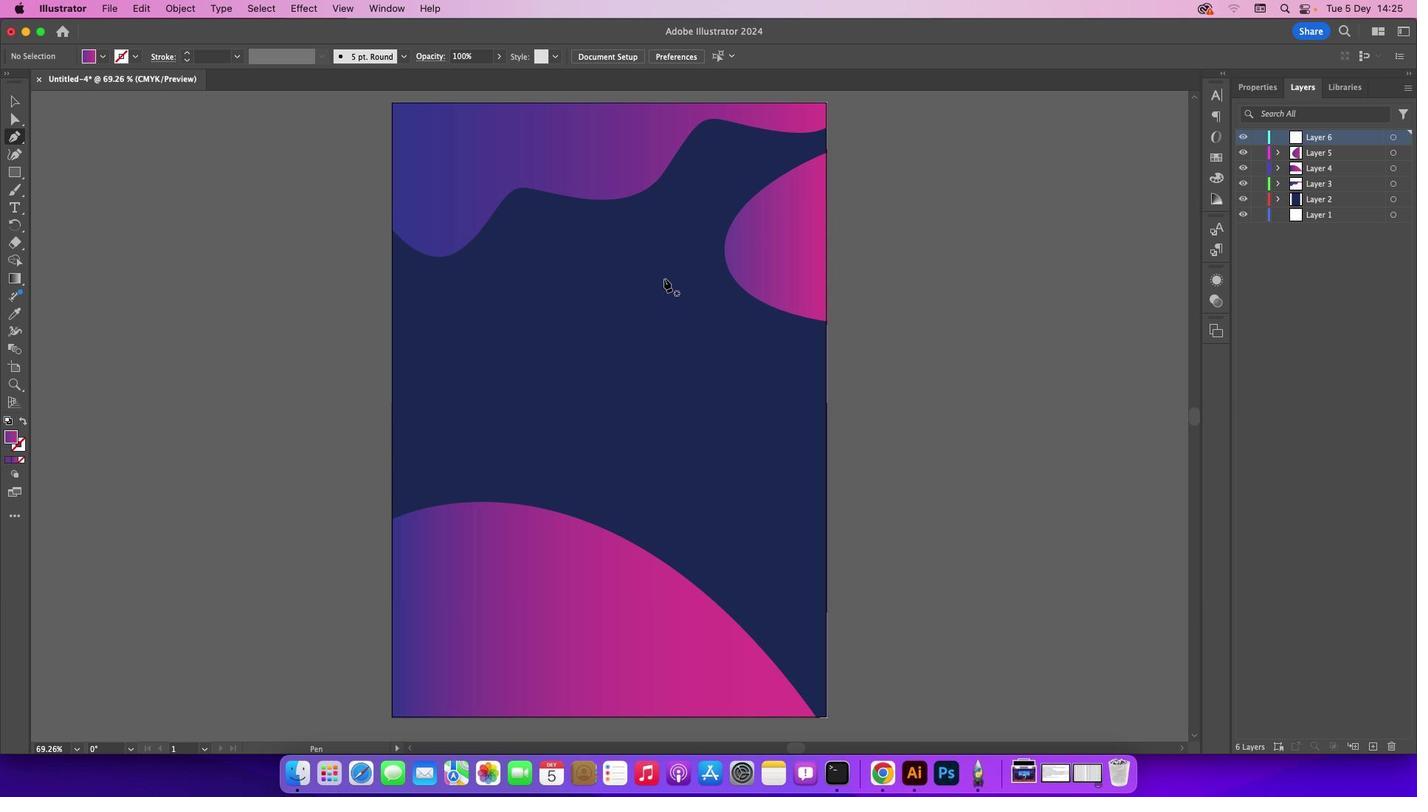 
Action: Mouse pressed left at (663, 279)
Screenshot: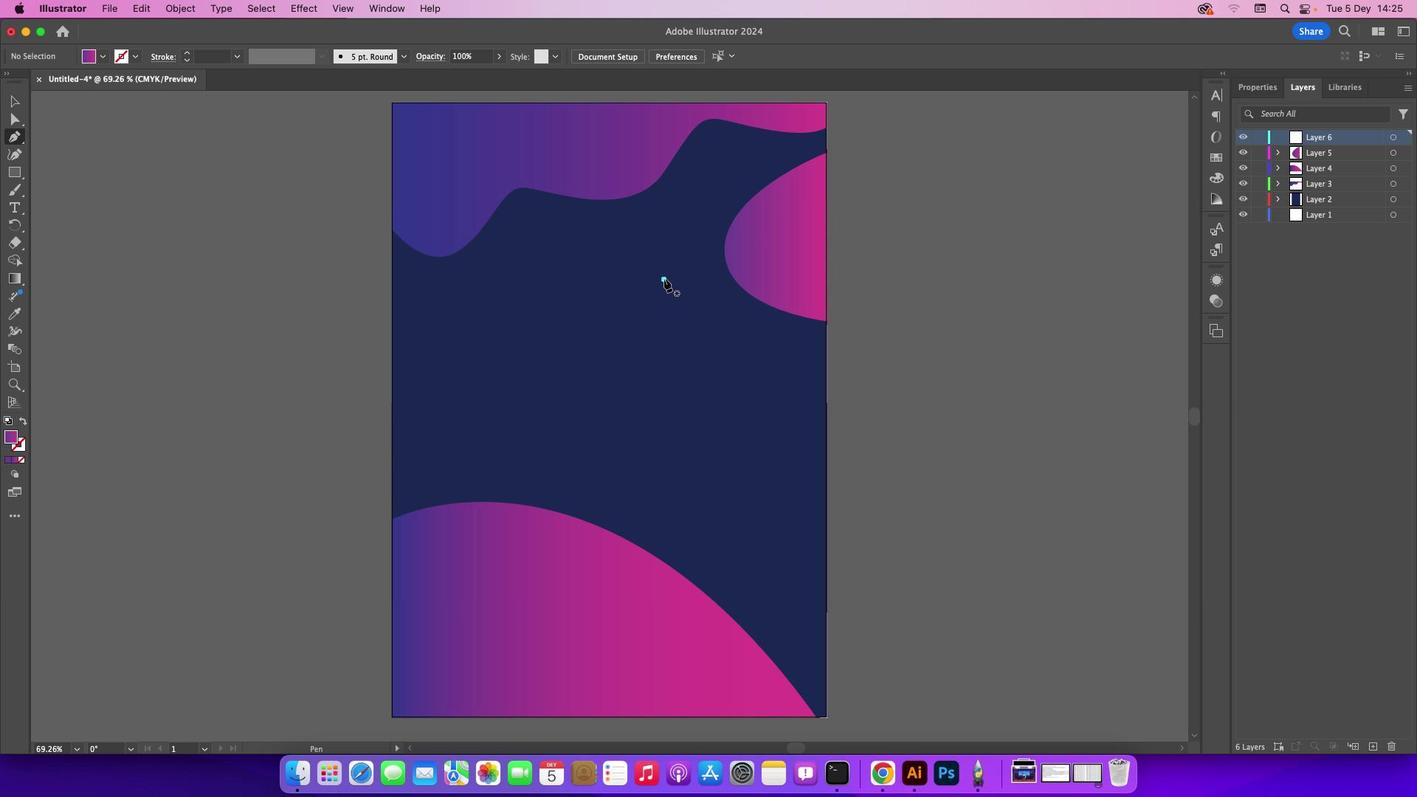 
Action: Mouse moved to (634, 303)
Screenshot: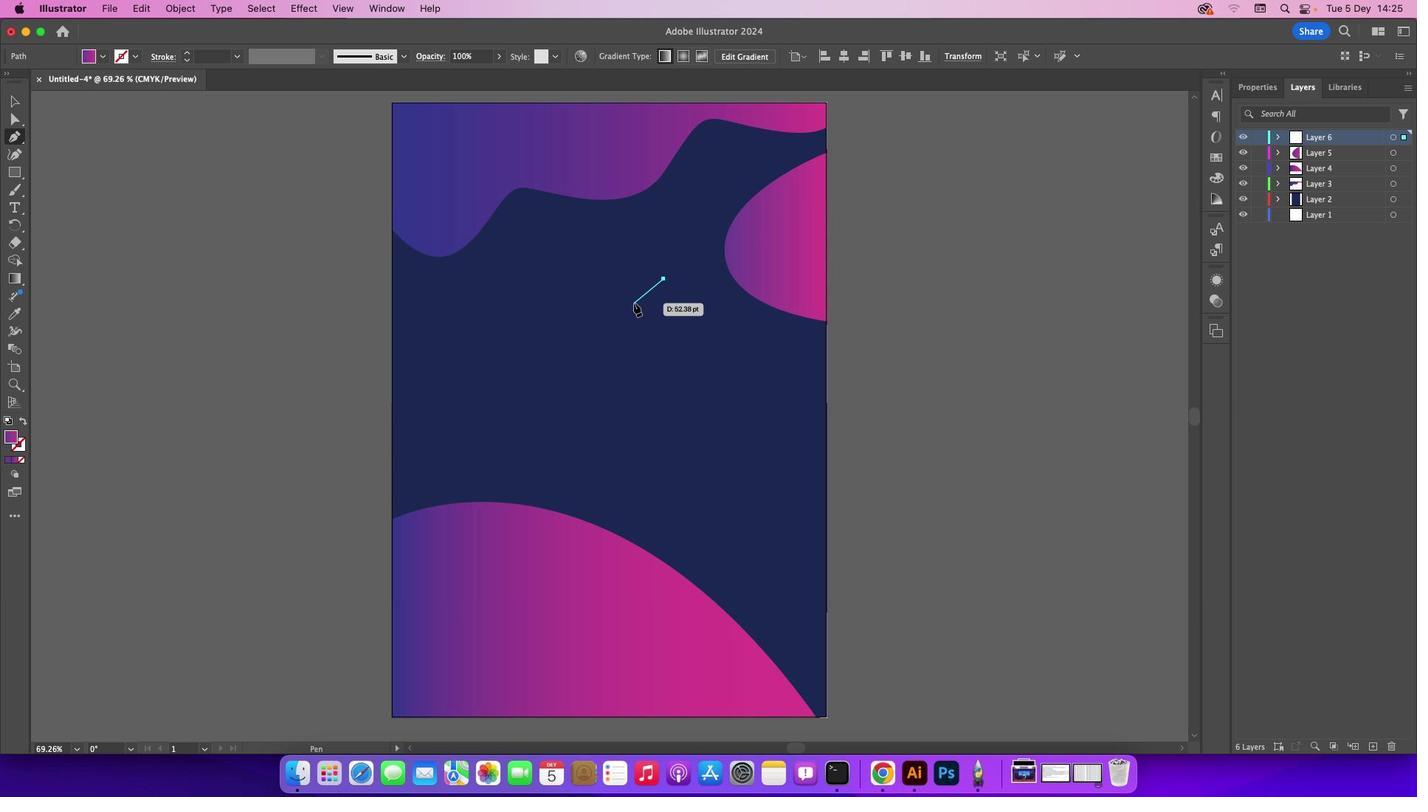 
Action: Mouse pressed left at (634, 303)
Screenshot: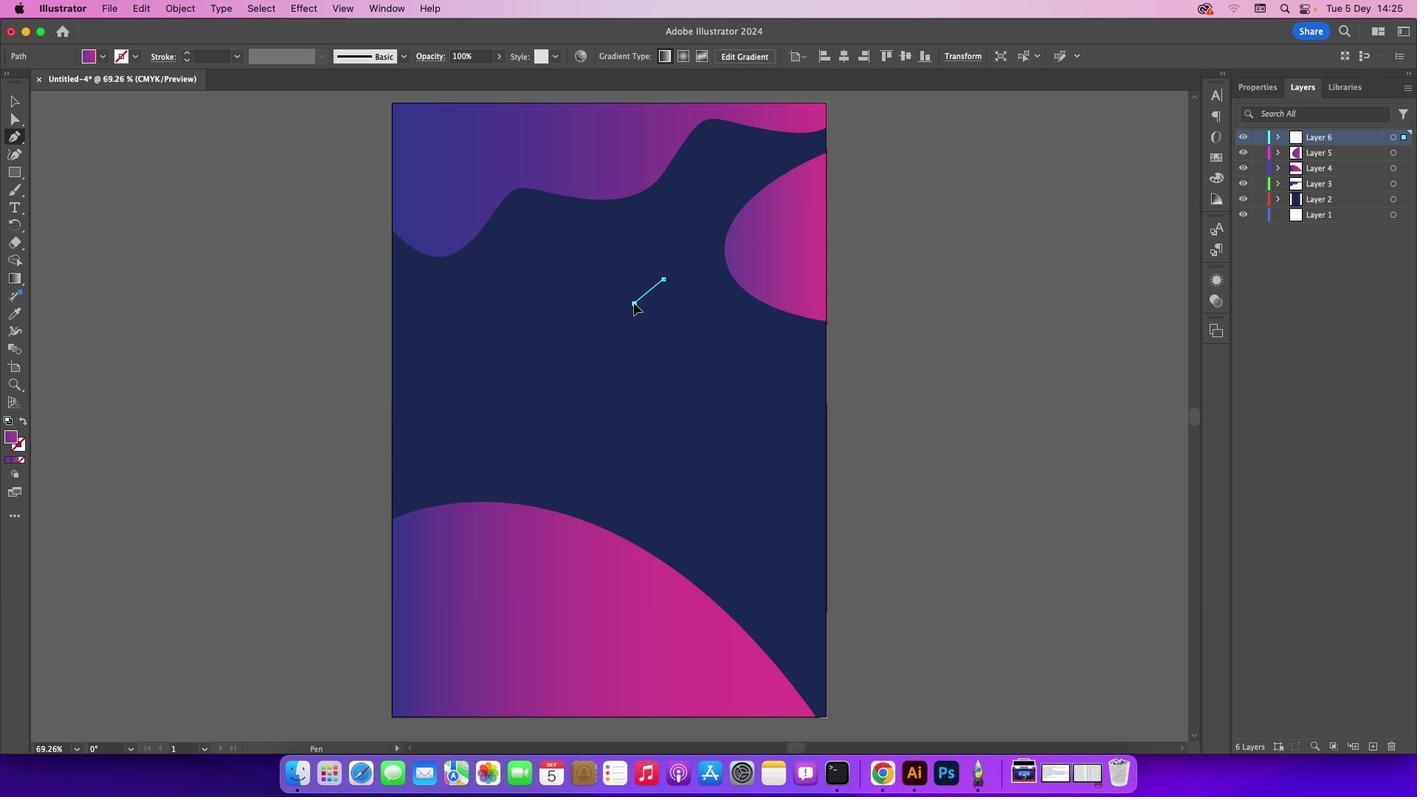 
Action: Mouse moved to (620, 380)
Screenshot: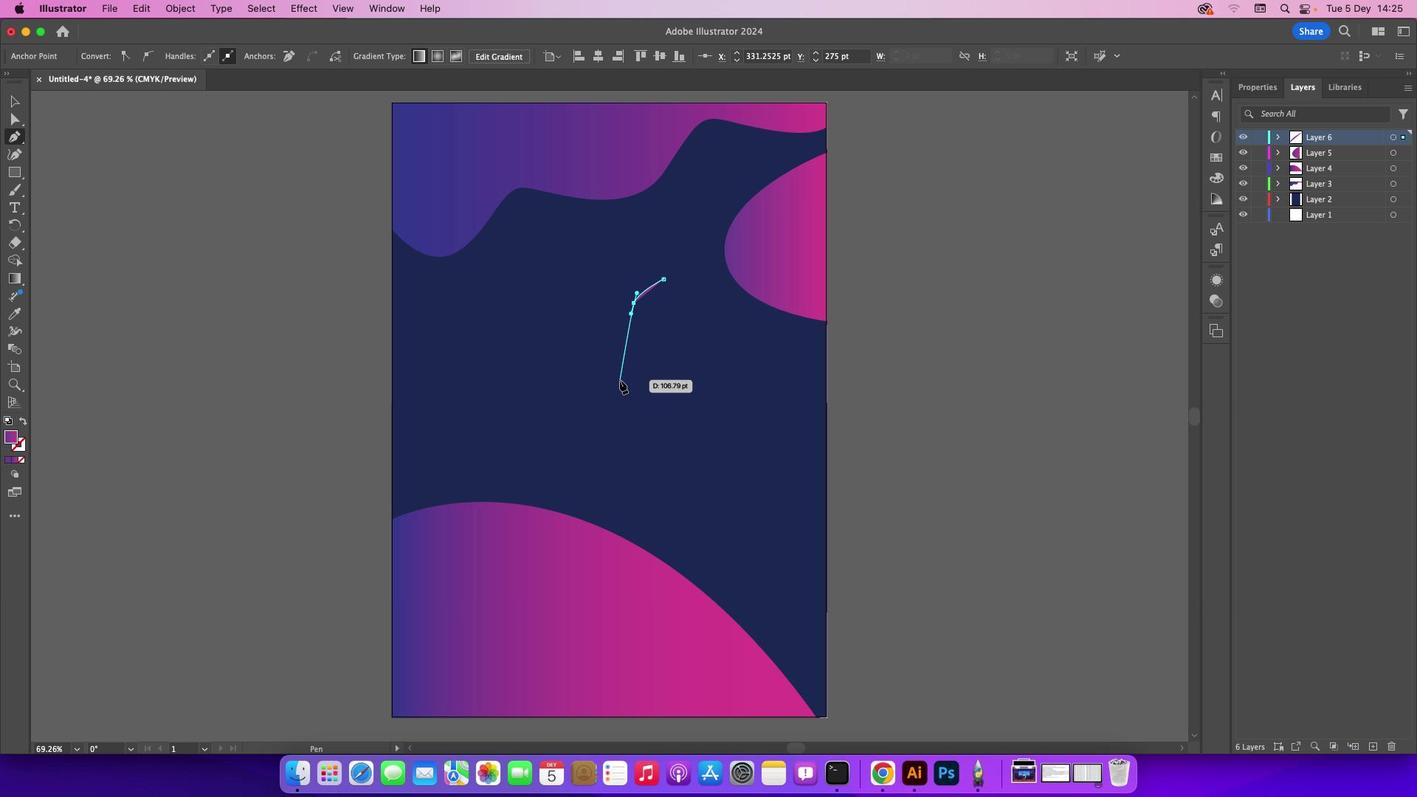 
Action: Mouse pressed left at (620, 380)
Screenshot: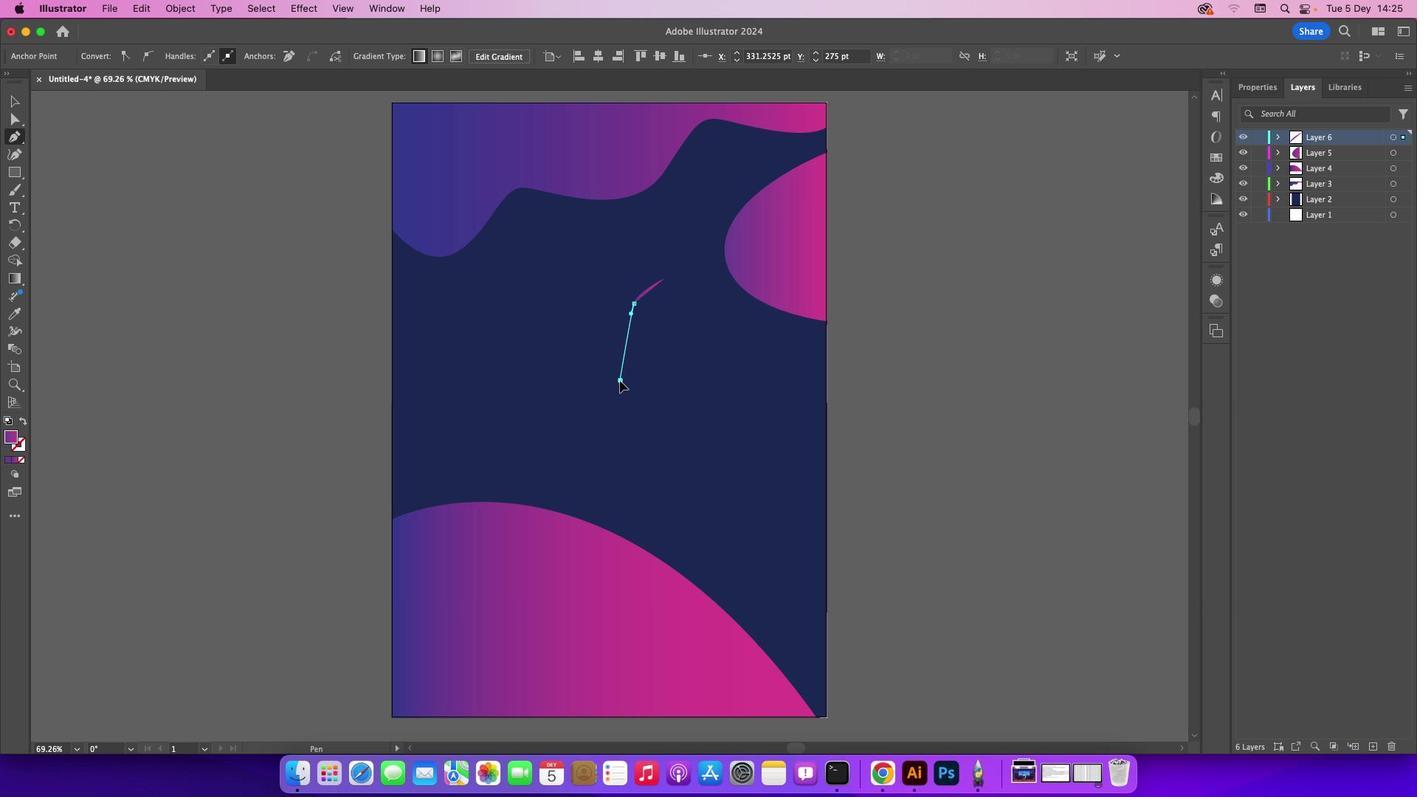 
Action: Mouse moved to (663, 499)
Screenshot: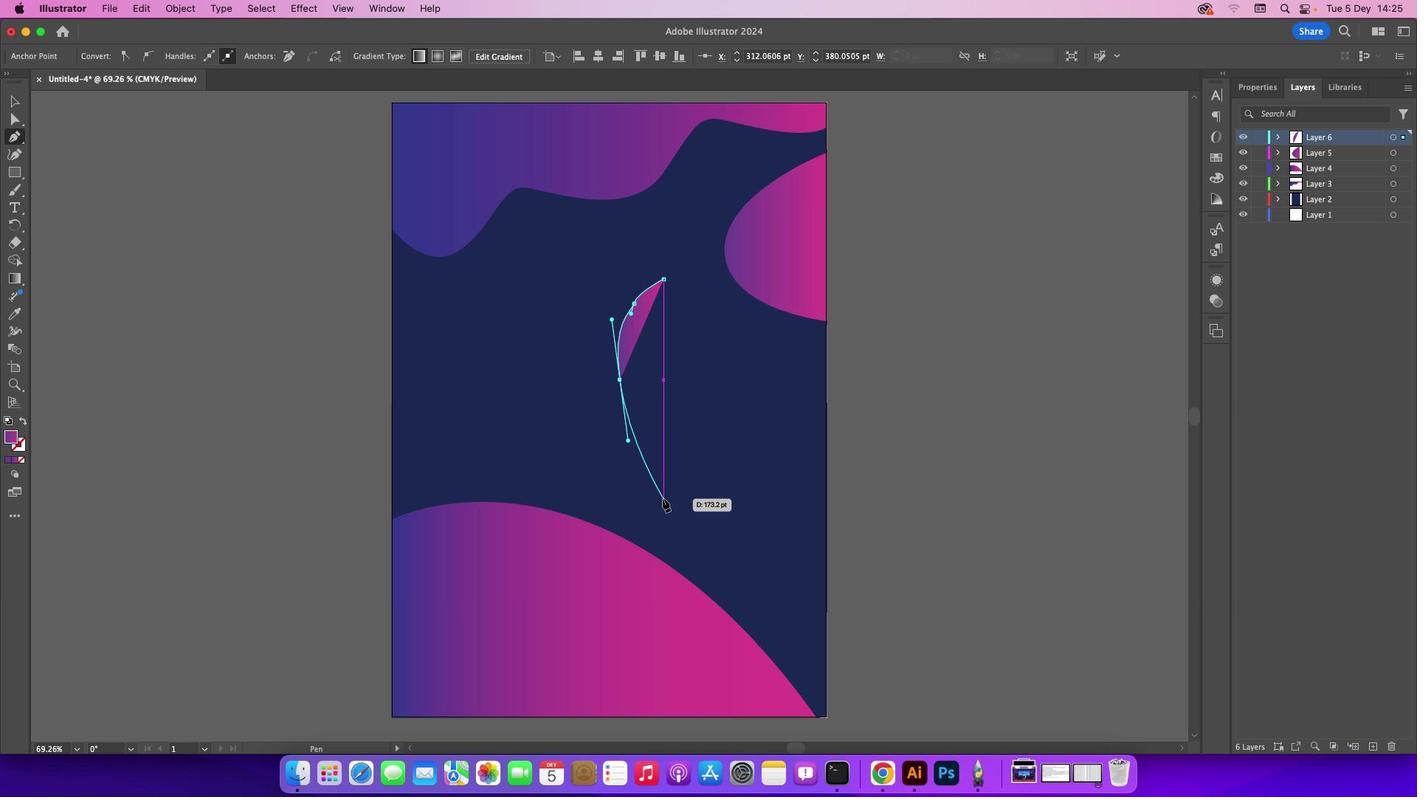 
Action: Mouse pressed left at (663, 499)
Screenshot: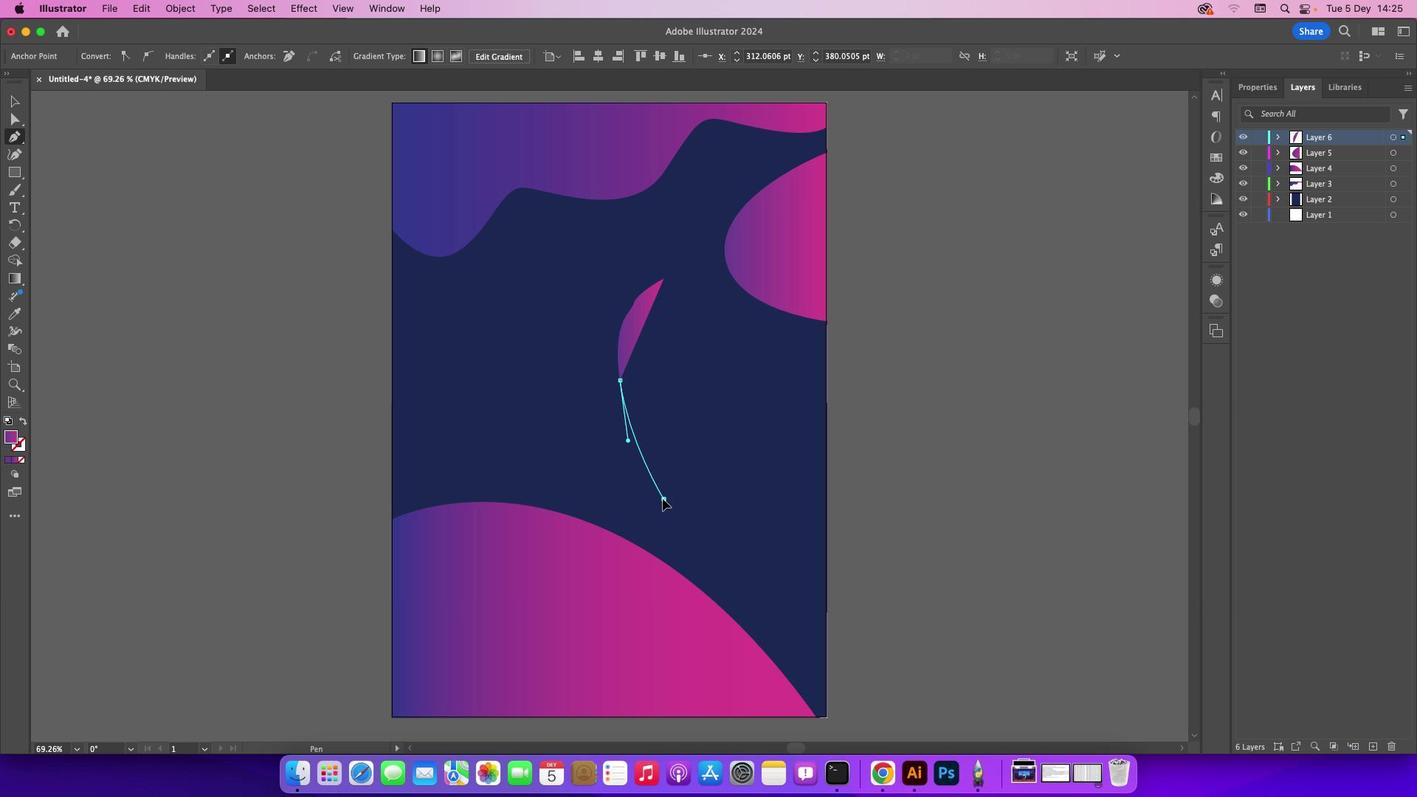 
Action: Mouse moved to (601, 490)
Screenshot: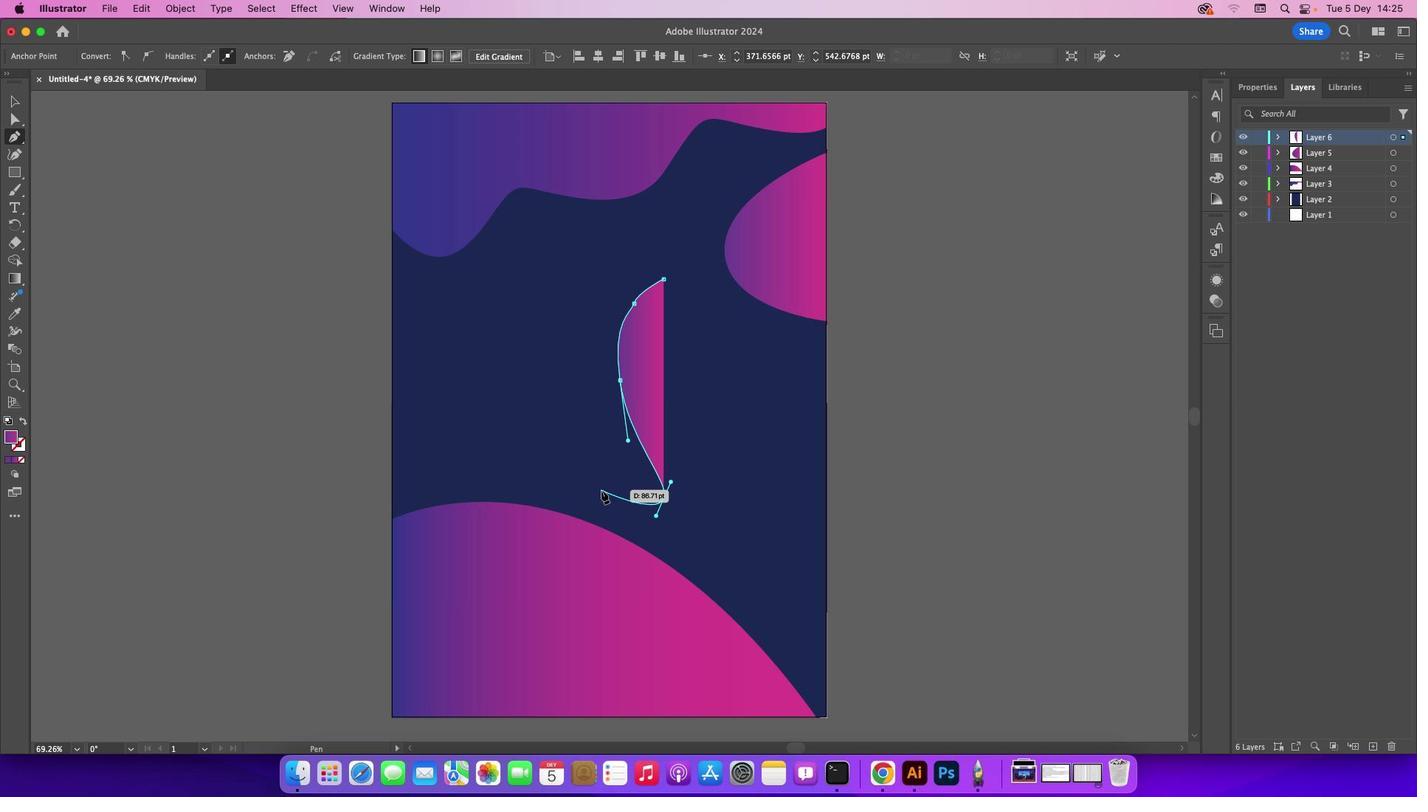 
Action: Mouse pressed left at (601, 490)
Screenshot: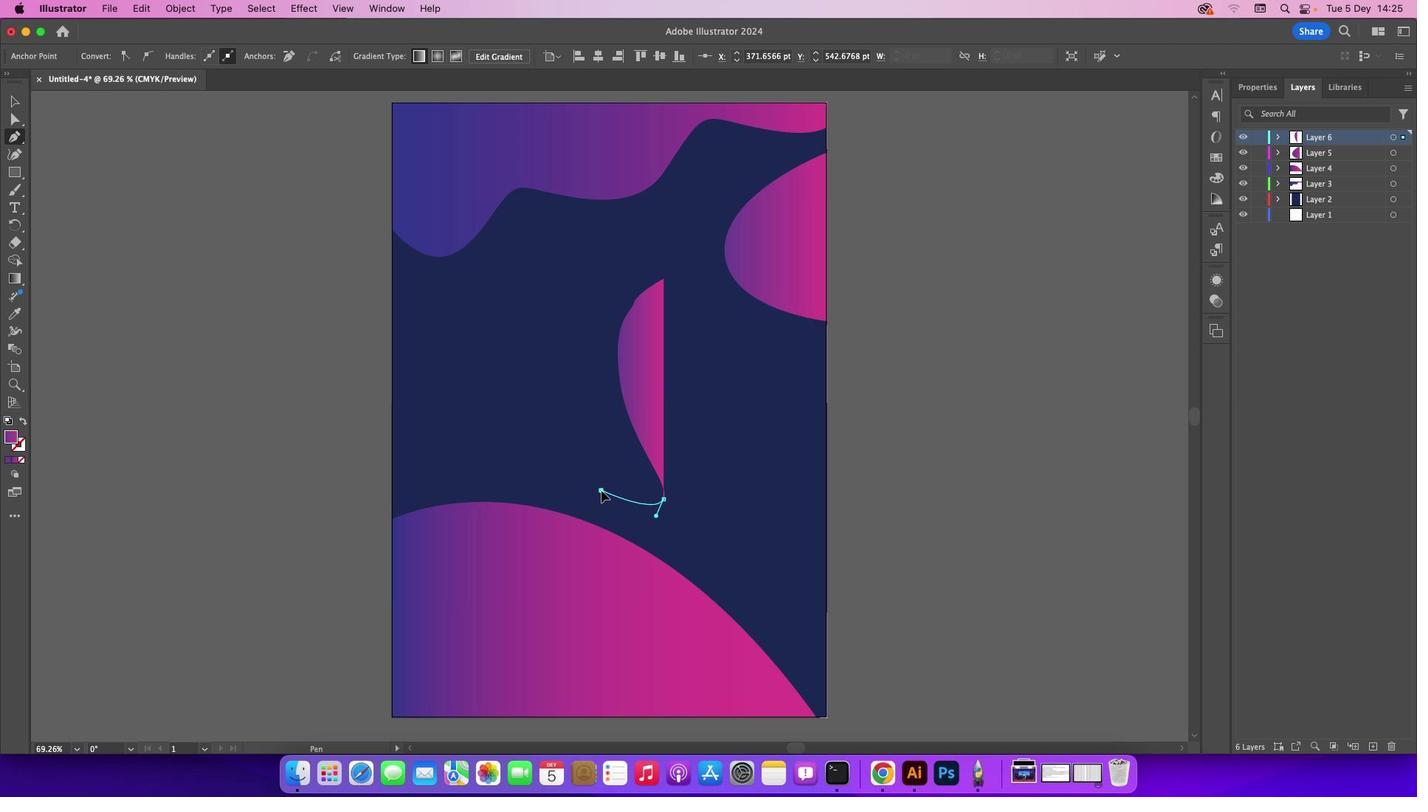 
Action: Mouse moved to (599, 489)
Screenshot: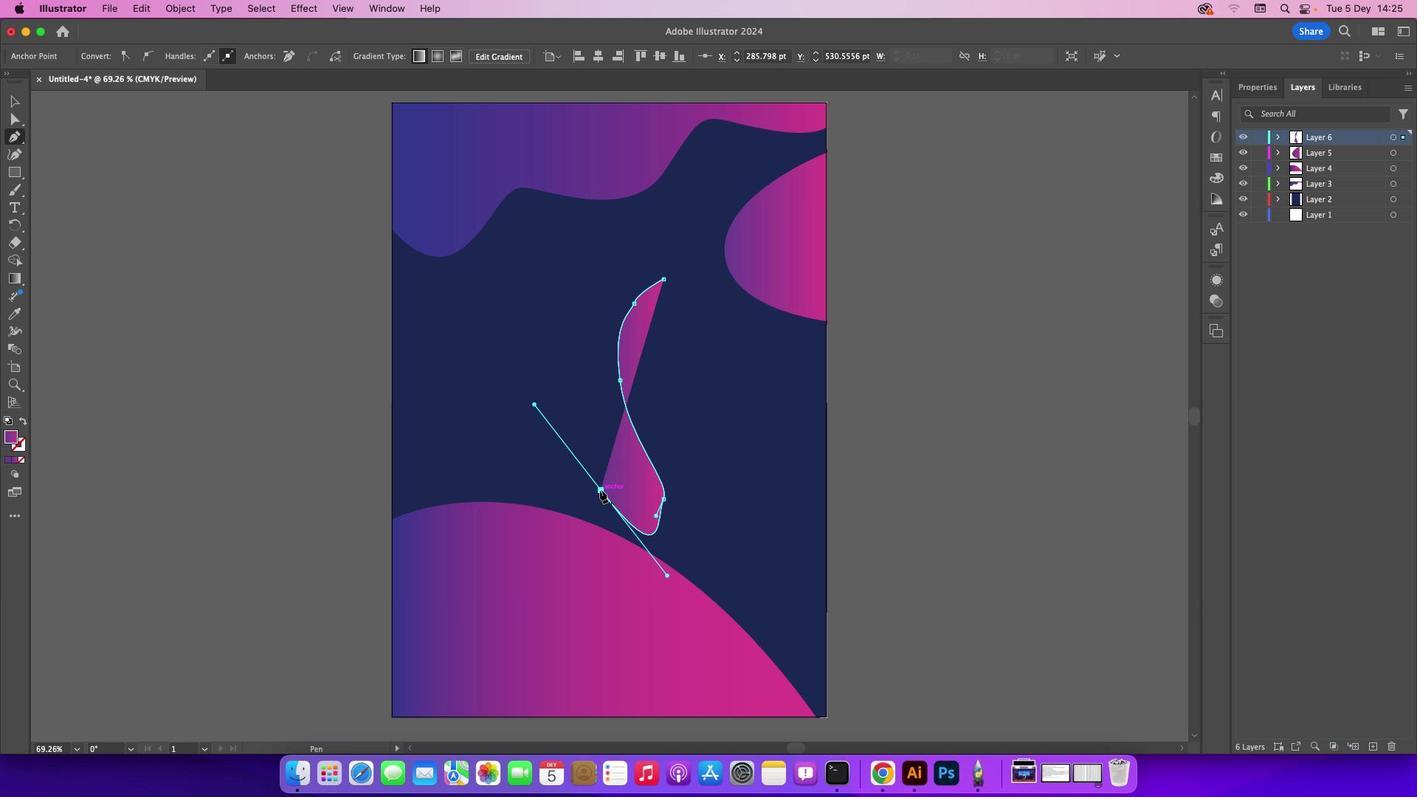 
Action: Mouse pressed left at (599, 489)
